 Task: Create a green wavy letterhead.
Action: Mouse moved to (579, 43)
Screenshot: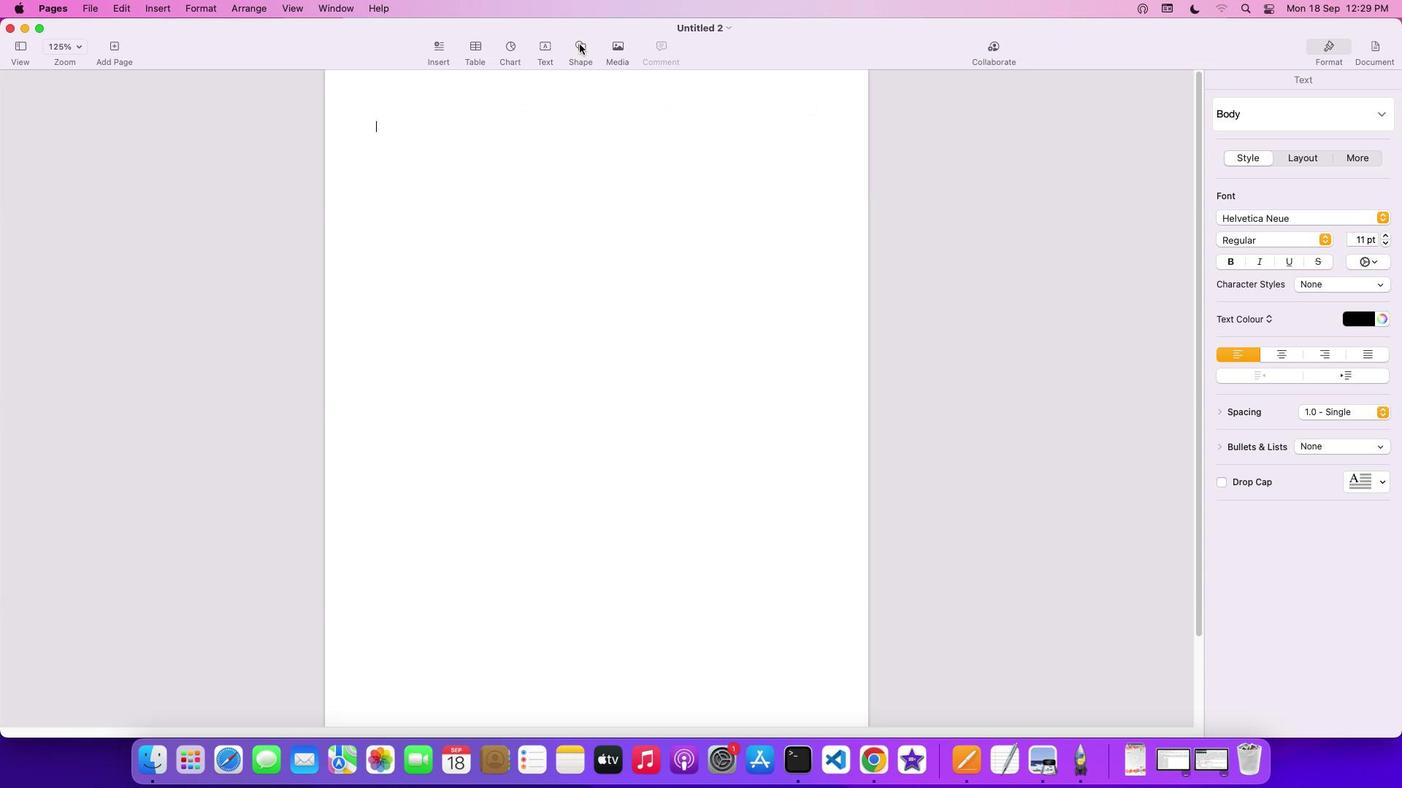 
Action: Mouse pressed left at (579, 43)
Screenshot: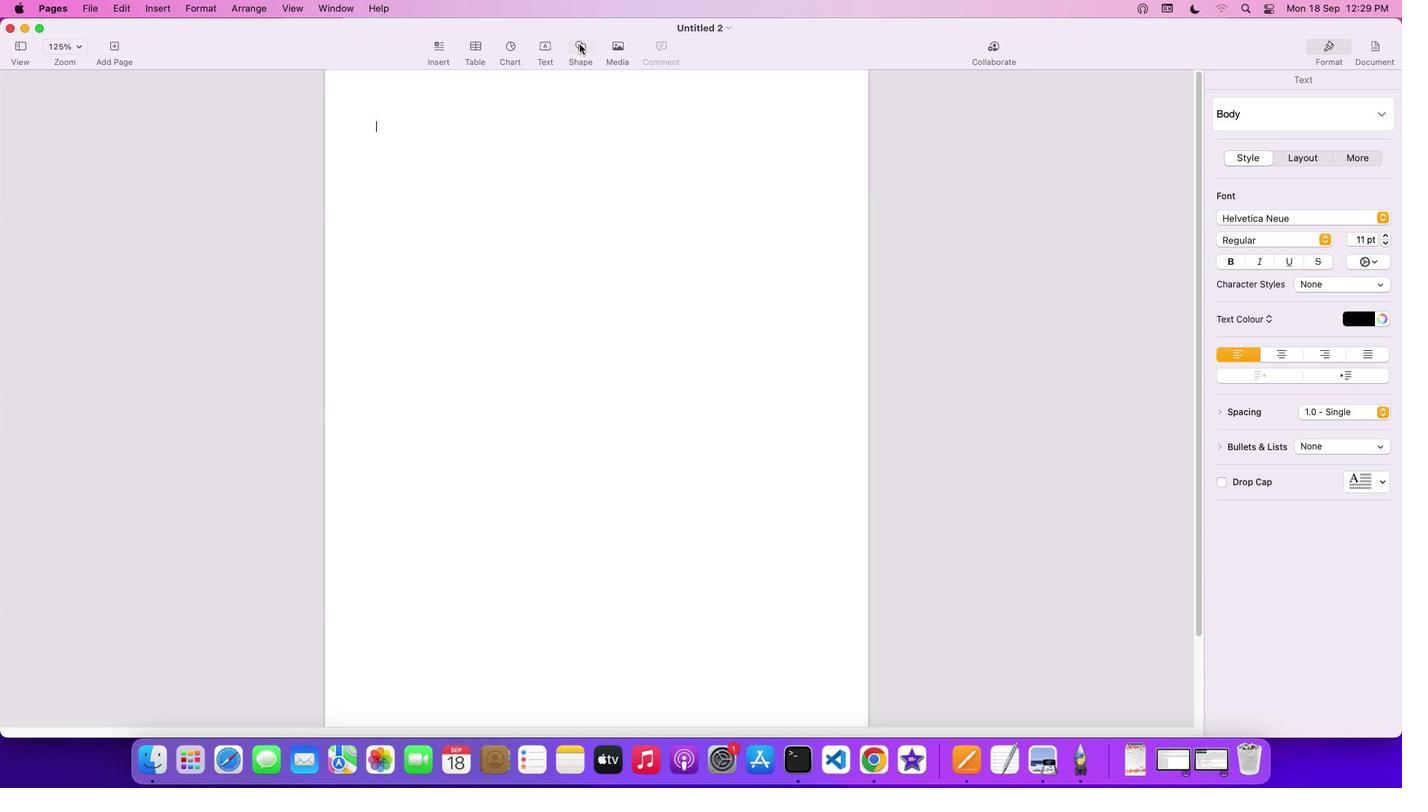 
Action: Mouse moved to (576, 168)
Screenshot: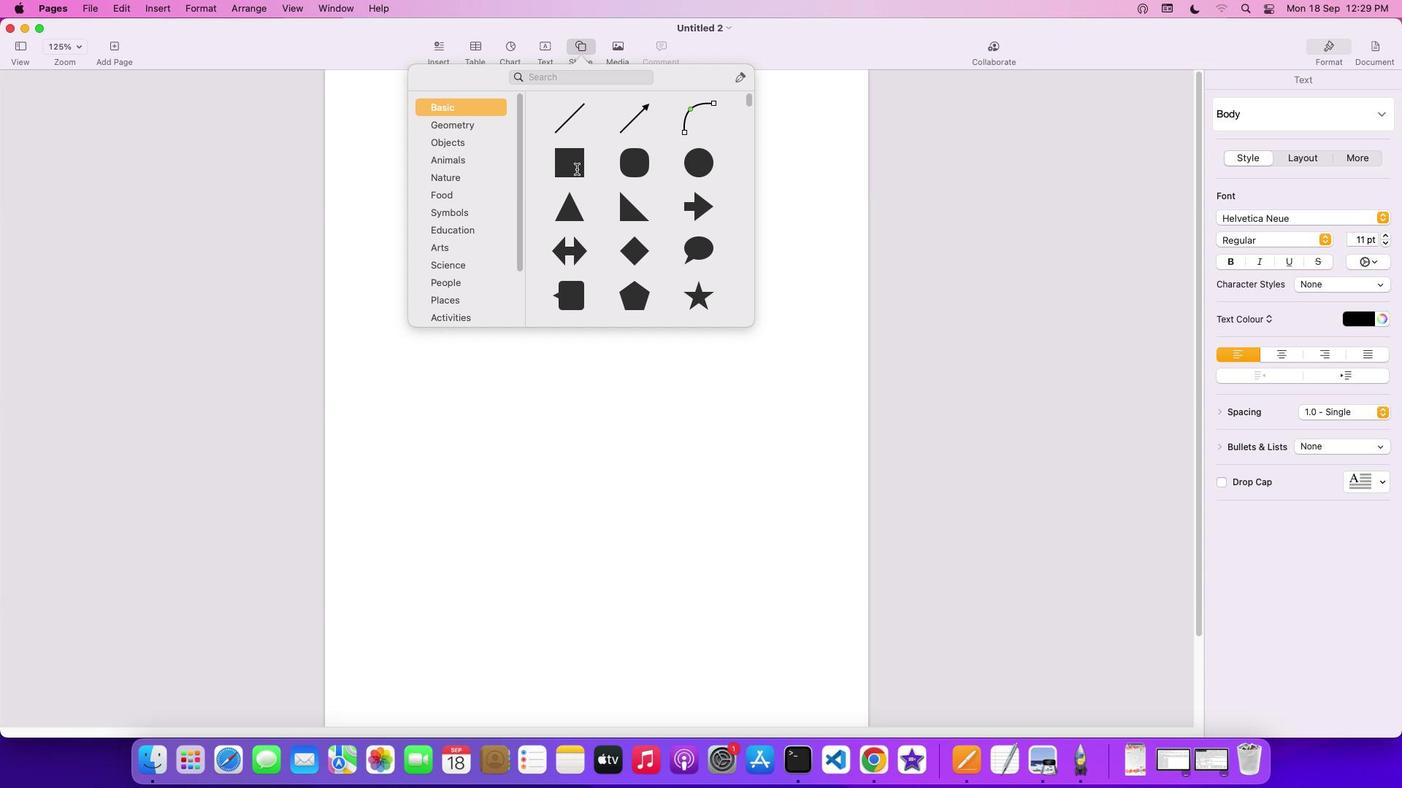 
Action: Mouse pressed left at (576, 168)
Screenshot: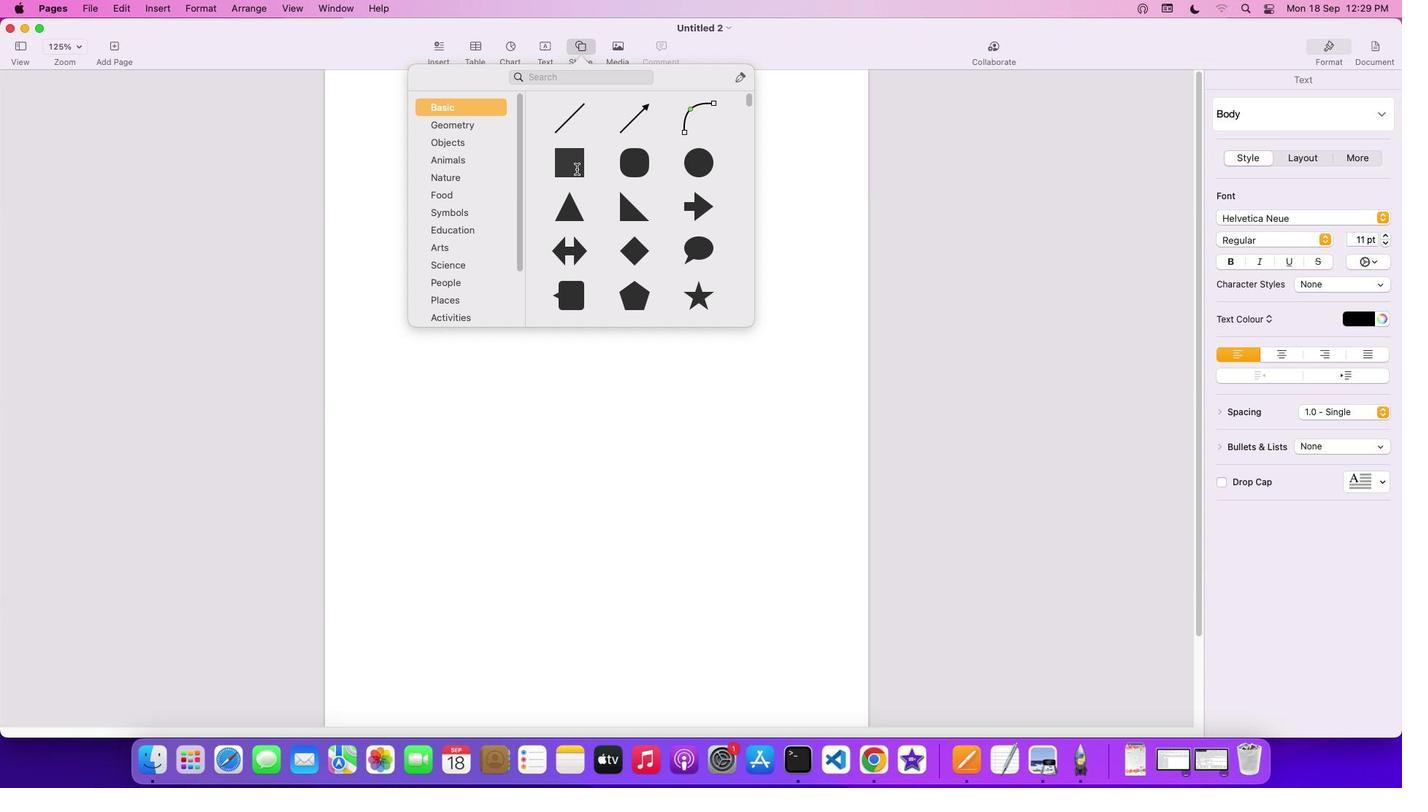 
Action: Mouse moved to (600, 181)
Screenshot: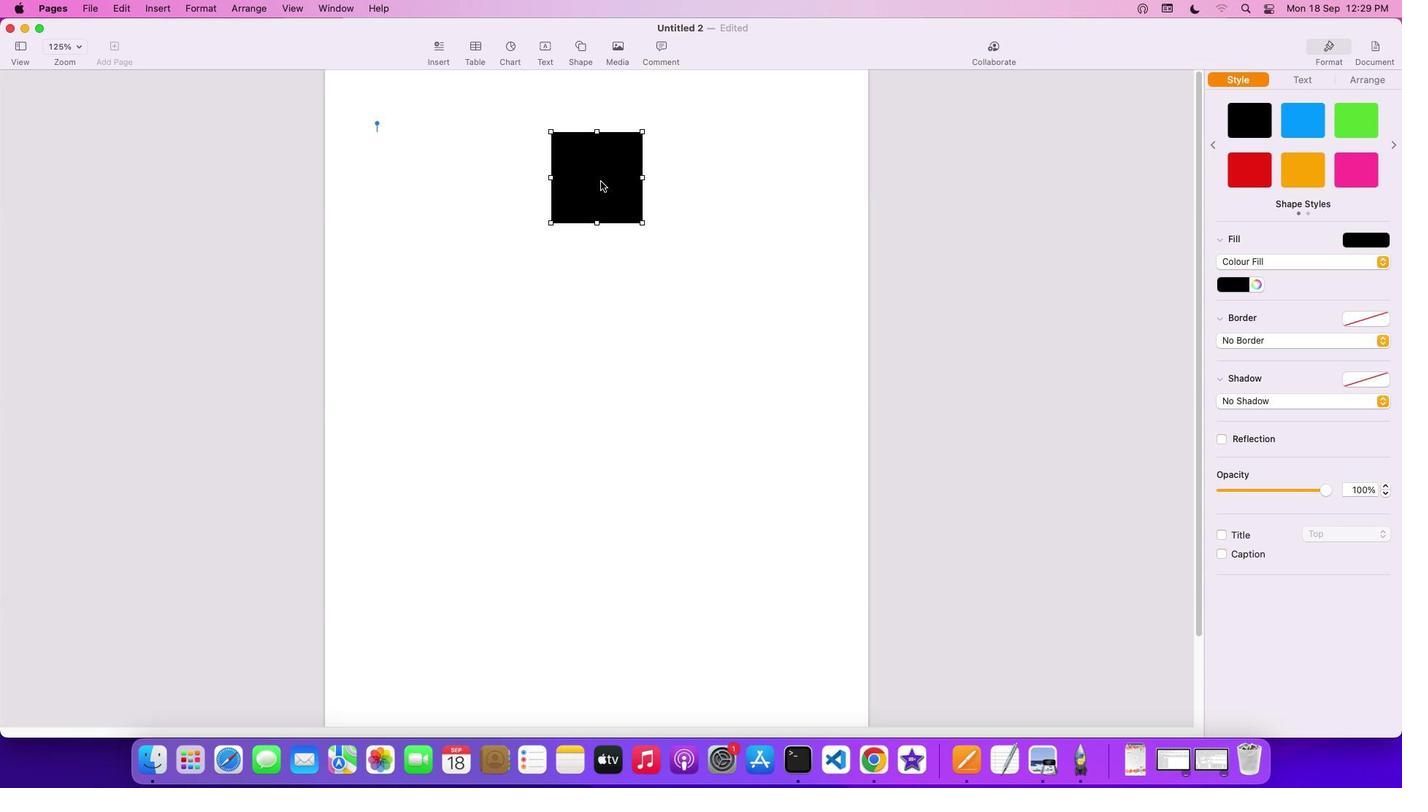 
Action: Mouse pressed left at (600, 181)
Screenshot: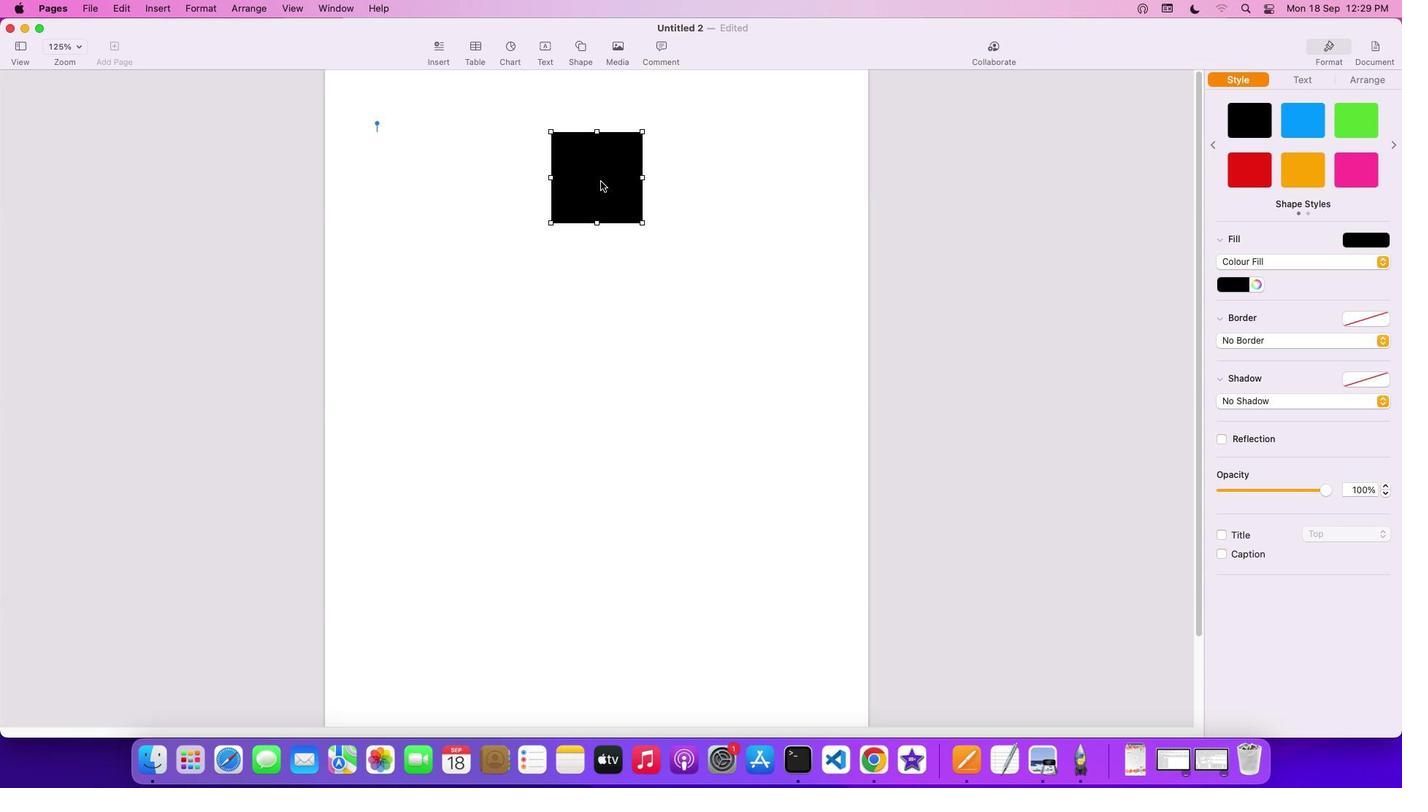 
Action: Mouse moved to (411, 113)
Screenshot: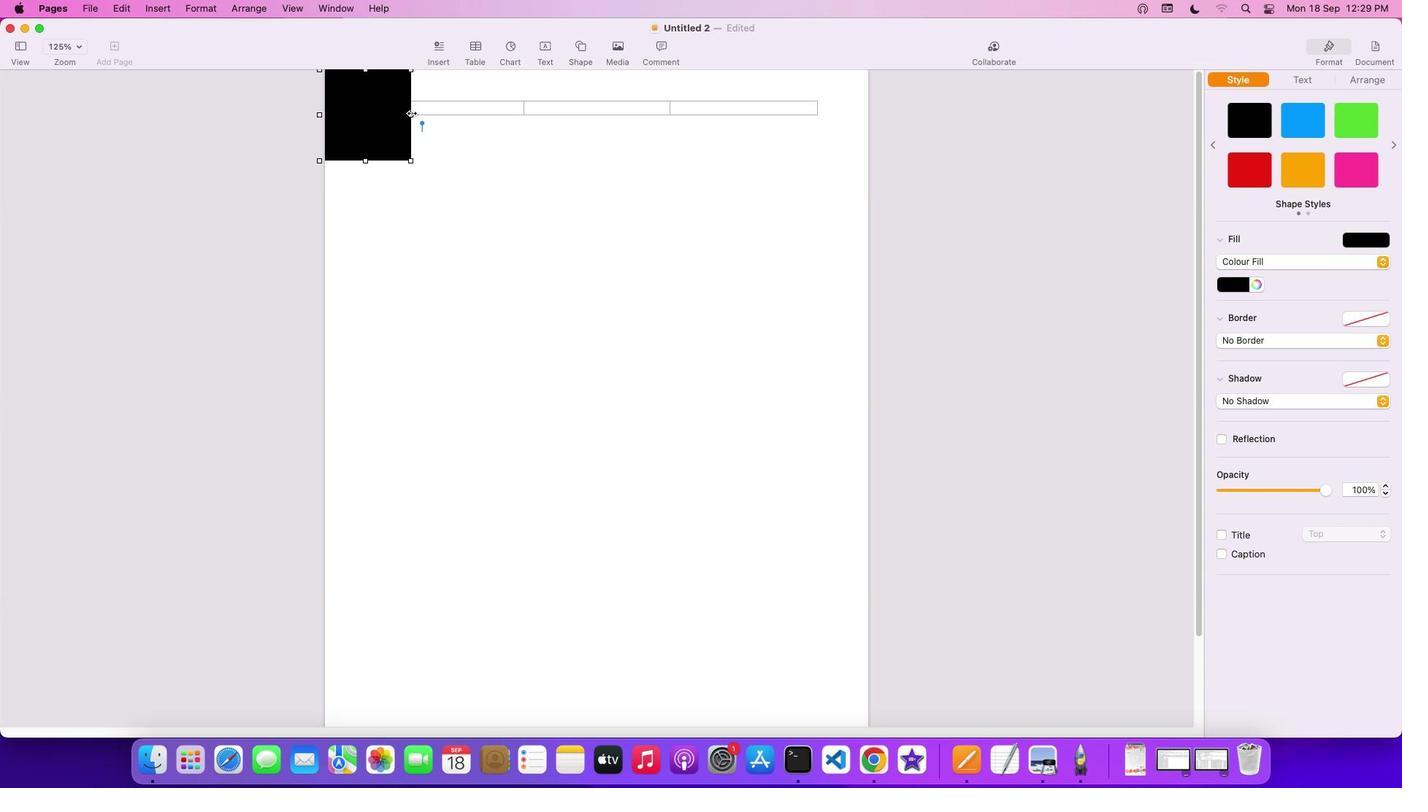 
Action: Mouse pressed left at (411, 113)
Screenshot: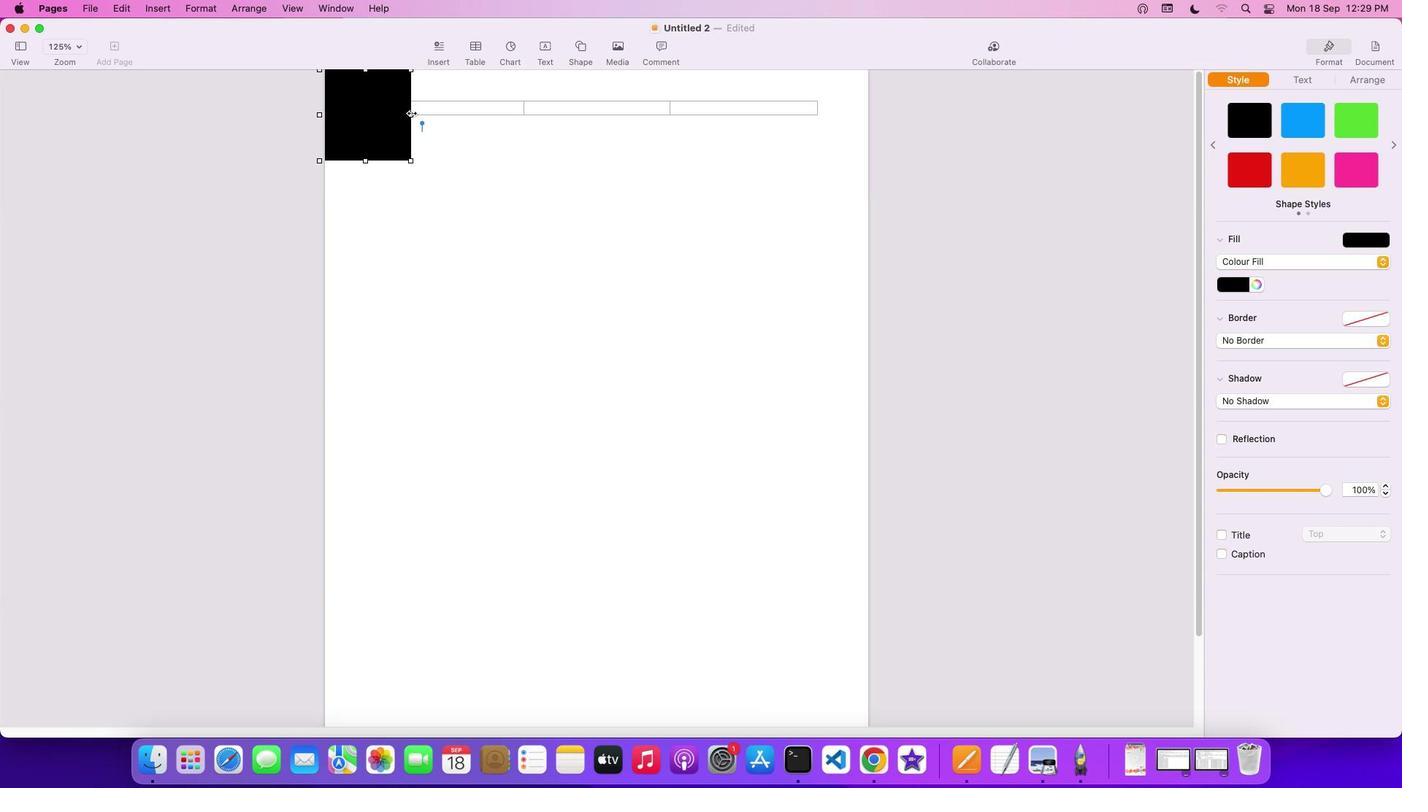 
Action: Mouse moved to (595, 162)
Screenshot: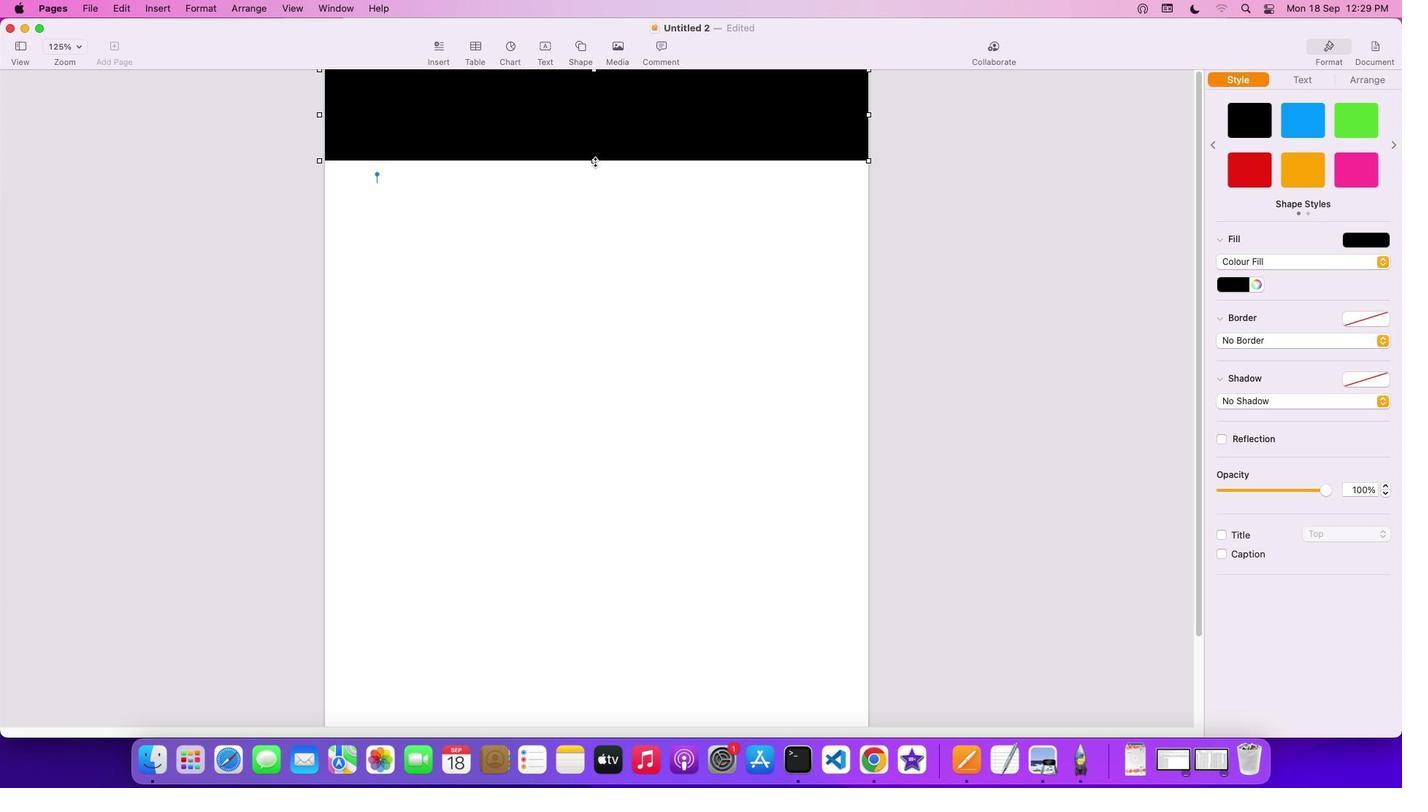 
Action: Mouse pressed left at (595, 162)
Screenshot: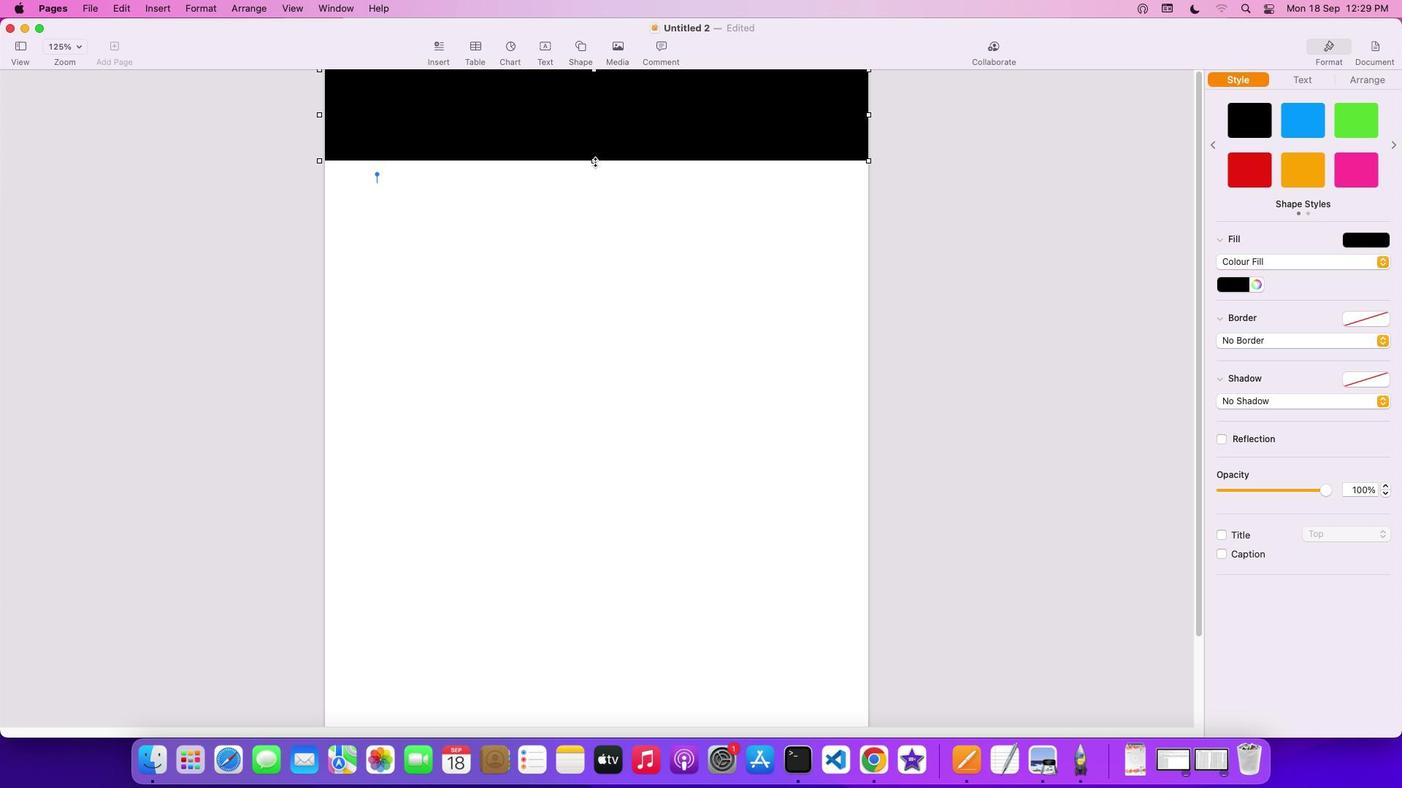 
Action: Mouse moved to (593, 151)
Screenshot: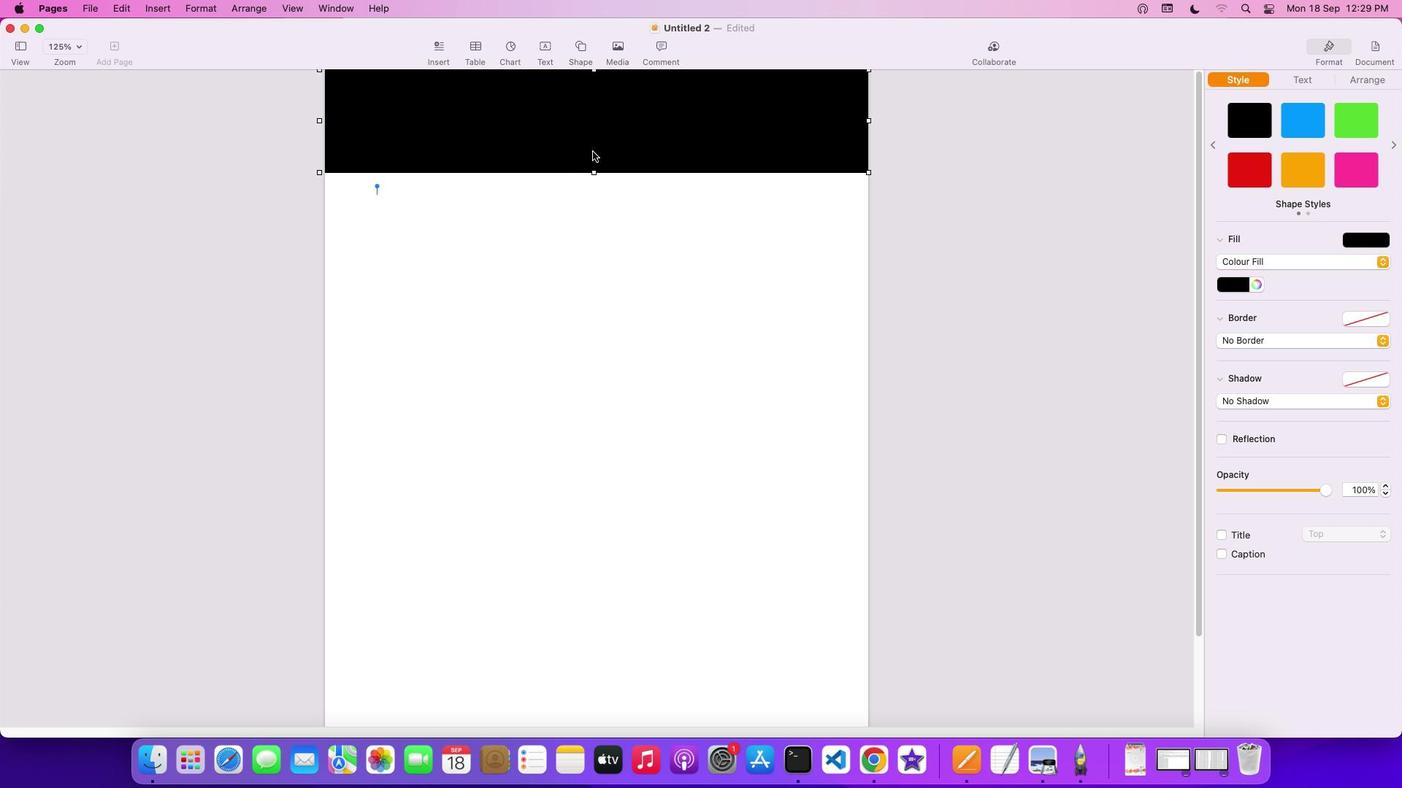 
Action: Mouse pressed right at (593, 151)
Screenshot: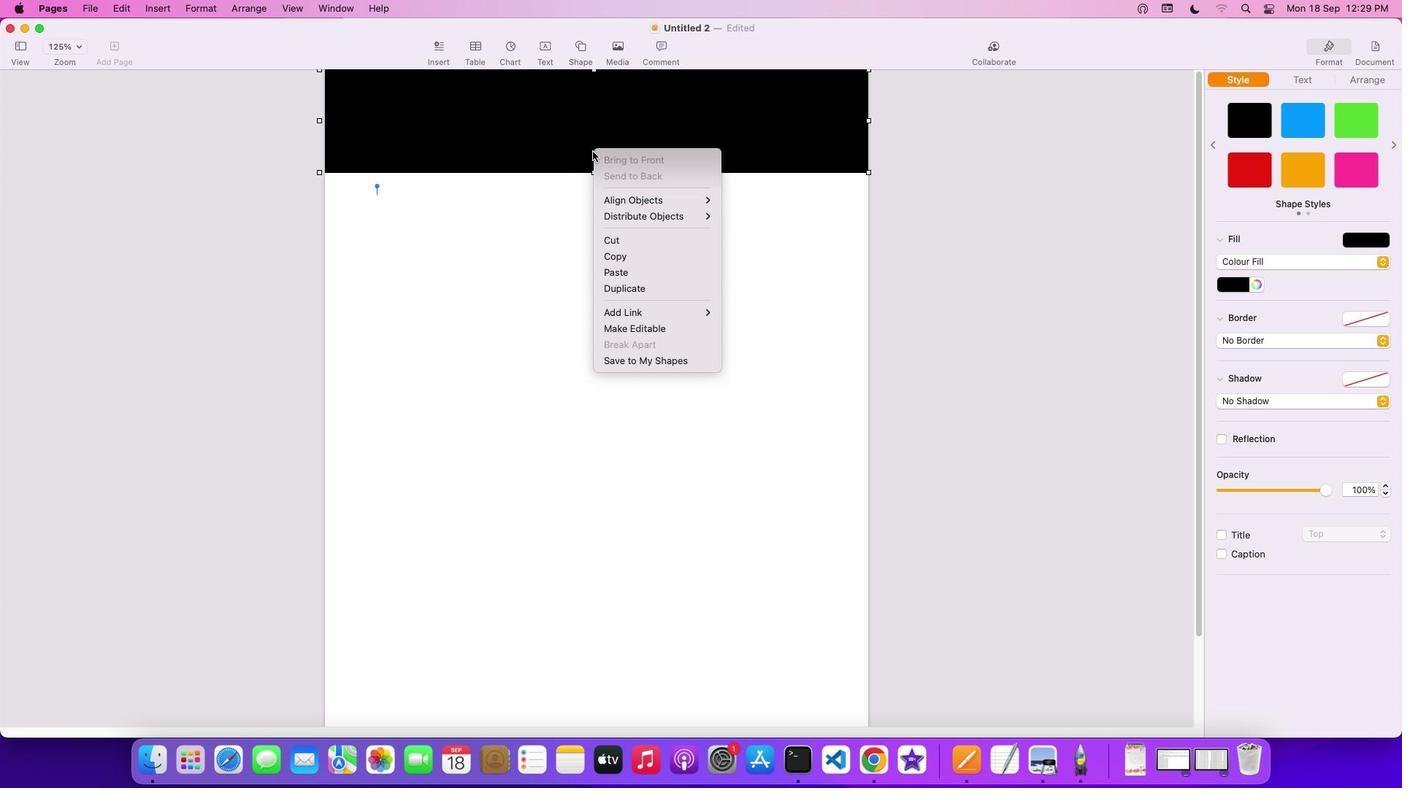 
Action: Mouse moved to (668, 324)
Screenshot: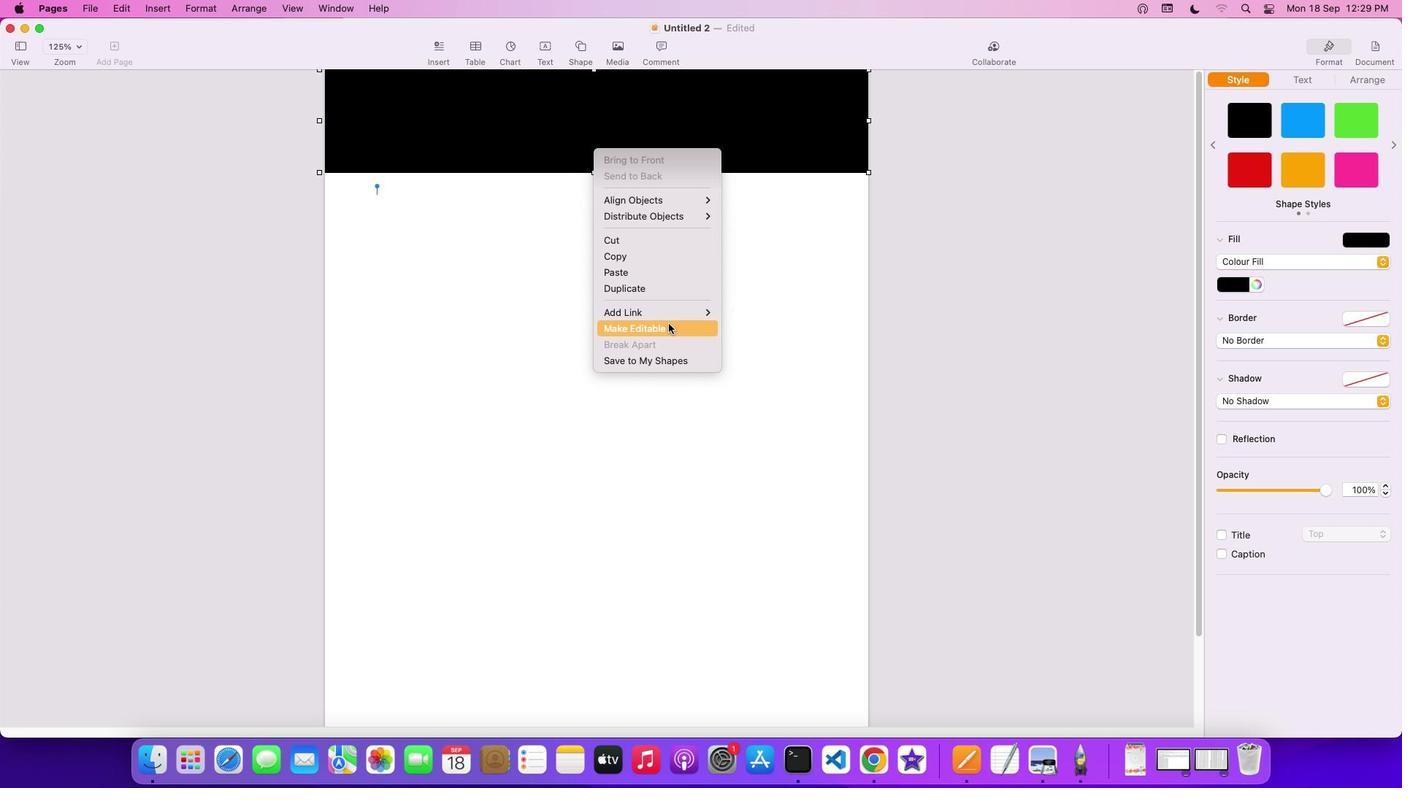 
Action: Mouse pressed left at (668, 324)
Screenshot: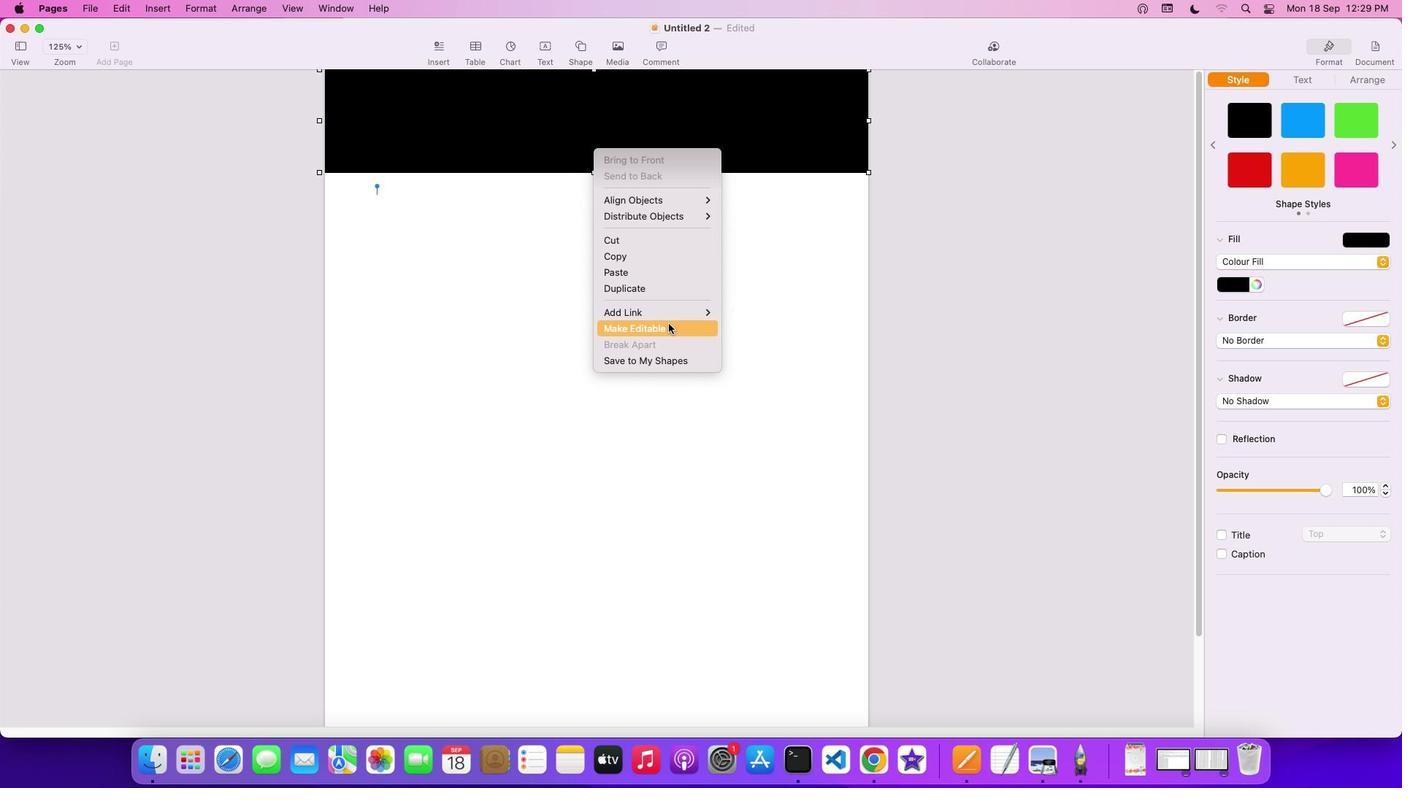 
Action: Mouse moved to (583, 143)
Screenshot: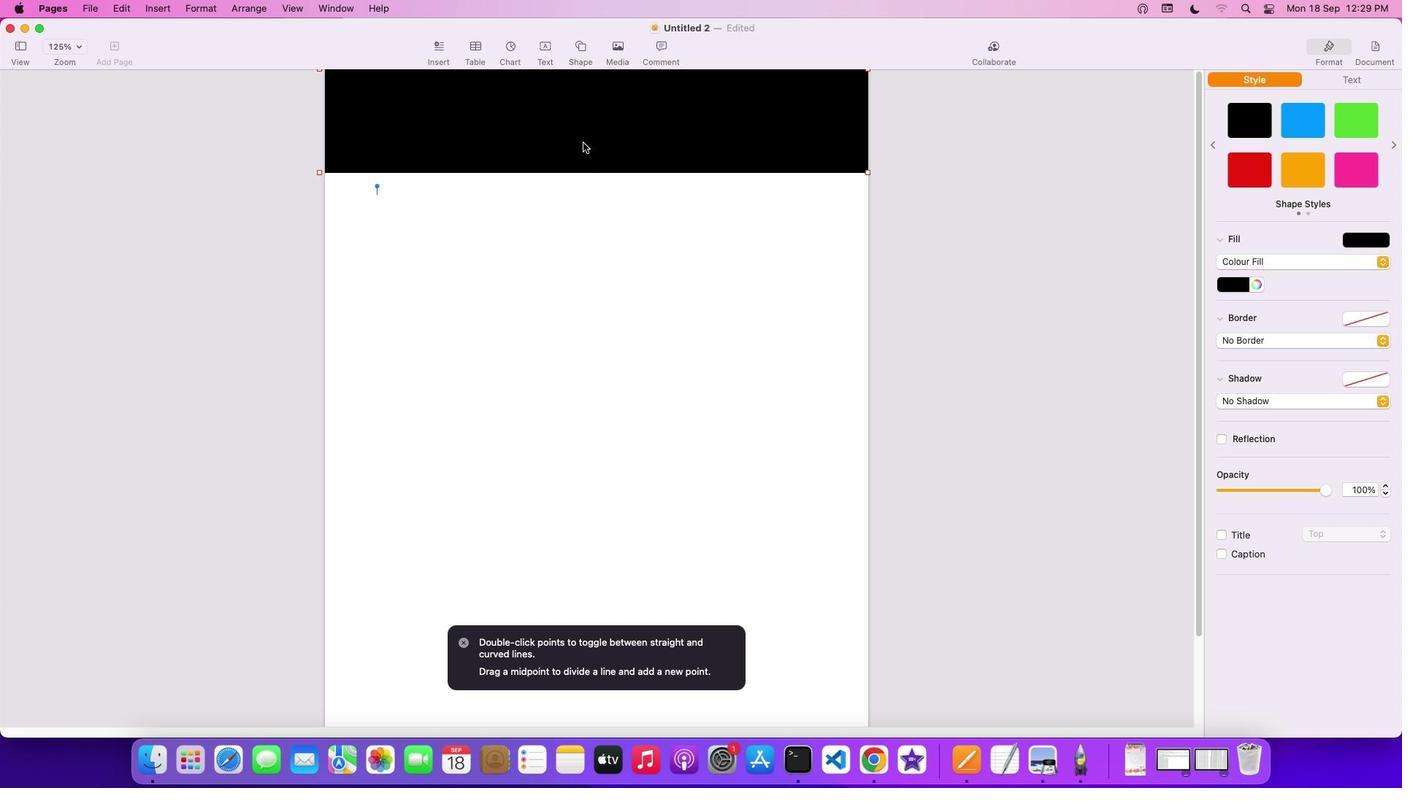
Action: Mouse pressed left at (583, 143)
Screenshot: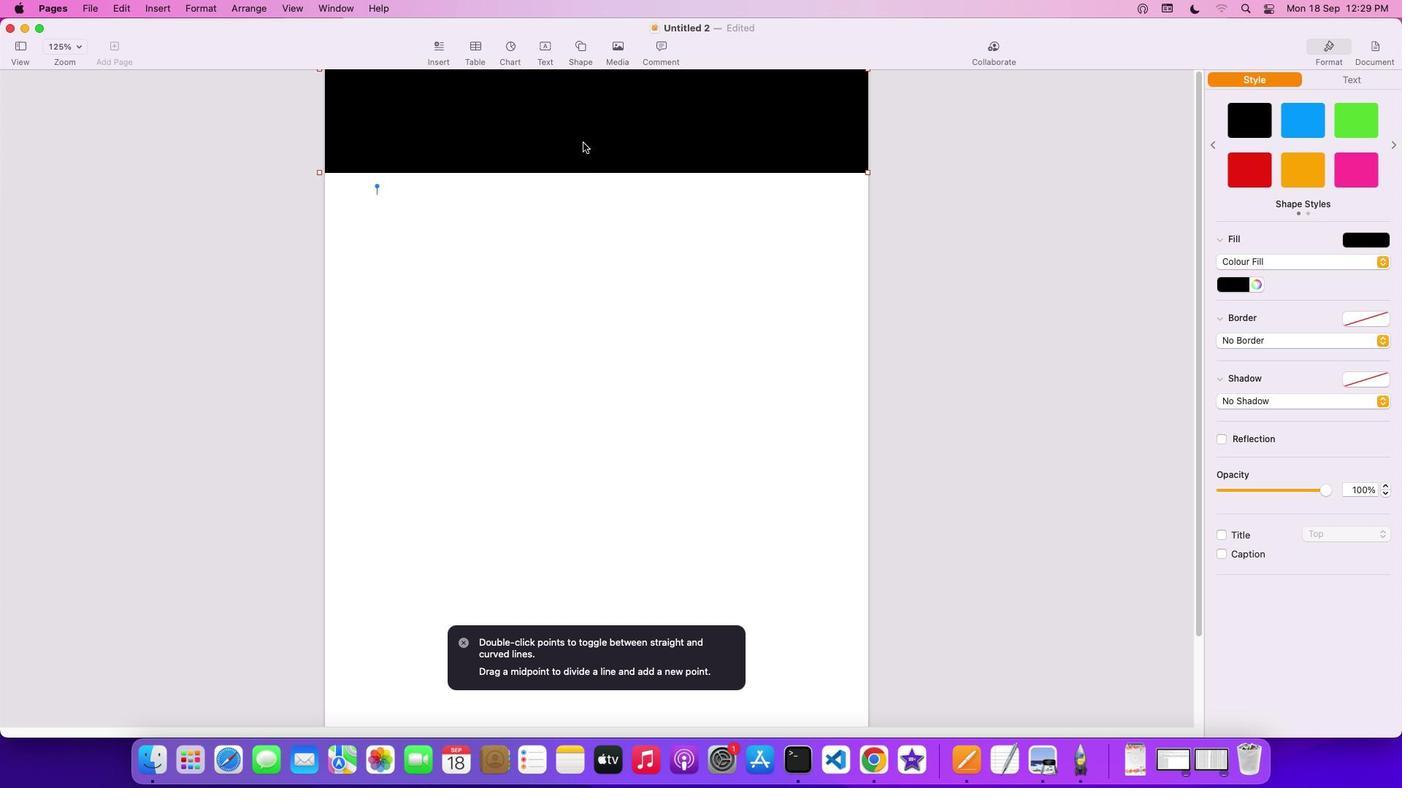 
Action: Mouse moved to (588, 157)
Screenshot: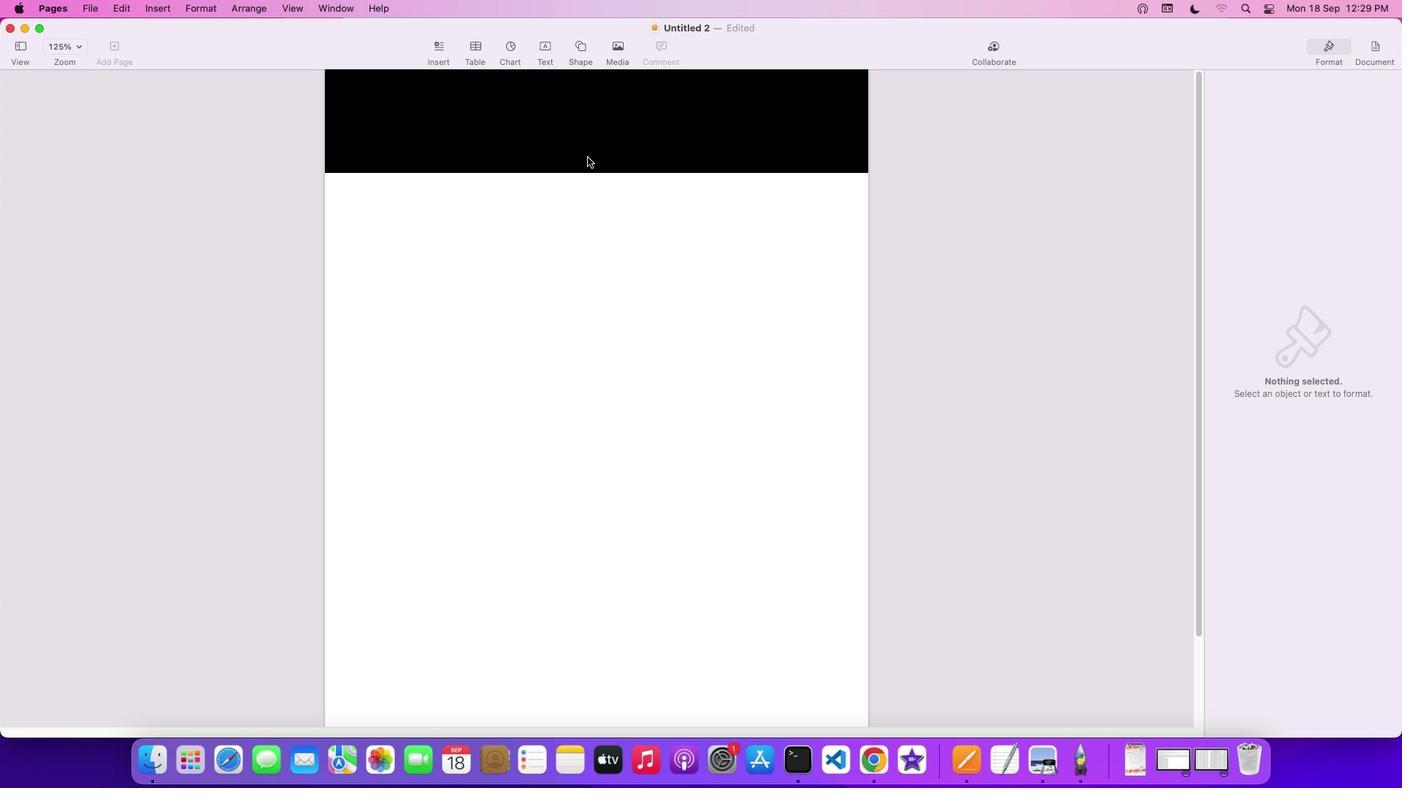 
Action: Mouse pressed left at (588, 157)
Screenshot: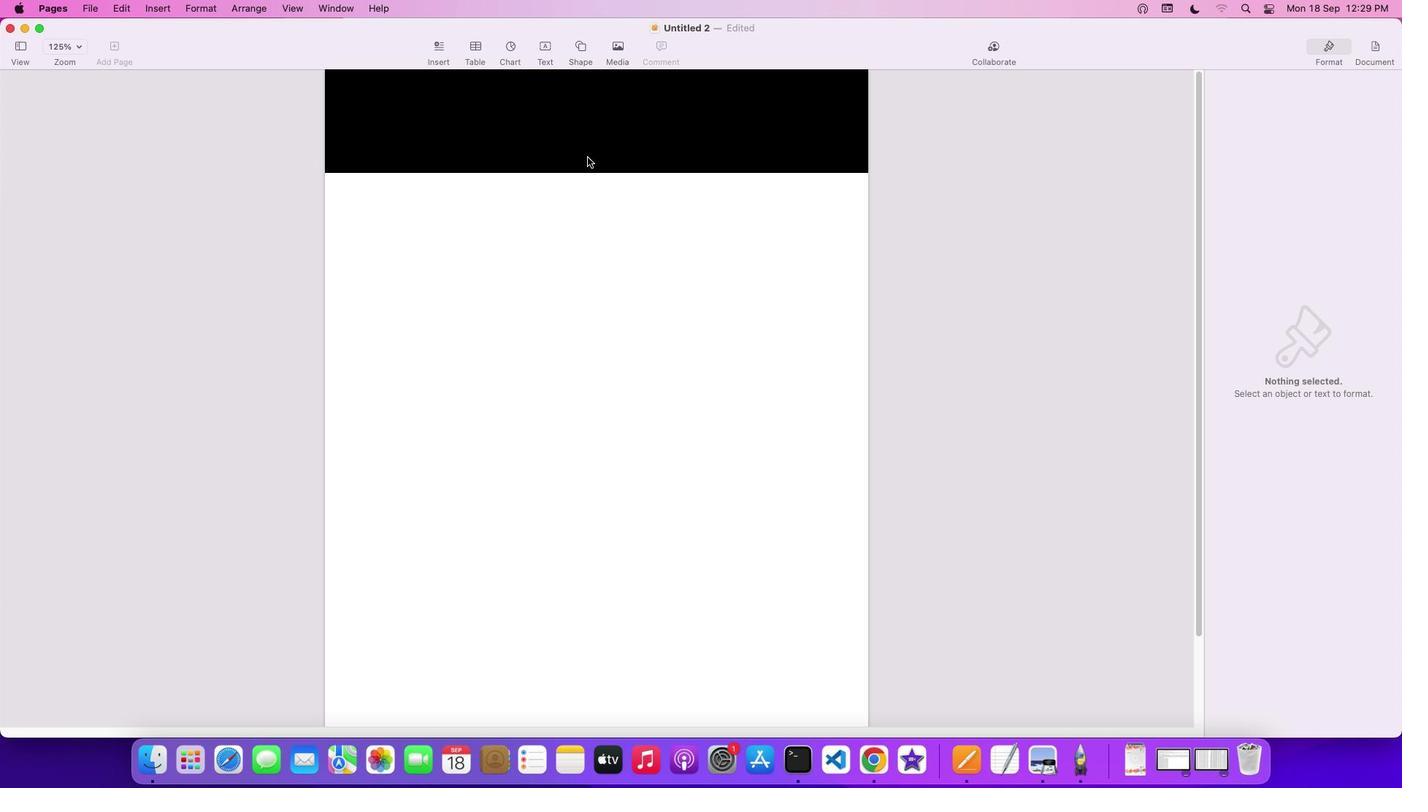 
Action: Mouse moved to (589, 153)
Screenshot: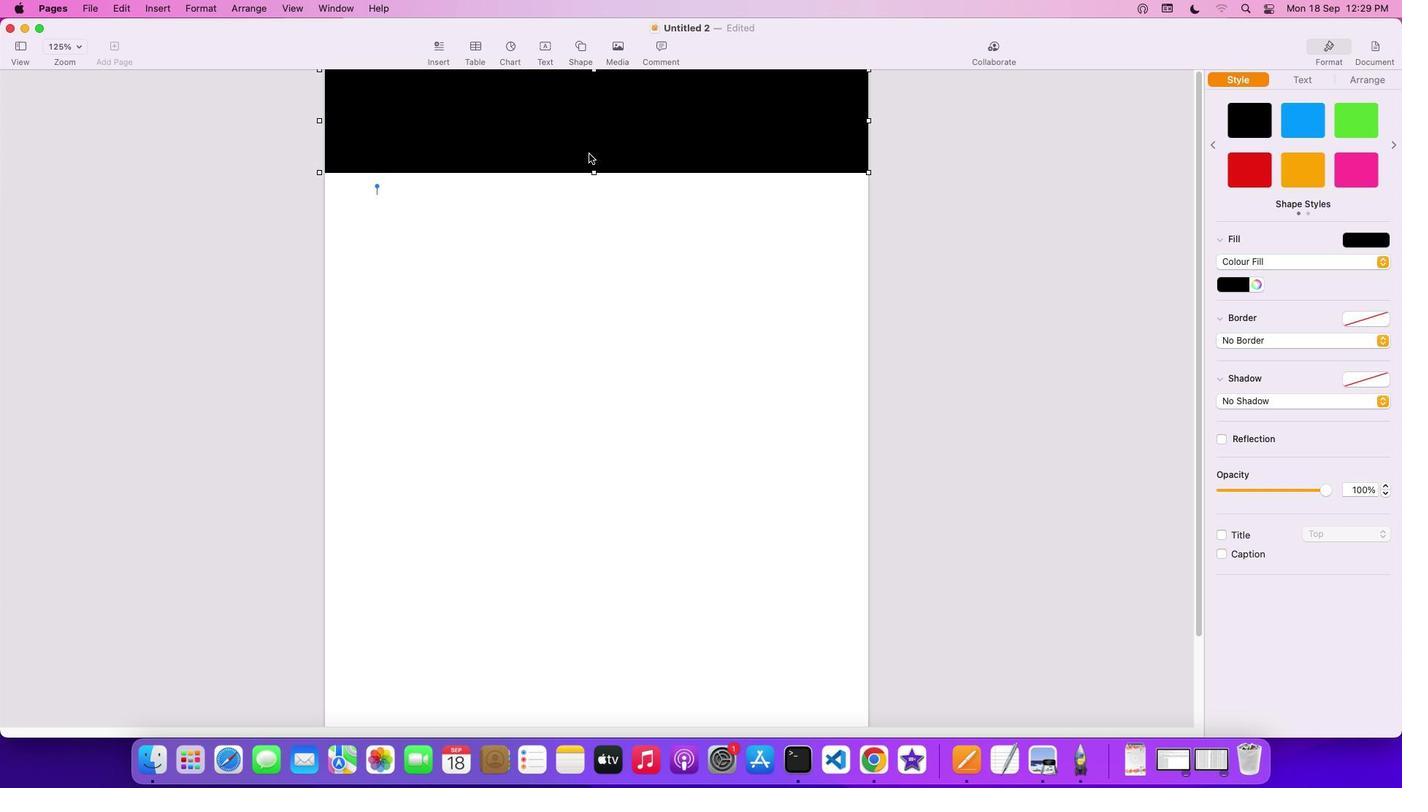 
Action: Mouse pressed right at (589, 153)
Screenshot: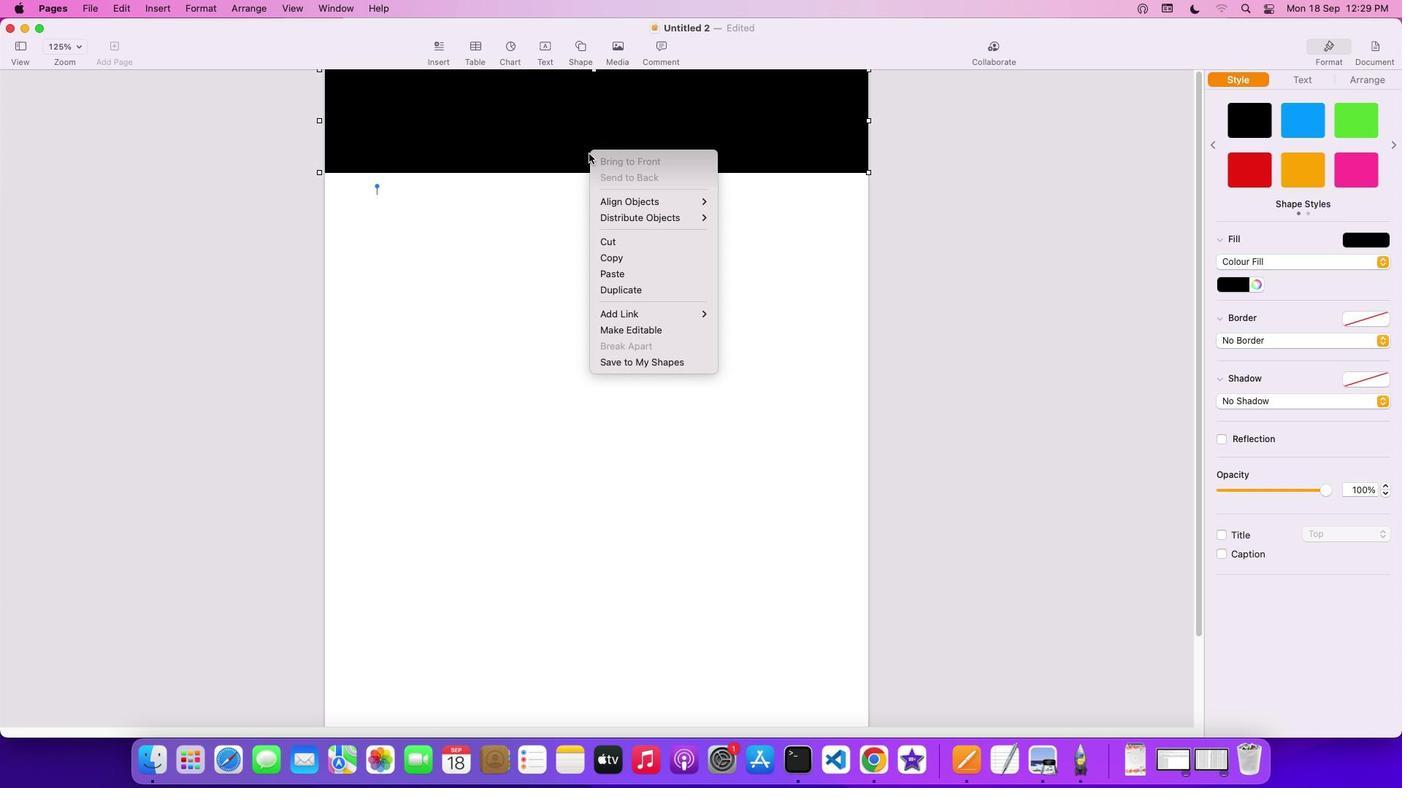 
Action: Mouse moved to (661, 336)
Screenshot: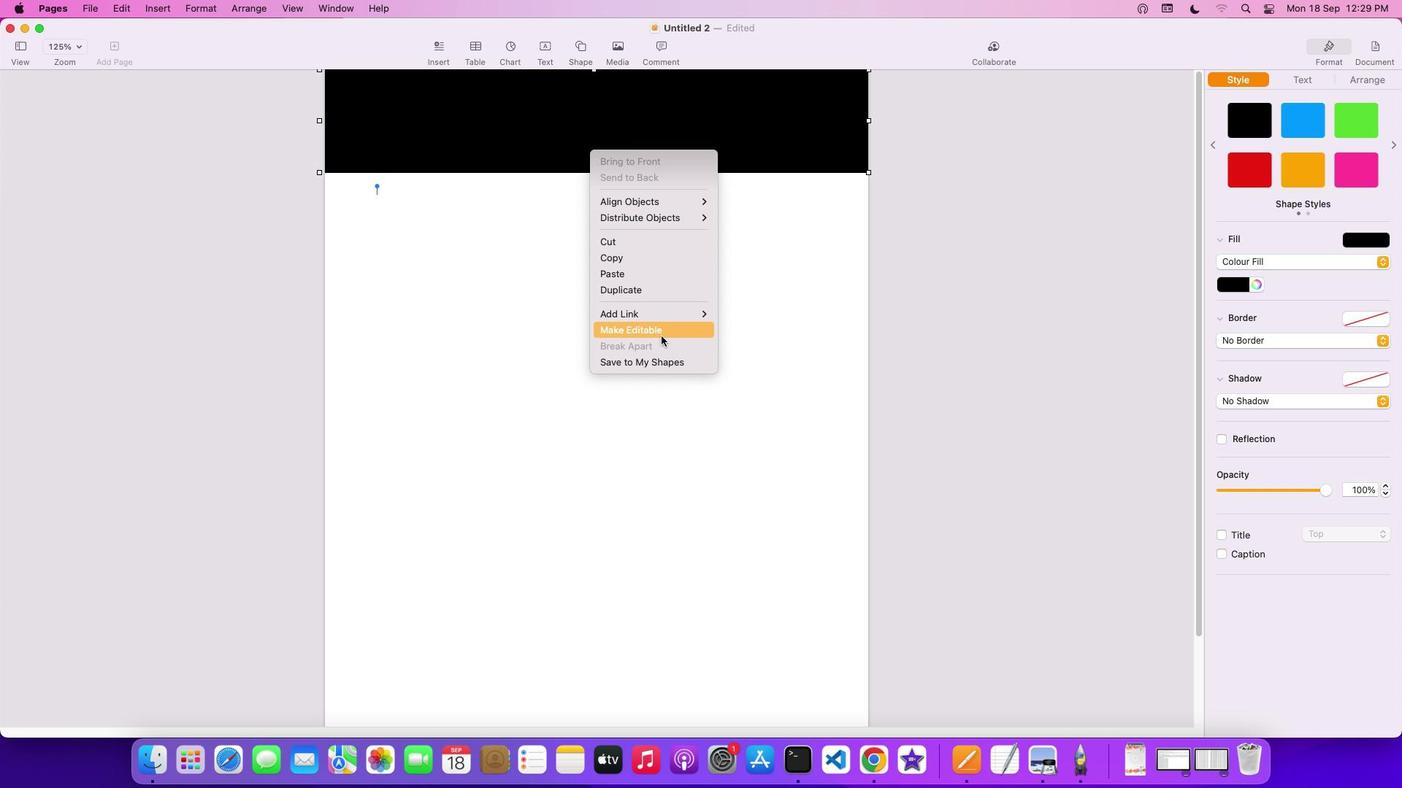 
Action: Mouse pressed left at (661, 336)
Screenshot: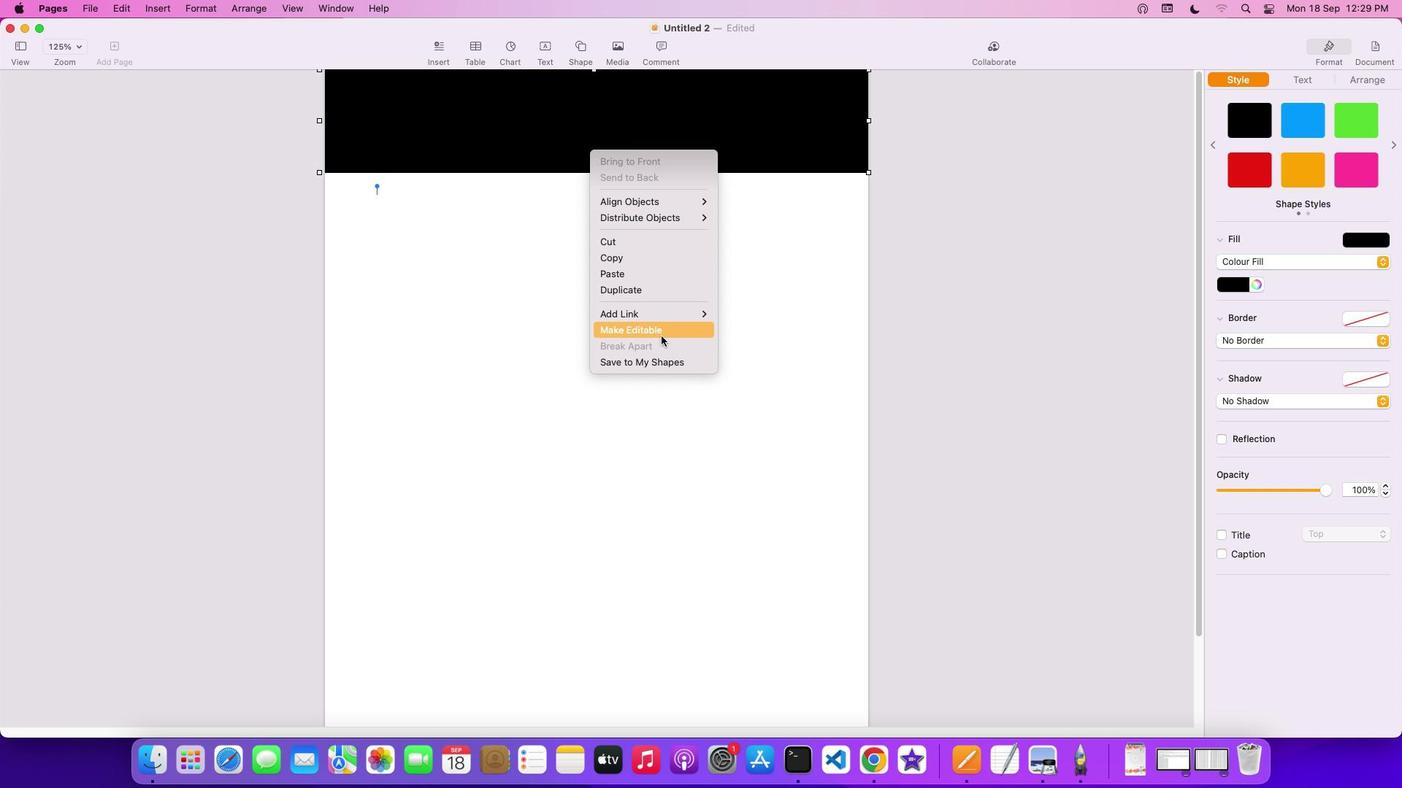 
Action: Mouse moved to (593, 173)
Screenshot: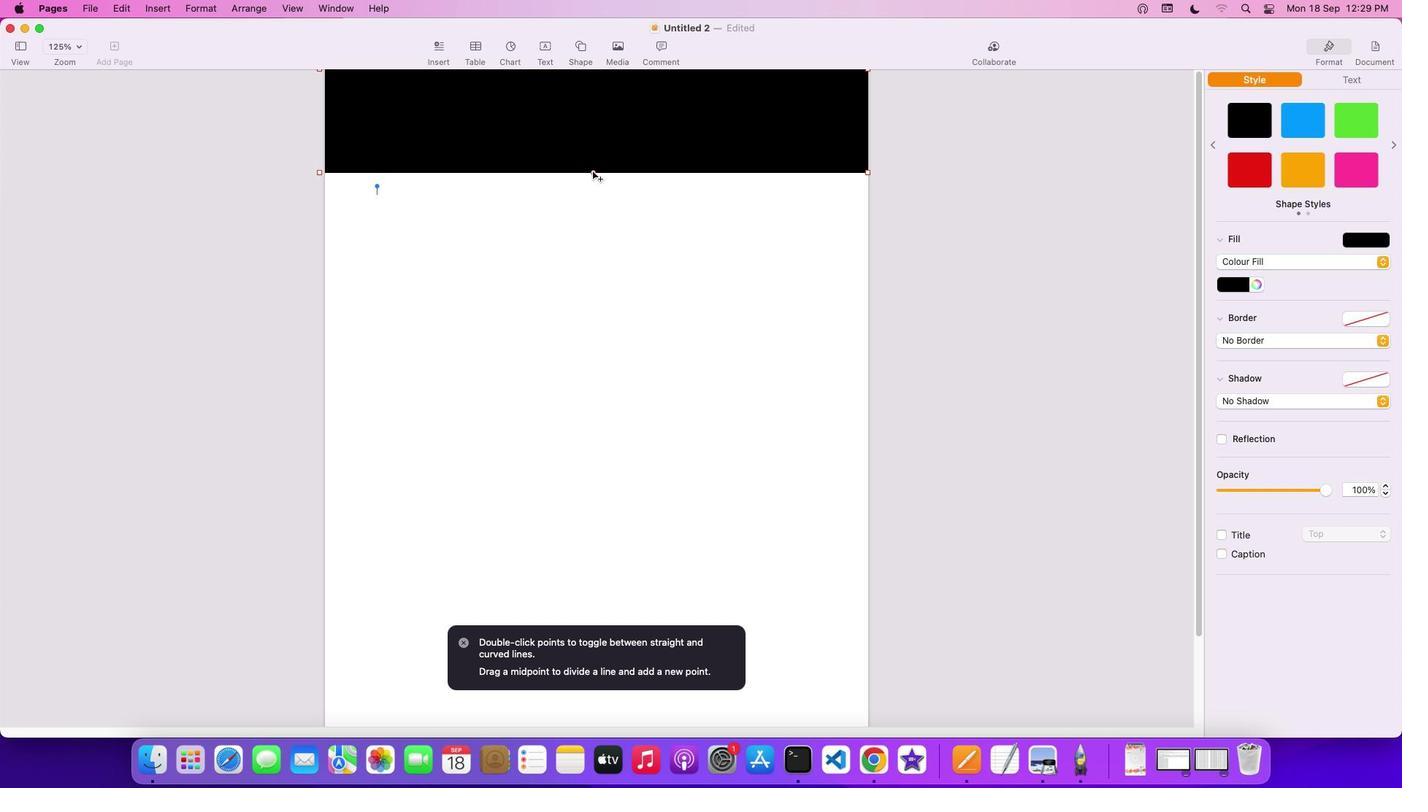 
Action: Mouse pressed left at (593, 173)
Screenshot: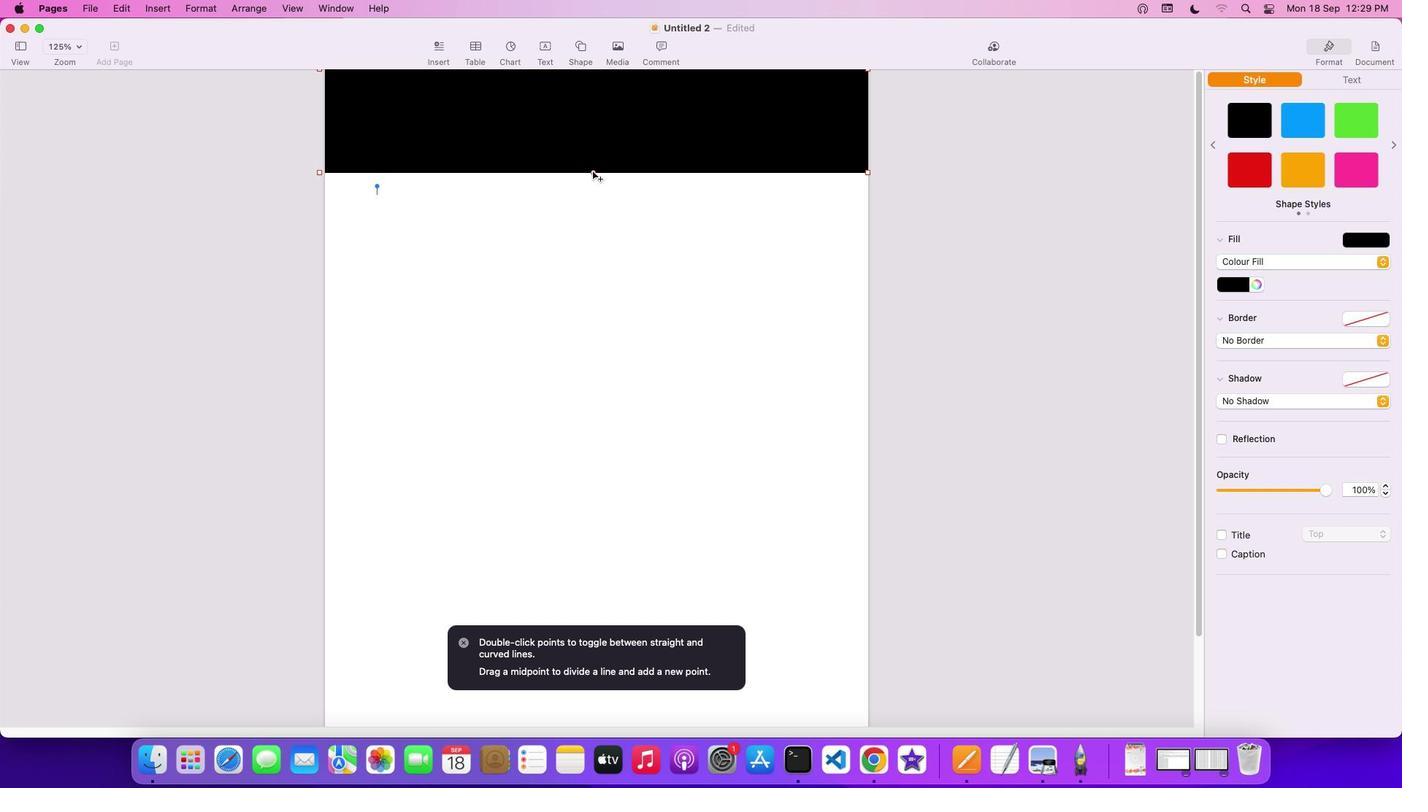 
Action: Mouse moved to (724, 154)
Screenshot: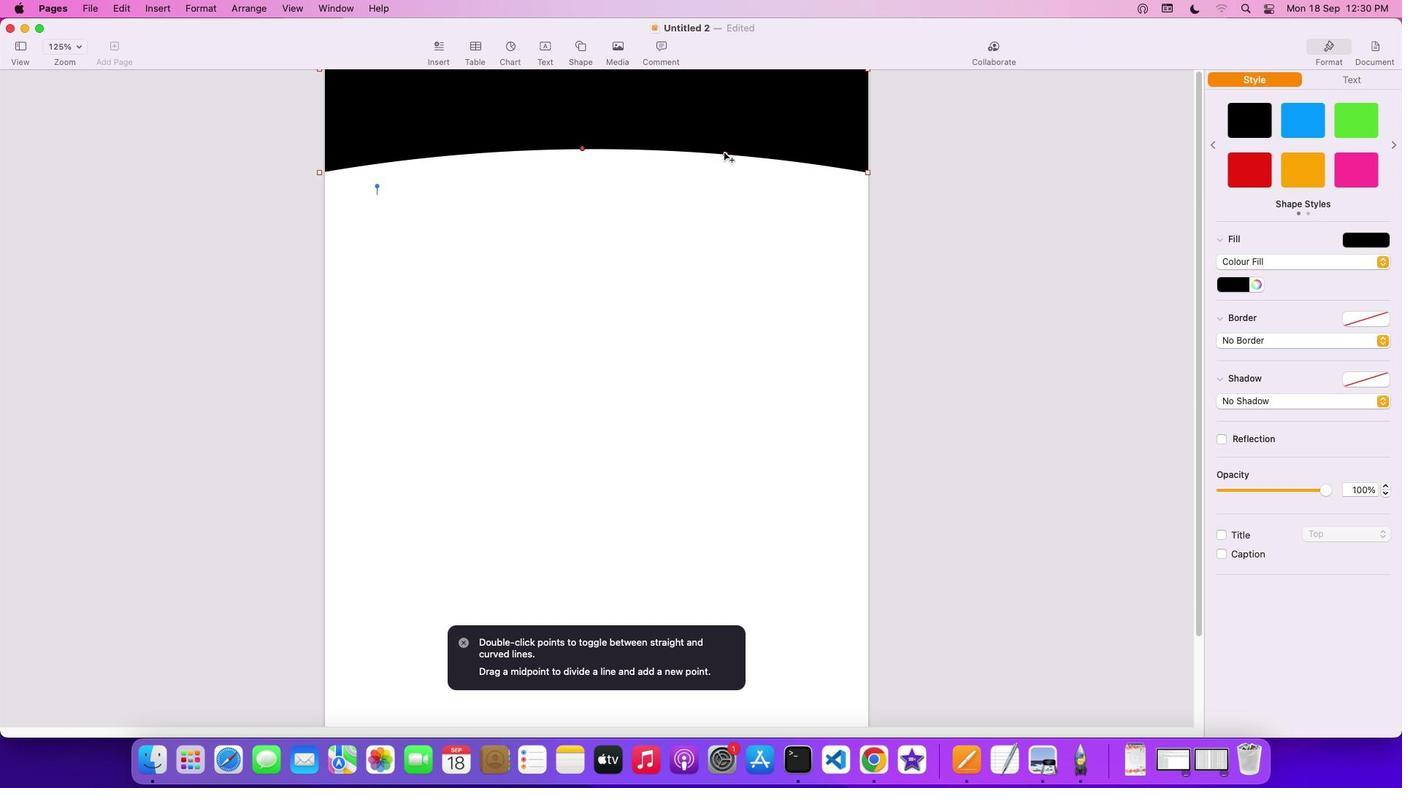 
Action: Mouse pressed left at (724, 154)
Screenshot: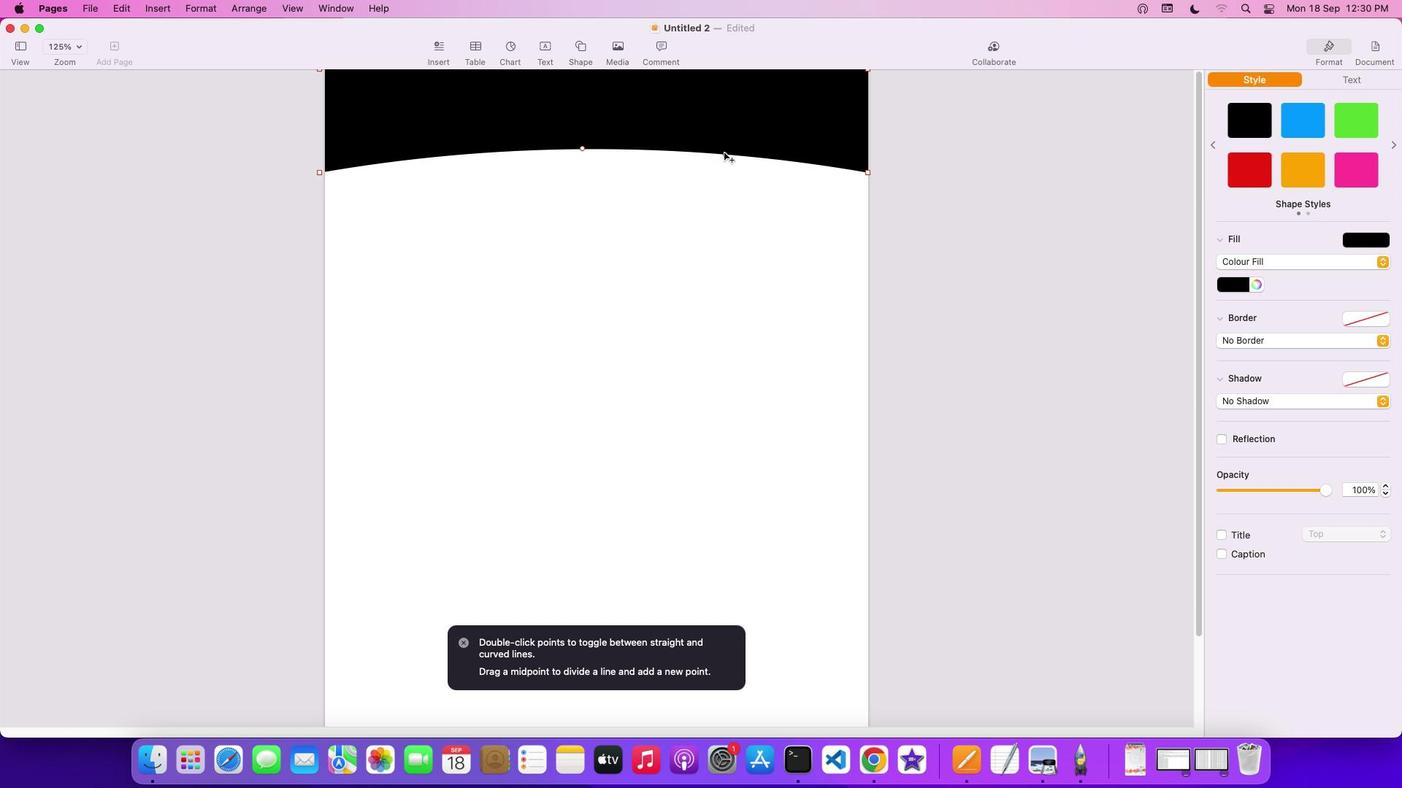 
Action: Mouse moved to (582, 200)
Screenshot: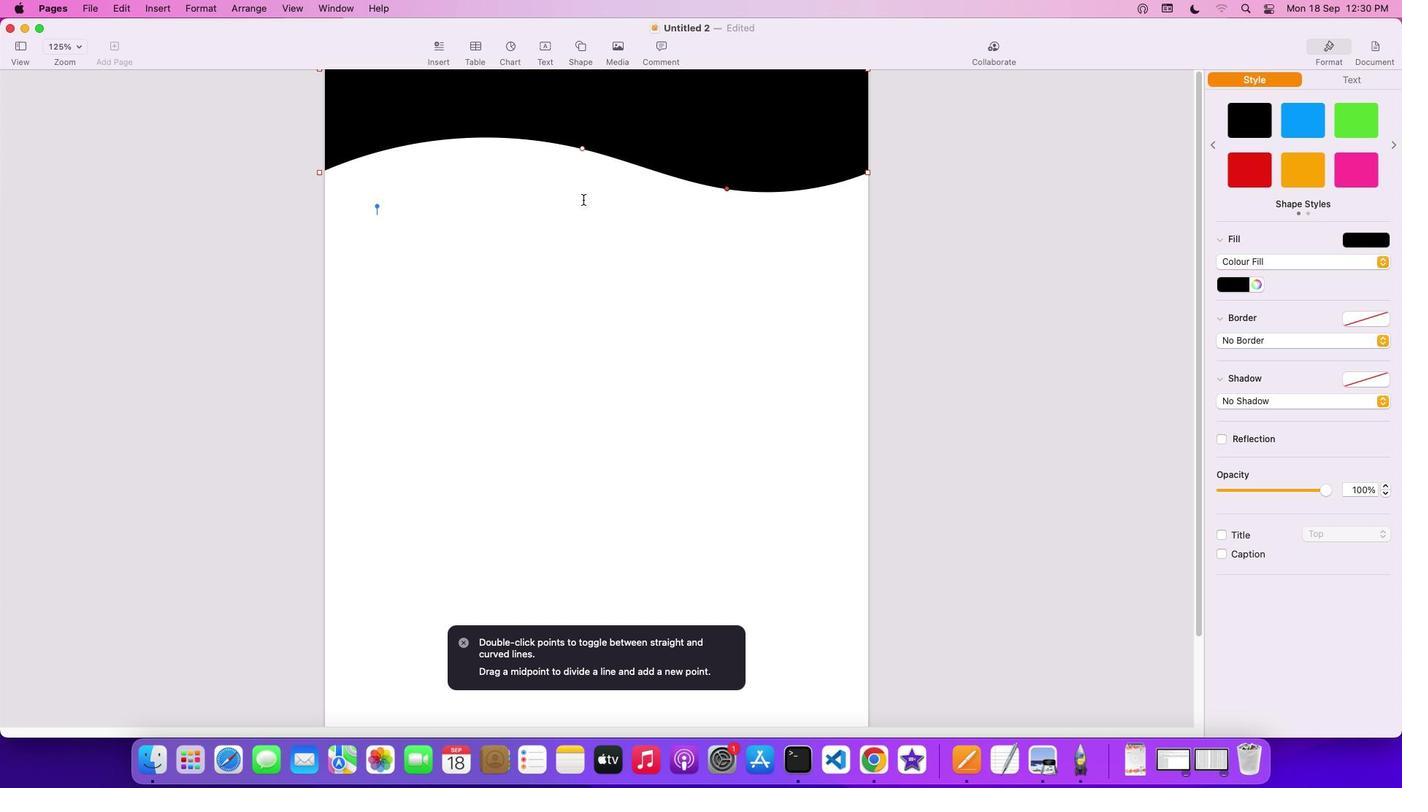 
Action: Mouse pressed left at (582, 200)
Screenshot: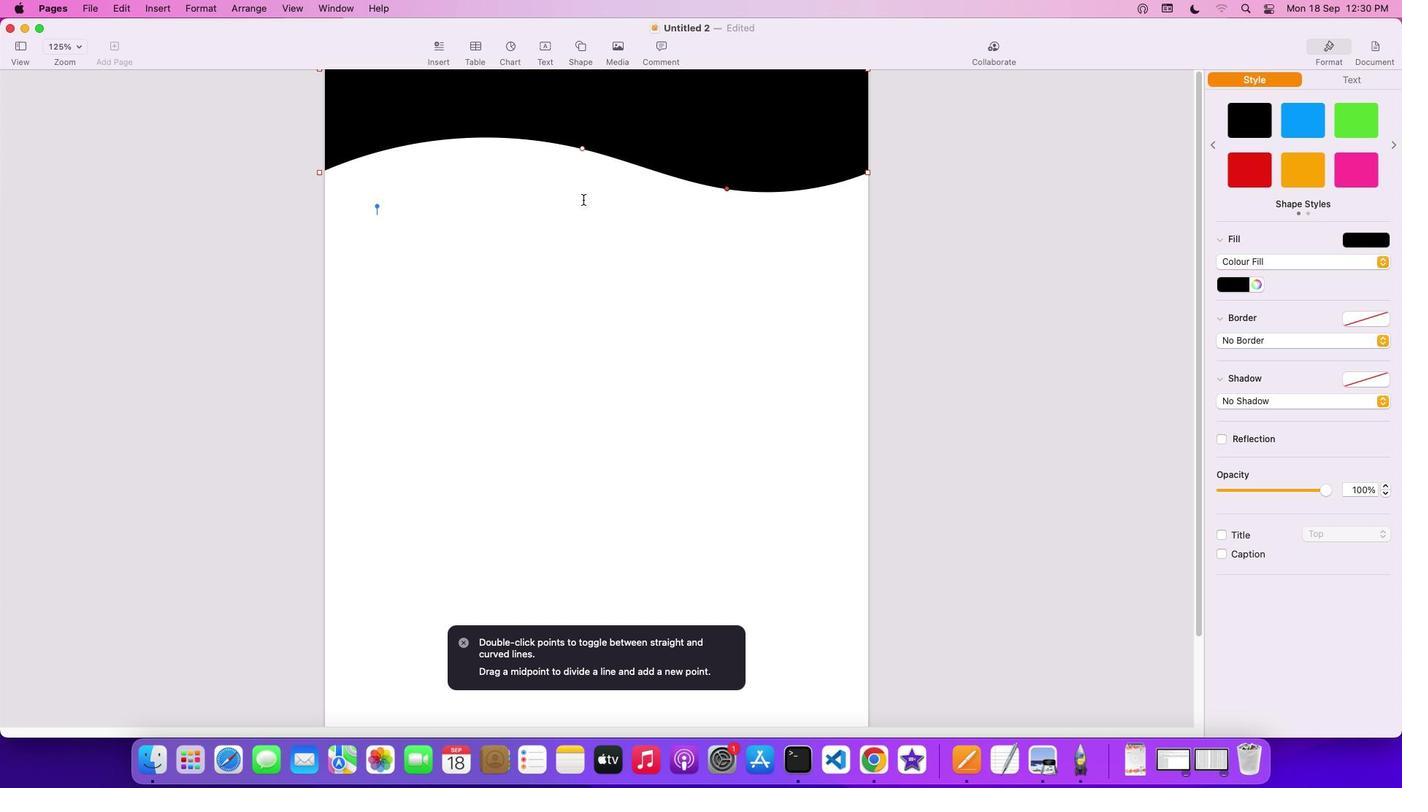 
Action: Mouse moved to (646, 162)
Screenshot: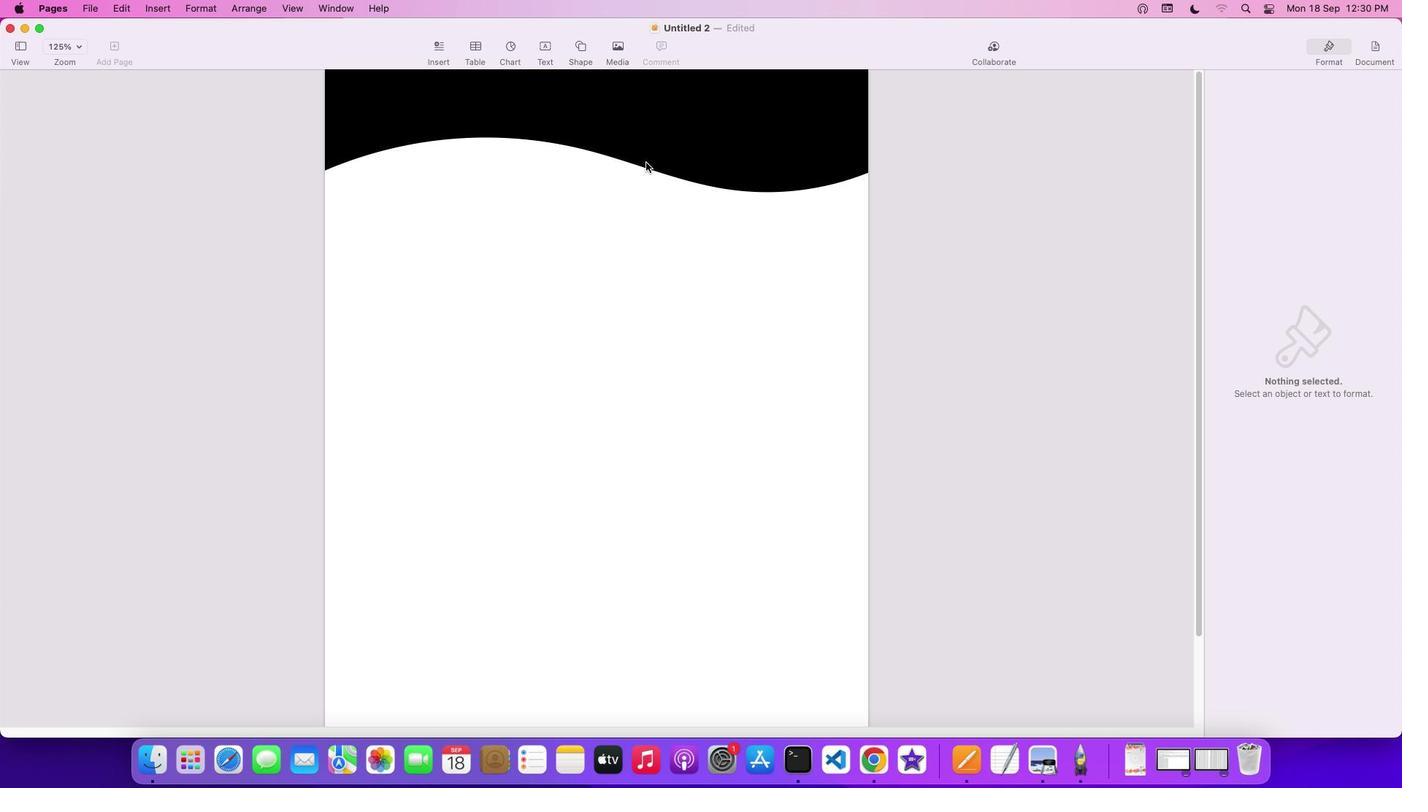 
Action: Mouse pressed left at (646, 162)
Screenshot: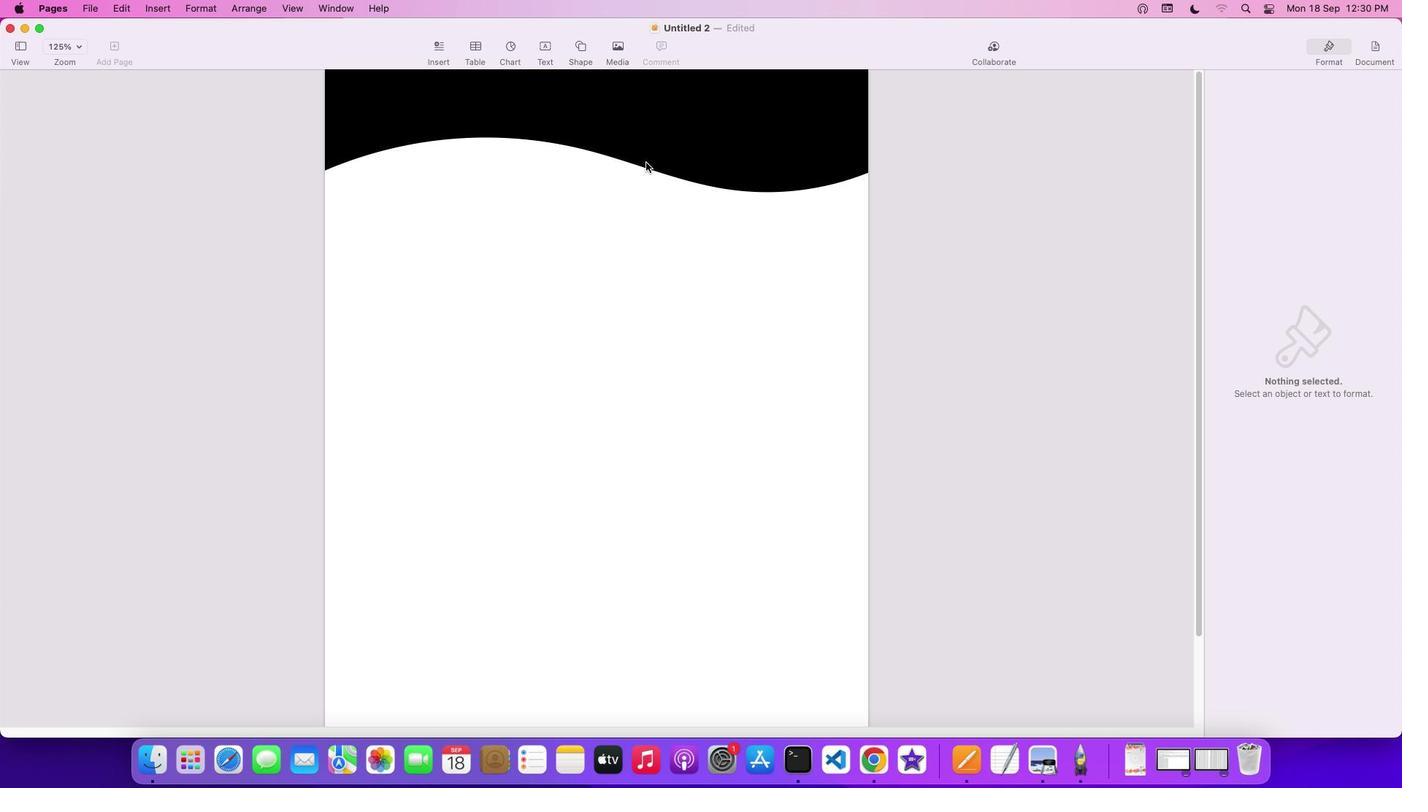 
Action: Key pressed Key.cmd'c'Key.cmd'v'
Screenshot: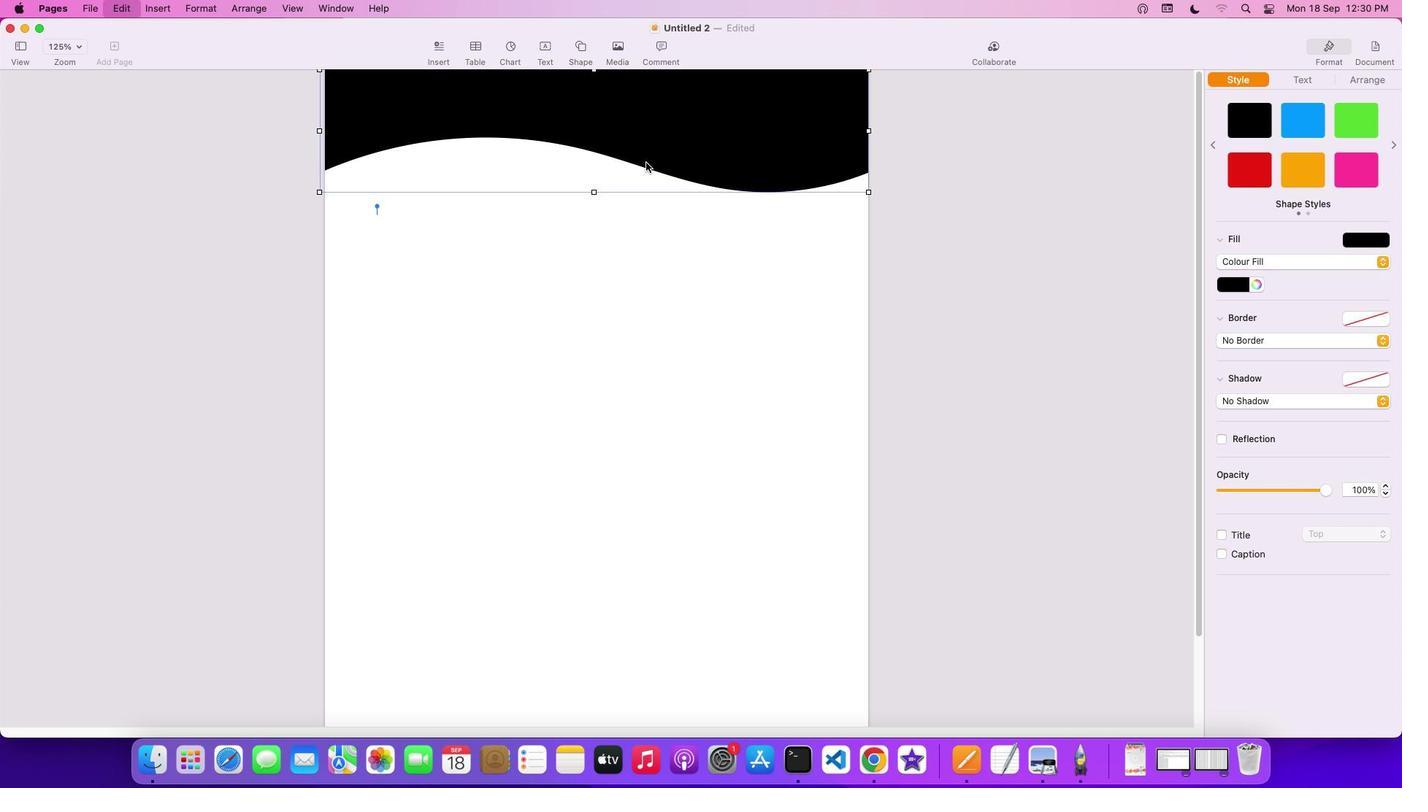 
Action: Mouse moved to (696, 149)
Screenshot: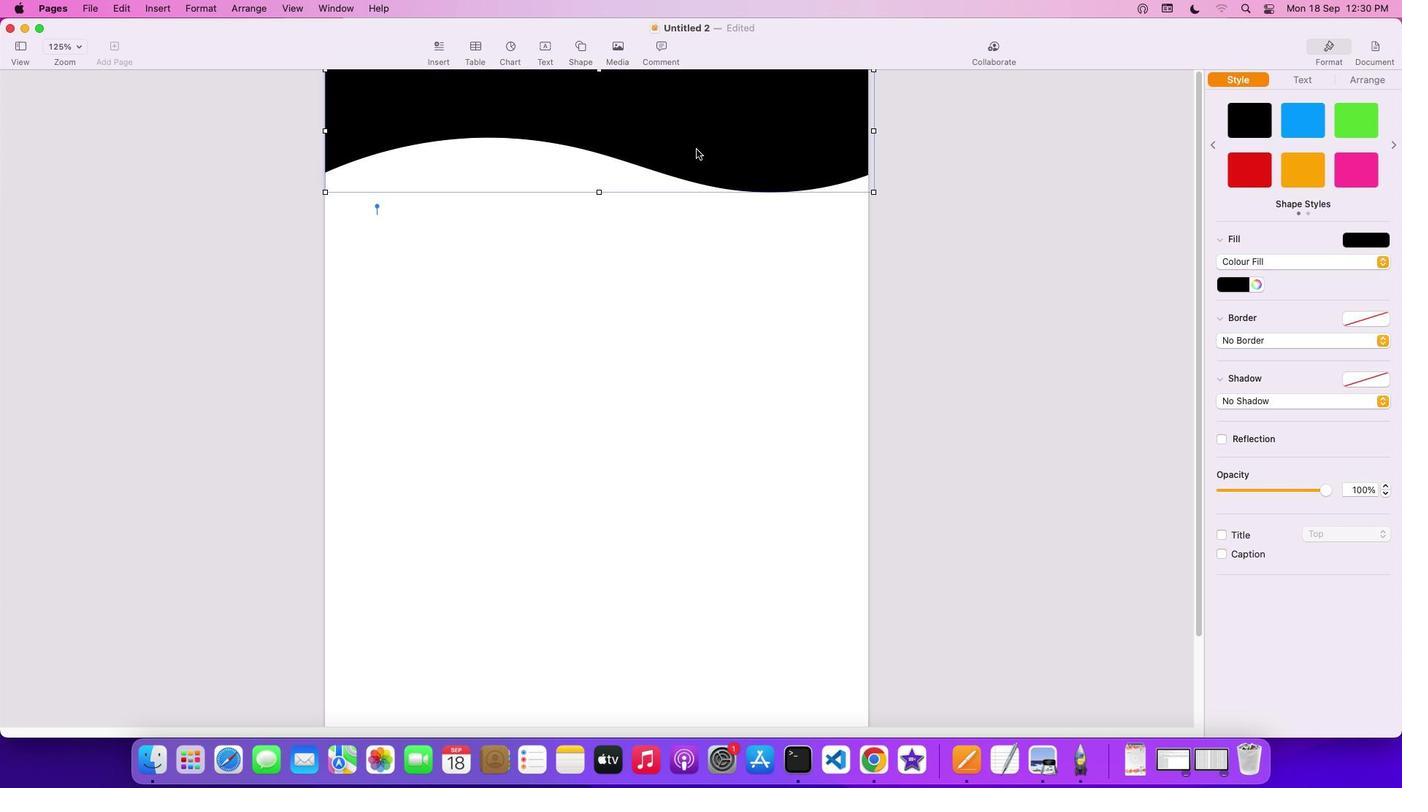 
Action: Mouse pressed left at (696, 149)
Screenshot: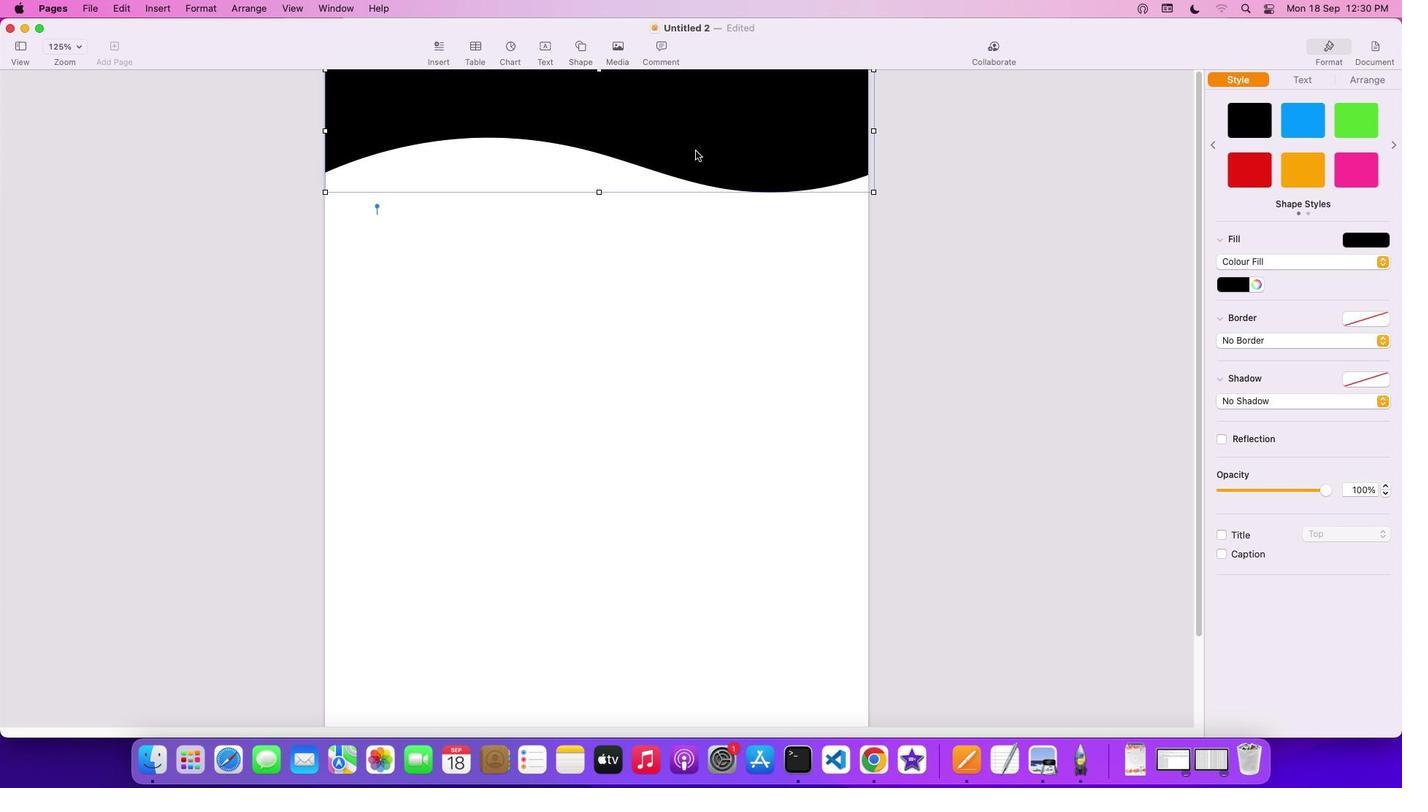 
Action: Mouse moved to (681, 149)
Screenshot: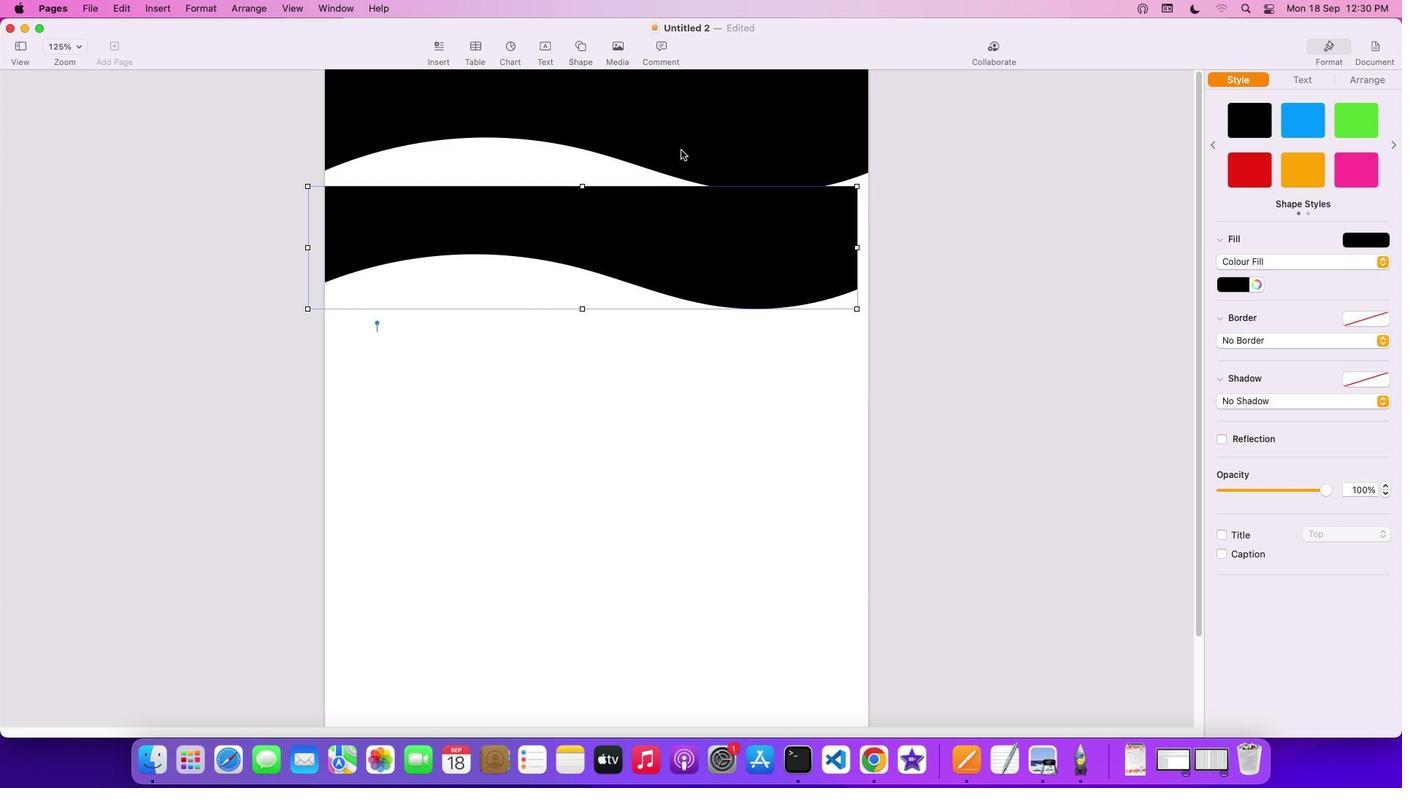 
Action: Mouse pressed left at (681, 149)
Screenshot: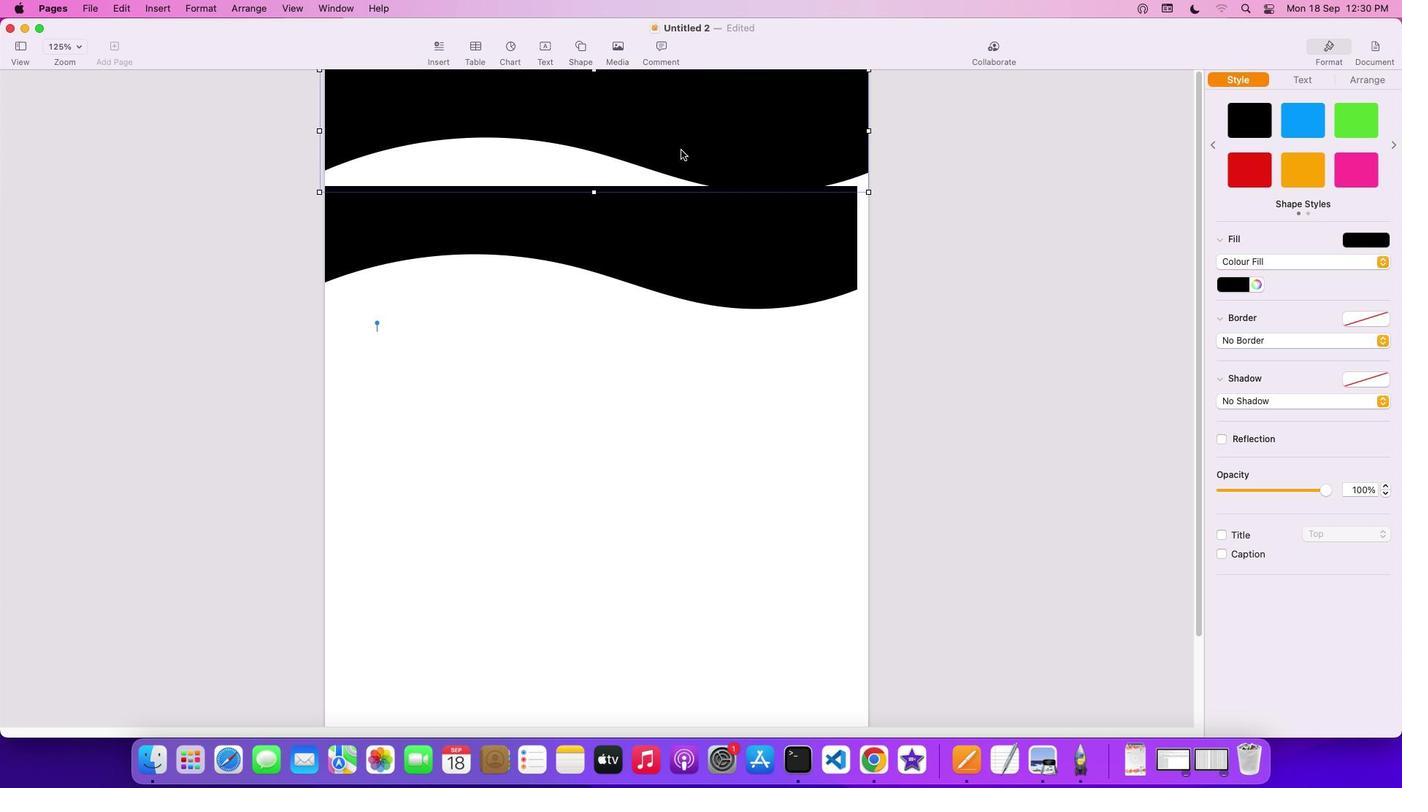 
Action: Mouse moved to (1245, 284)
Screenshot: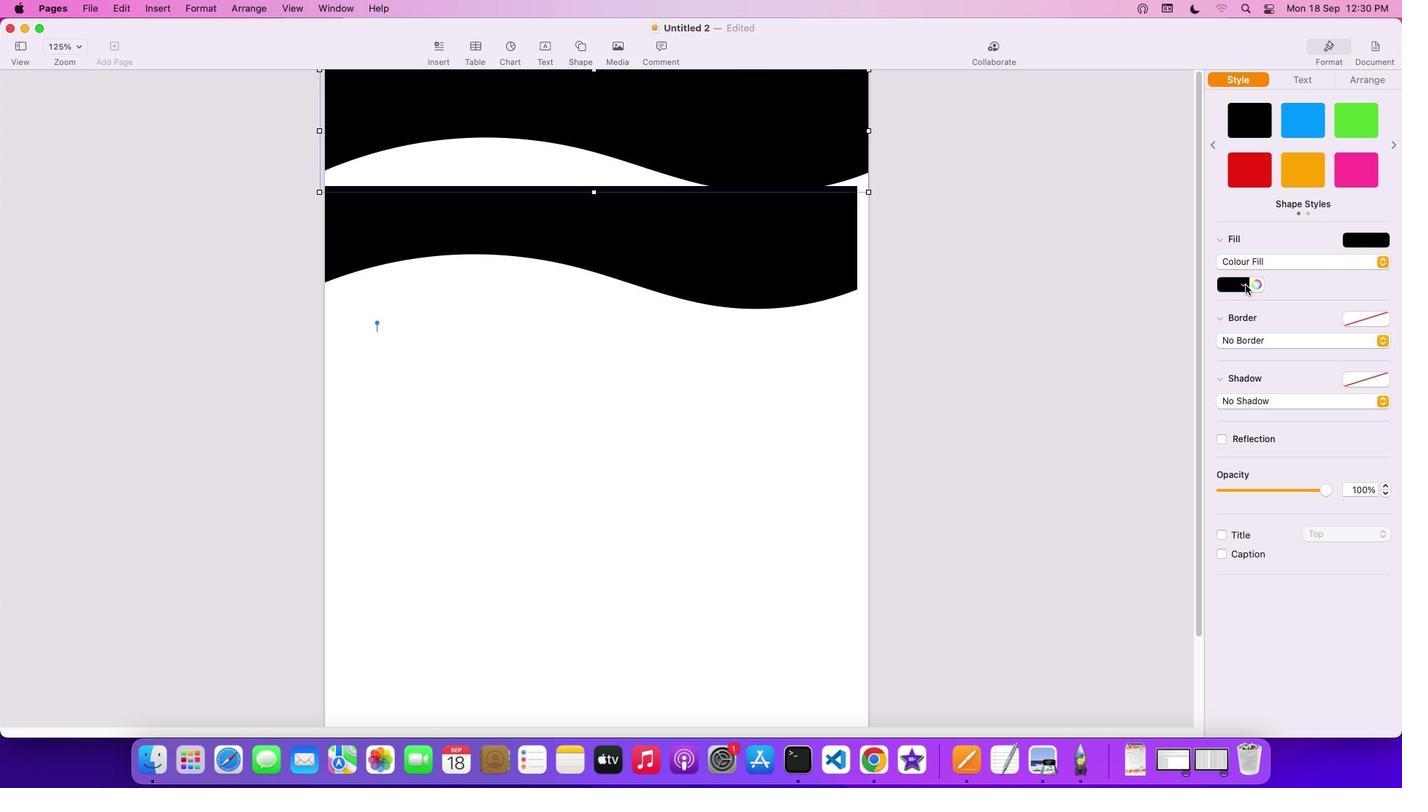 
Action: Mouse pressed left at (1245, 284)
Screenshot: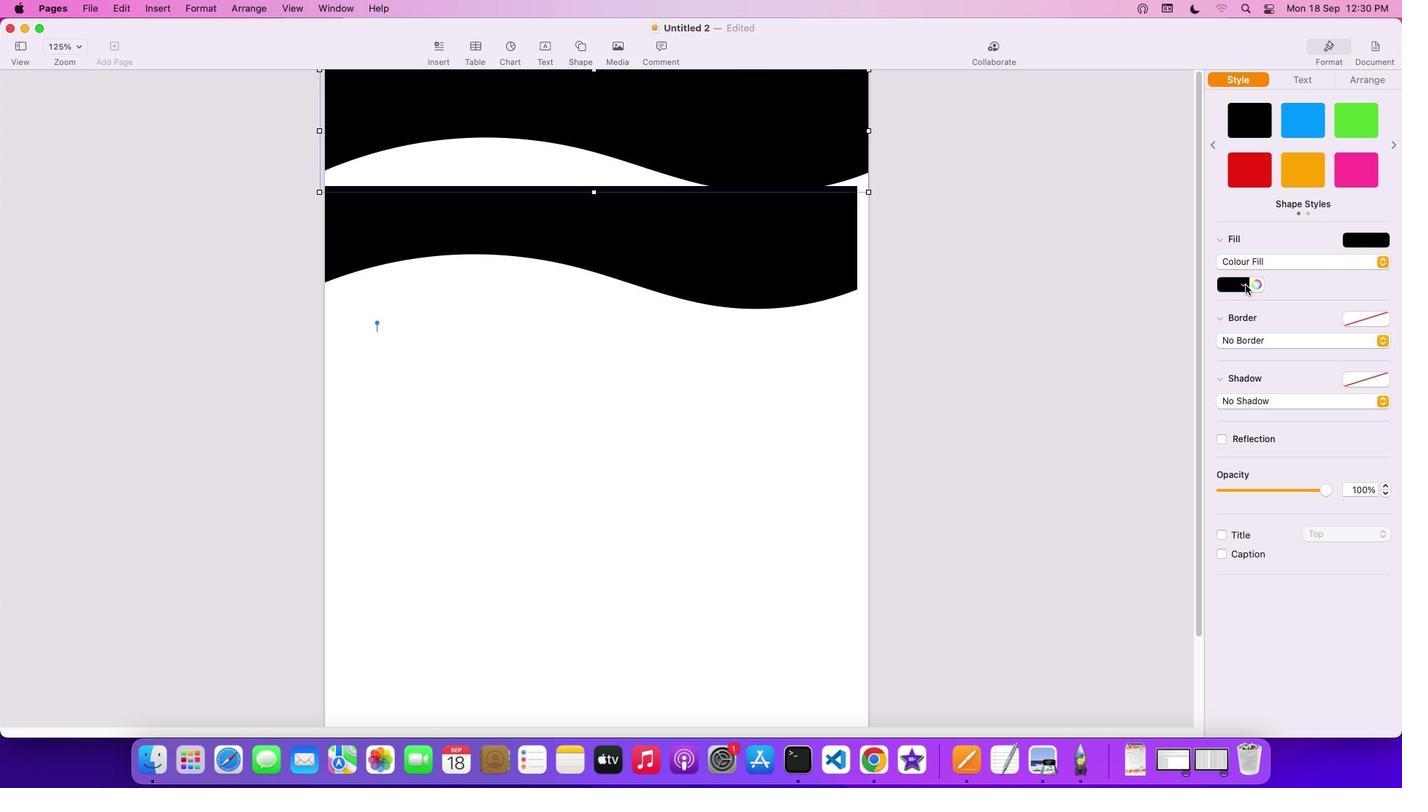
Action: Mouse moved to (1172, 384)
Screenshot: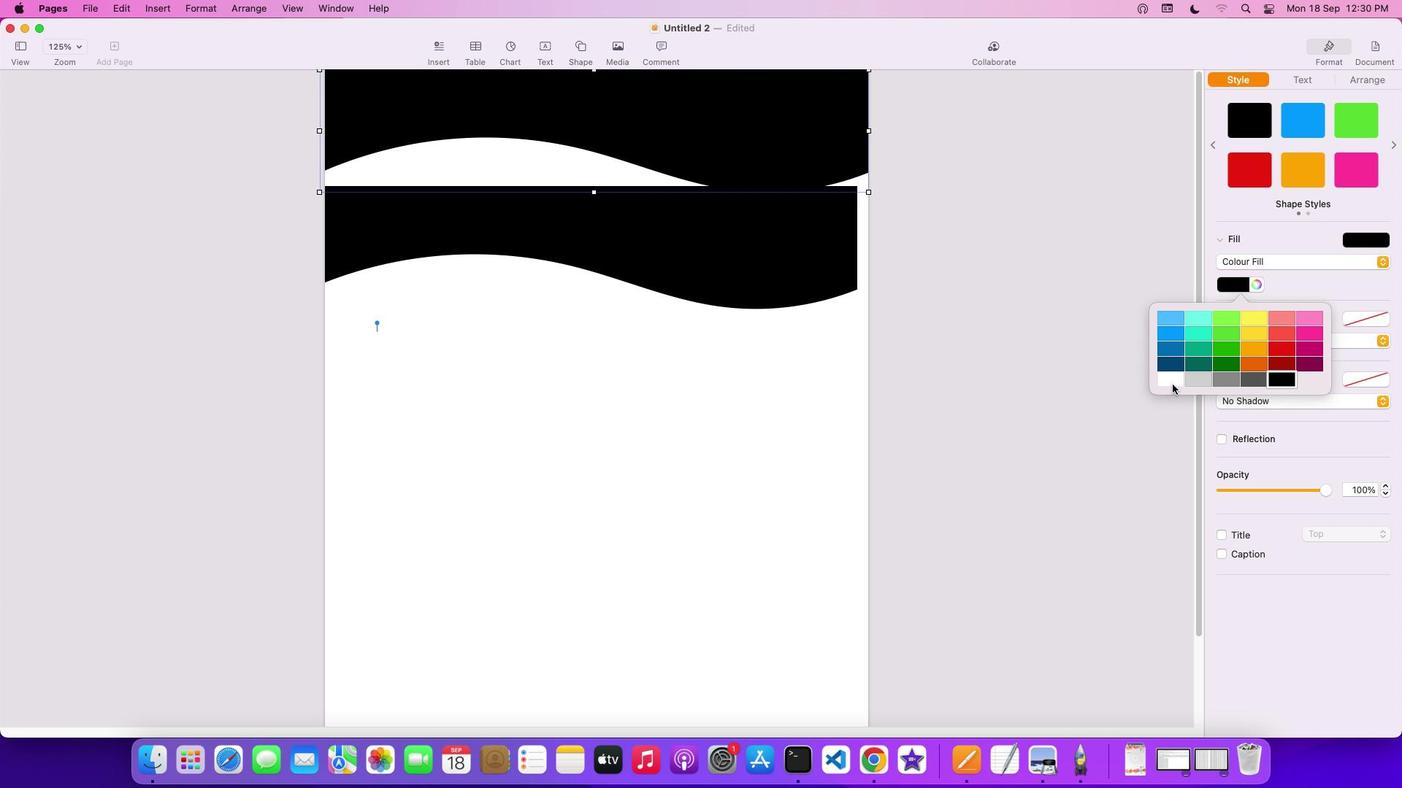 
Action: Mouse pressed left at (1172, 384)
Screenshot: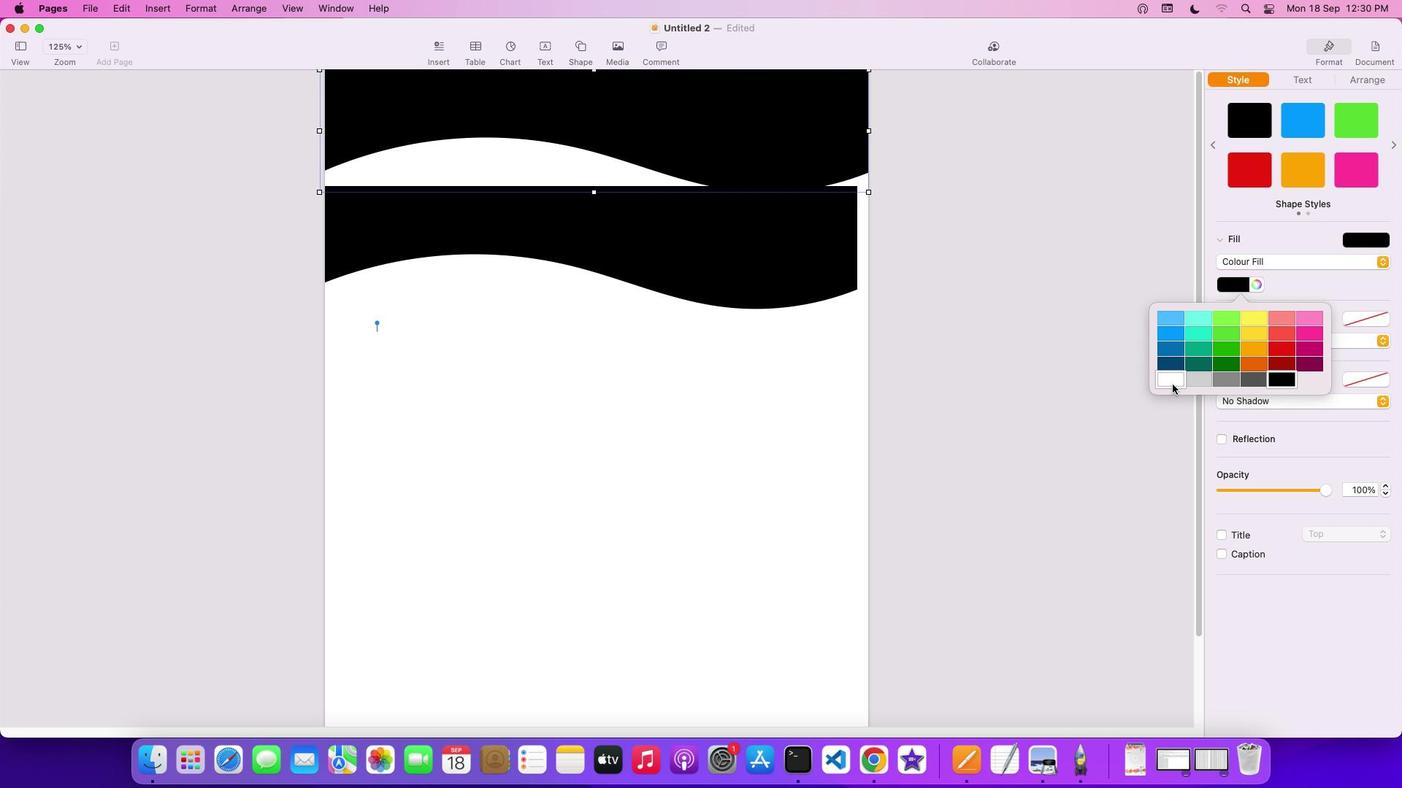 
Action: Mouse moved to (555, 241)
Screenshot: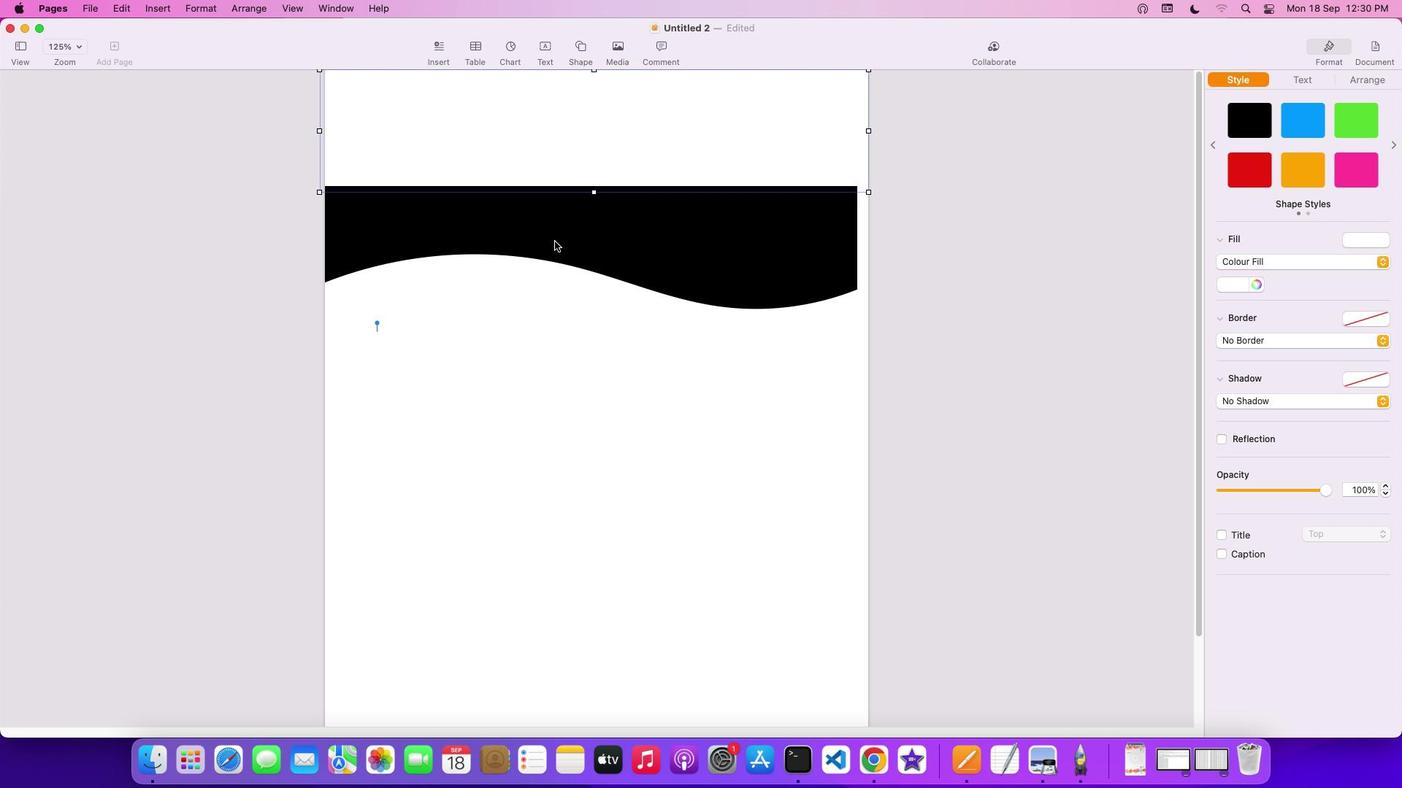 
Action: Mouse pressed left at (555, 241)
Screenshot: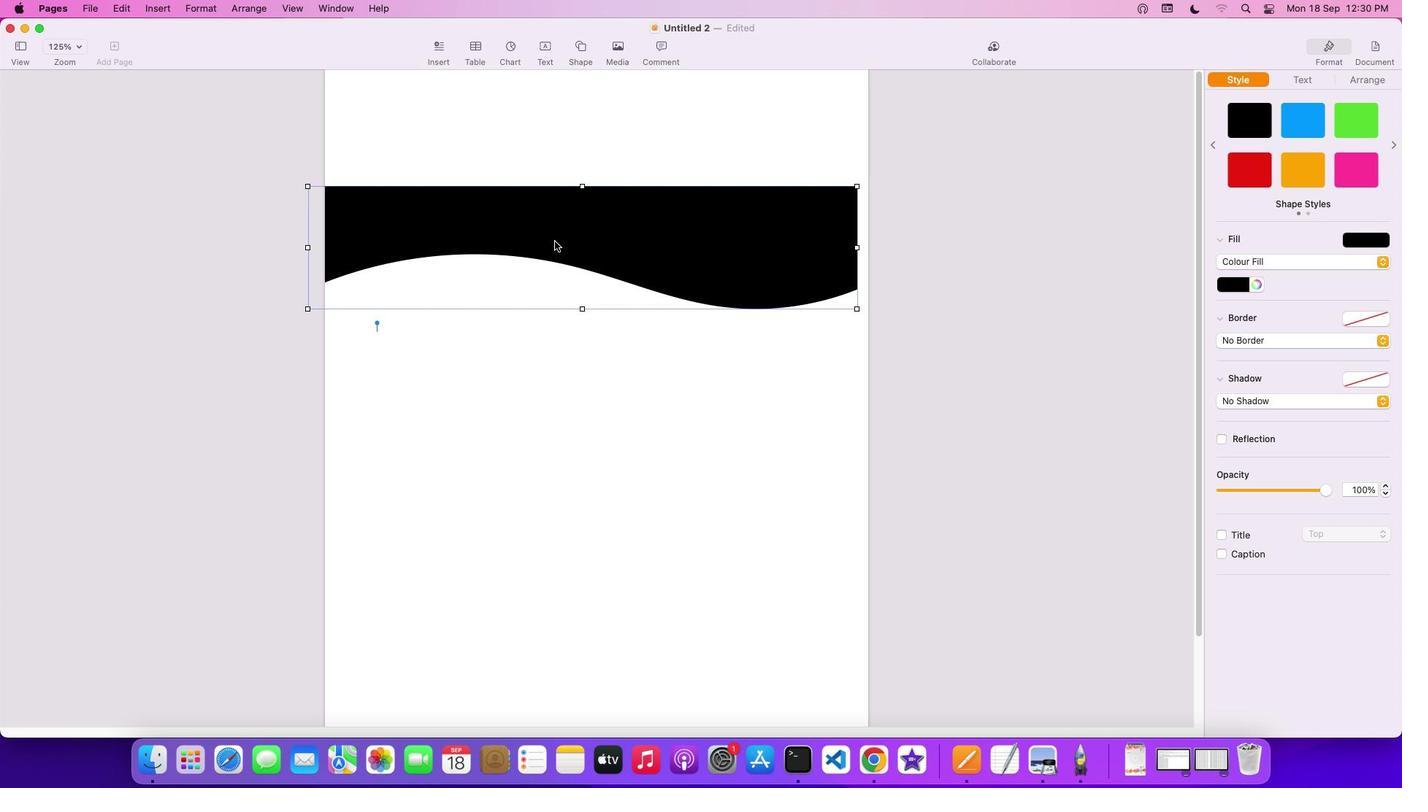 
Action: Mouse moved to (1241, 284)
Screenshot: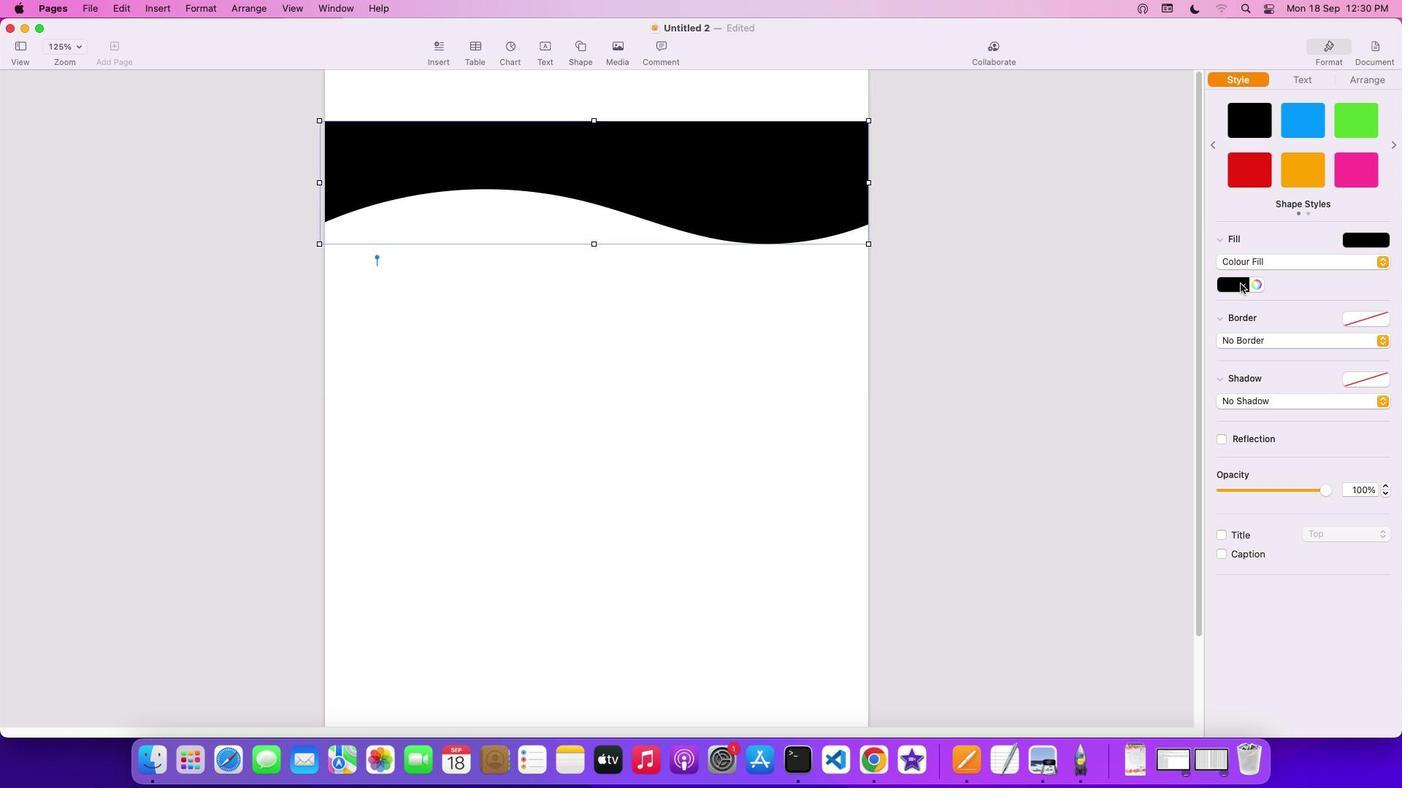 
Action: Mouse pressed left at (1241, 284)
Screenshot: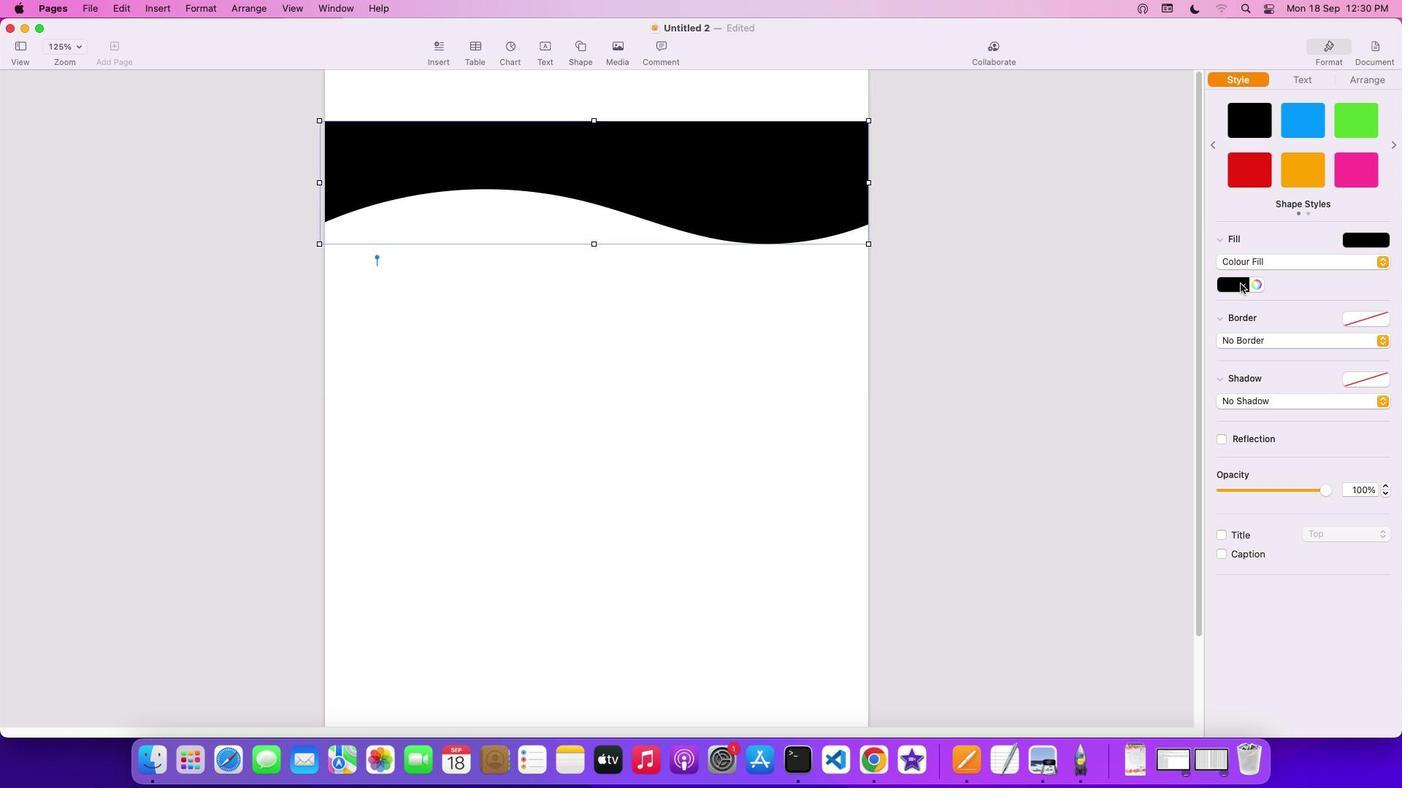 
Action: Mouse moved to (1214, 336)
Screenshot: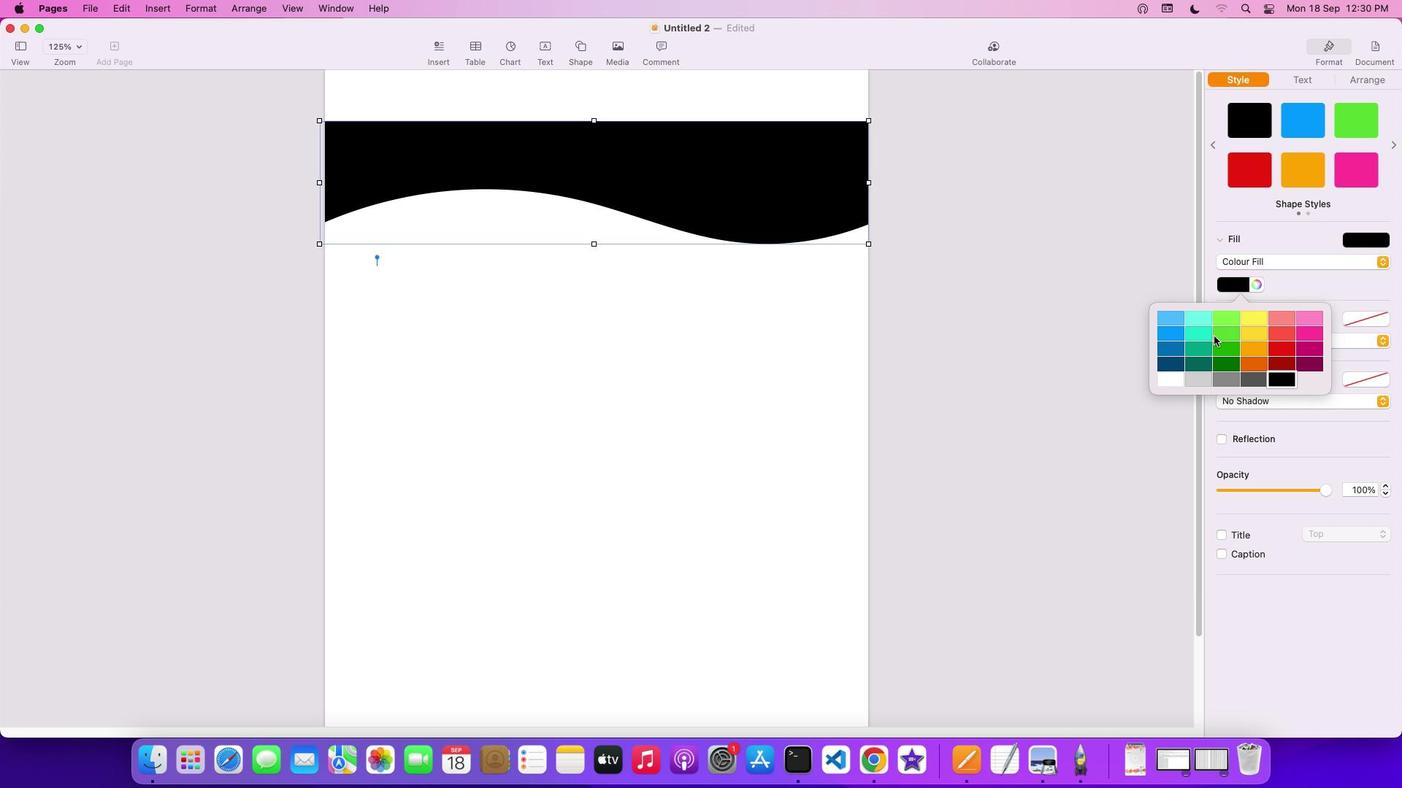 
Action: Mouse pressed left at (1214, 336)
Screenshot: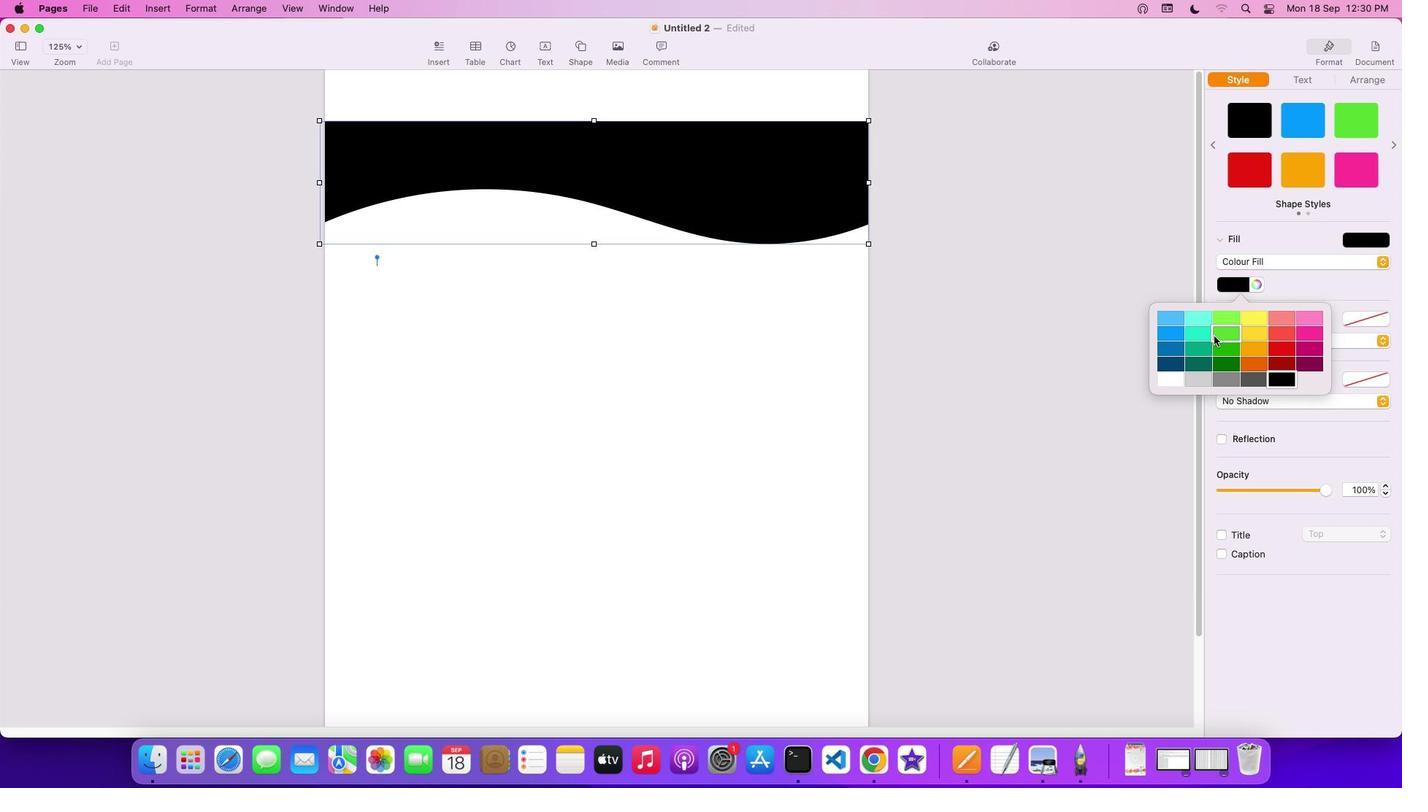 
Action: Mouse moved to (1249, 287)
Screenshot: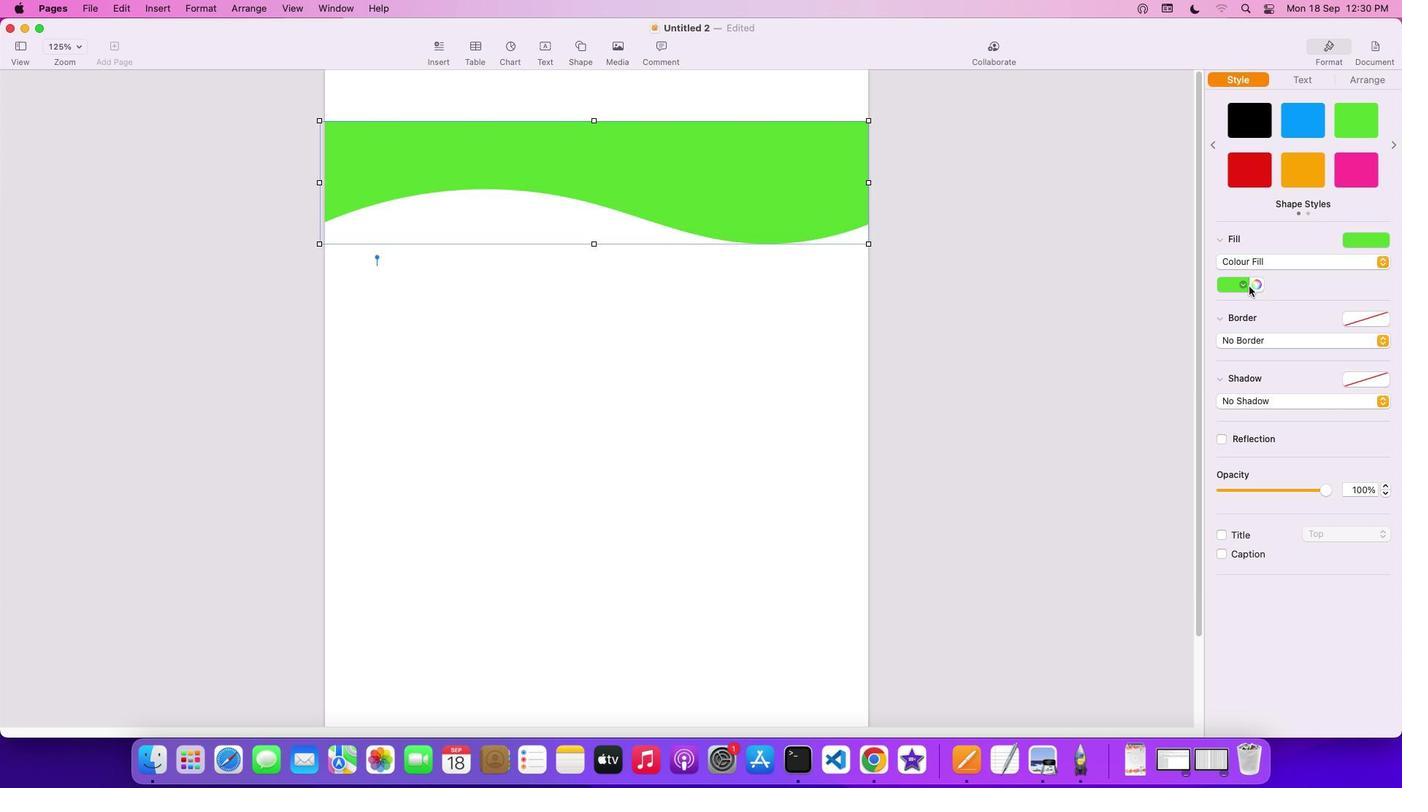 
Action: Mouse pressed left at (1249, 287)
Screenshot: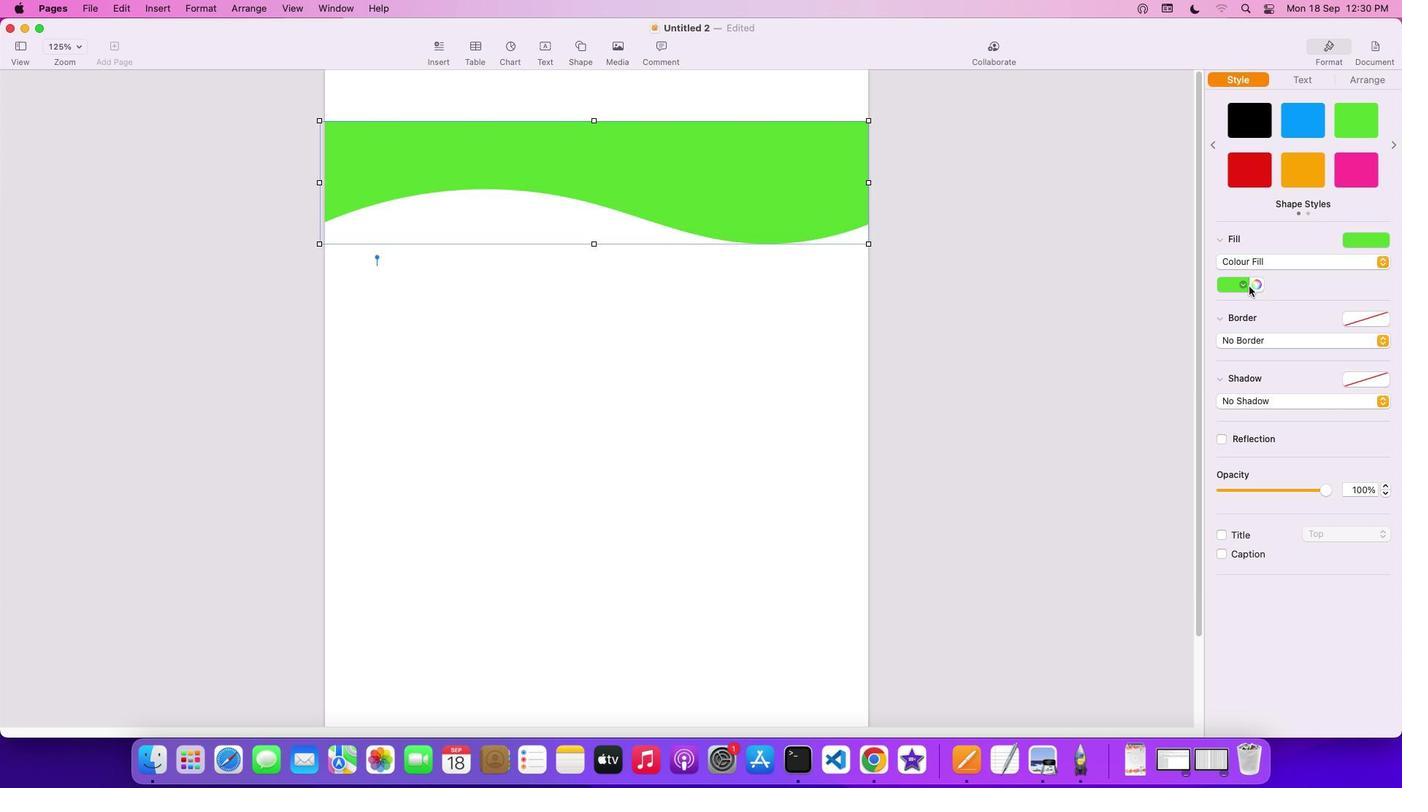 
Action: Mouse moved to (1258, 284)
Screenshot: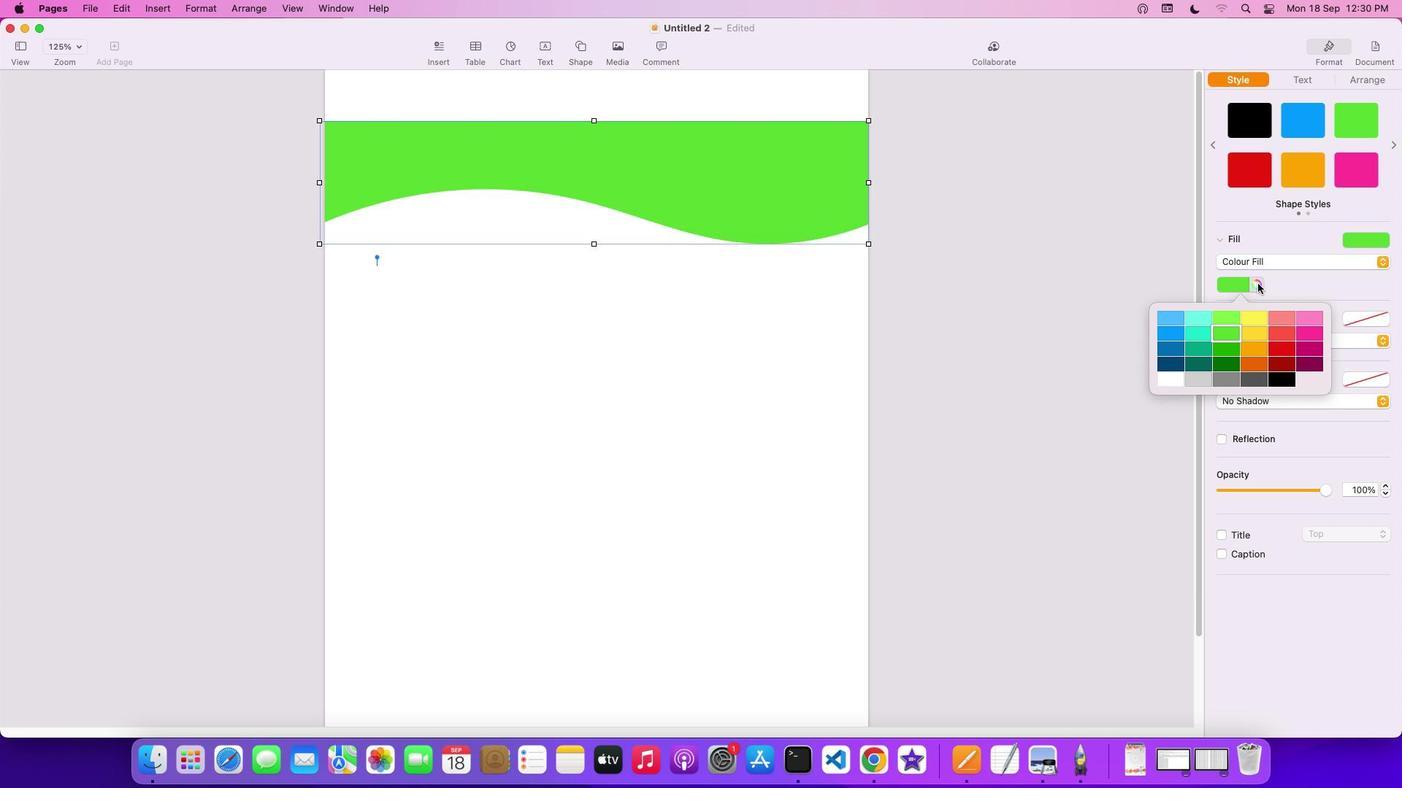 
Action: Mouse pressed left at (1258, 284)
Screenshot: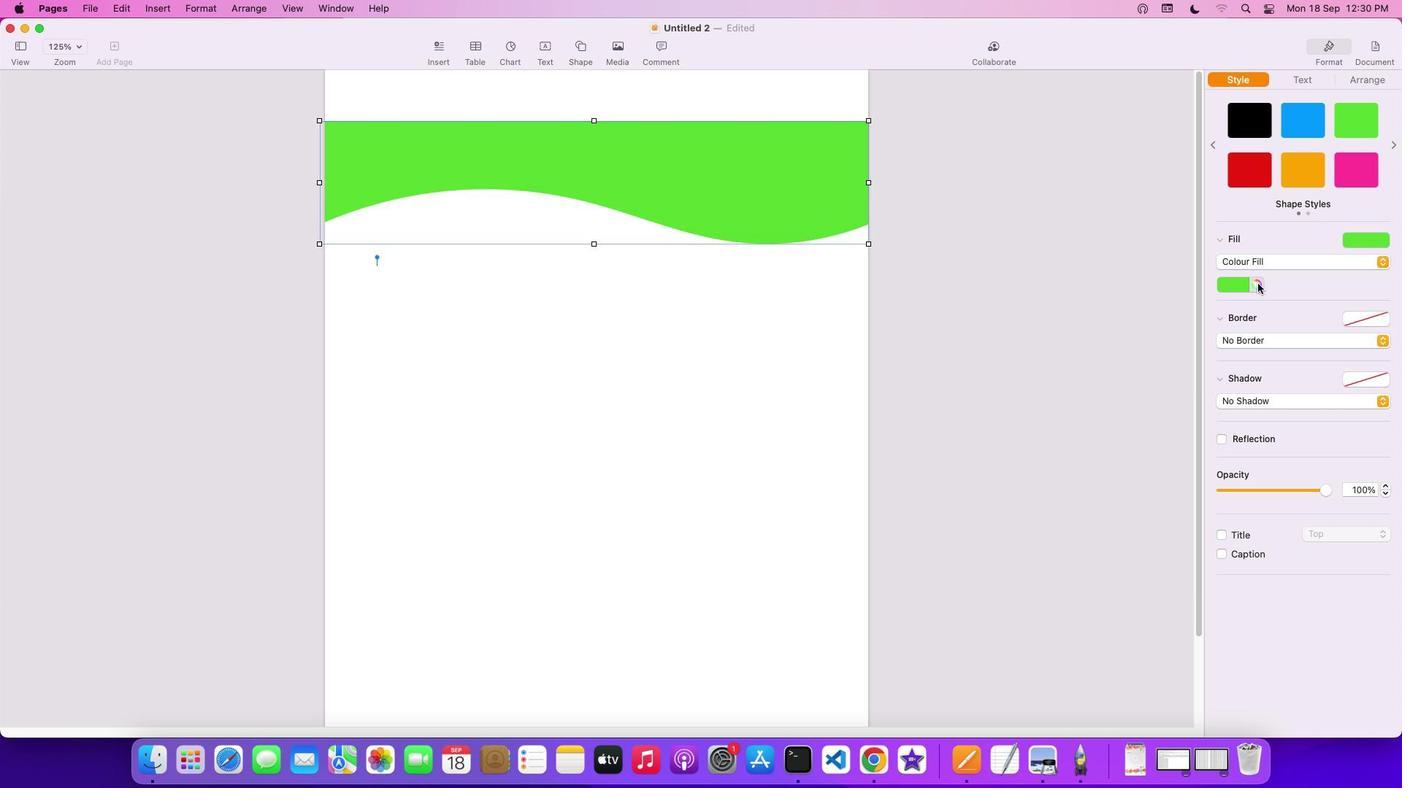 
Action: Mouse moved to (1257, 284)
Screenshot: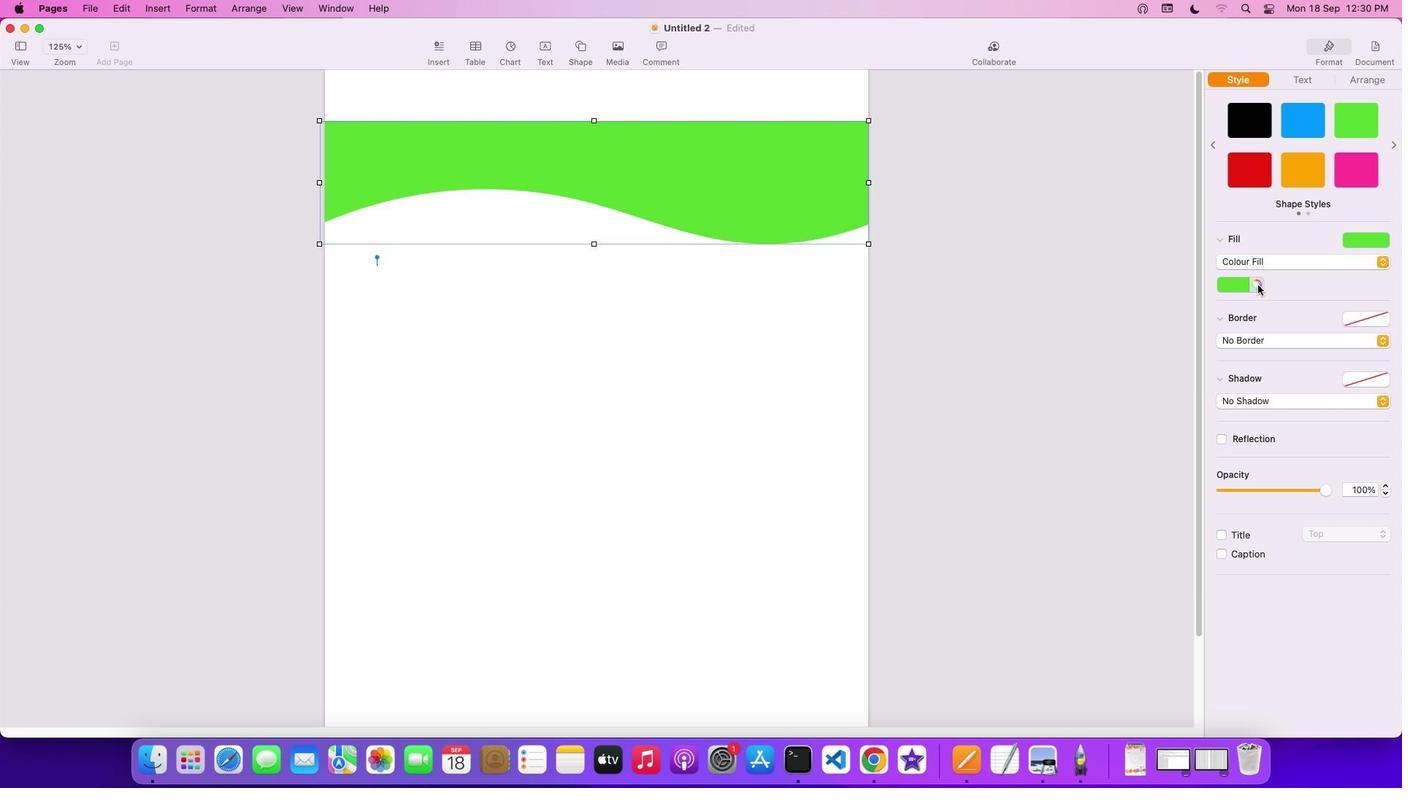 
Action: Mouse pressed left at (1257, 284)
Screenshot: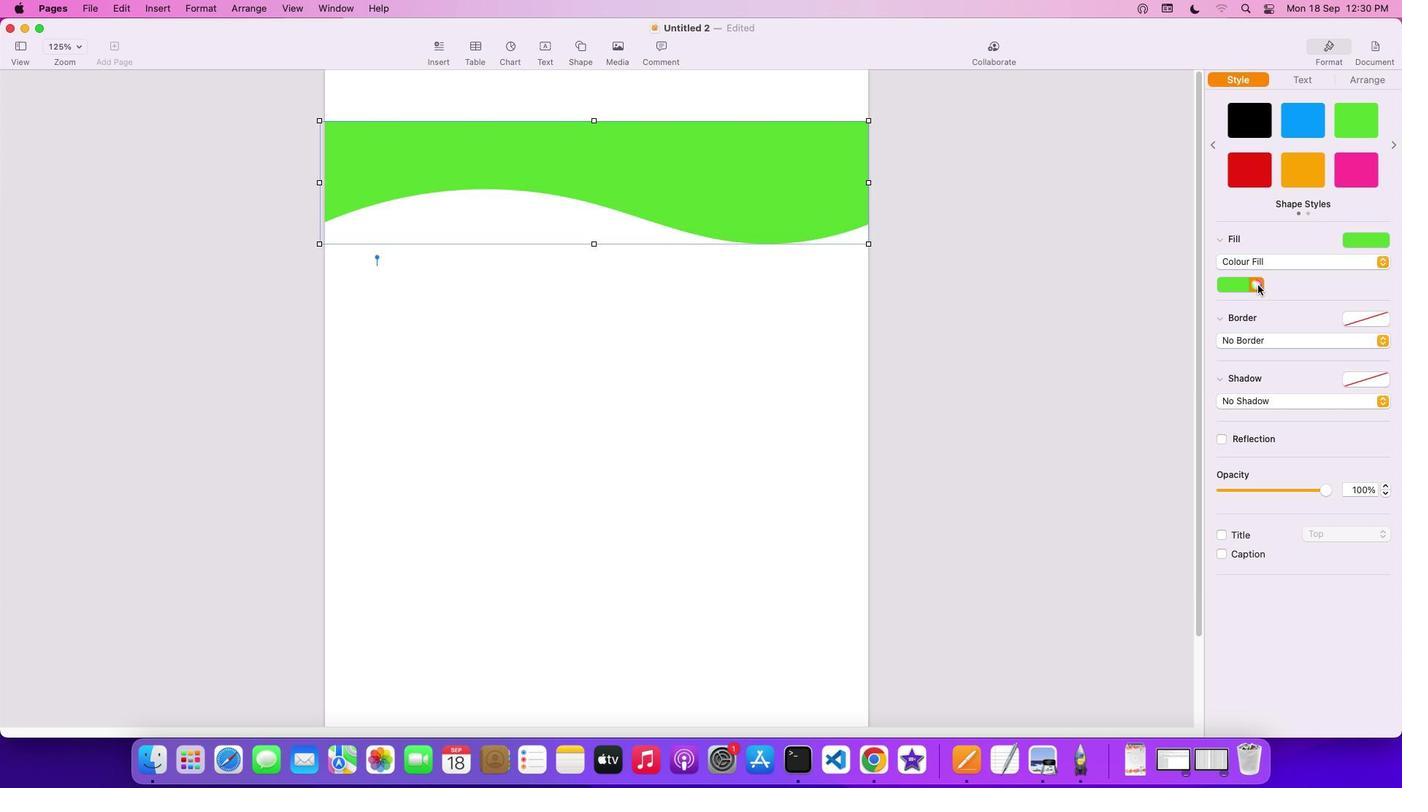 
Action: Mouse moved to (149, 599)
Screenshot: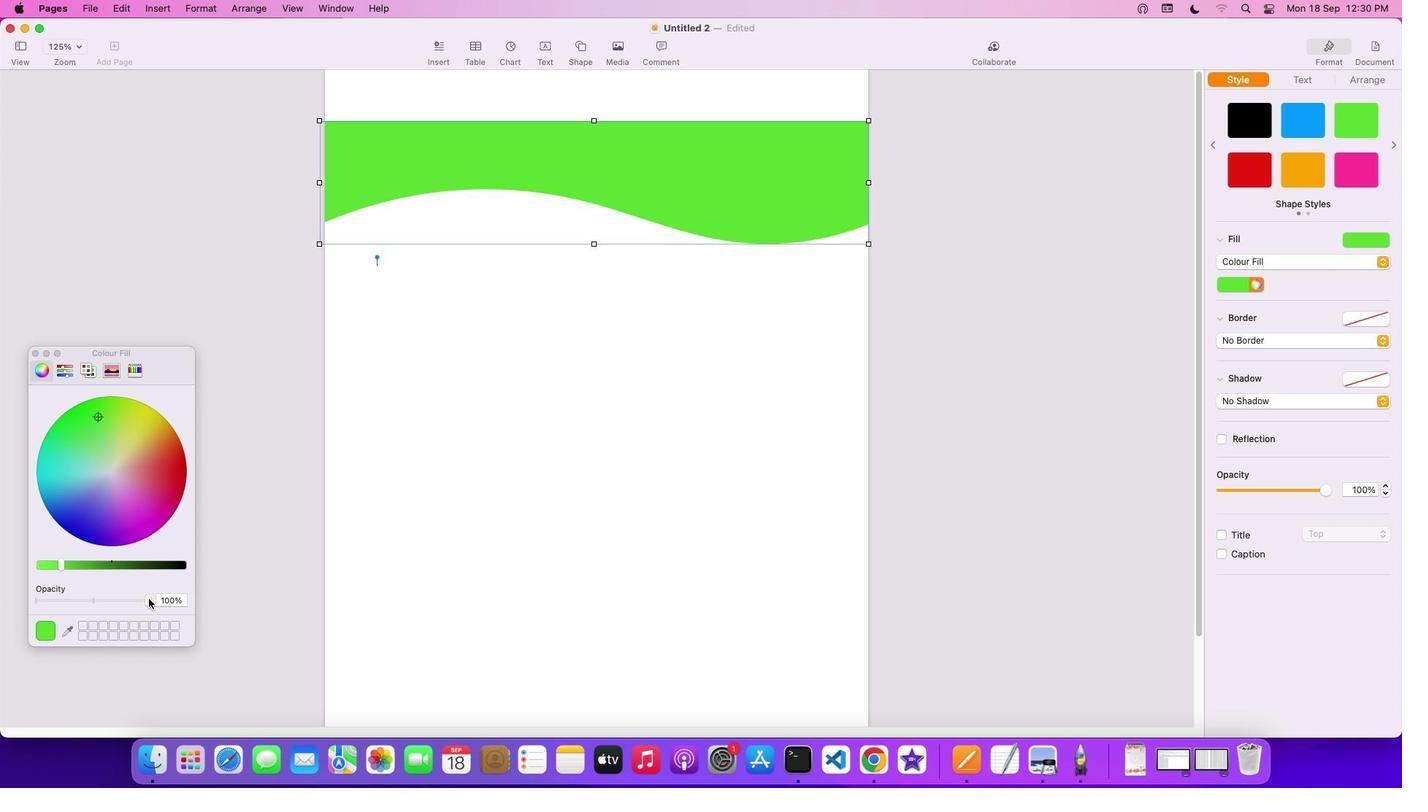 
Action: Mouse pressed left at (149, 599)
Screenshot: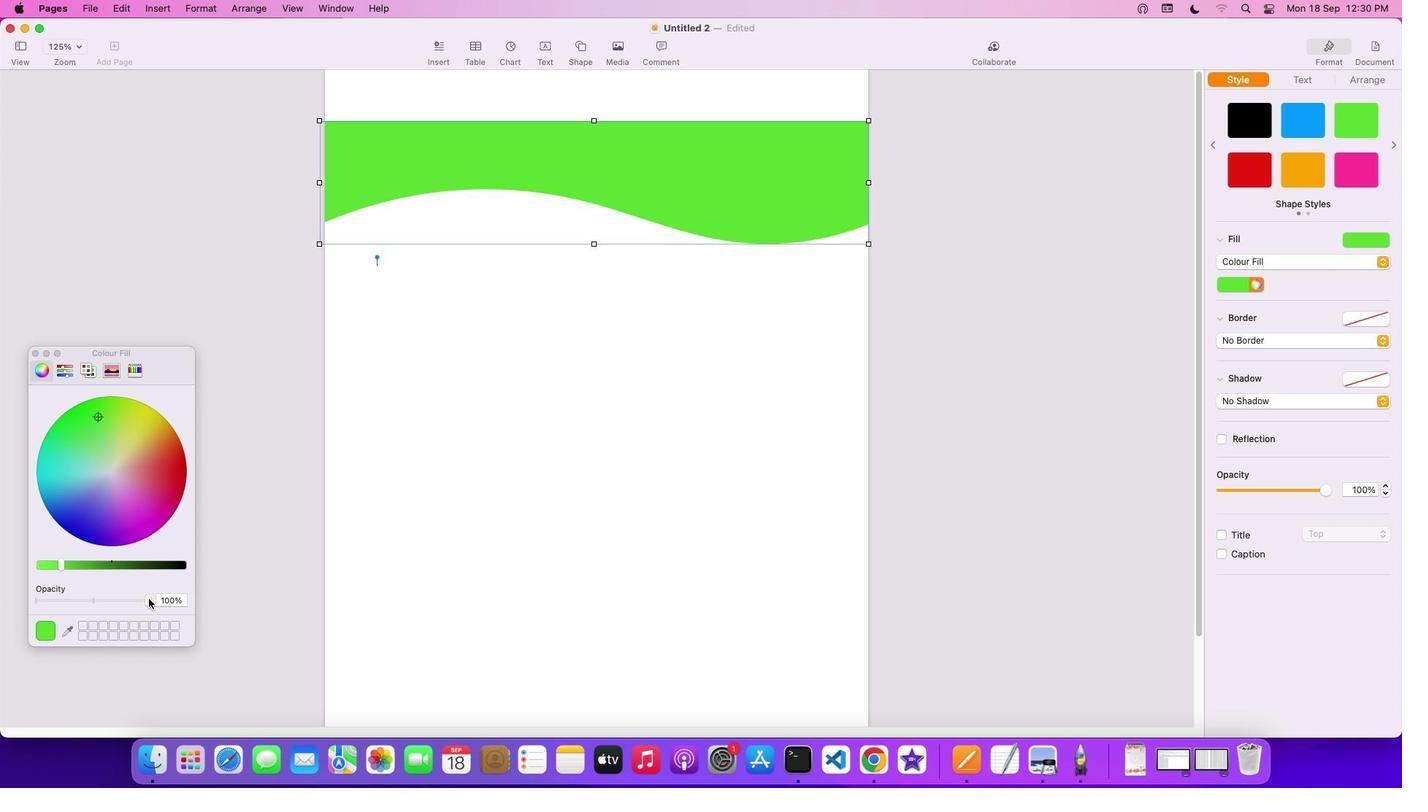 
Action: Mouse moved to (1243, 288)
Screenshot: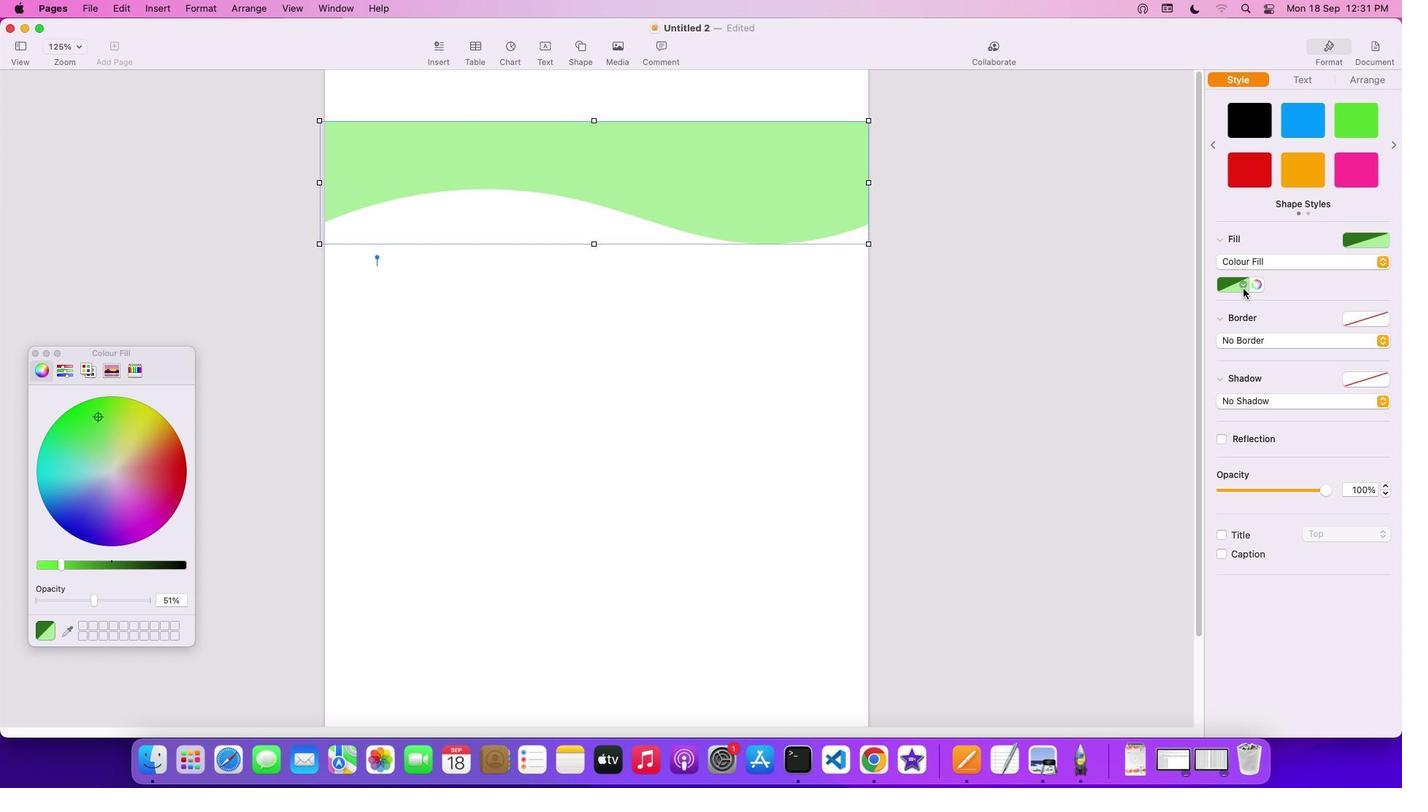 
Action: Mouse pressed left at (1243, 288)
Screenshot: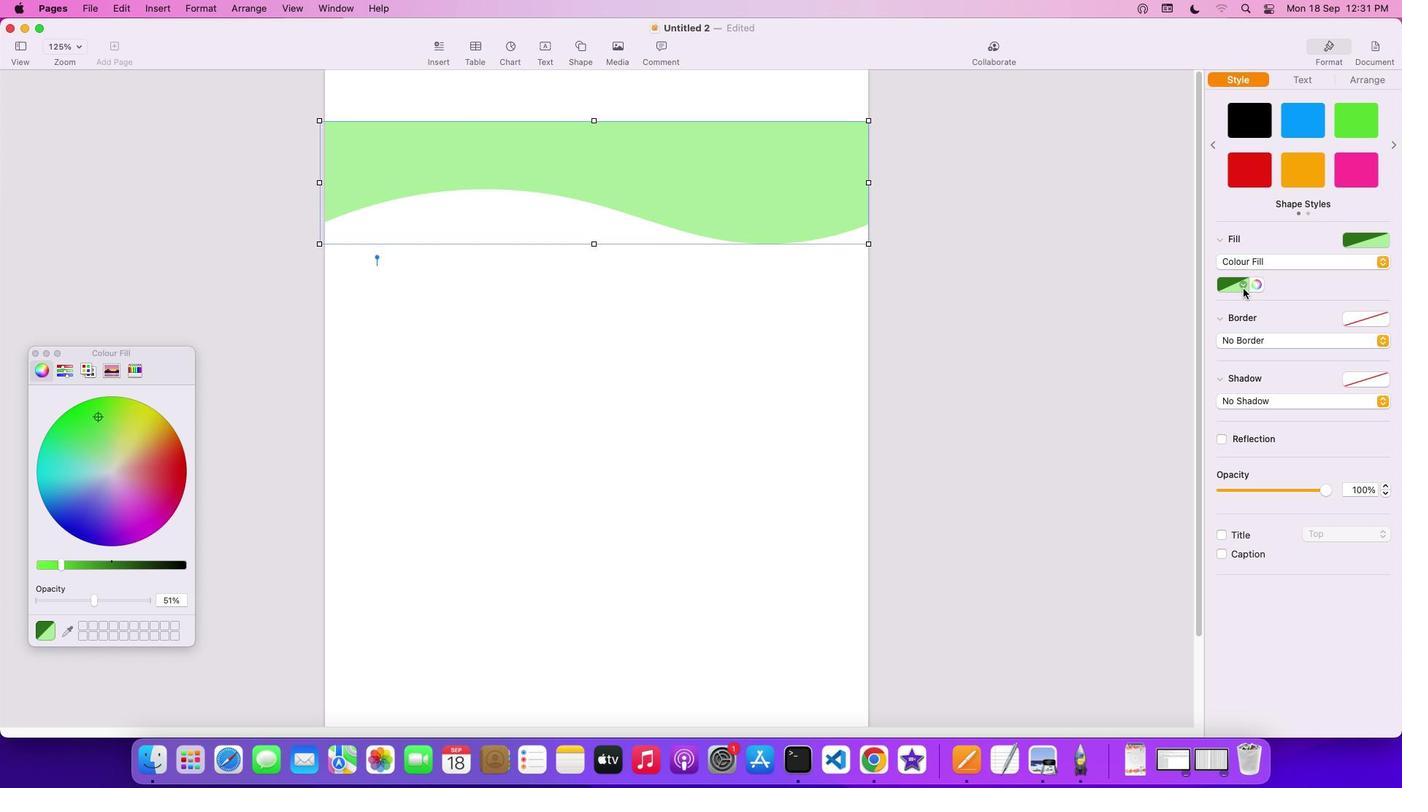 
Action: Mouse moved to (1259, 284)
Screenshot: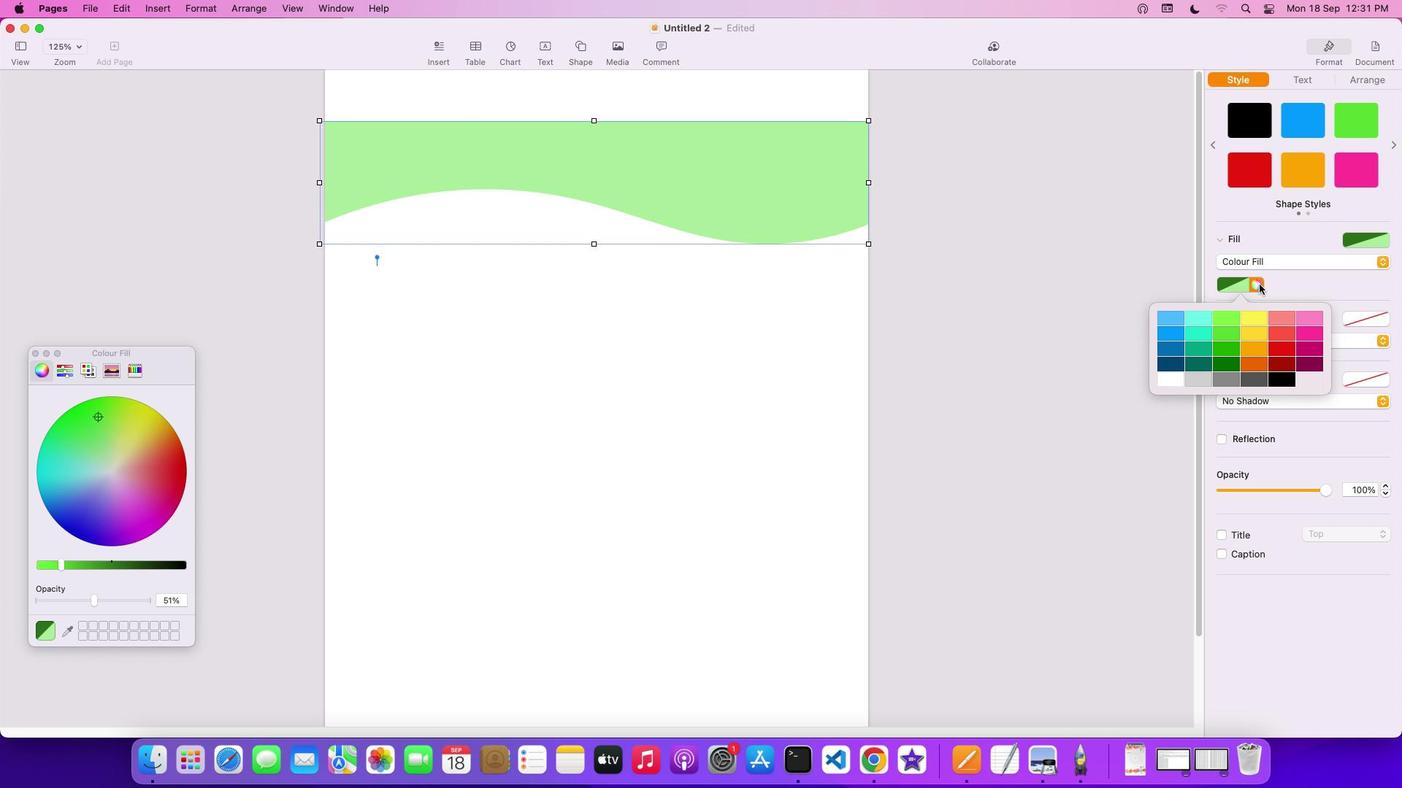 
Action: Mouse pressed left at (1259, 284)
Screenshot: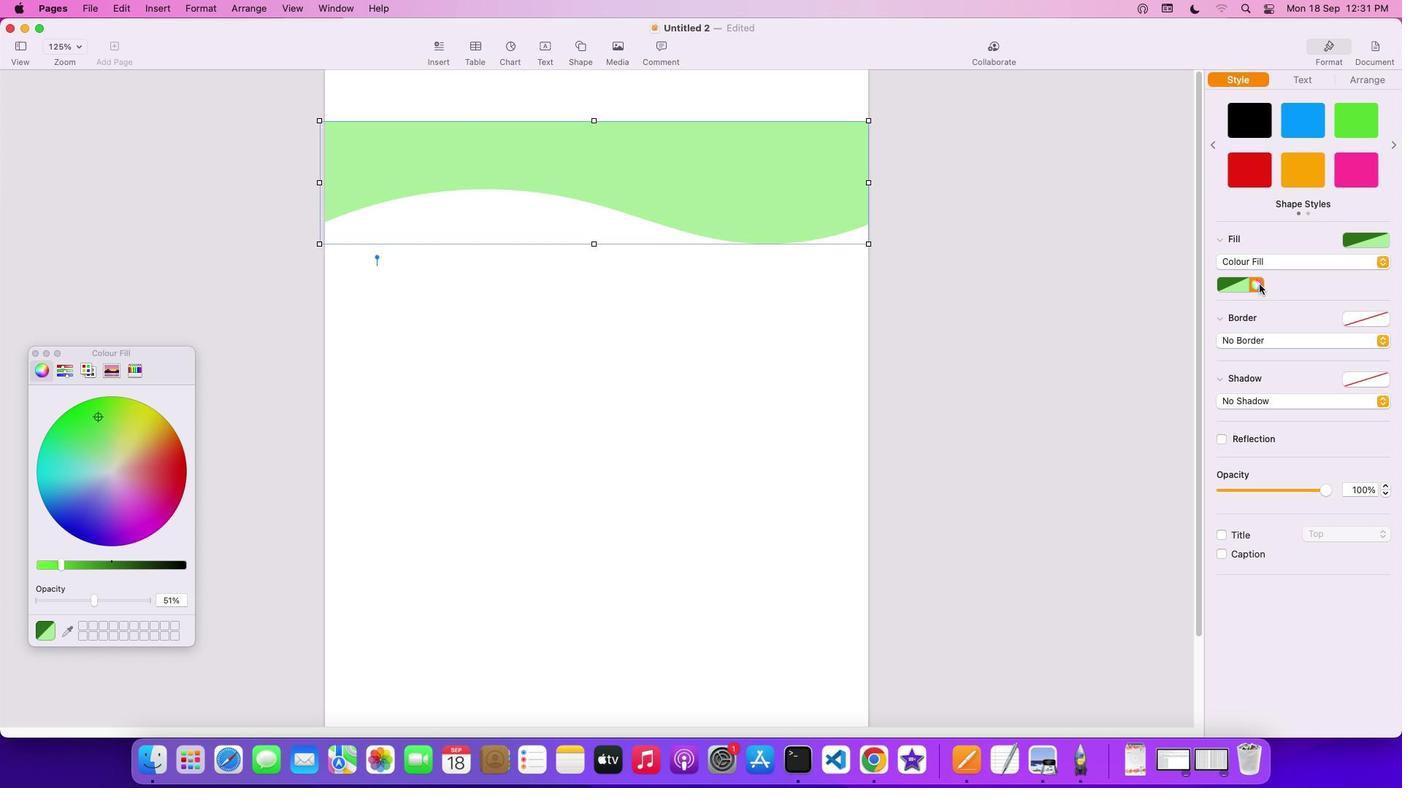 
Action: Mouse moved to (146, 370)
Screenshot: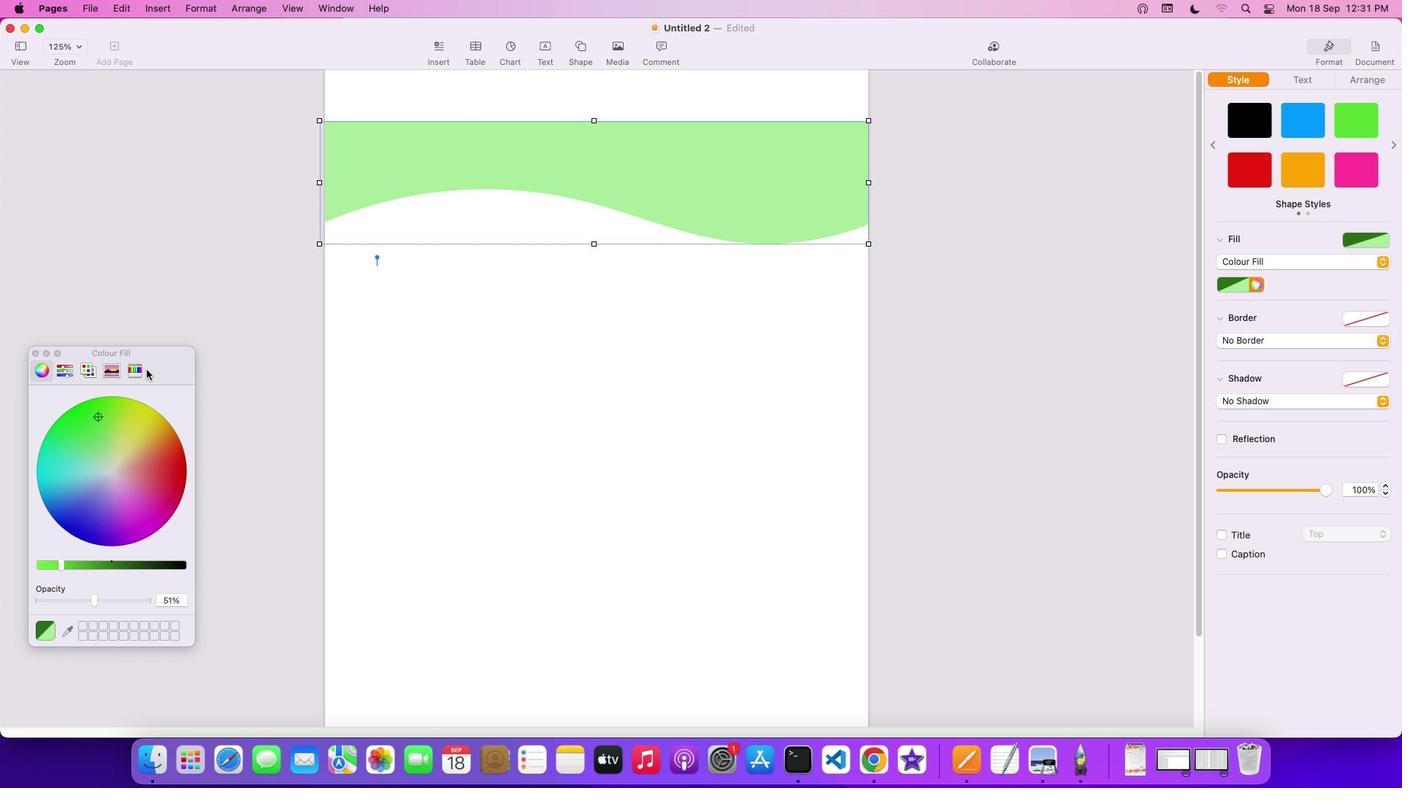
Action: Mouse pressed left at (146, 370)
Screenshot: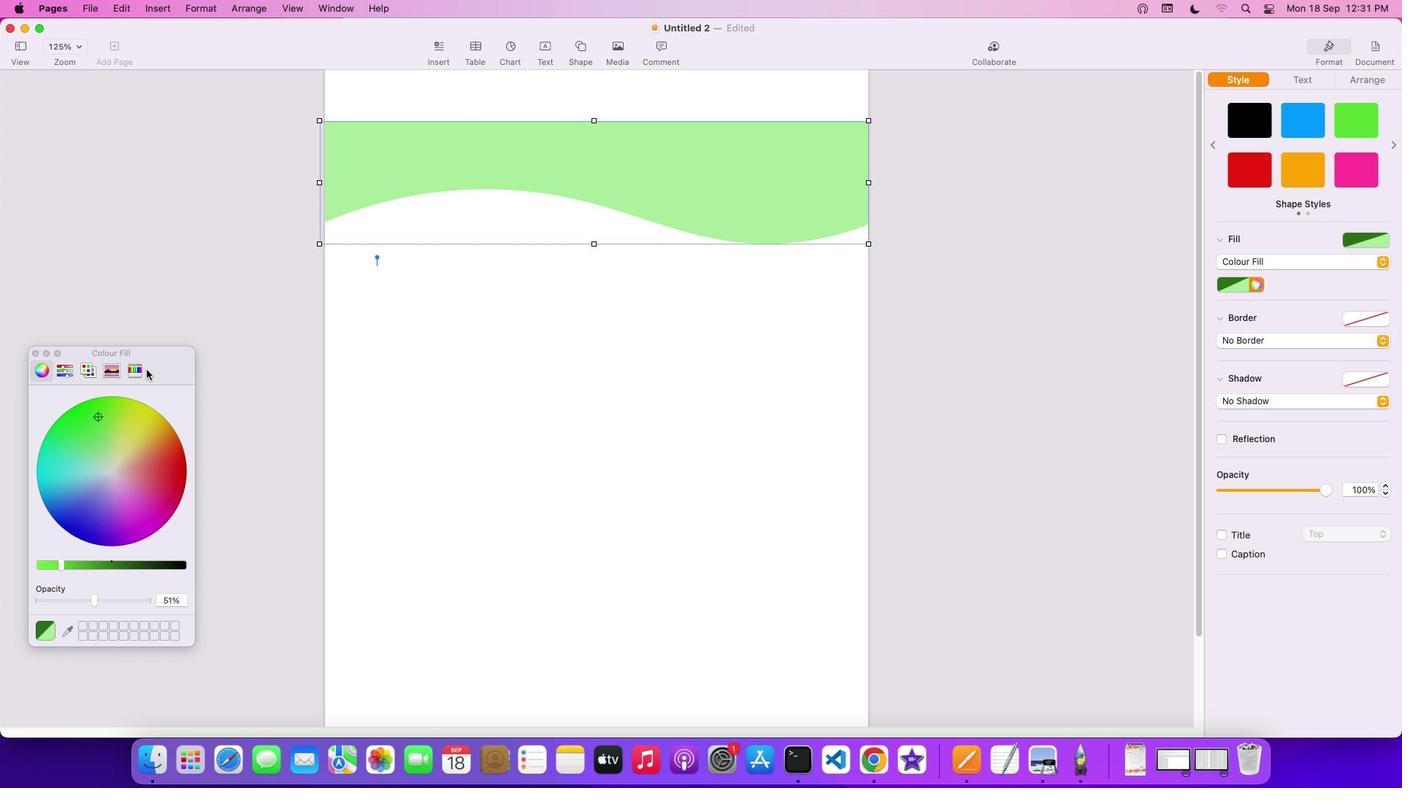 
Action: Mouse moved to (140, 372)
Screenshot: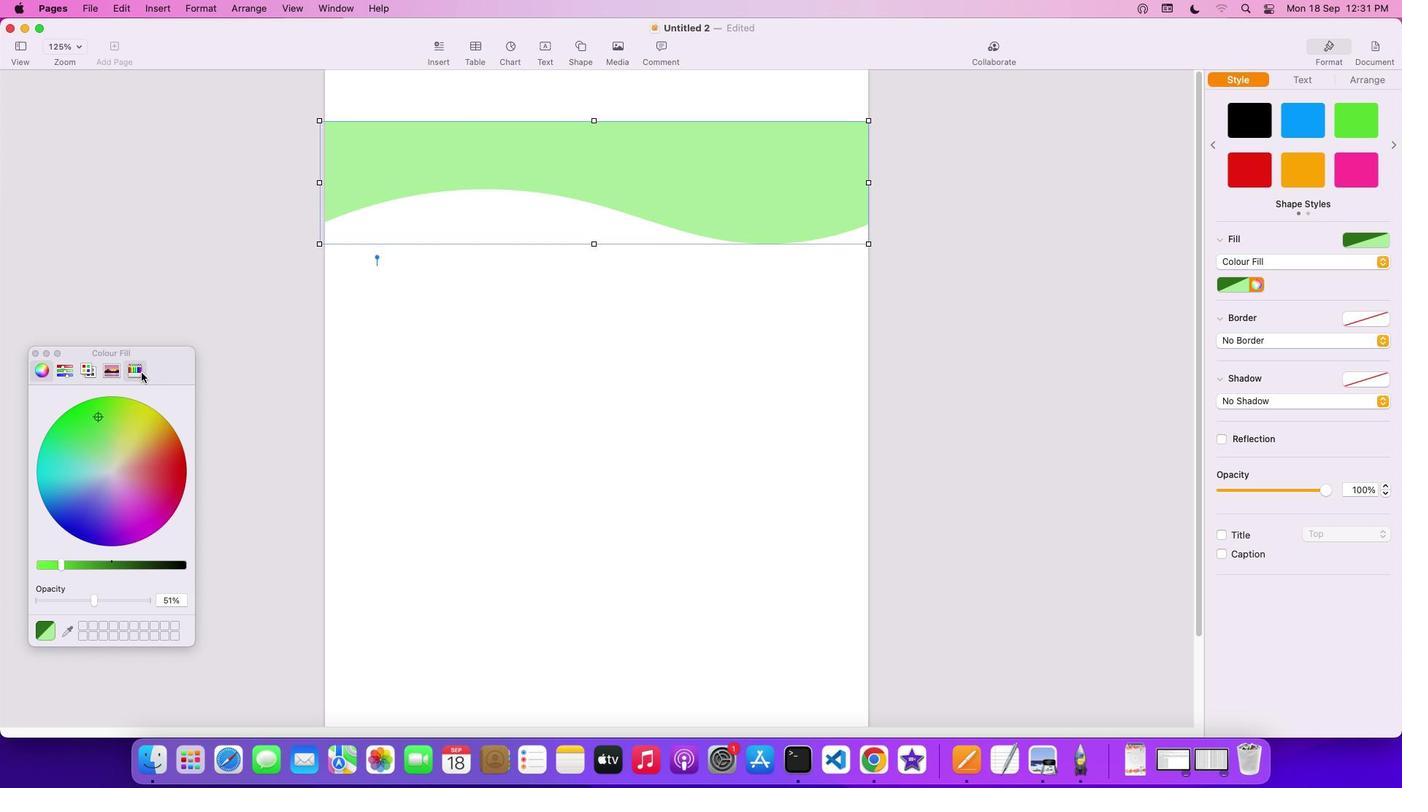 
Action: Mouse pressed left at (140, 372)
Screenshot: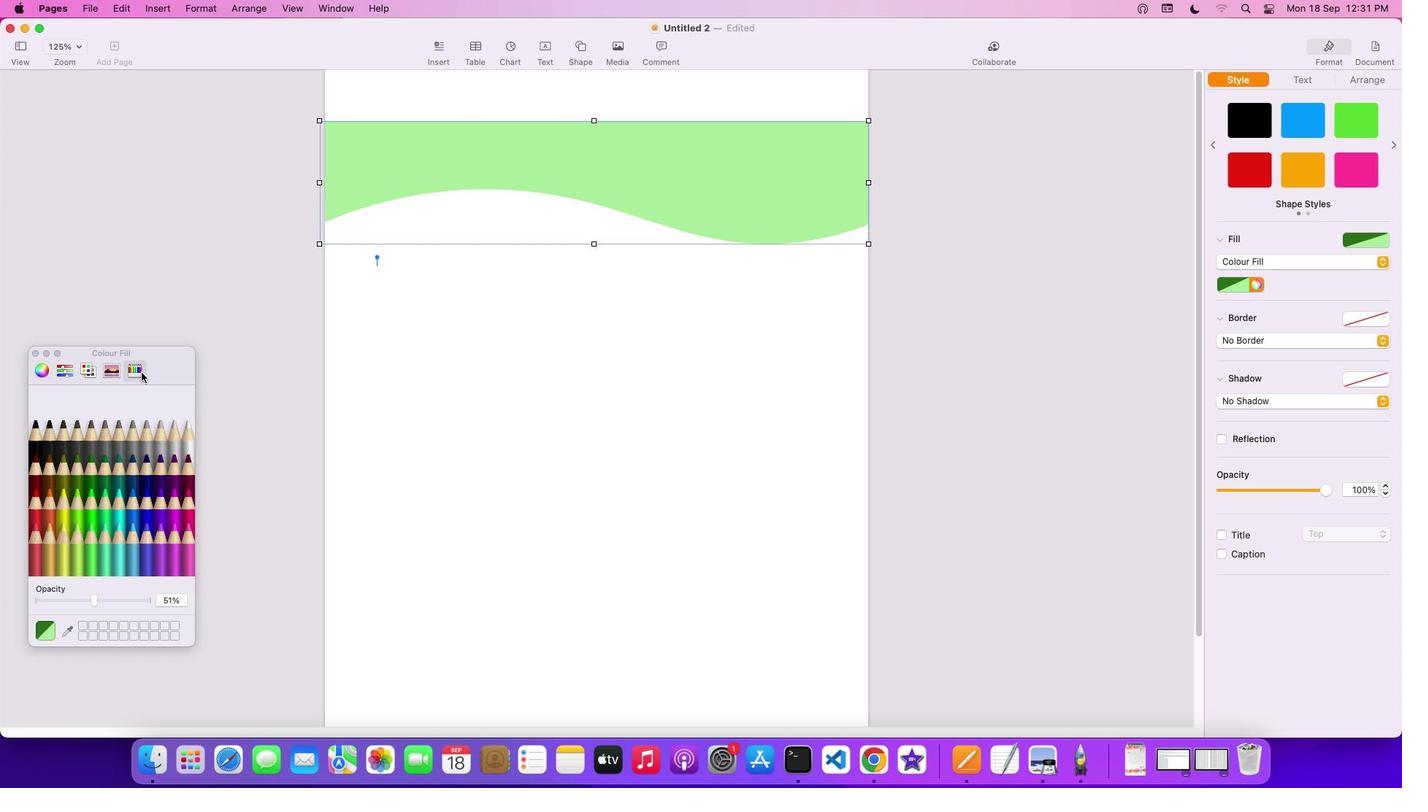 
Action: Mouse moved to (78, 476)
Screenshot: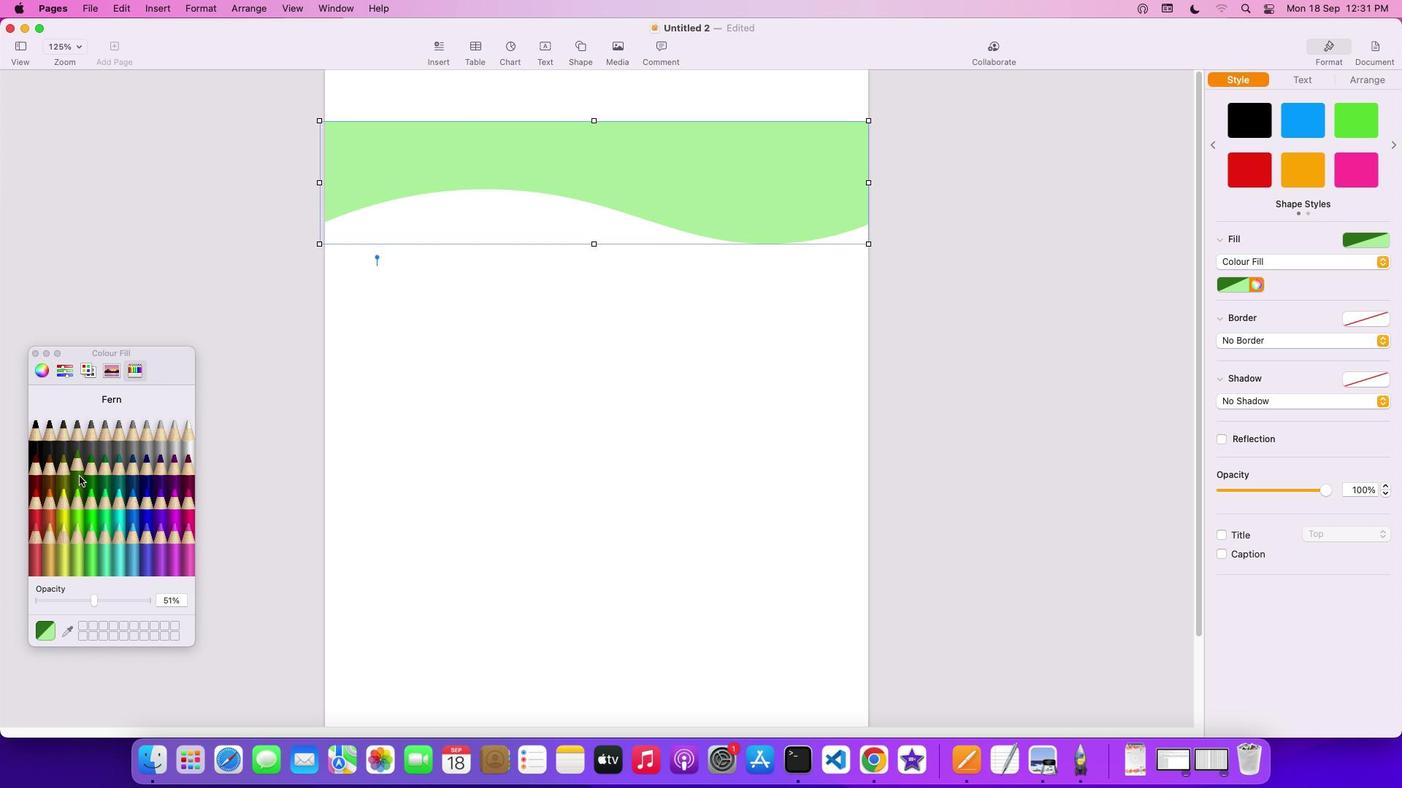 
Action: Mouse pressed left at (78, 476)
Screenshot: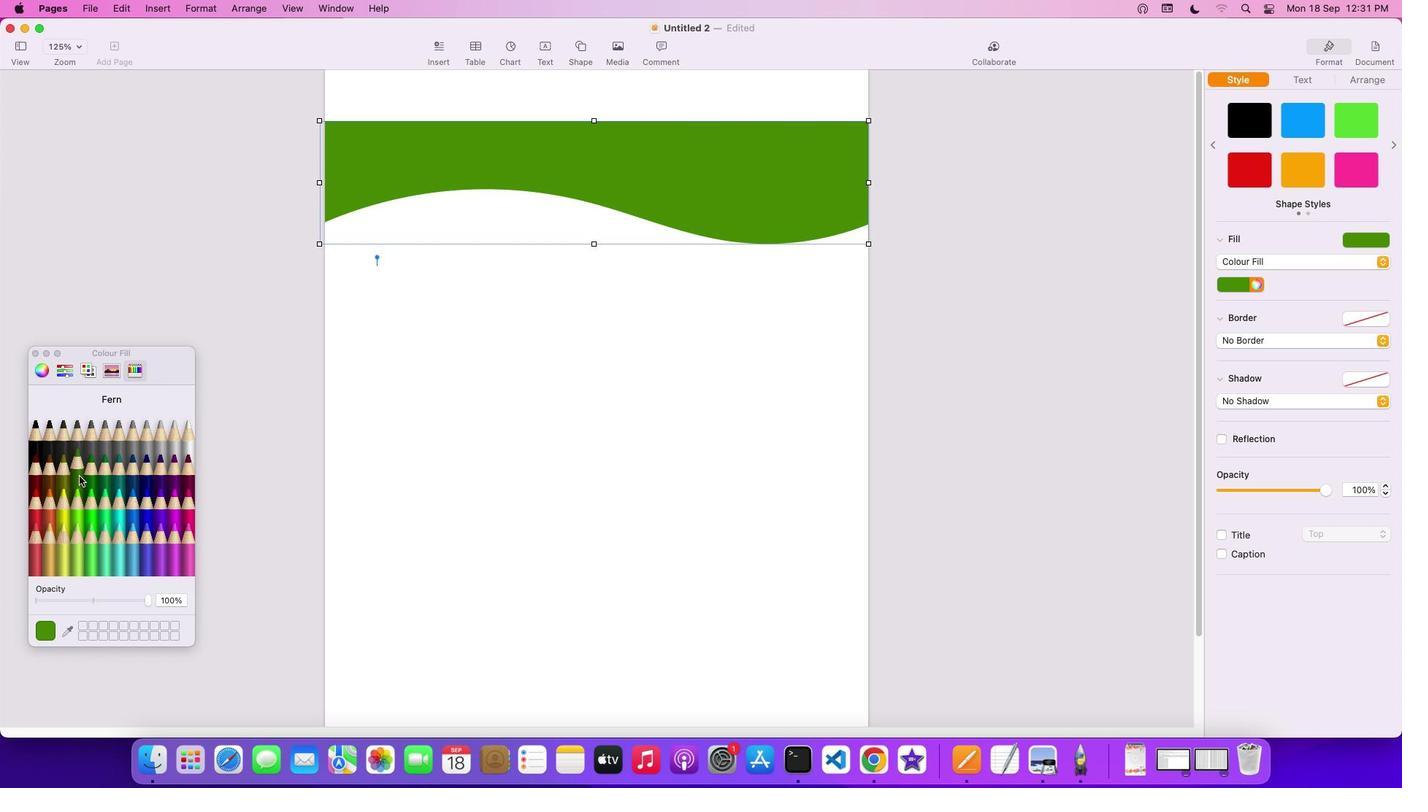 
Action: Mouse moved to (90, 478)
Screenshot: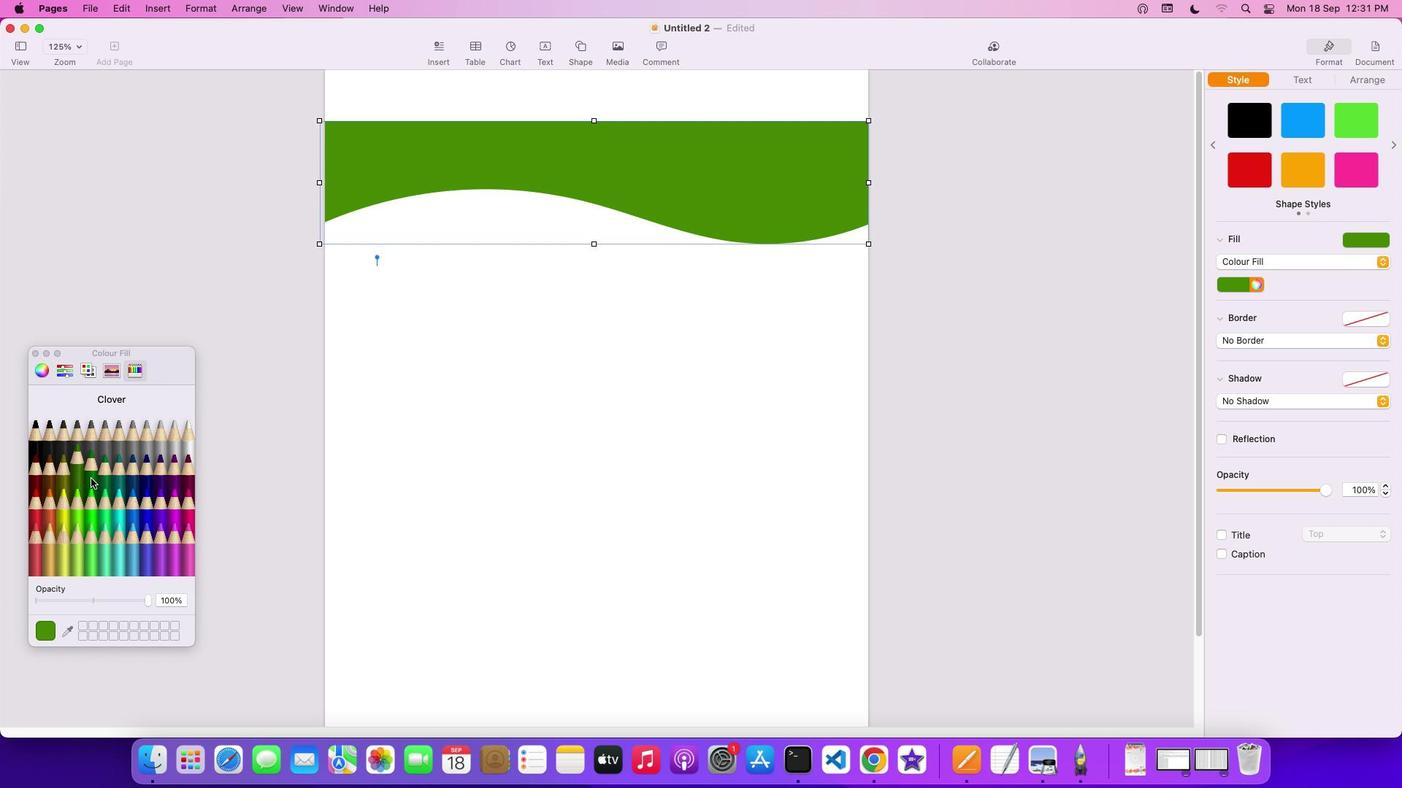 
Action: Mouse pressed left at (90, 478)
Screenshot: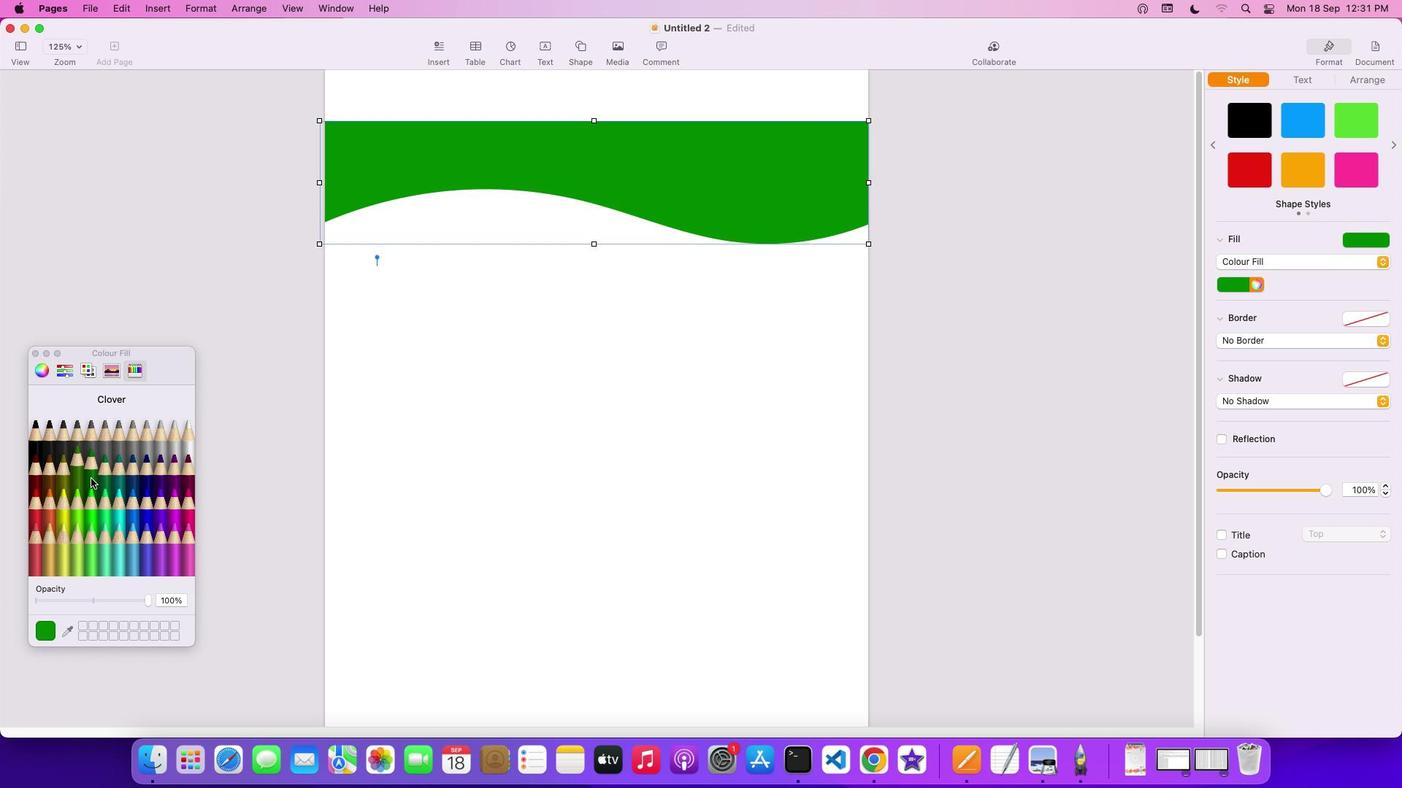 
Action: Mouse moved to (72, 479)
Screenshot: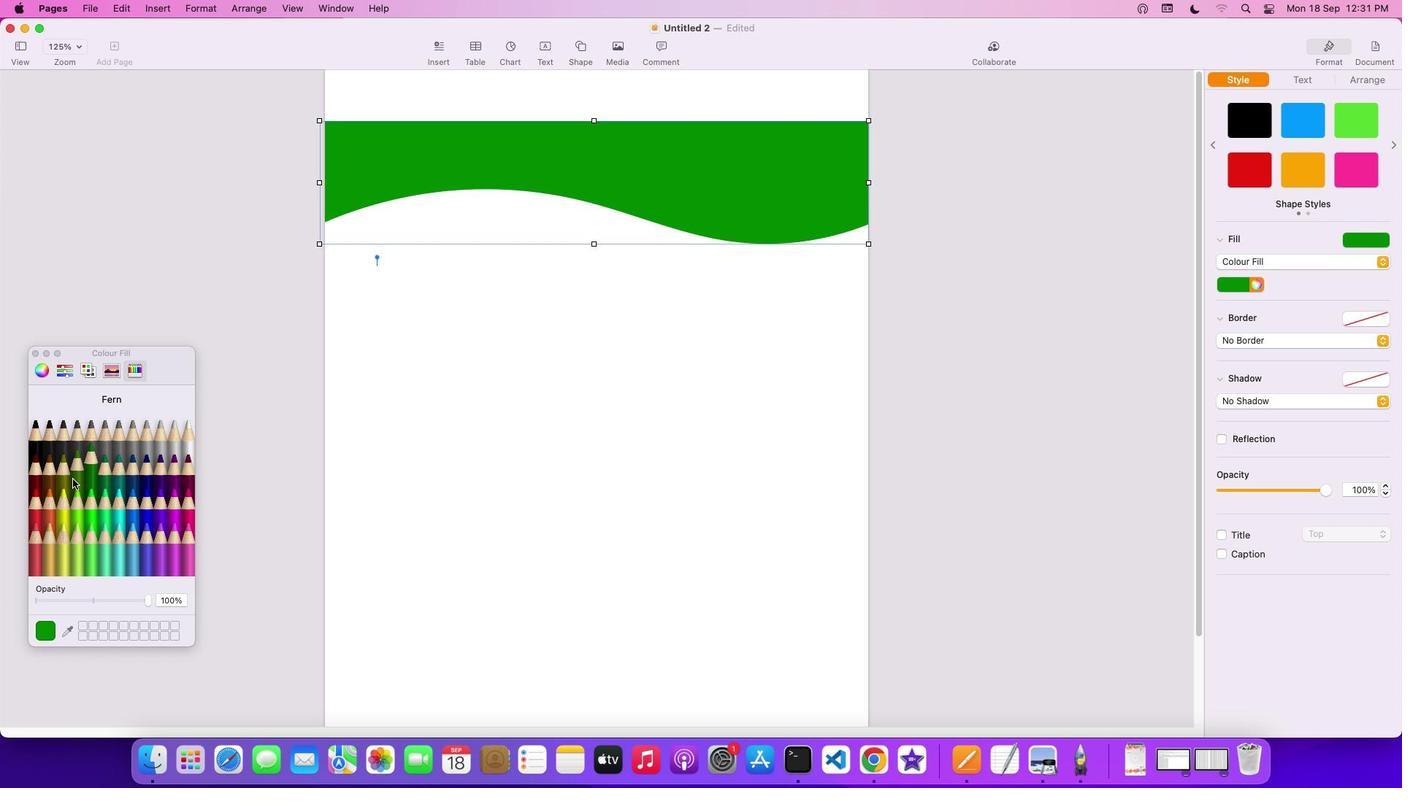 
Action: Mouse pressed left at (72, 479)
Screenshot: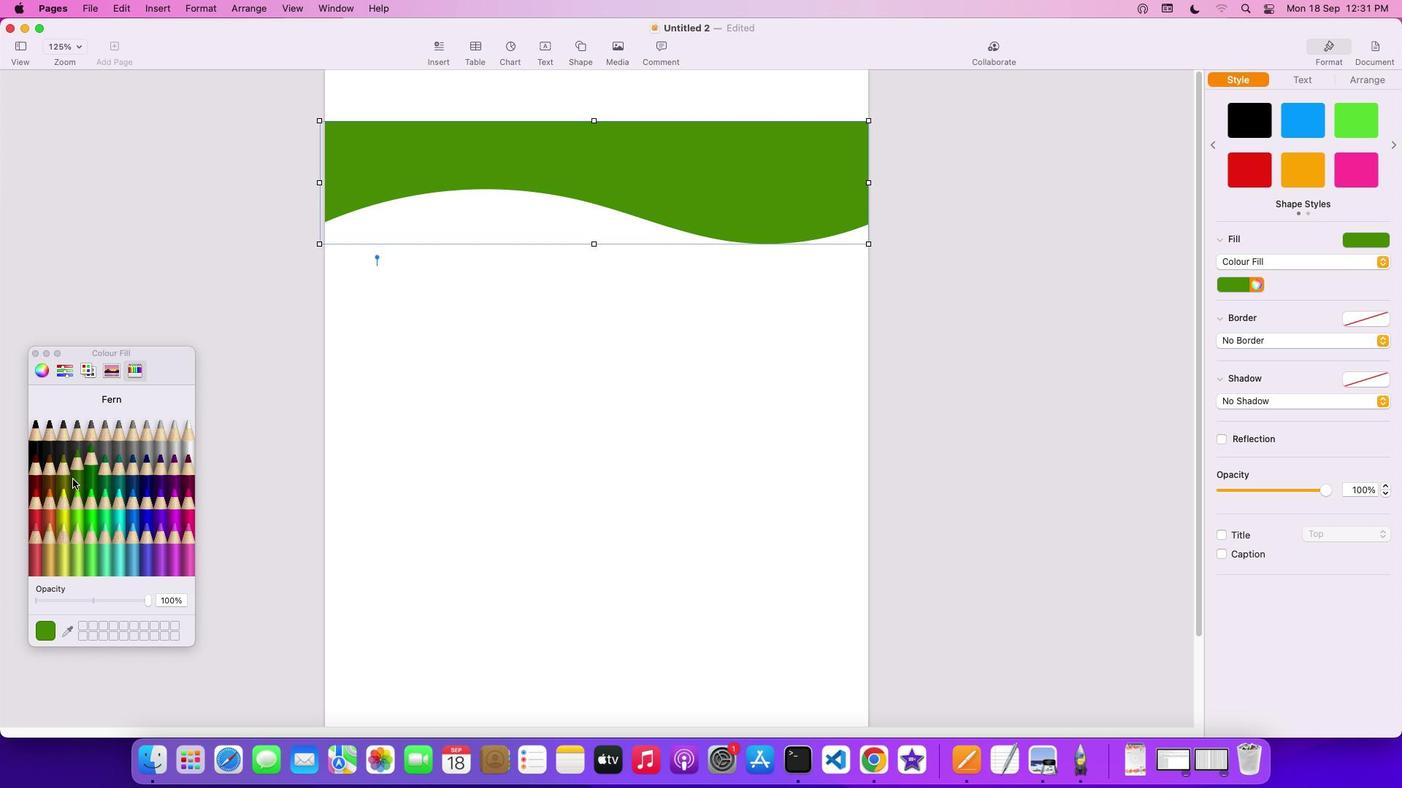 
Action: Mouse moved to (79, 506)
Screenshot: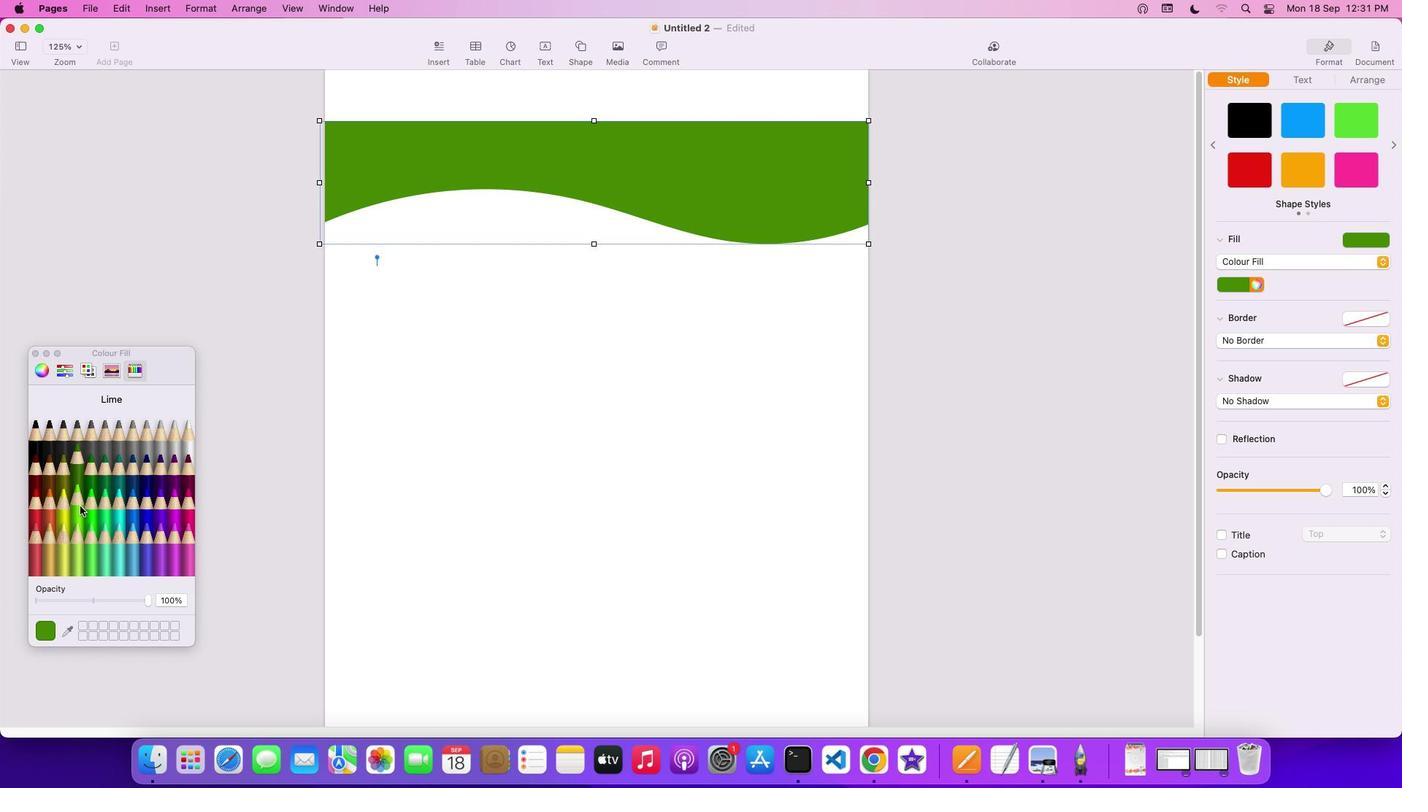 
Action: Mouse pressed left at (79, 506)
Screenshot: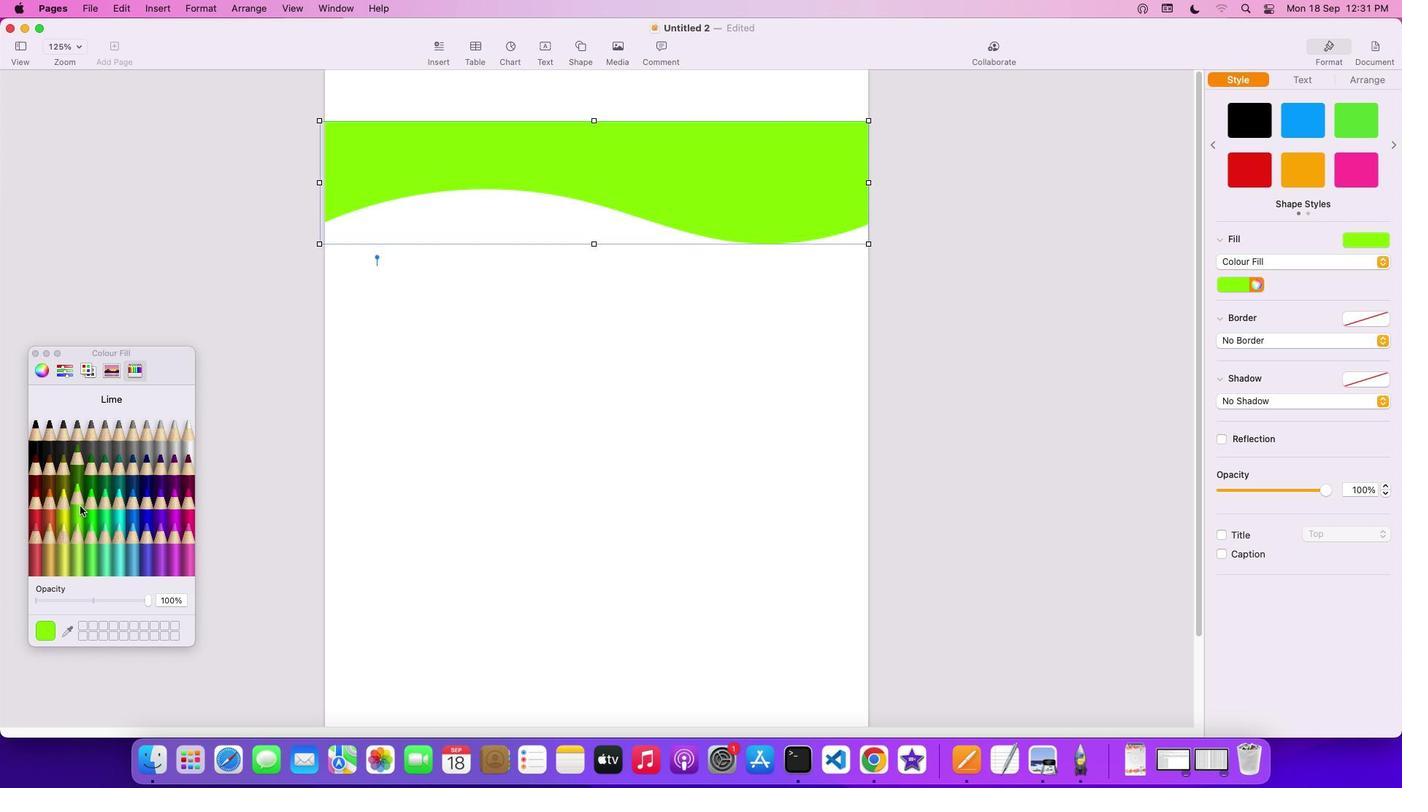 
Action: Mouse moved to (102, 481)
Screenshot: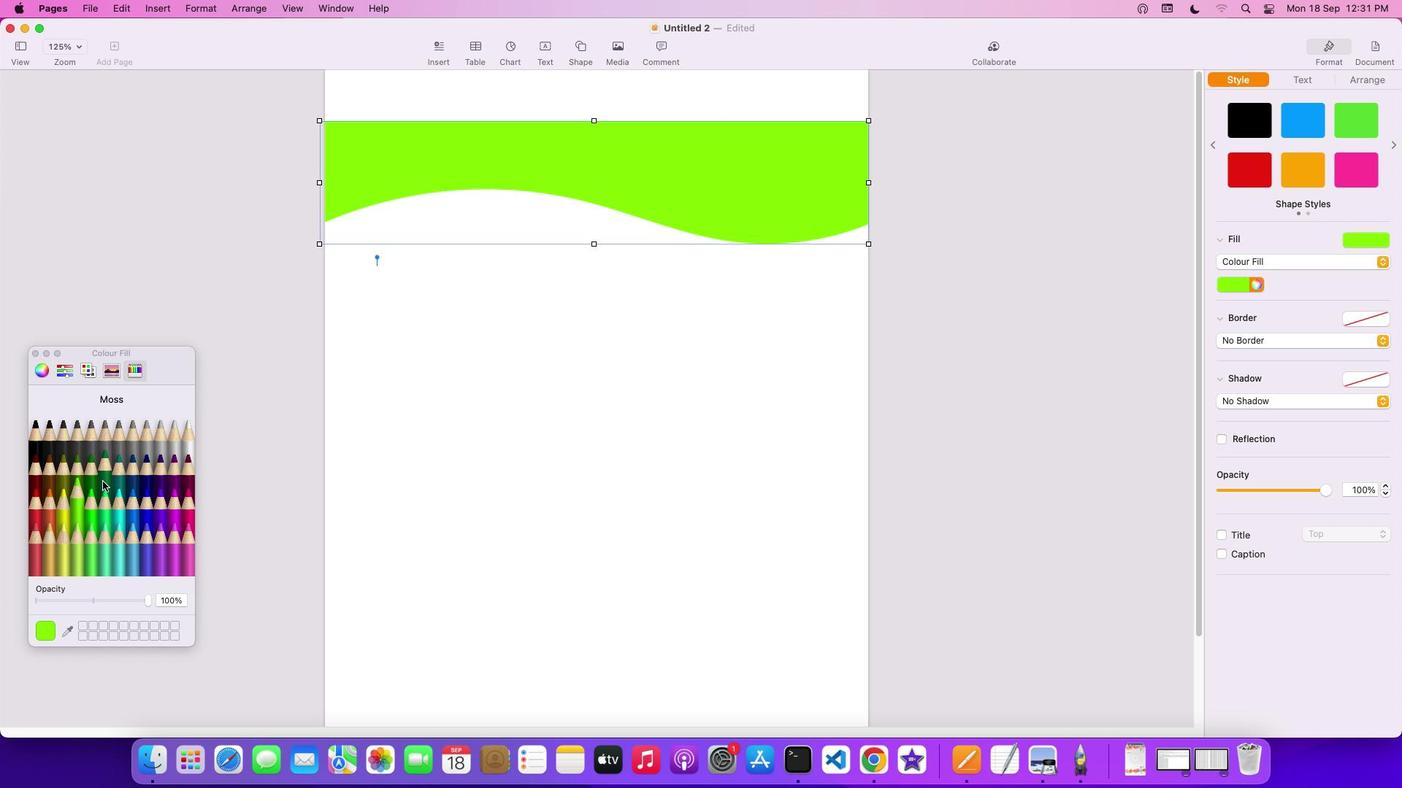 
Action: Mouse pressed left at (102, 481)
Screenshot: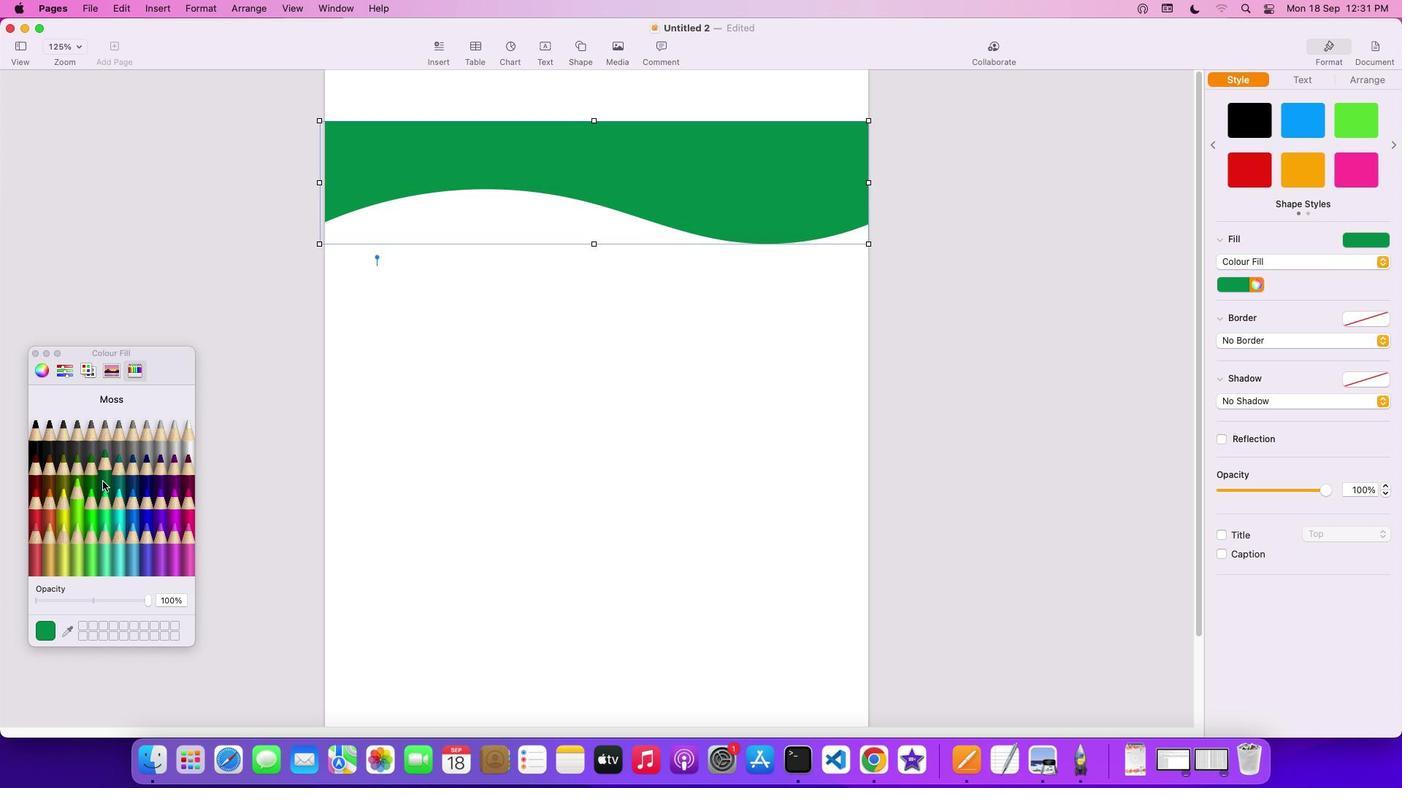 
Action: Mouse moved to (148, 603)
Screenshot: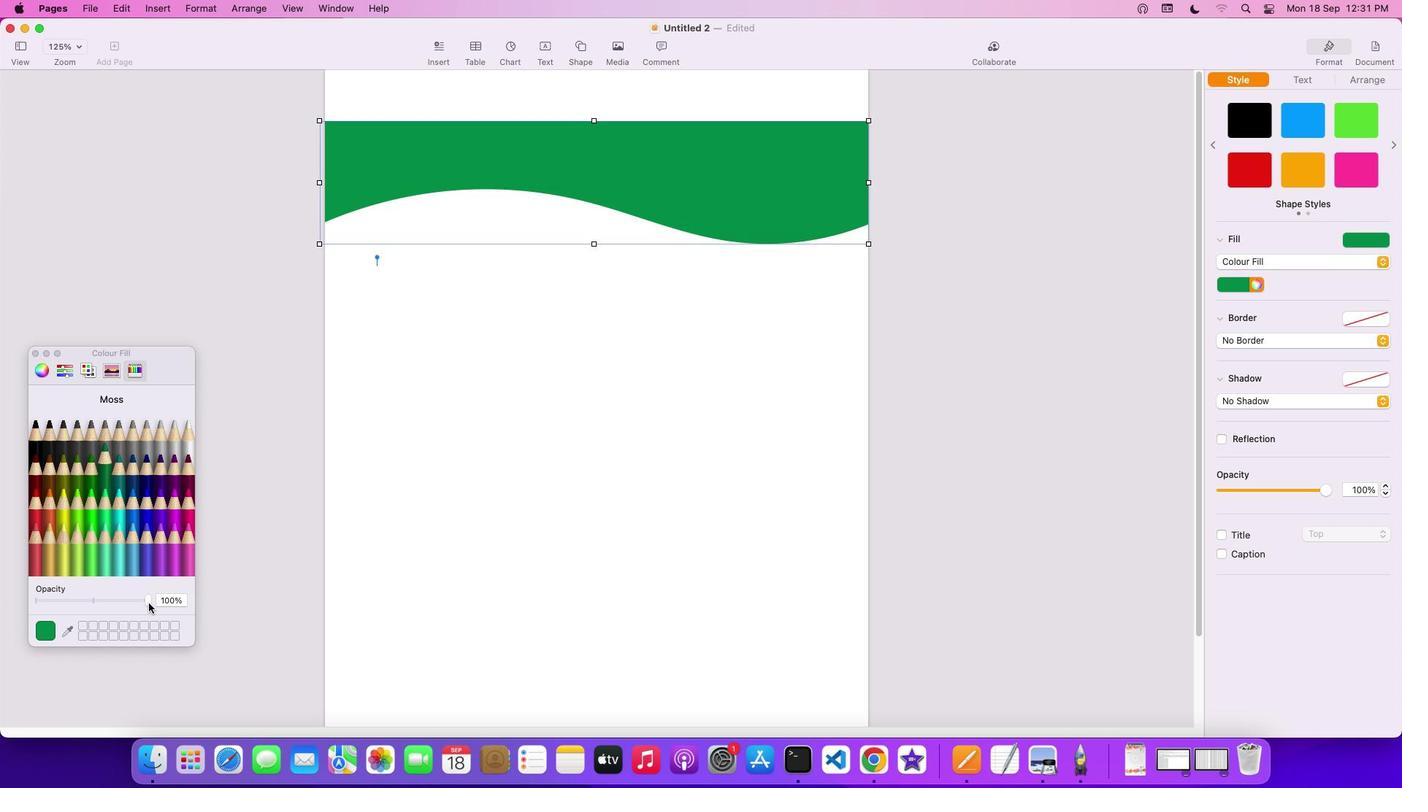 
Action: Mouse pressed left at (148, 603)
Screenshot: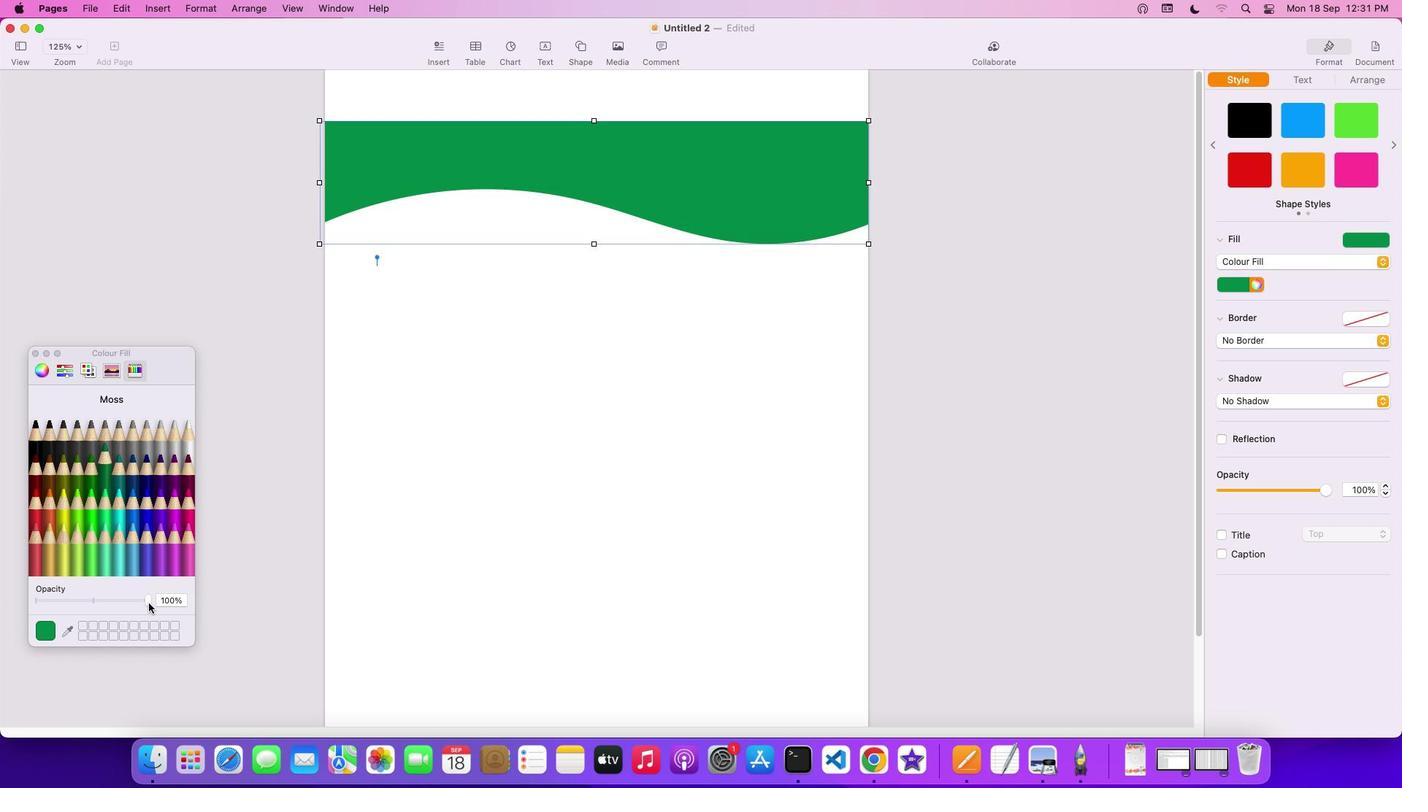 
Action: Mouse moved to (91, 491)
Screenshot: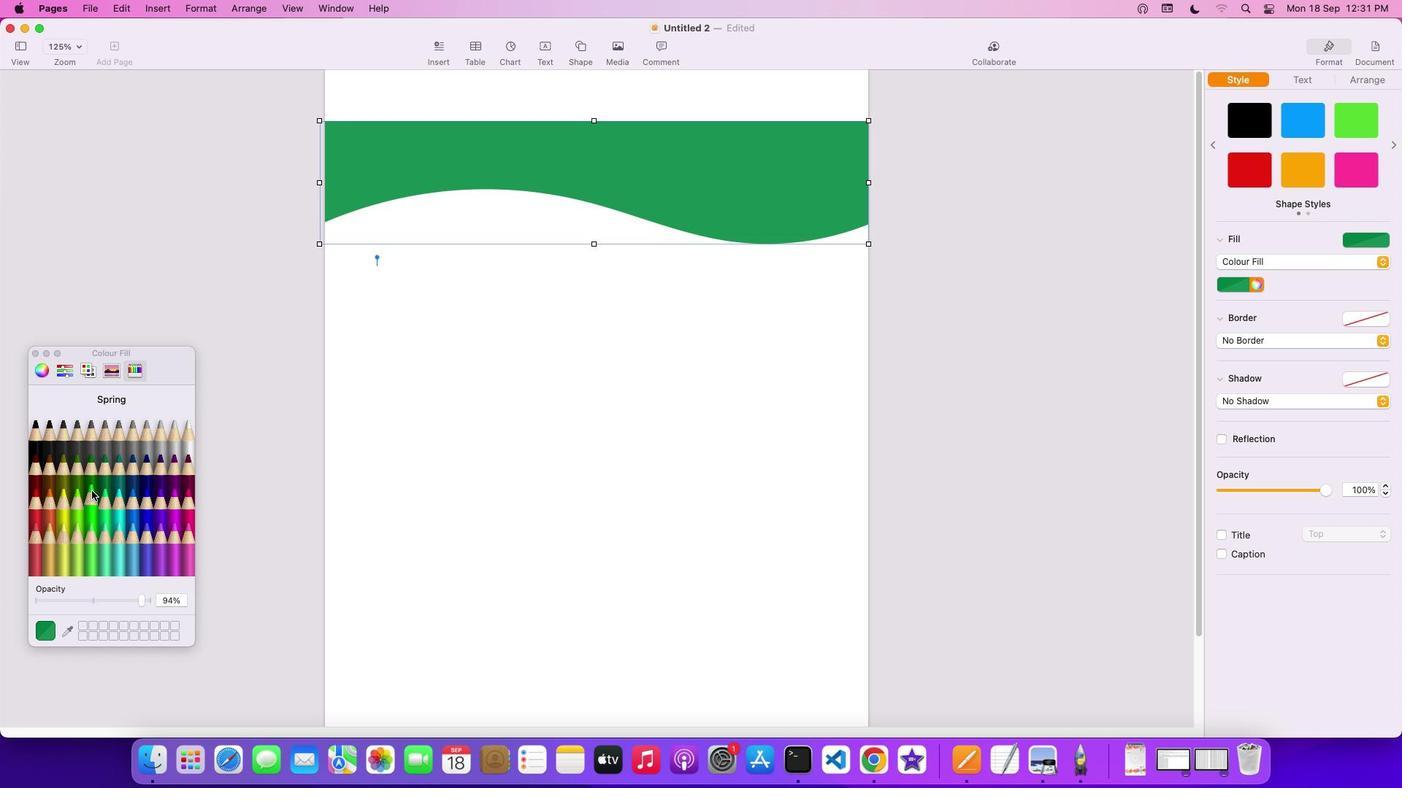 
Action: Mouse pressed left at (91, 491)
Screenshot: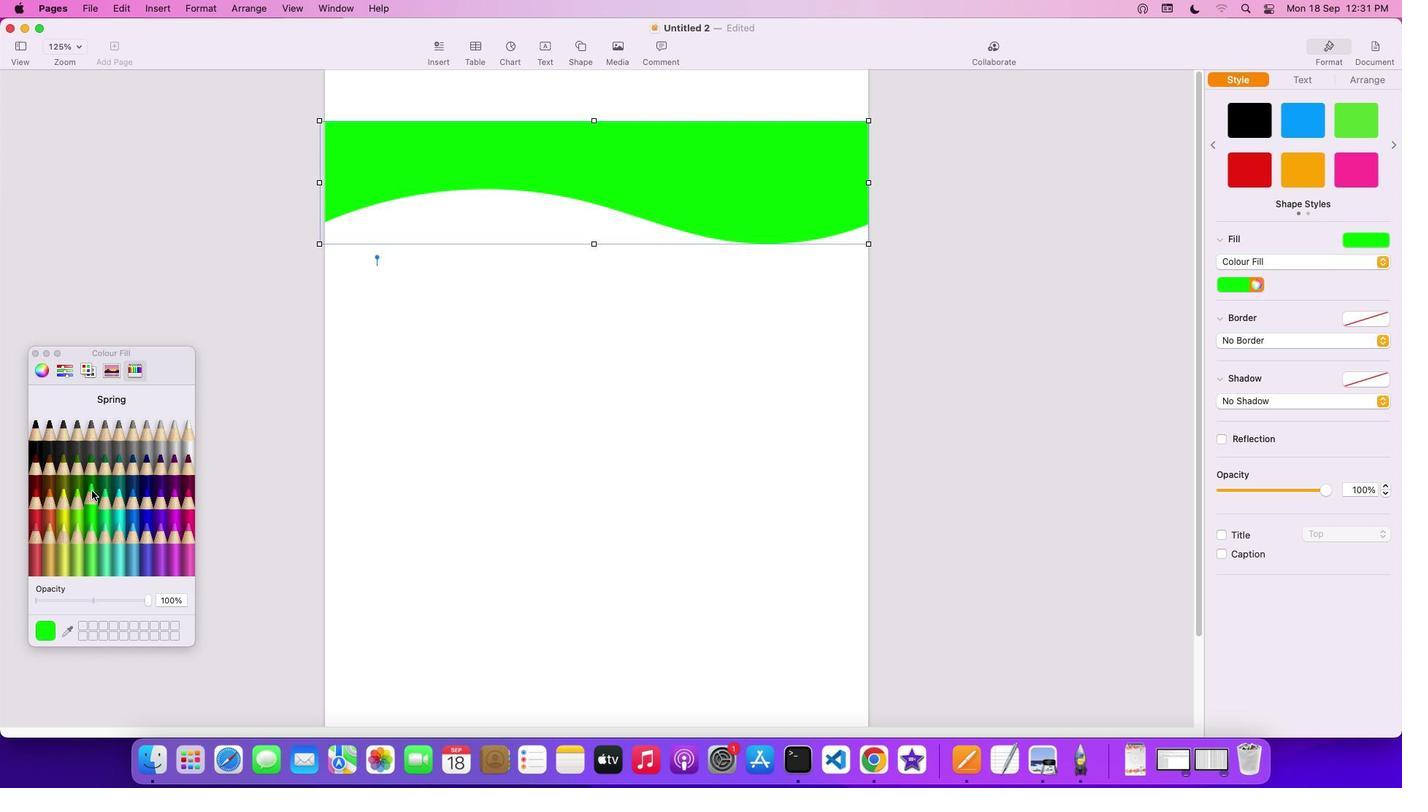
Action: Mouse moved to (93, 470)
Screenshot: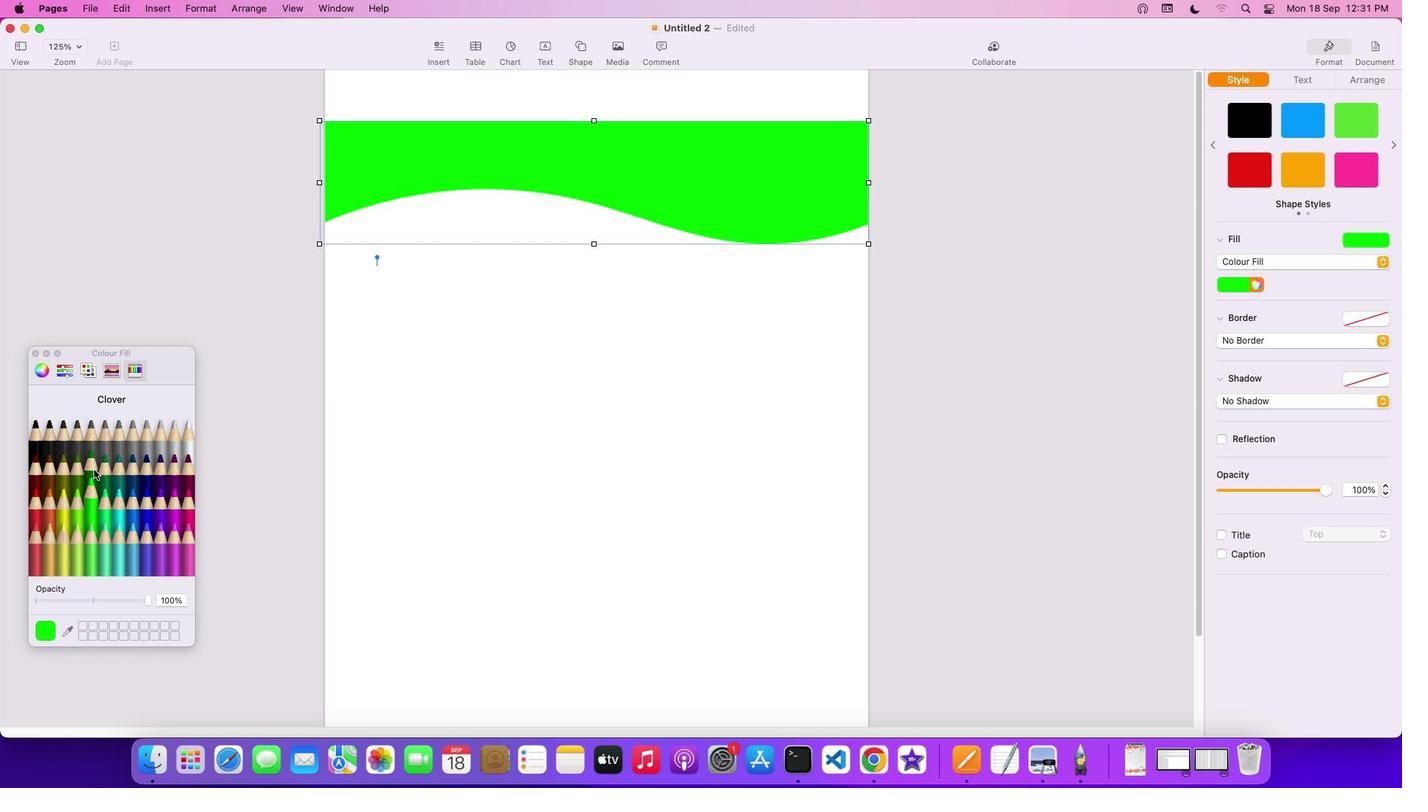
Action: Mouse pressed left at (93, 470)
Screenshot: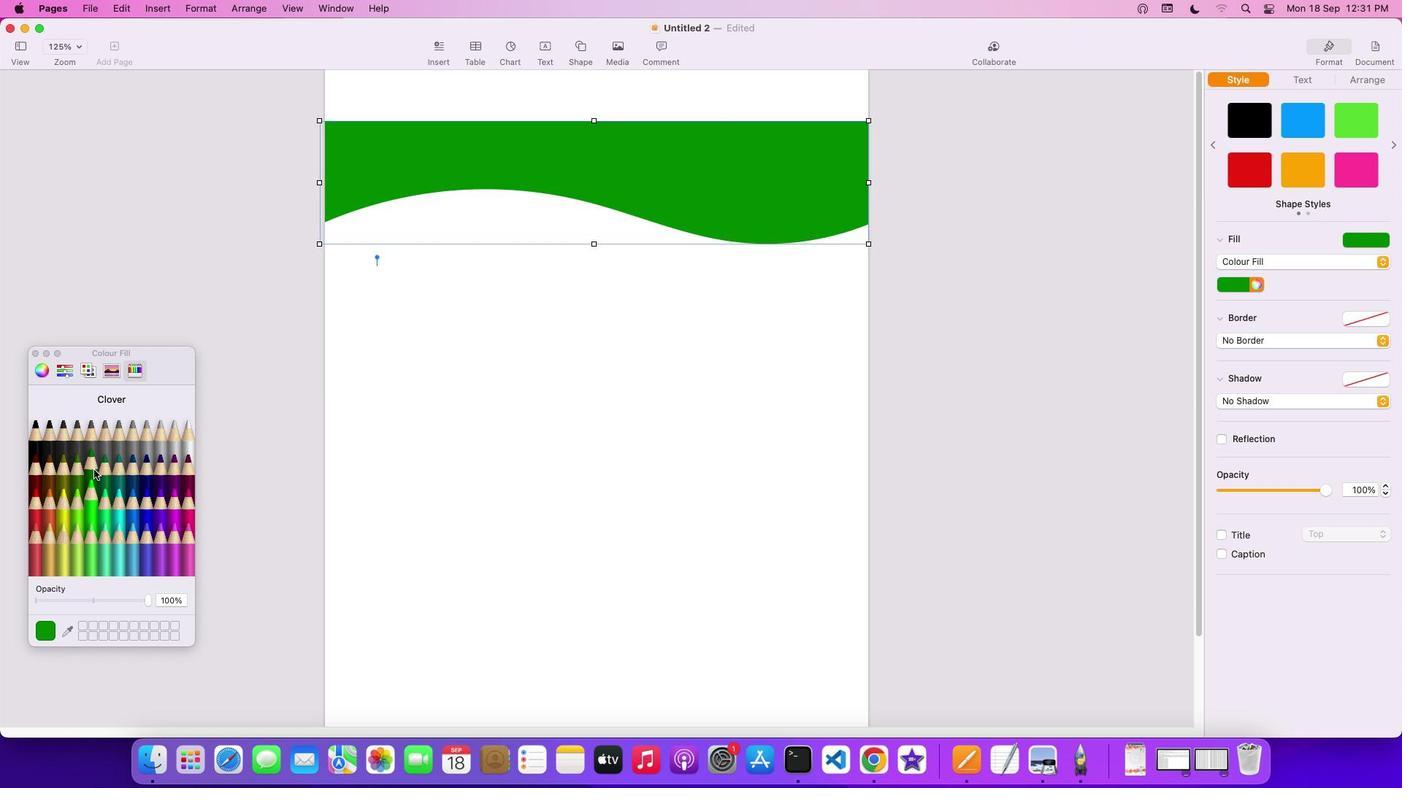 
Action: Mouse moved to (72, 502)
Screenshot: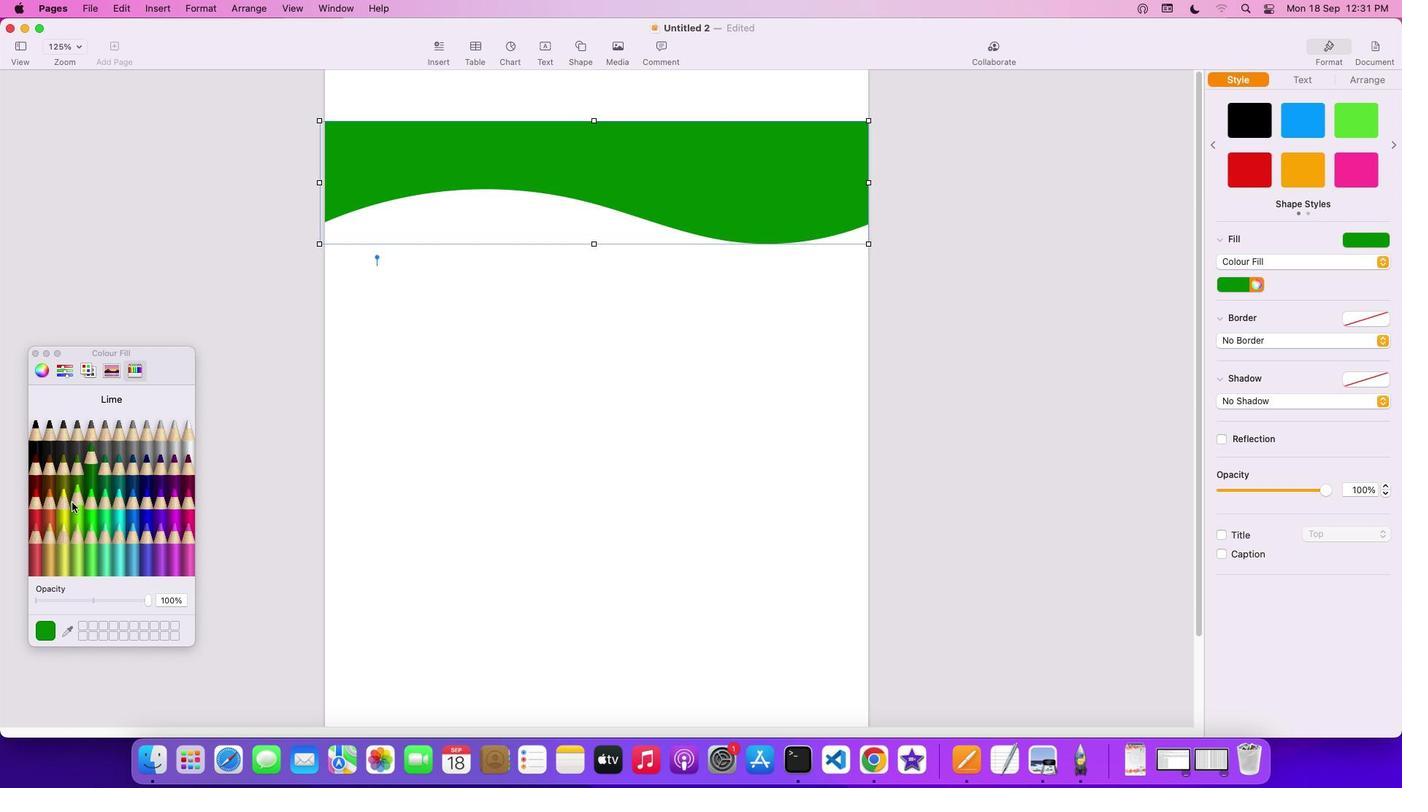 
Action: Mouse pressed left at (72, 502)
Screenshot: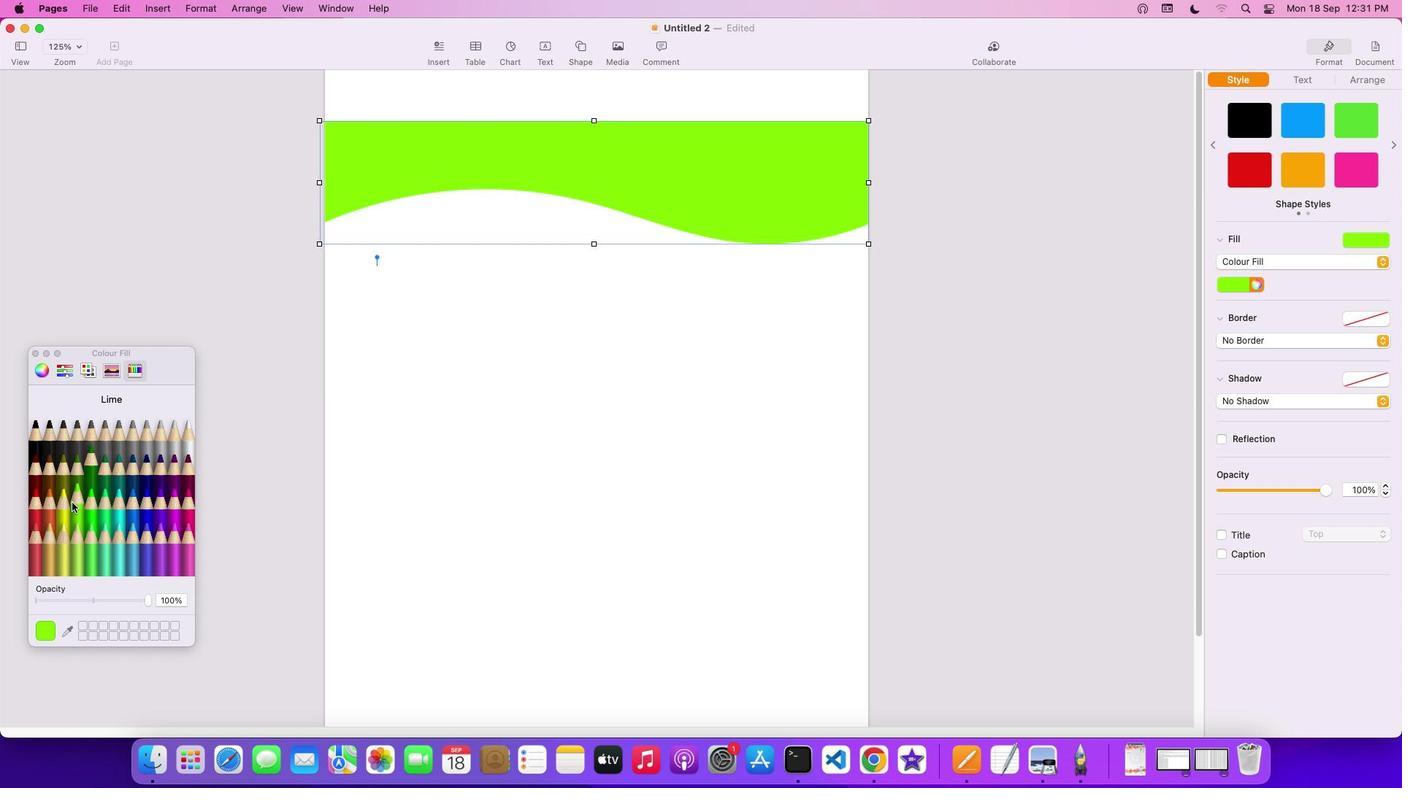 
Action: Mouse moved to (87, 476)
Screenshot: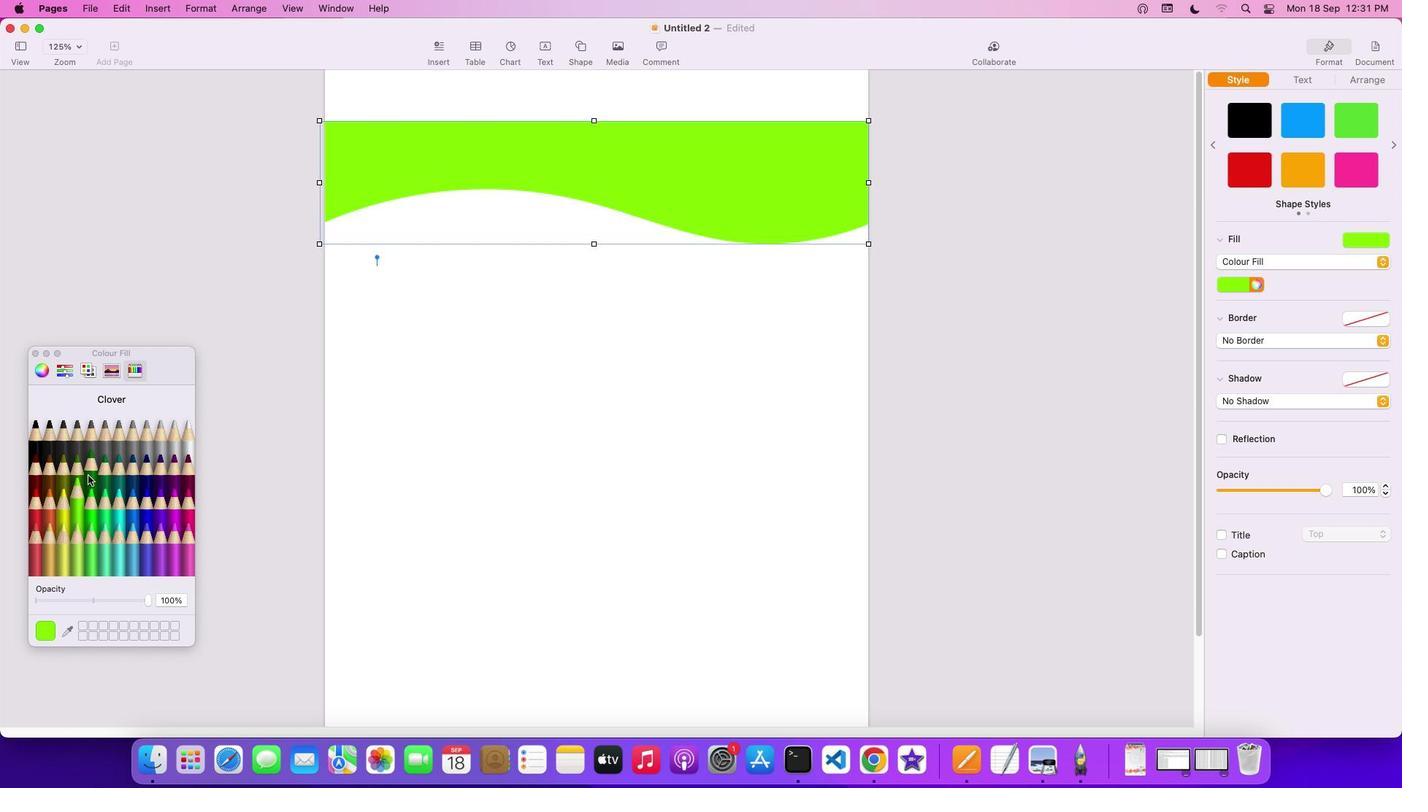 
Action: Mouse pressed left at (87, 476)
Screenshot: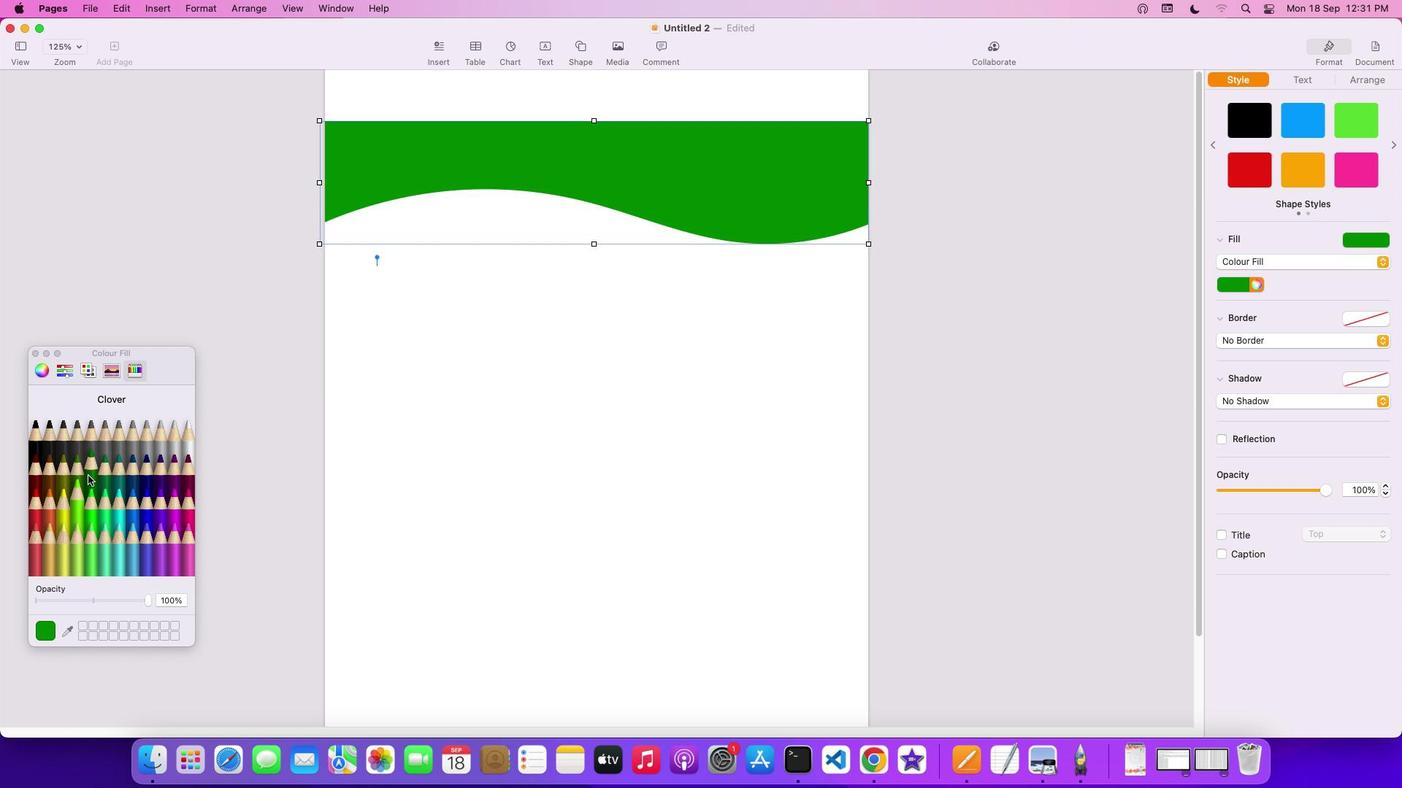 
Action: Mouse moved to (145, 601)
Screenshot: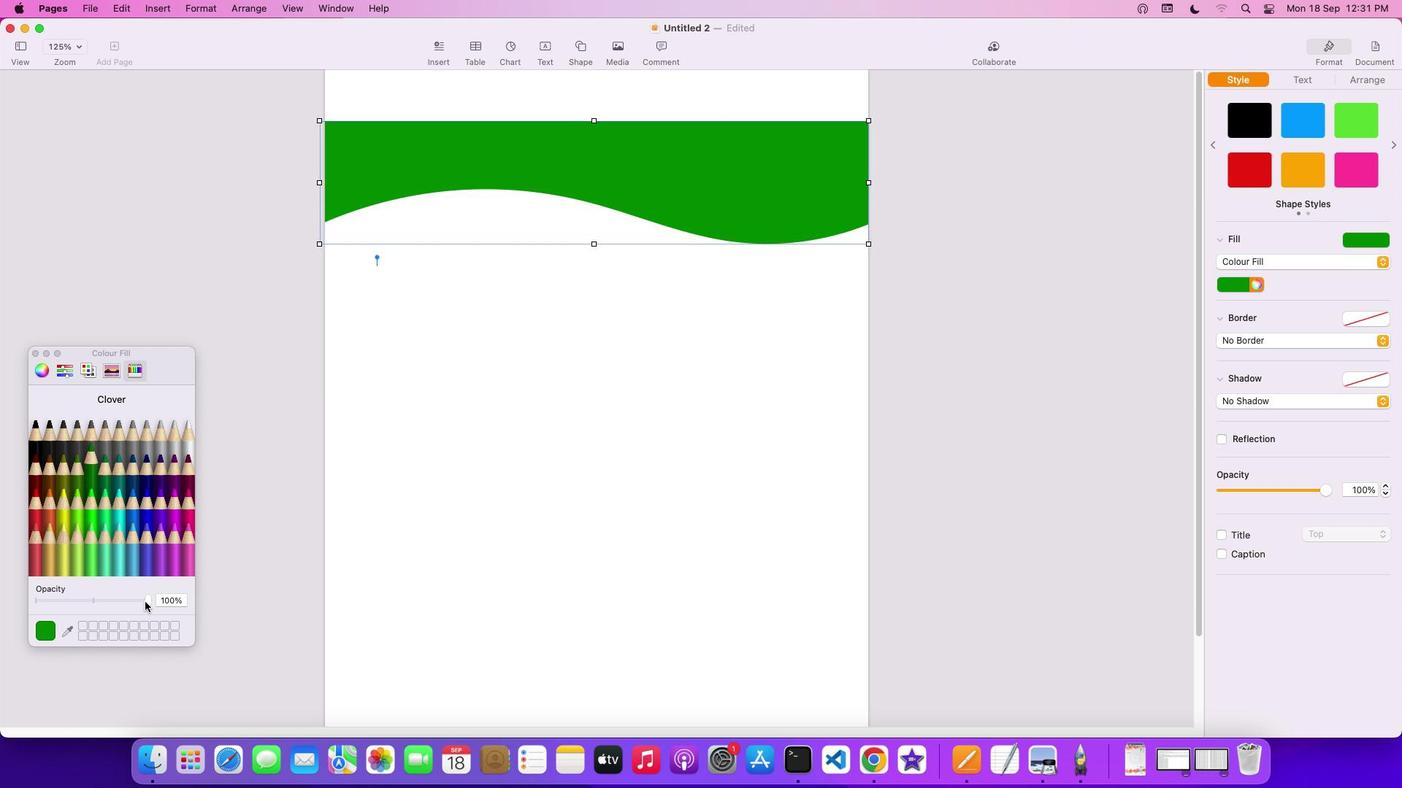 
Action: Mouse pressed left at (145, 601)
Screenshot: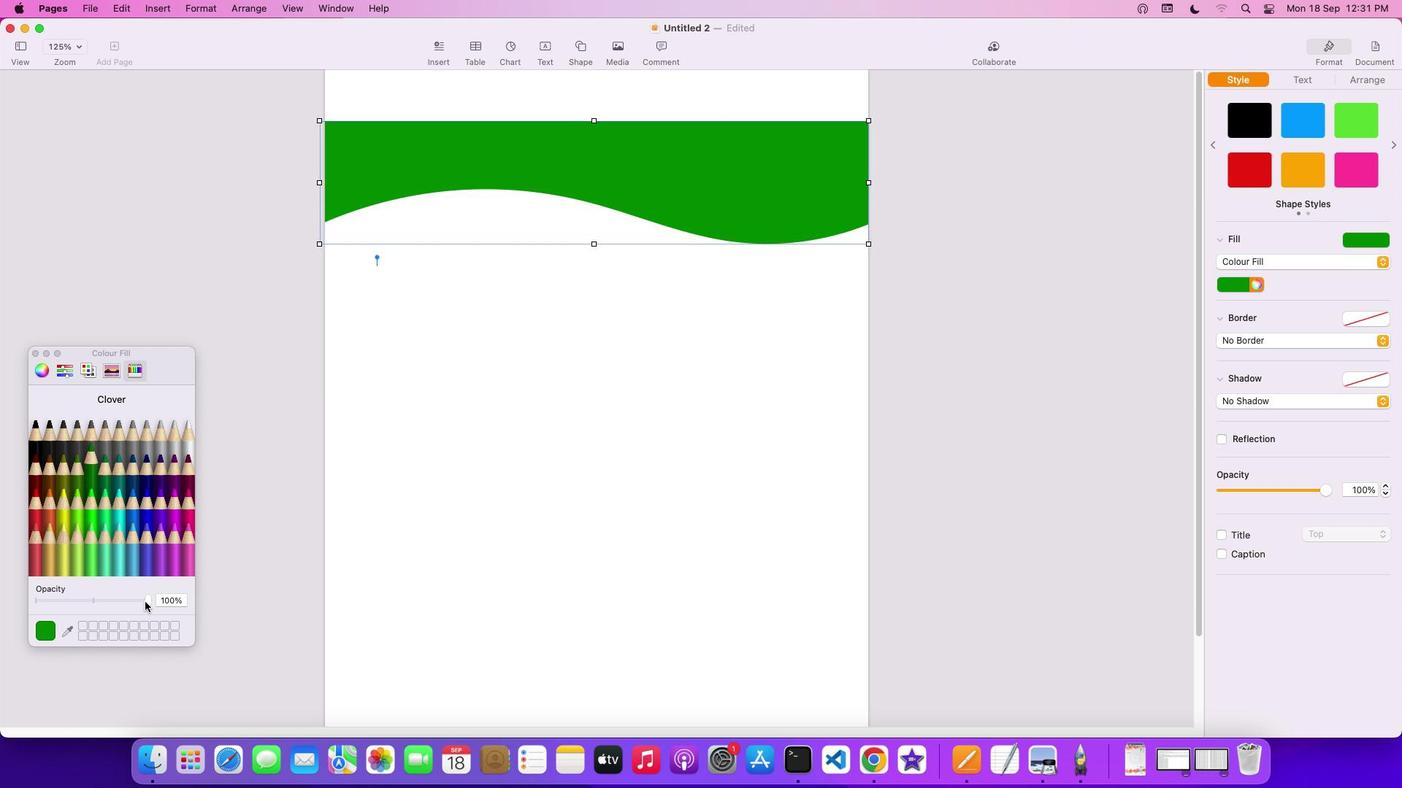 
Action: Mouse moved to (81, 482)
Screenshot: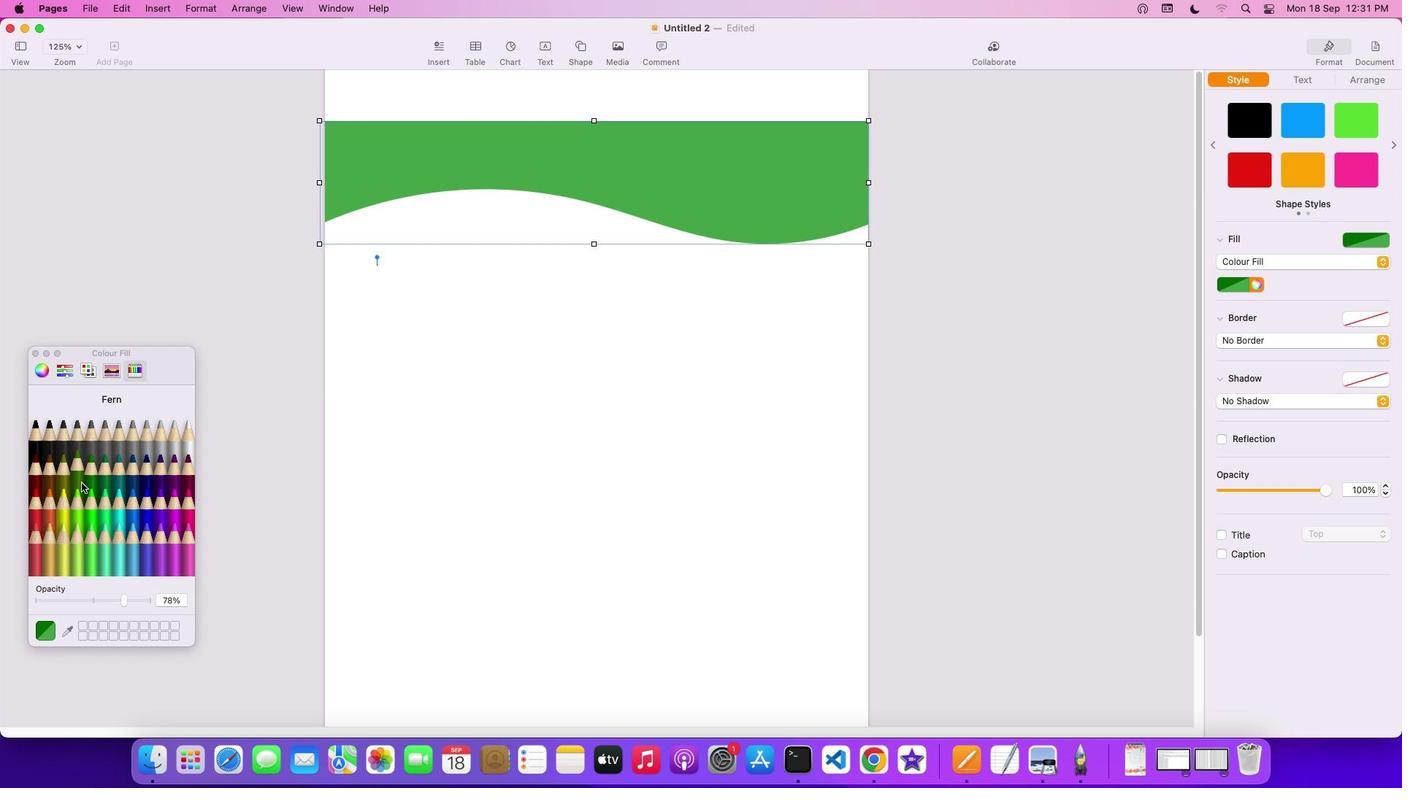 
Action: Mouse pressed left at (81, 482)
Screenshot: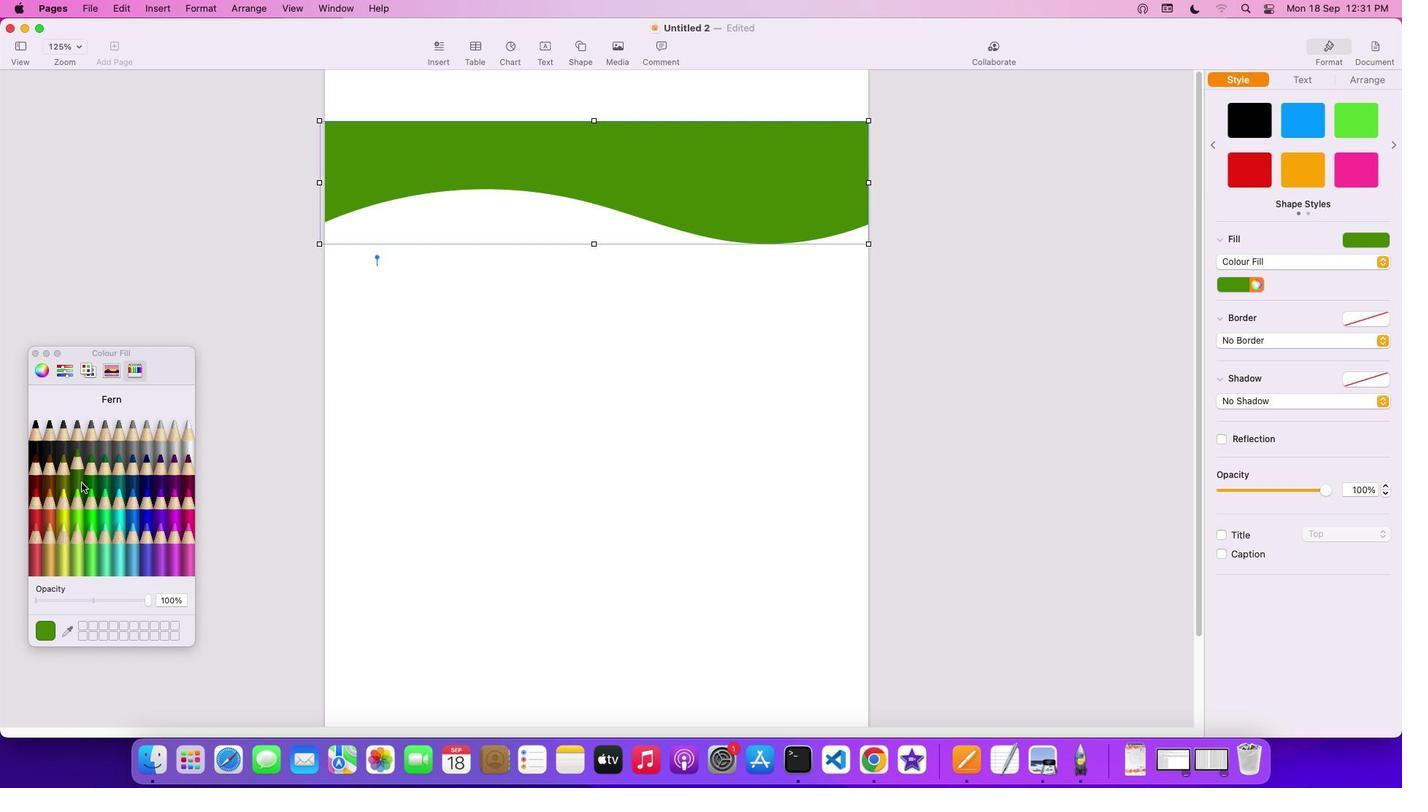 
Action: Mouse moved to (92, 502)
Screenshot: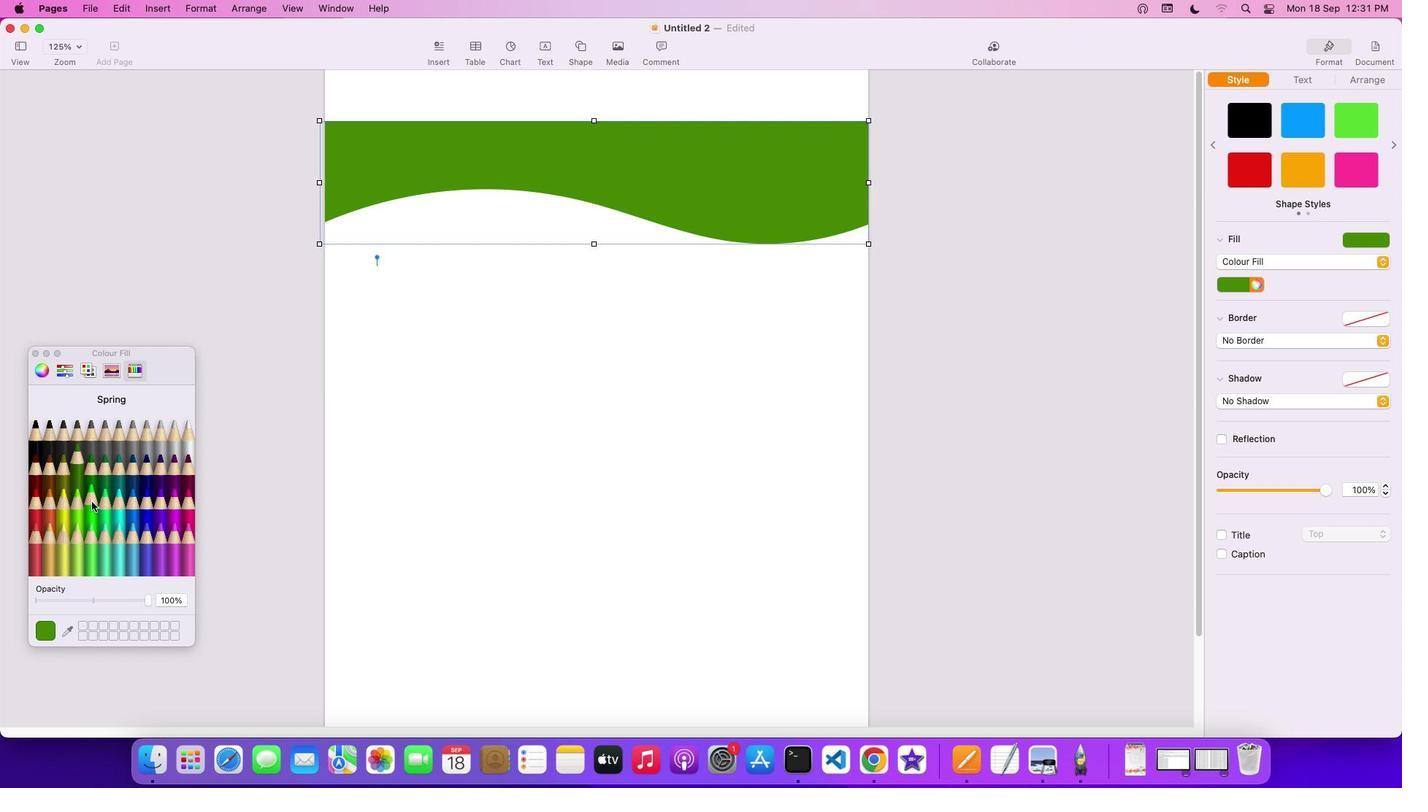 
Action: Mouse pressed left at (92, 502)
Screenshot: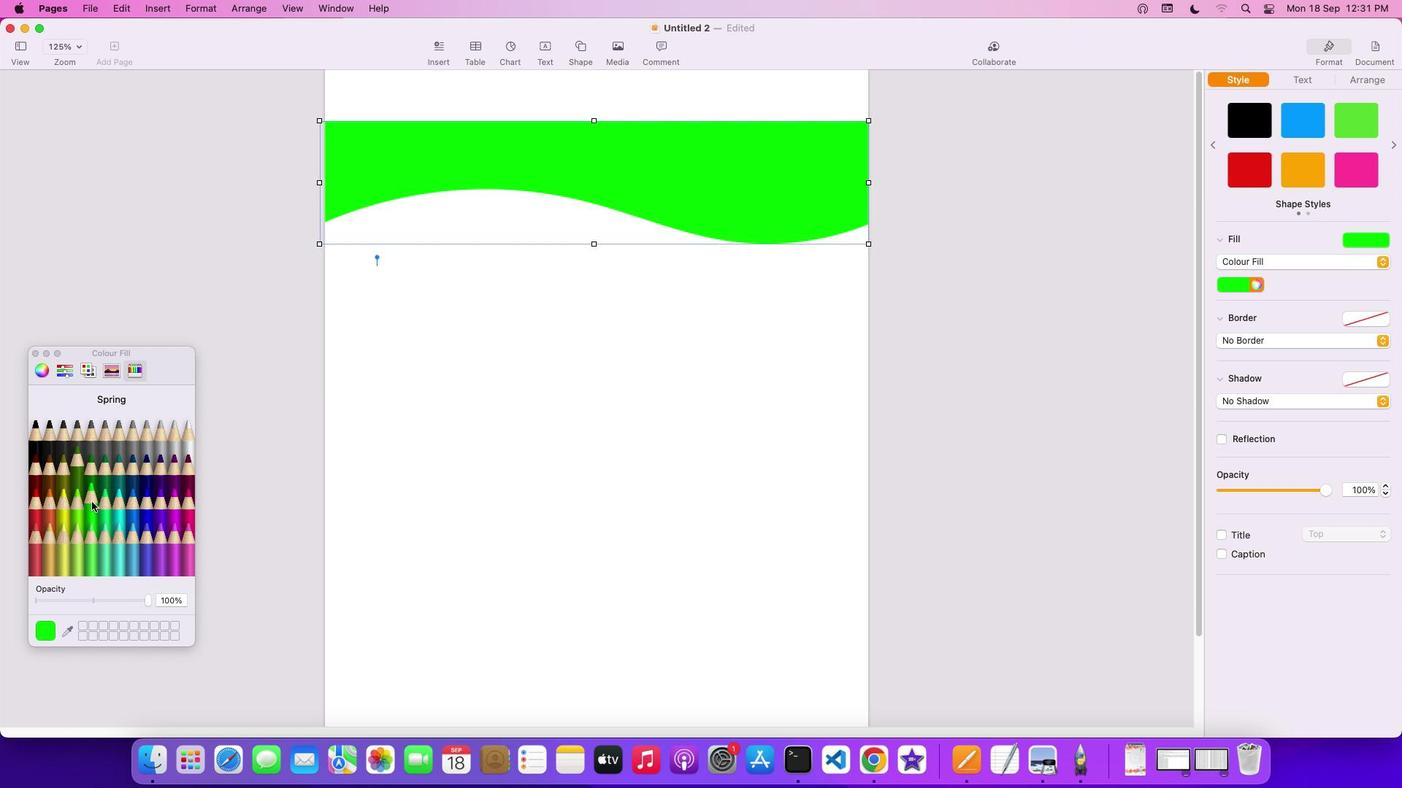 
Action: Mouse moved to (149, 601)
Screenshot: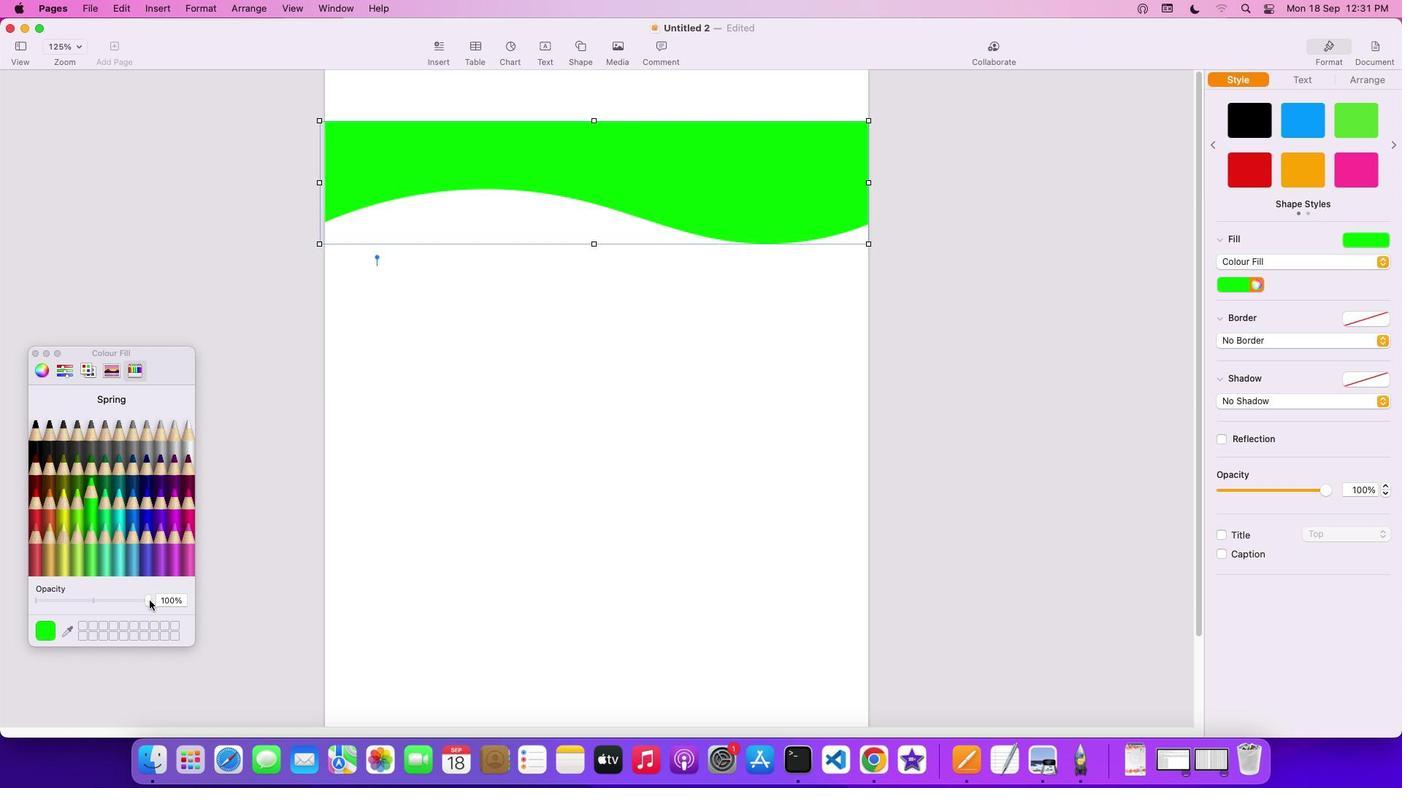 
Action: Mouse pressed left at (149, 601)
Screenshot: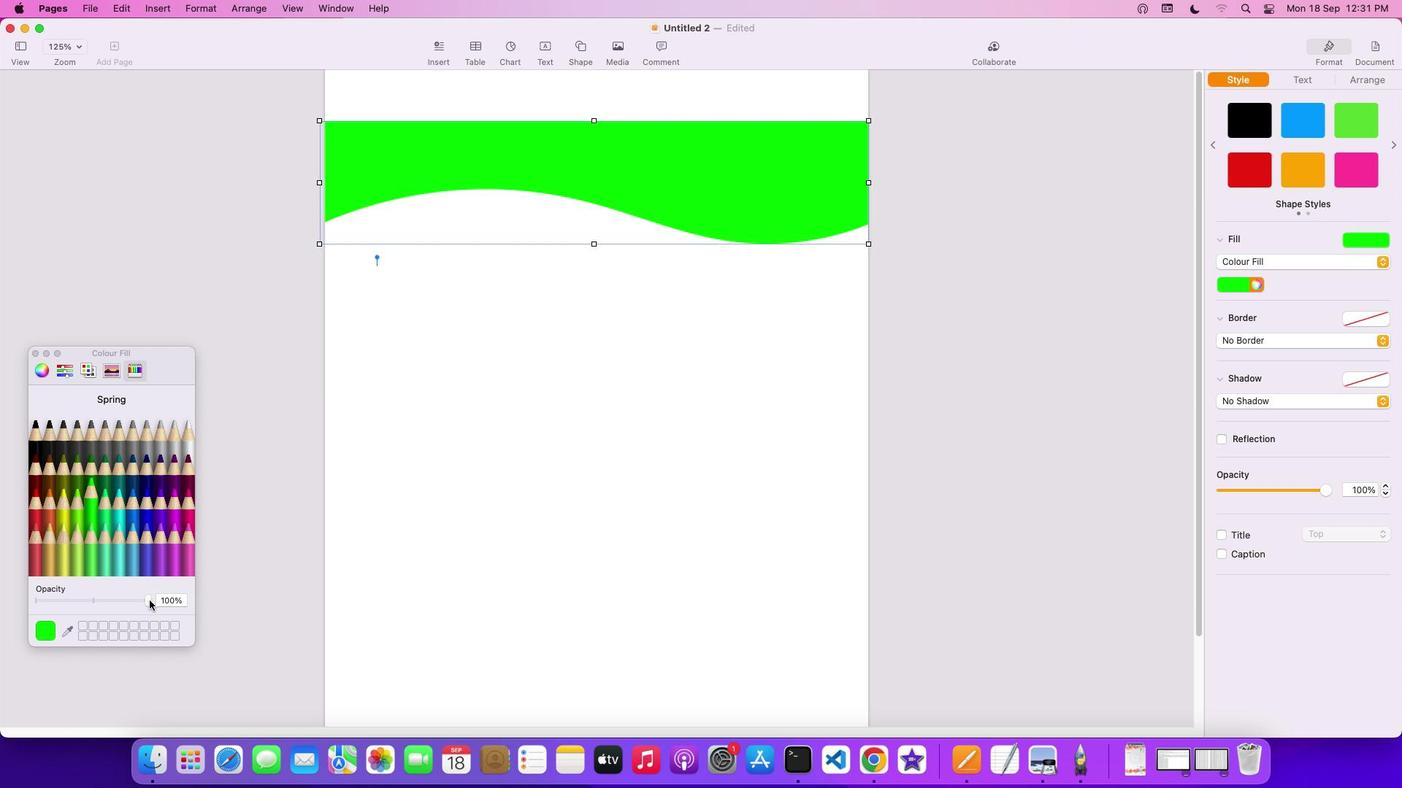 
Action: Mouse moved to (1246, 284)
Screenshot: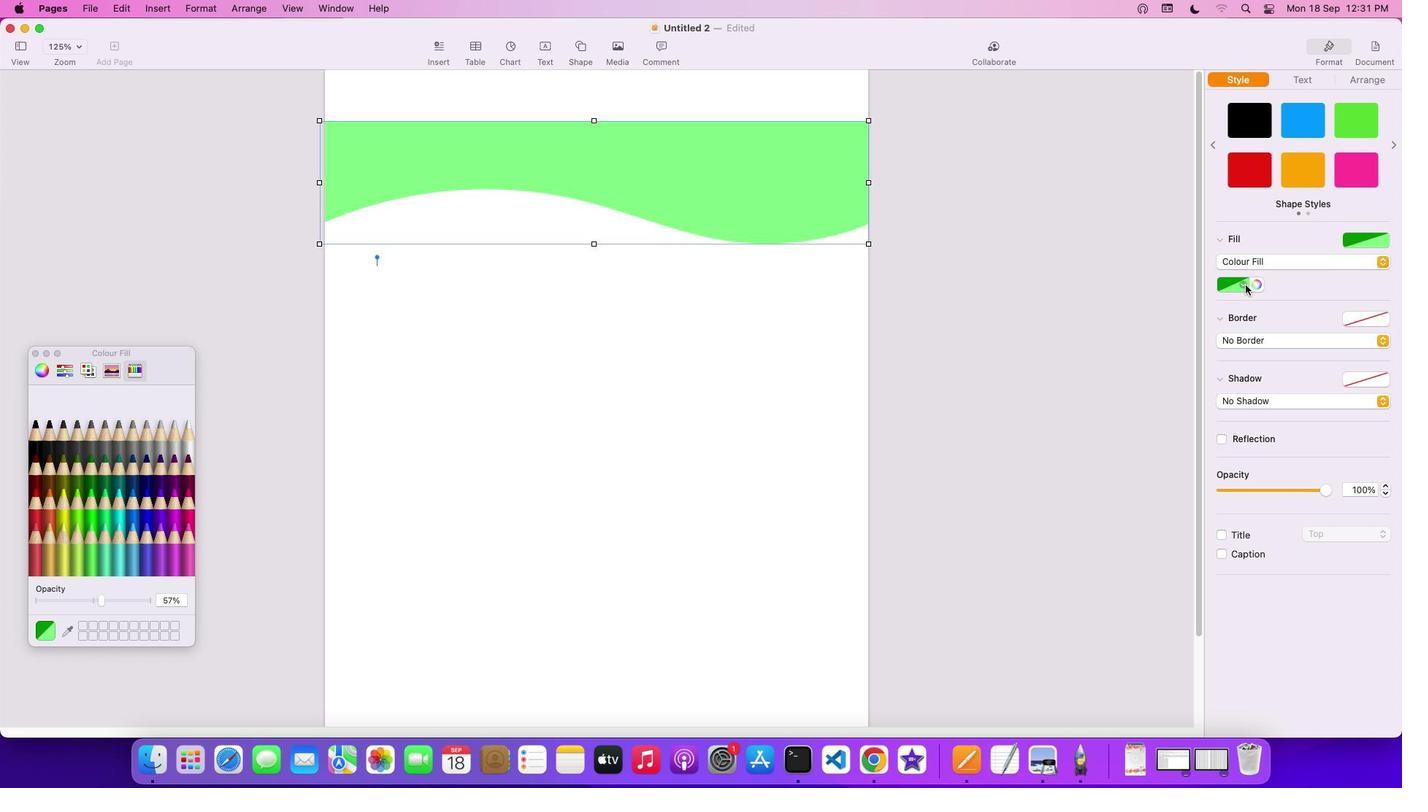 
Action: Mouse pressed left at (1246, 284)
Screenshot: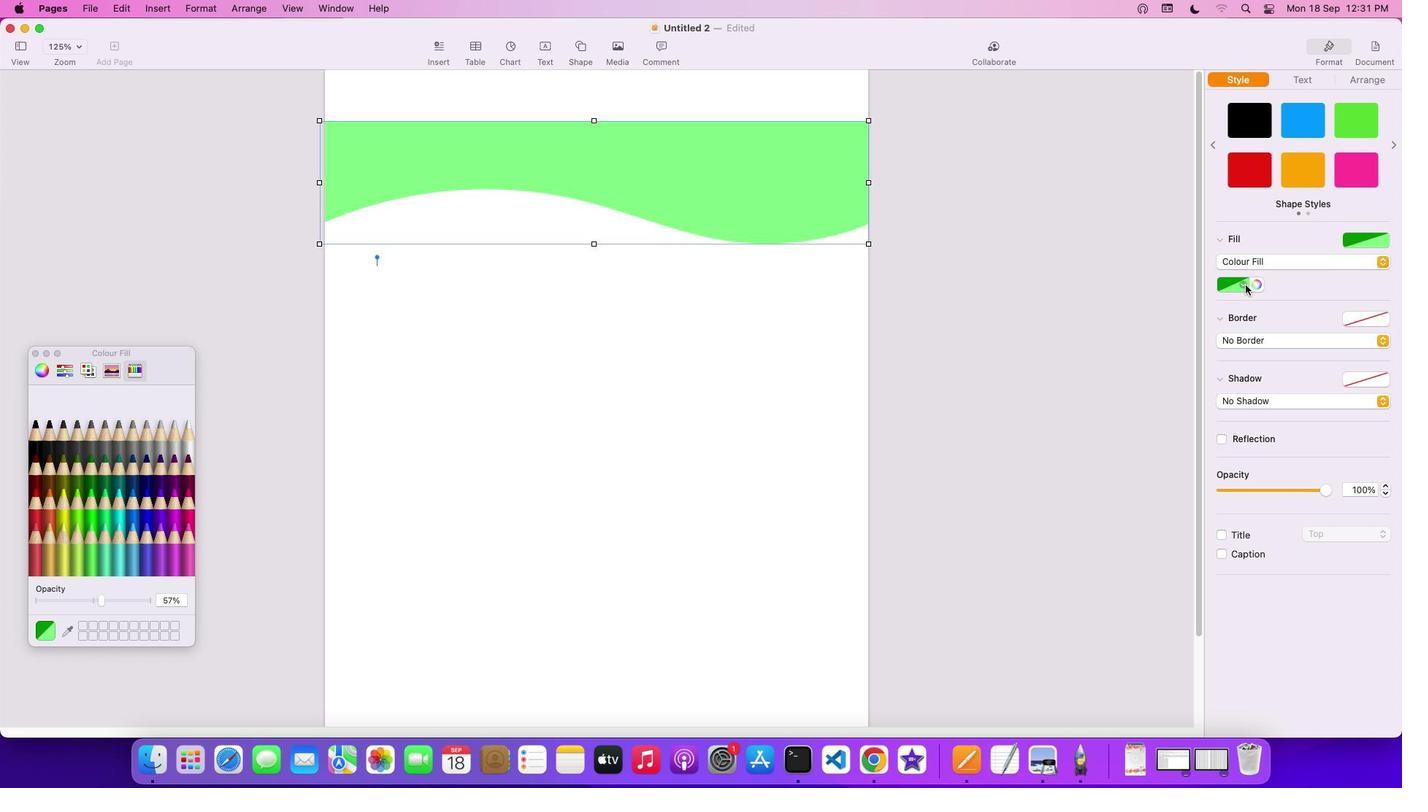 
Action: Mouse moved to (1223, 335)
Screenshot: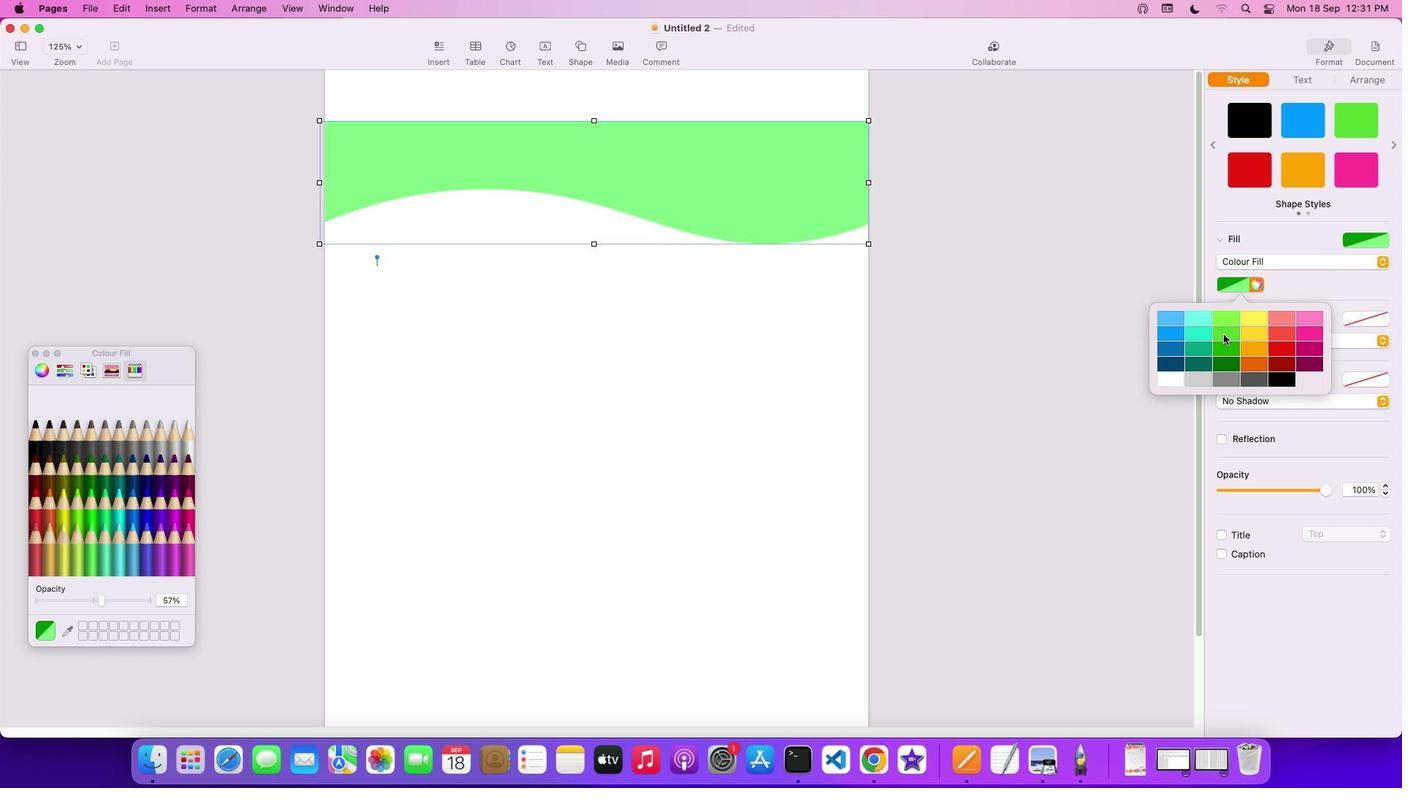 
Action: Mouse pressed left at (1223, 335)
Screenshot: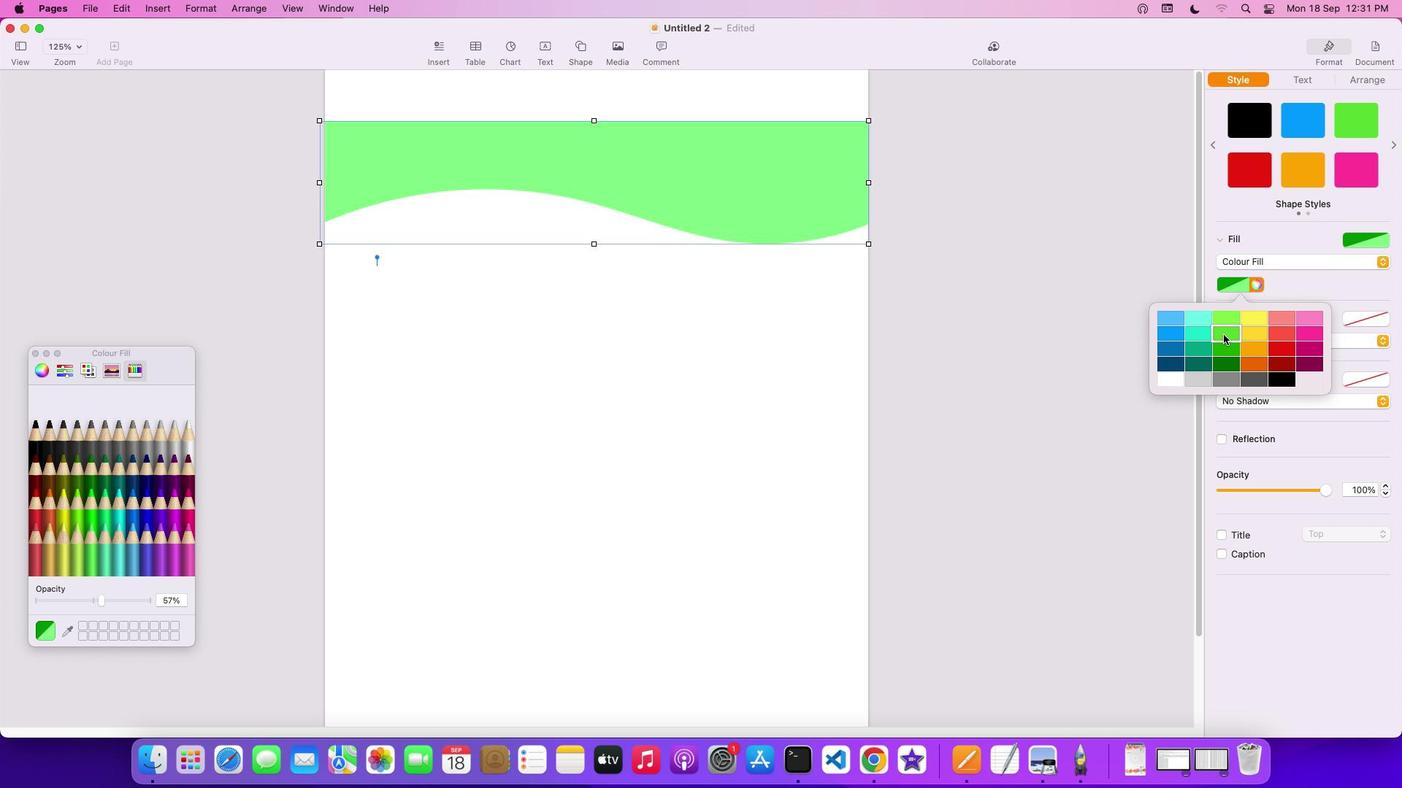 
Action: Mouse moved to (146, 598)
Screenshot: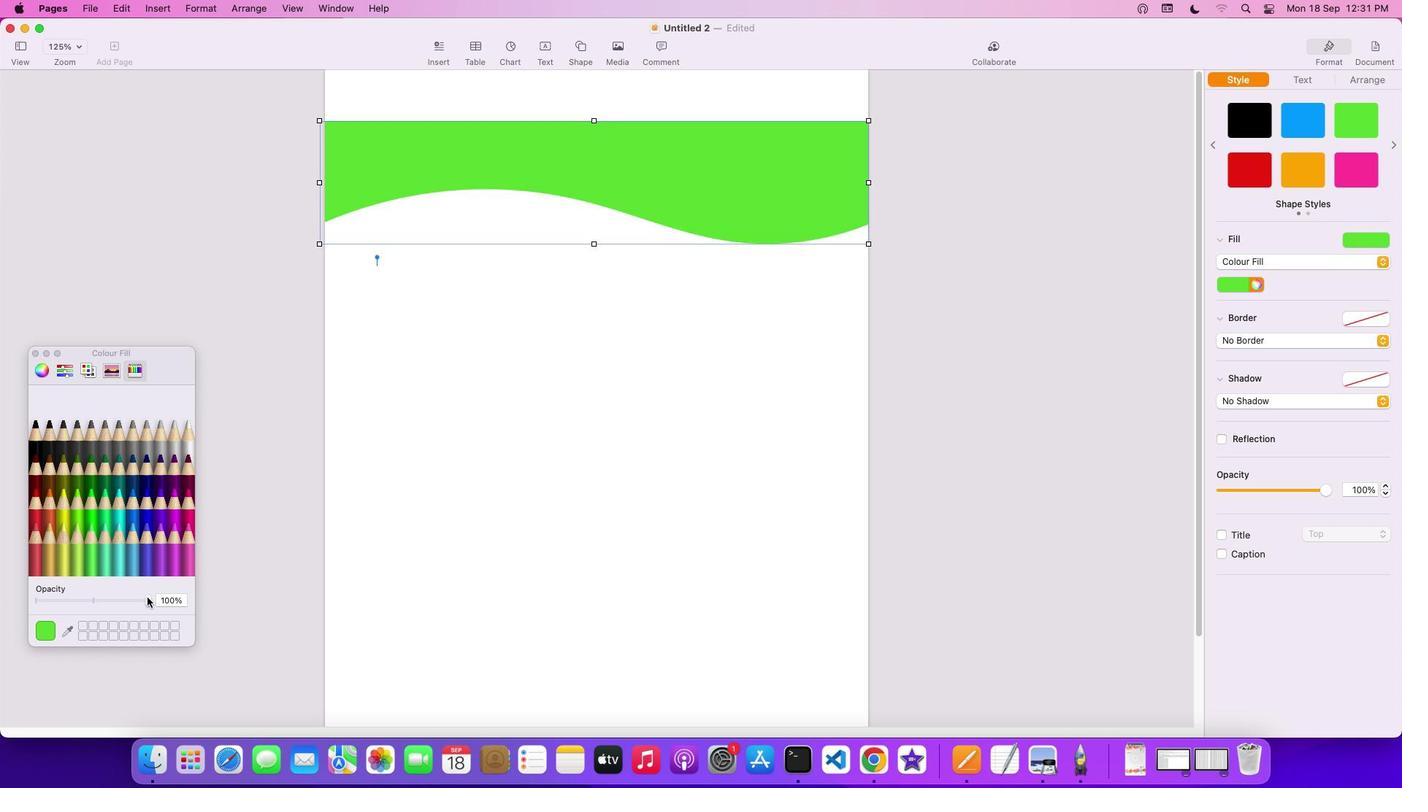 
Action: Mouse pressed left at (146, 598)
Screenshot: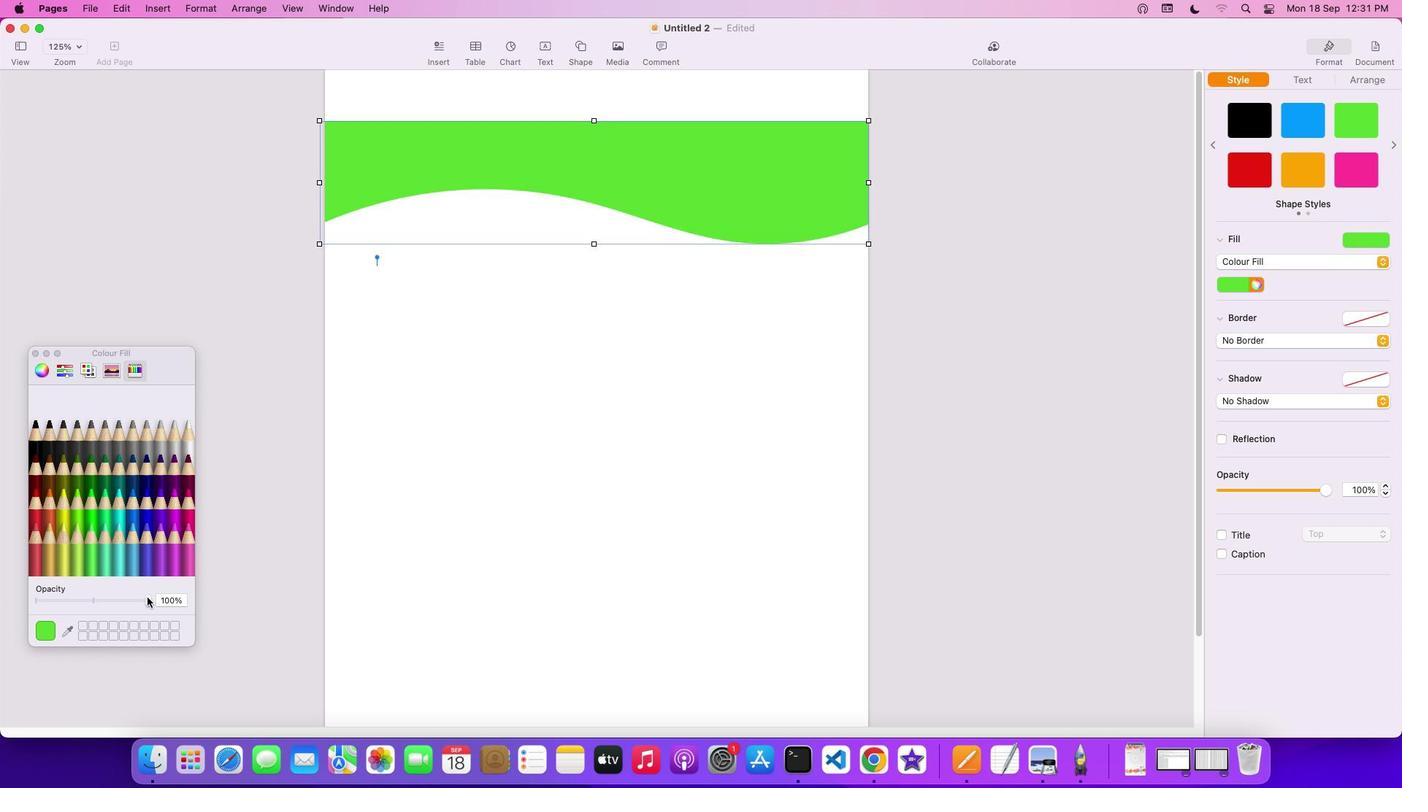 
Action: Mouse moved to (604, 172)
Screenshot: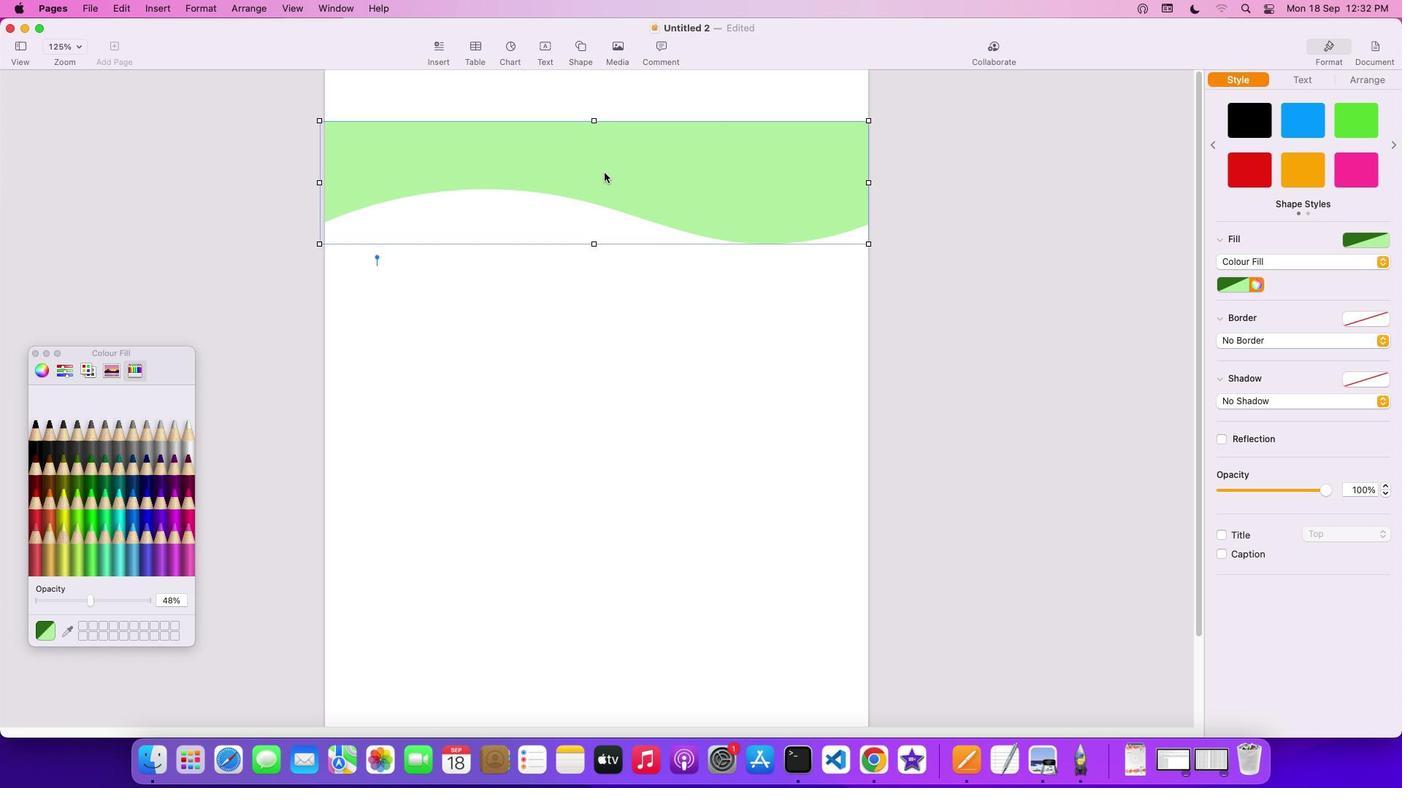 
Action: Mouse pressed left at (604, 172)
Screenshot: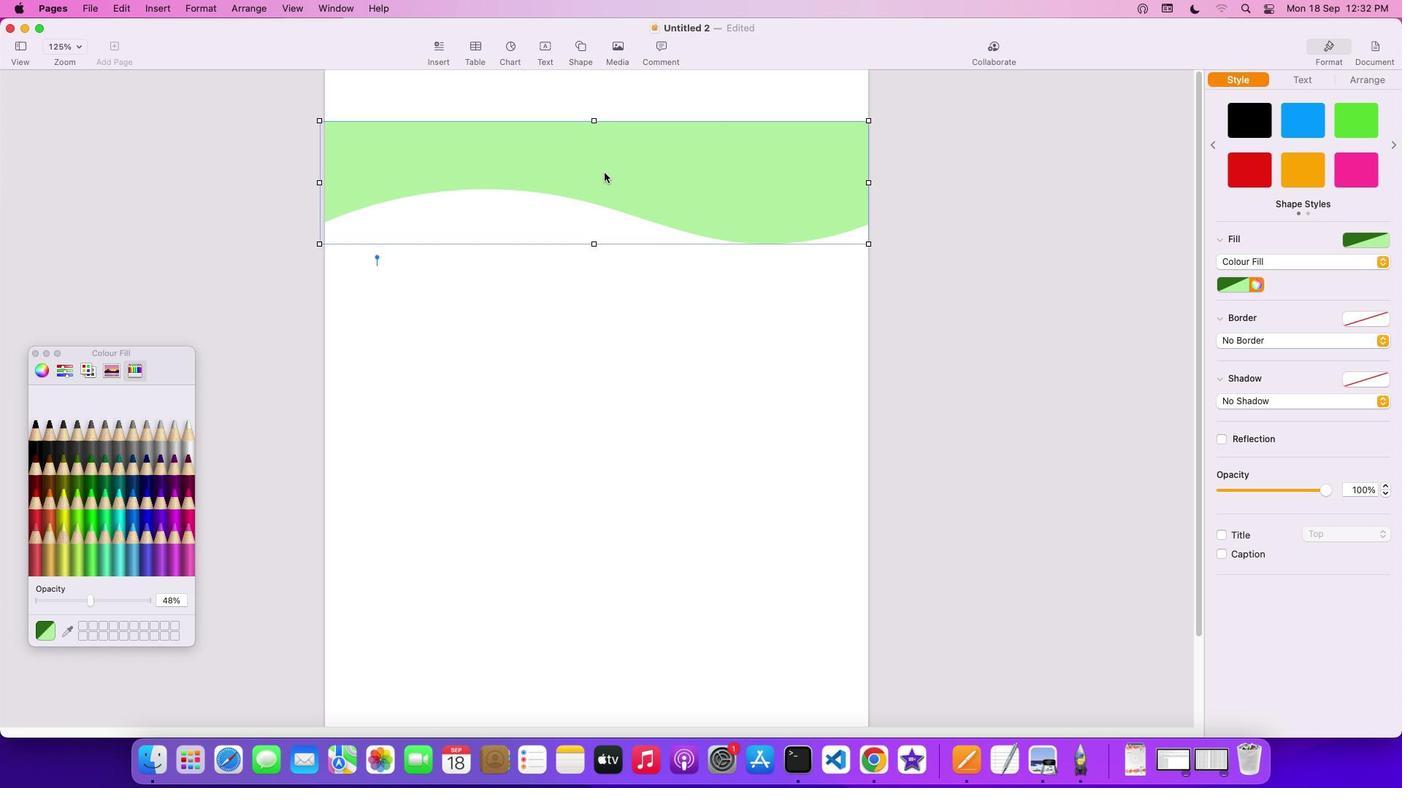 
Action: Mouse moved to (611, 119)
Screenshot: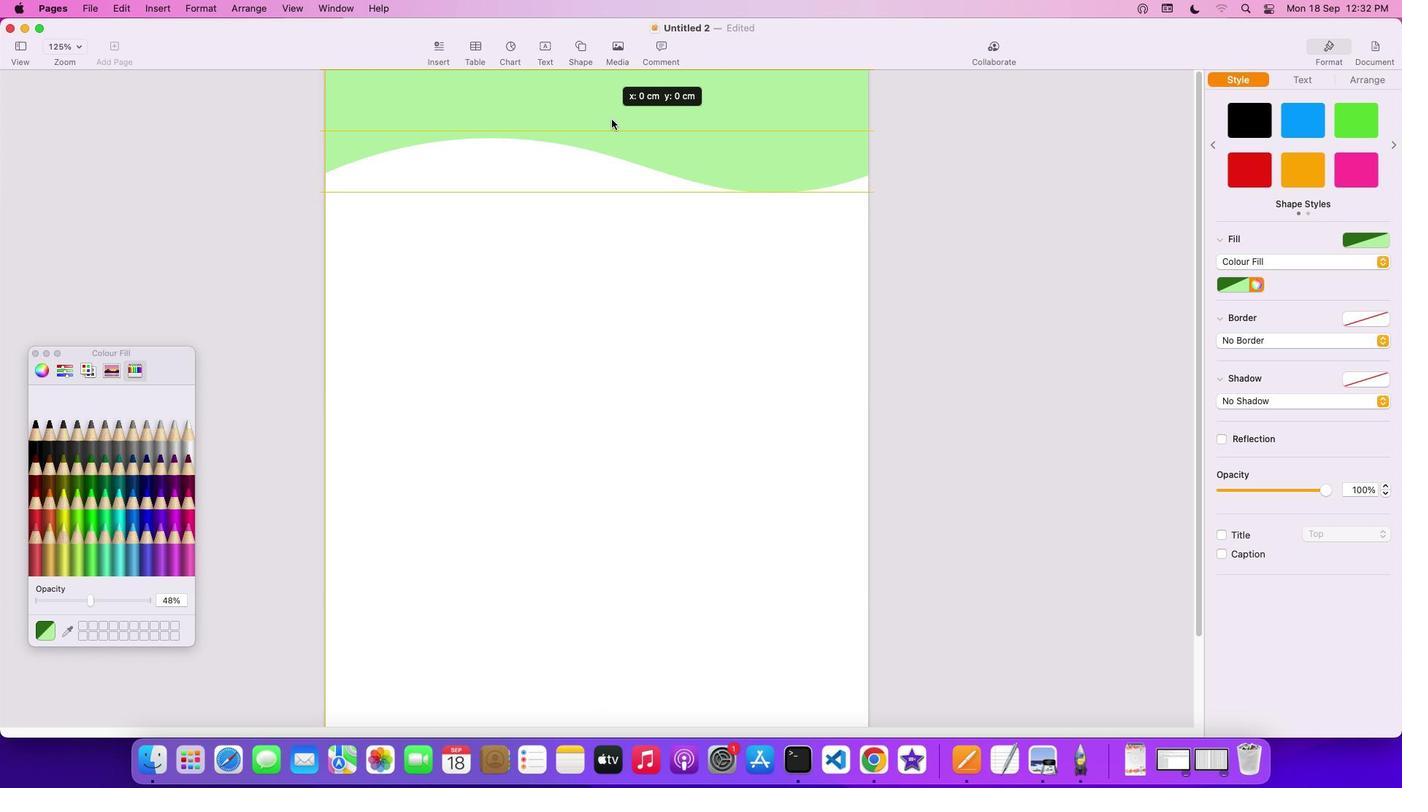 
Action: Key pressed Key.cmd'v'
Screenshot: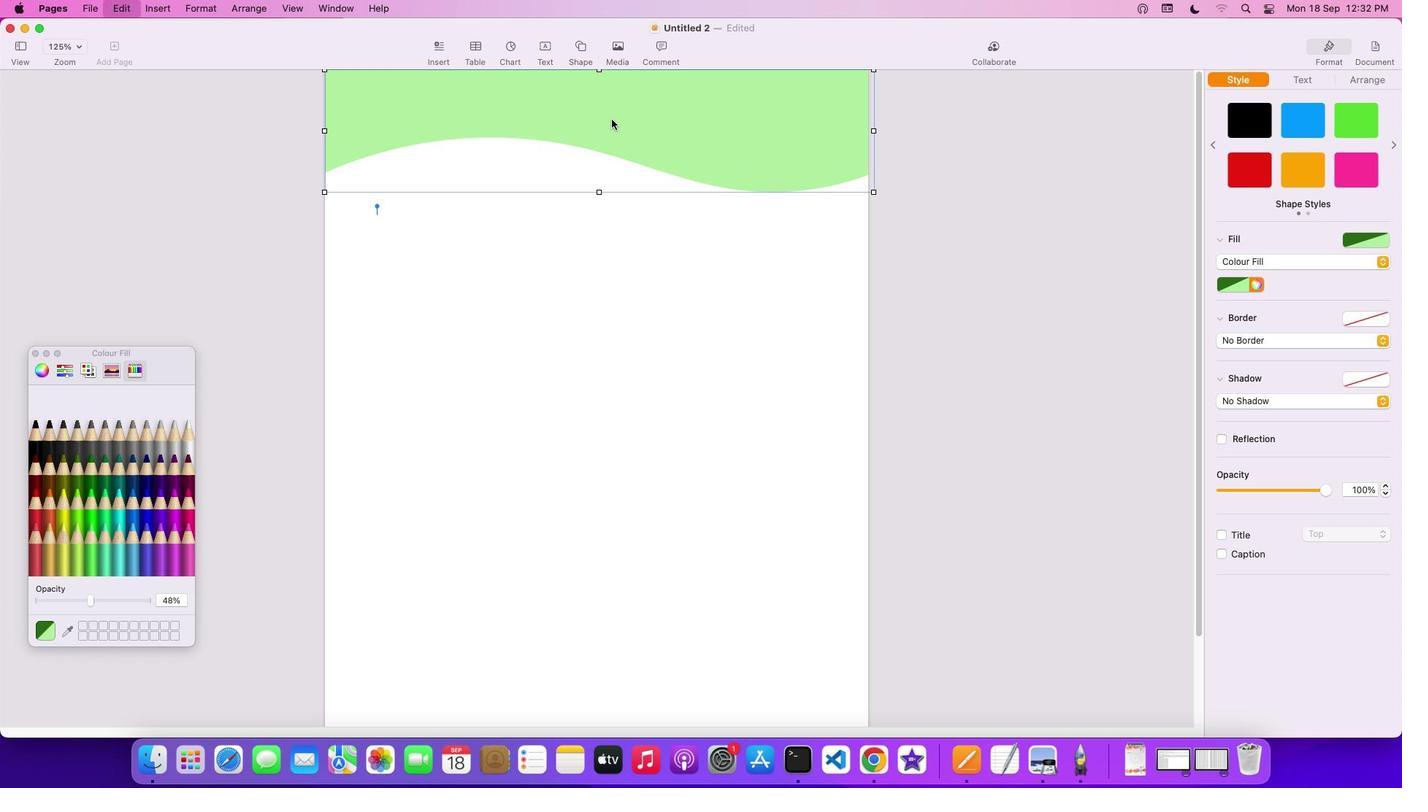 
Action: Mouse moved to (612, 139)
Screenshot: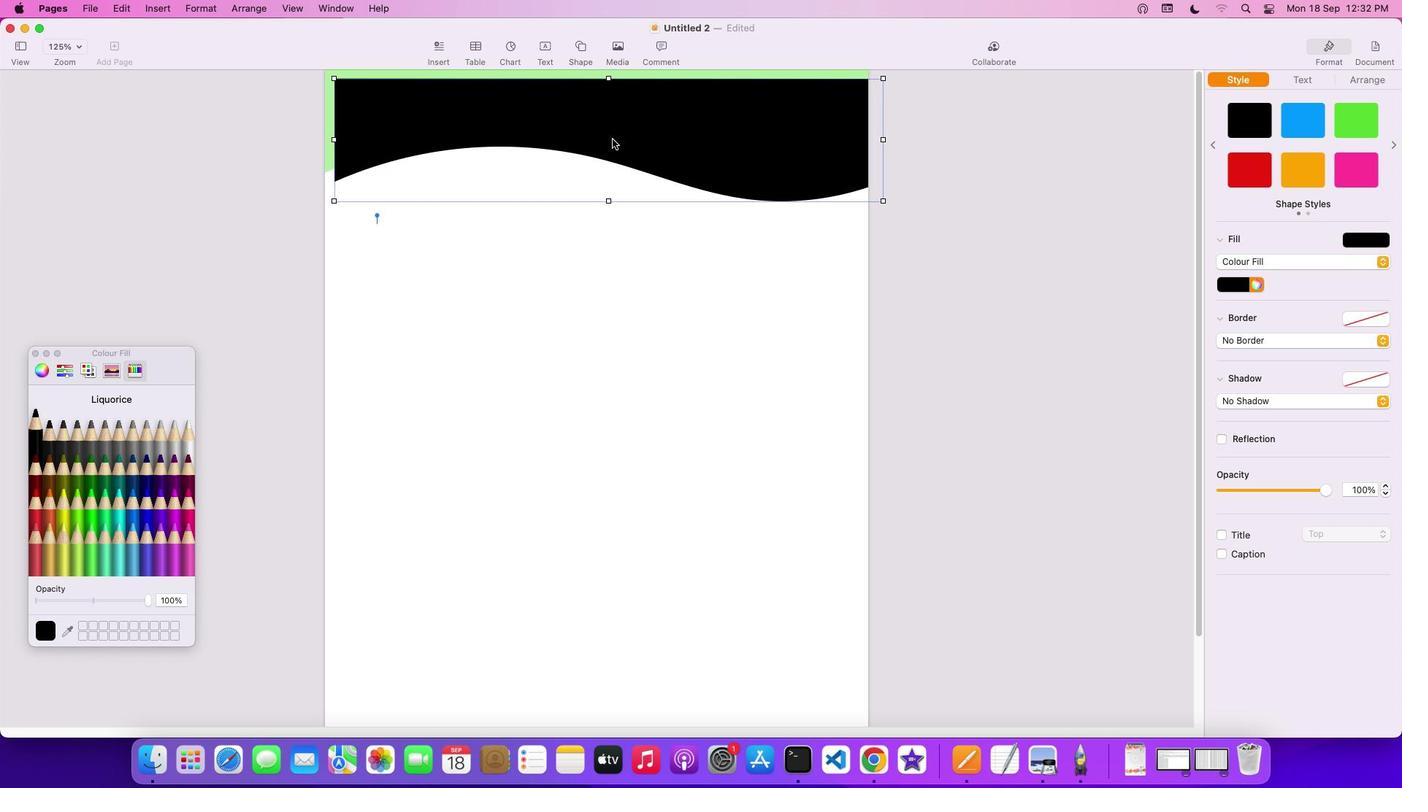 
Action: Mouse pressed left at (612, 139)
Screenshot: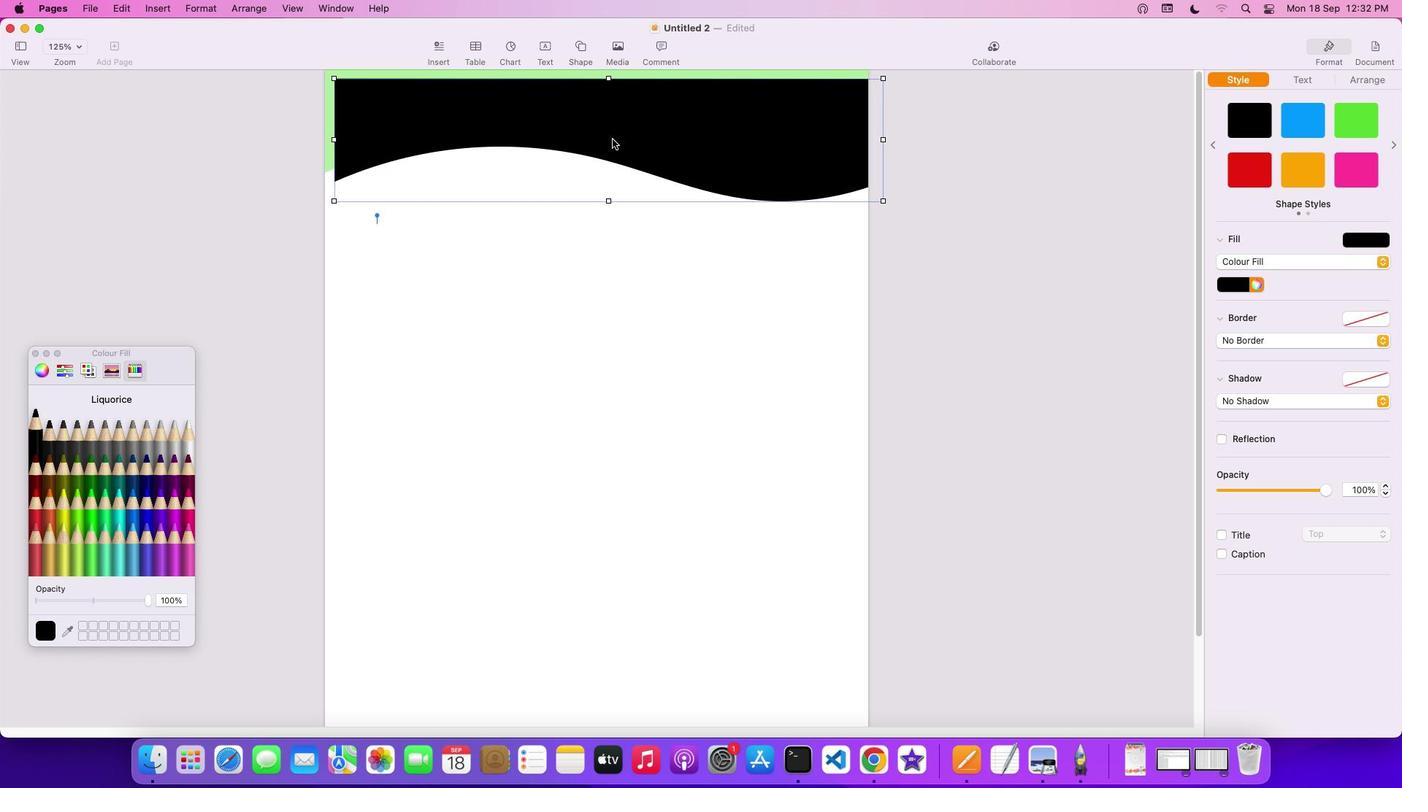 
Action: Mouse moved to (1382, 72)
Screenshot: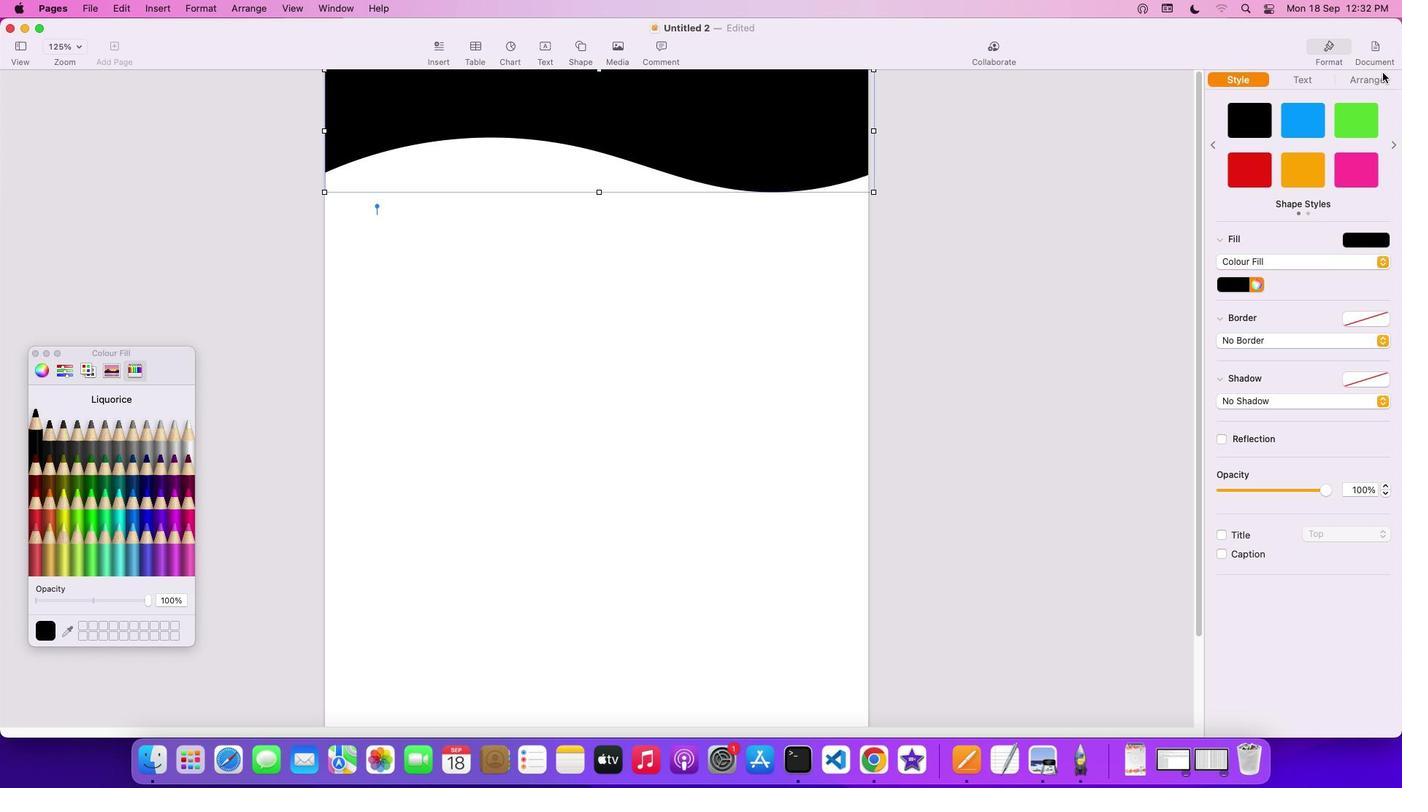 
Action: Mouse pressed left at (1382, 72)
Screenshot: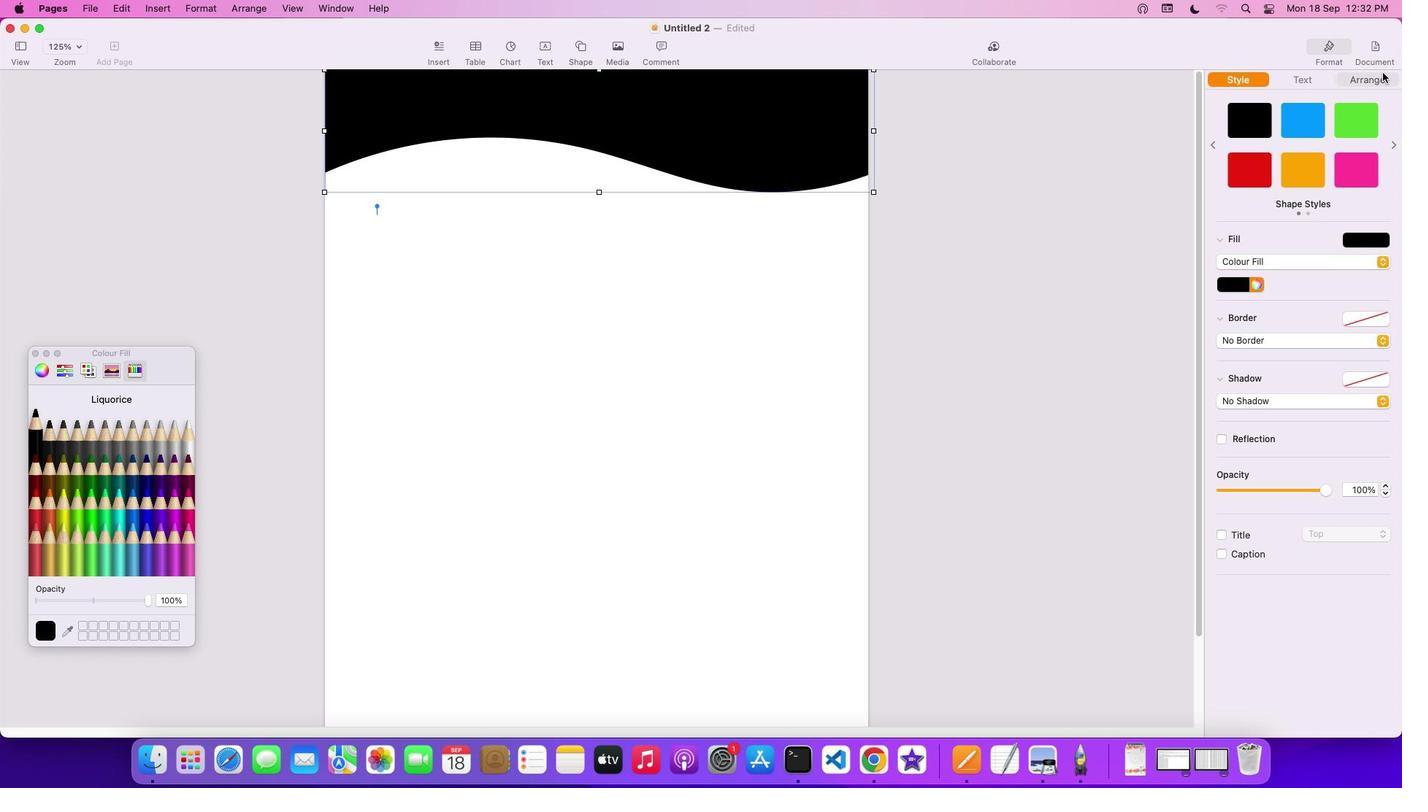 
Action: Mouse moved to (1246, 121)
Screenshot: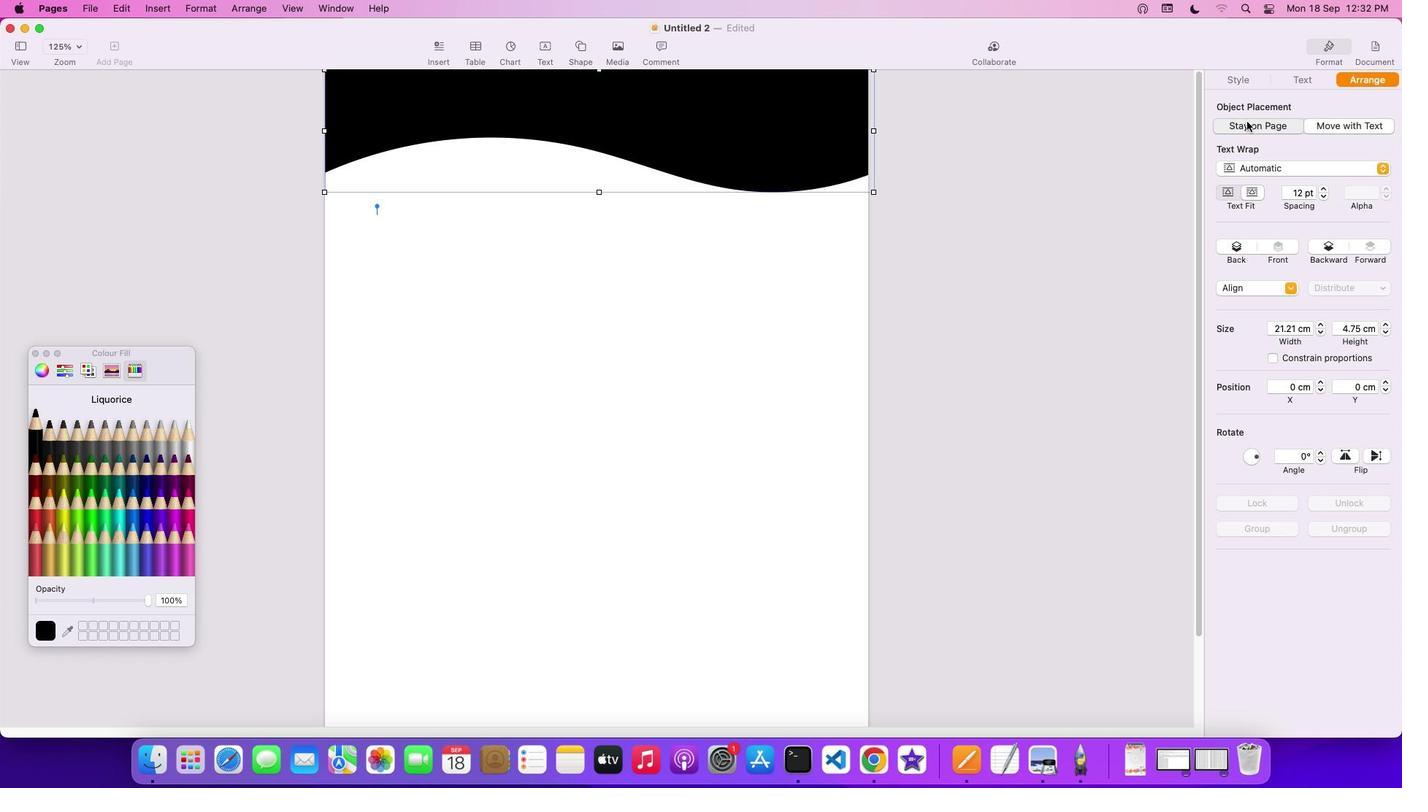 
Action: Mouse pressed left at (1246, 121)
Screenshot: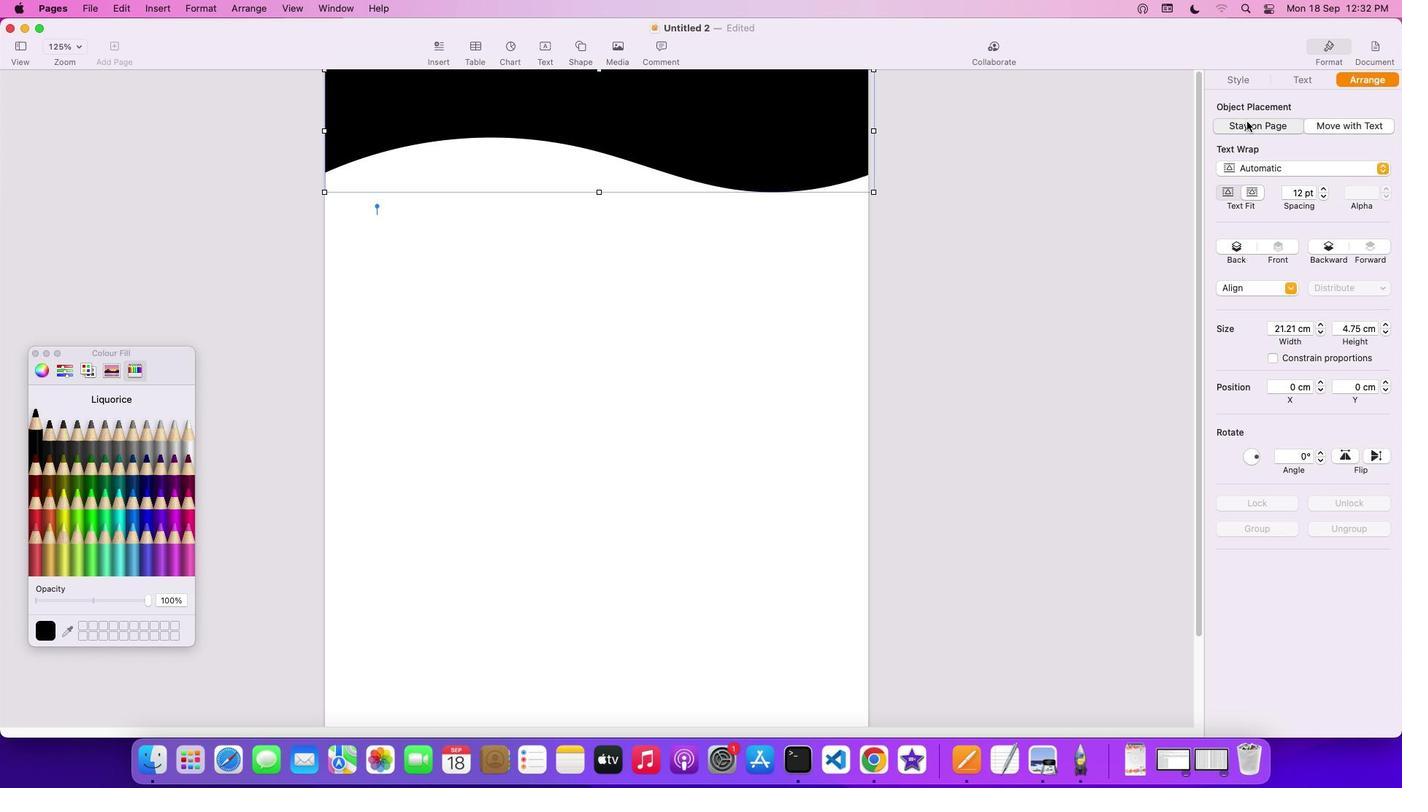 
Action: Mouse moved to (585, 130)
Screenshot: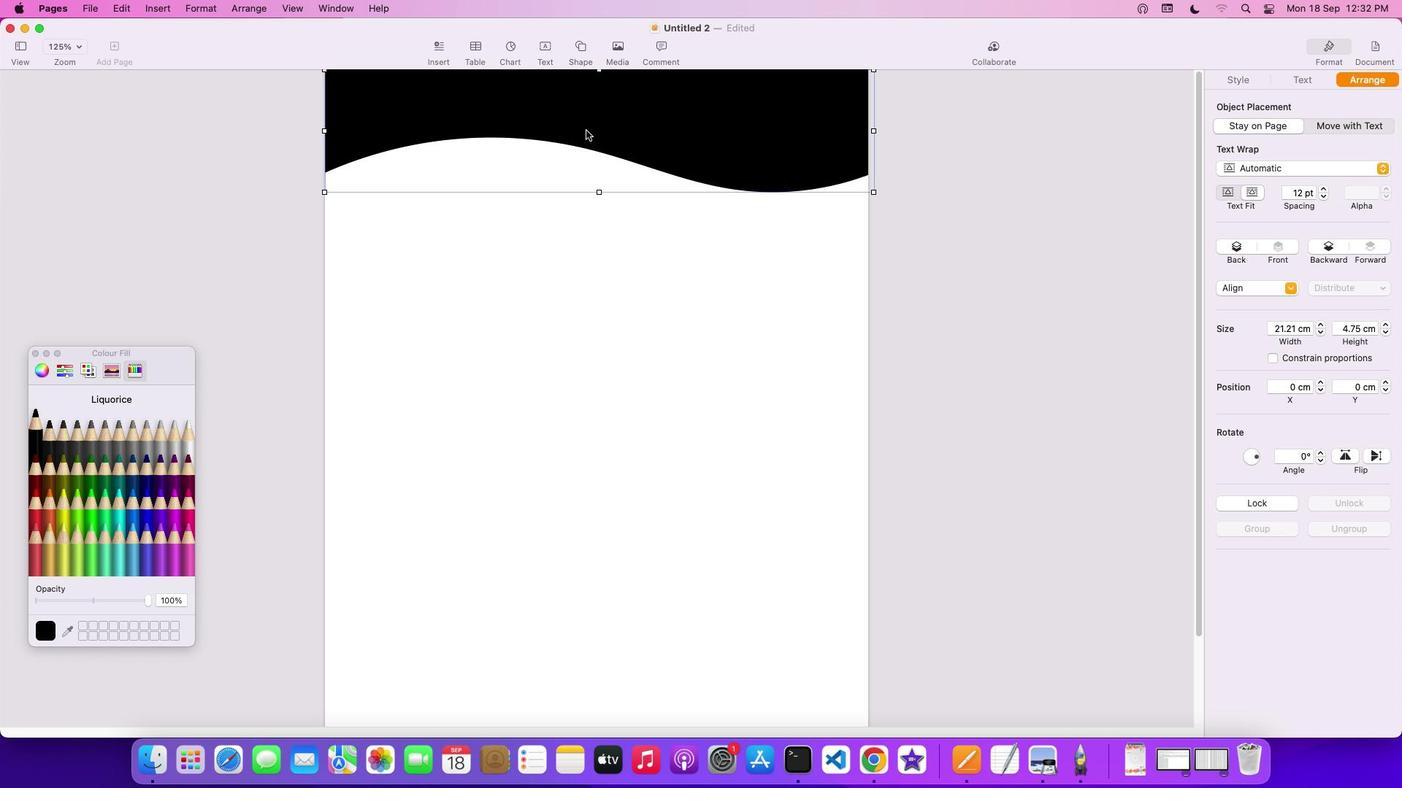
Action: Mouse pressed left at (585, 130)
Screenshot: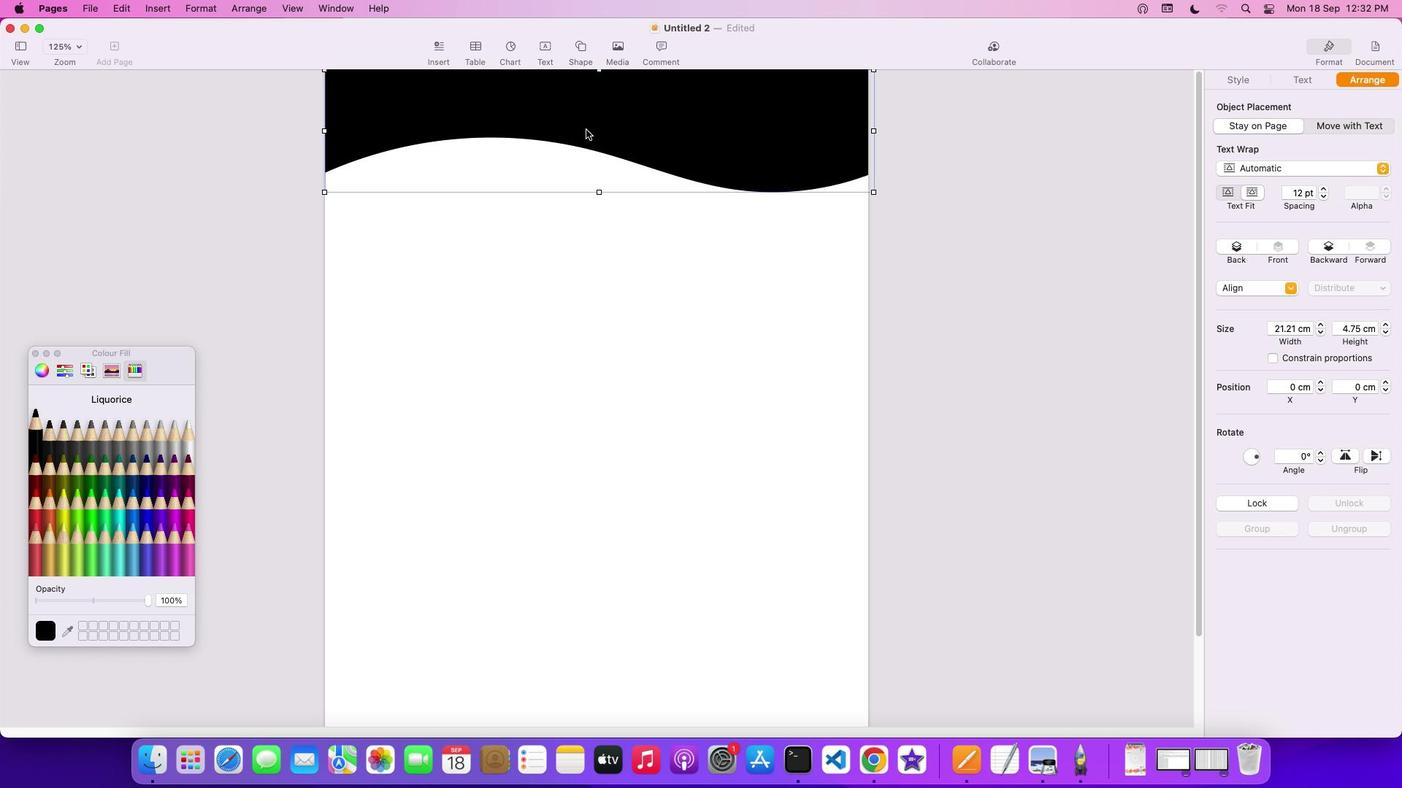 
Action: Mouse moved to (1250, 84)
Screenshot: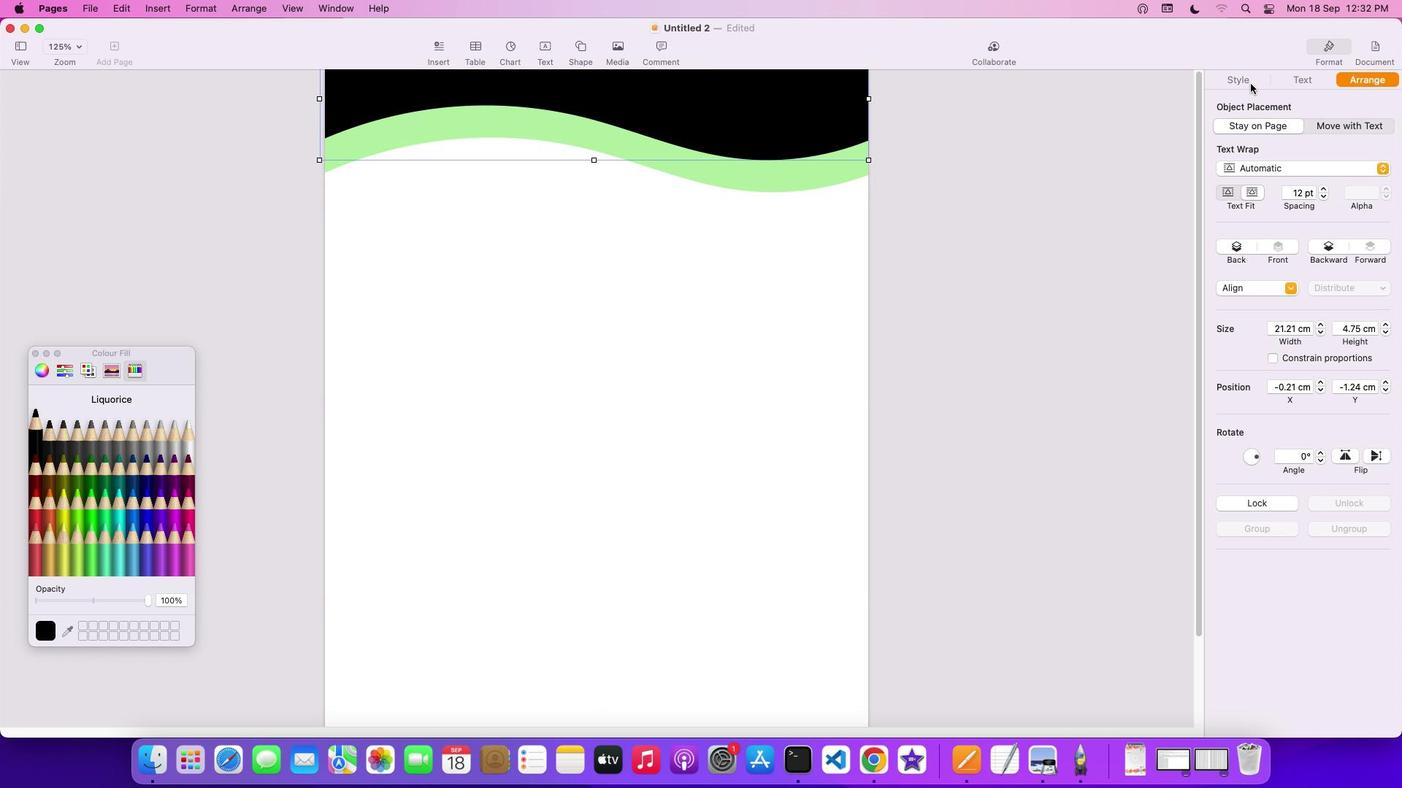 
Action: Mouse pressed left at (1250, 84)
Screenshot: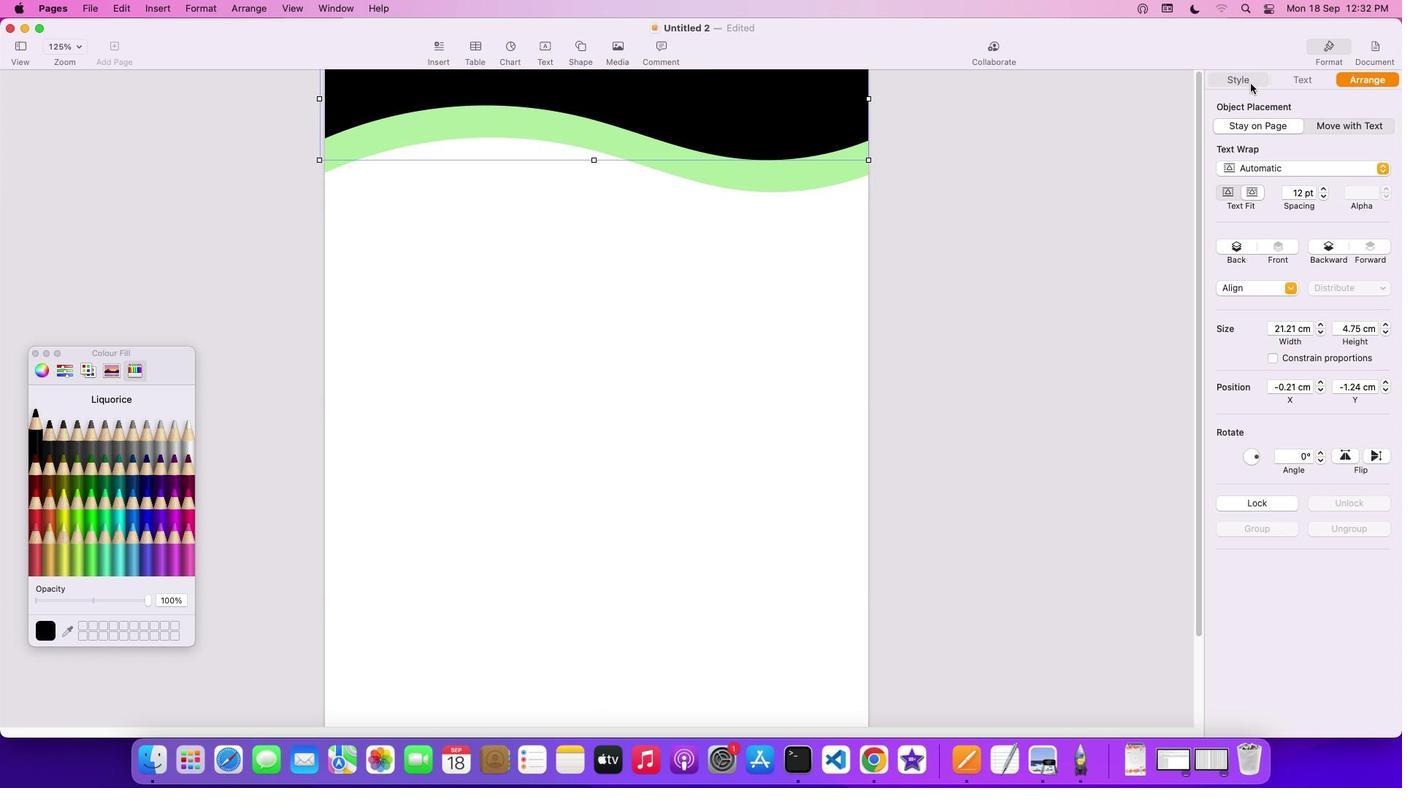 
Action: Mouse moved to (1243, 280)
Screenshot: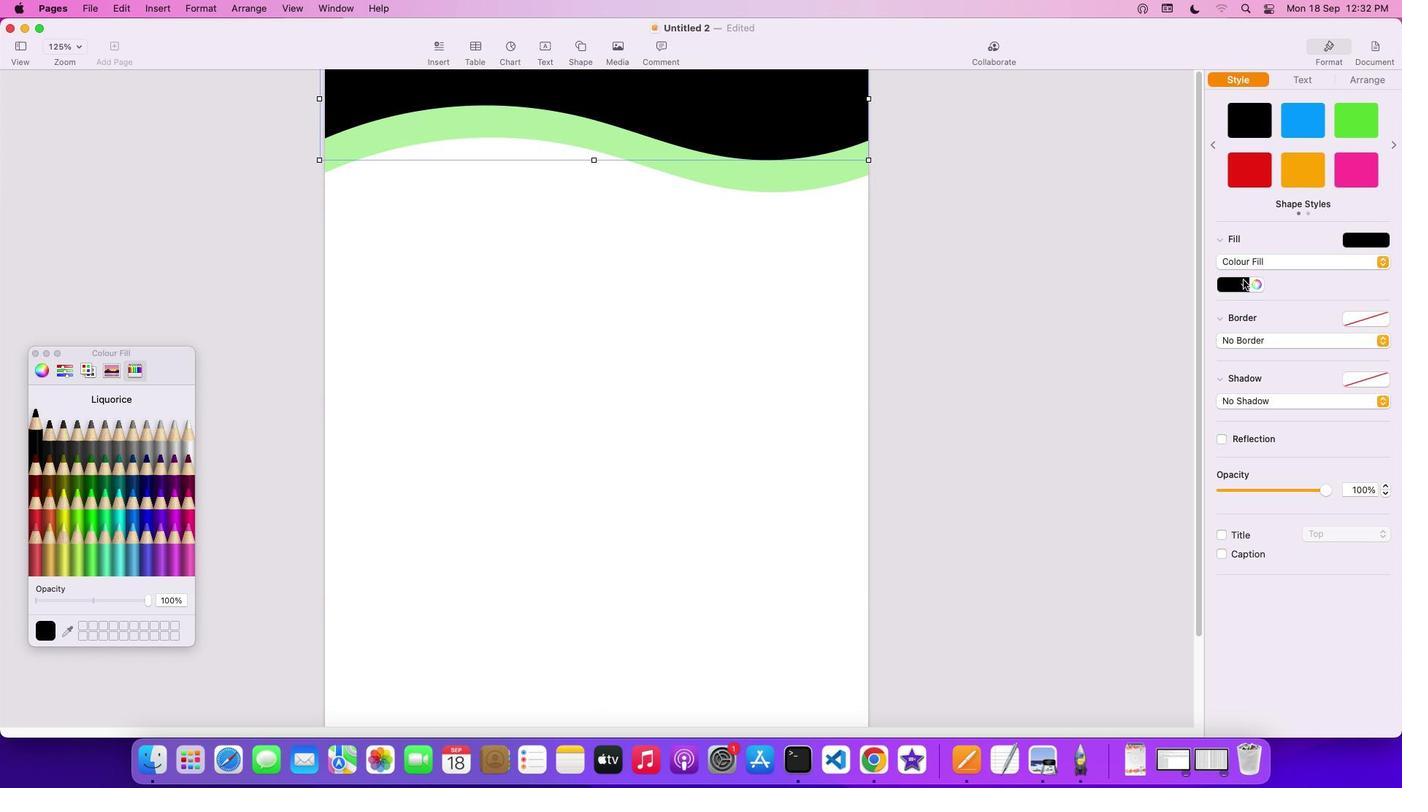 
Action: Mouse pressed left at (1243, 280)
Screenshot: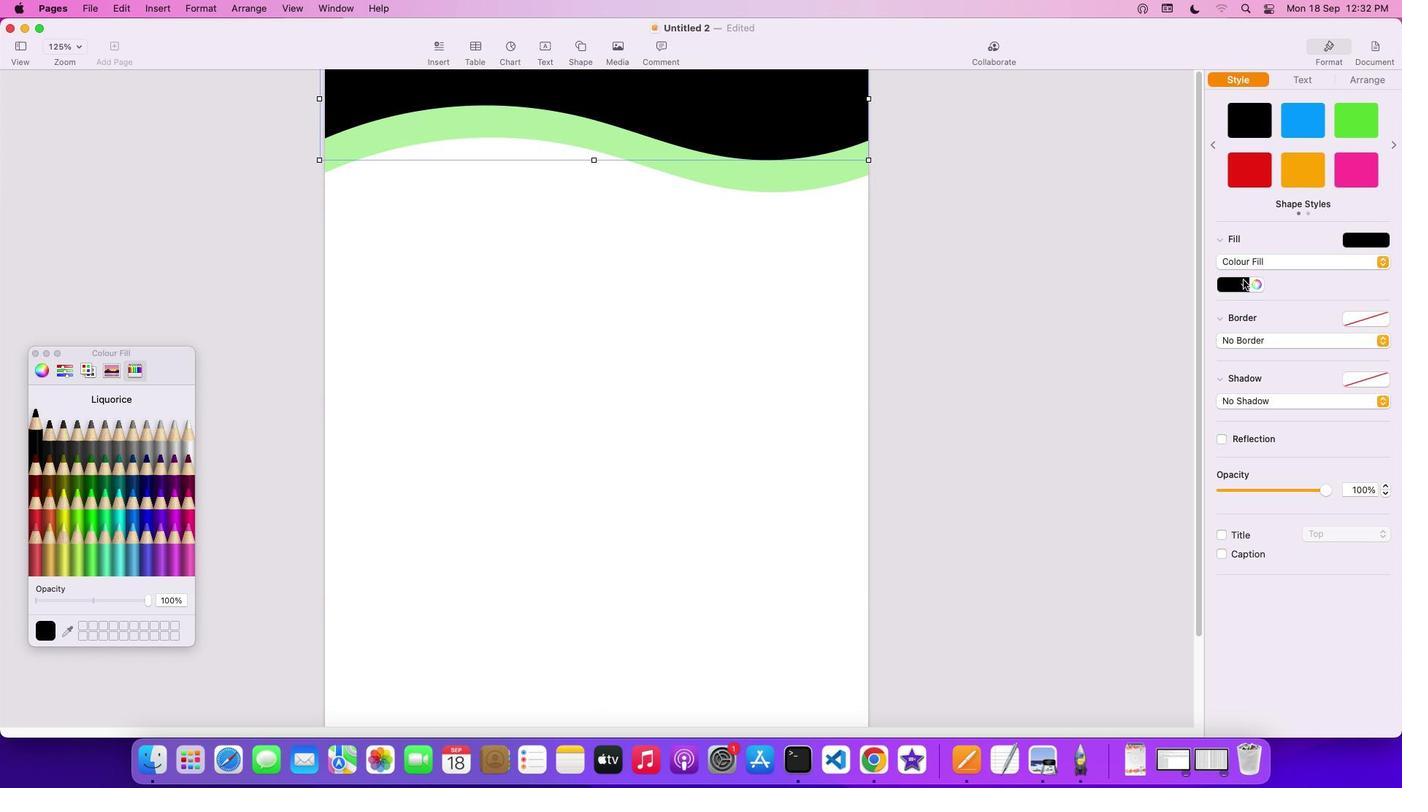 
Action: Mouse moved to (1230, 322)
Screenshot: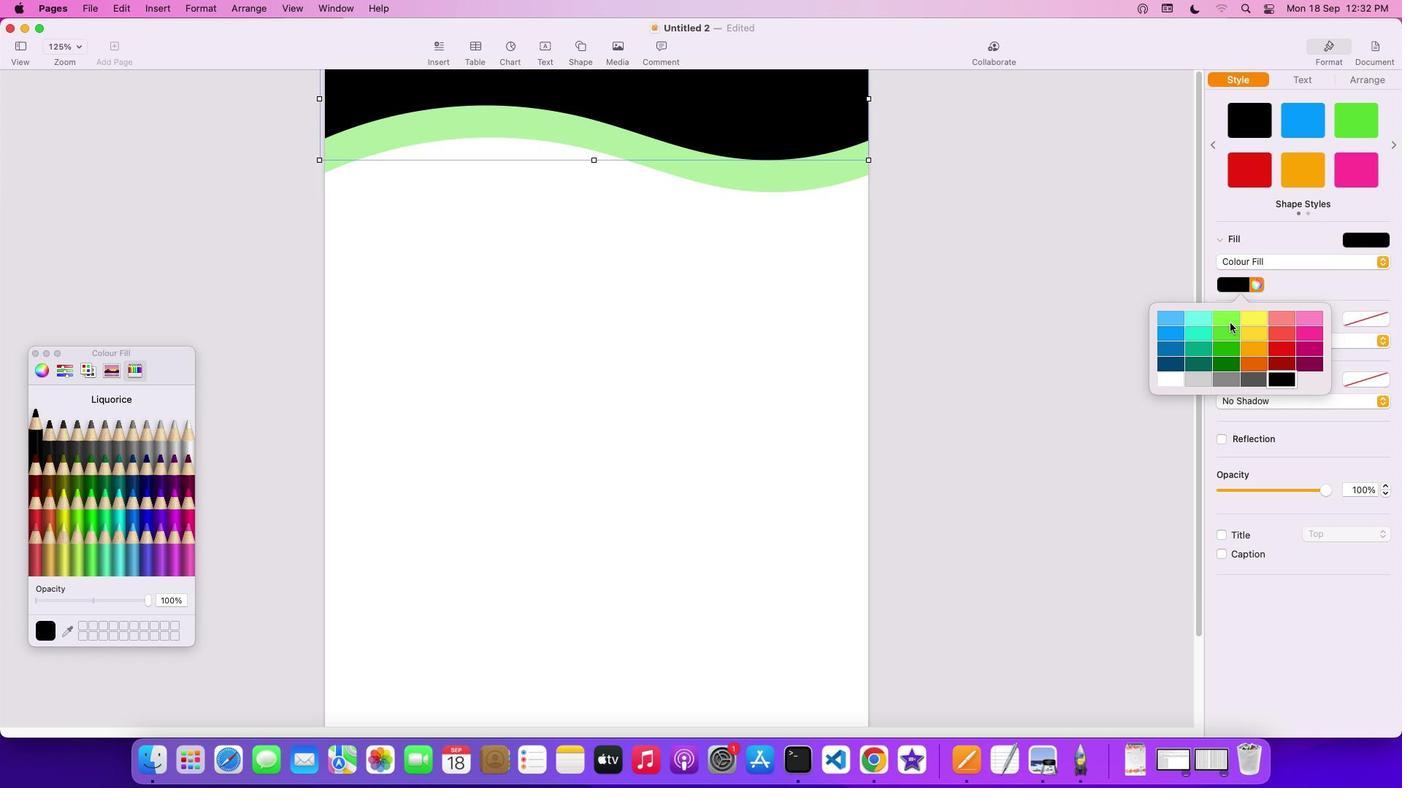 
Action: Mouse pressed left at (1230, 322)
Screenshot: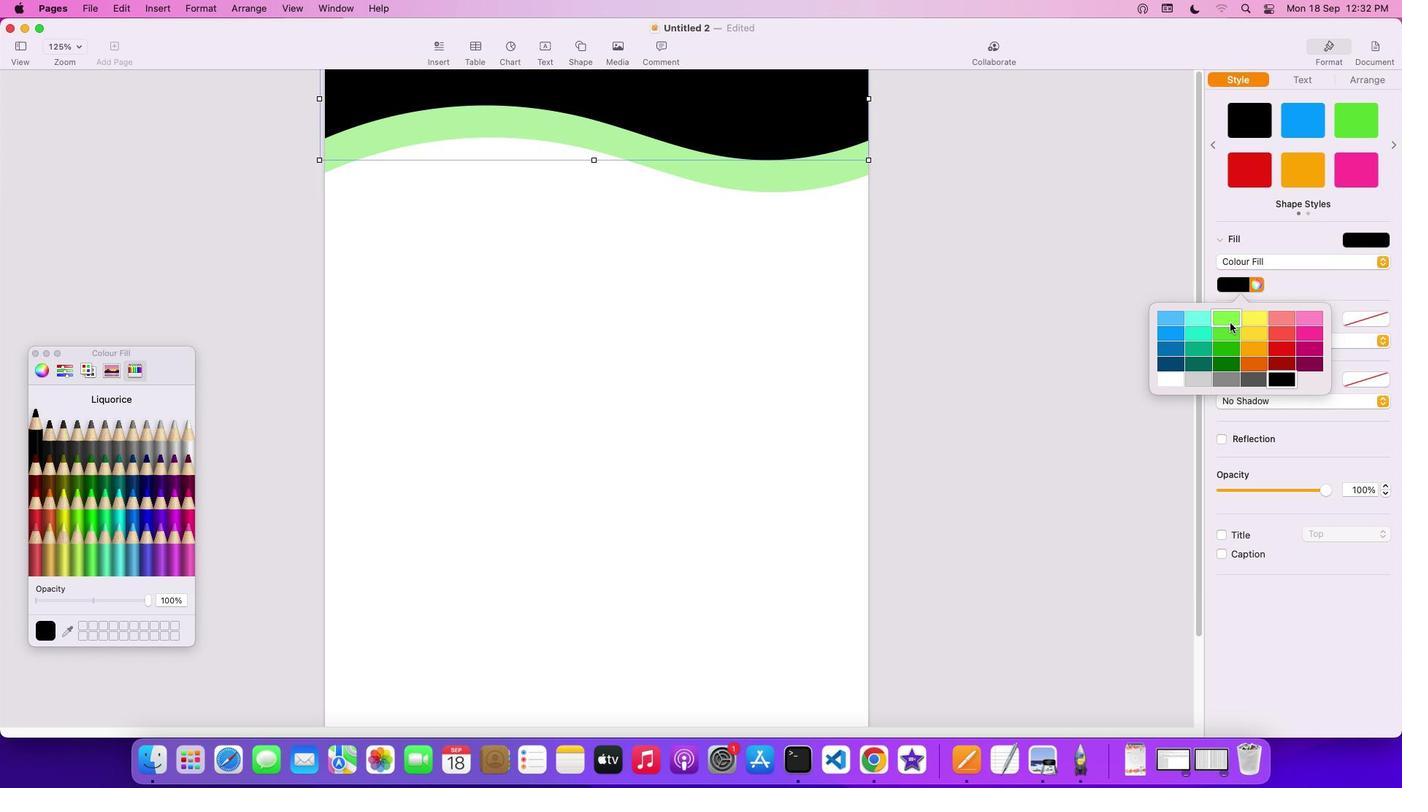 
Action: Mouse moved to (145, 598)
Screenshot: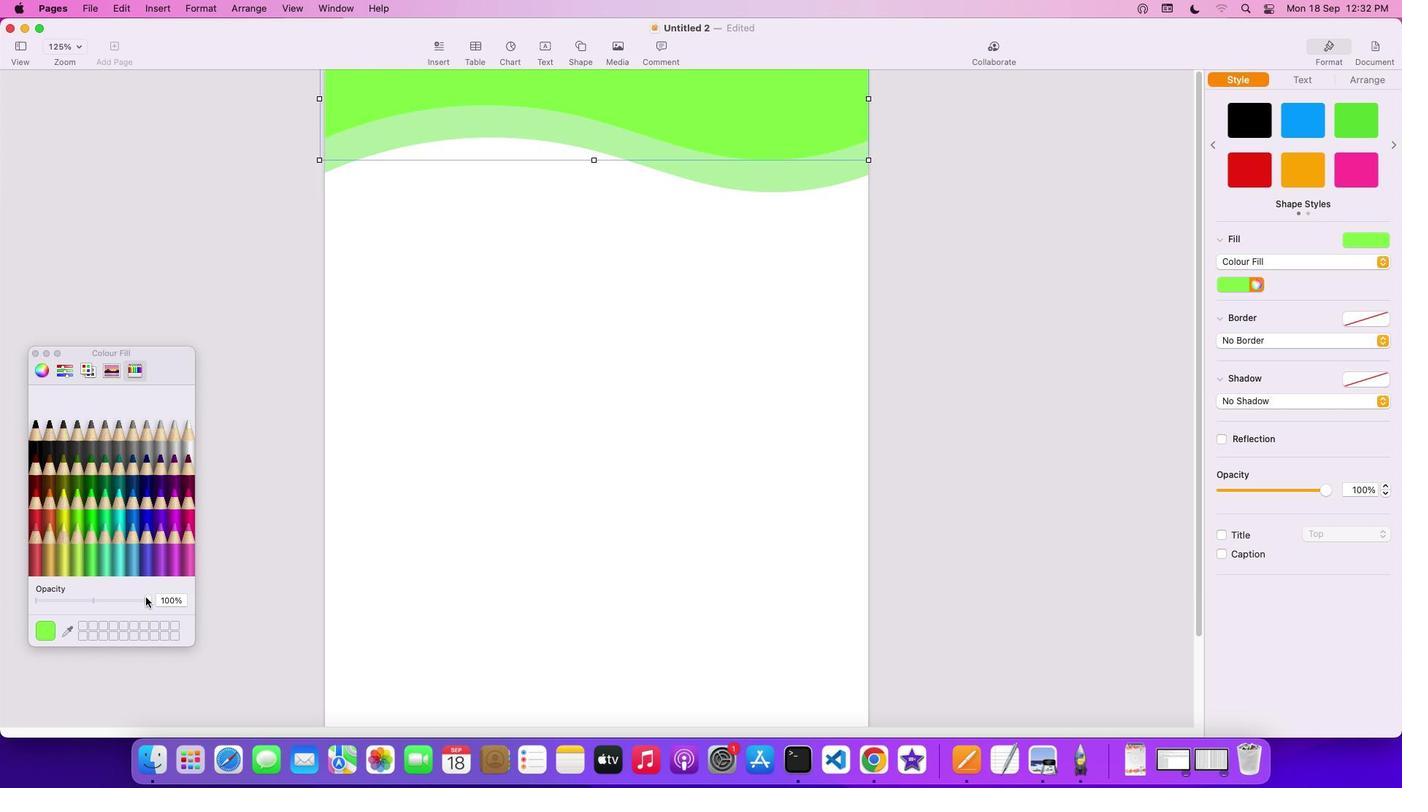 
Action: Mouse pressed left at (145, 598)
Screenshot: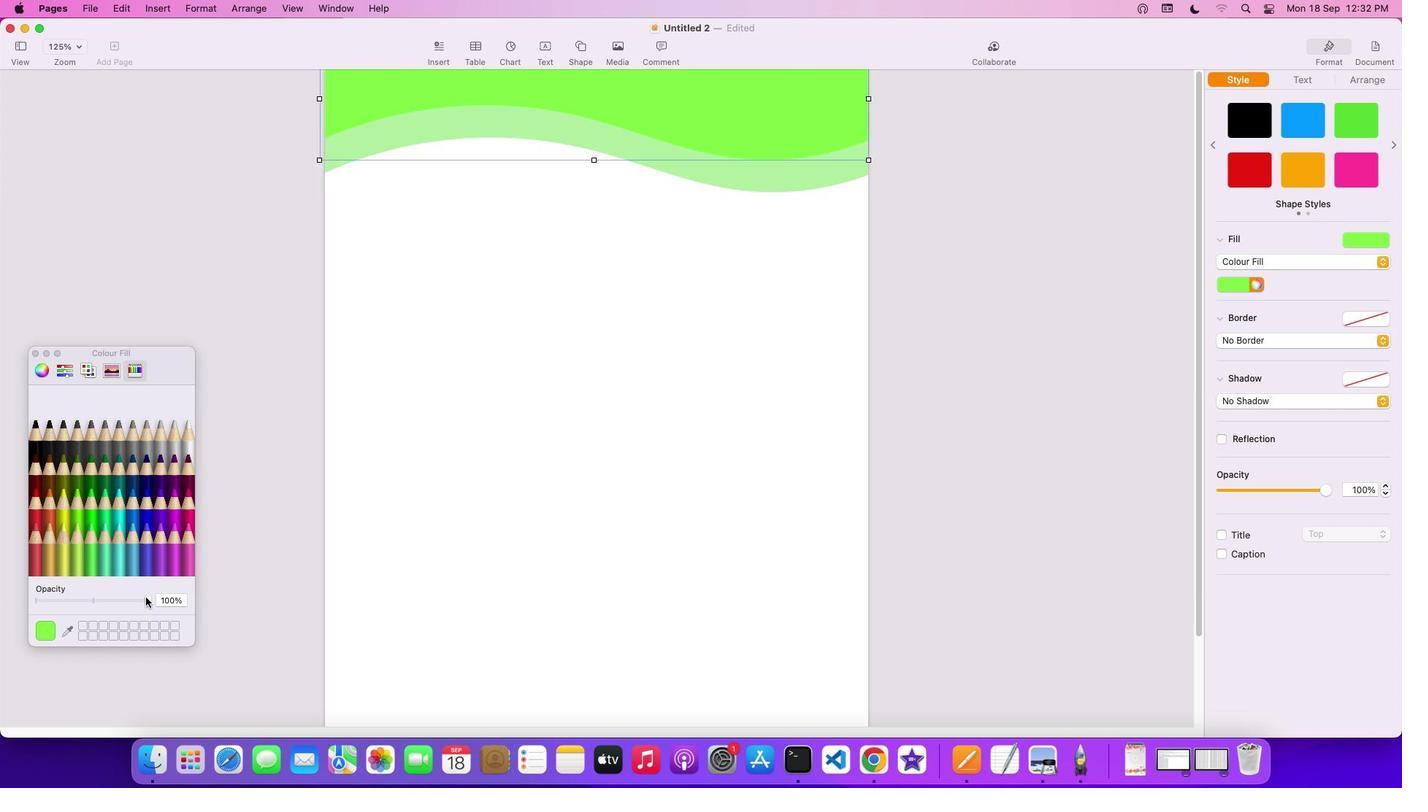 
Action: Mouse moved to (1246, 287)
Screenshot: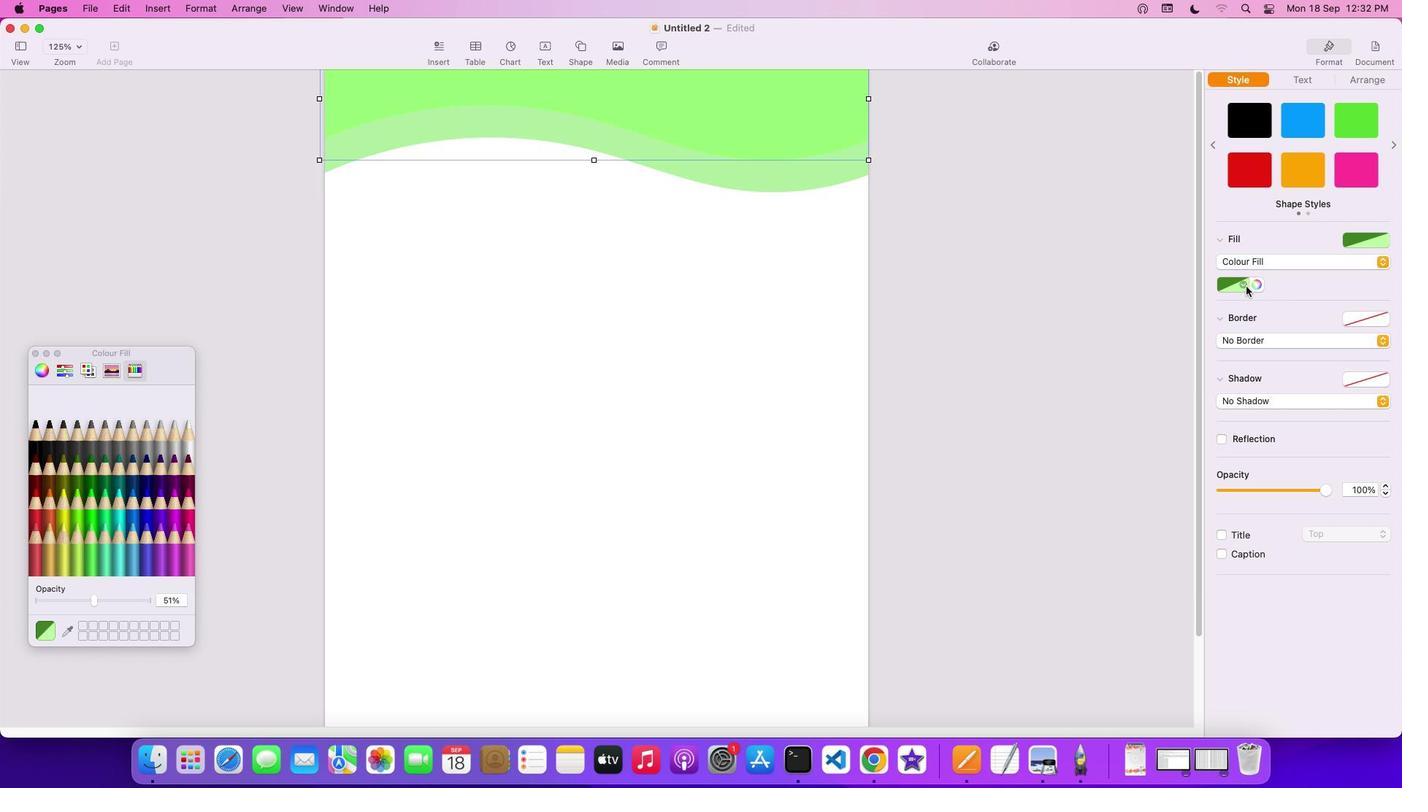 
Action: Mouse pressed left at (1246, 287)
Screenshot: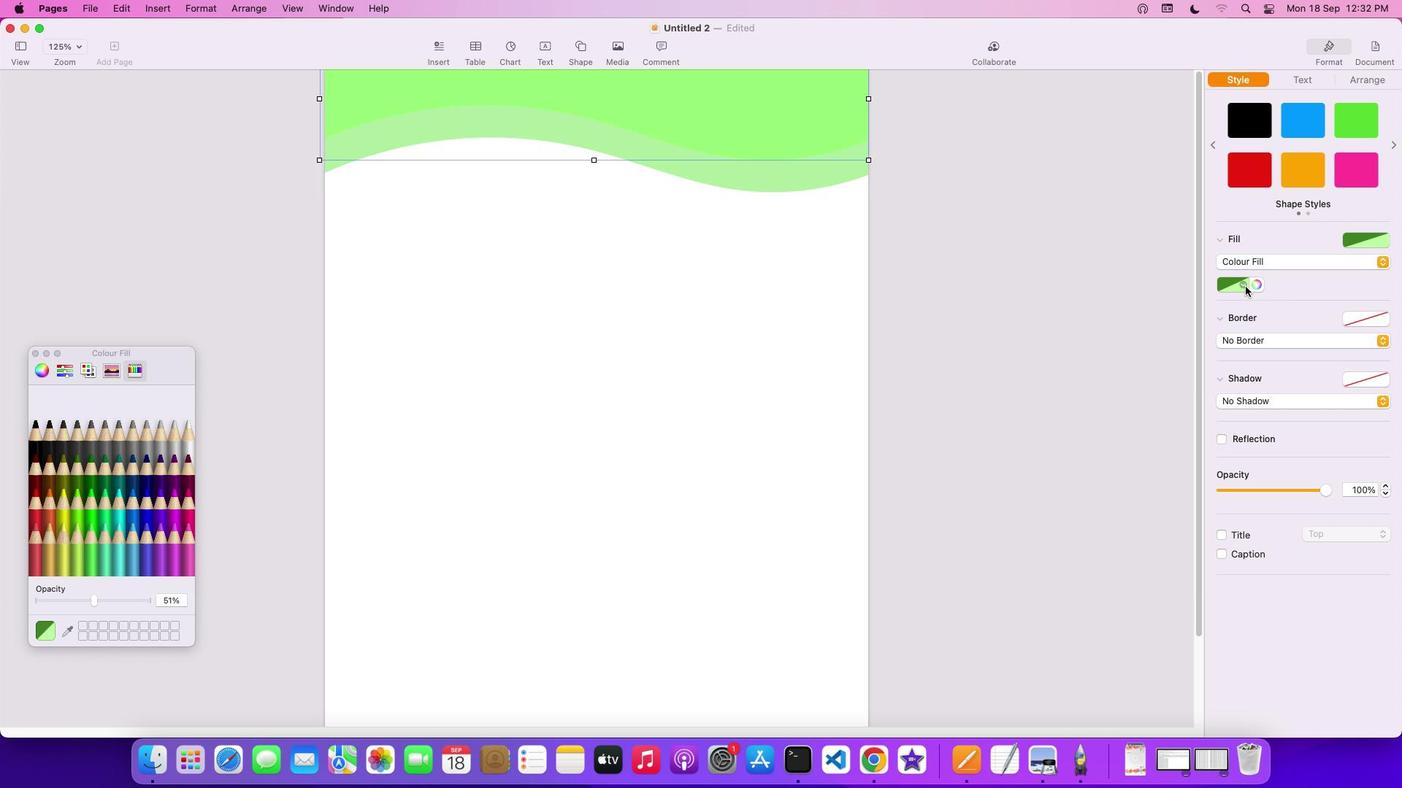 
Action: Mouse moved to (1225, 364)
Screenshot: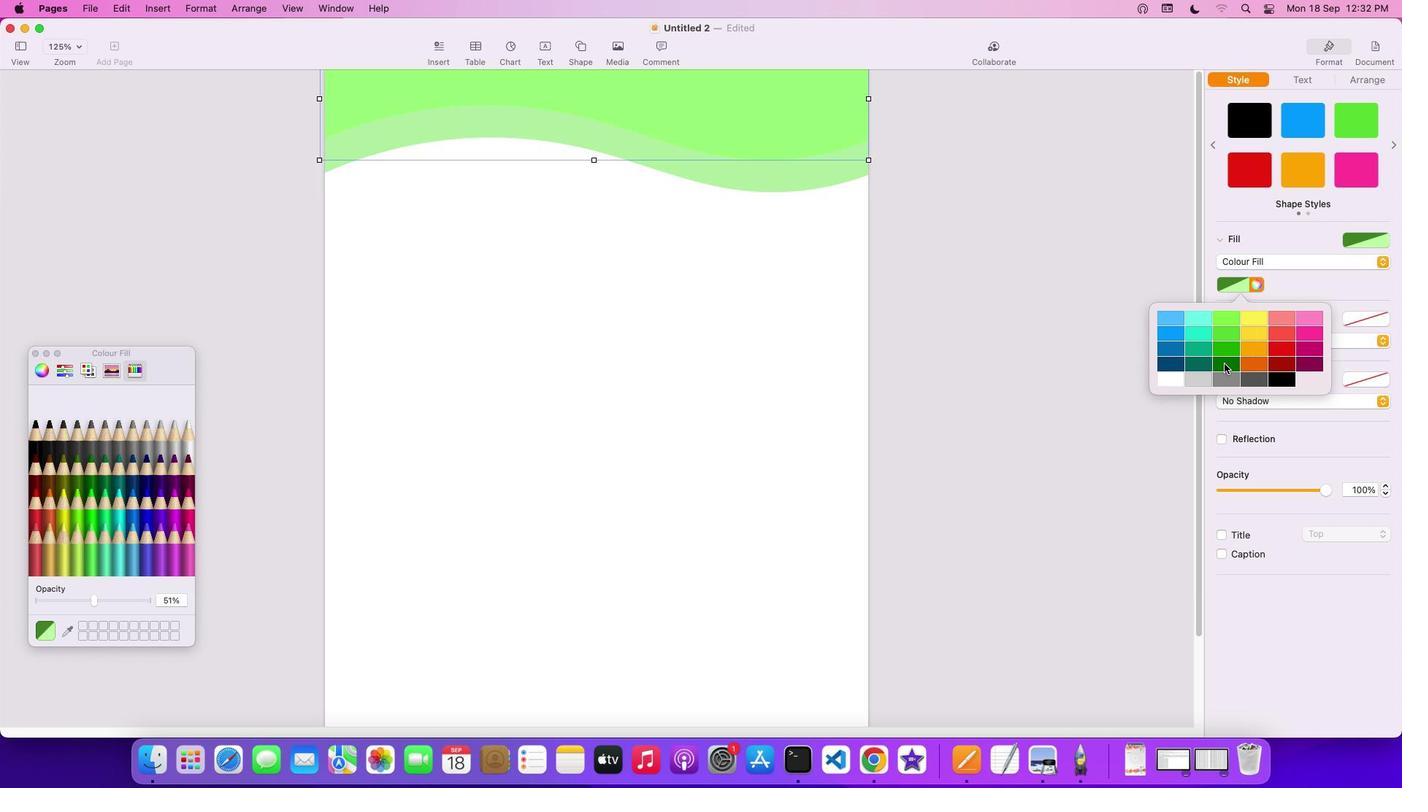 
Action: Mouse pressed left at (1225, 364)
Screenshot: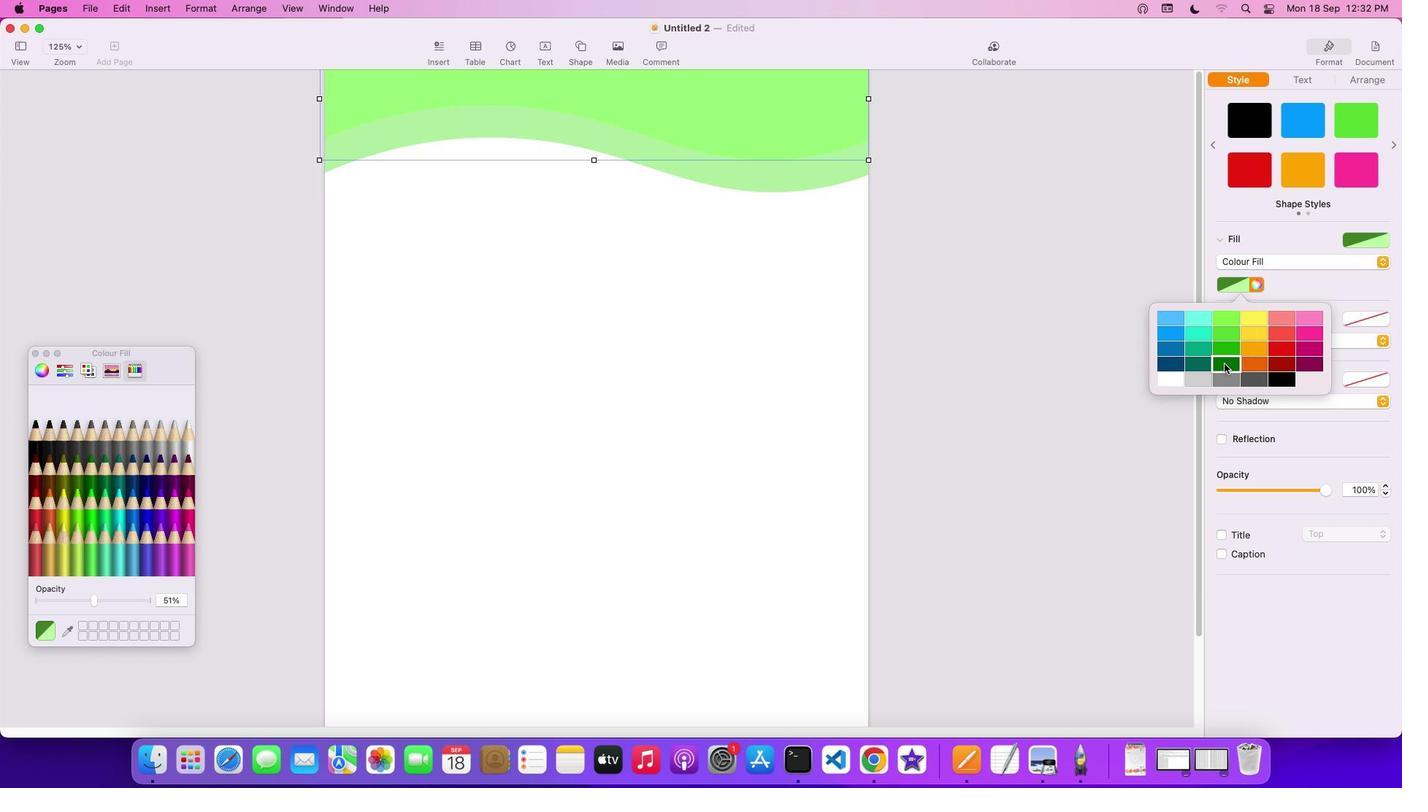 
Action: Mouse moved to (148, 601)
Screenshot: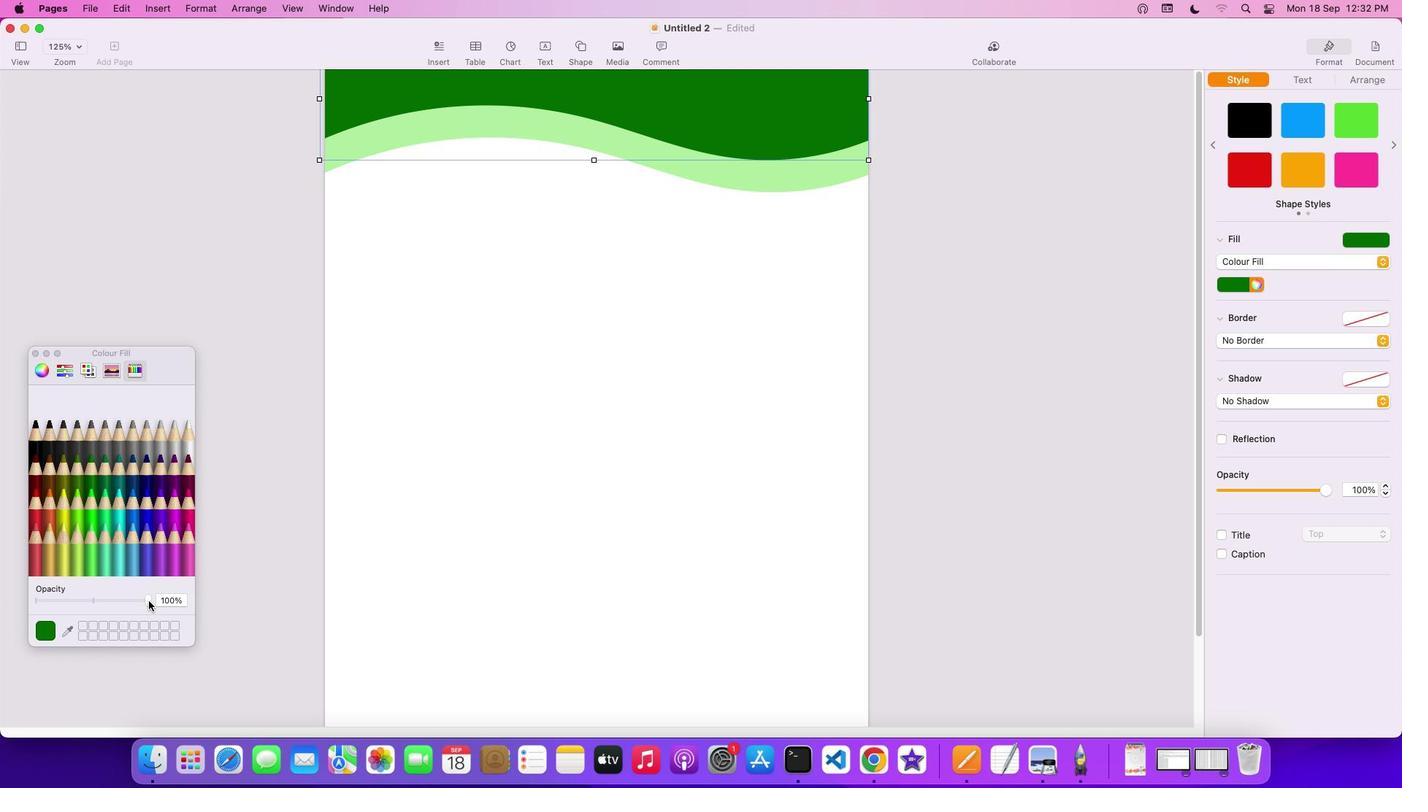 
Action: Mouse pressed left at (148, 601)
Screenshot: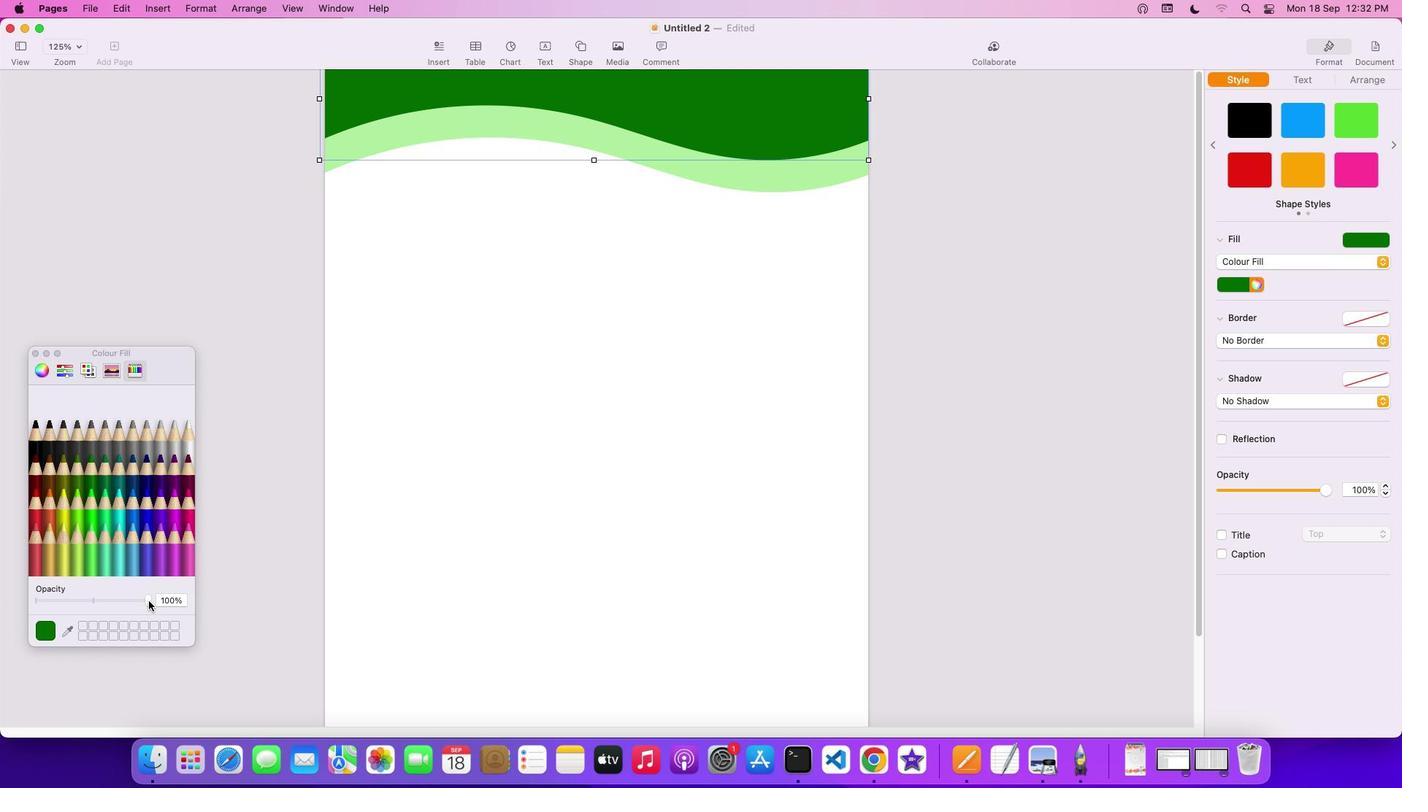 
Action: Mouse moved to (803, 209)
Screenshot: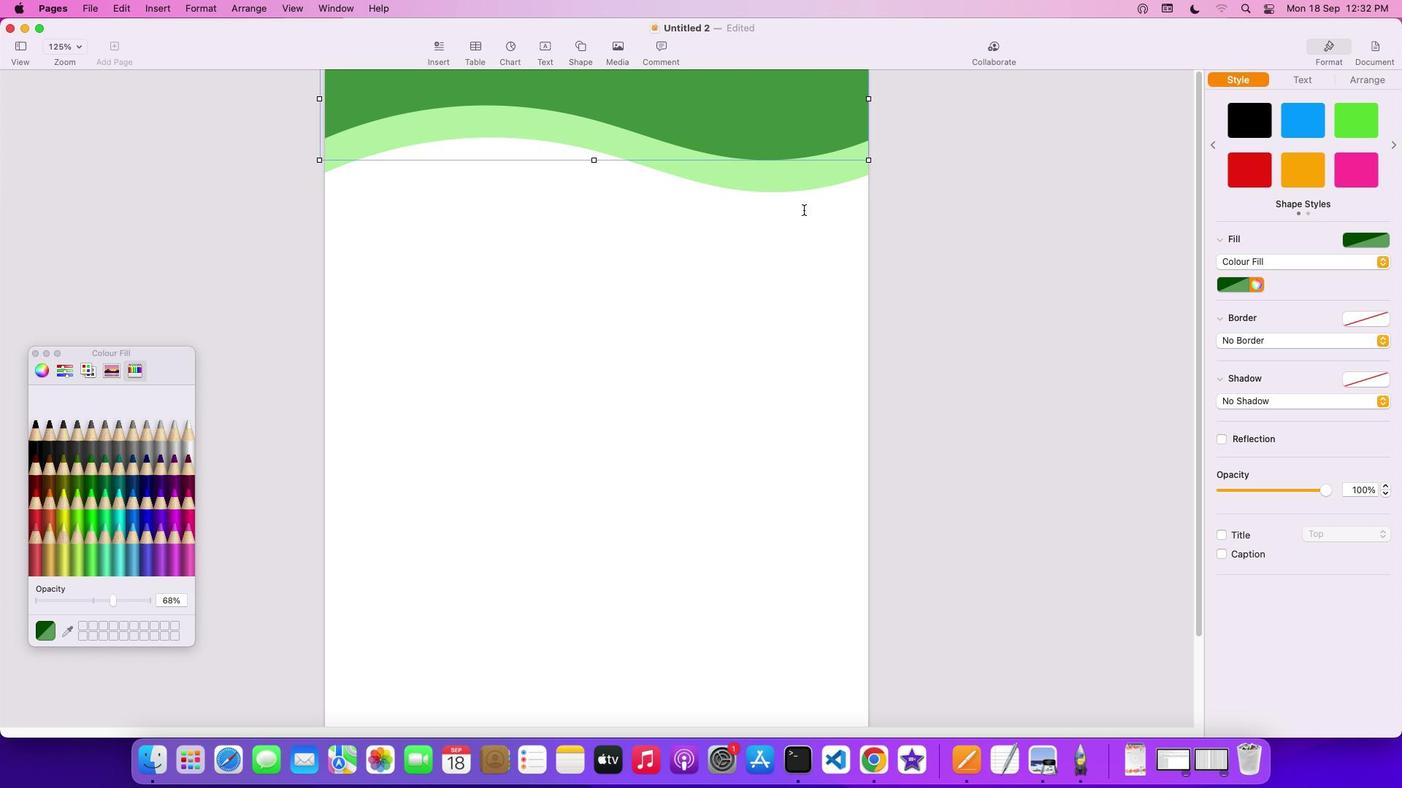 
Action: Mouse pressed left at (803, 209)
Screenshot: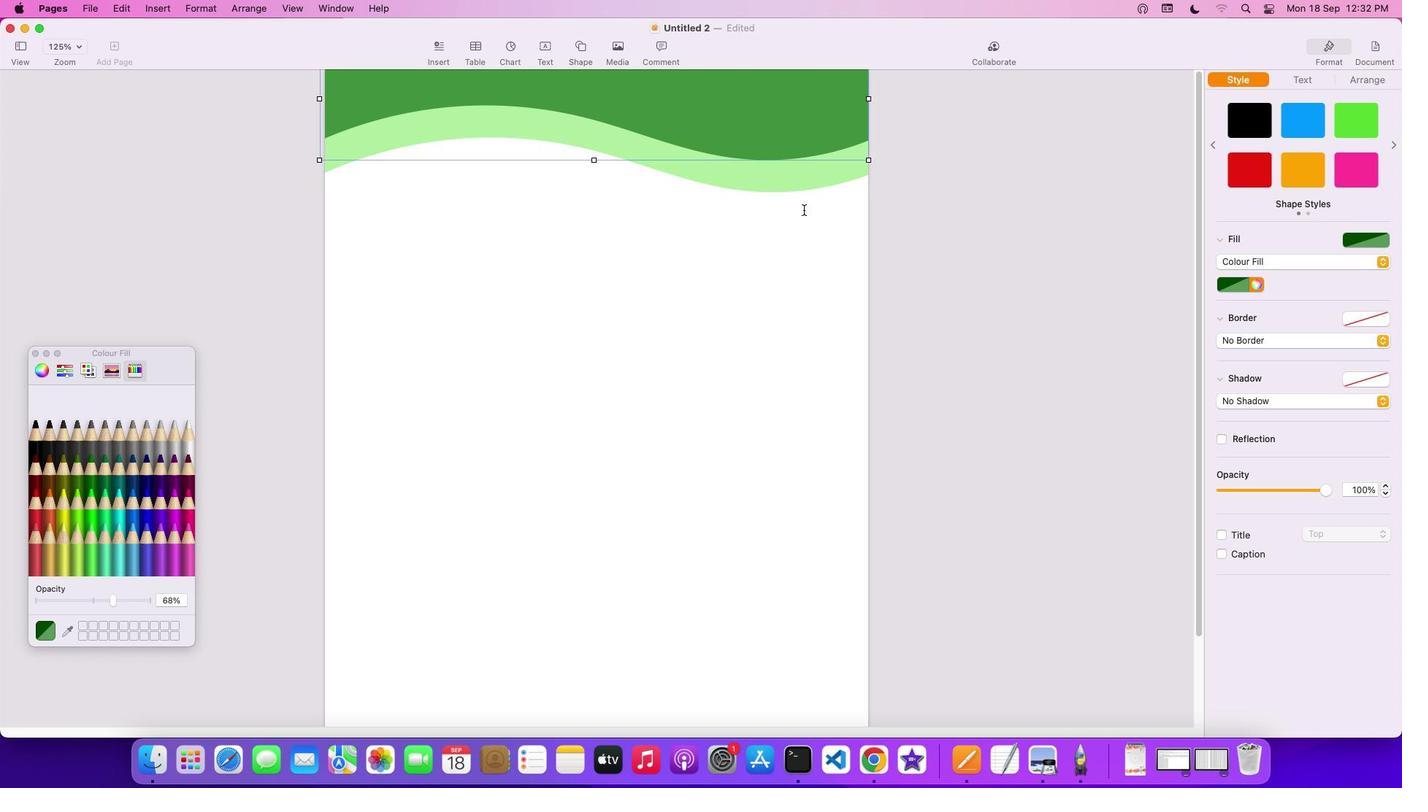 
Action: Mouse moved to (802, 210)
Screenshot: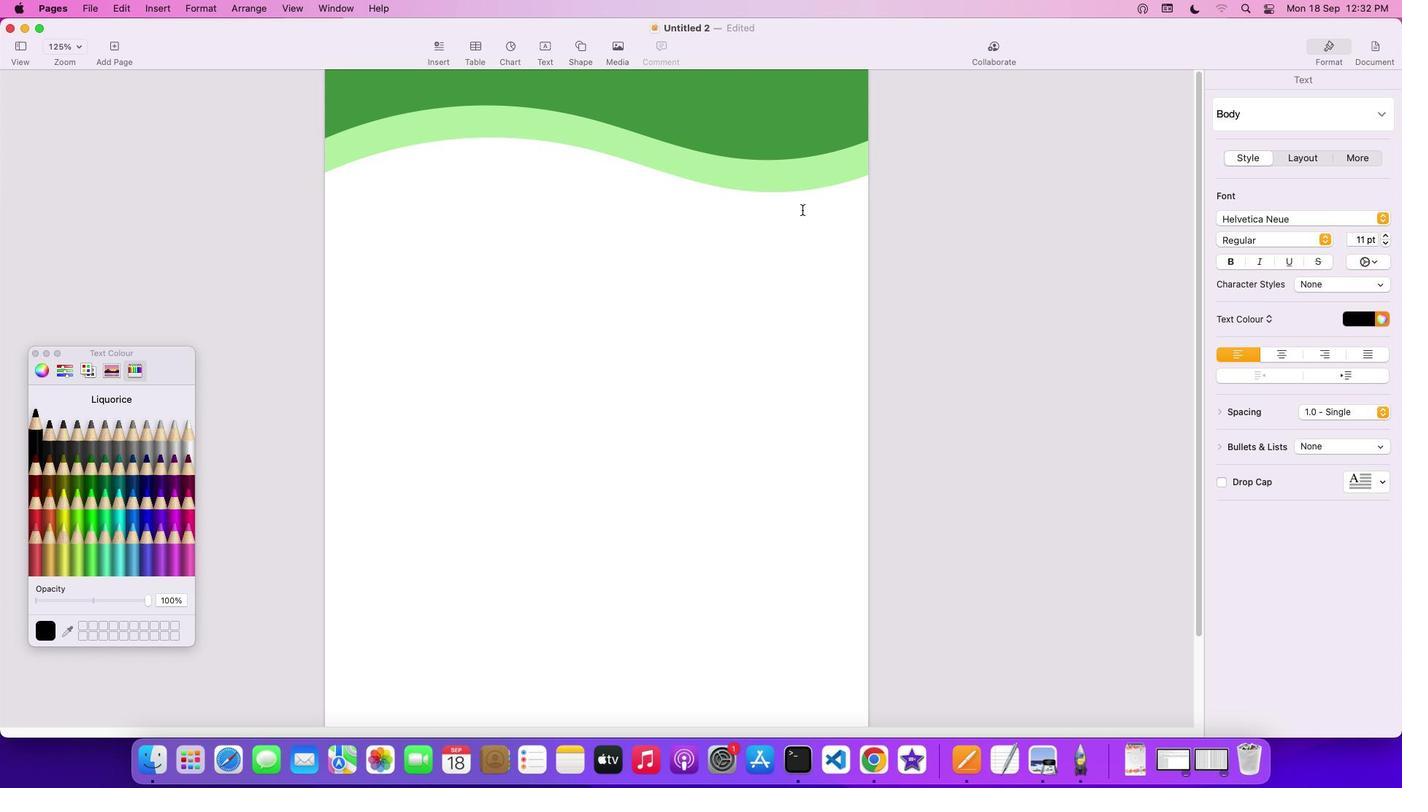 
Action: Key pressed Key.cmd
Screenshot: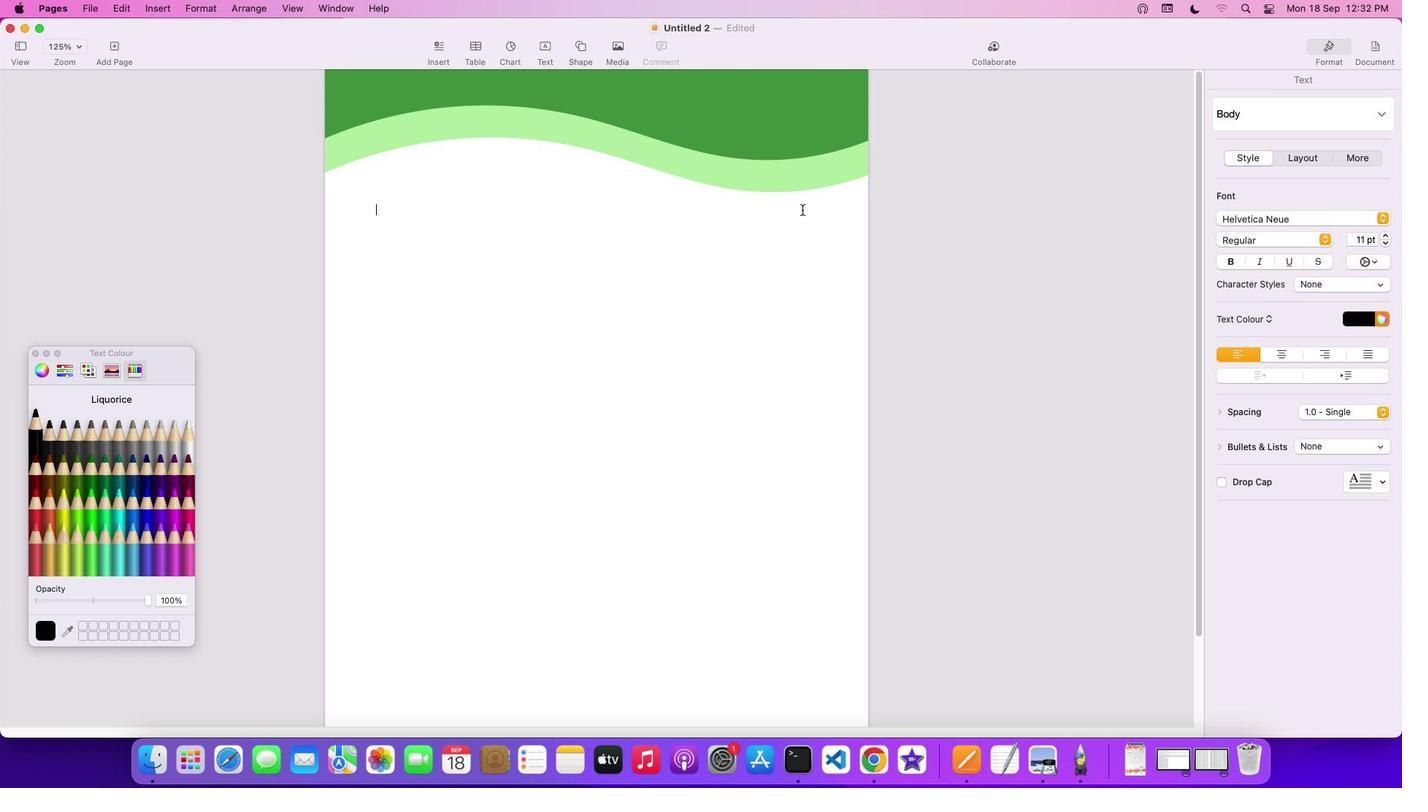 
Action: Mouse moved to (802, 210)
Screenshot: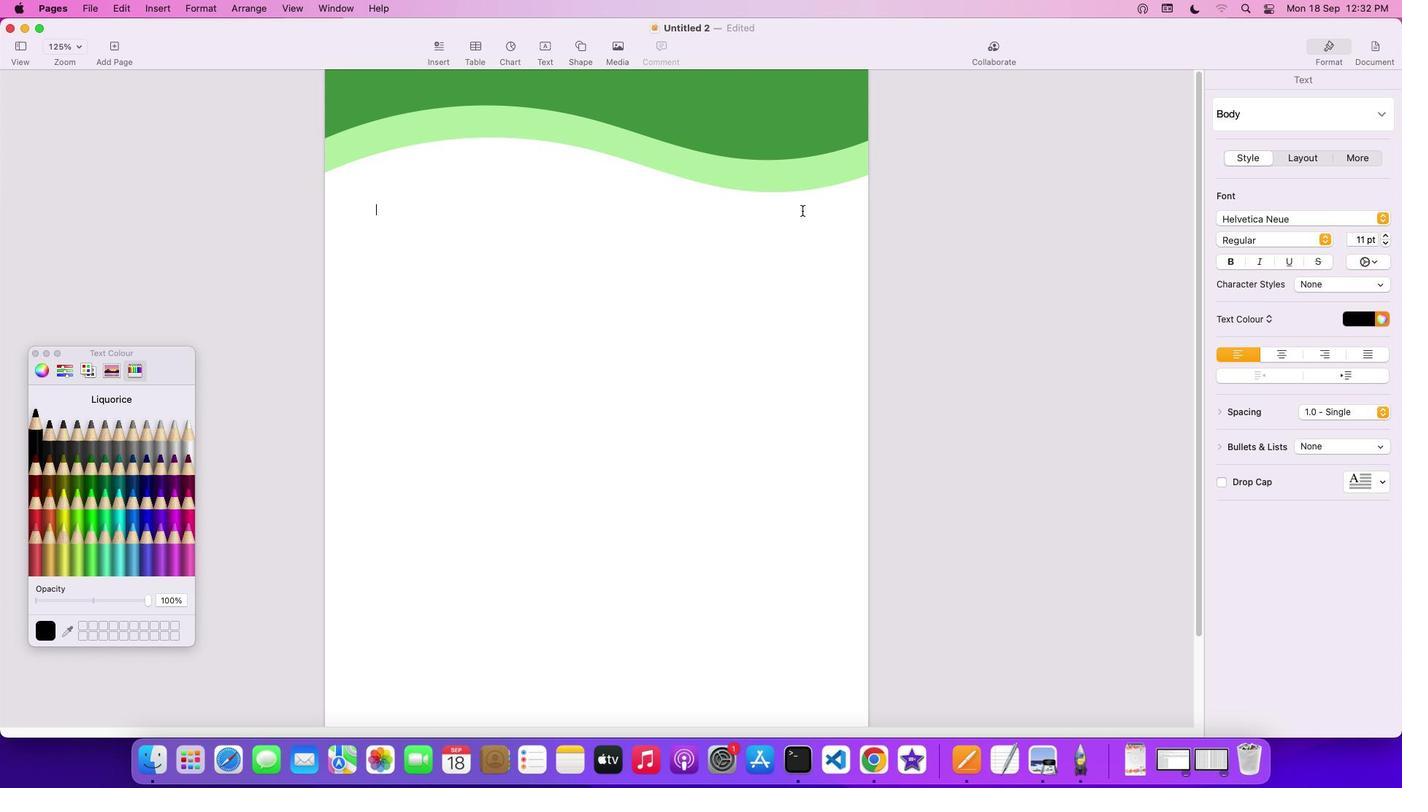 
Action: Key pressed 'v'
Screenshot: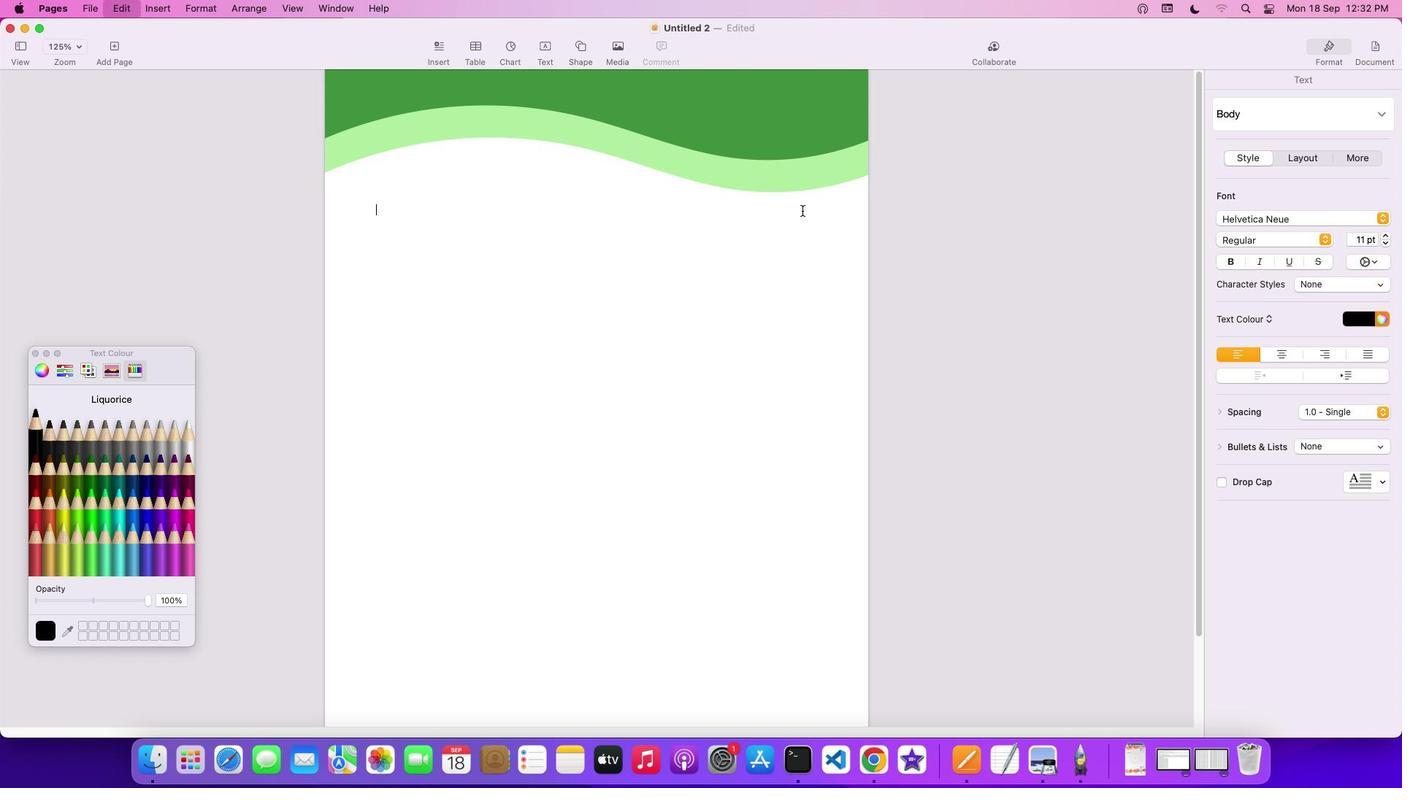 
Action: Mouse moved to (667, 460)
Screenshot: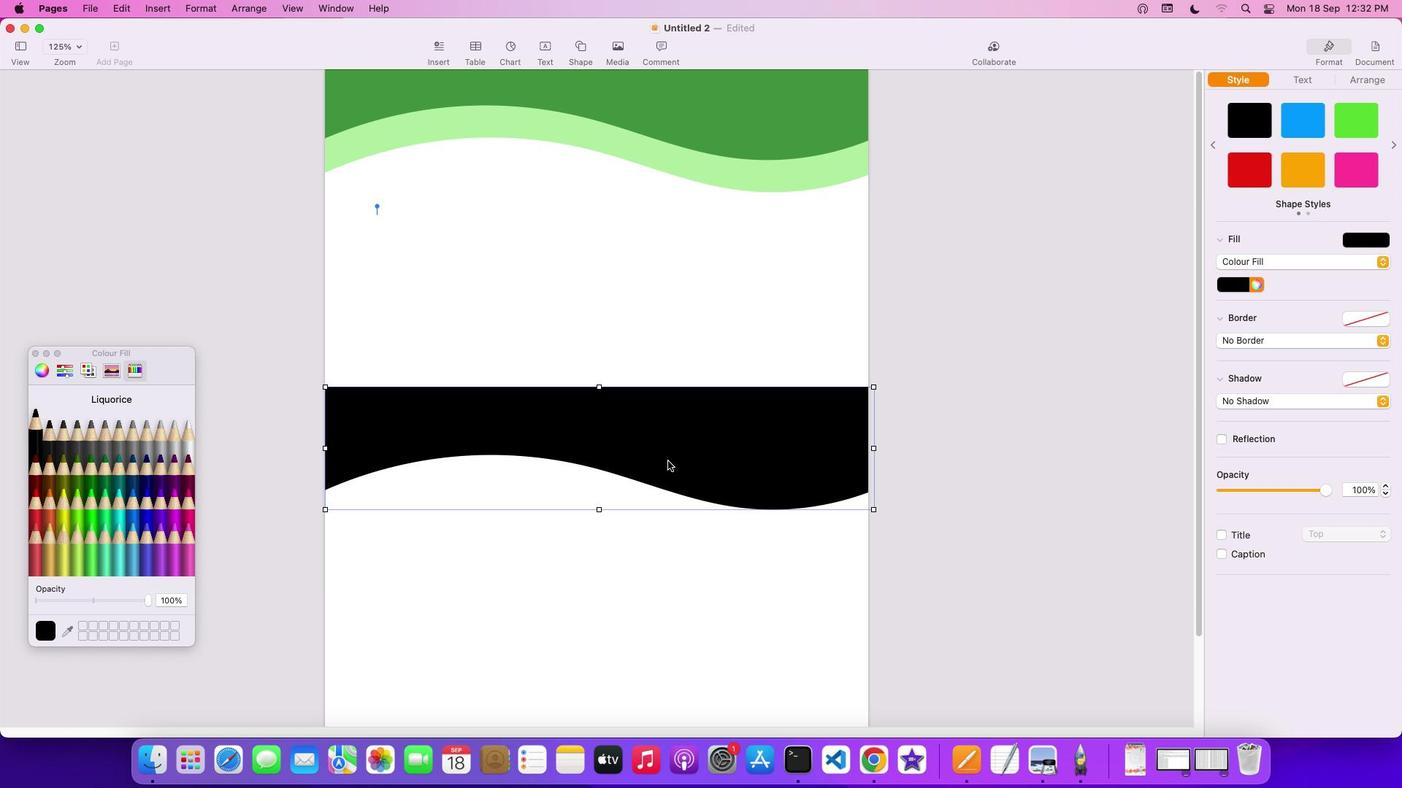 
Action: Mouse pressed left at (667, 460)
Screenshot: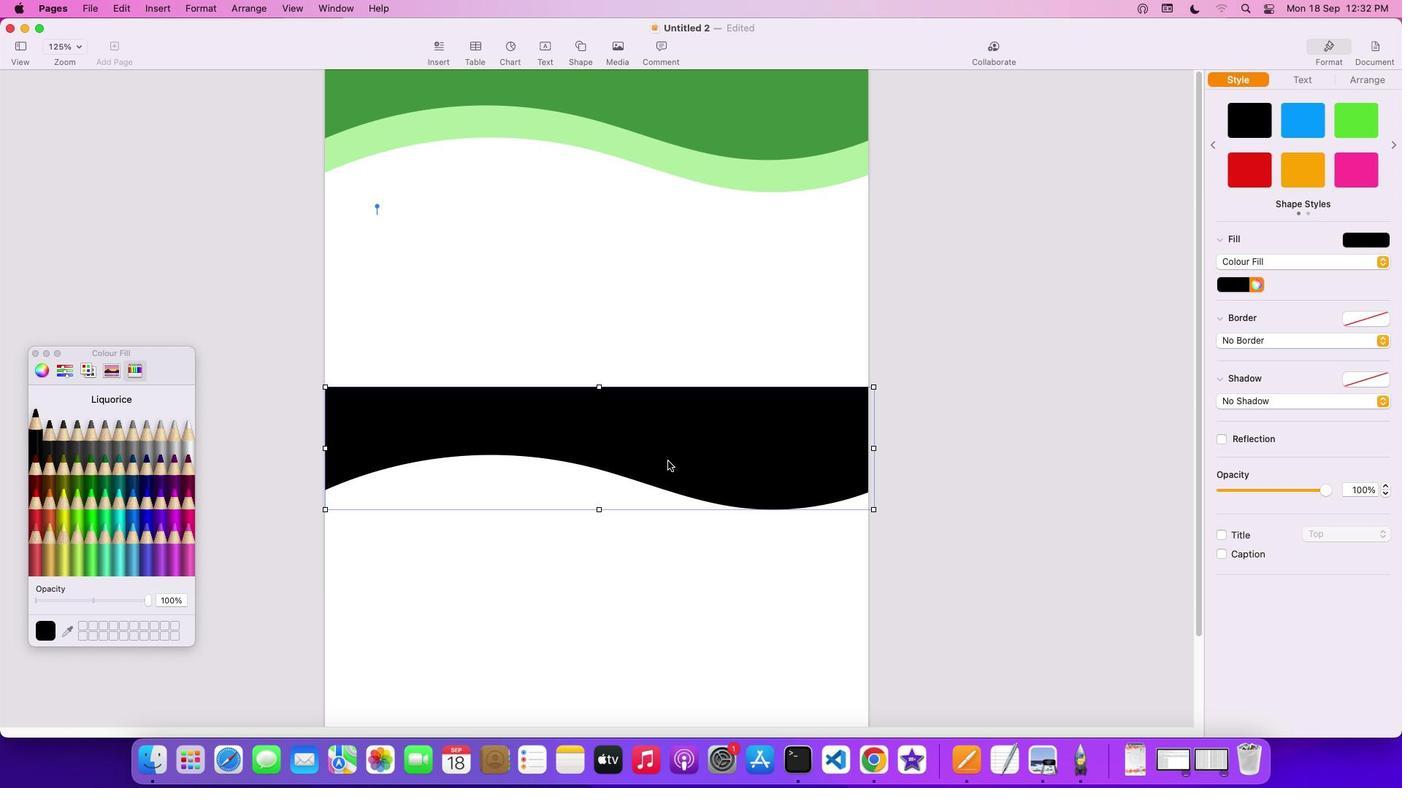 
Action: Mouse moved to (1390, 75)
Screenshot: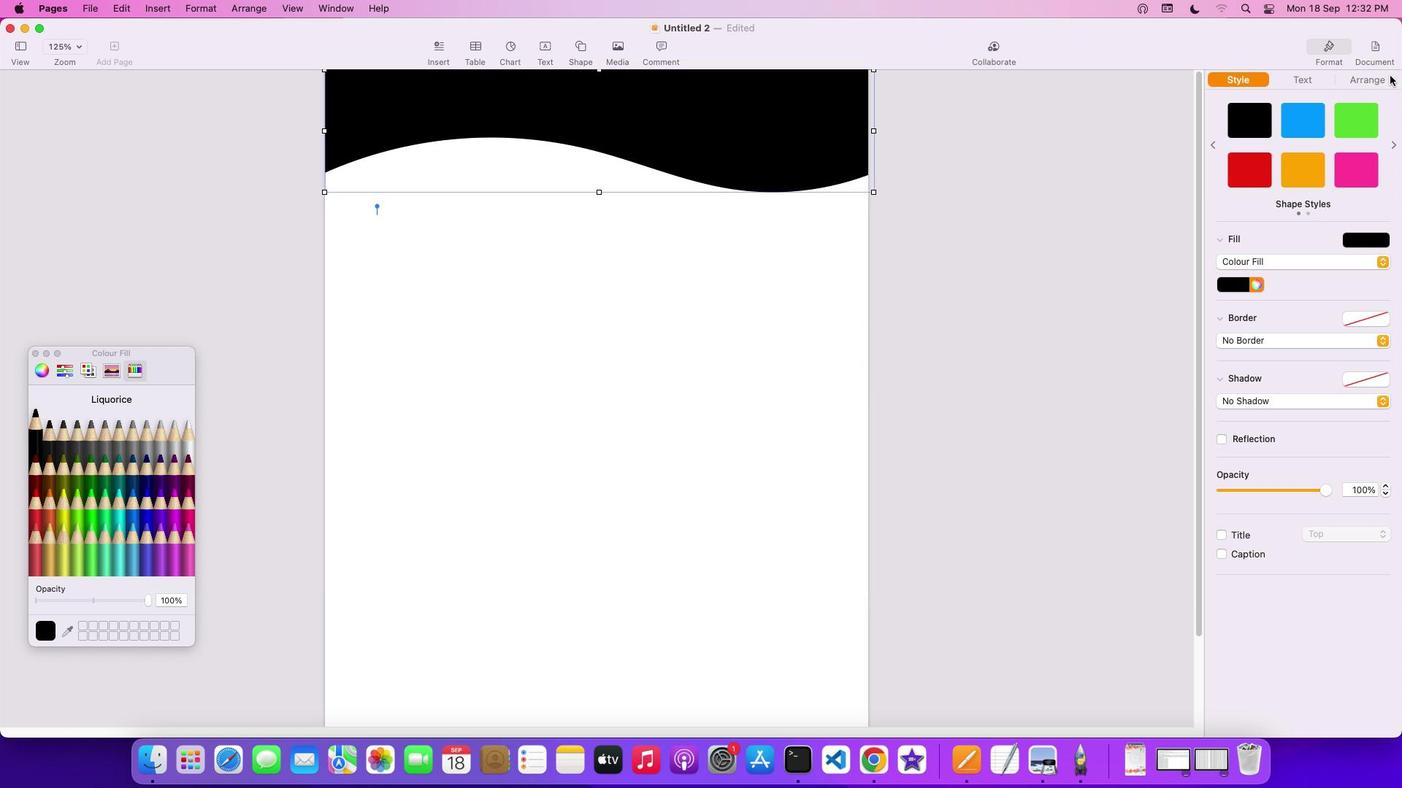 
Action: Mouse pressed left at (1390, 75)
Screenshot: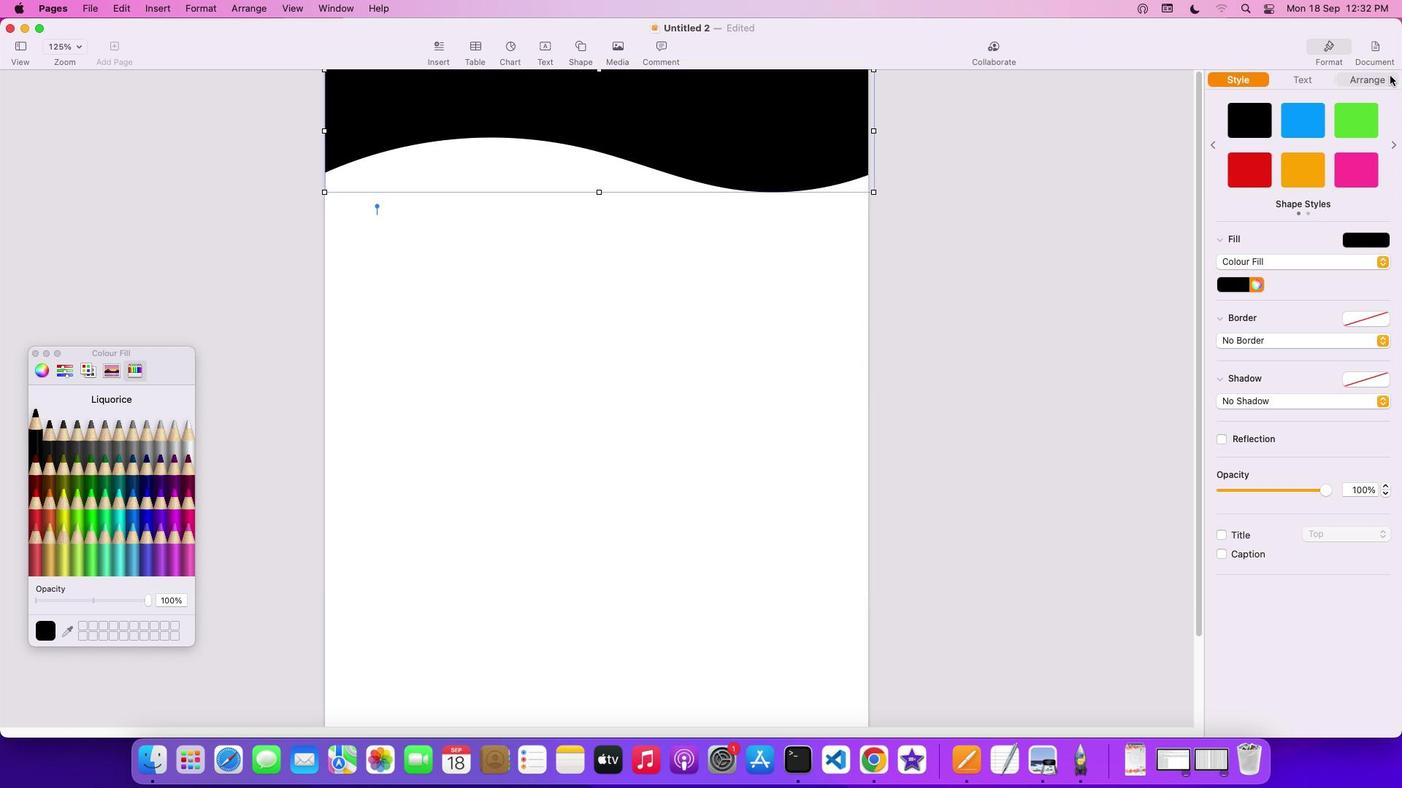 
Action: Mouse moved to (1262, 126)
Screenshot: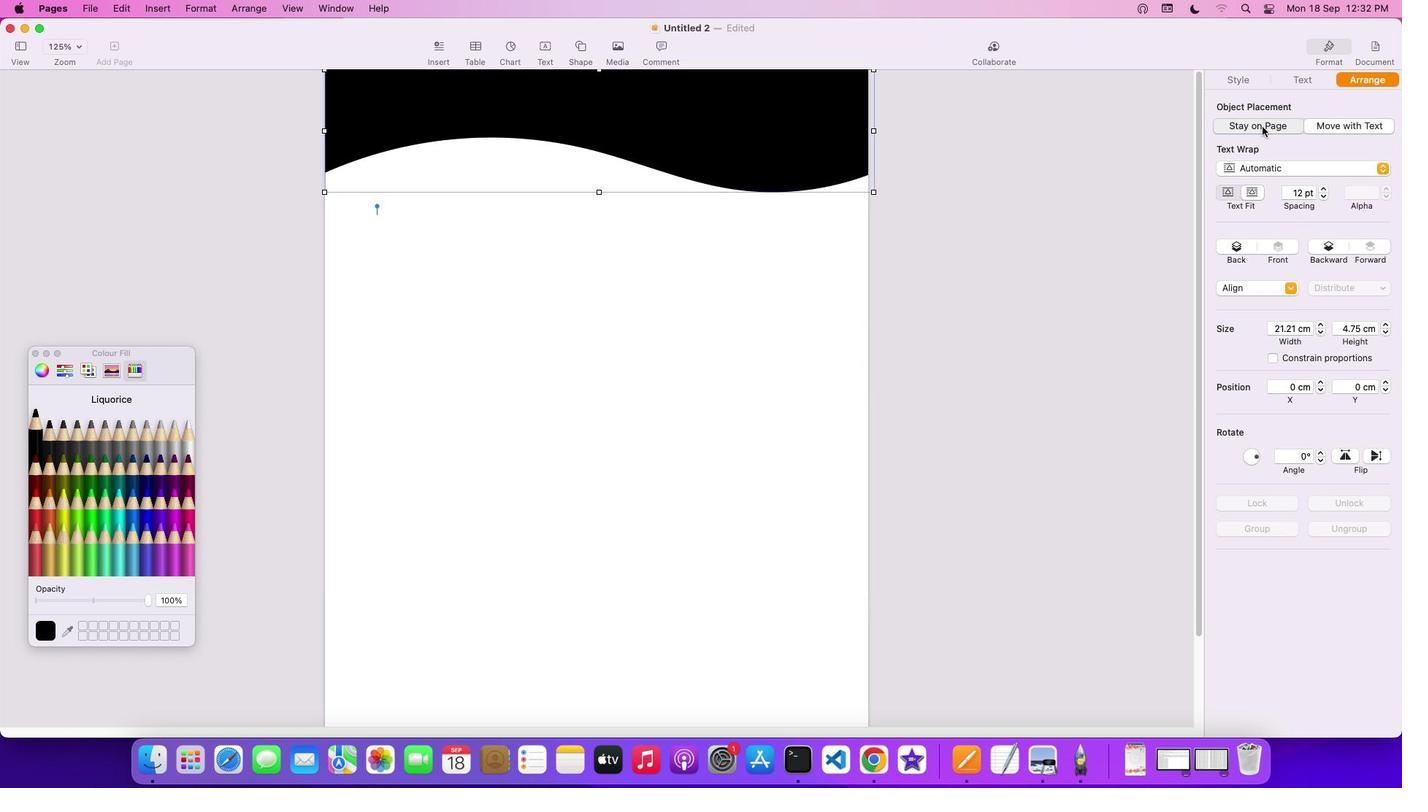 
Action: Mouse pressed left at (1262, 126)
Screenshot: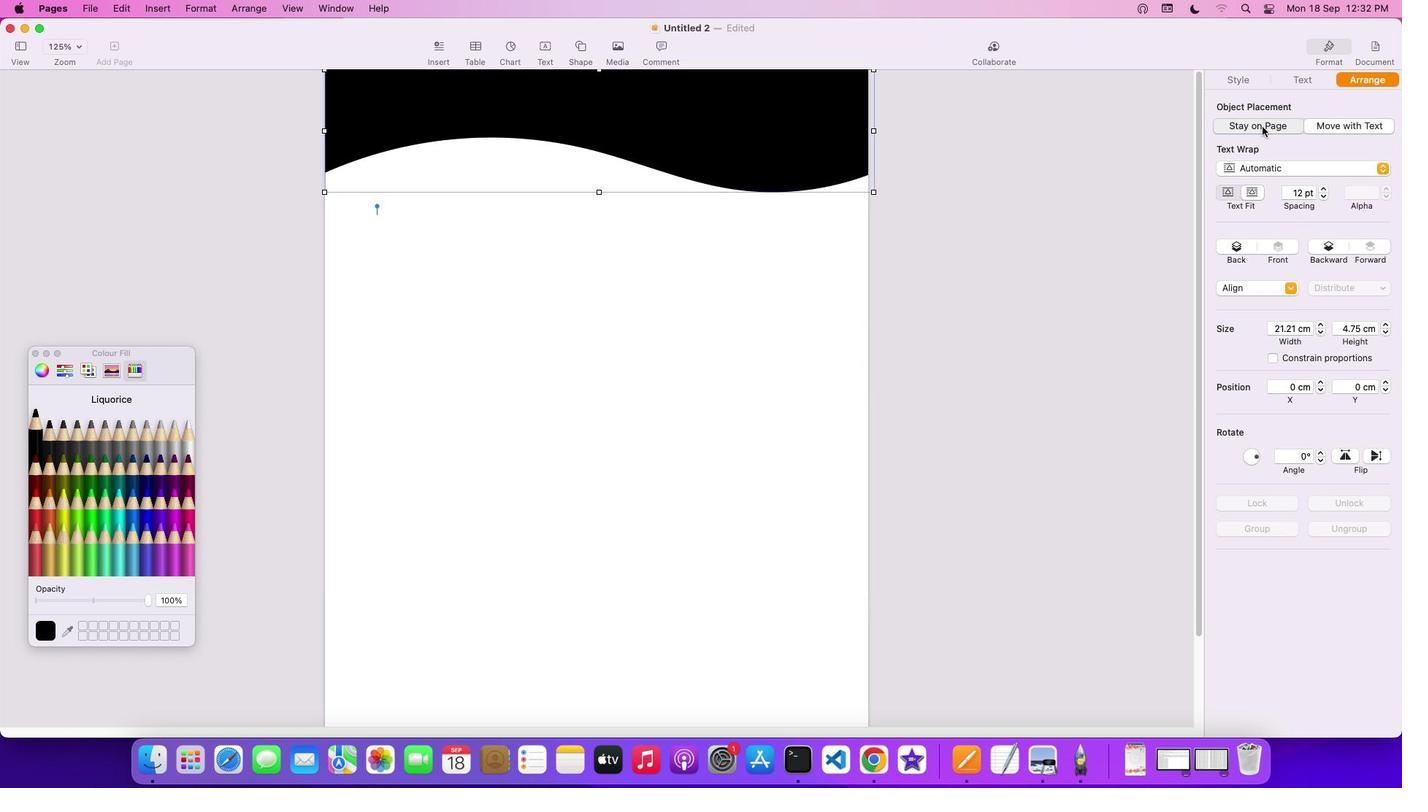 
Action: Mouse moved to (708, 155)
Screenshot: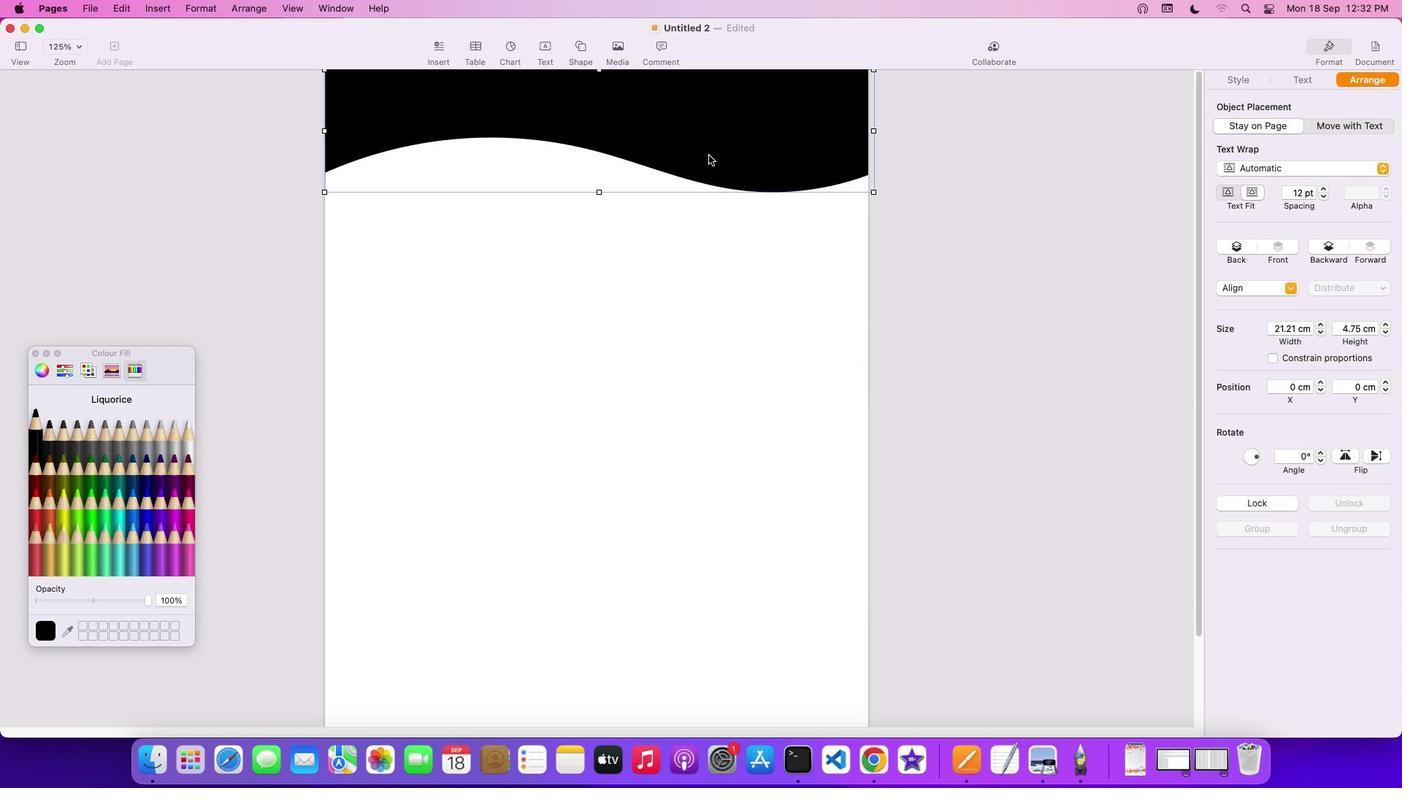 
Action: Mouse pressed left at (708, 155)
Screenshot: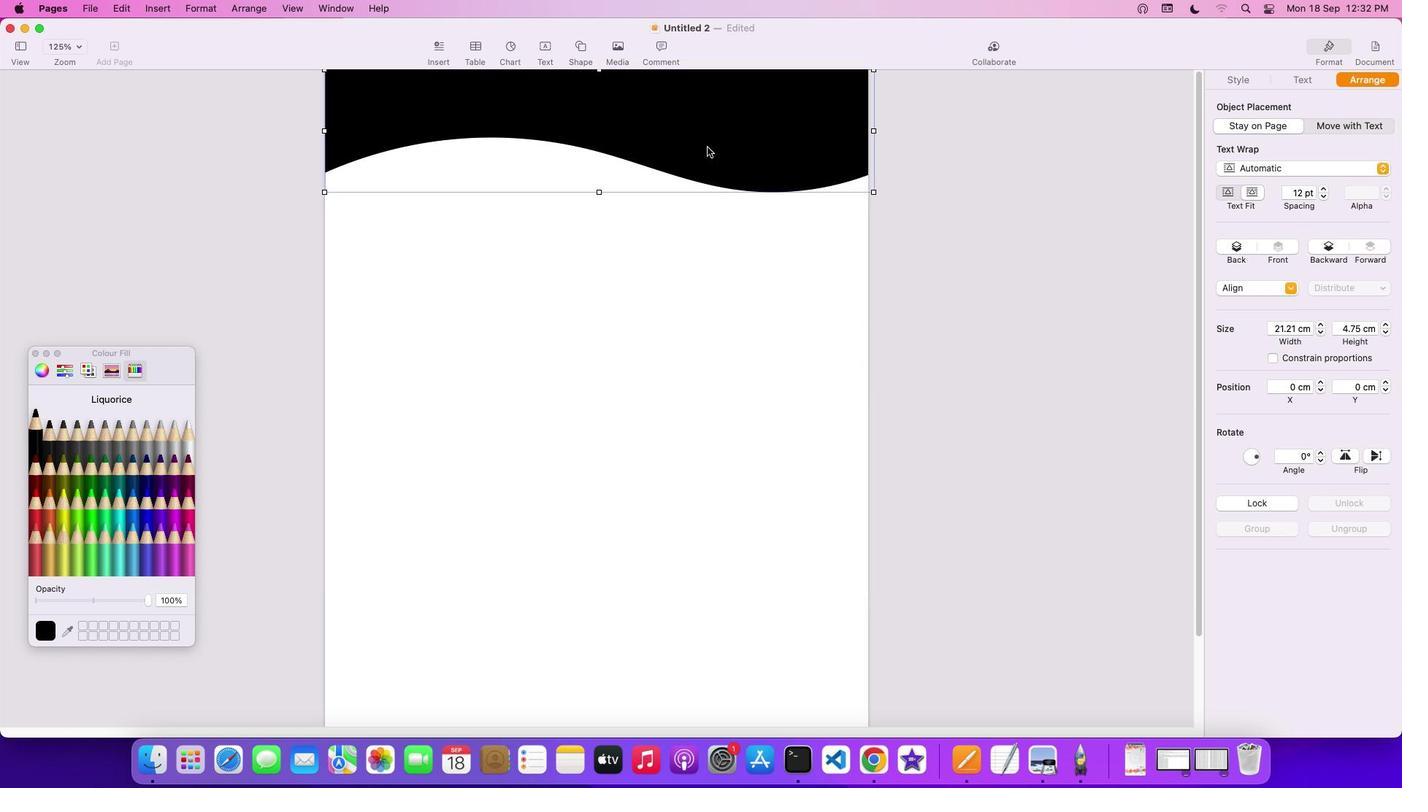 
Action: Mouse moved to (734, 84)
Screenshot: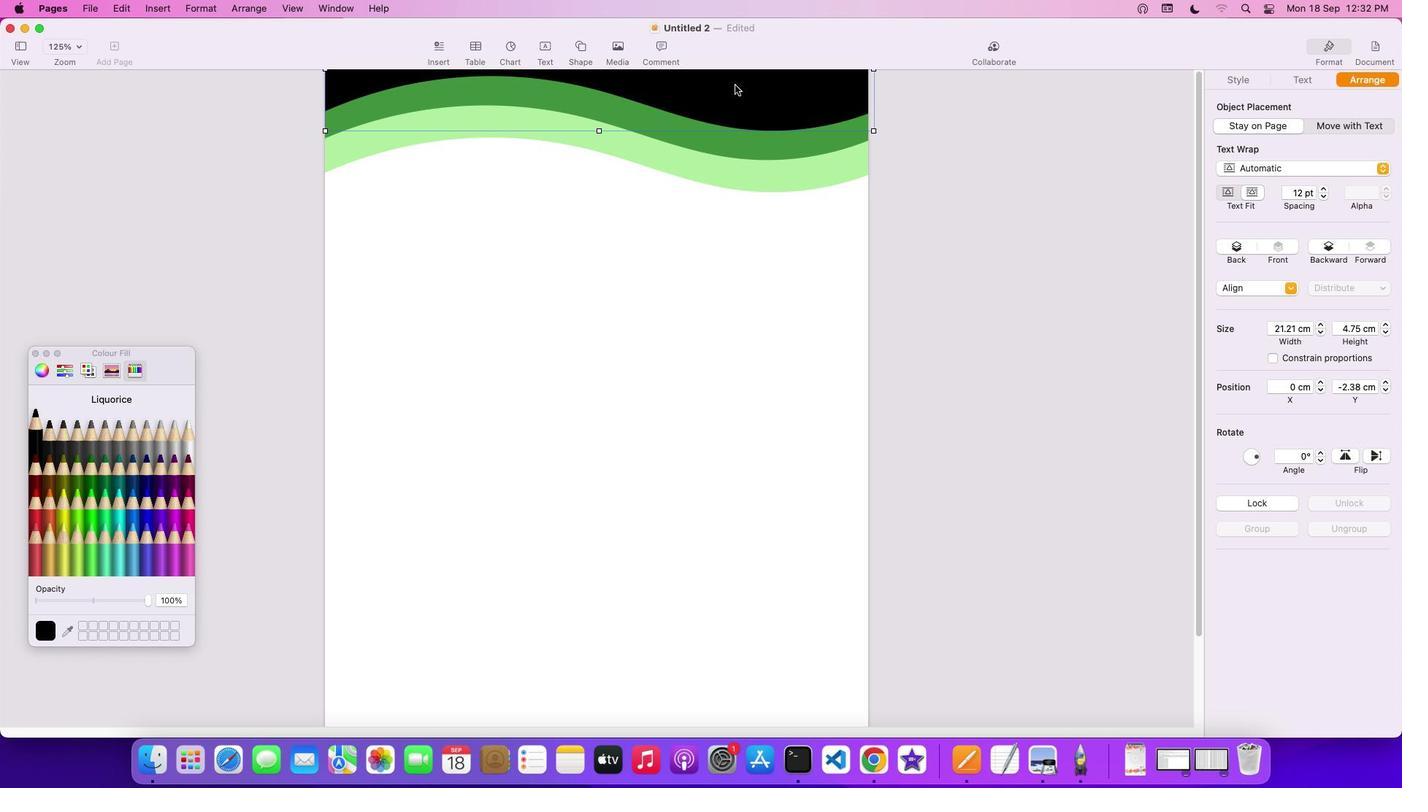 
Action: Key pressed Key.shift
Screenshot: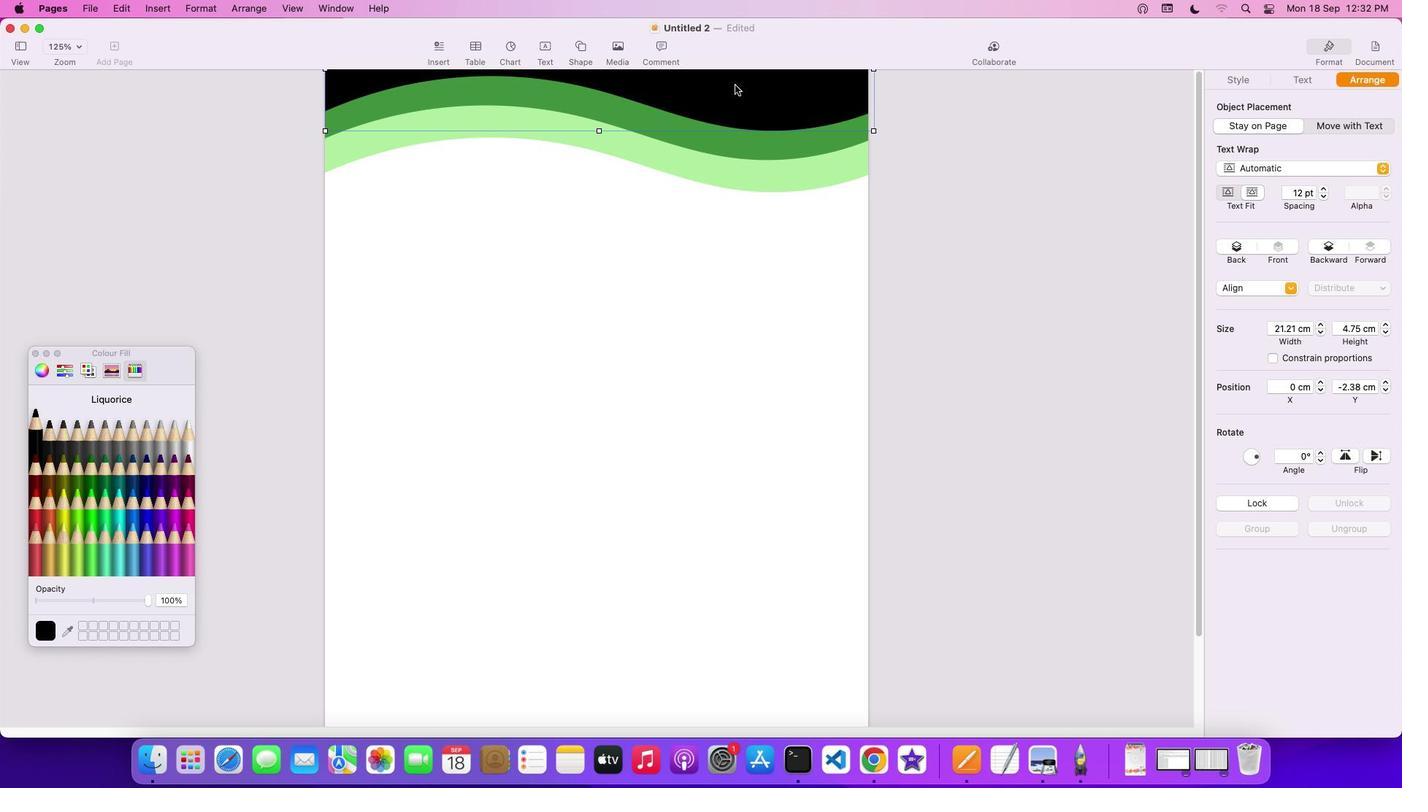 
Action: Mouse pressed left at (734, 84)
Screenshot: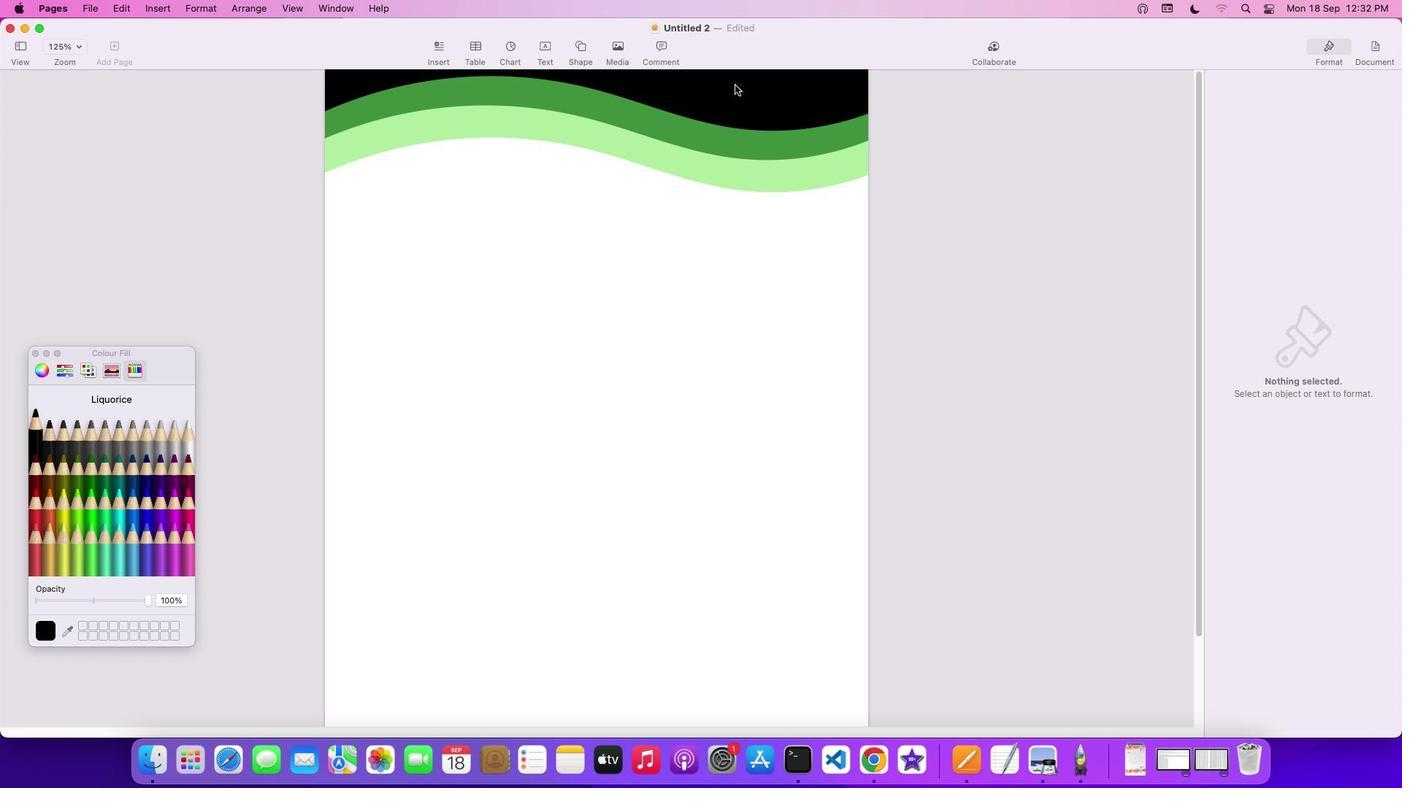 
Action: Mouse moved to (728, 100)
Screenshot: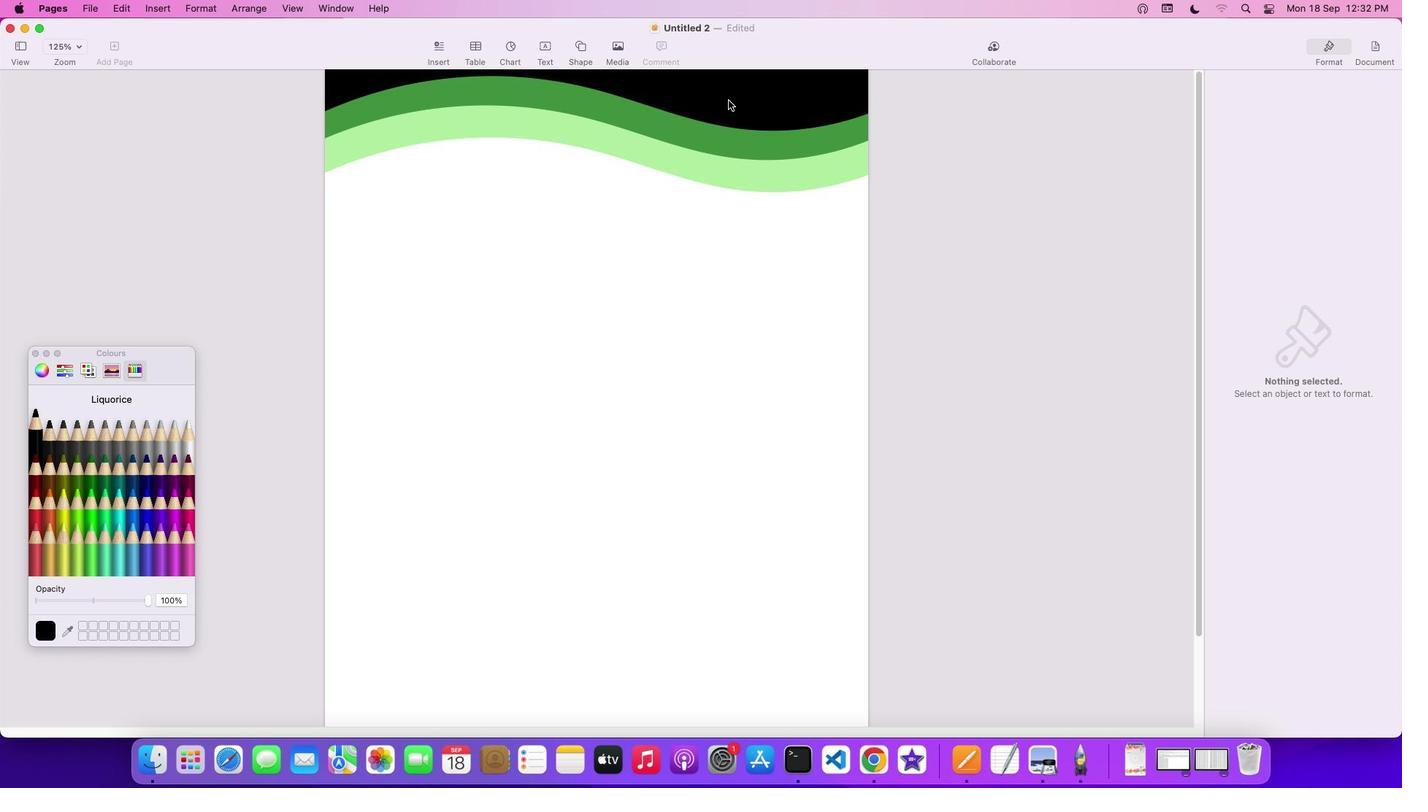 
Action: Mouse pressed left at (728, 100)
Screenshot: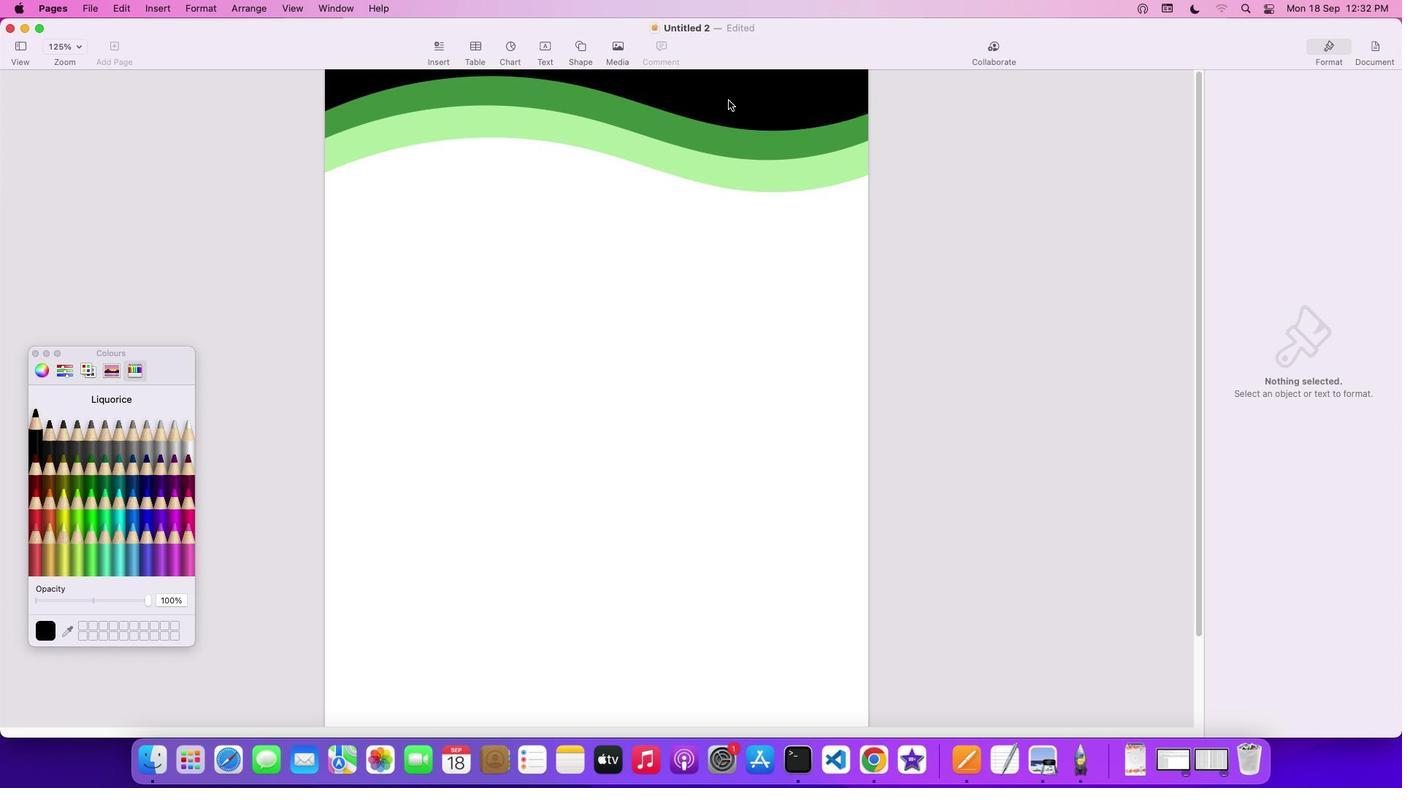 
Action: Mouse moved to (723, 135)
Screenshot: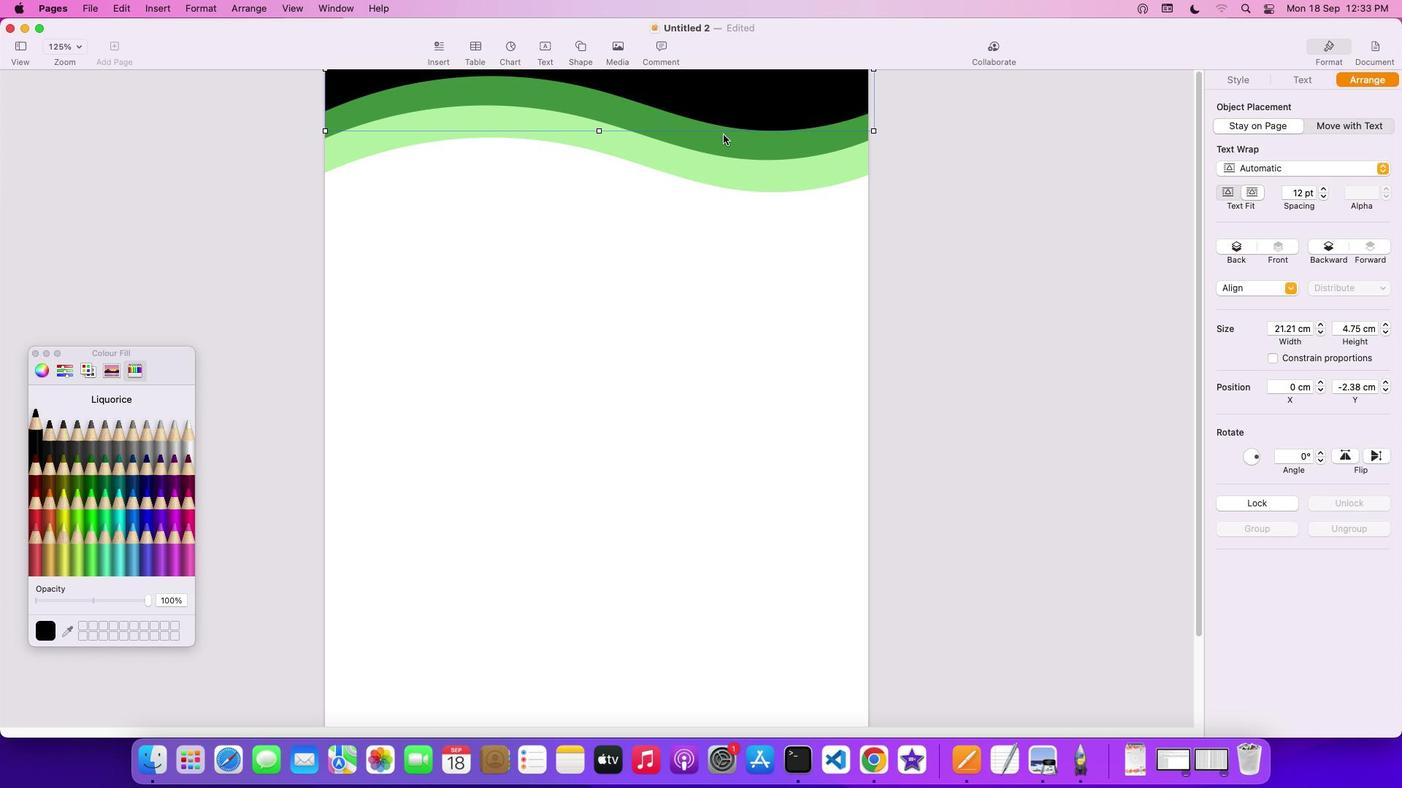 
Action: Mouse pressed left at (723, 135)
Screenshot: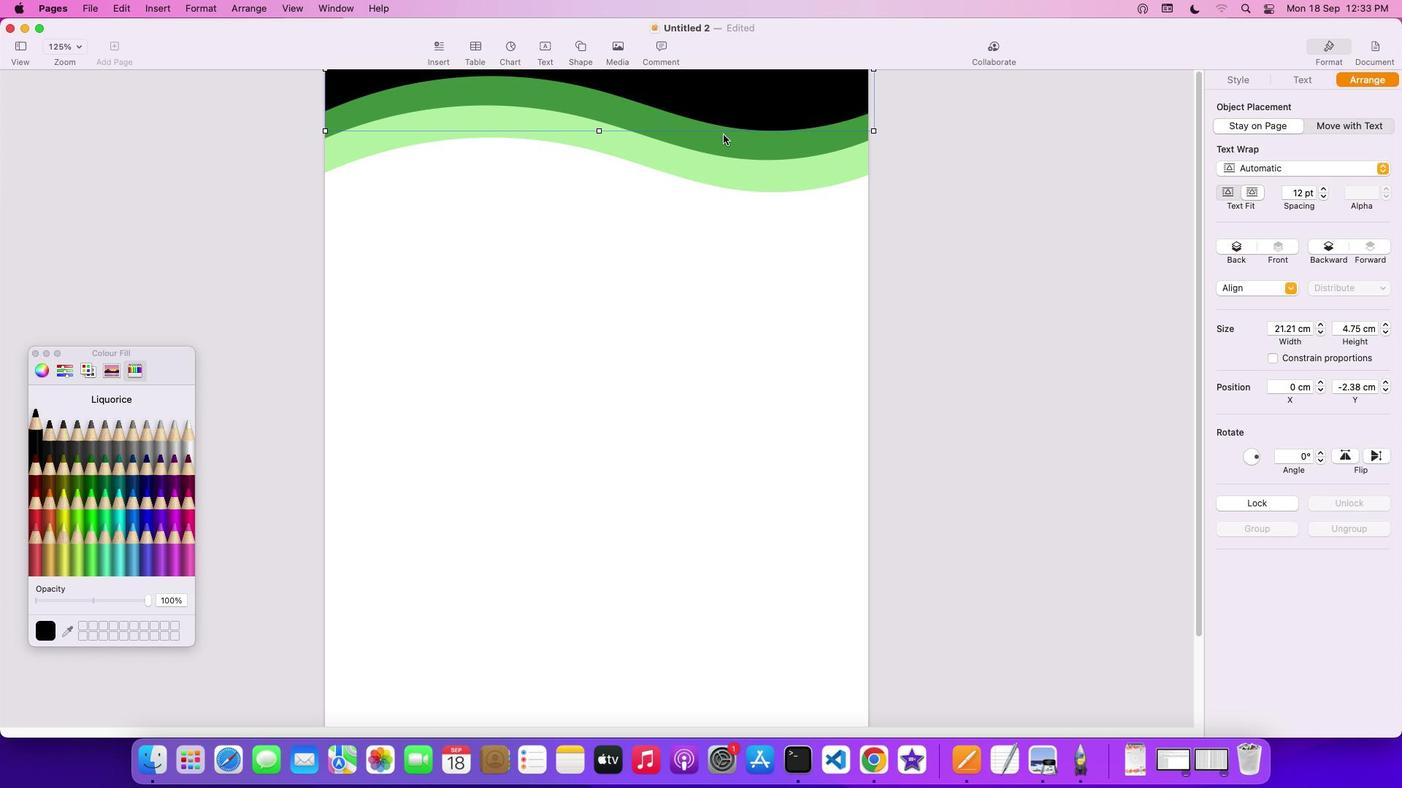 
Action: Mouse moved to (717, 174)
Screenshot: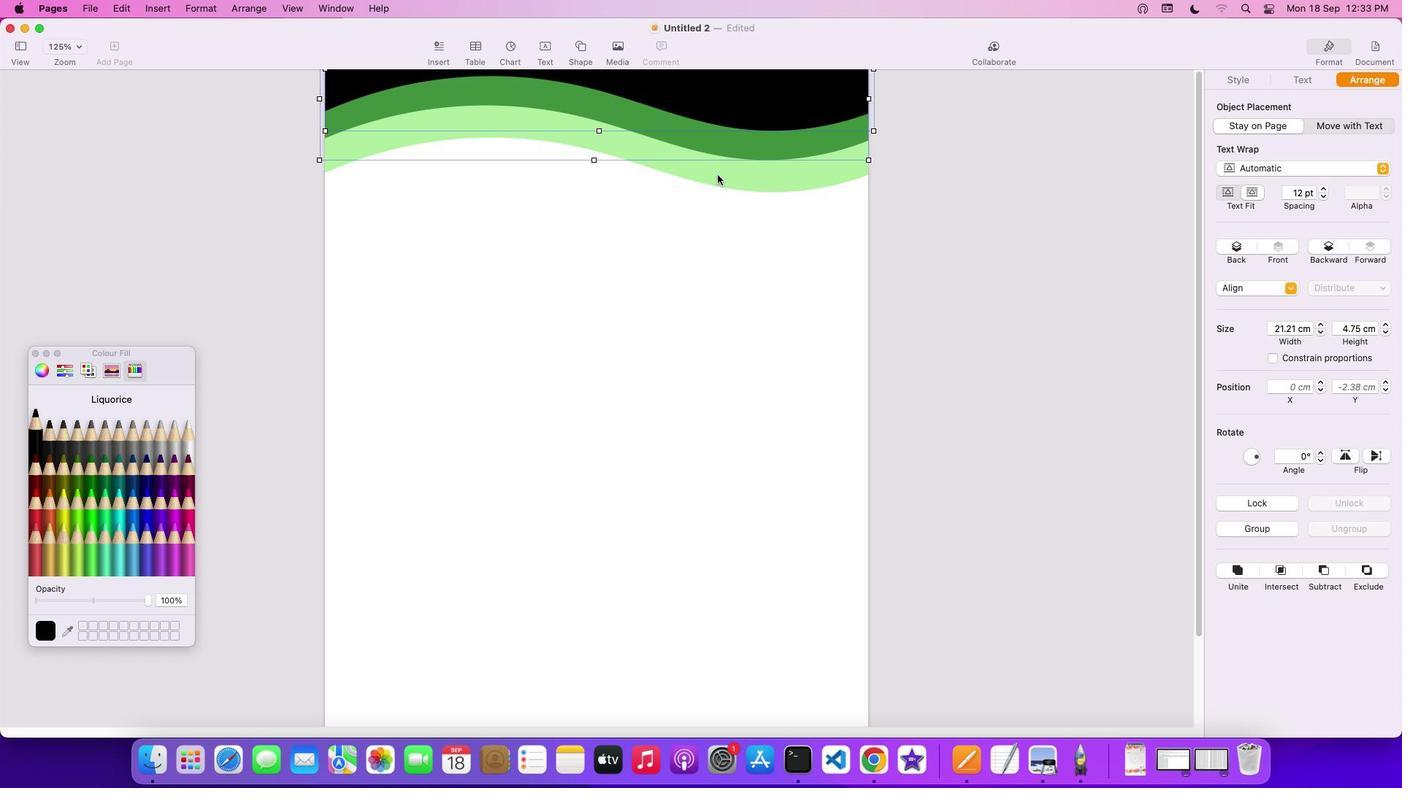 
Action: Mouse pressed left at (717, 174)
Screenshot: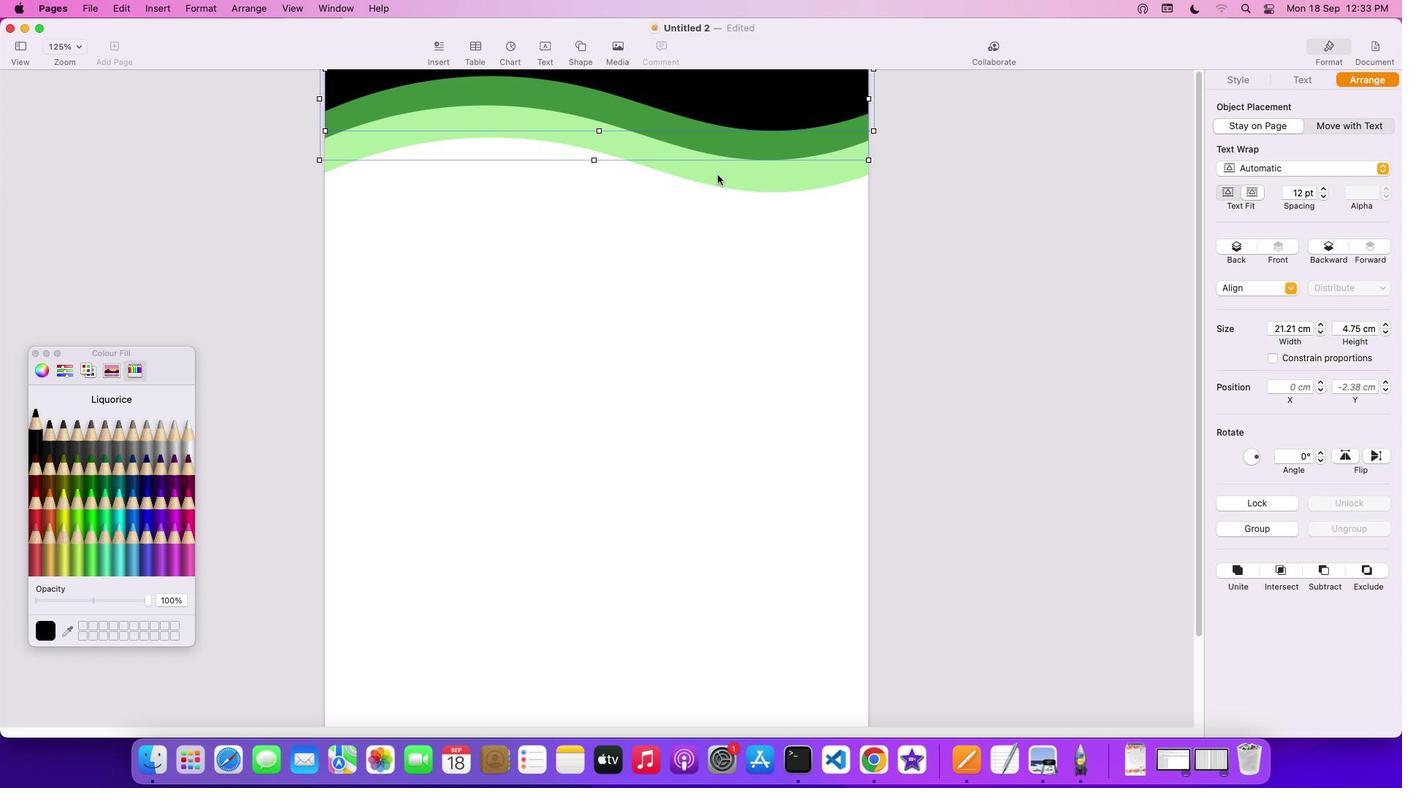 
Action: Mouse pressed right at (717, 174)
Screenshot: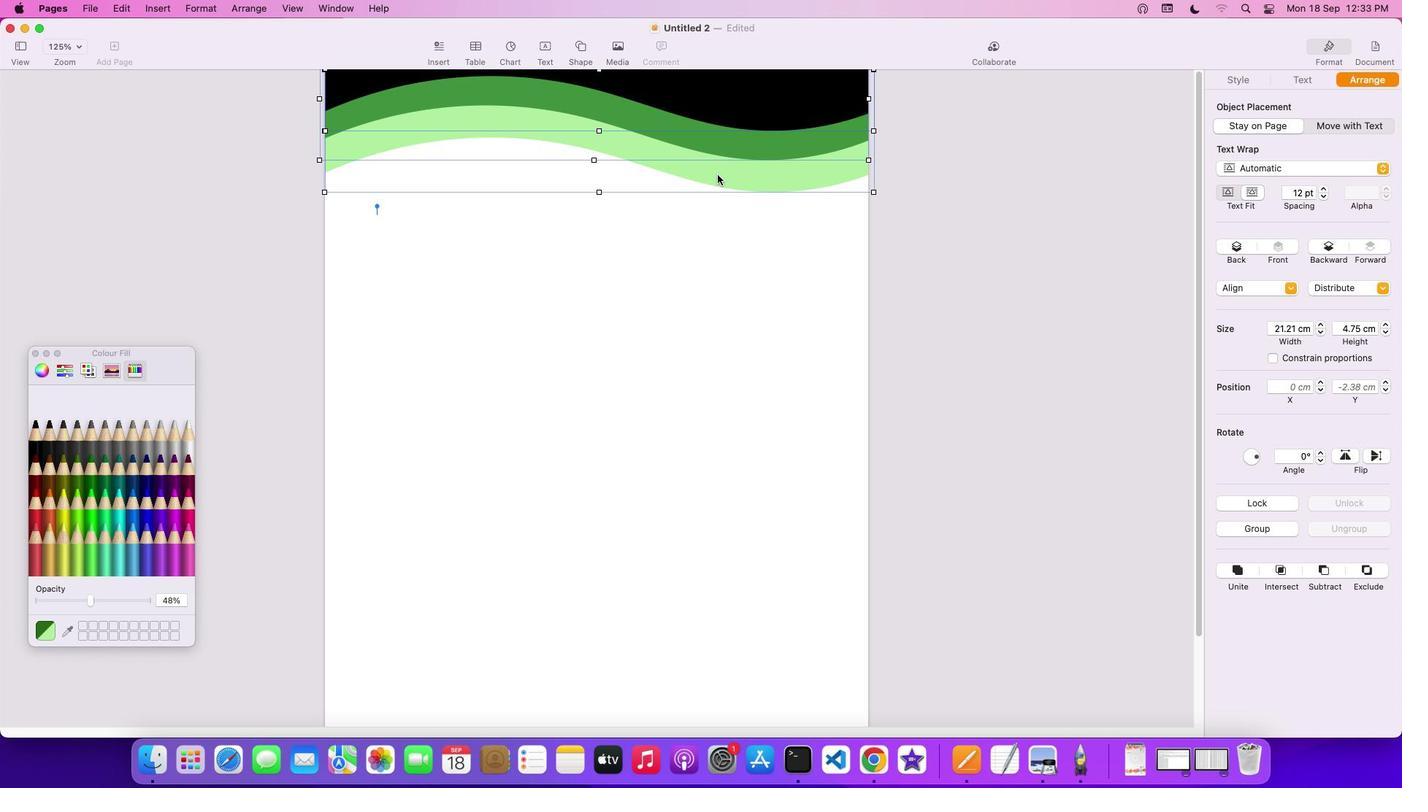 
Action: Mouse moved to (745, 181)
Screenshot: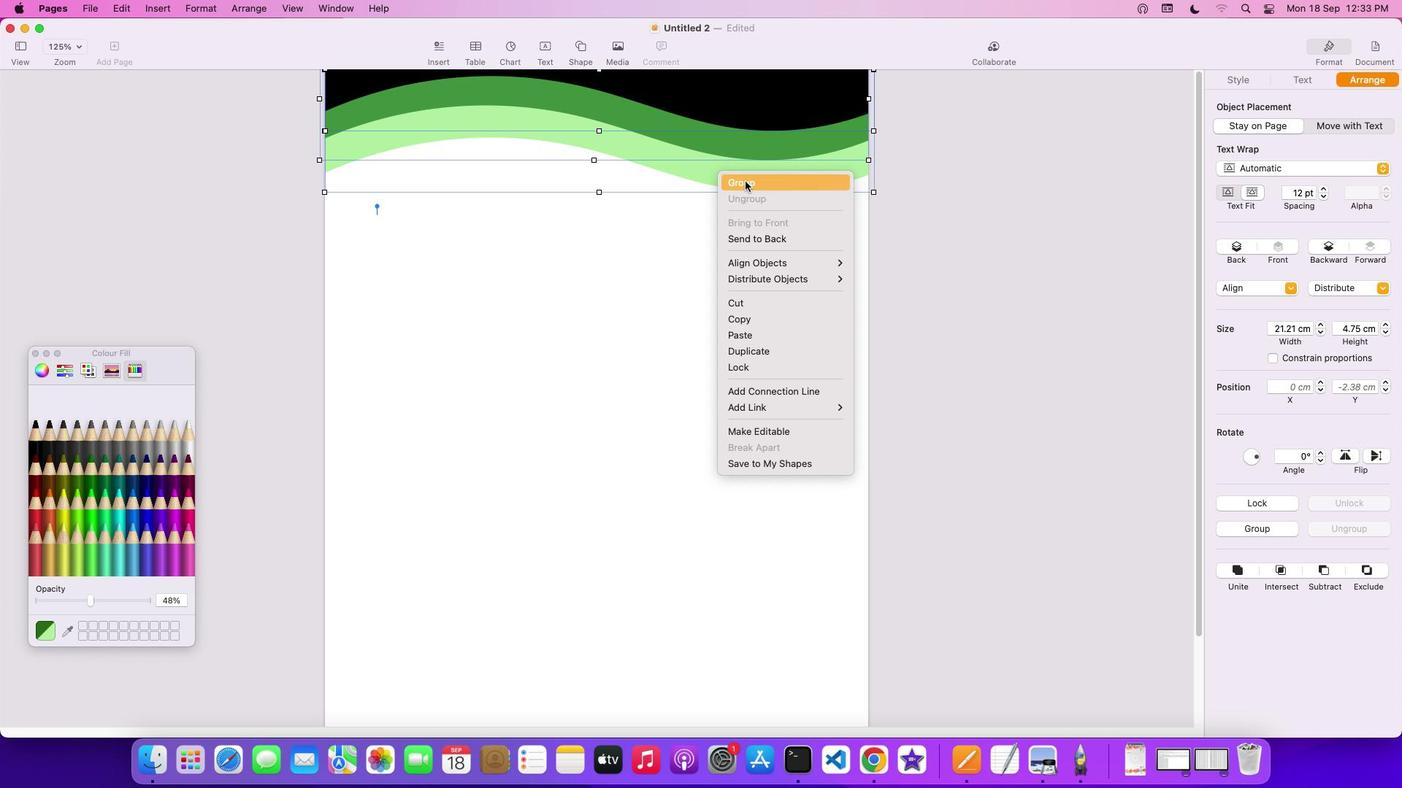 
Action: Mouse pressed left at (745, 181)
Screenshot: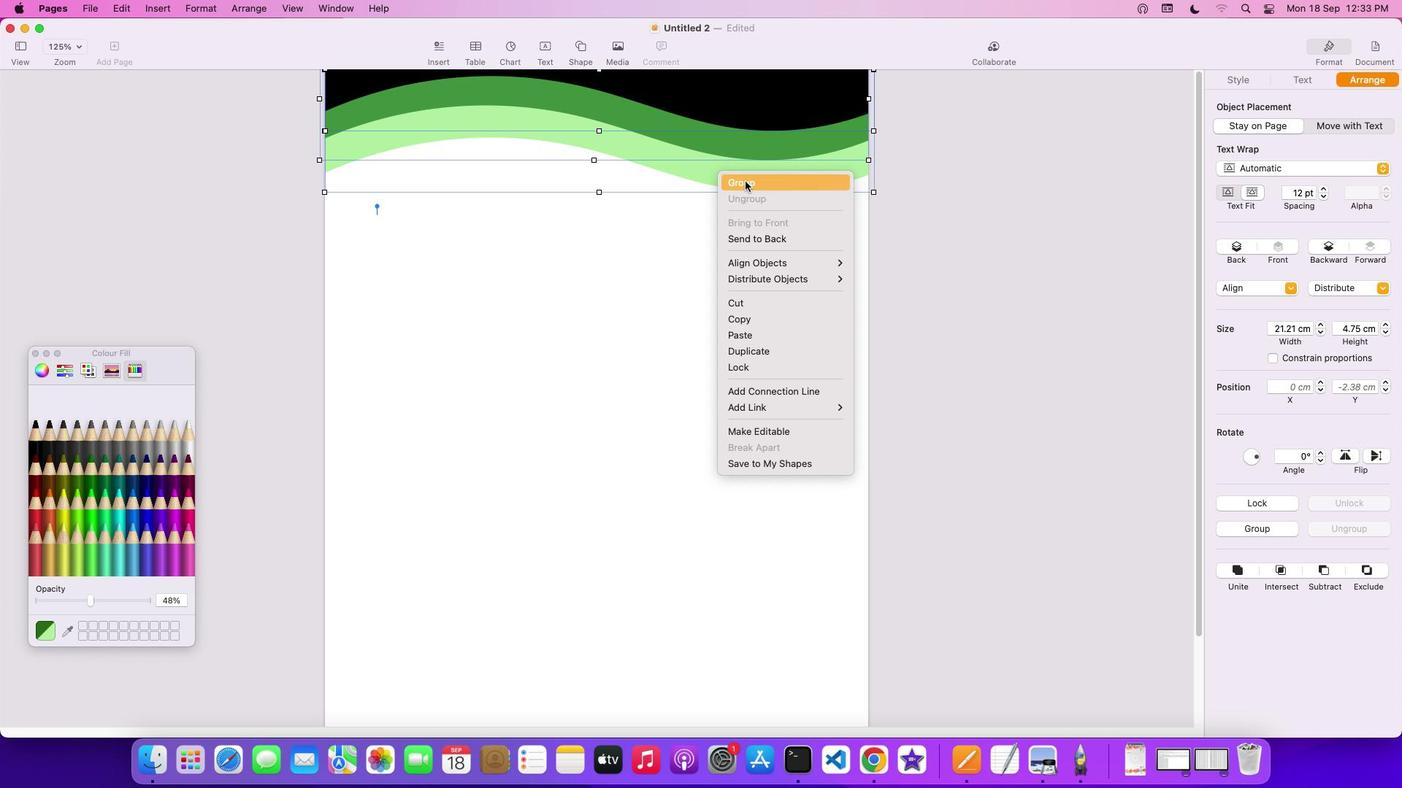 
Action: Mouse moved to (737, 303)
Screenshot: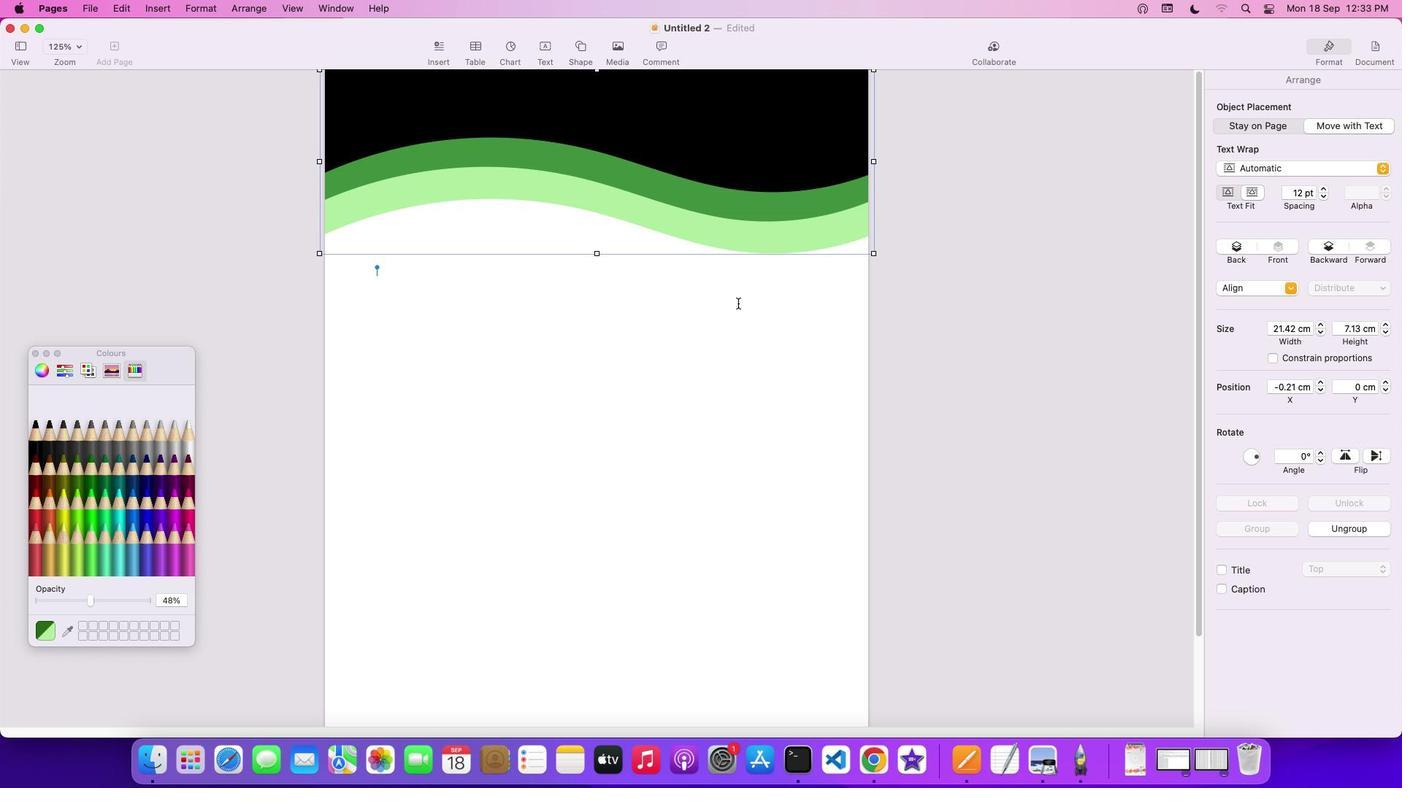 
Action: Mouse pressed left at (737, 303)
Screenshot: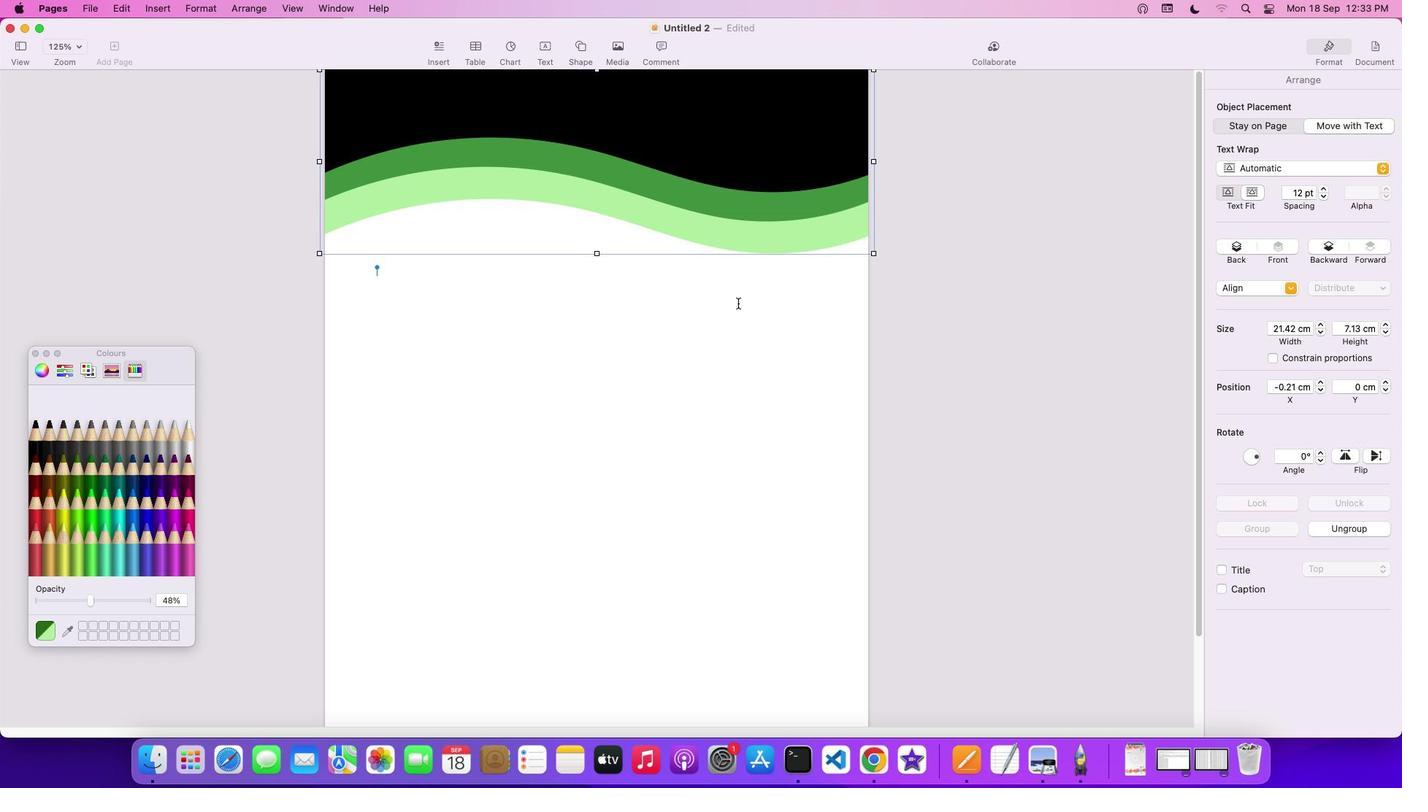 
Action: Mouse moved to (676, 205)
Screenshot: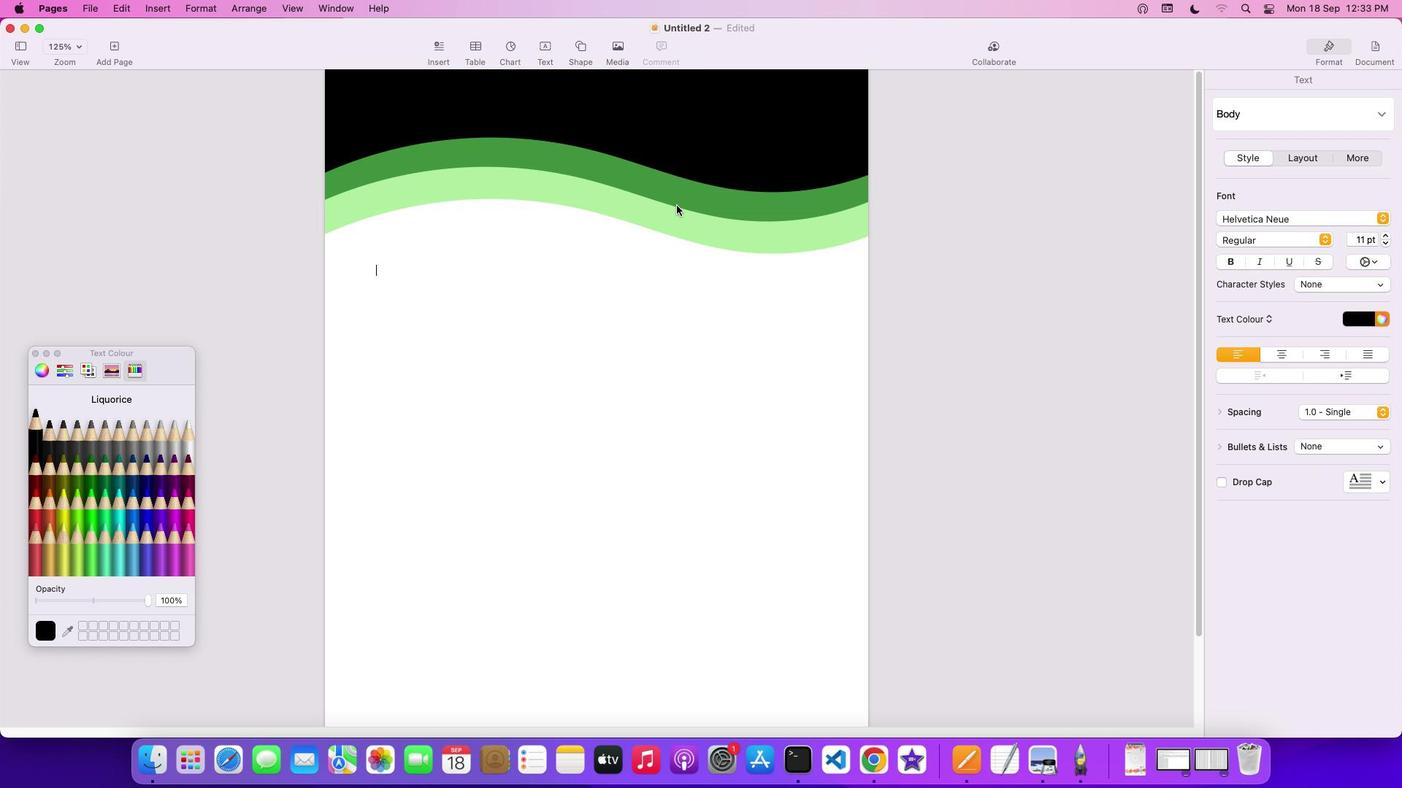 
Action: Mouse pressed left at (676, 205)
Screenshot: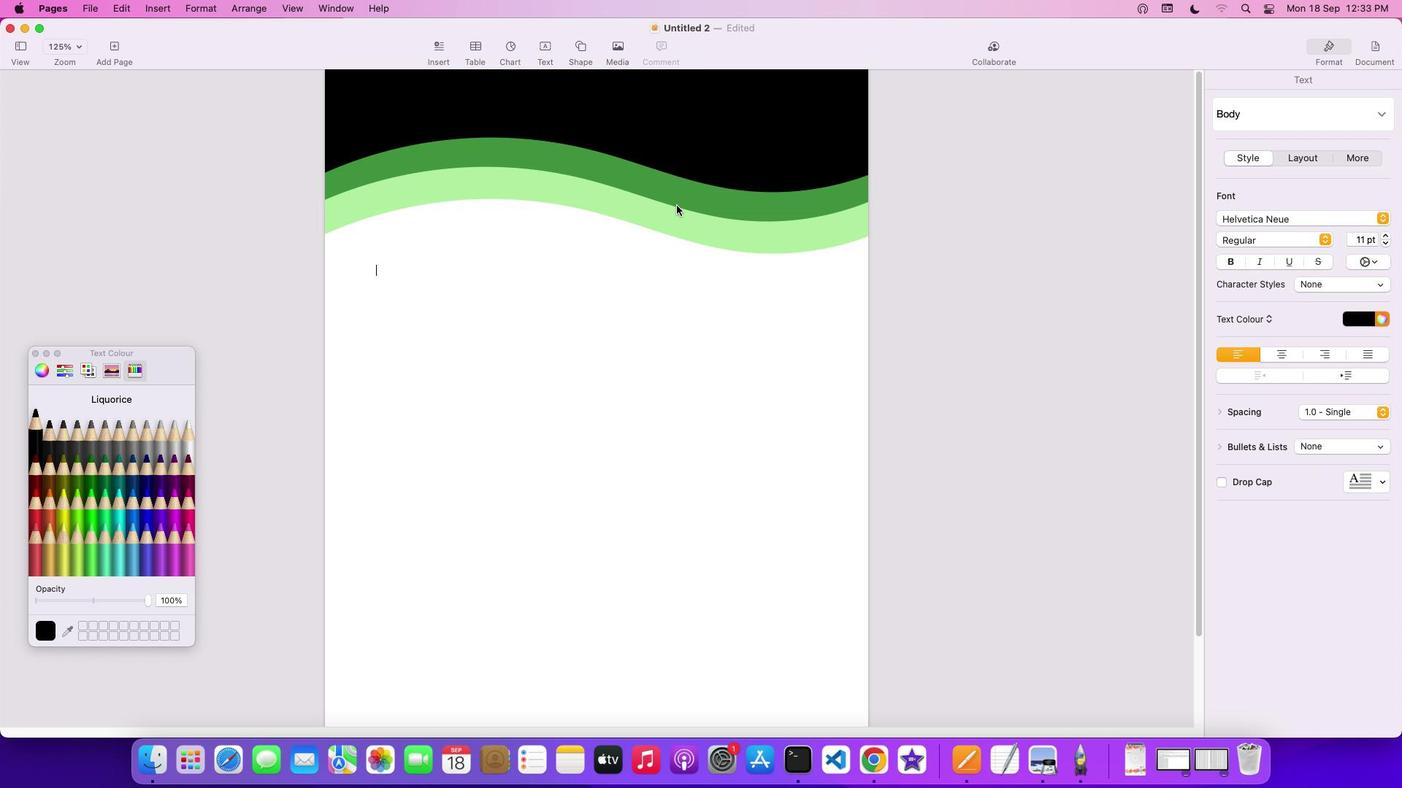 
Action: Mouse moved to (623, 340)
Screenshot: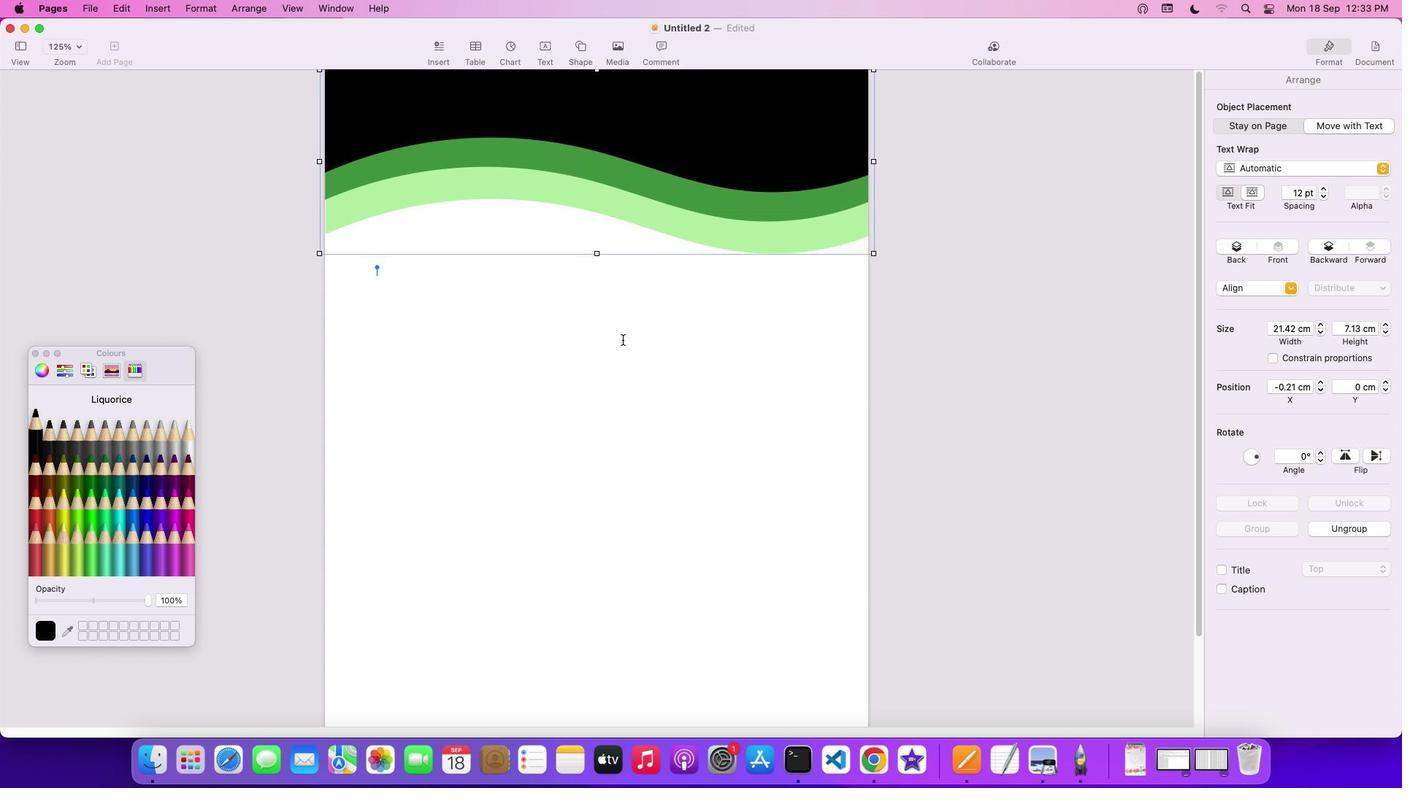 
Action: Mouse pressed left at (623, 340)
Screenshot: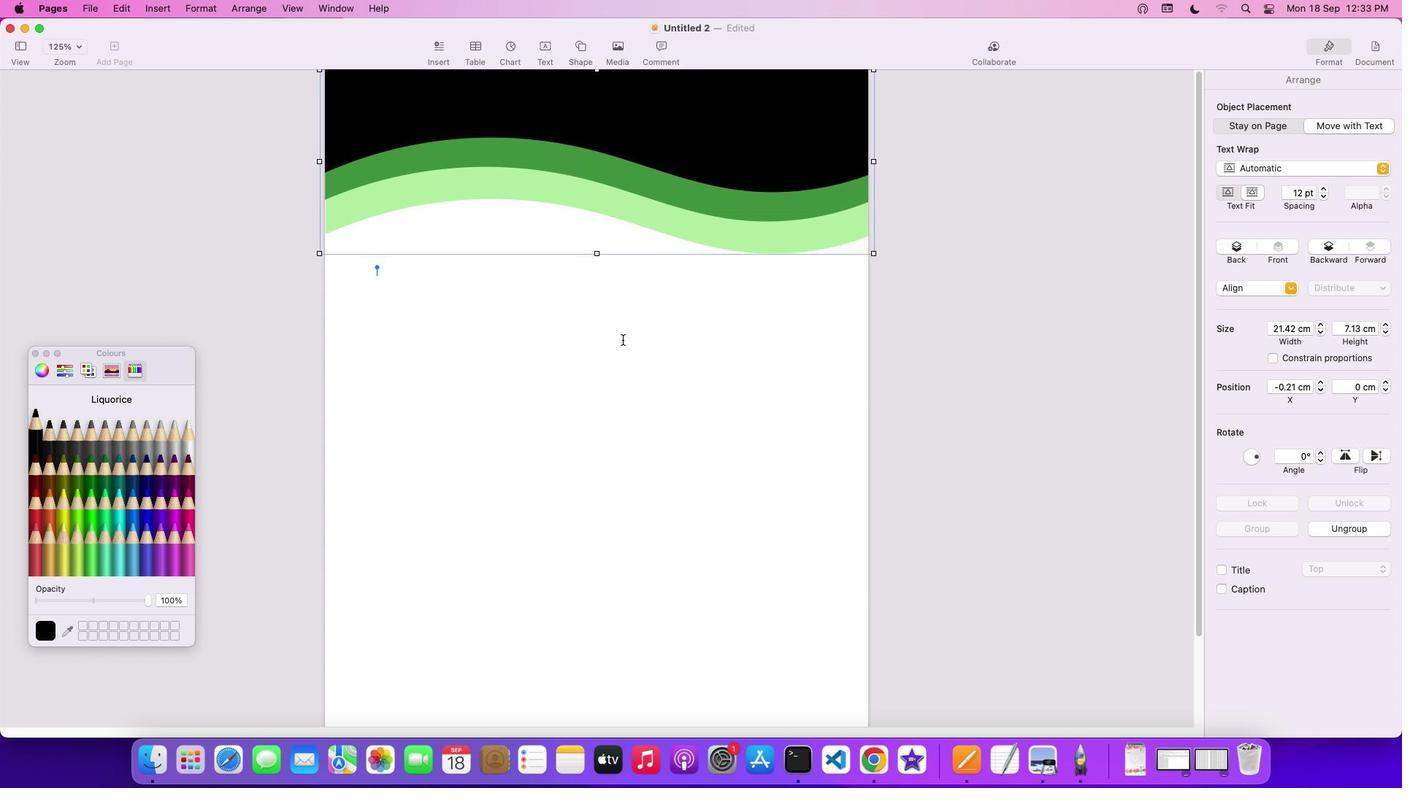 
Action: Mouse moved to (636, 160)
Screenshot: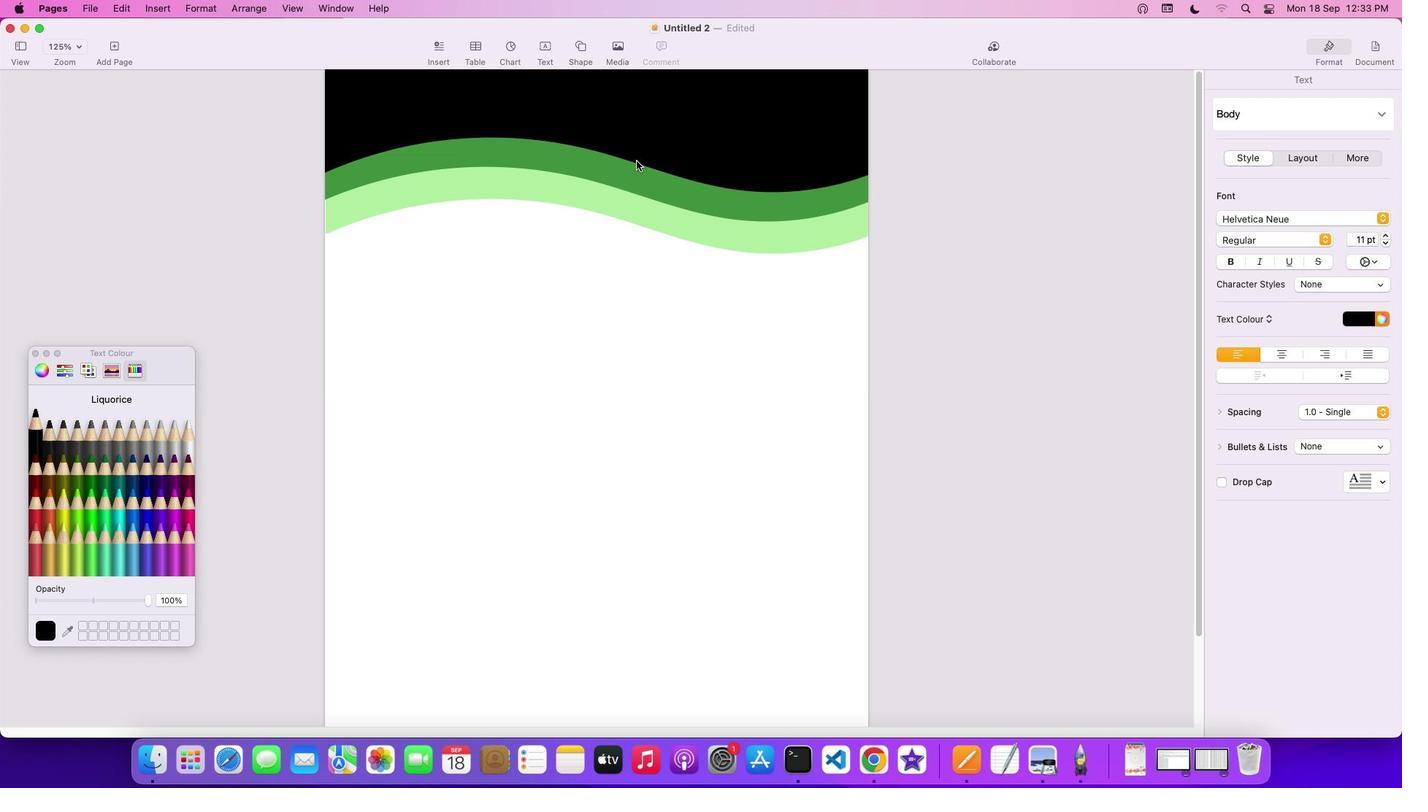 
Action: Mouse pressed left at (636, 160)
Screenshot: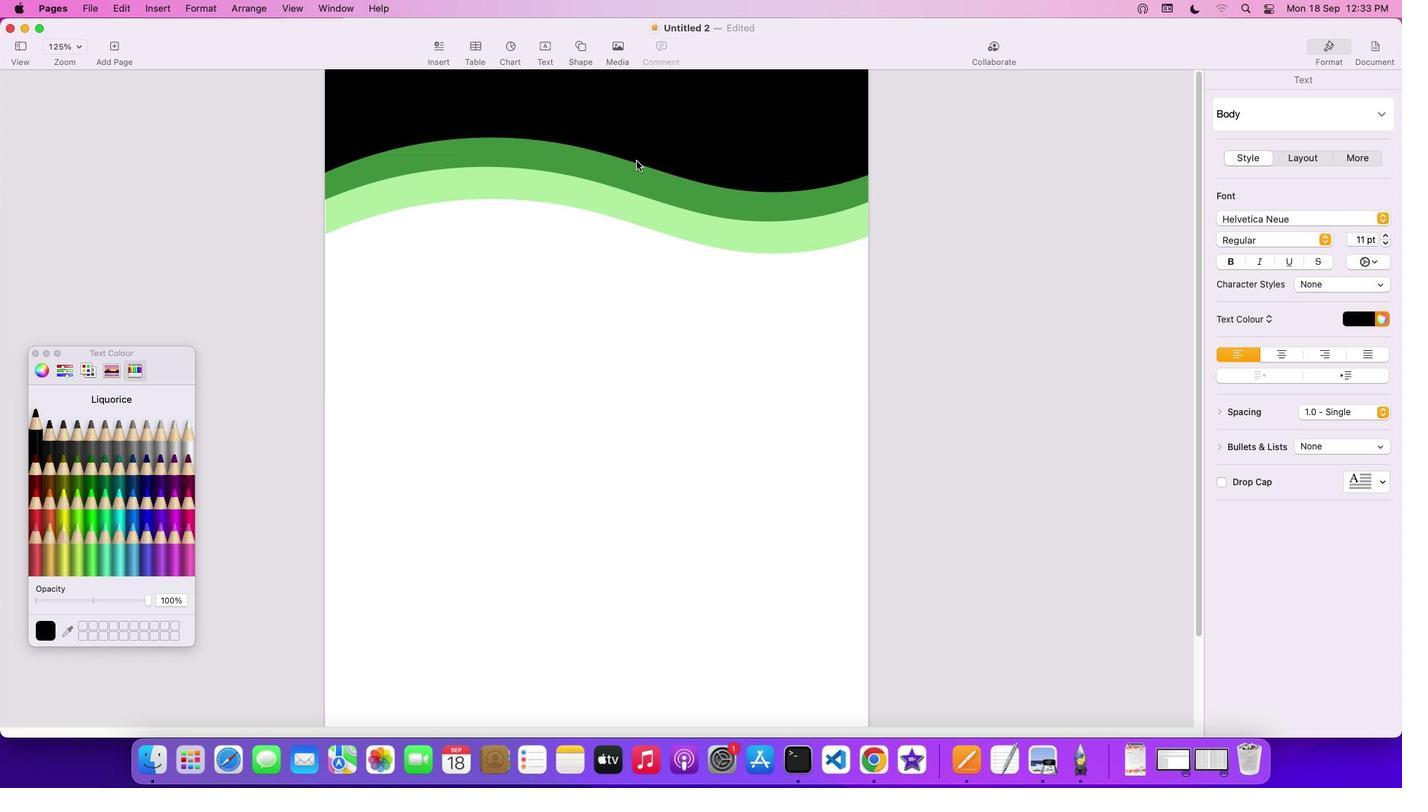 
Action: Mouse moved to (1282, 123)
Screenshot: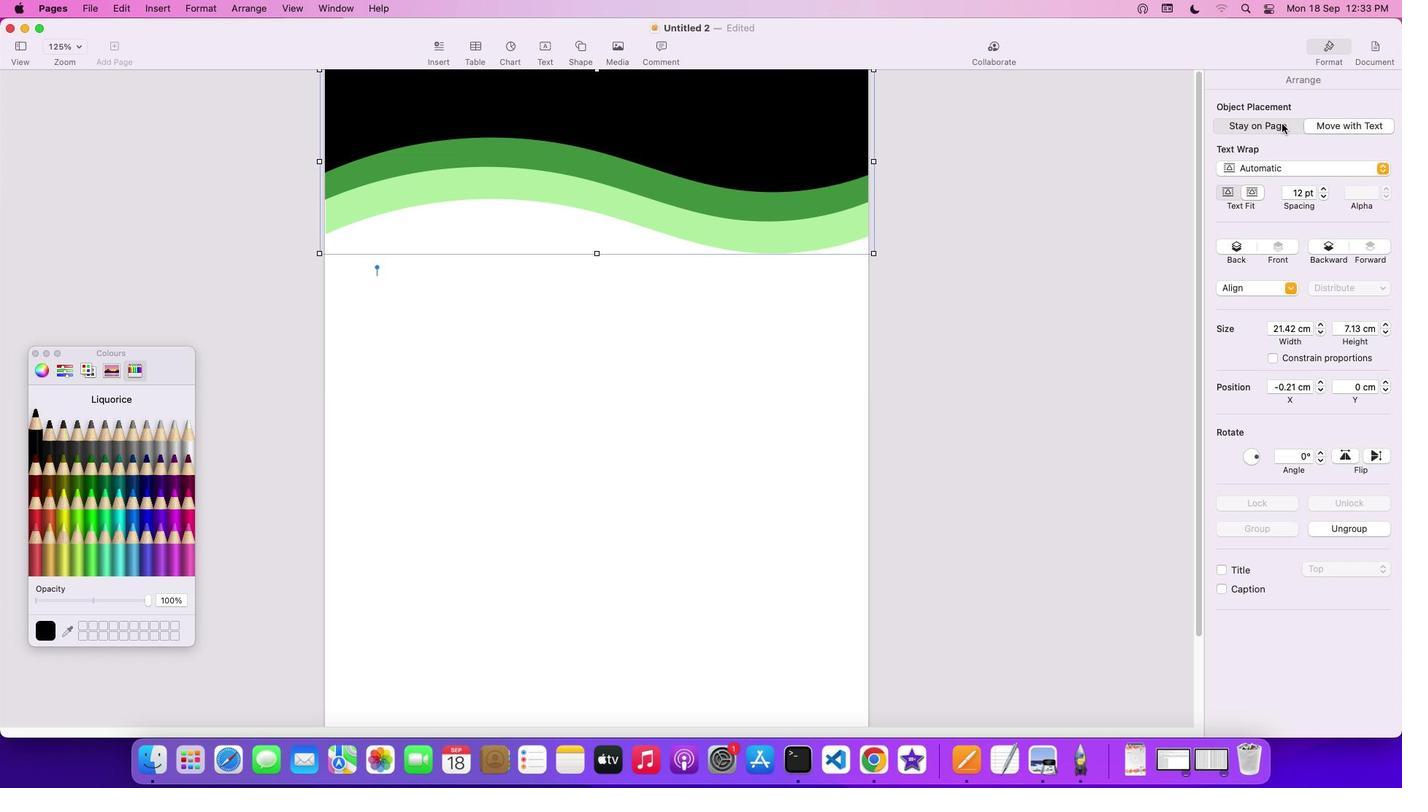 
Action: Mouse pressed left at (1282, 123)
Screenshot: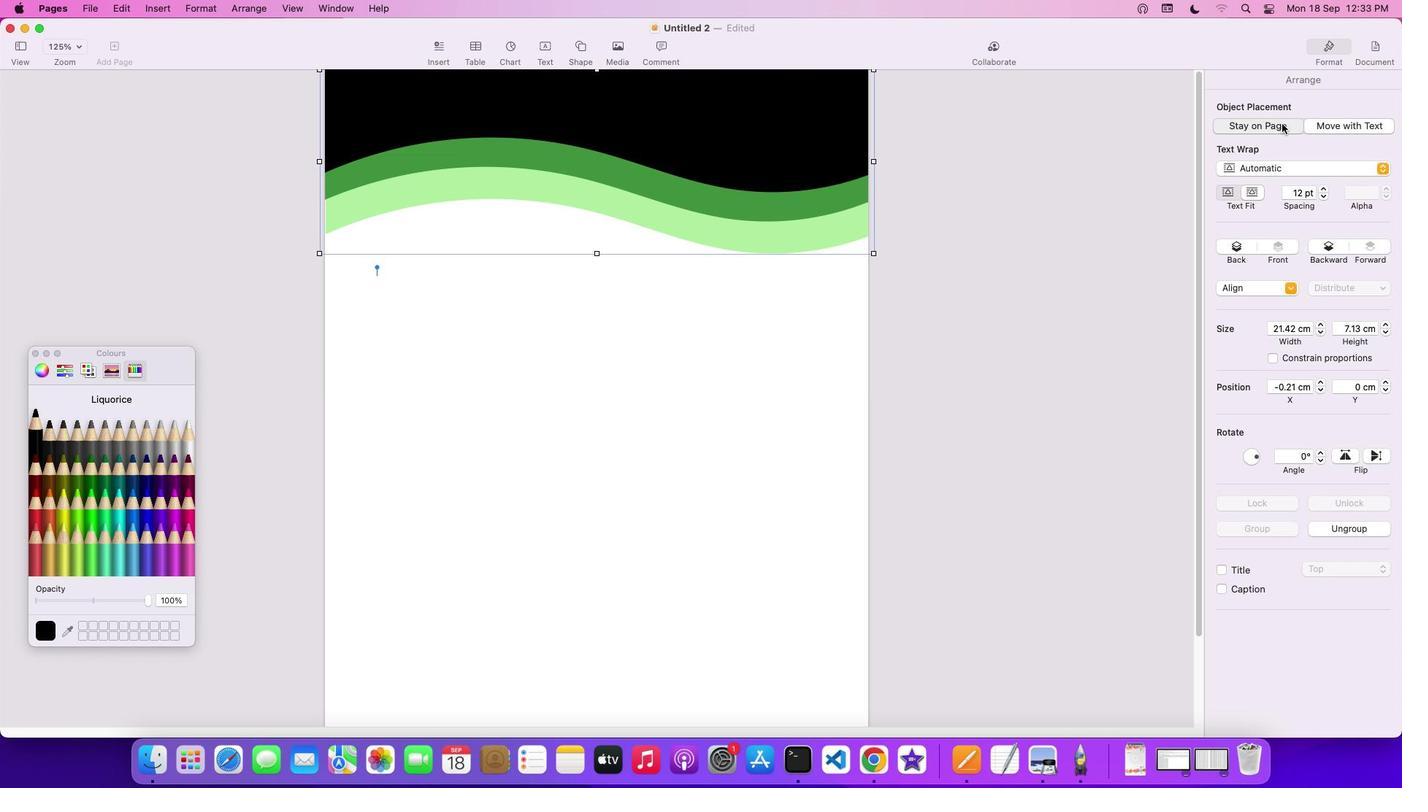 
Action: Mouse moved to (657, 206)
Screenshot: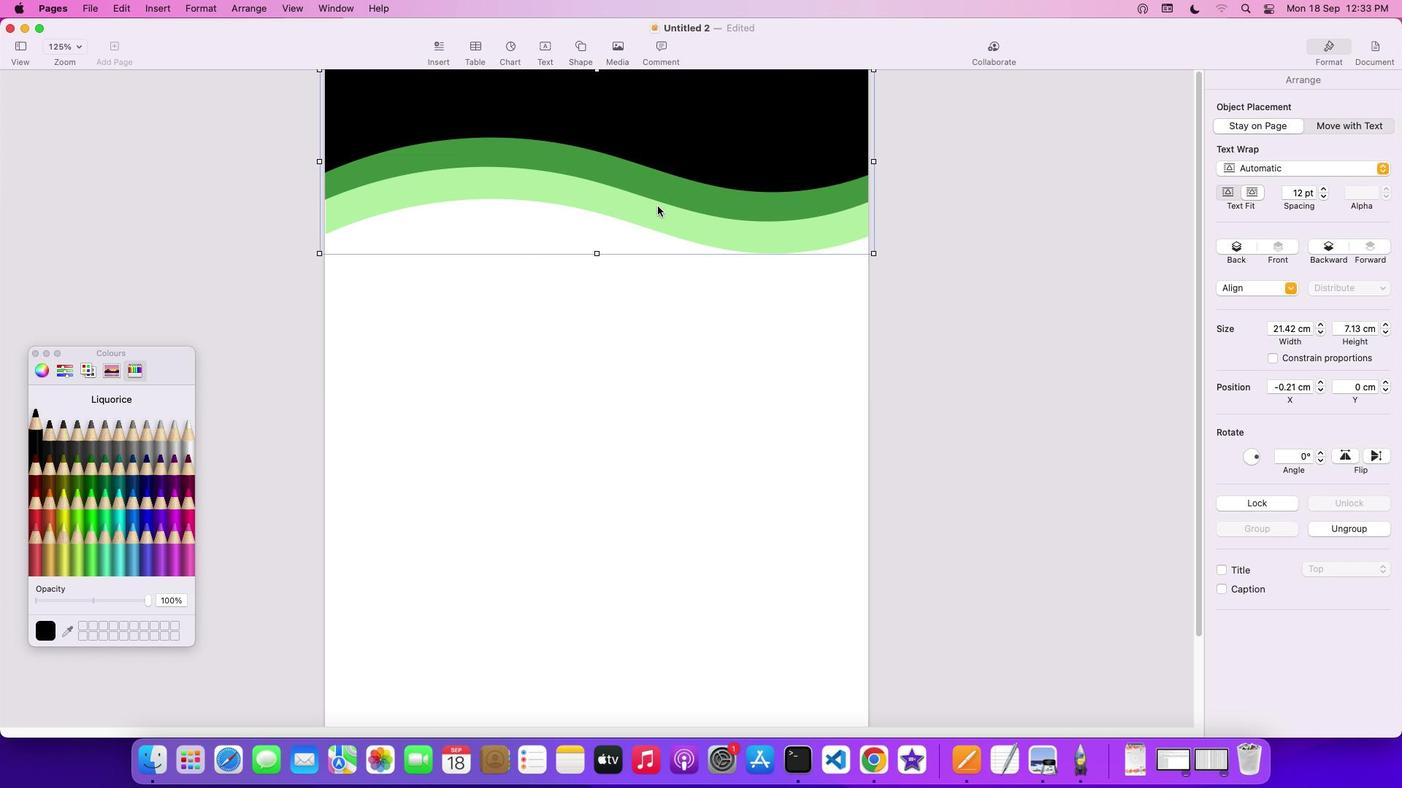 
Action: Mouse pressed left at (657, 206)
Screenshot: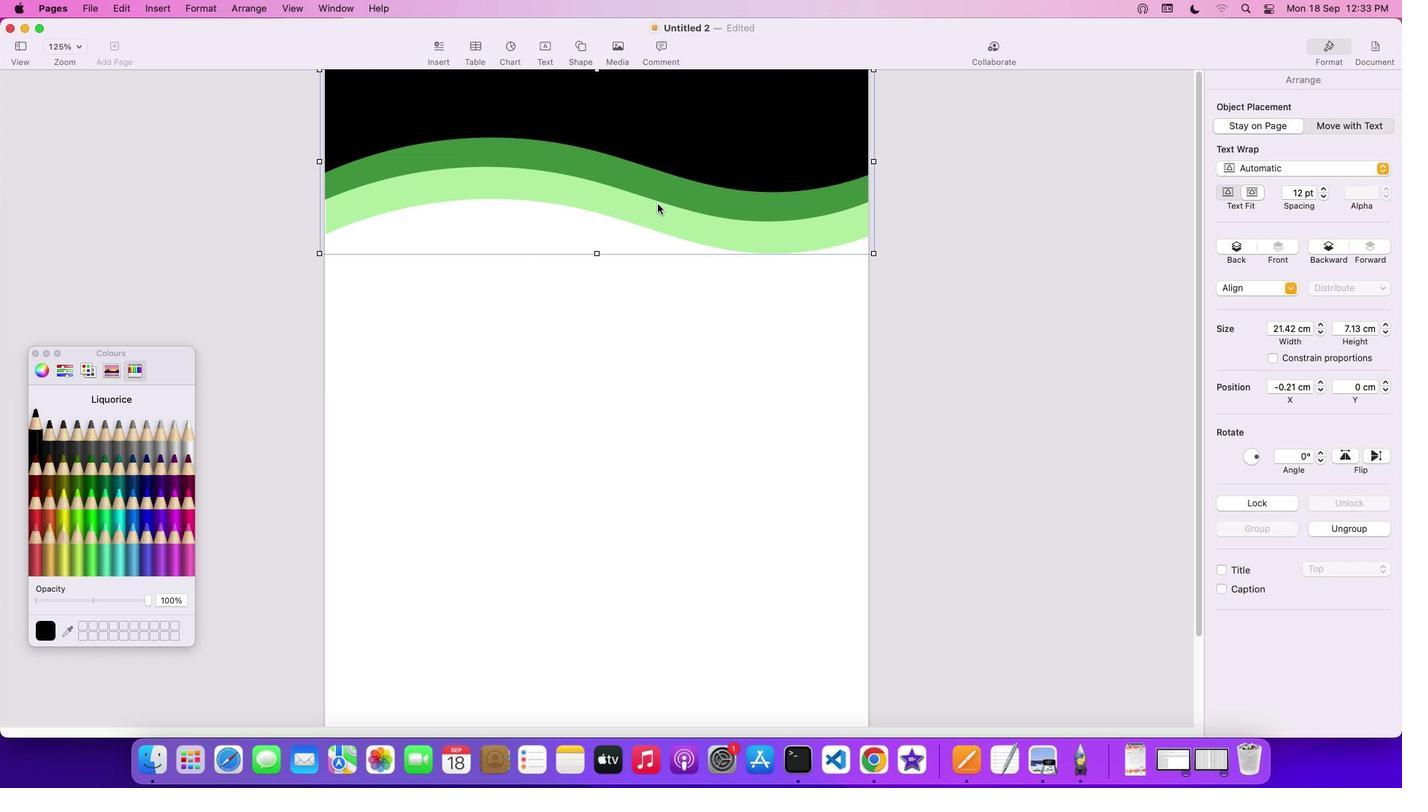 
Action: Mouse moved to (650, 236)
Screenshot: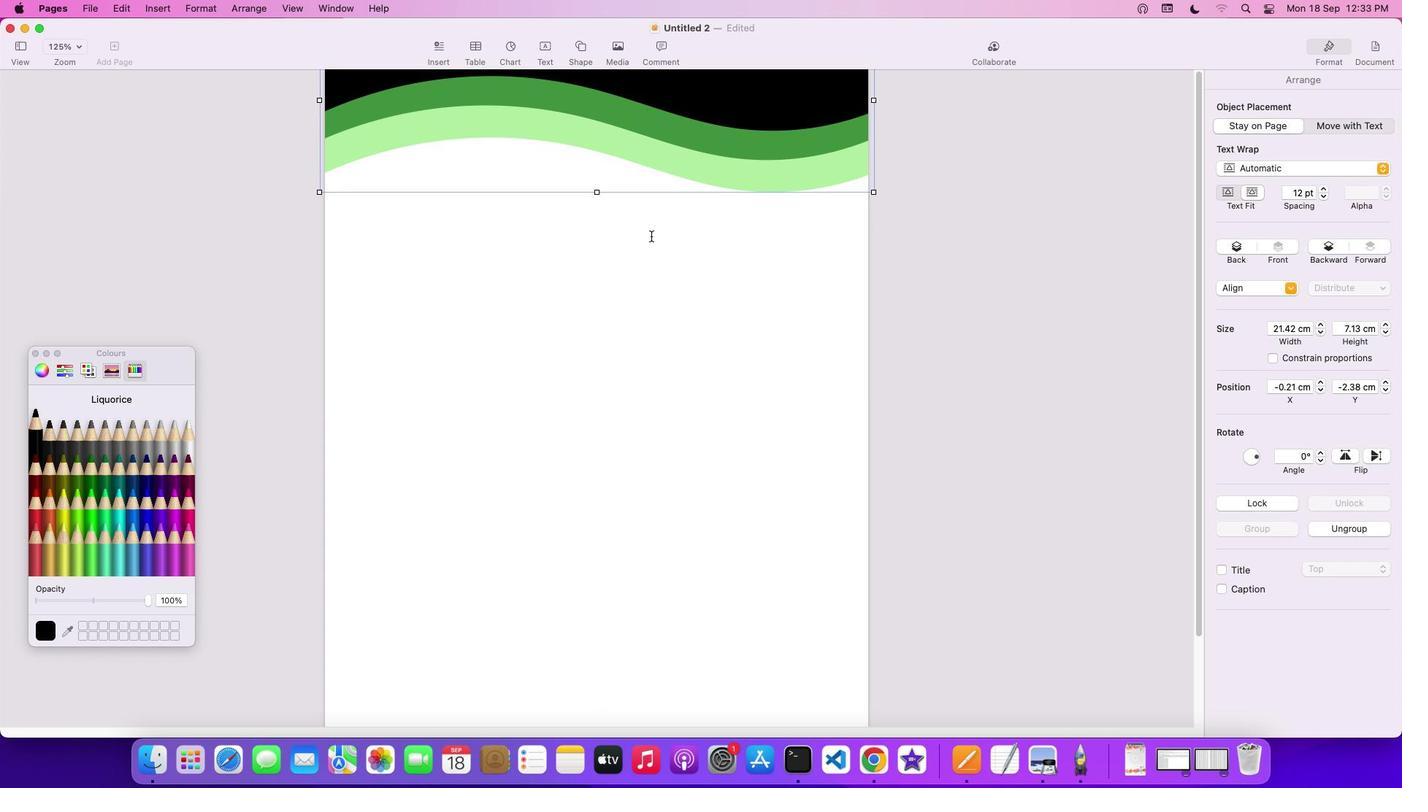 
Action: Mouse pressed left at (650, 236)
Screenshot: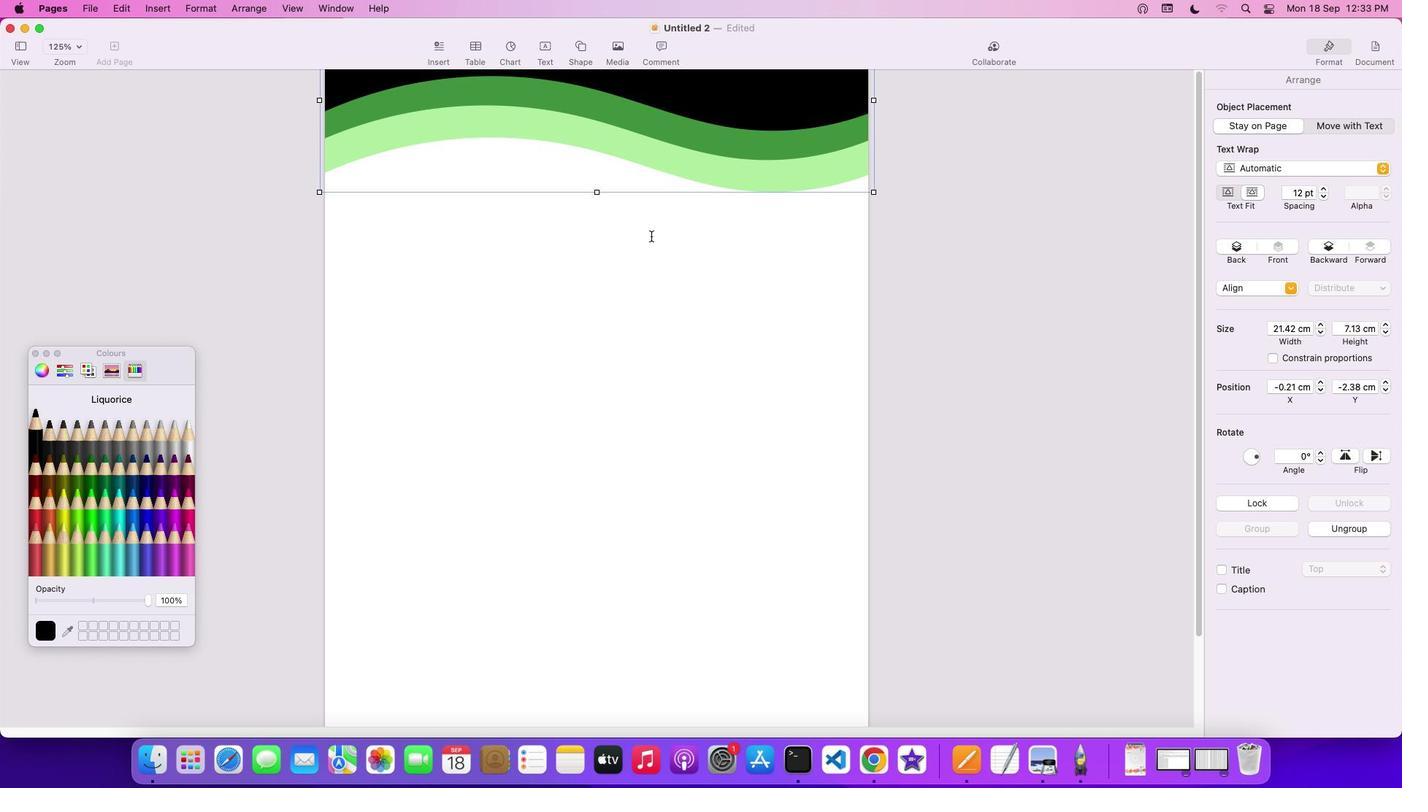 
Action: Mouse moved to (579, 44)
Screenshot: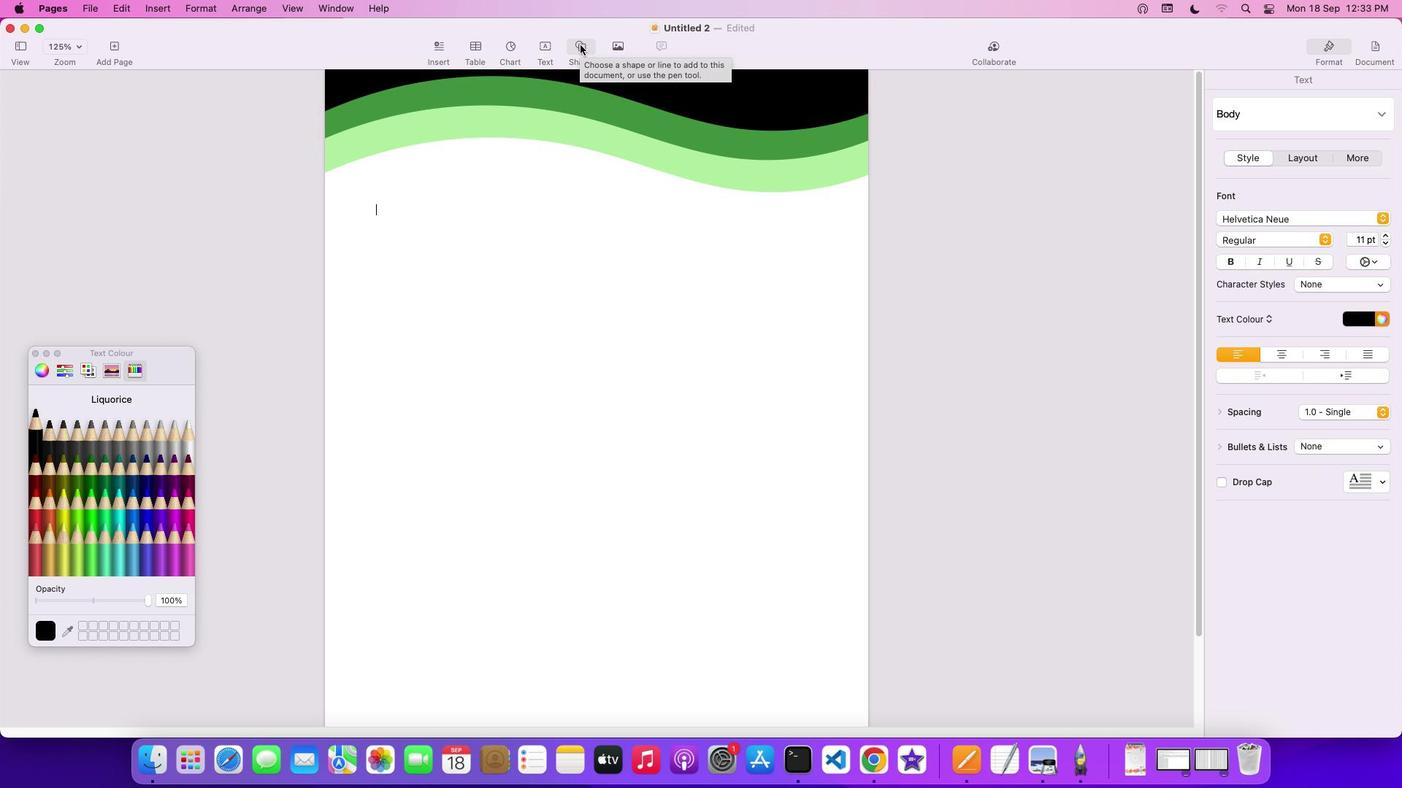 
Action: Mouse pressed left at (579, 44)
Screenshot: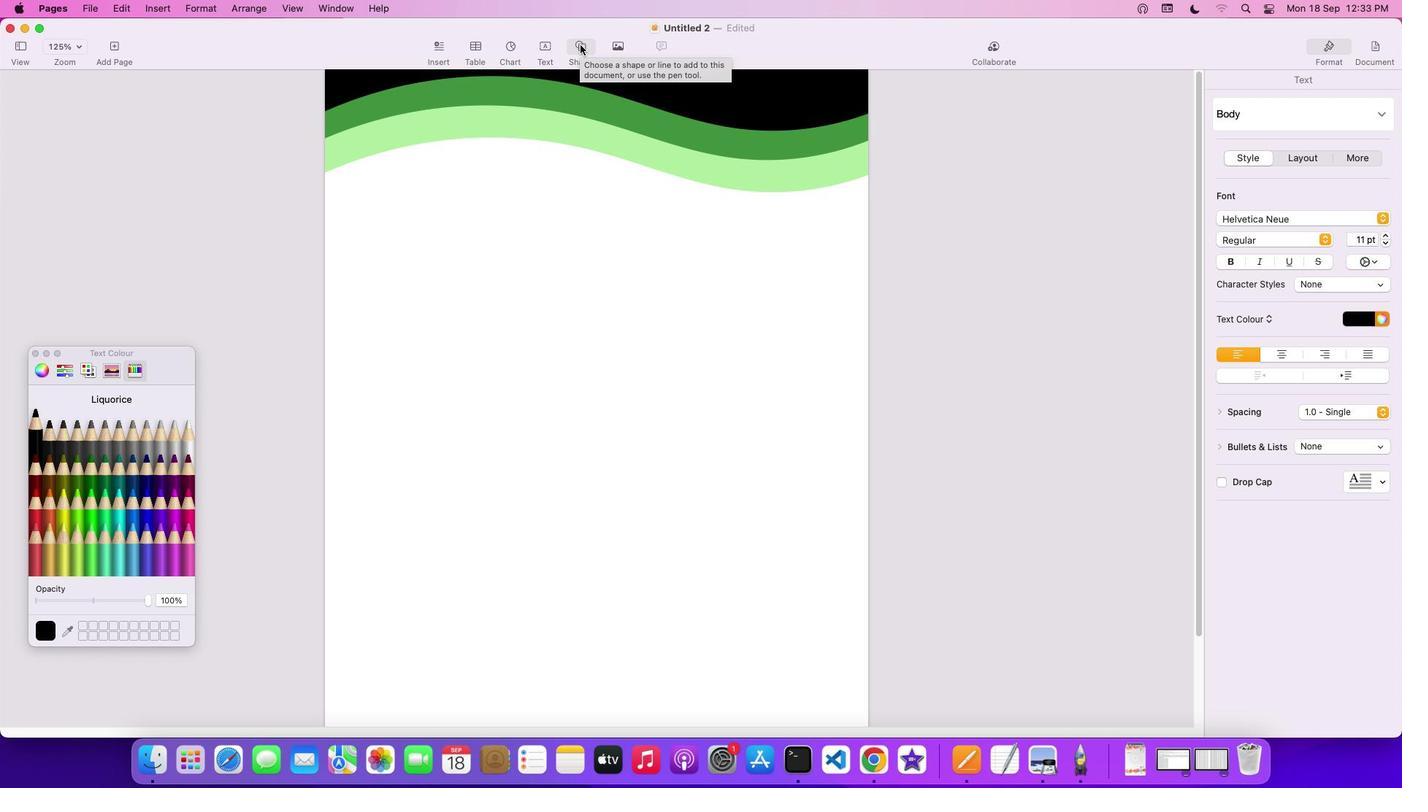
Action: Mouse moved to (658, 254)
Screenshot: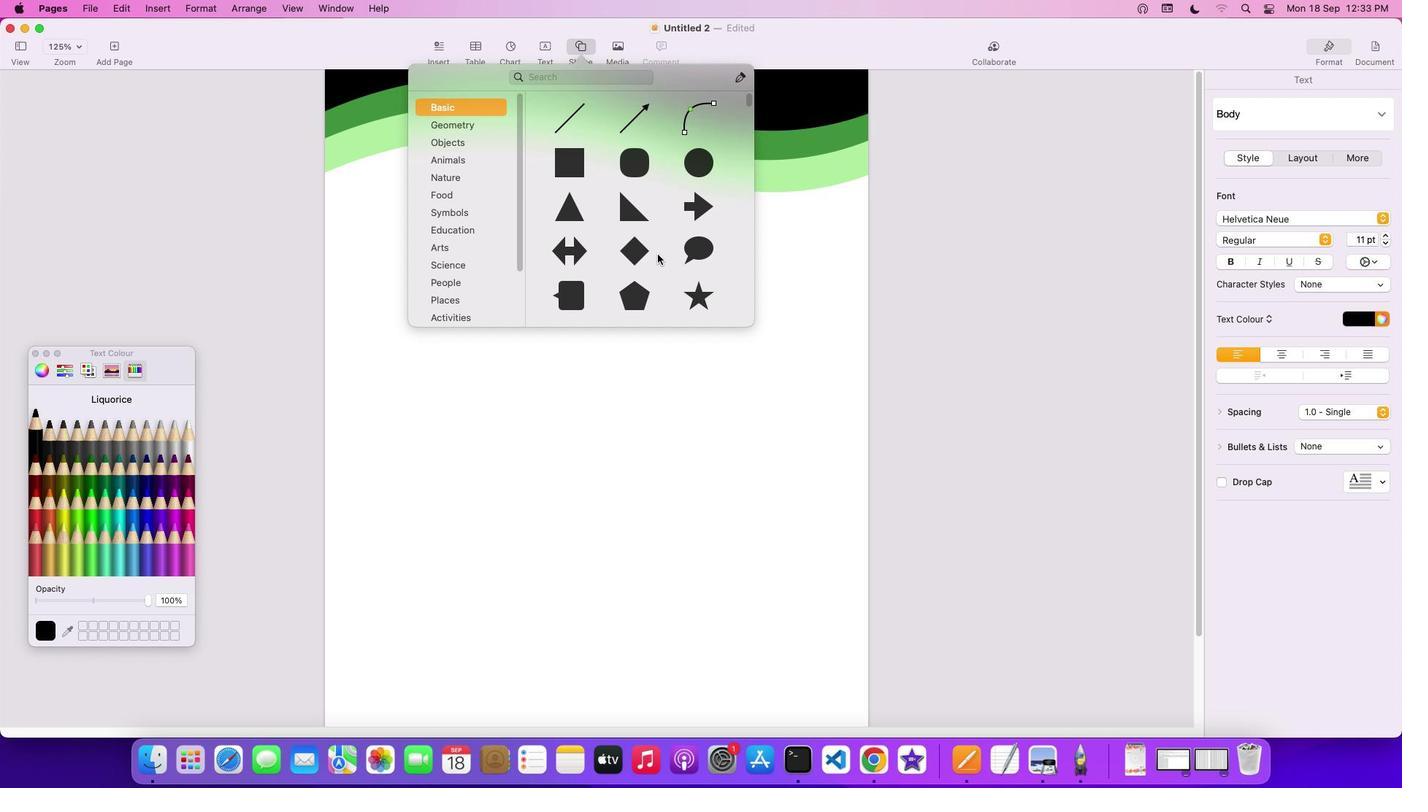 
Action: Mouse scrolled (658, 254) with delta (0, 0)
Screenshot: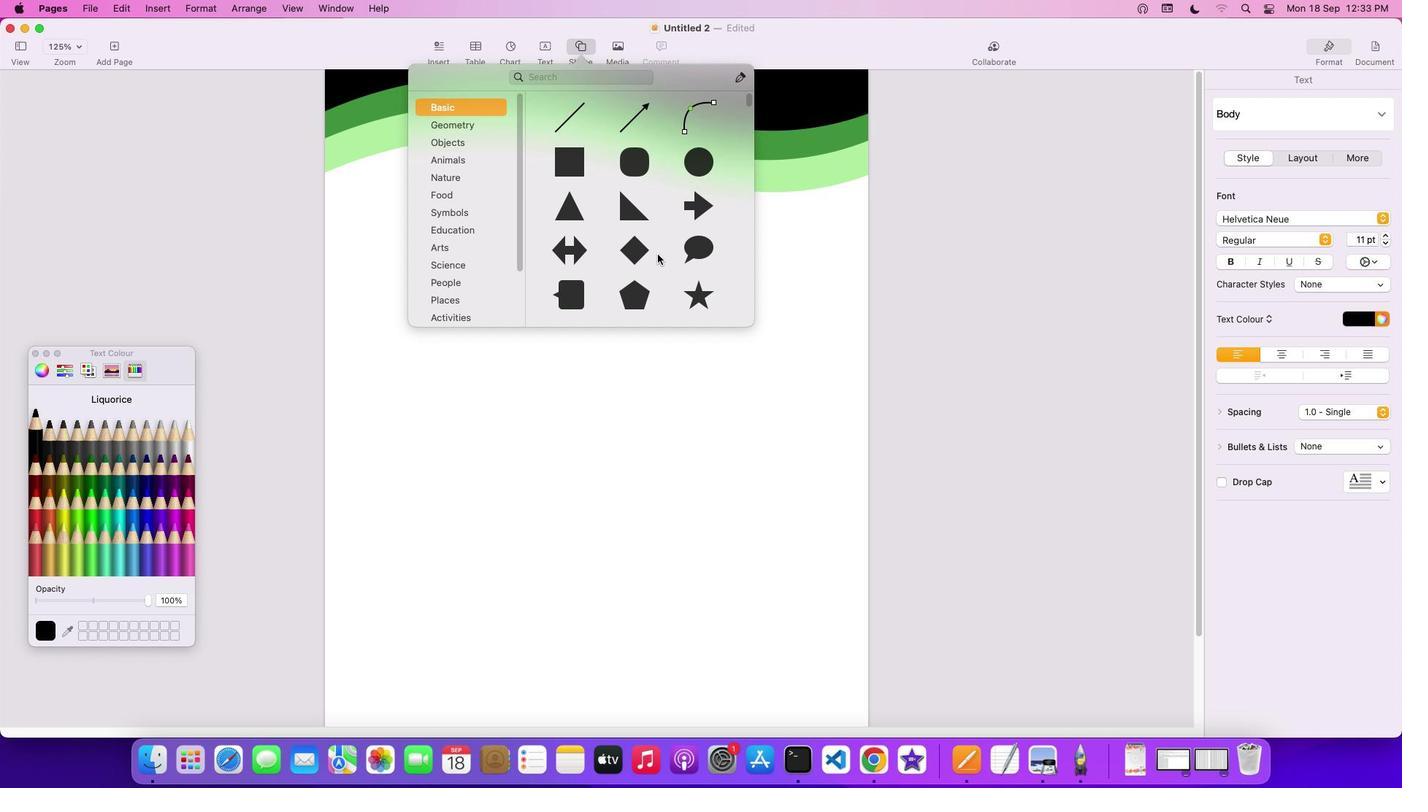 
Action: Mouse scrolled (658, 254) with delta (0, 0)
Screenshot: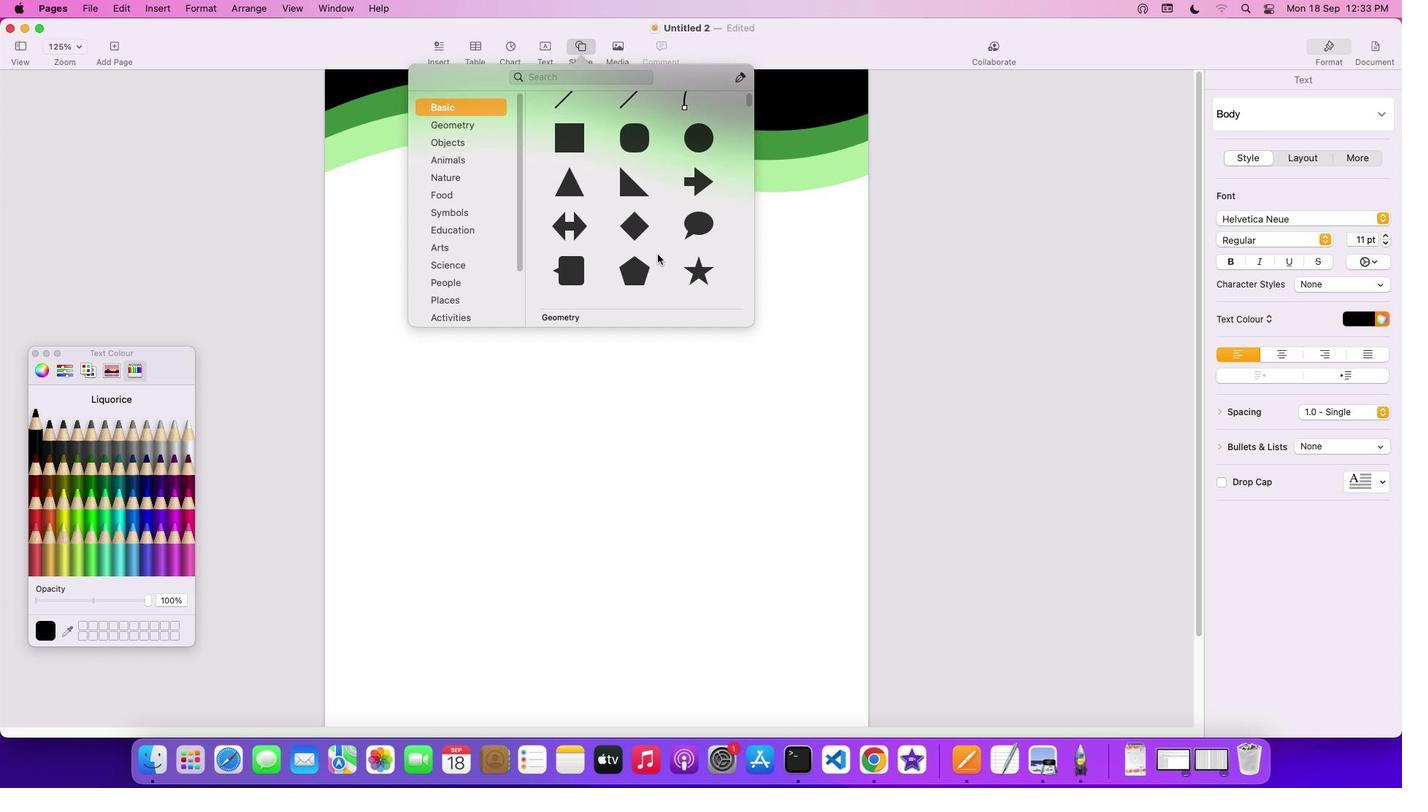 
Action: Mouse scrolled (658, 254) with delta (0, -1)
Screenshot: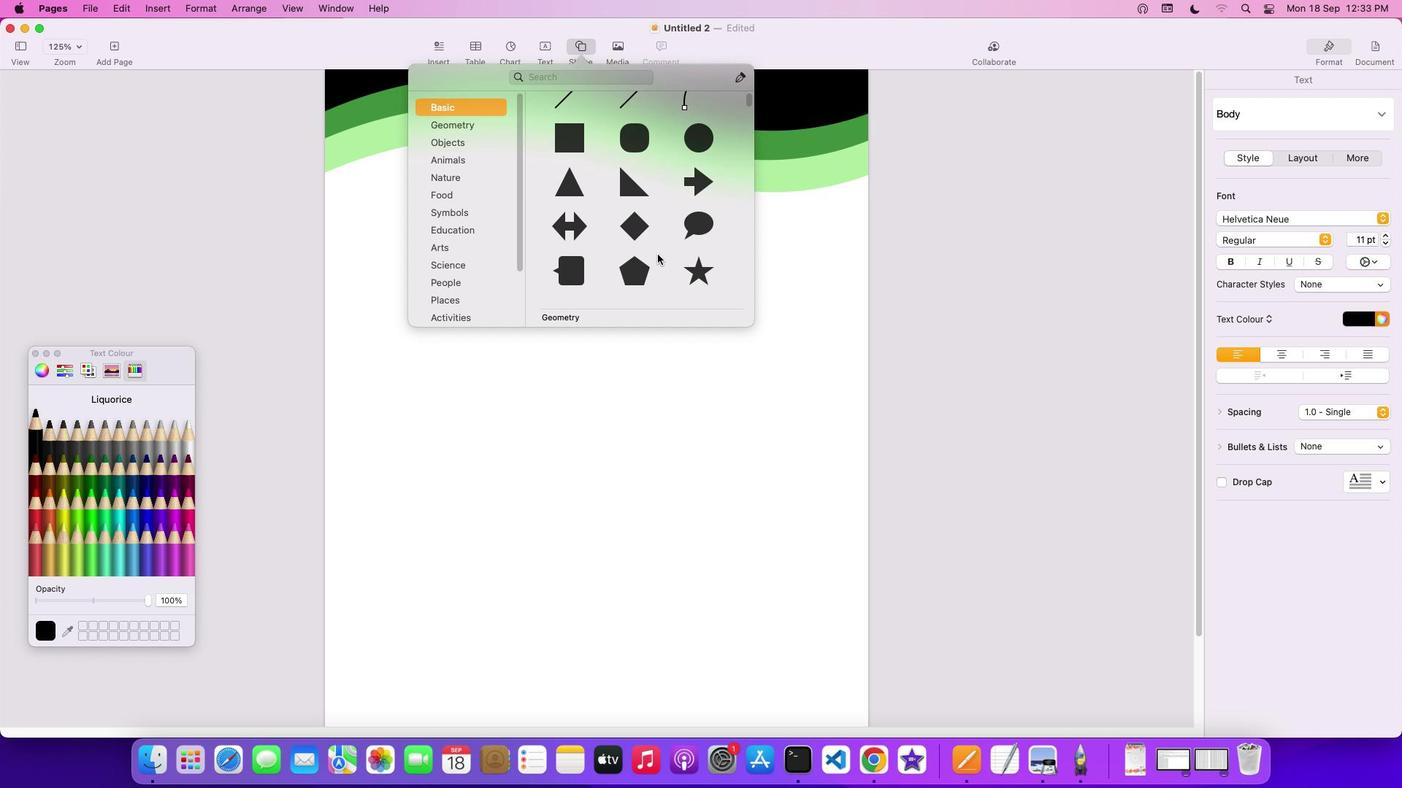 
Action: Mouse moved to (629, 226)
Screenshot: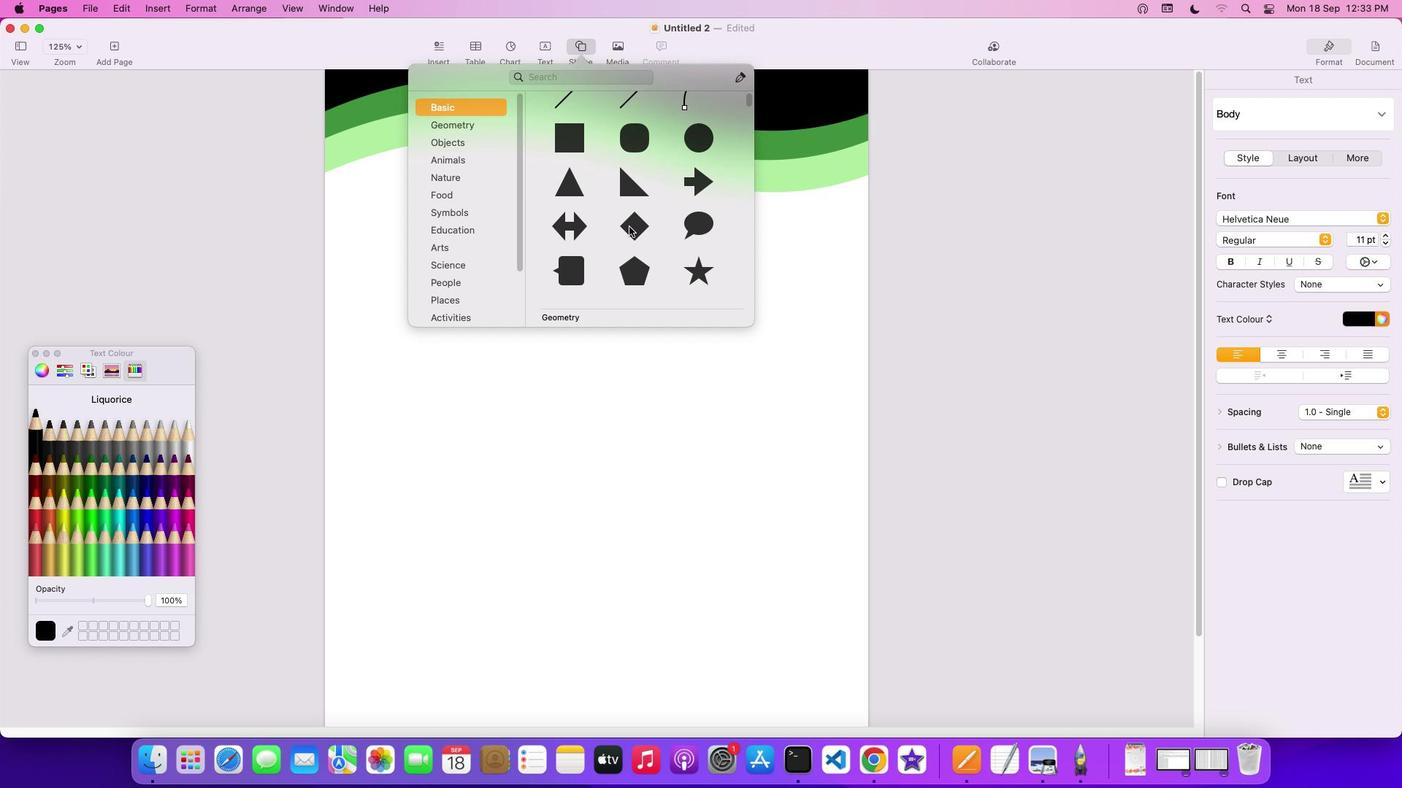 
Action: Mouse pressed left at (629, 226)
Screenshot: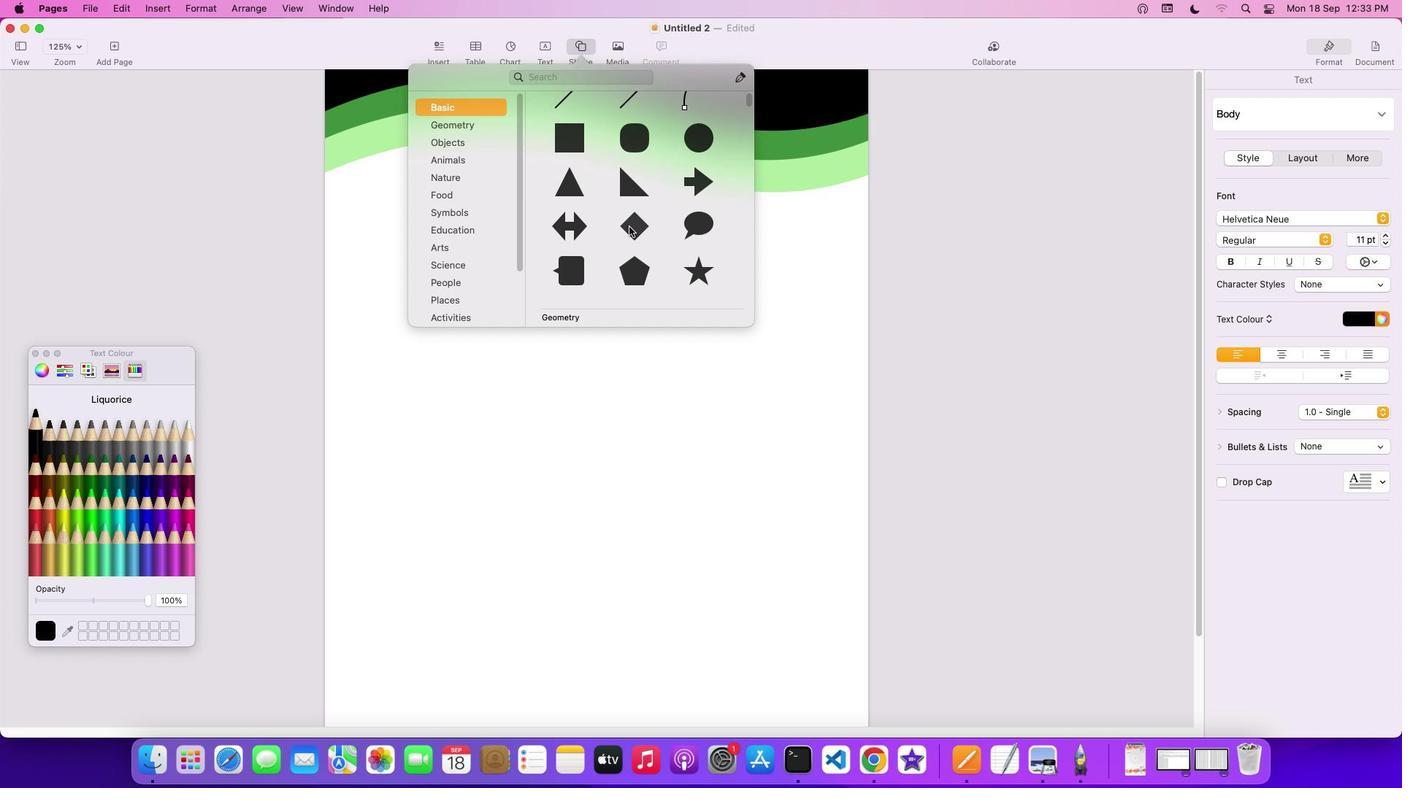 
Action: Mouse moved to (644, 391)
Screenshot: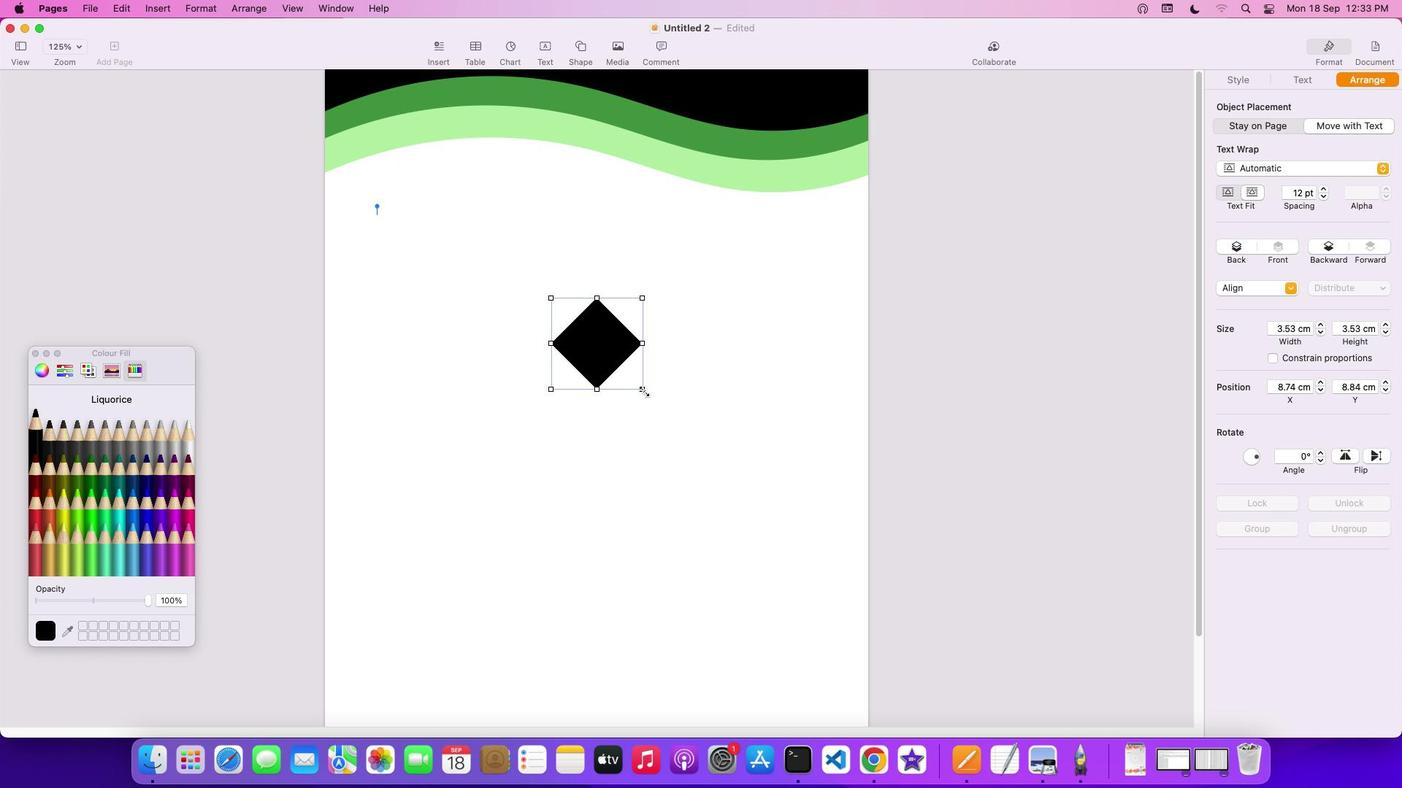 
Action: Mouse pressed left at (644, 391)
Screenshot: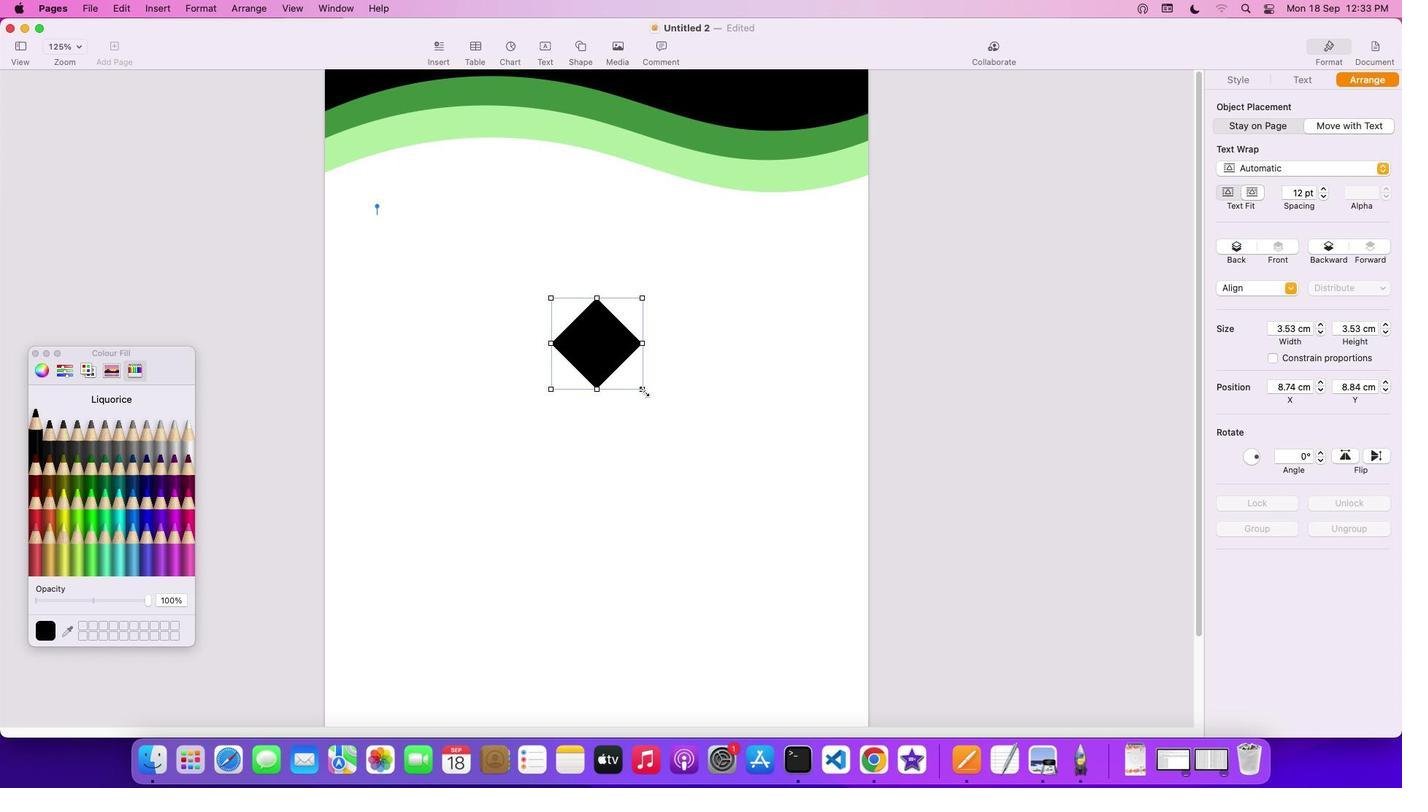 
Action: Mouse moved to (577, 404)
Screenshot: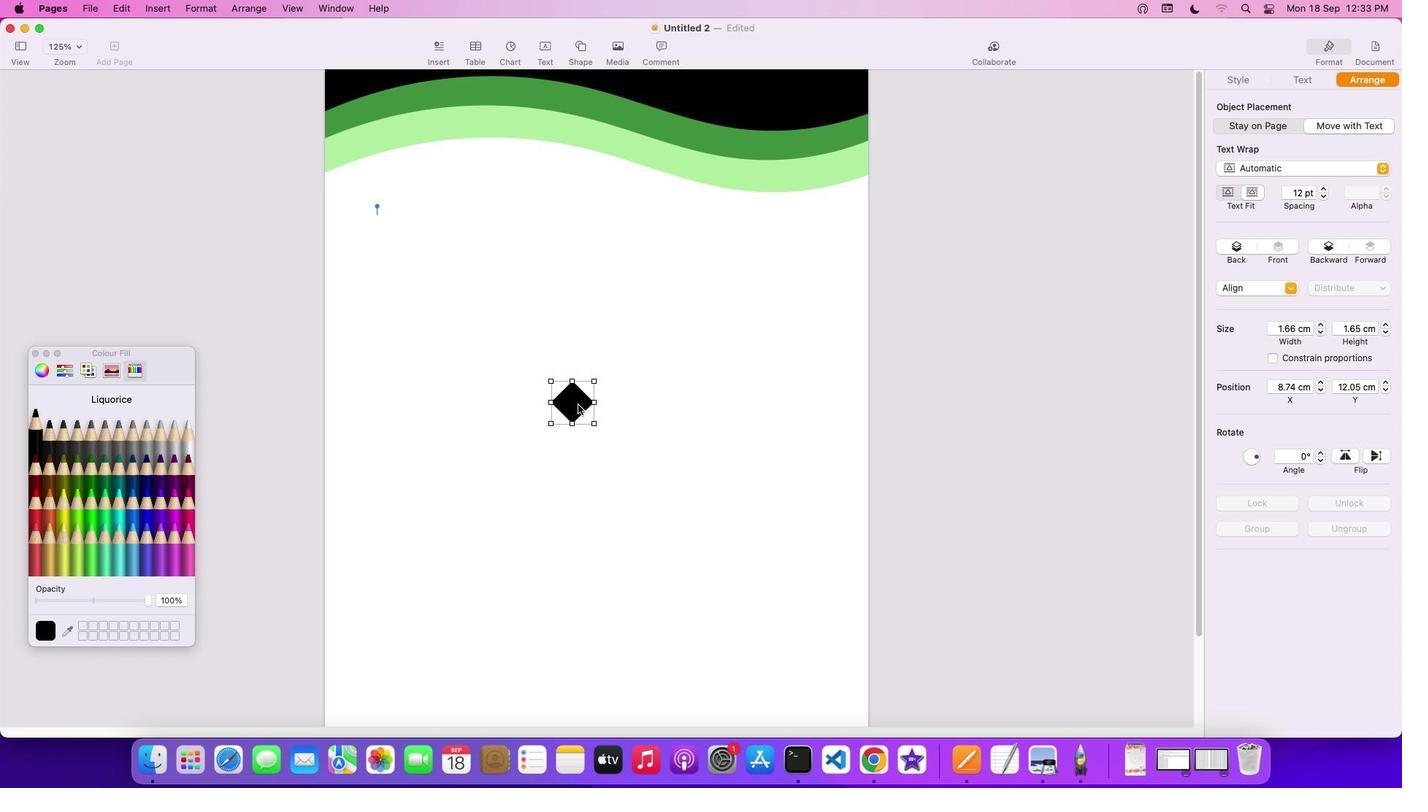 
Action: Mouse pressed left at (577, 404)
Screenshot: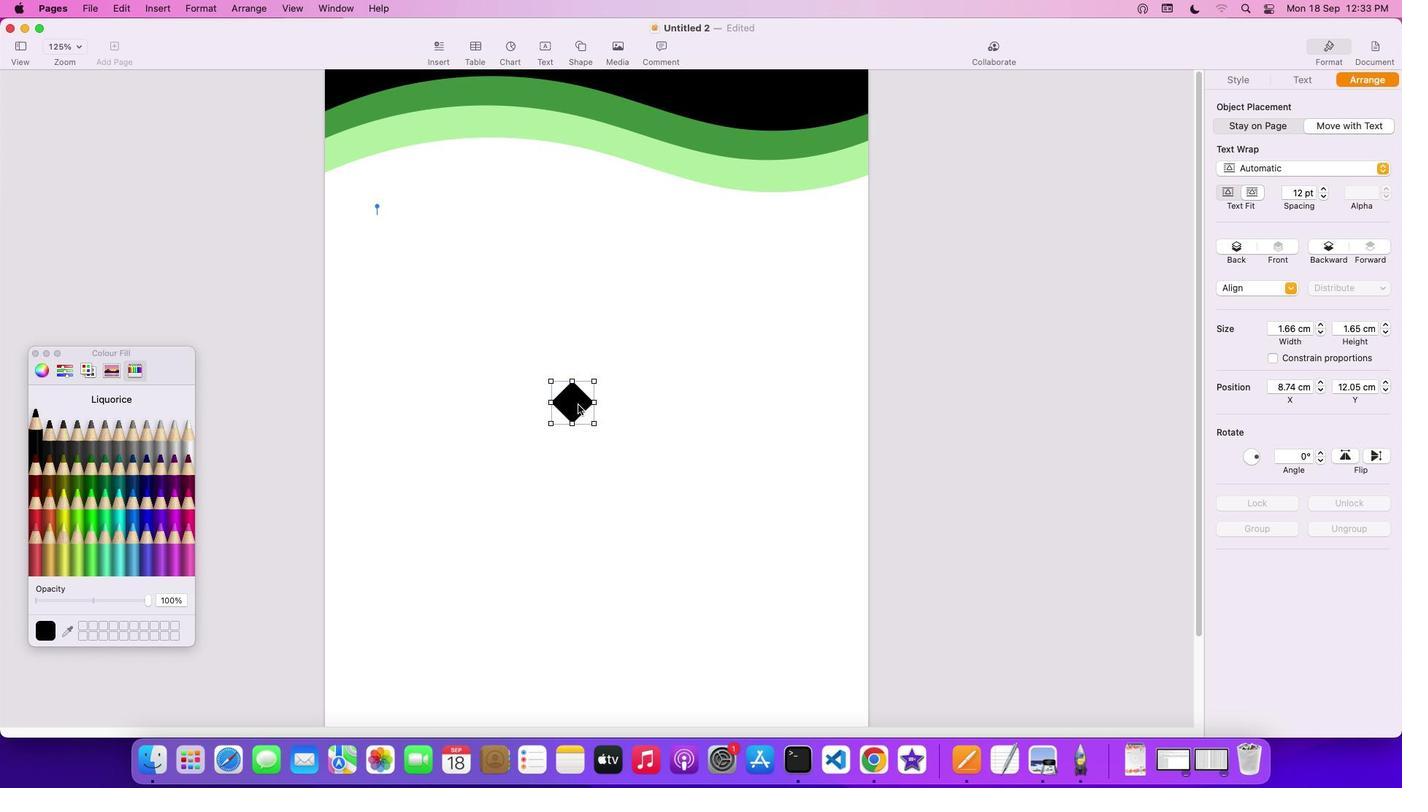 
Action: Key pressed Key.cmd'c'
Screenshot: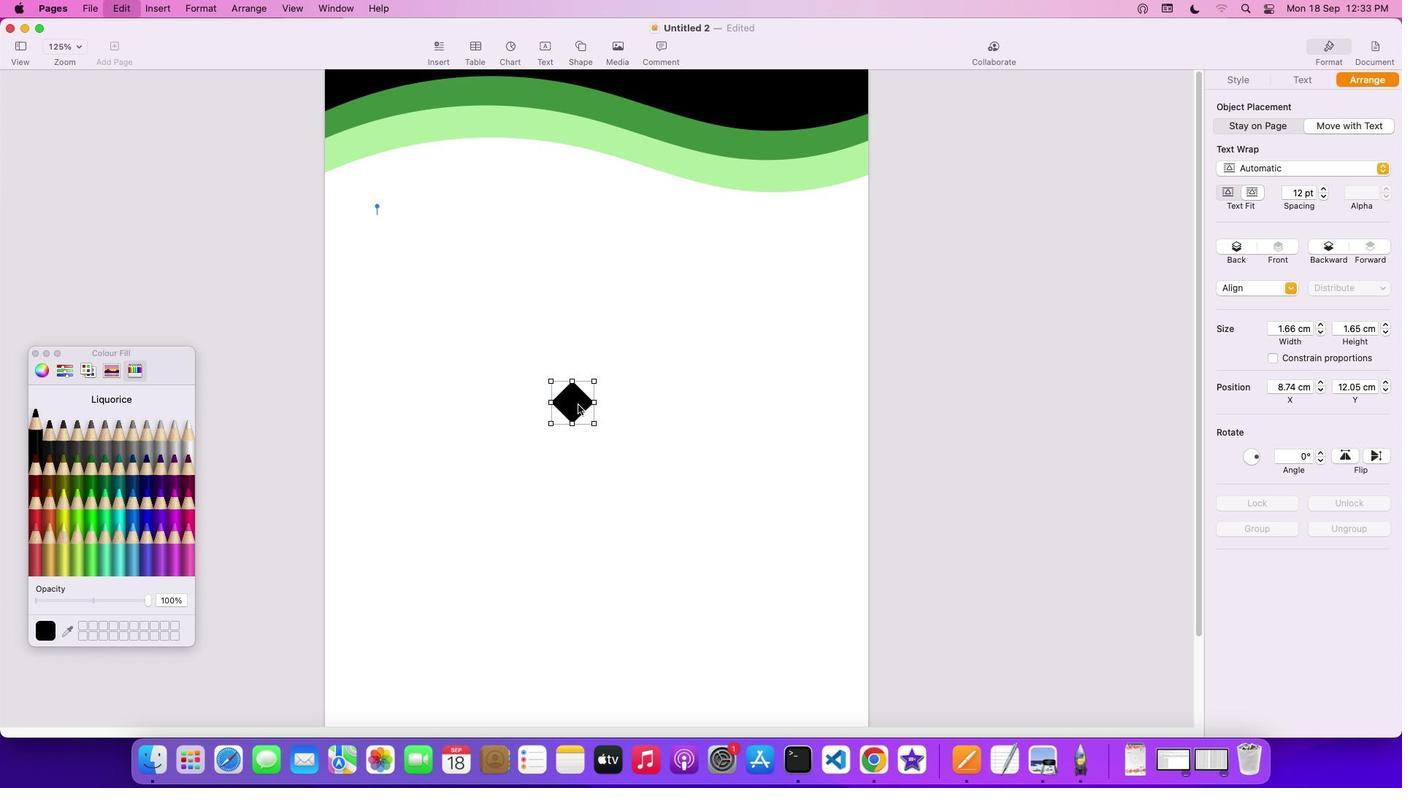 
Action: Mouse moved to (666, 430)
Screenshot: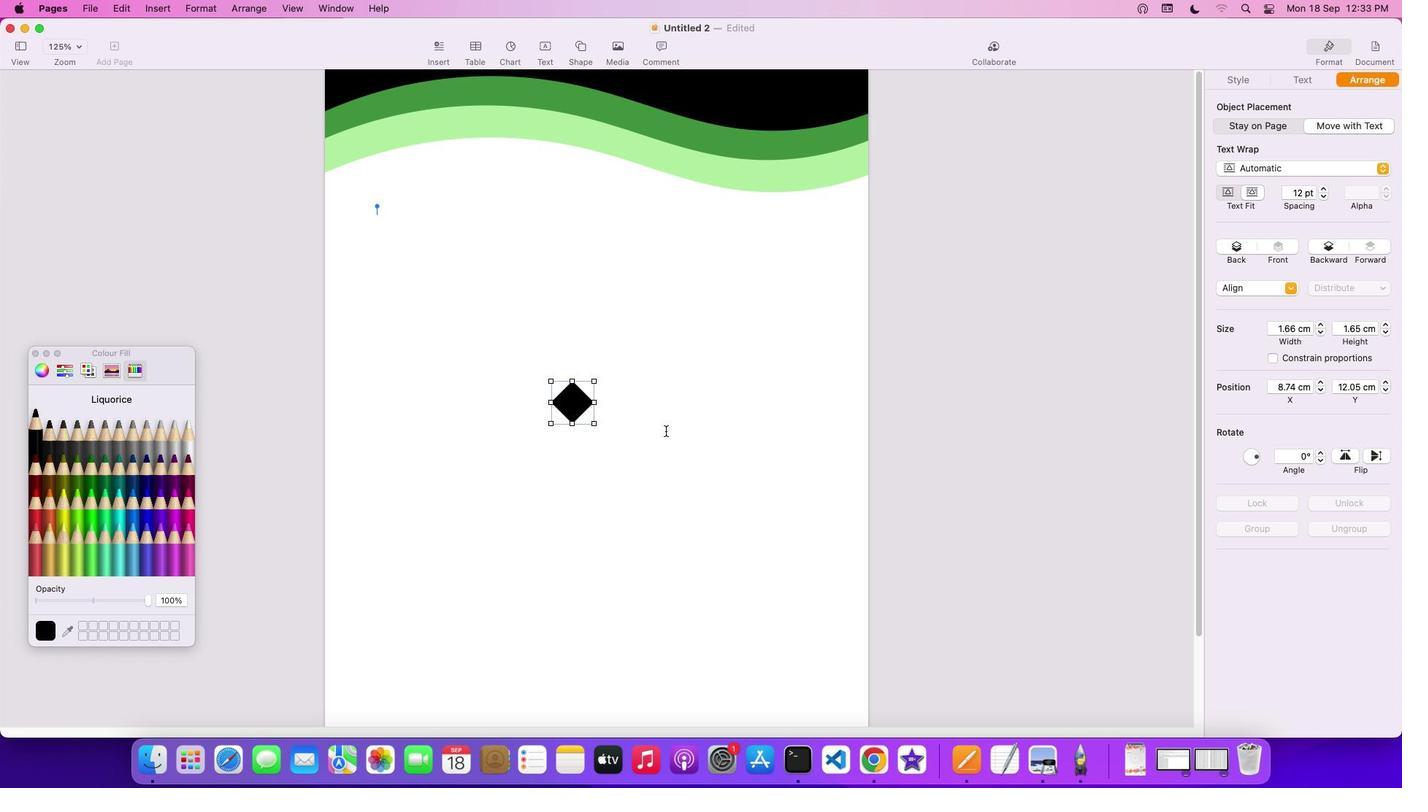 
Action: Key pressed 'v''v''v''v''v'
Screenshot: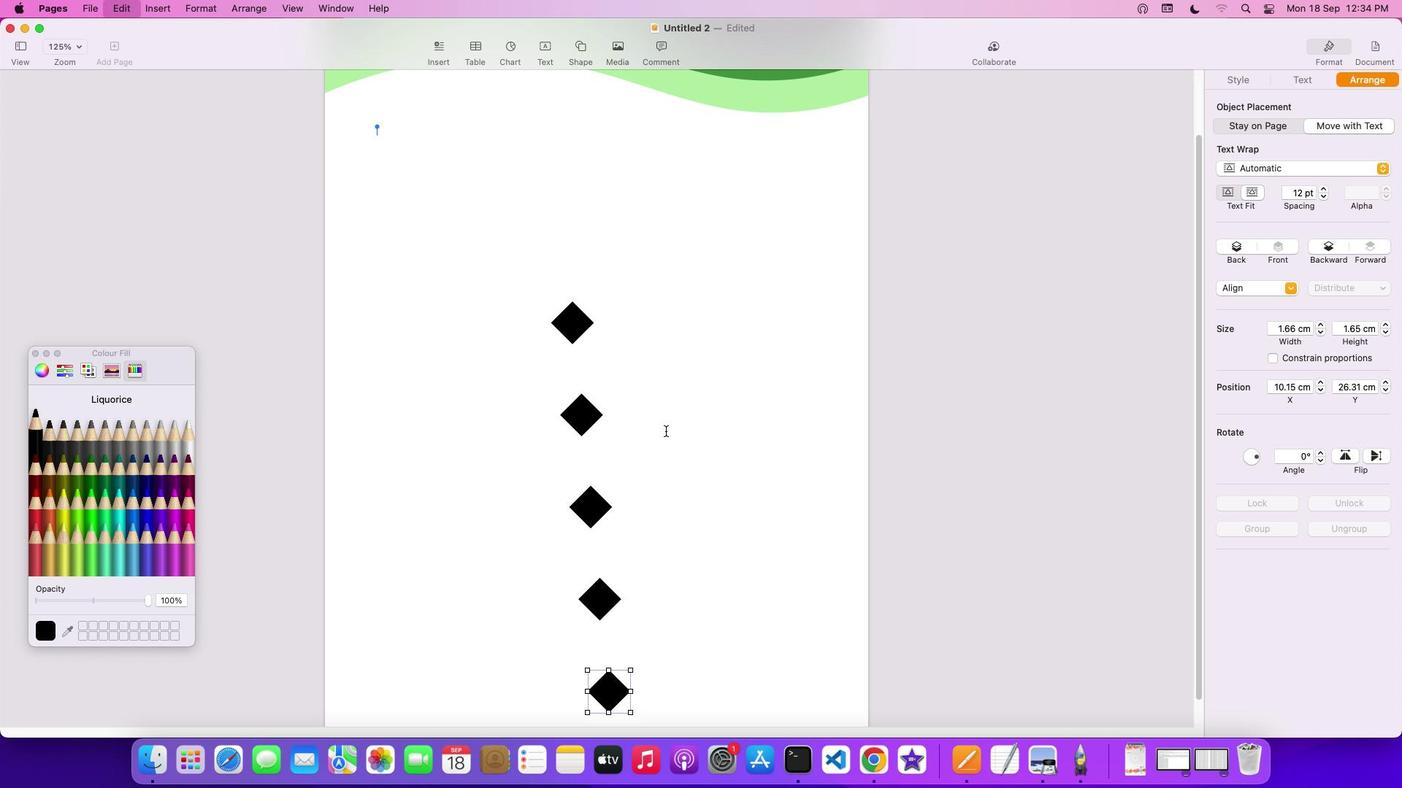 
Action: Mouse moved to (625, 707)
Screenshot: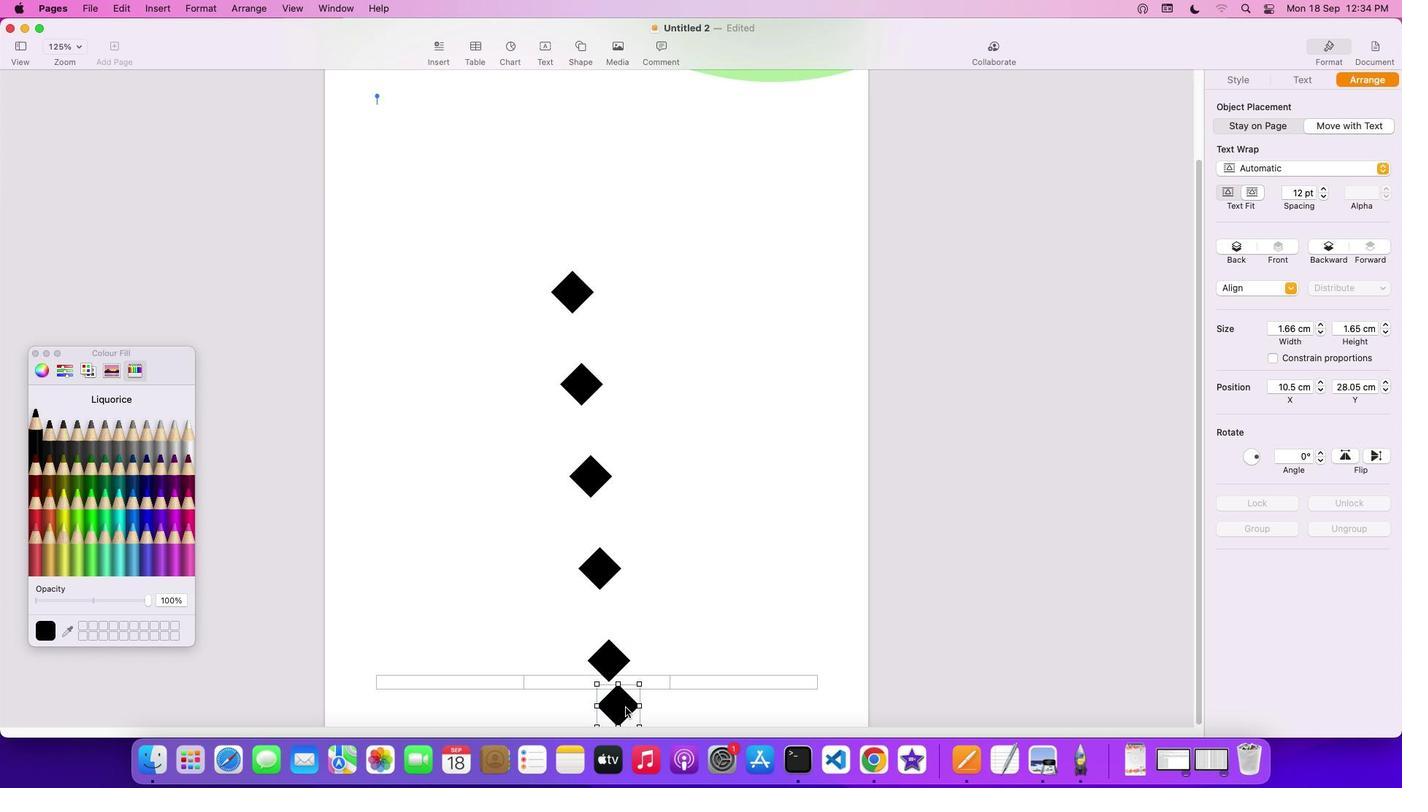 
Action: Mouse pressed left at (625, 707)
Screenshot: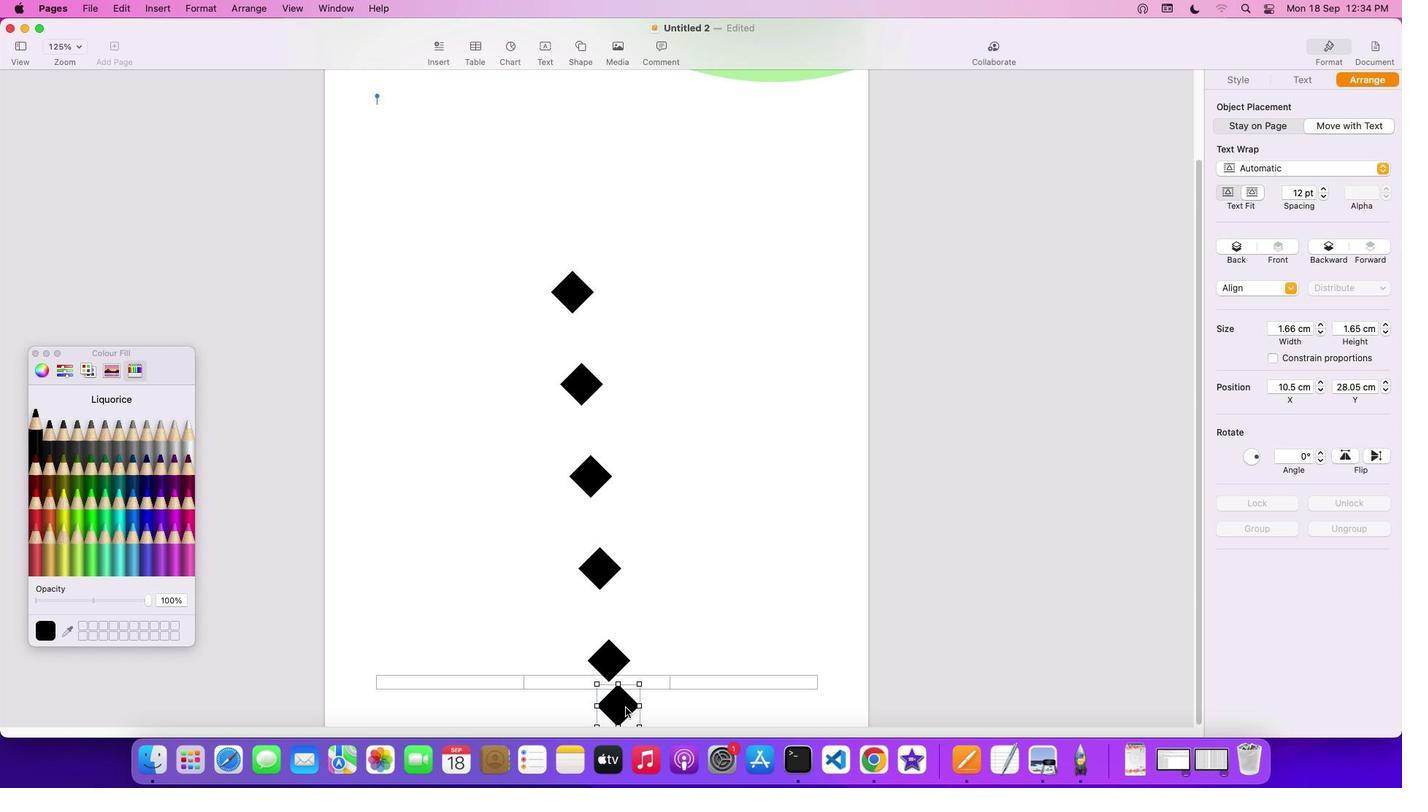 
Action: Mouse moved to (1271, 128)
Screenshot: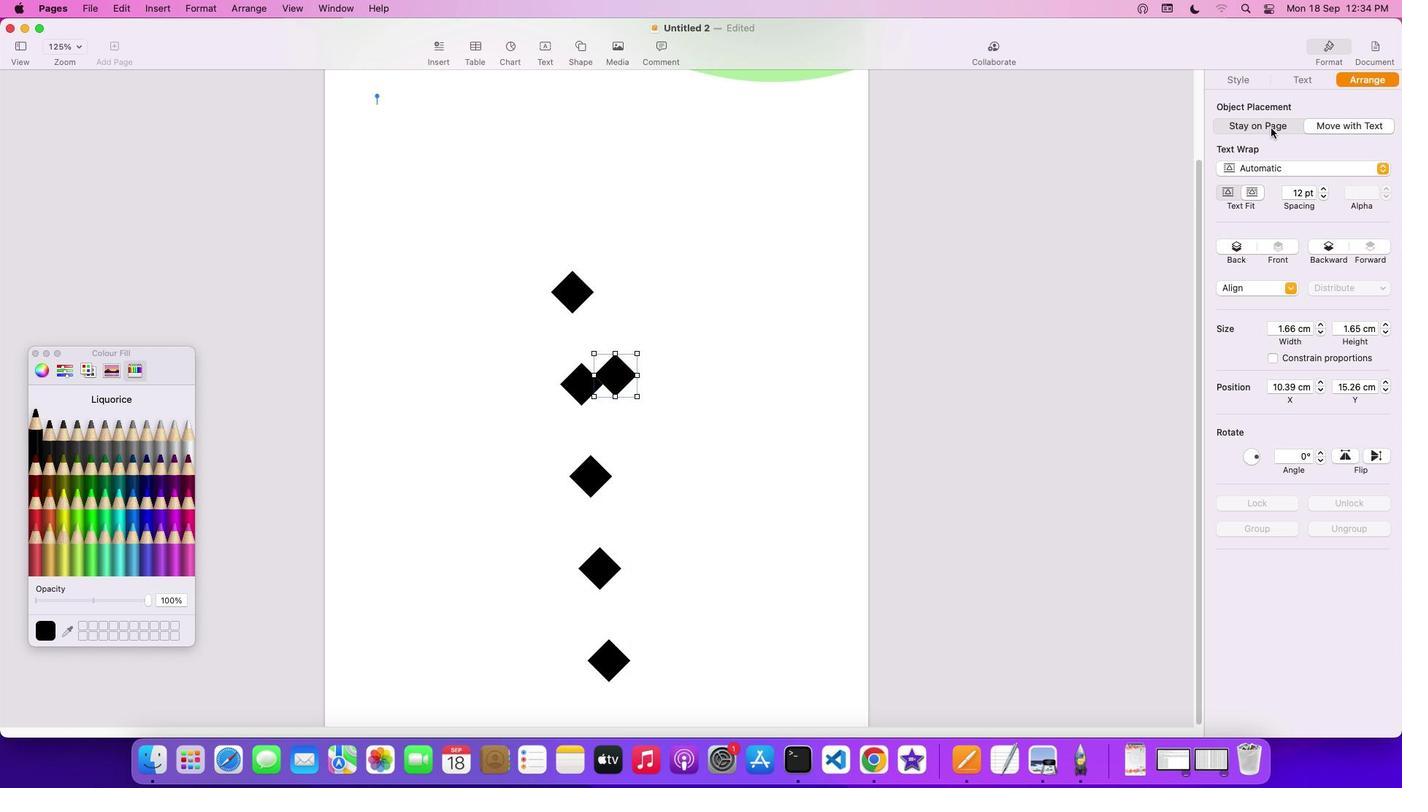 
Action: Mouse pressed left at (1271, 128)
Screenshot: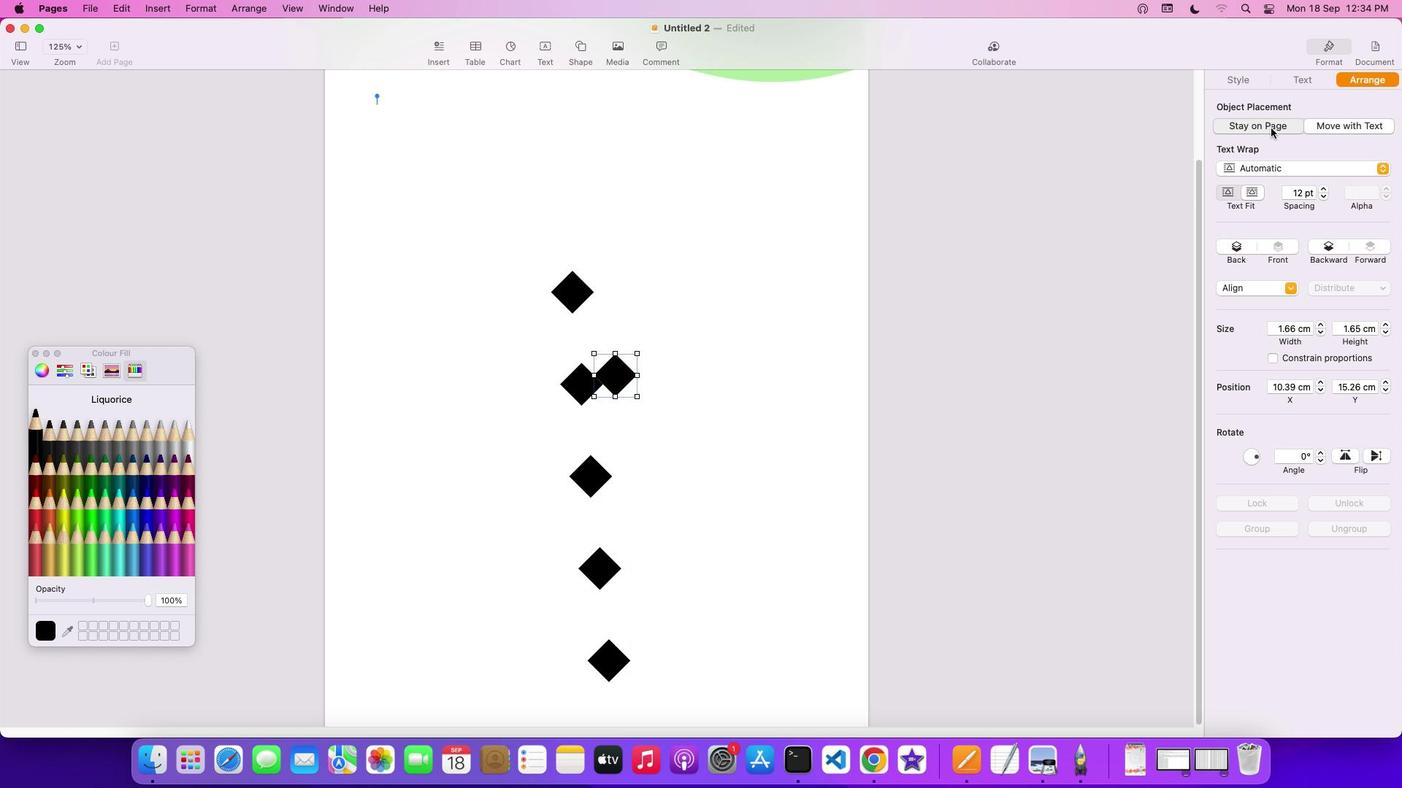 
Action: Mouse moved to (620, 382)
Screenshot: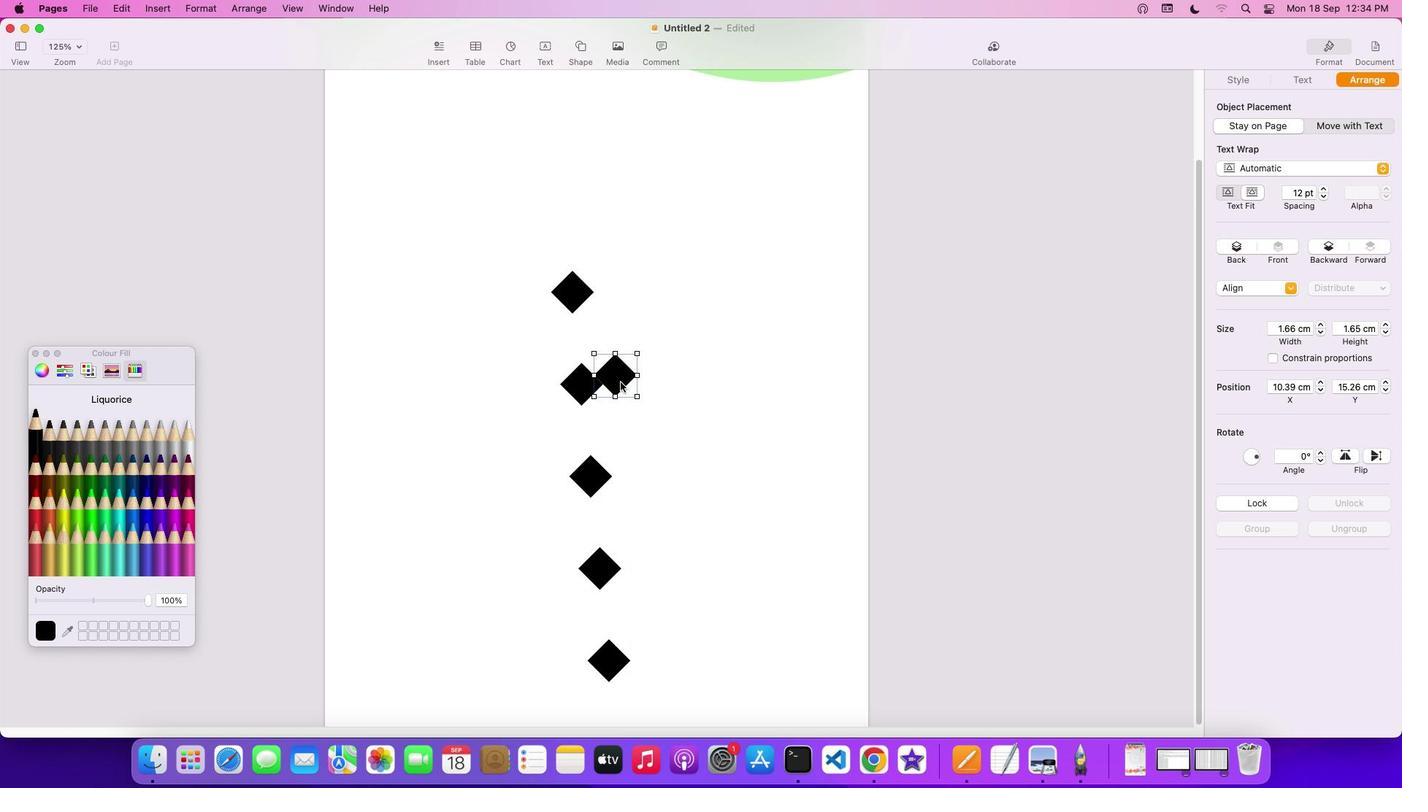 
Action: Mouse pressed left at (620, 382)
Screenshot: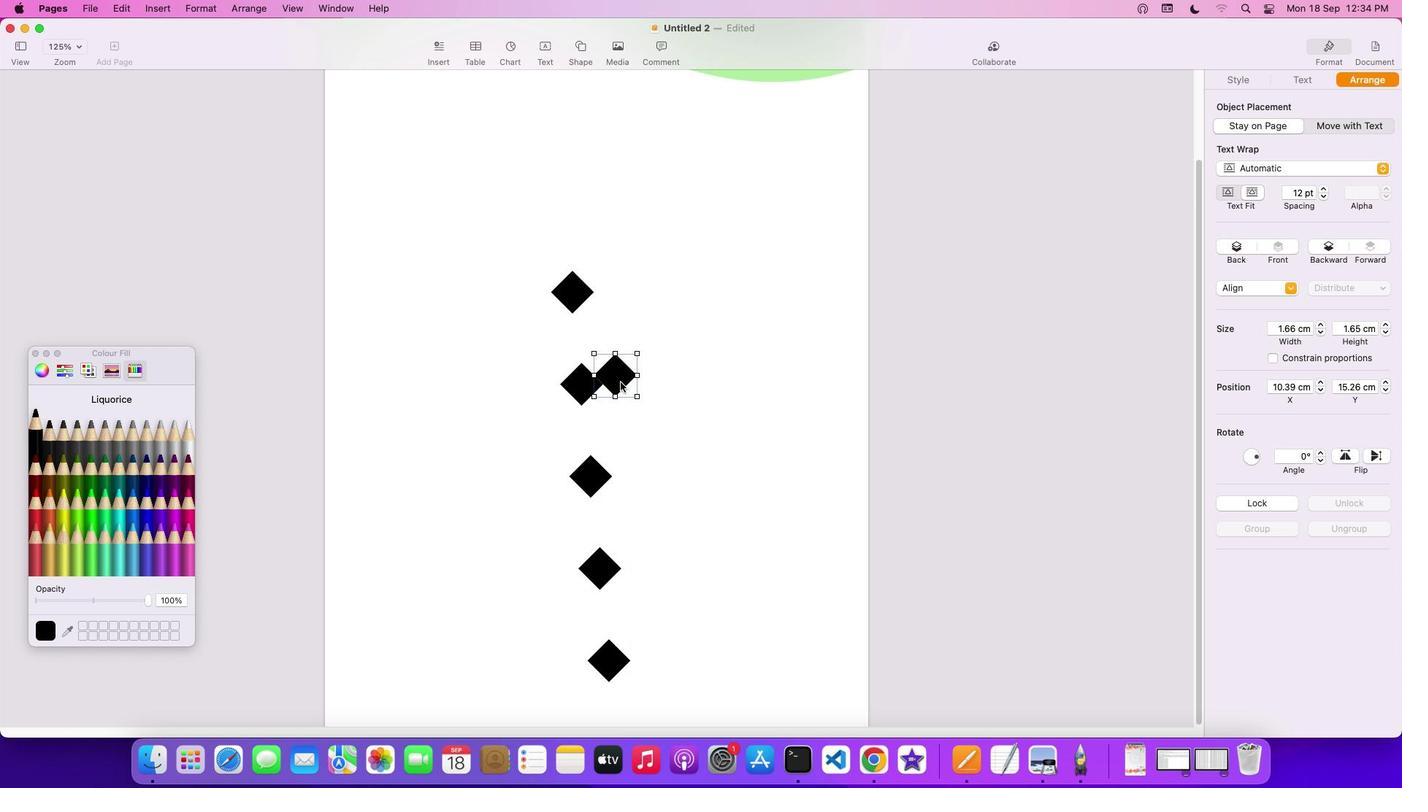 
Action: Mouse moved to (577, 382)
Screenshot: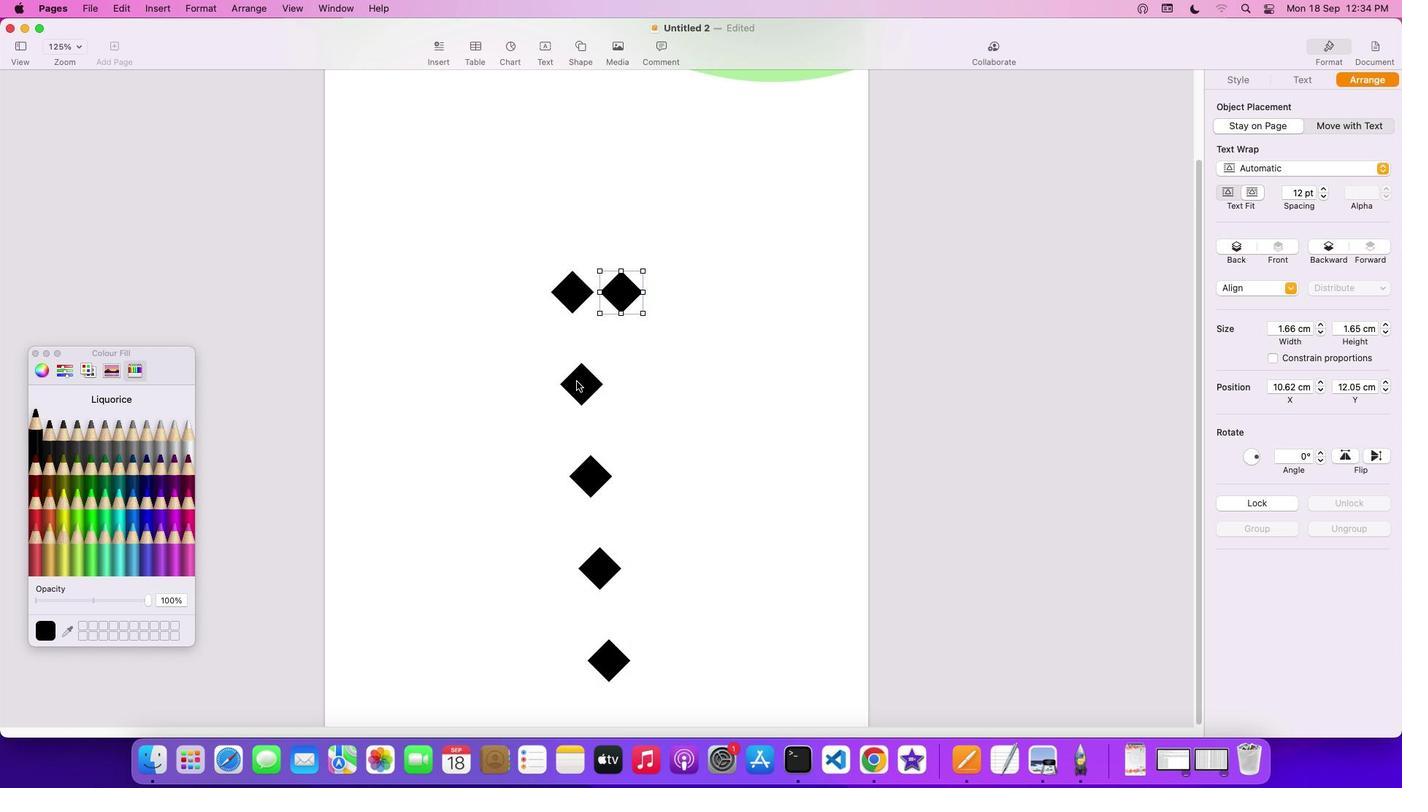
Action: Mouse pressed left at (577, 382)
Screenshot: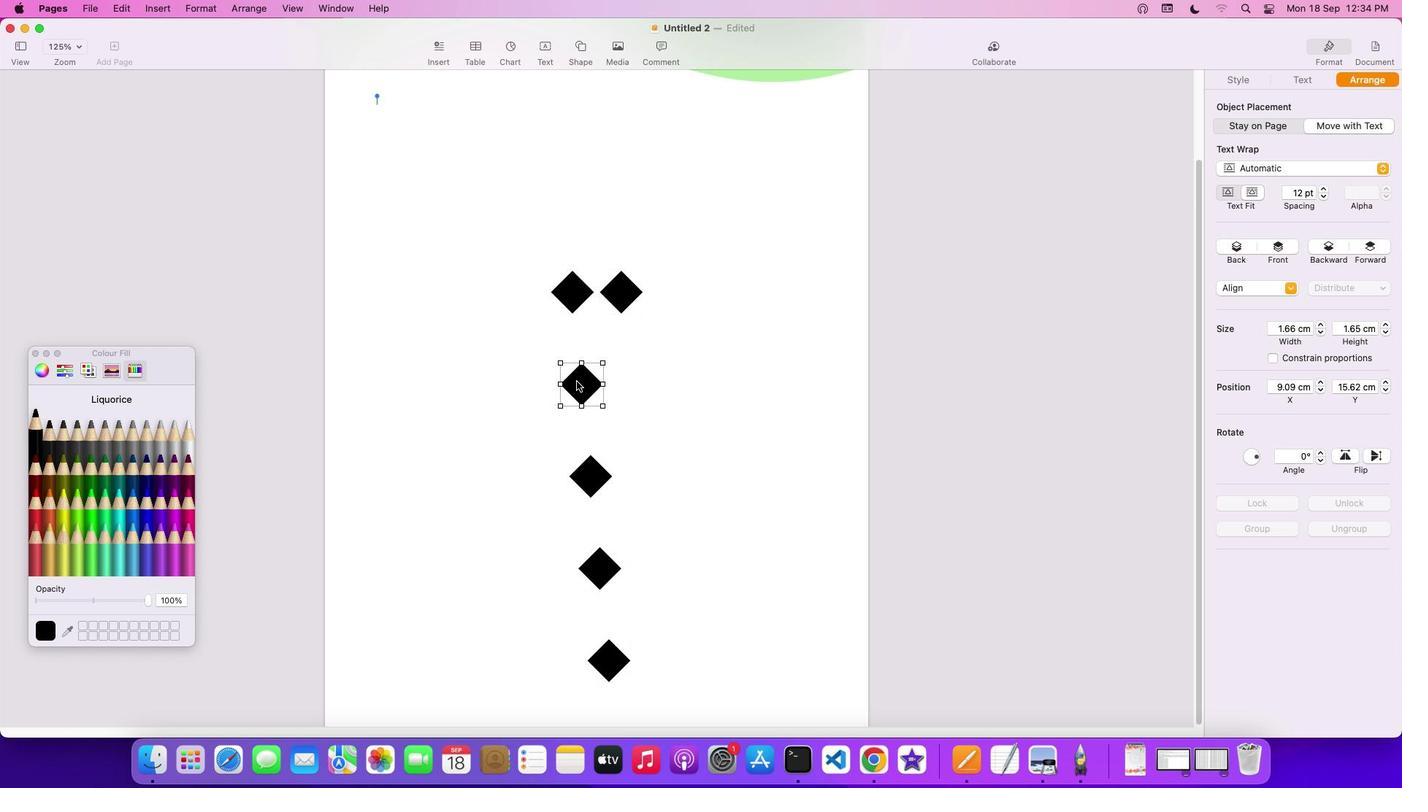 
Action: Mouse moved to (626, 299)
Screenshot: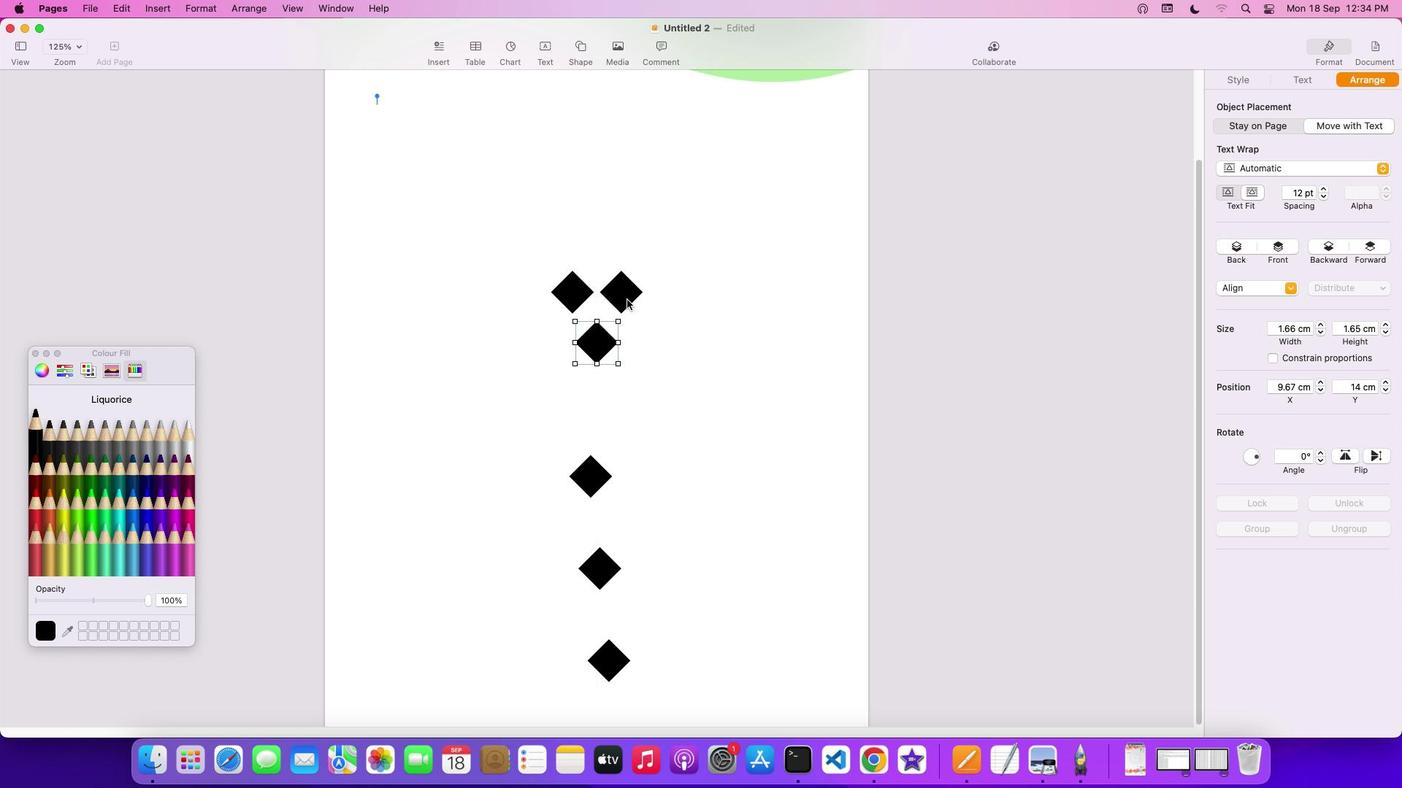 
Action: Mouse pressed left at (626, 299)
Screenshot: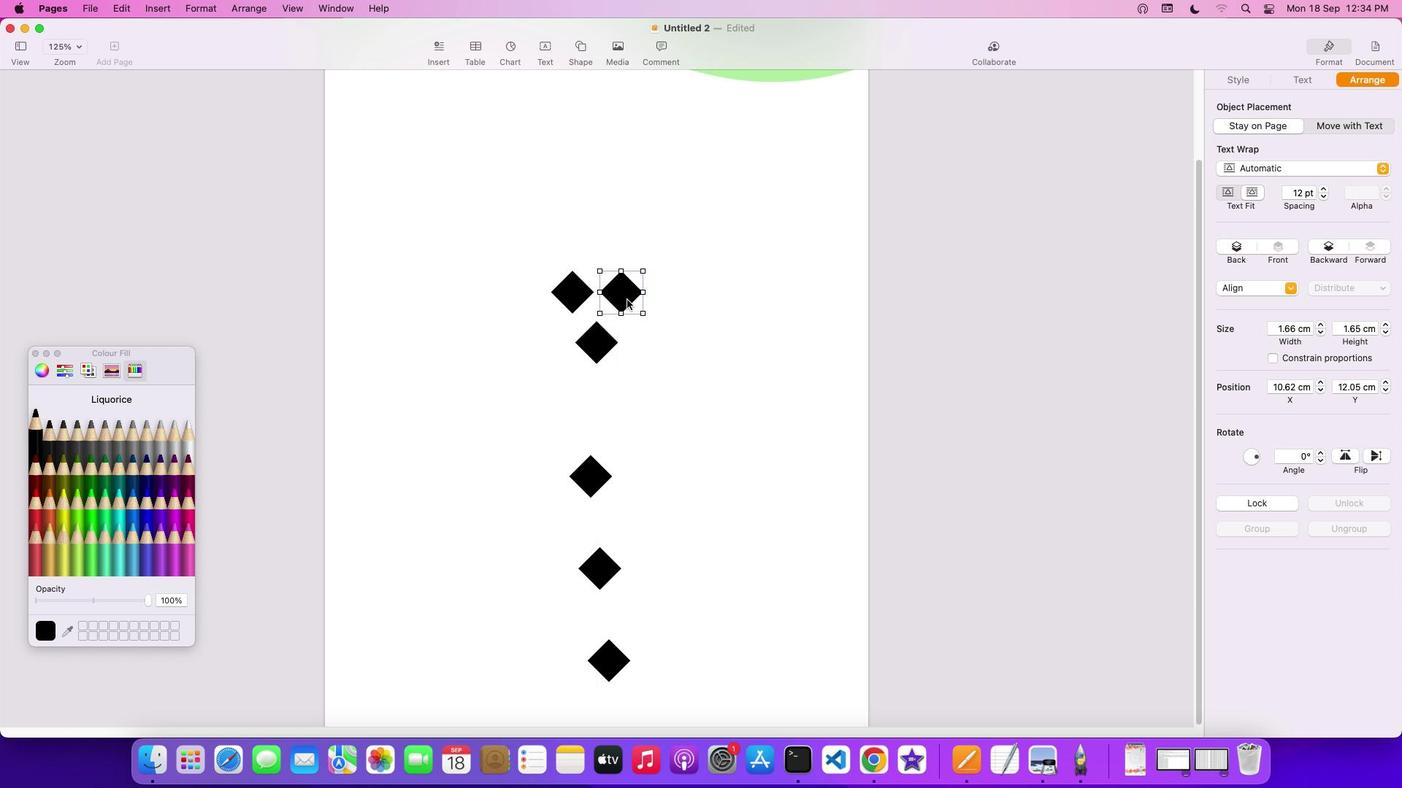 
Action: Mouse moved to (601, 338)
Screenshot: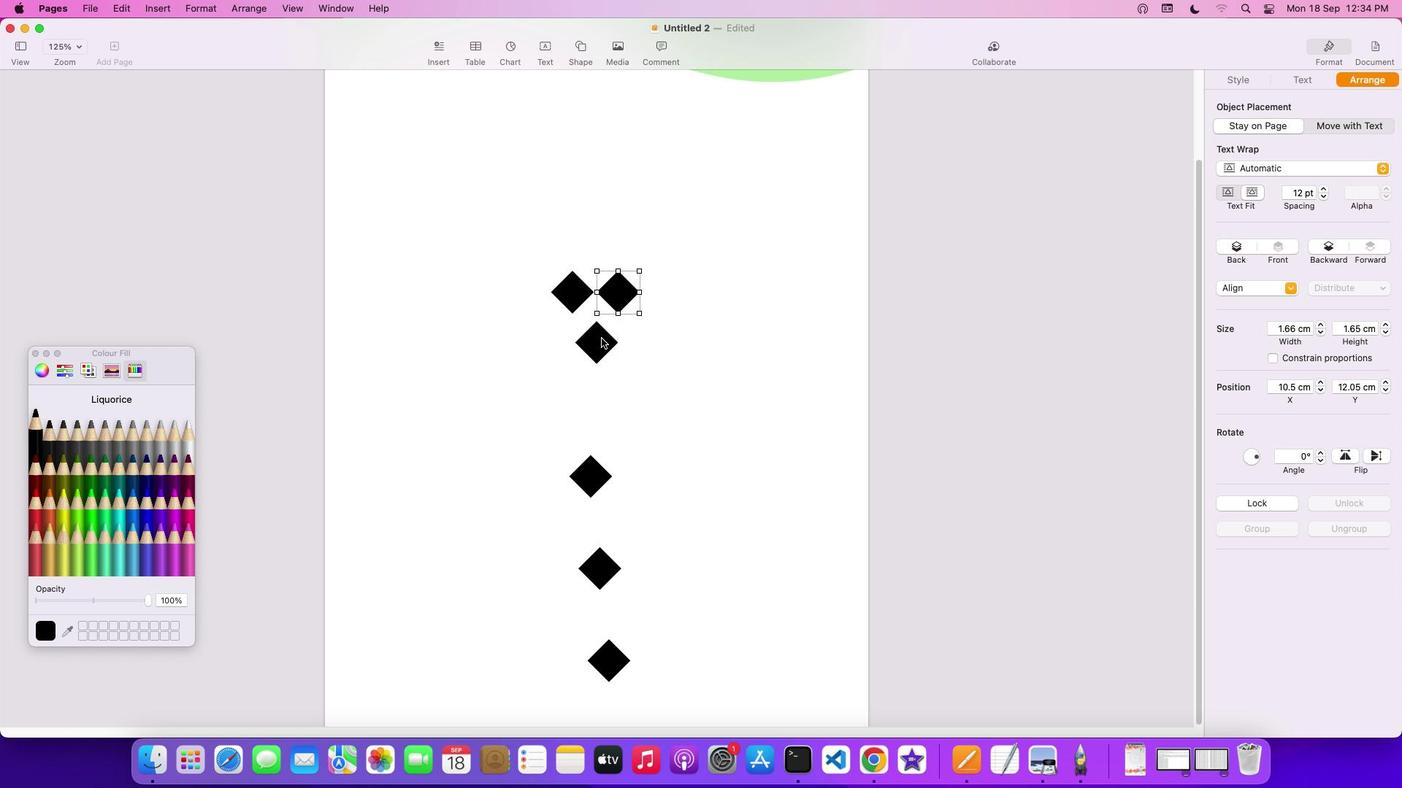 
Action: Mouse pressed left at (601, 338)
Screenshot: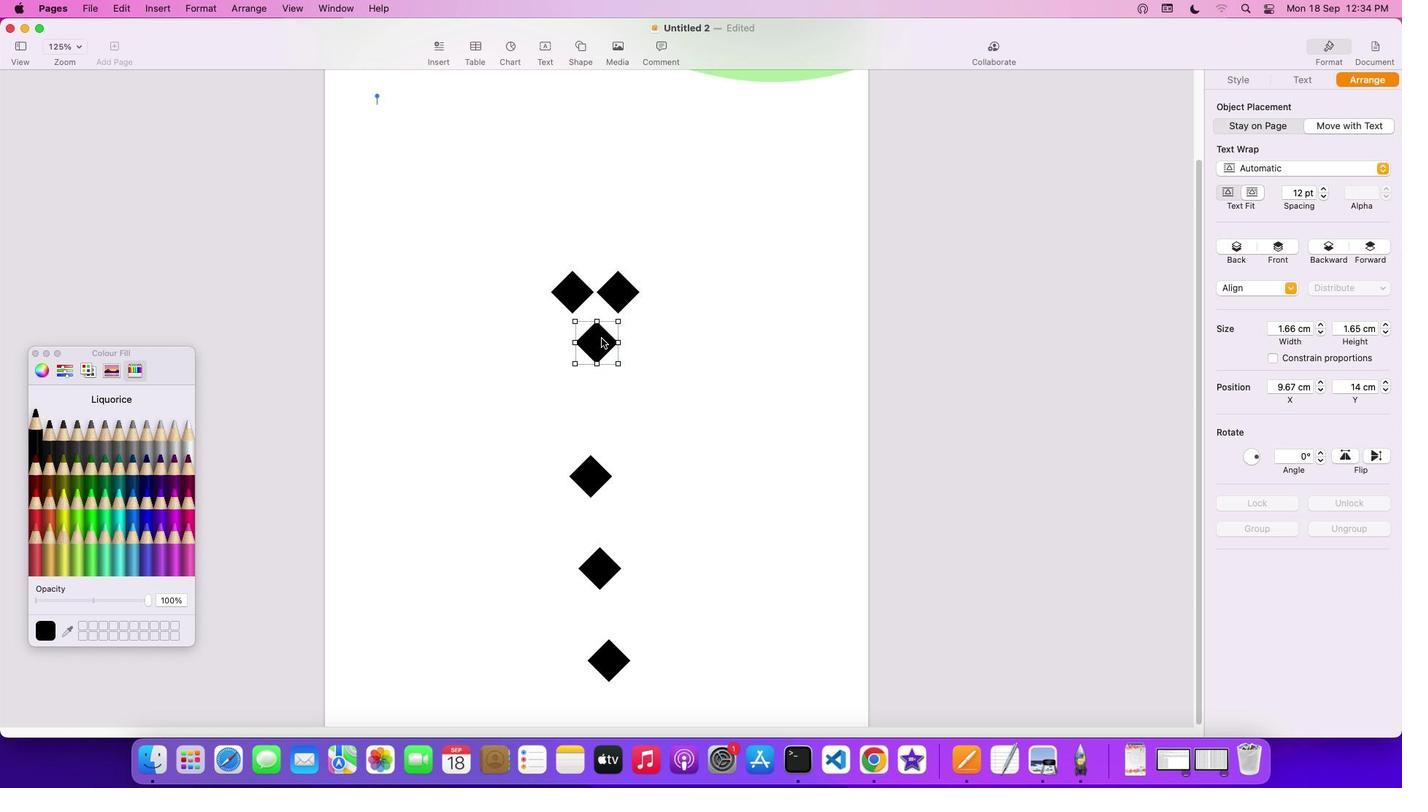 
Action: Mouse moved to (1276, 125)
Screenshot: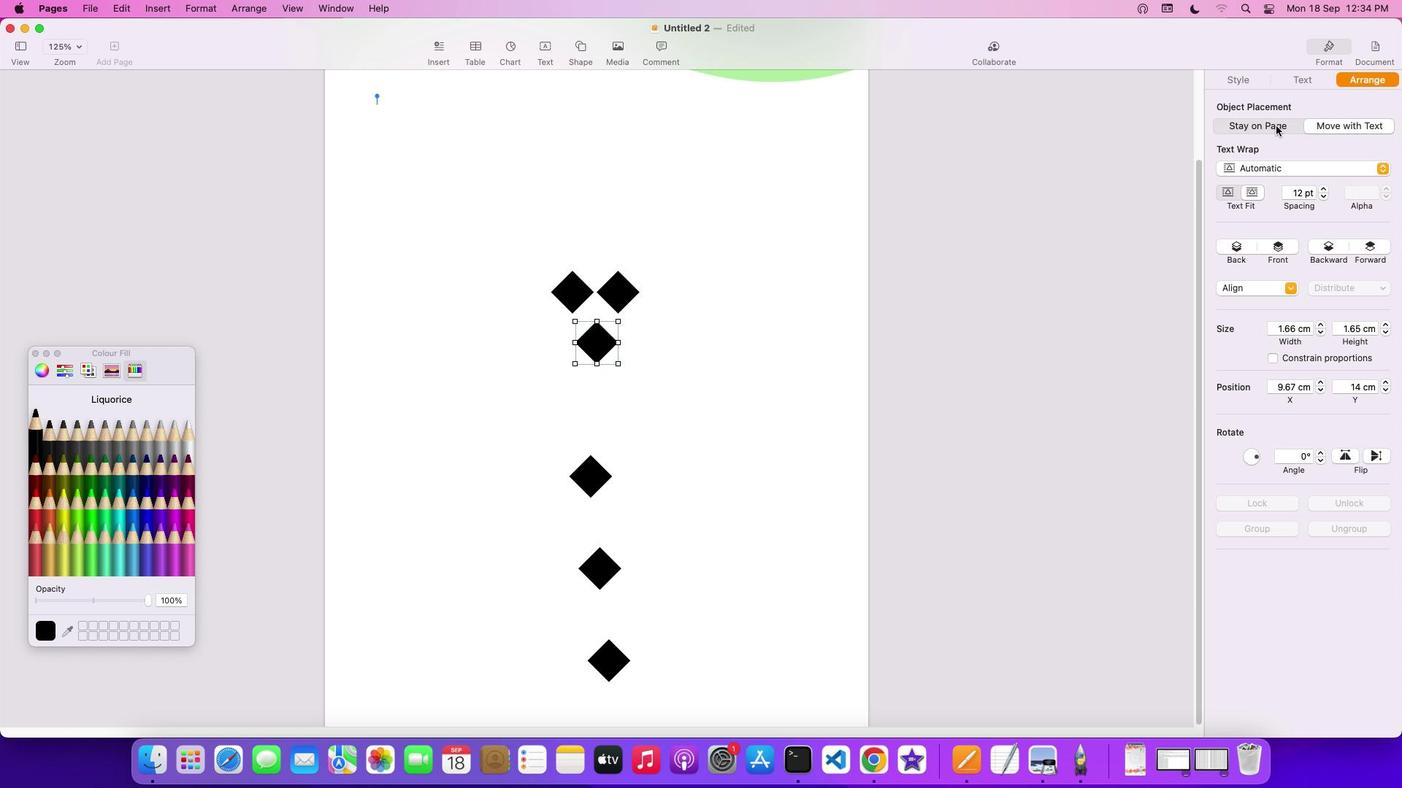 
Action: Mouse pressed left at (1276, 125)
Screenshot: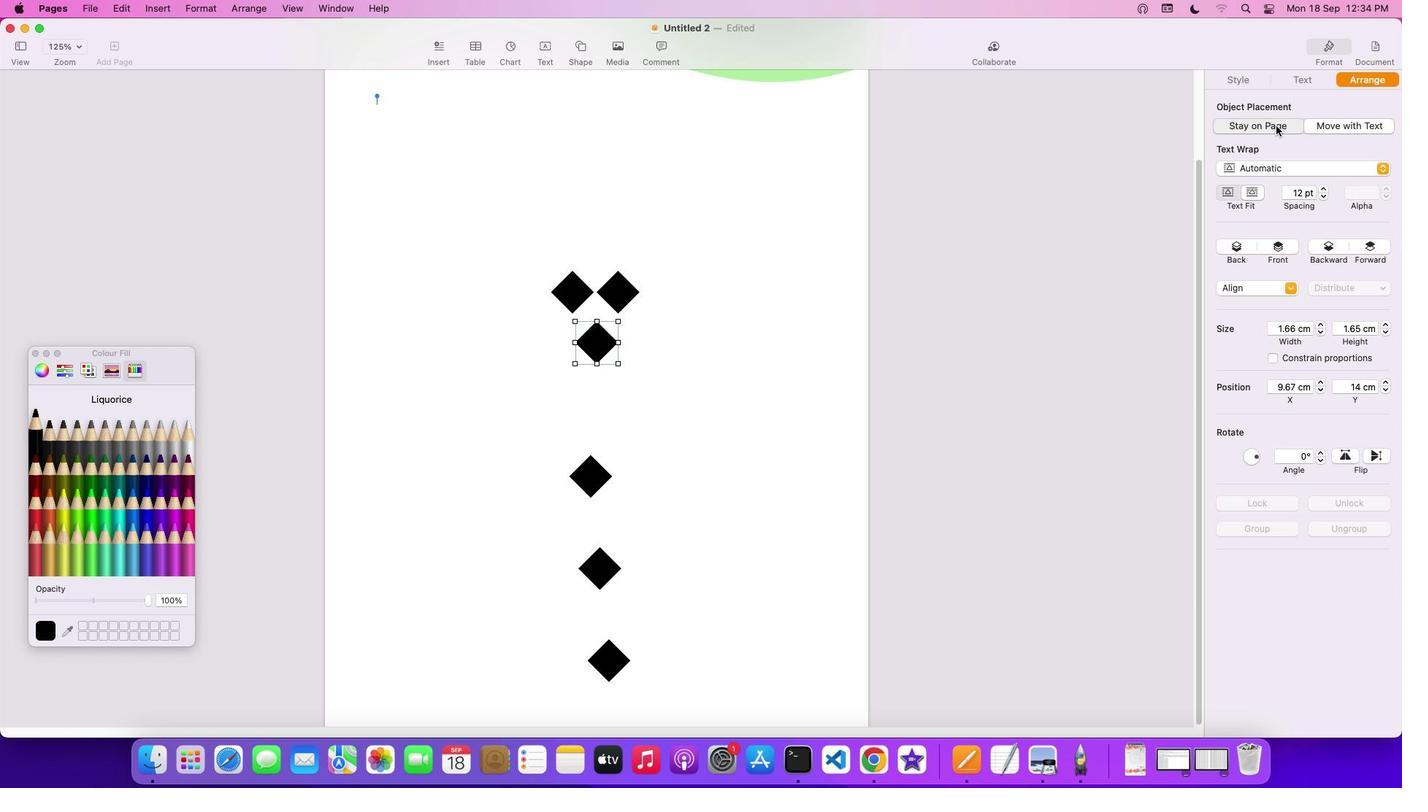 
Action: Mouse moved to (593, 352)
Screenshot: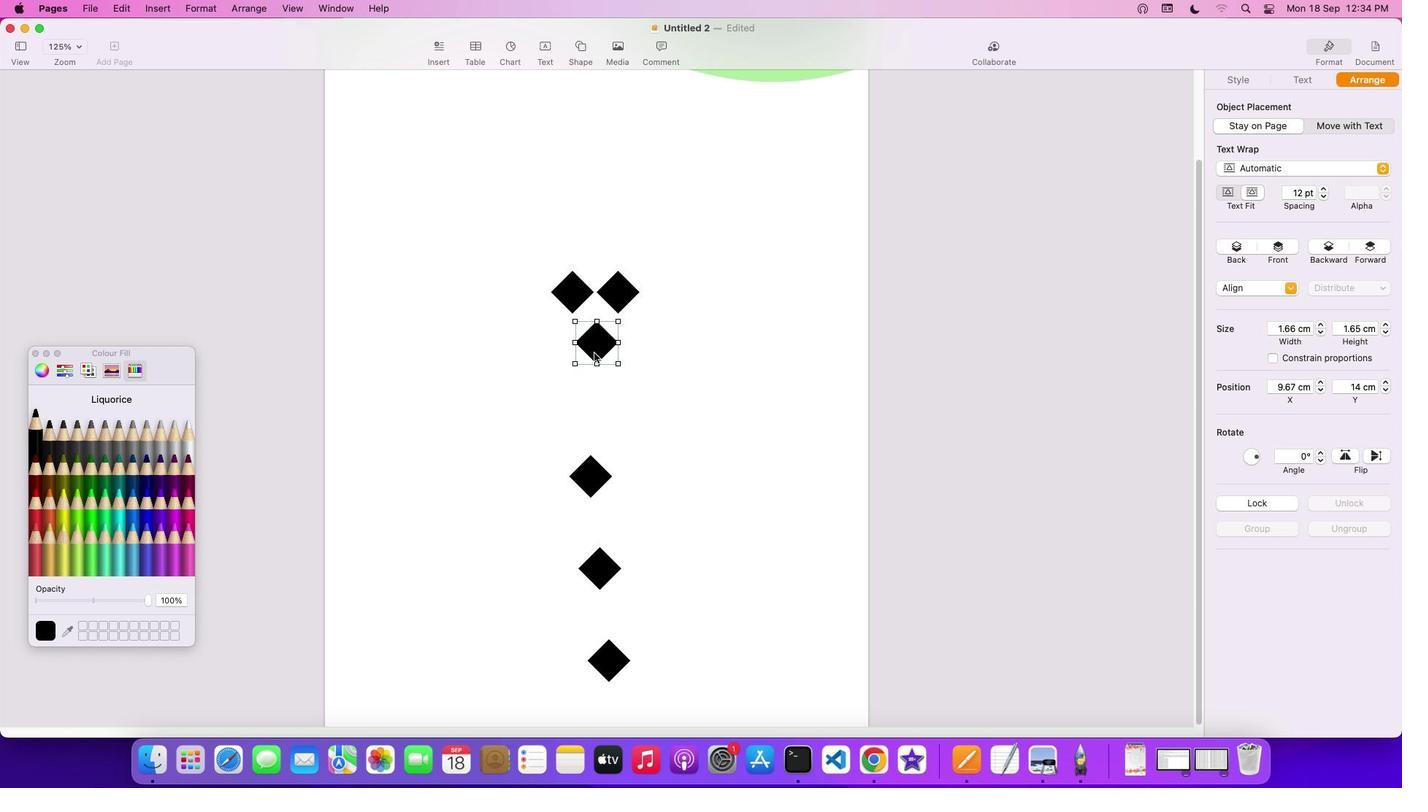 
Action: Mouse pressed left at (593, 352)
Screenshot: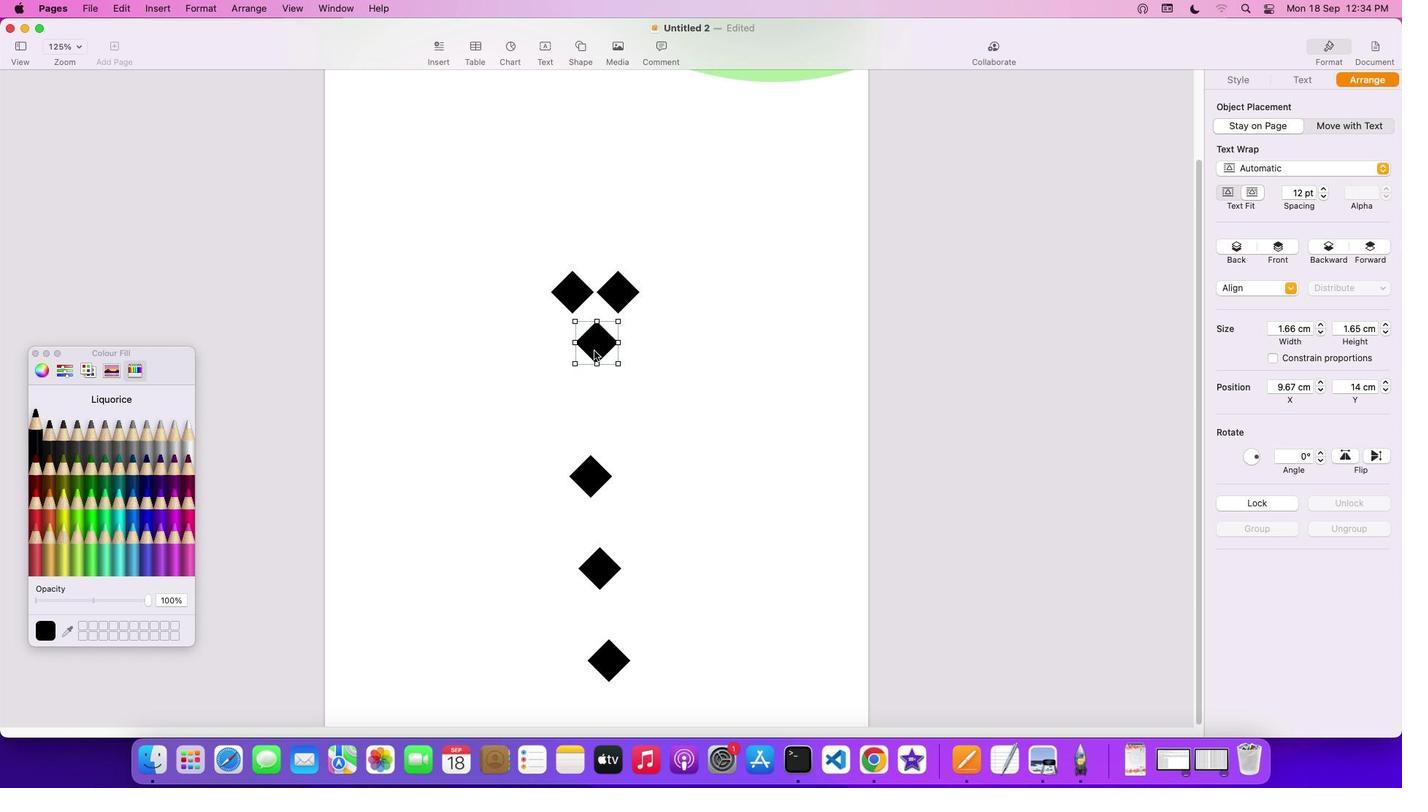 
Action: Mouse moved to (593, 487)
Screenshot: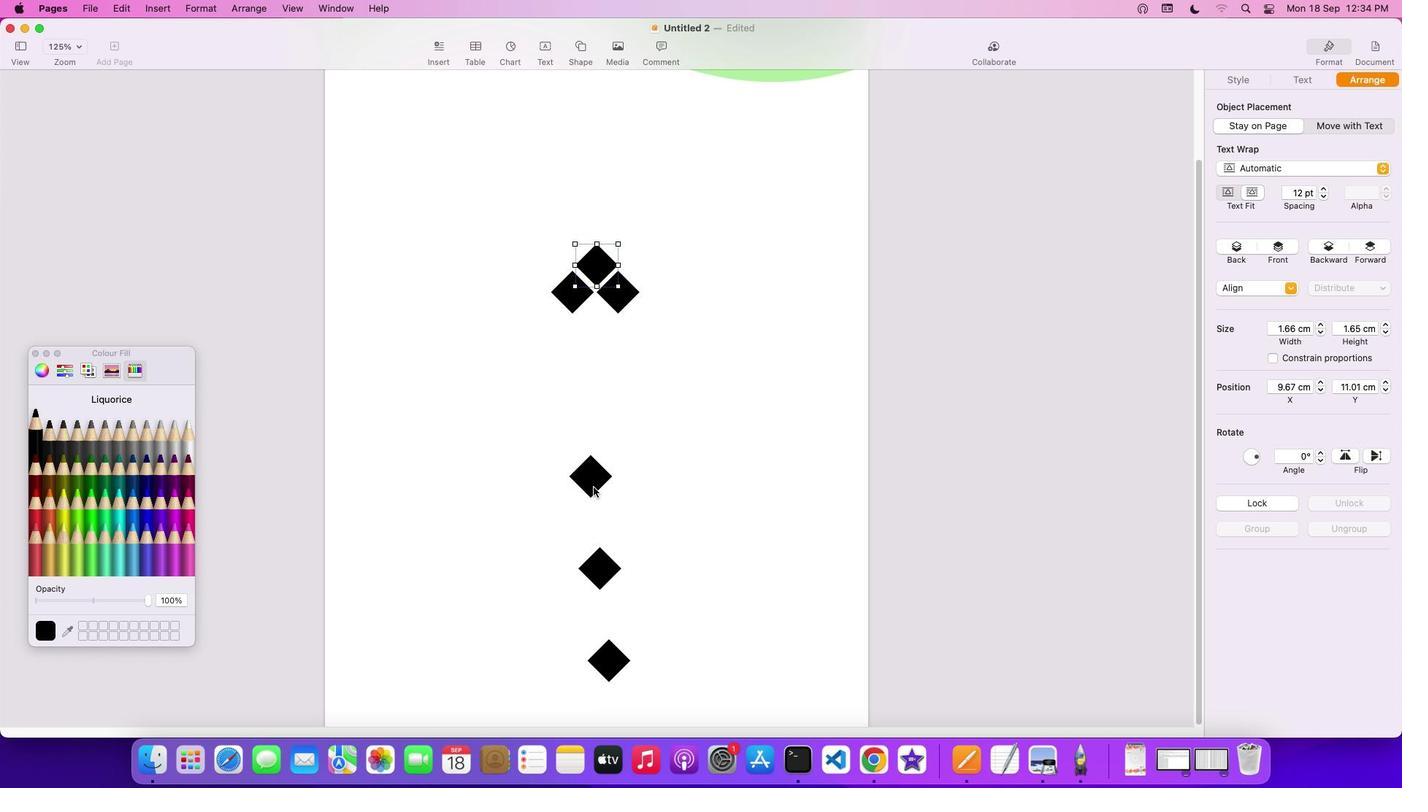 
Action: Mouse pressed left at (593, 487)
Screenshot: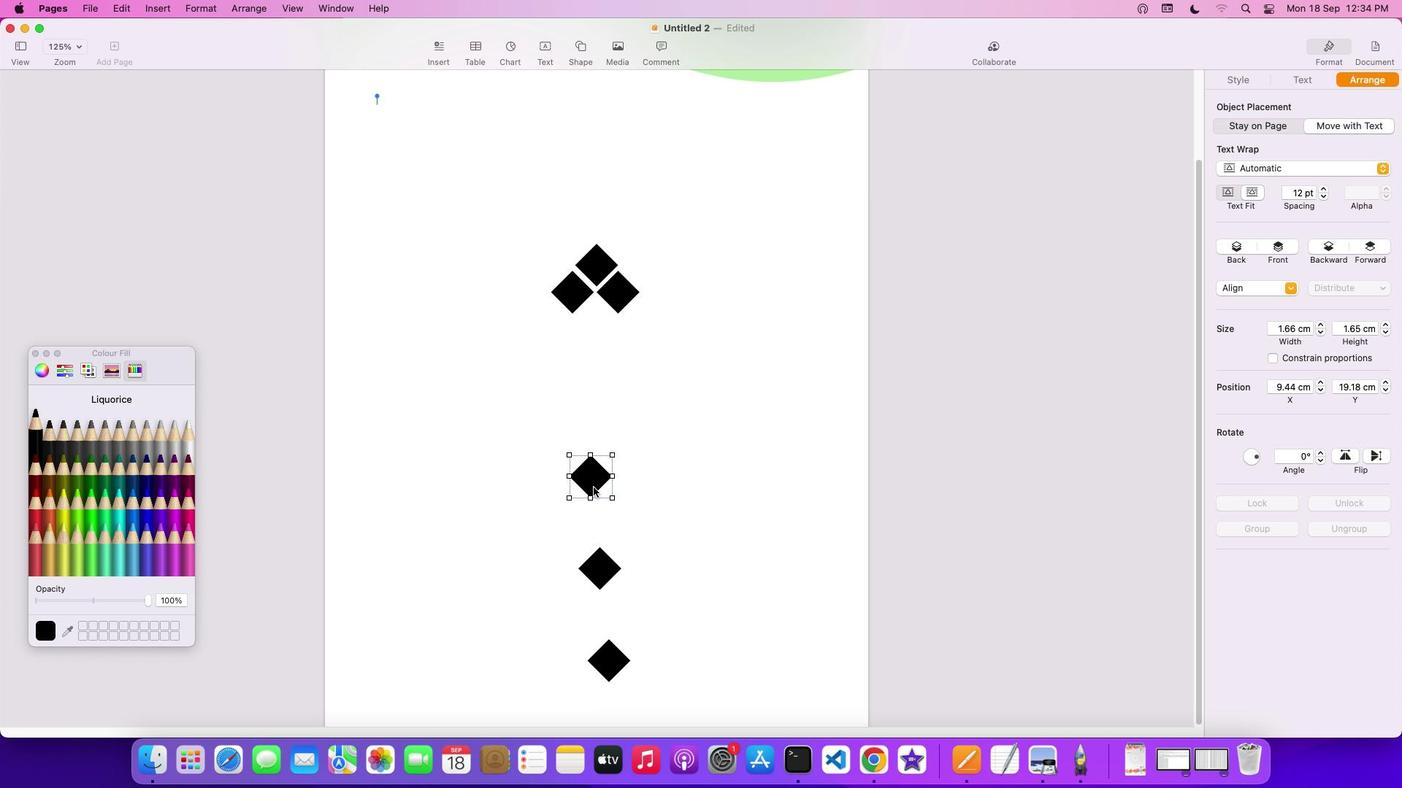 
Action: Mouse moved to (1259, 121)
Screenshot: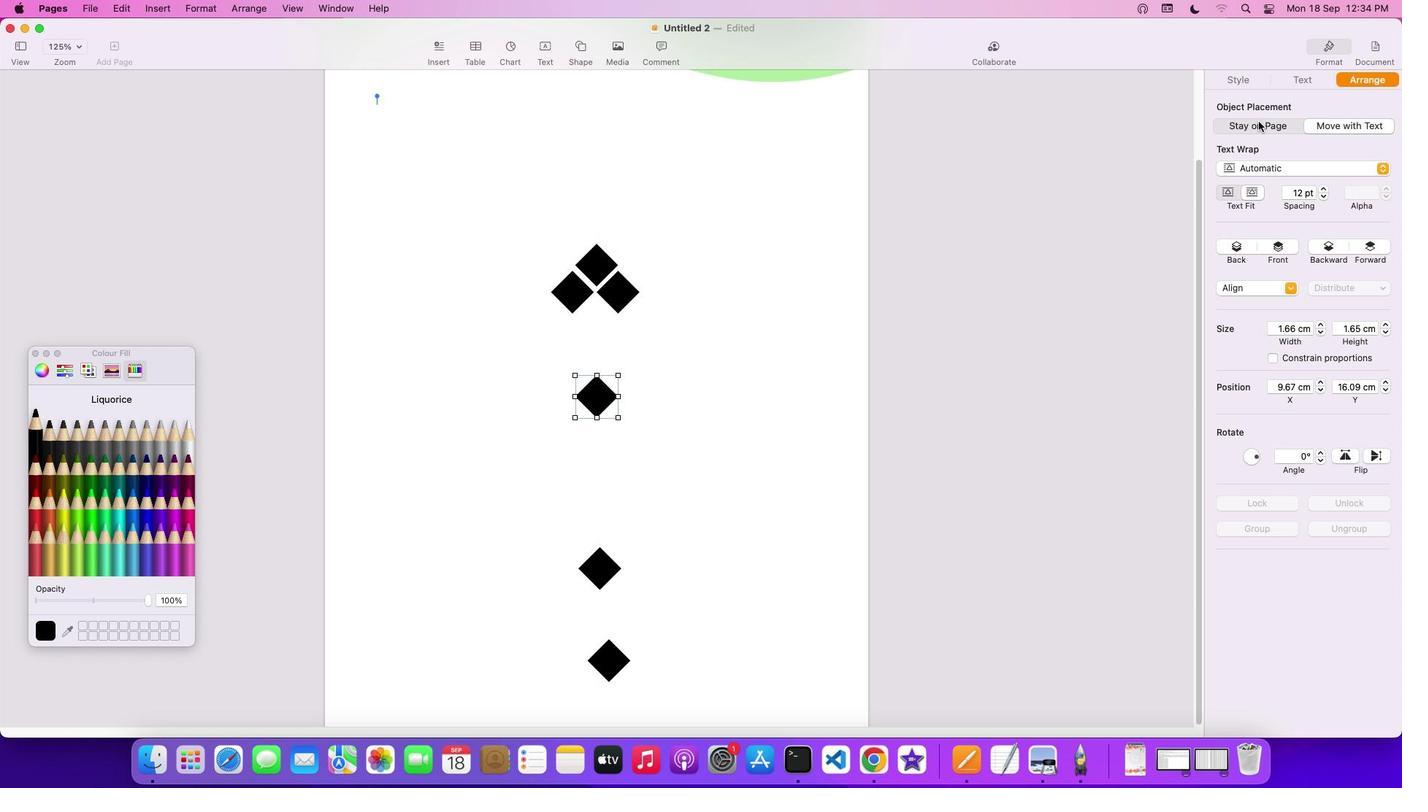 
Action: Mouse pressed left at (1259, 121)
Screenshot: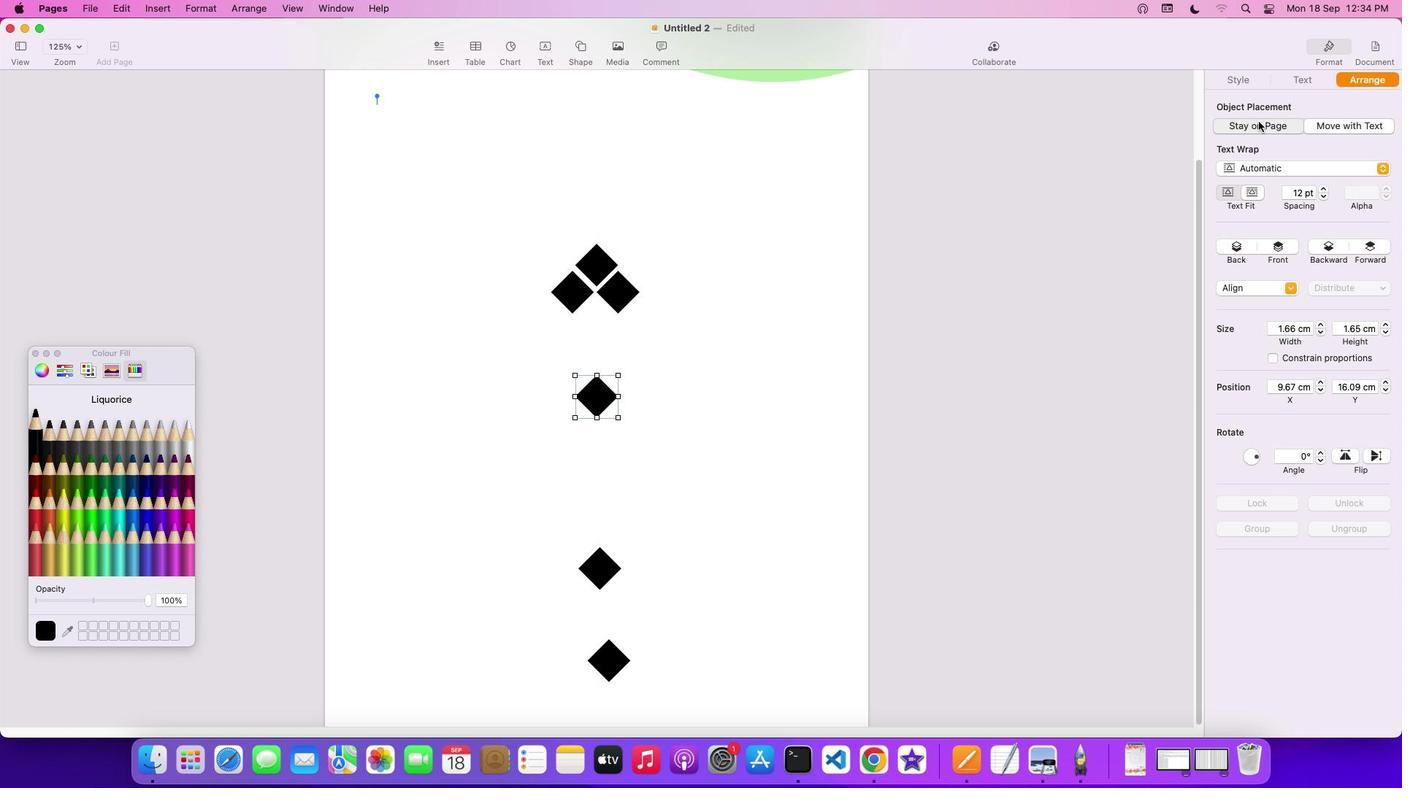 
Action: Mouse moved to (596, 401)
Screenshot: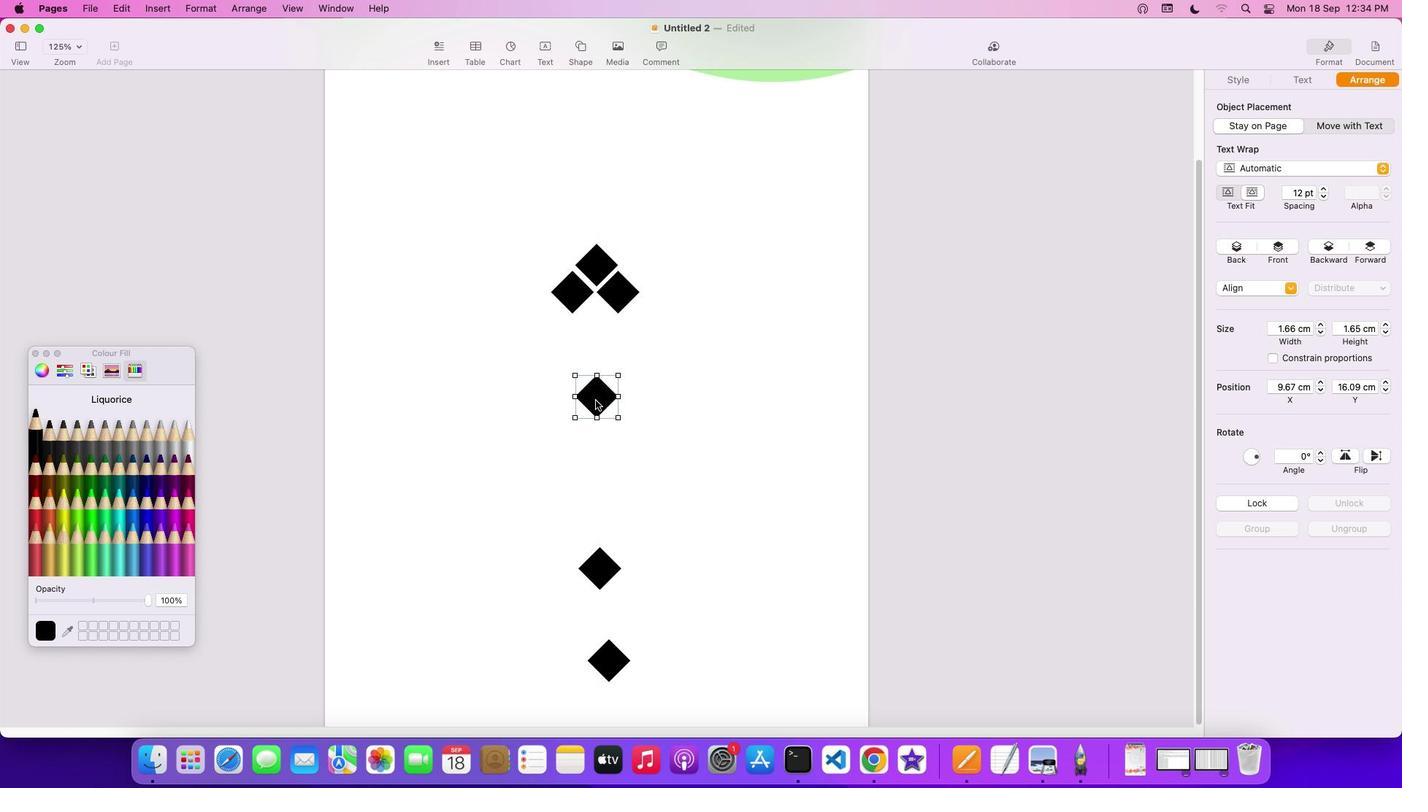 
Action: Mouse pressed left at (596, 401)
Screenshot: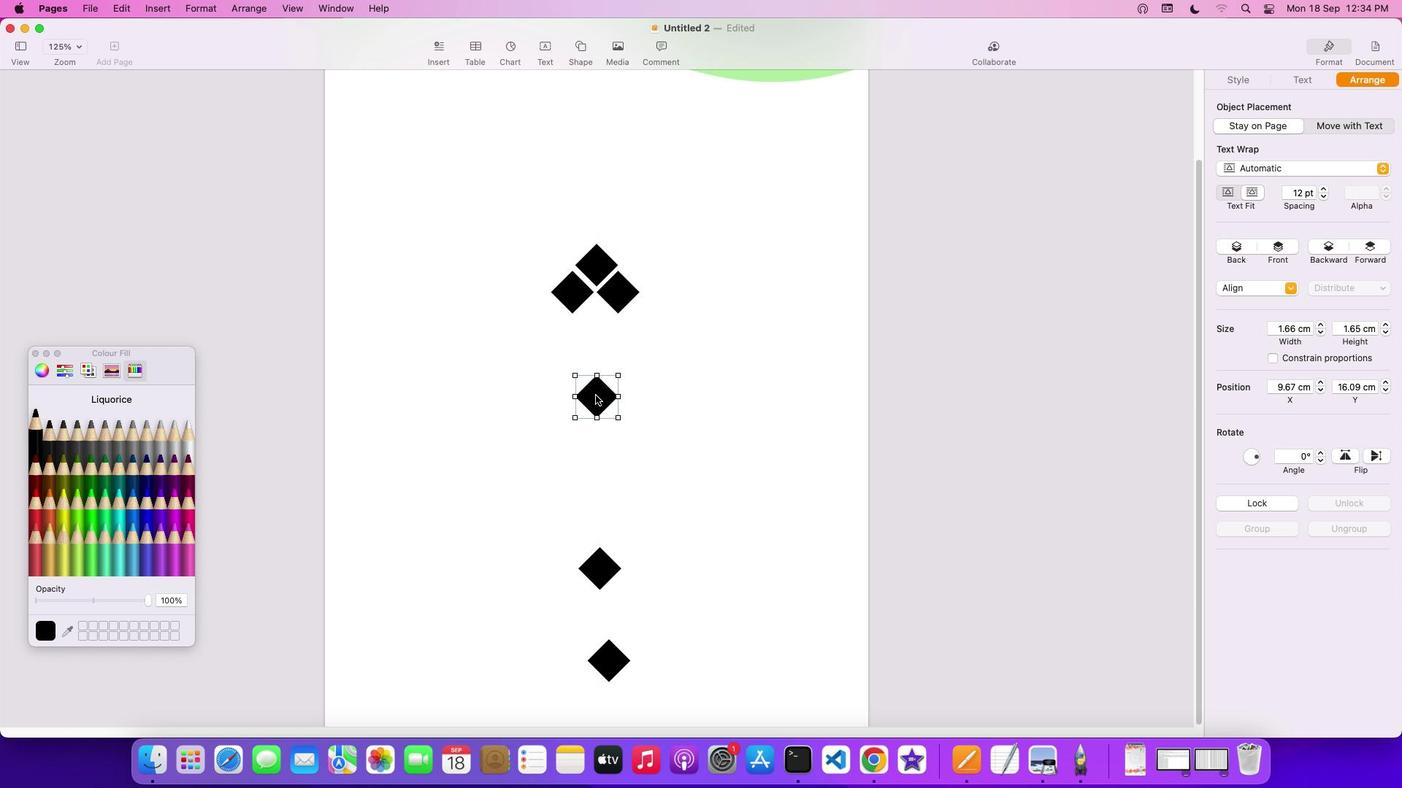 
Action: Mouse moved to (663, 361)
Screenshot: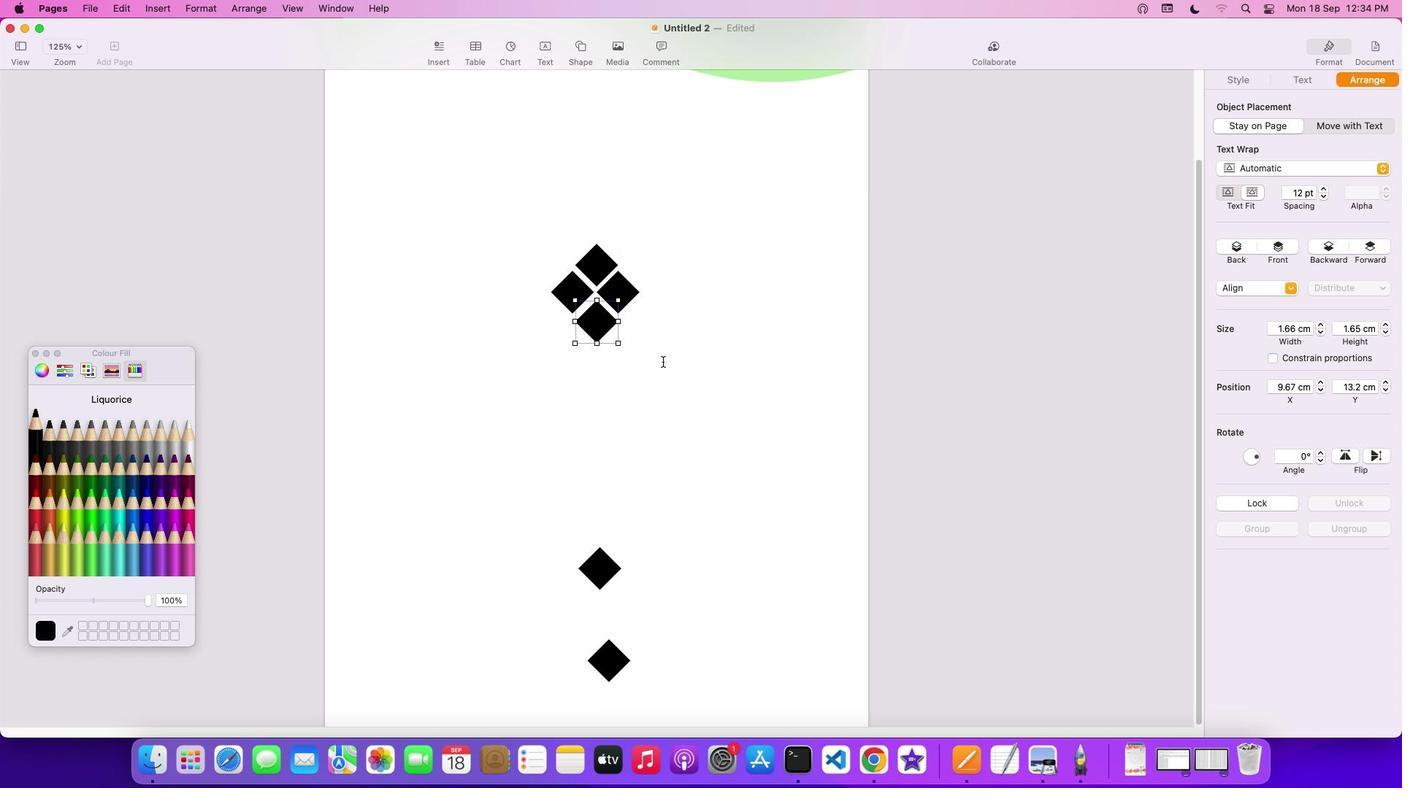 
Action: Mouse pressed left at (663, 361)
Screenshot: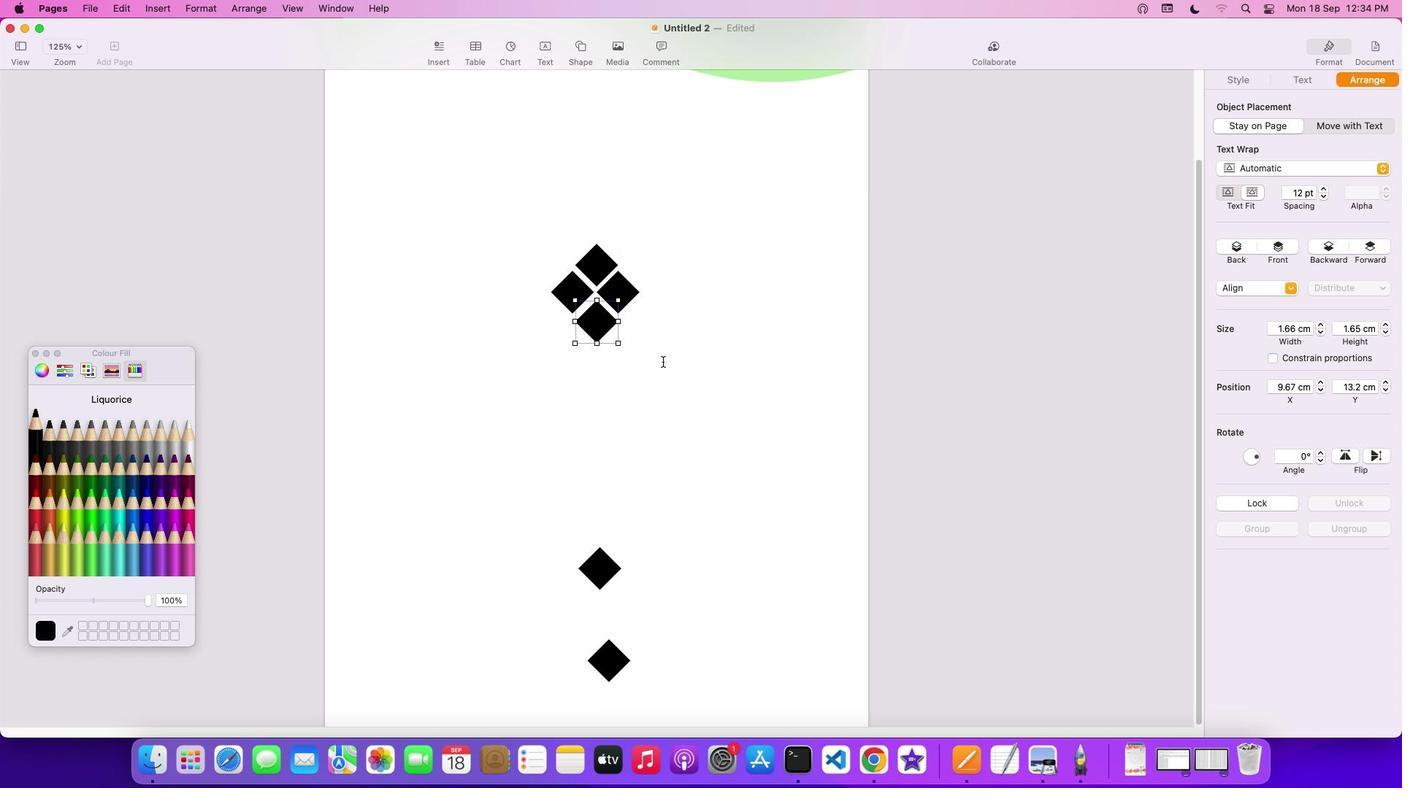 
Action: Mouse moved to (607, 573)
Screenshot: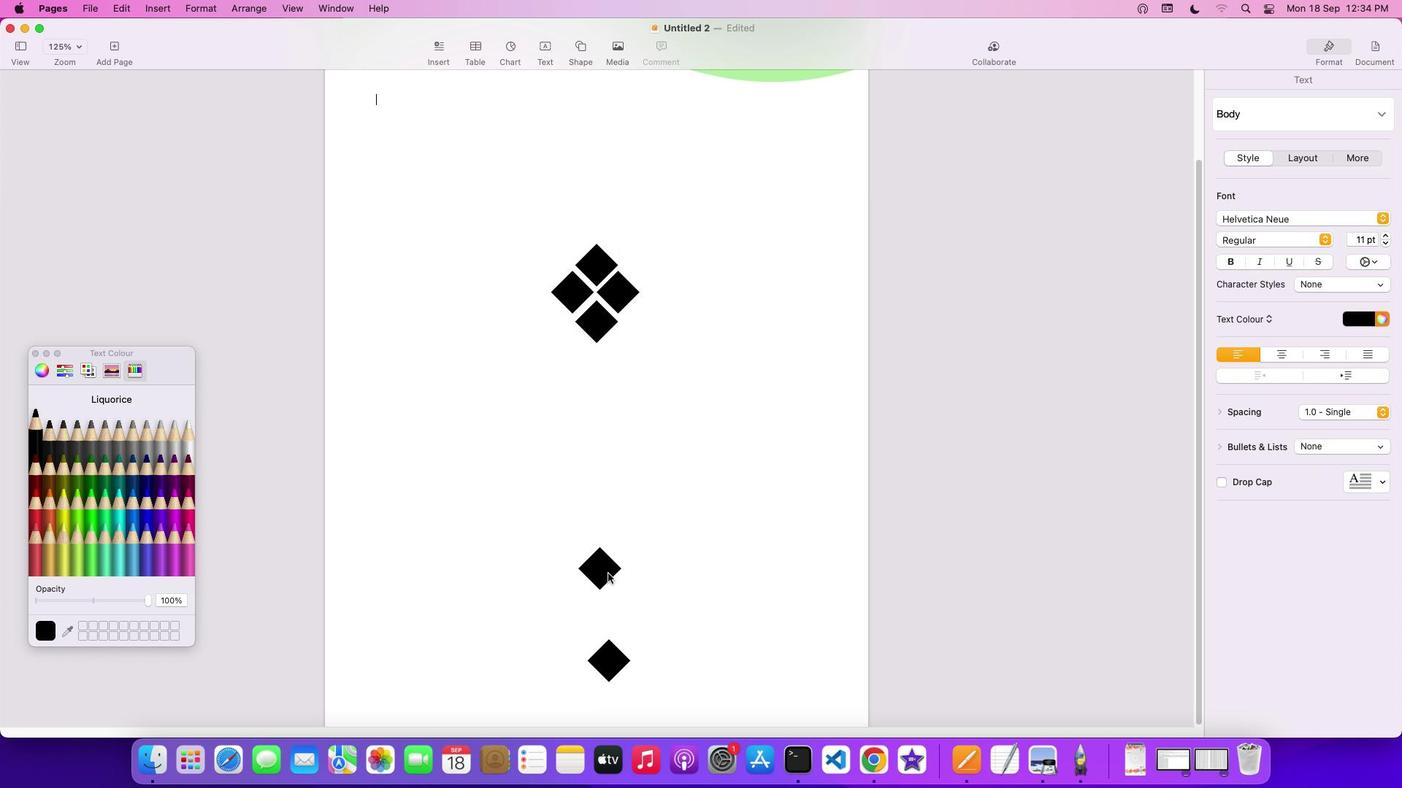 
Action: Mouse pressed left at (607, 573)
Screenshot: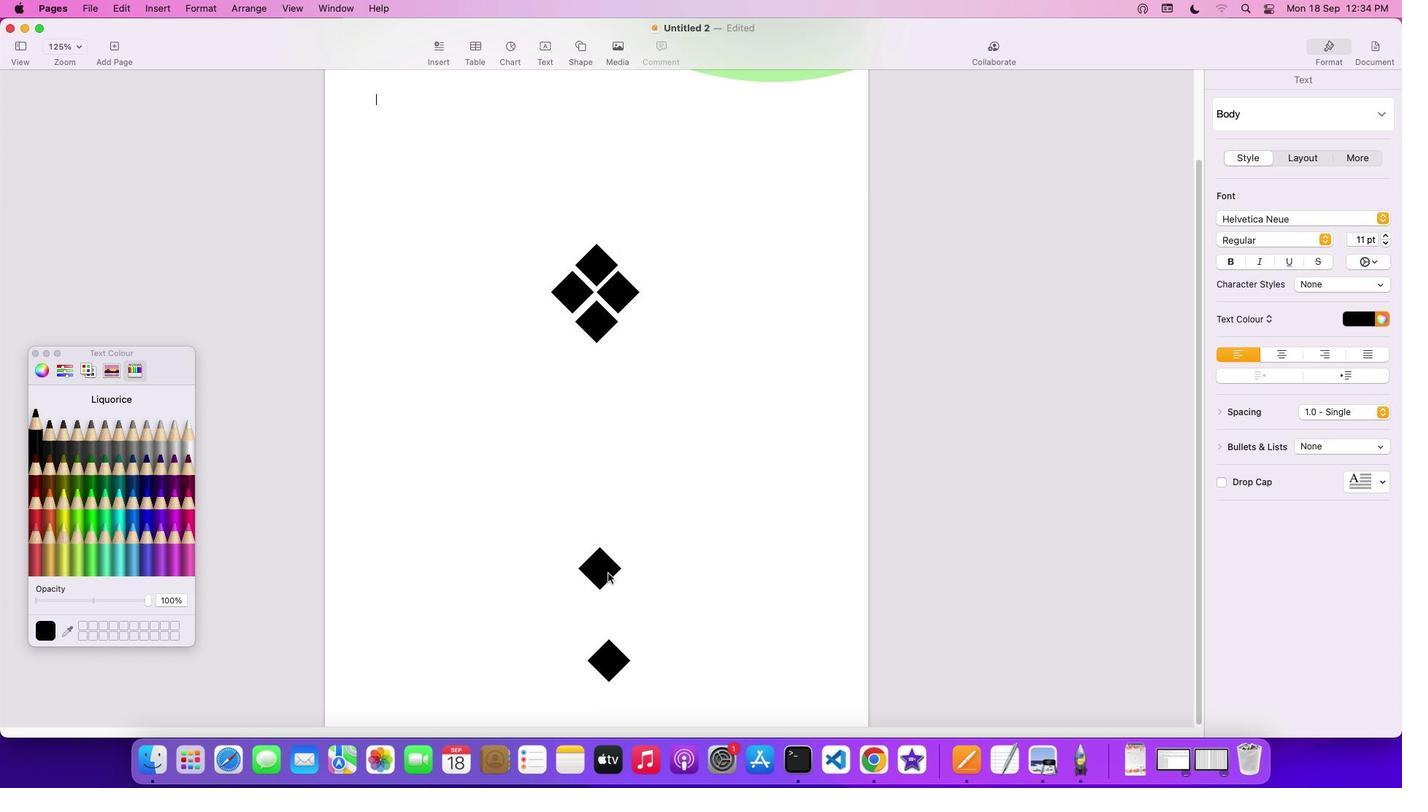 
Action: Mouse moved to (1258, 121)
Screenshot: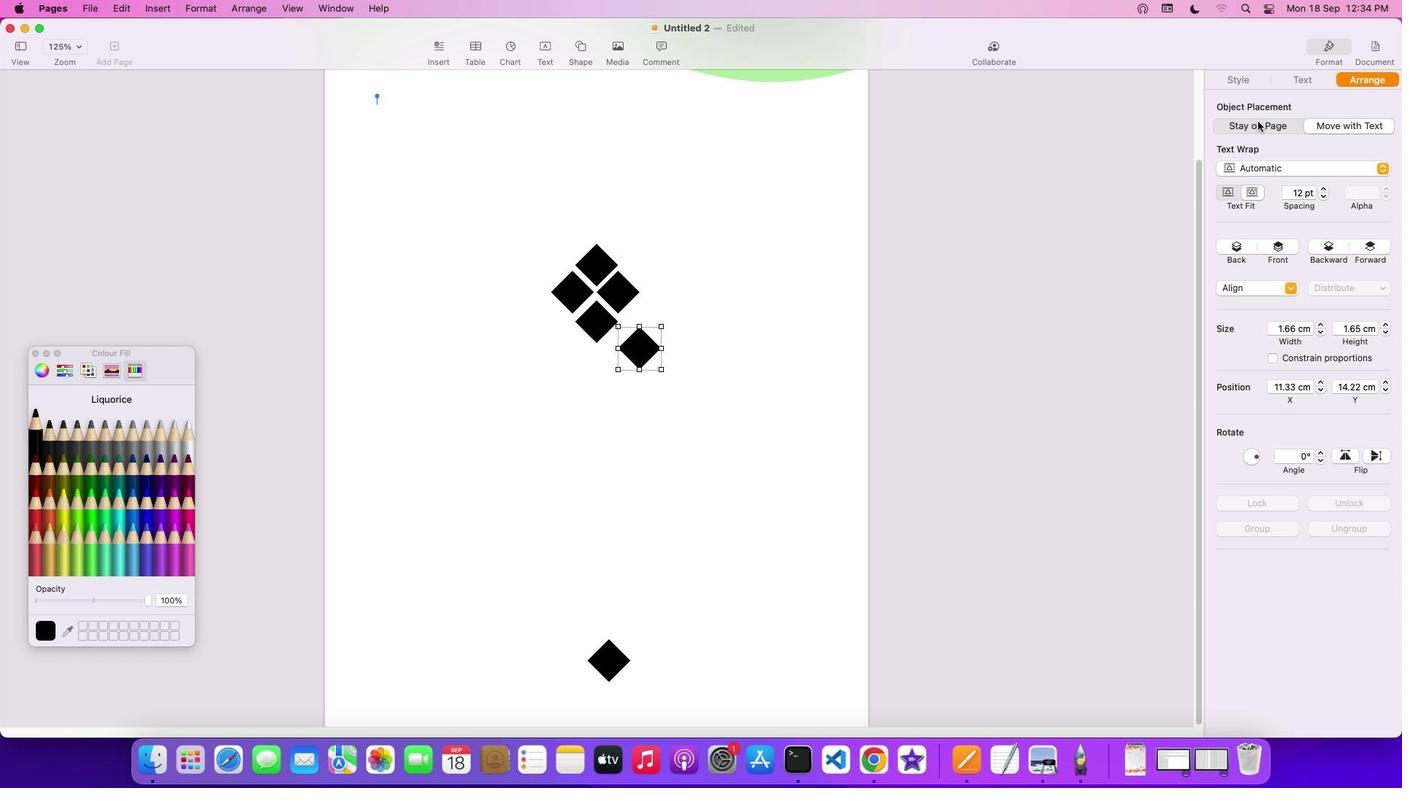 
Action: Mouse pressed left at (1258, 121)
Screenshot: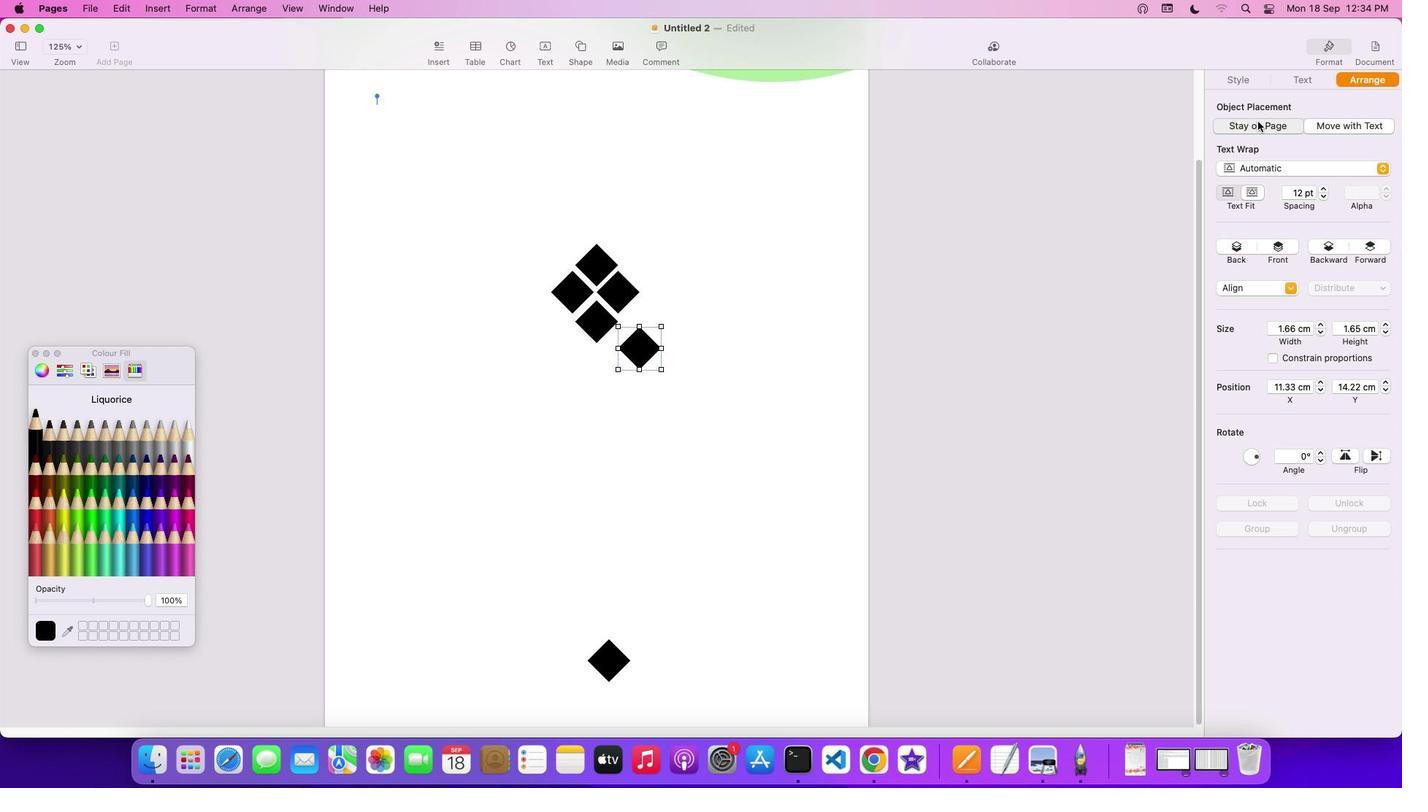 
Action: Mouse moved to (630, 356)
Screenshot: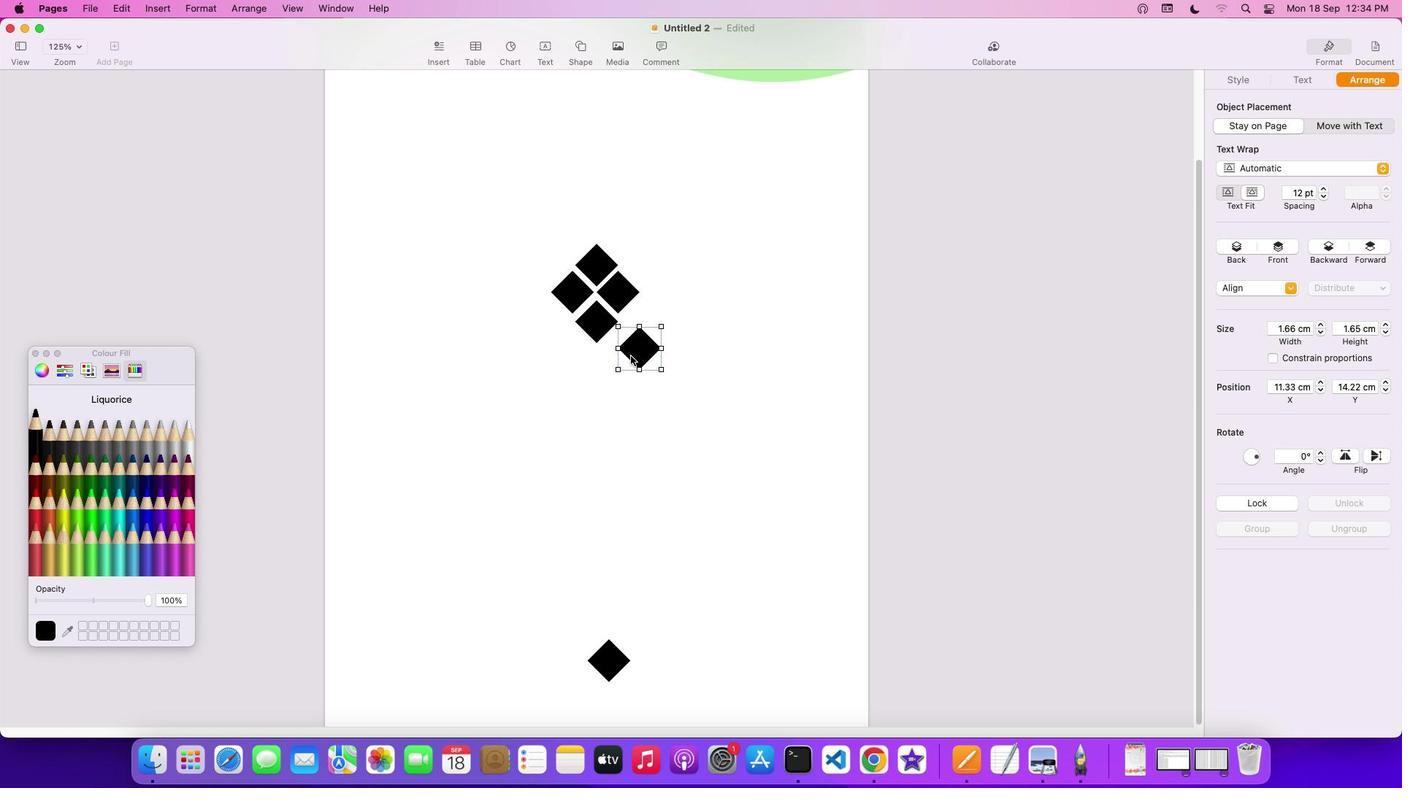 
Action: Mouse pressed left at (630, 356)
Screenshot: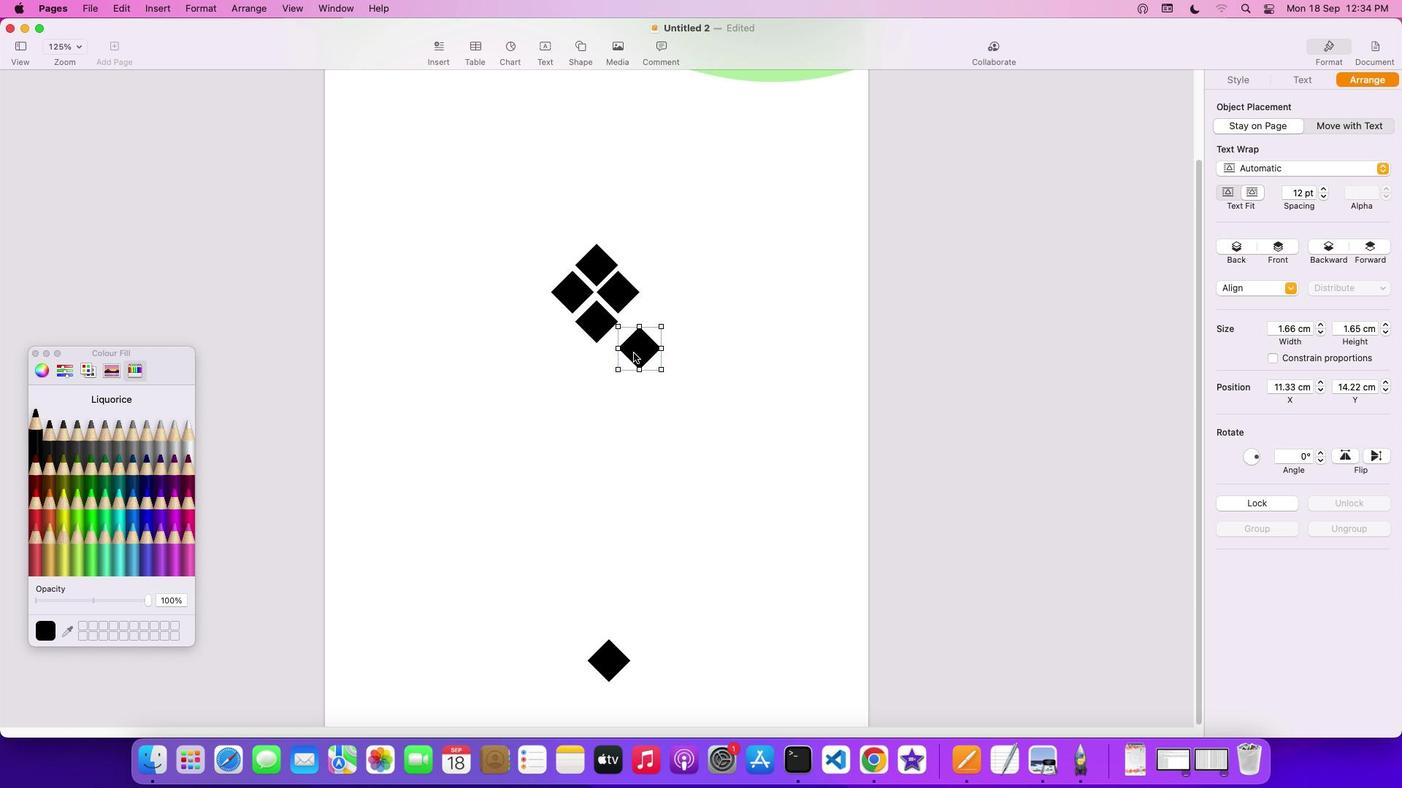 
Action: Mouse moved to (1260, 124)
Screenshot: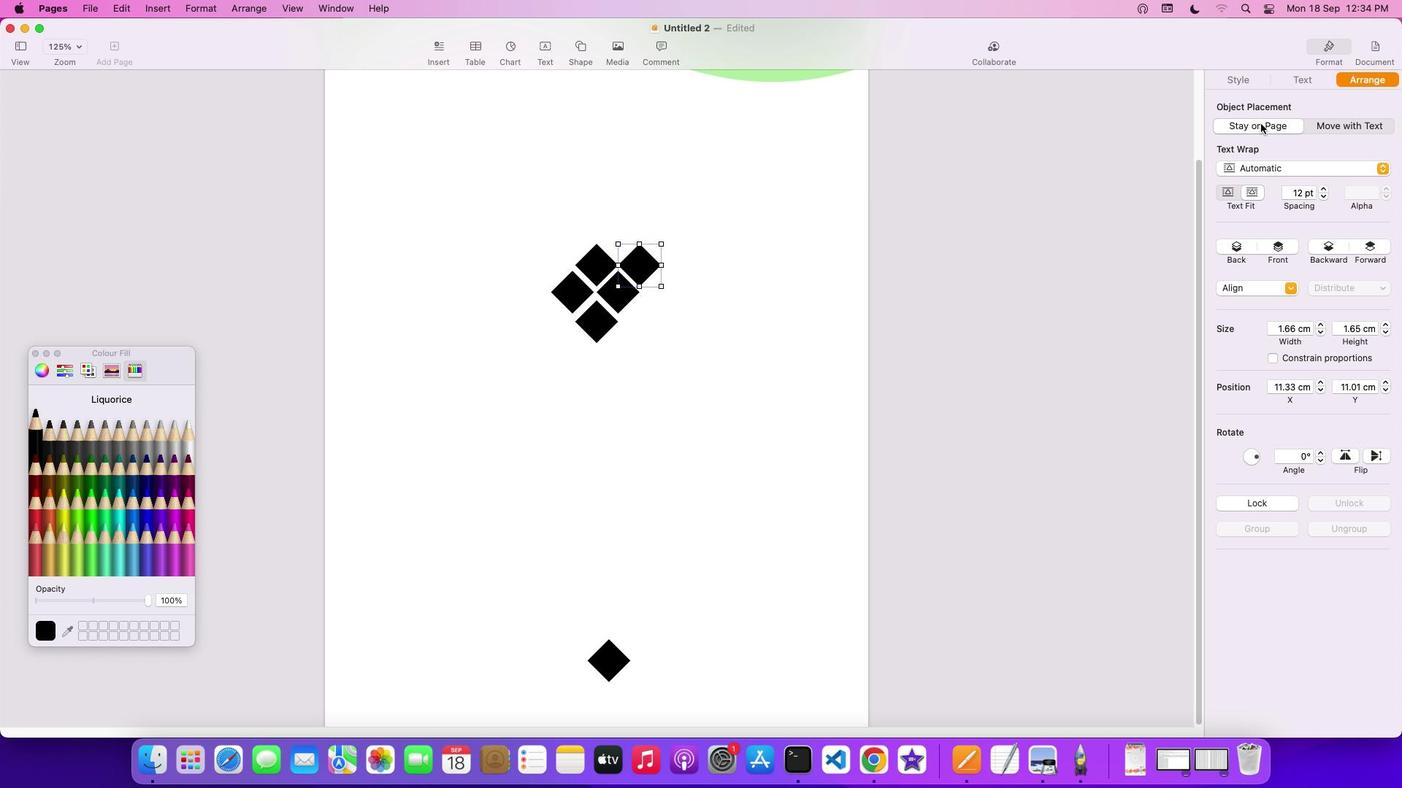 
Action: Mouse pressed left at (1260, 124)
Screenshot: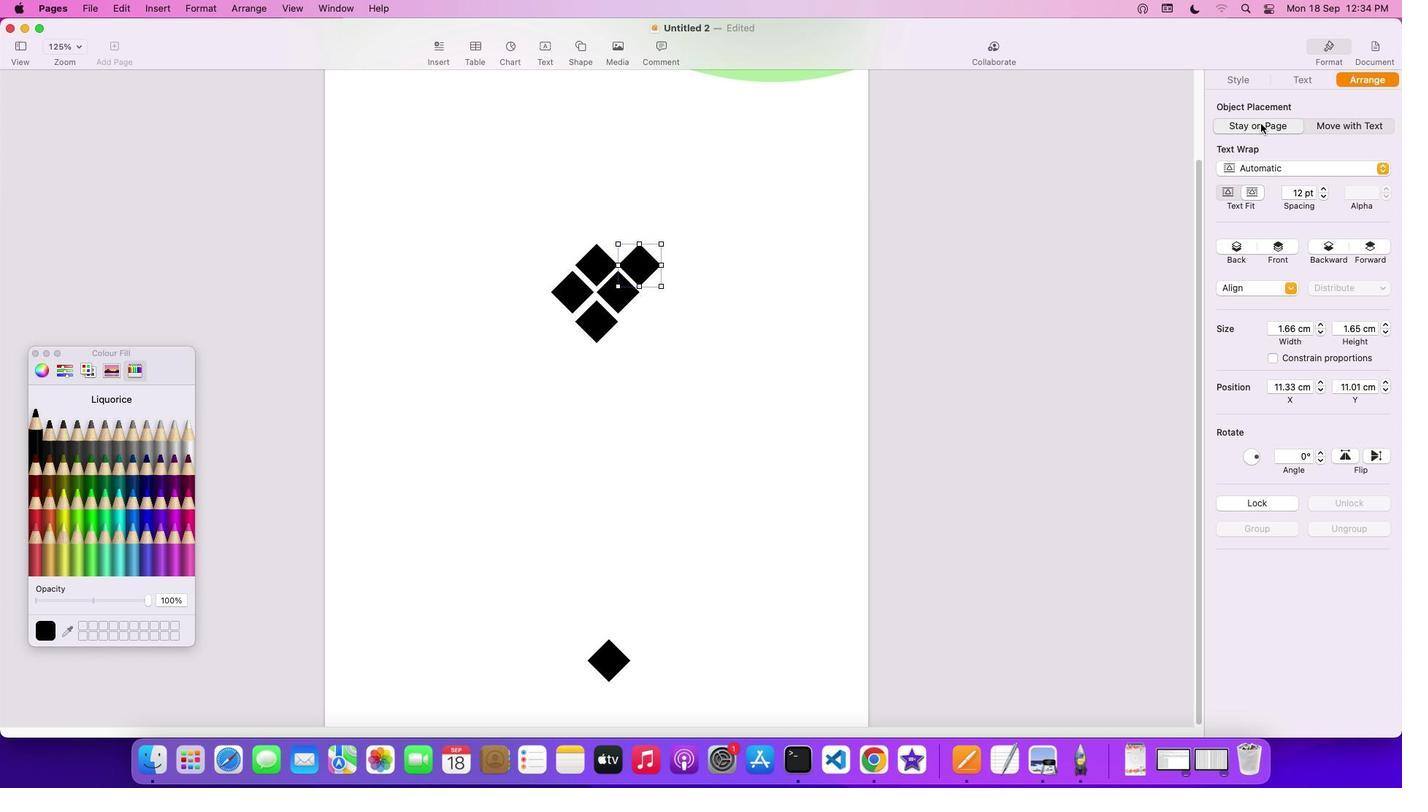 
Action: Mouse moved to (614, 659)
Screenshot: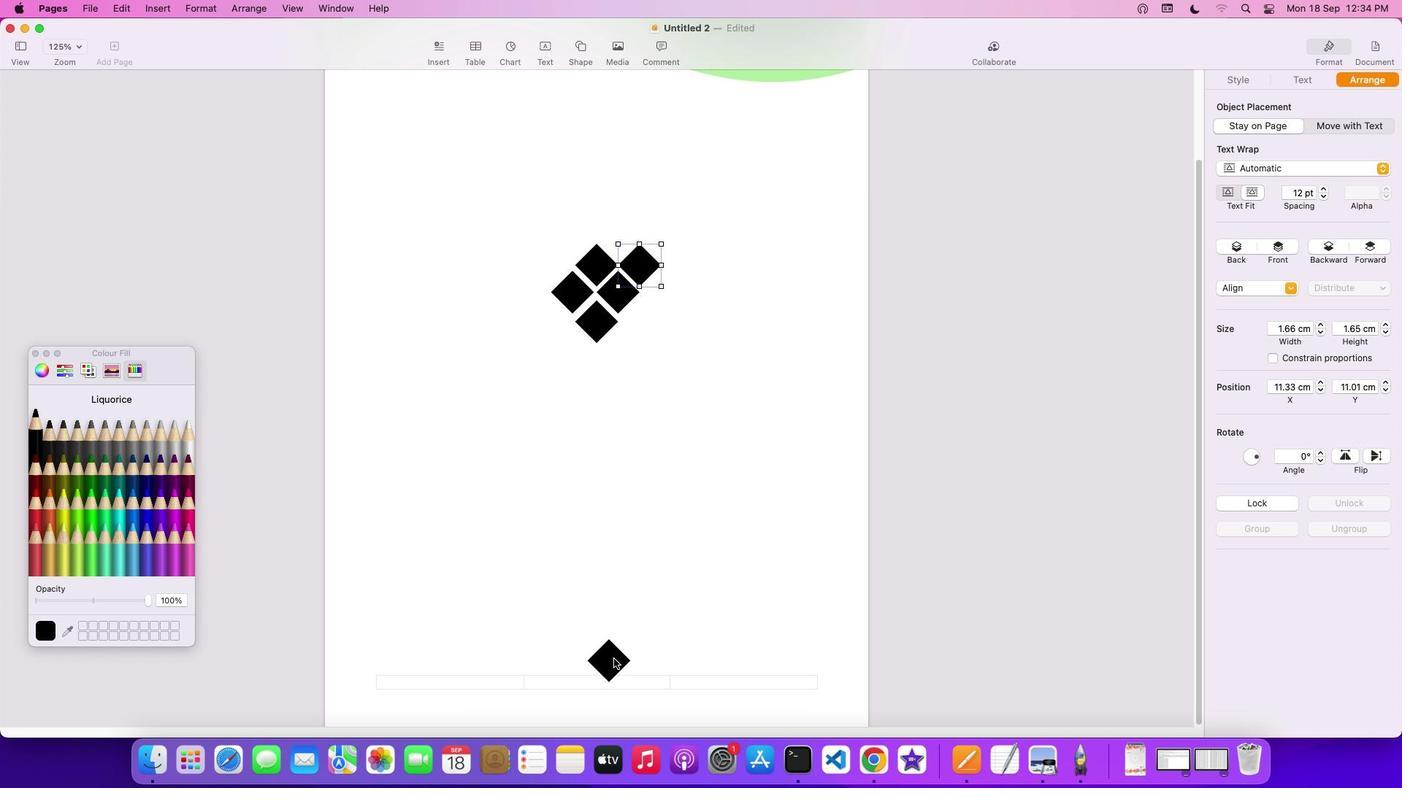 
Action: Mouse pressed left at (614, 659)
Screenshot: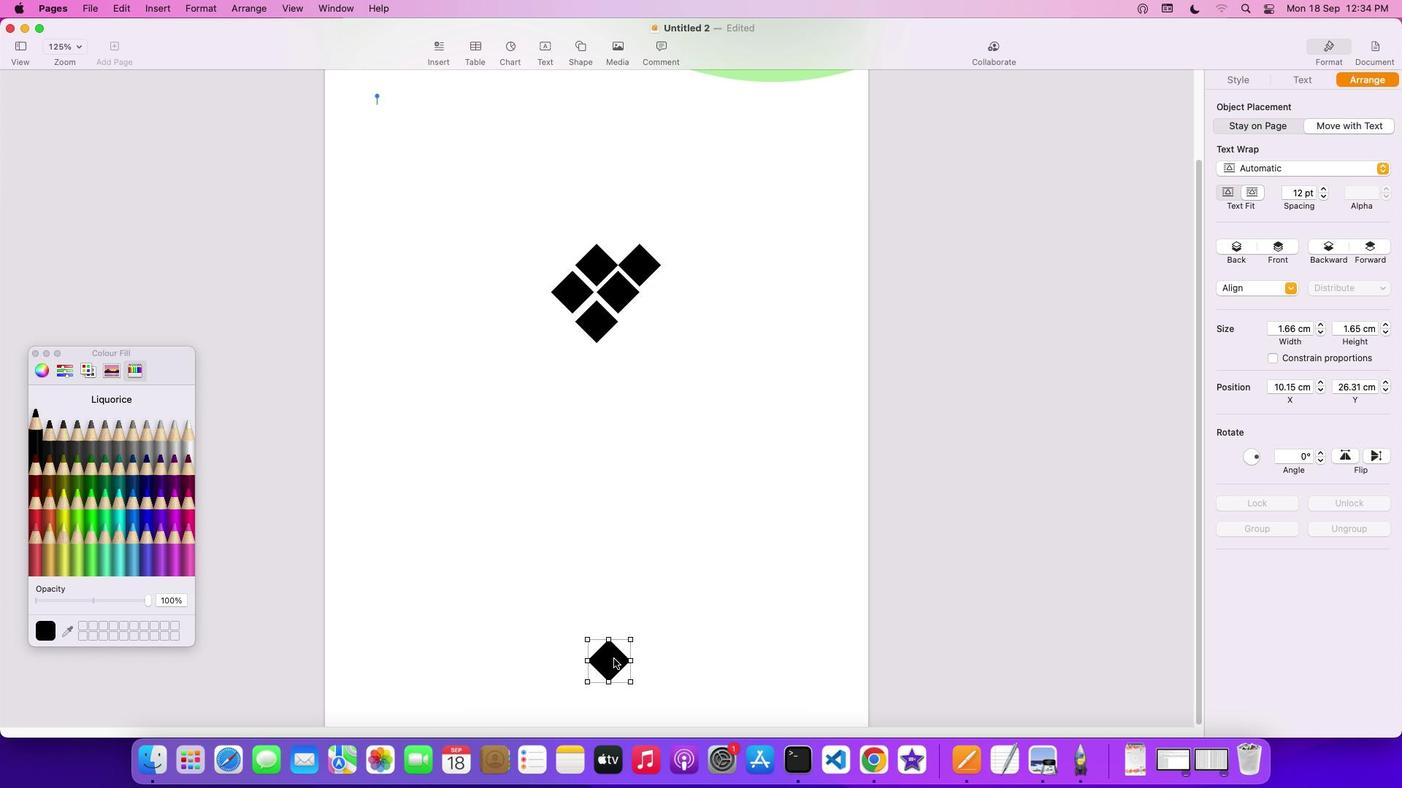 
Action: Mouse moved to (1251, 125)
Screenshot: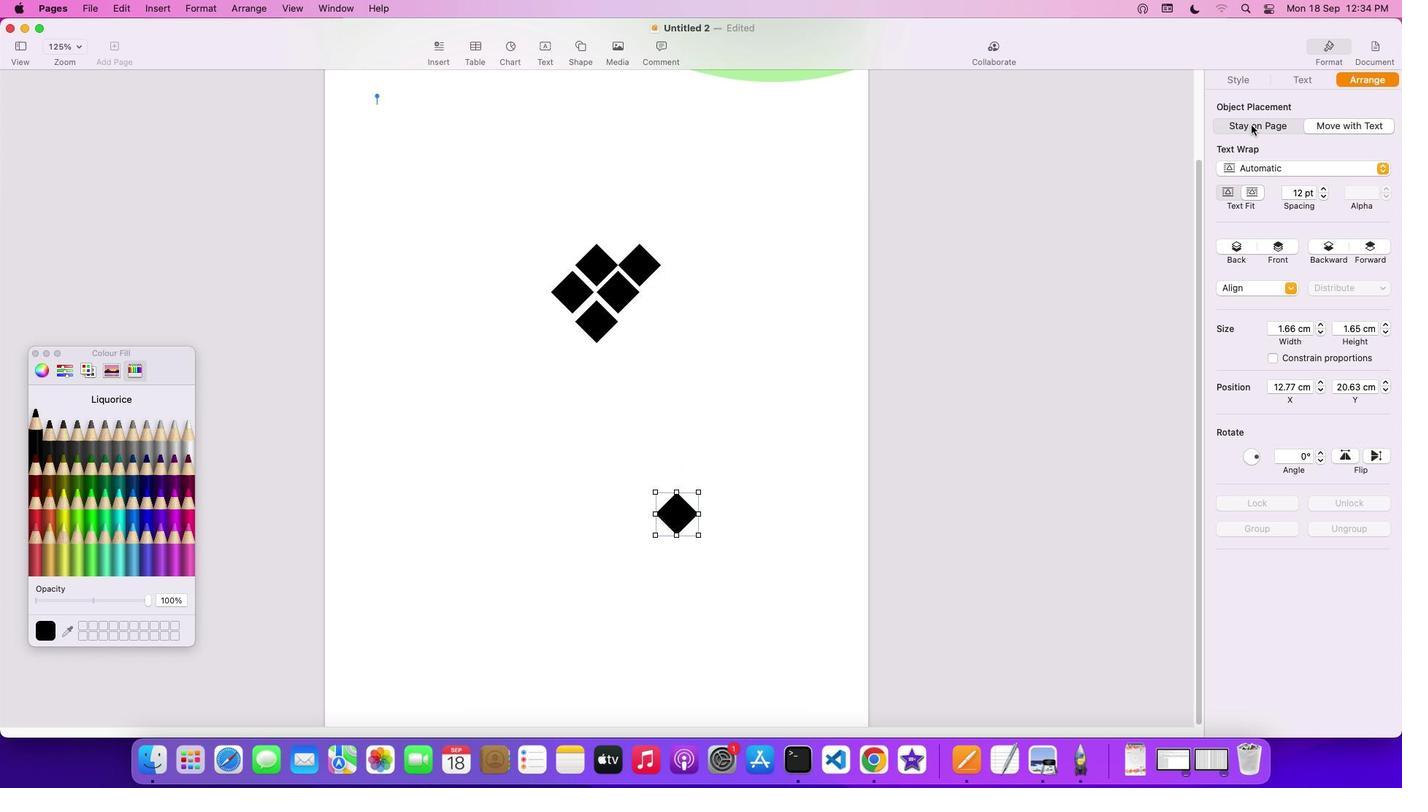 
Action: Mouse pressed left at (1251, 125)
Screenshot: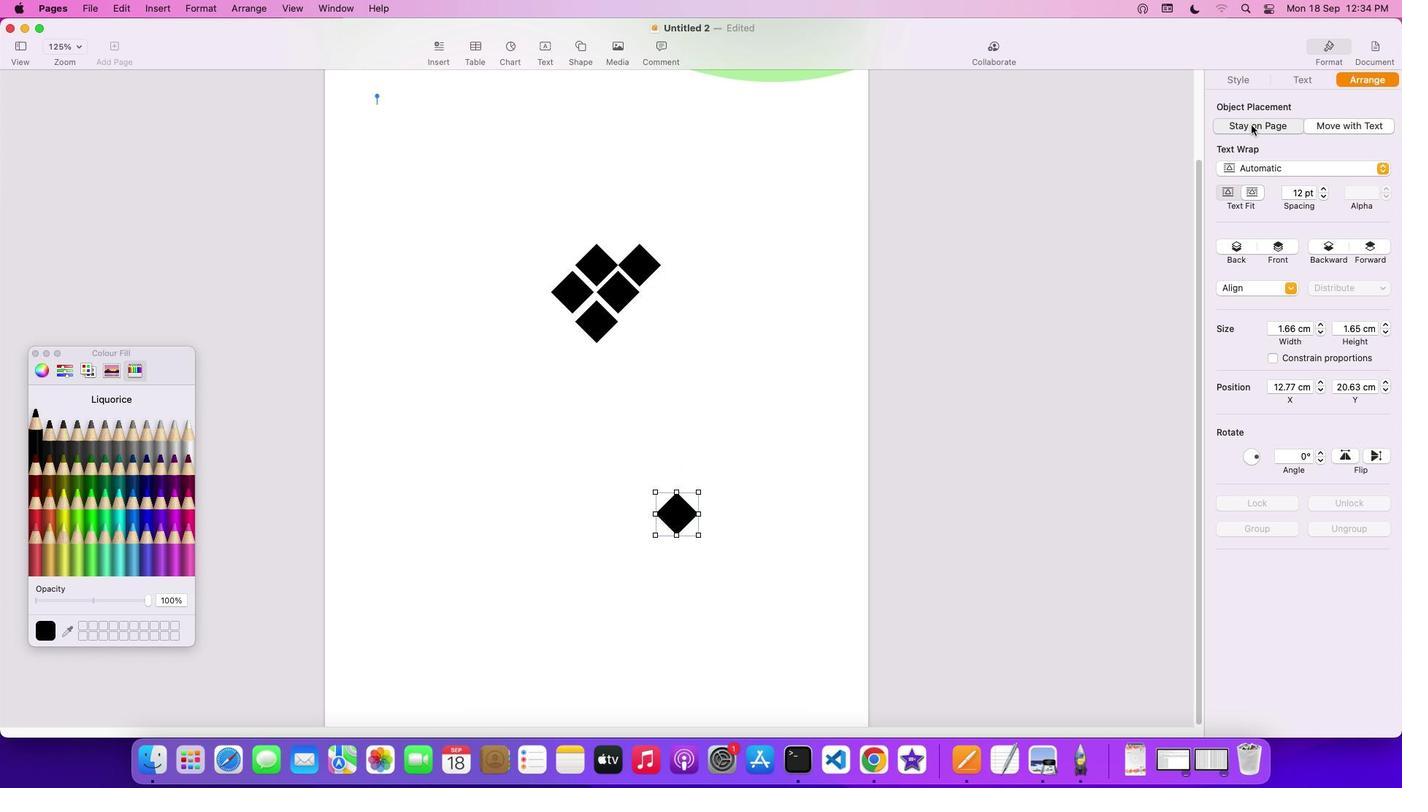
Action: Mouse moved to (674, 515)
Screenshot: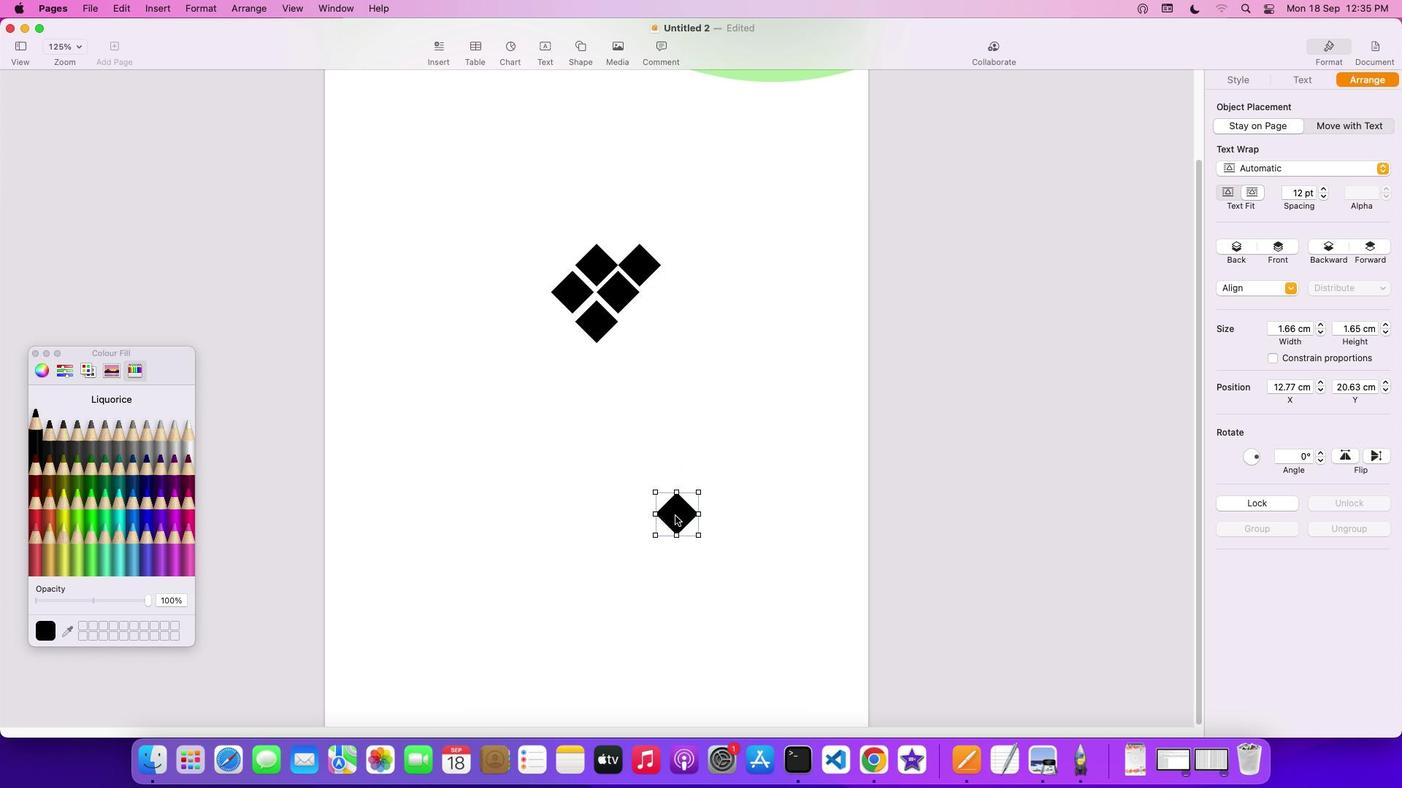 
Action: Mouse pressed left at (674, 515)
Screenshot: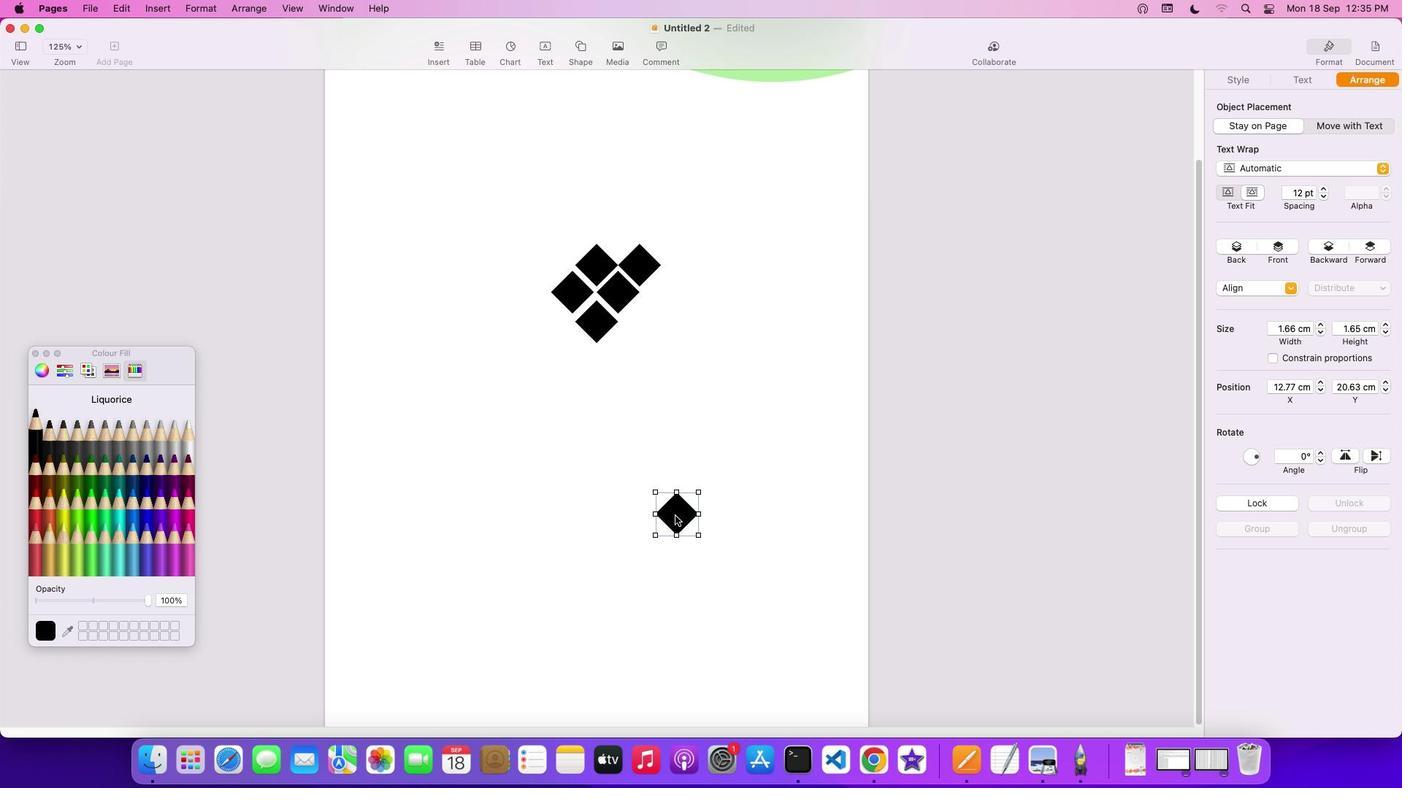 
Action: Mouse moved to (695, 495)
Screenshot: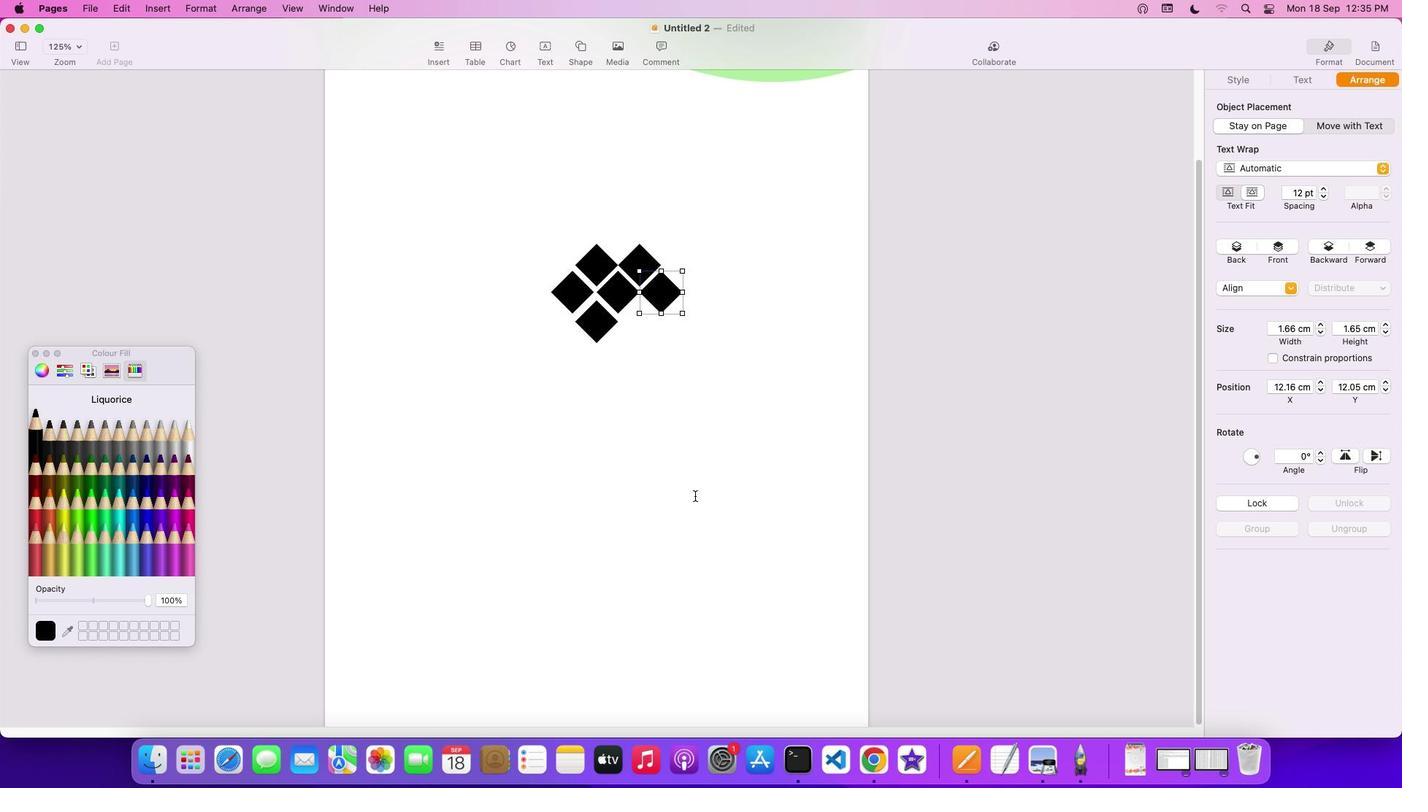 
Action: Mouse scrolled (695, 495) with delta (0, 0)
Screenshot: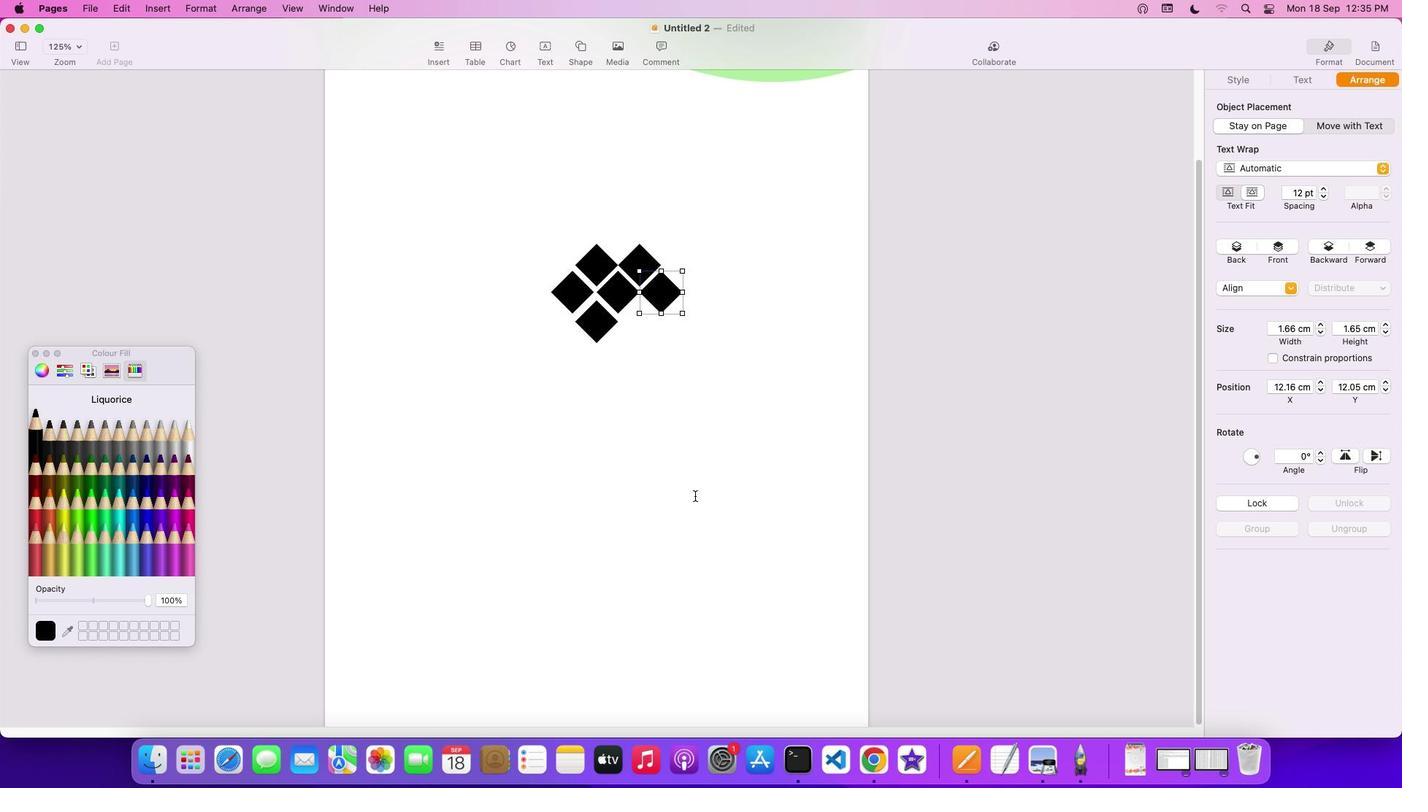 
Action: Mouse moved to (694, 495)
Screenshot: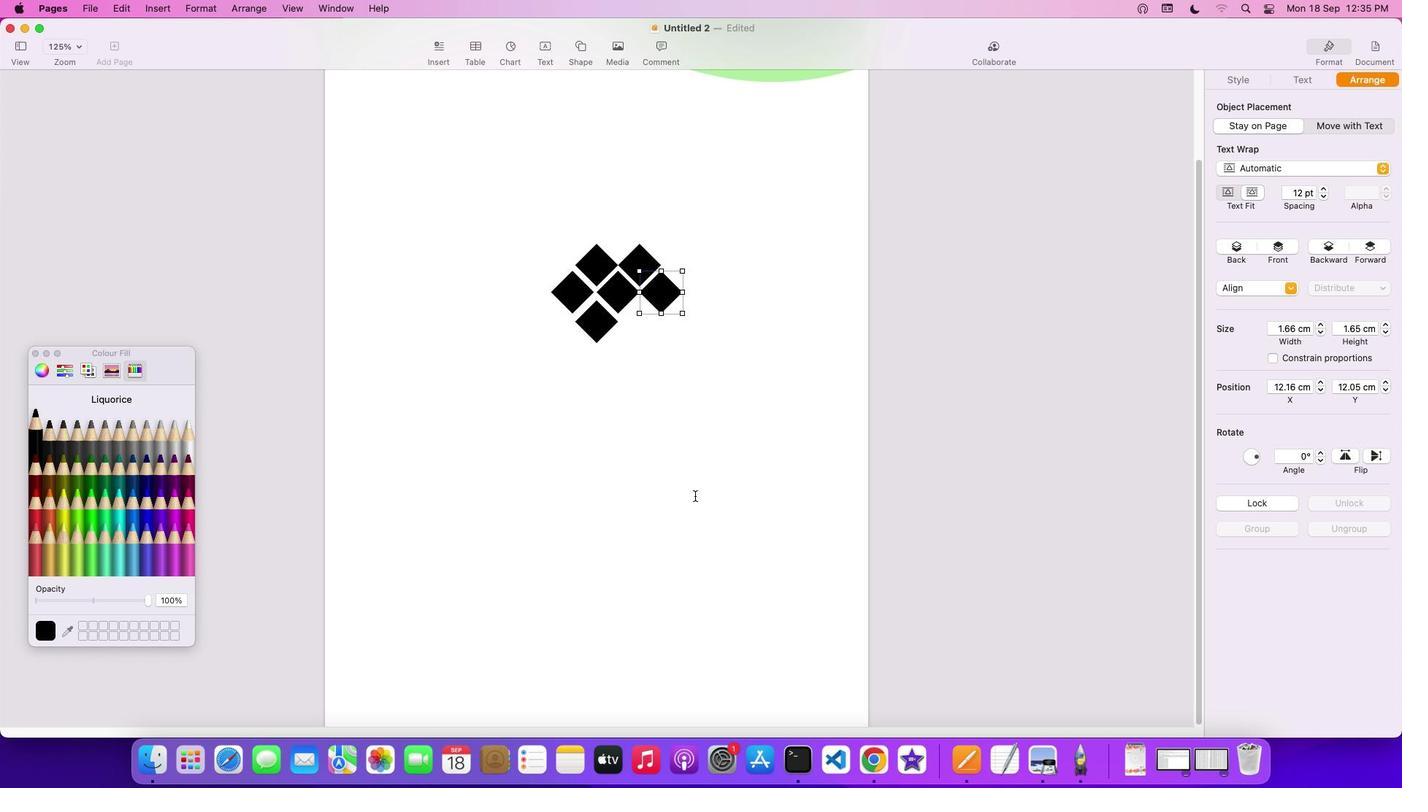 
Action: Mouse scrolled (694, 495) with delta (0, 0)
Screenshot: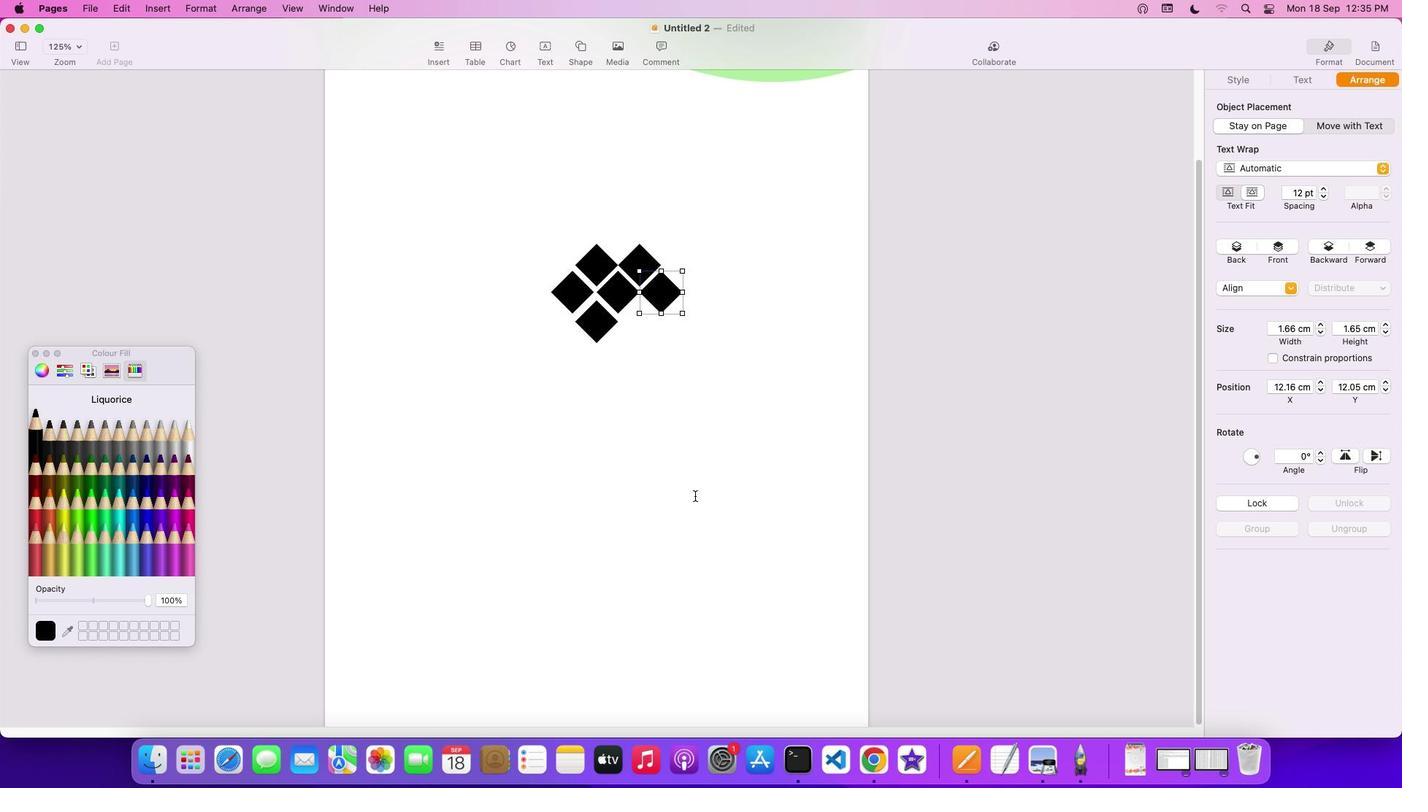 
Action: Mouse scrolled (694, 495) with delta (0, -2)
Screenshot: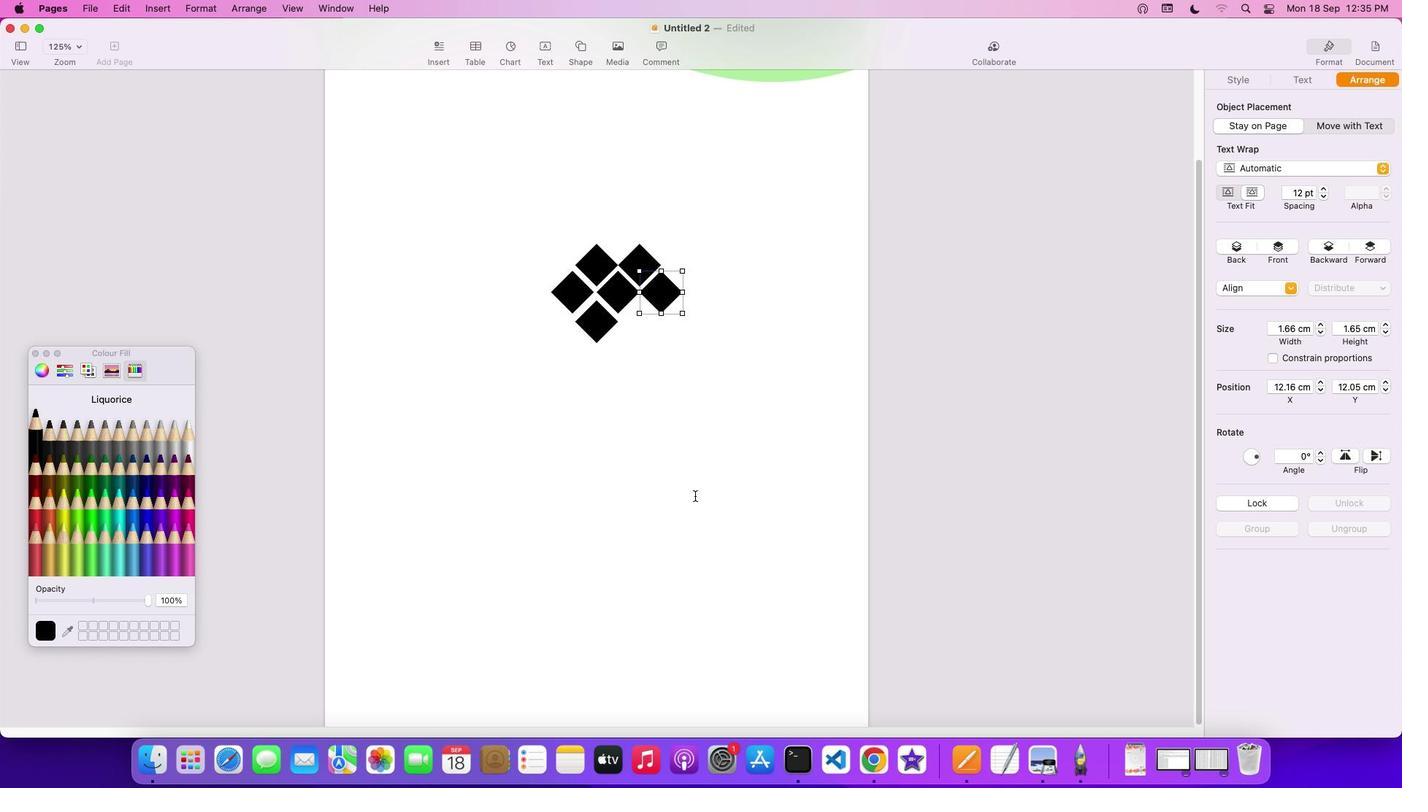 
Action: Mouse scrolled (694, 495) with delta (0, -3)
Screenshot: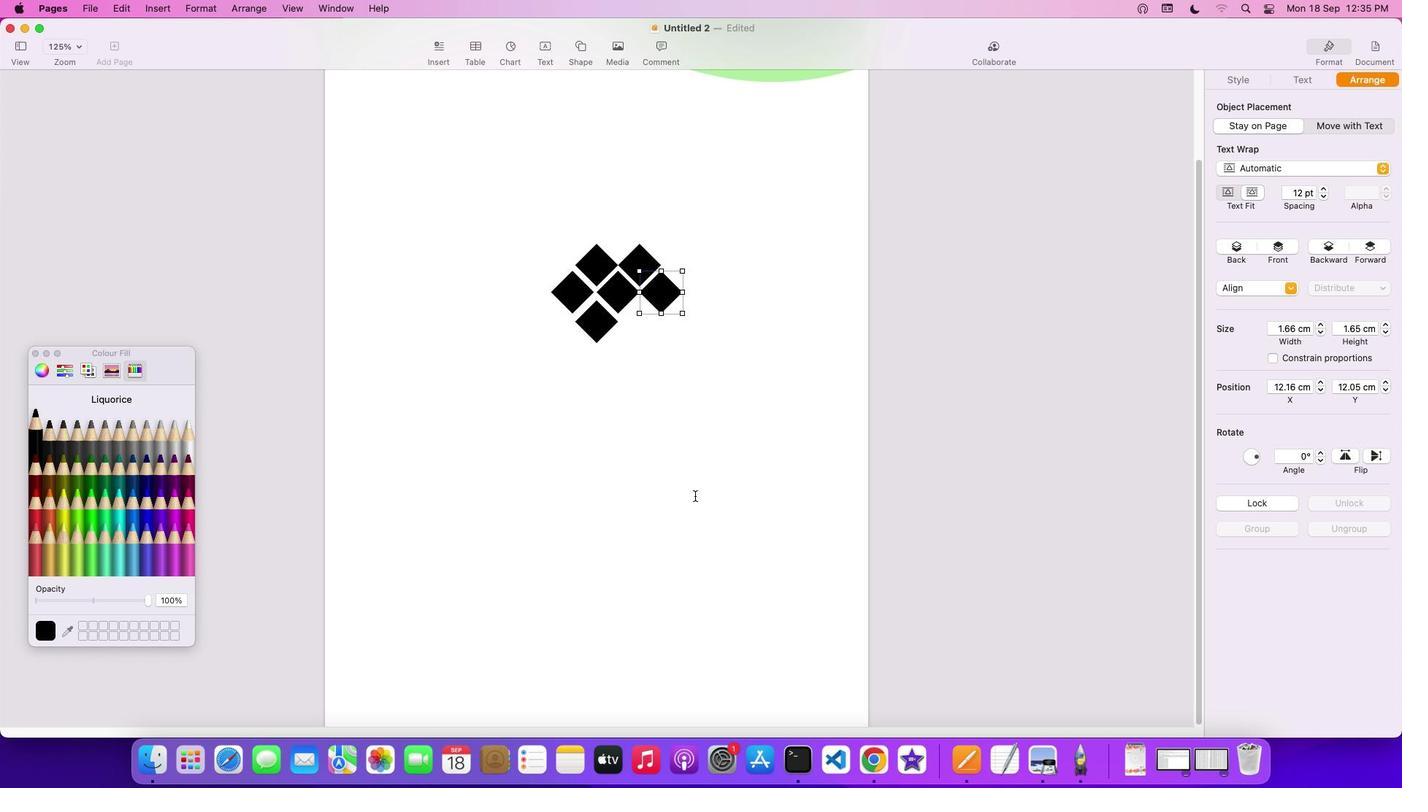 
Action: Mouse scrolled (694, 495) with delta (0, -4)
Screenshot: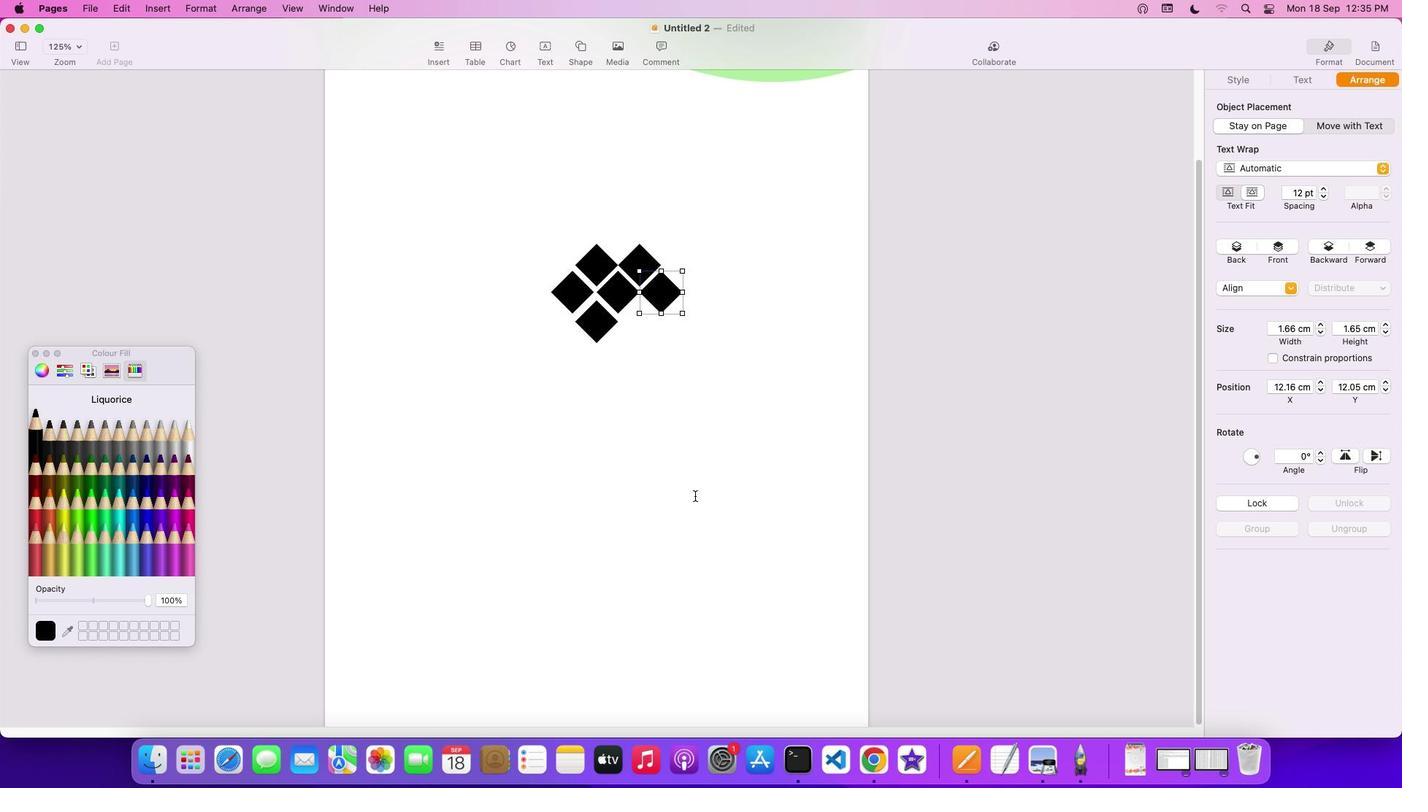 
Action: Mouse scrolled (694, 495) with delta (0, -4)
Screenshot: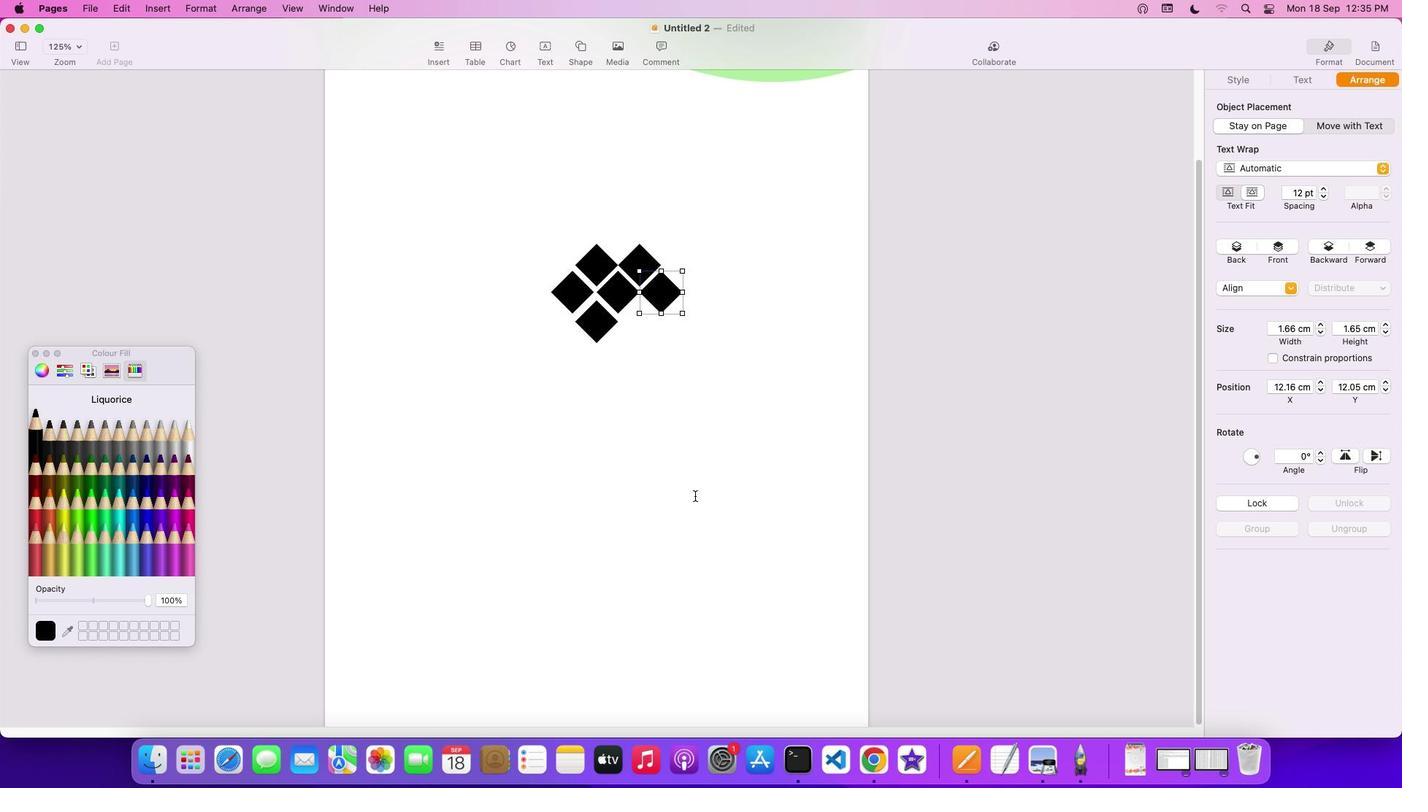 
Action: Mouse scrolled (694, 495) with delta (0, 0)
Screenshot: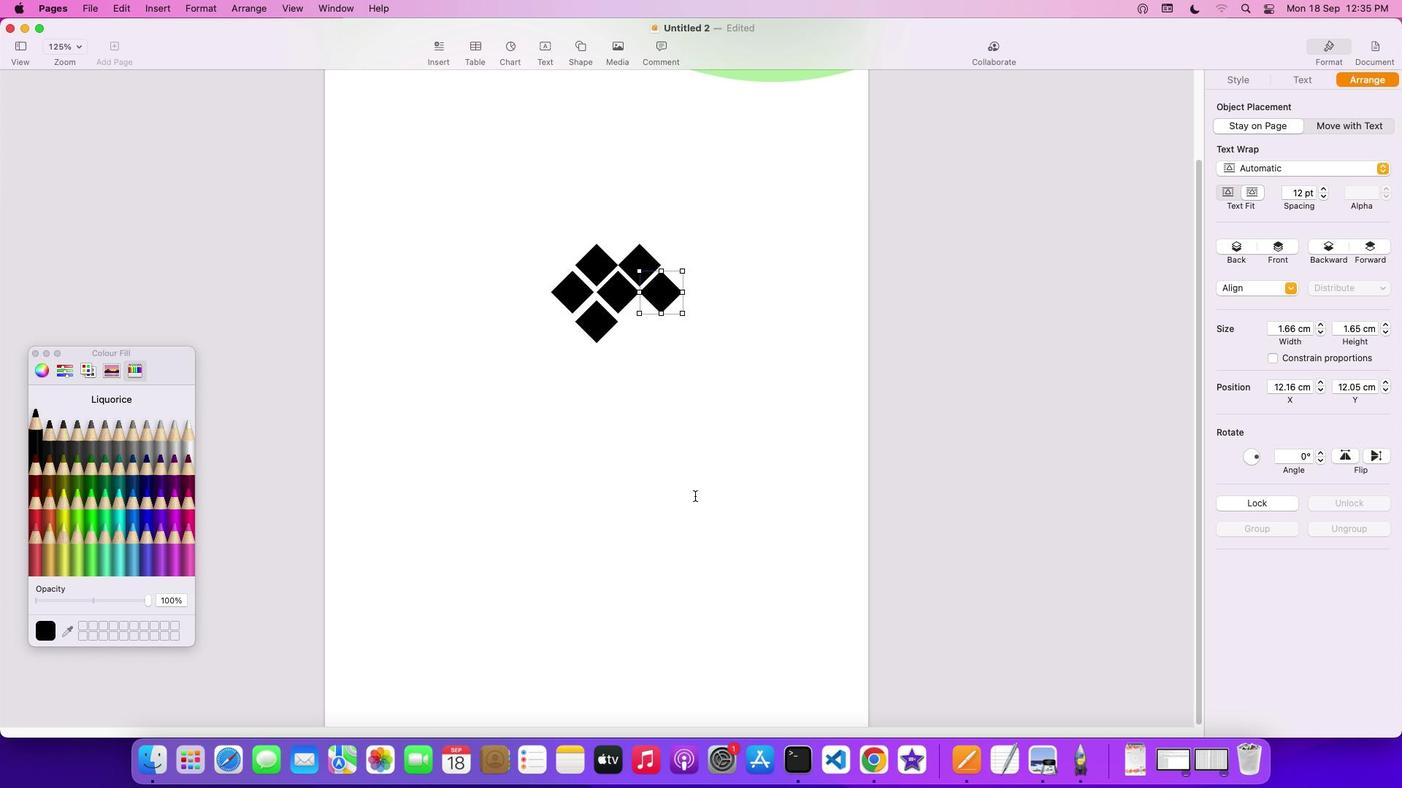 
Action: Mouse scrolled (694, 495) with delta (0, 0)
Screenshot: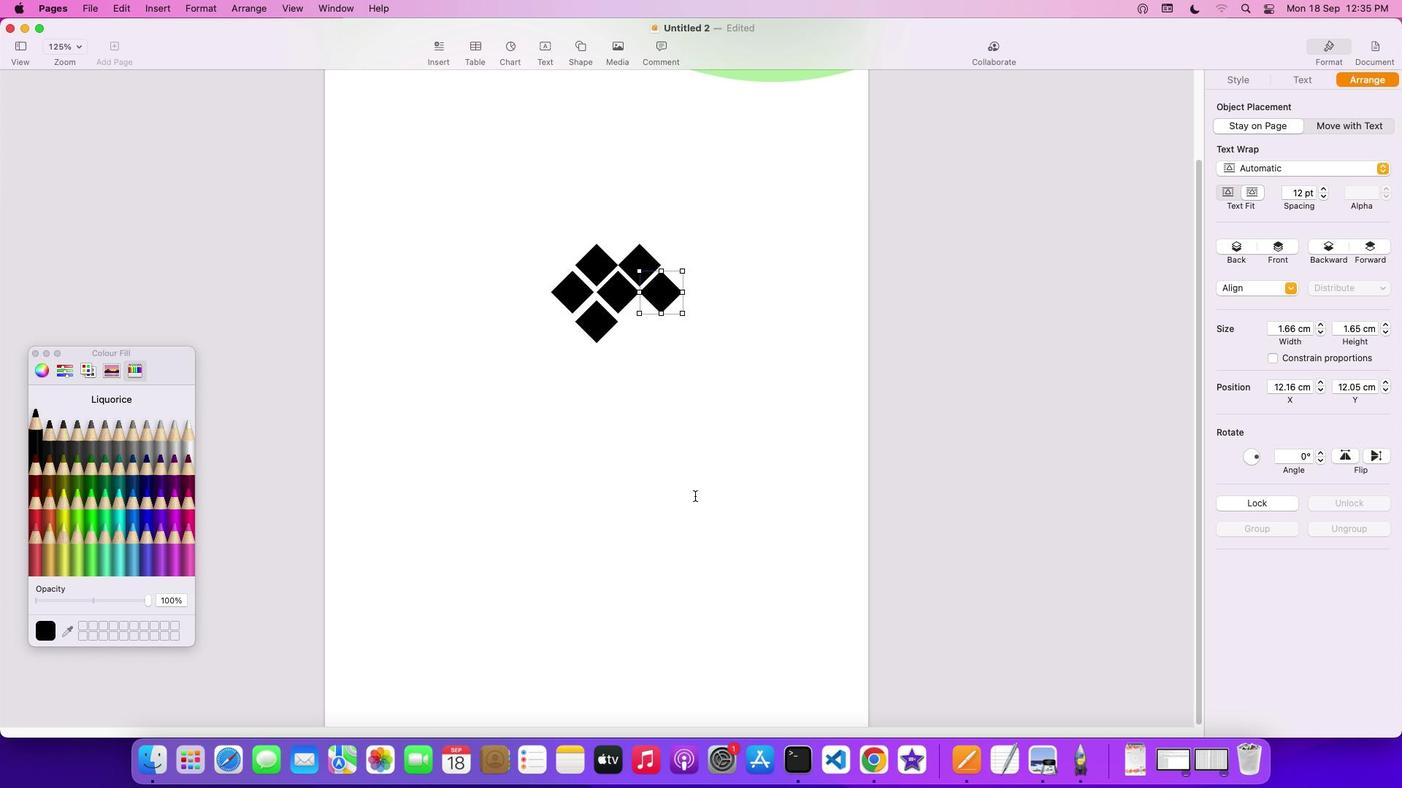 
Action: Mouse scrolled (694, 495) with delta (0, -2)
Screenshot: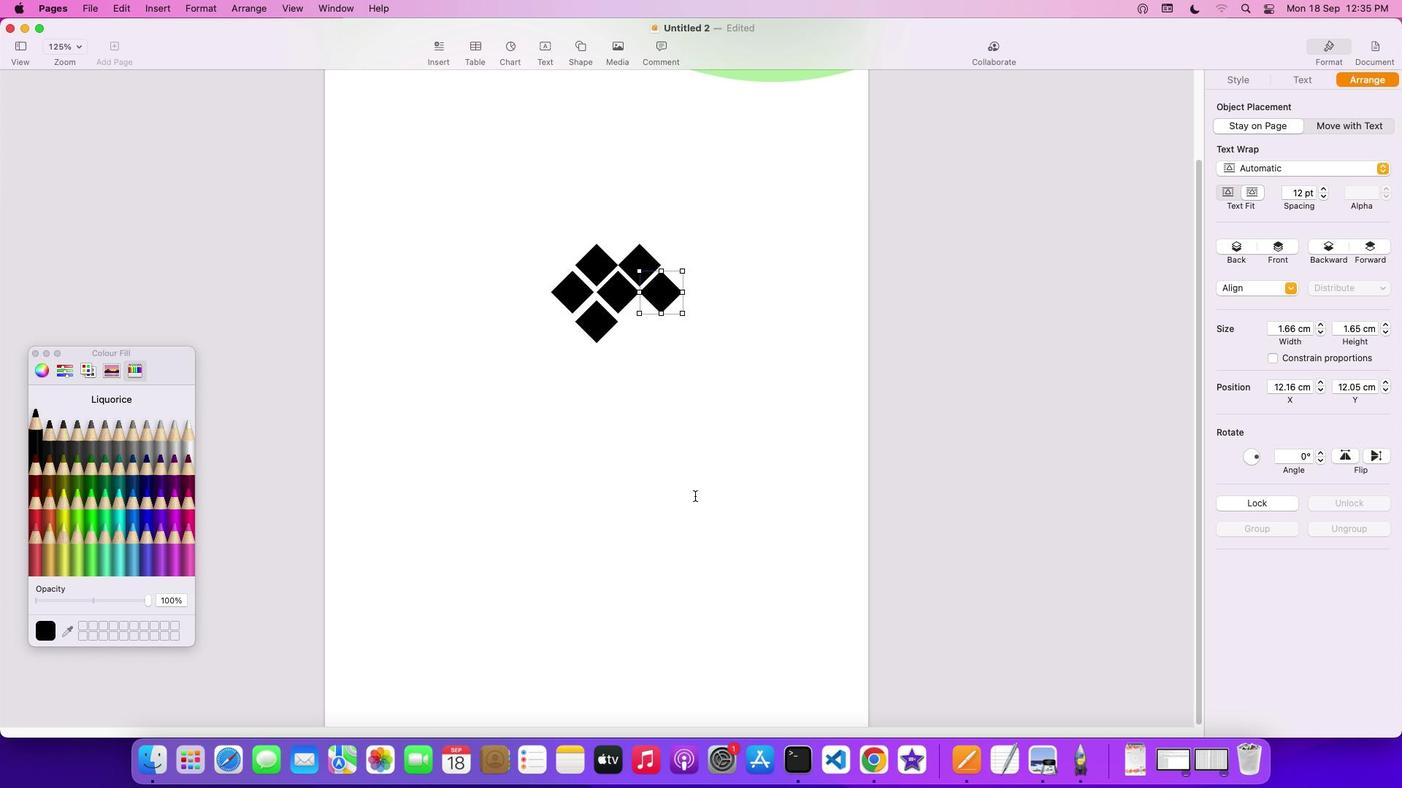 
Action: Mouse scrolled (694, 495) with delta (0, -3)
Screenshot: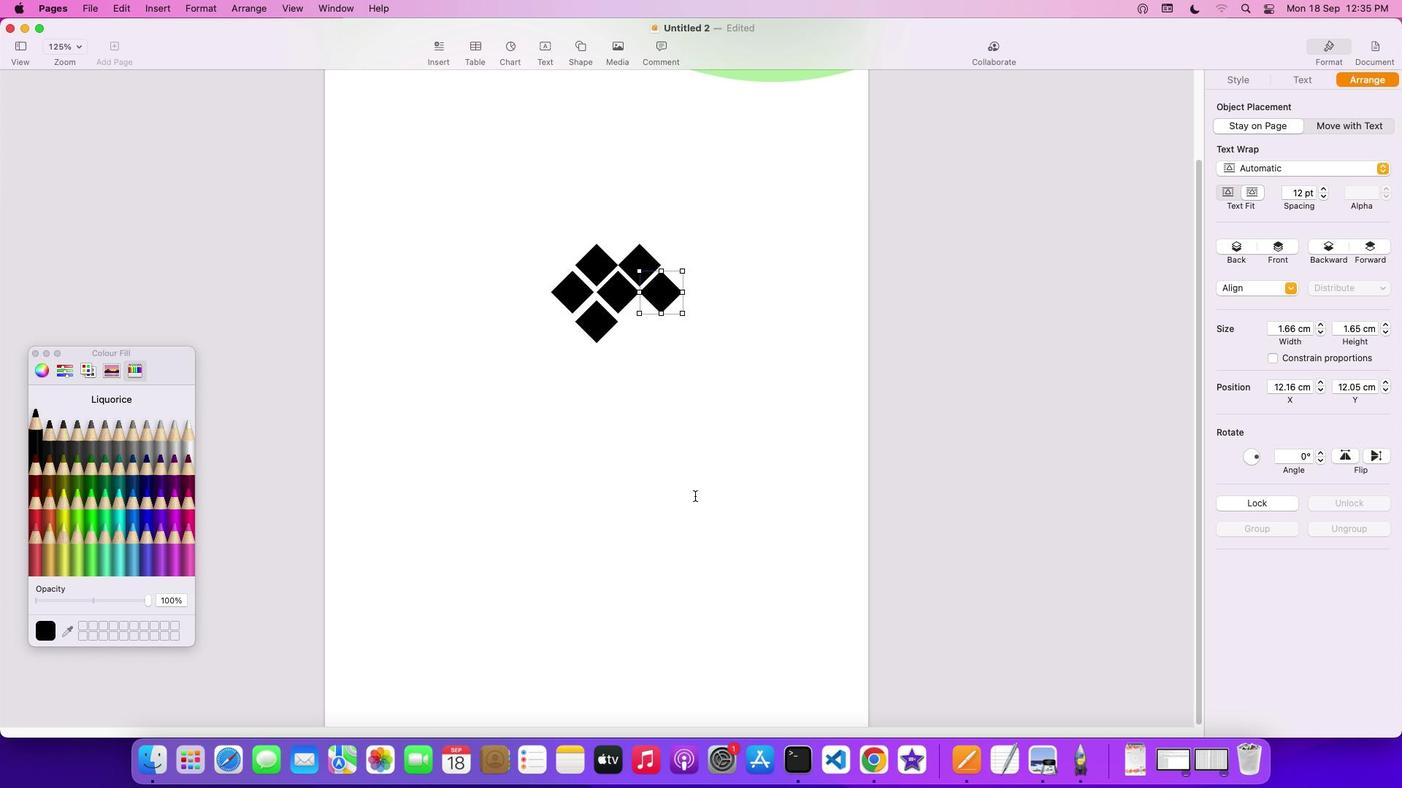 
Action: Mouse scrolled (694, 495) with delta (0, 0)
Screenshot: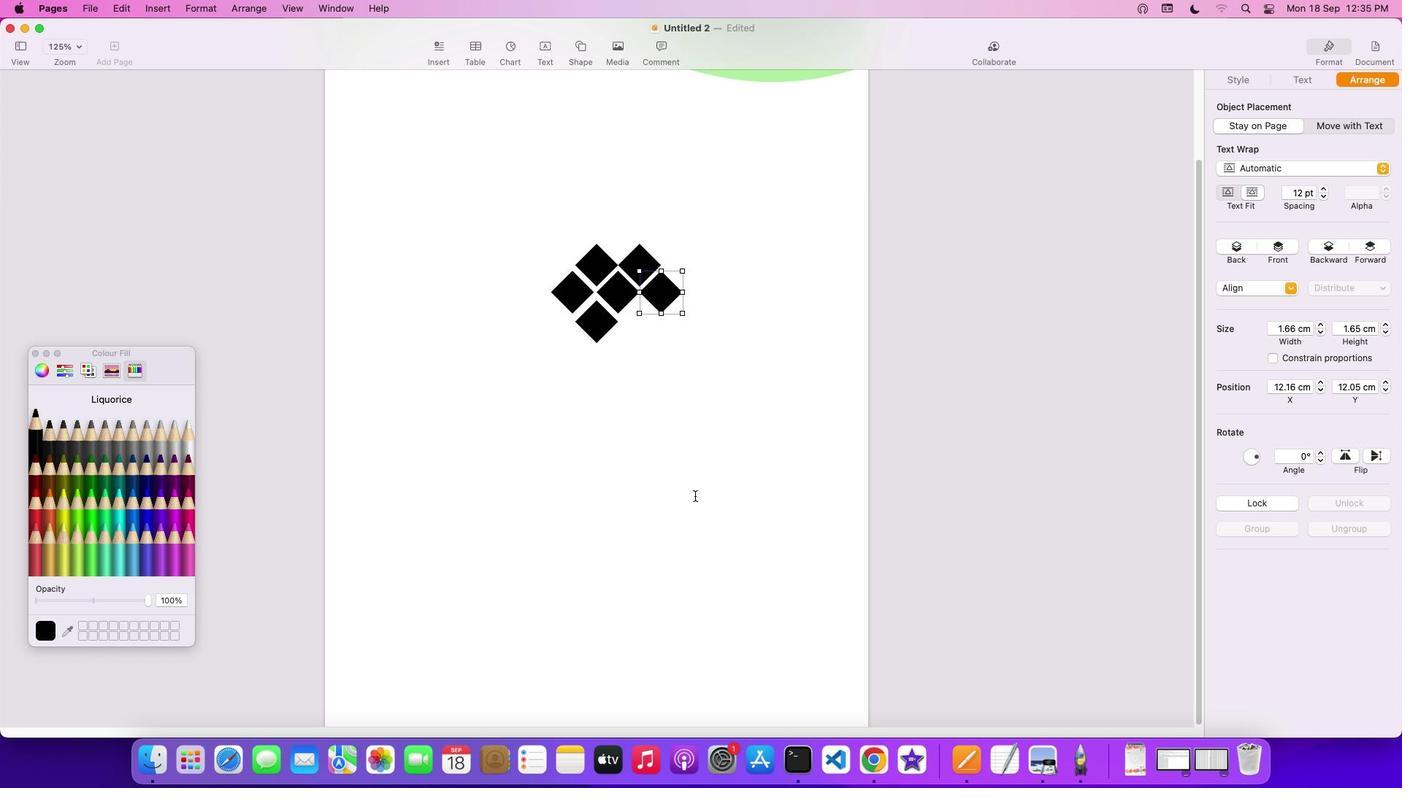
Action: Mouse scrolled (694, 495) with delta (0, 0)
Screenshot: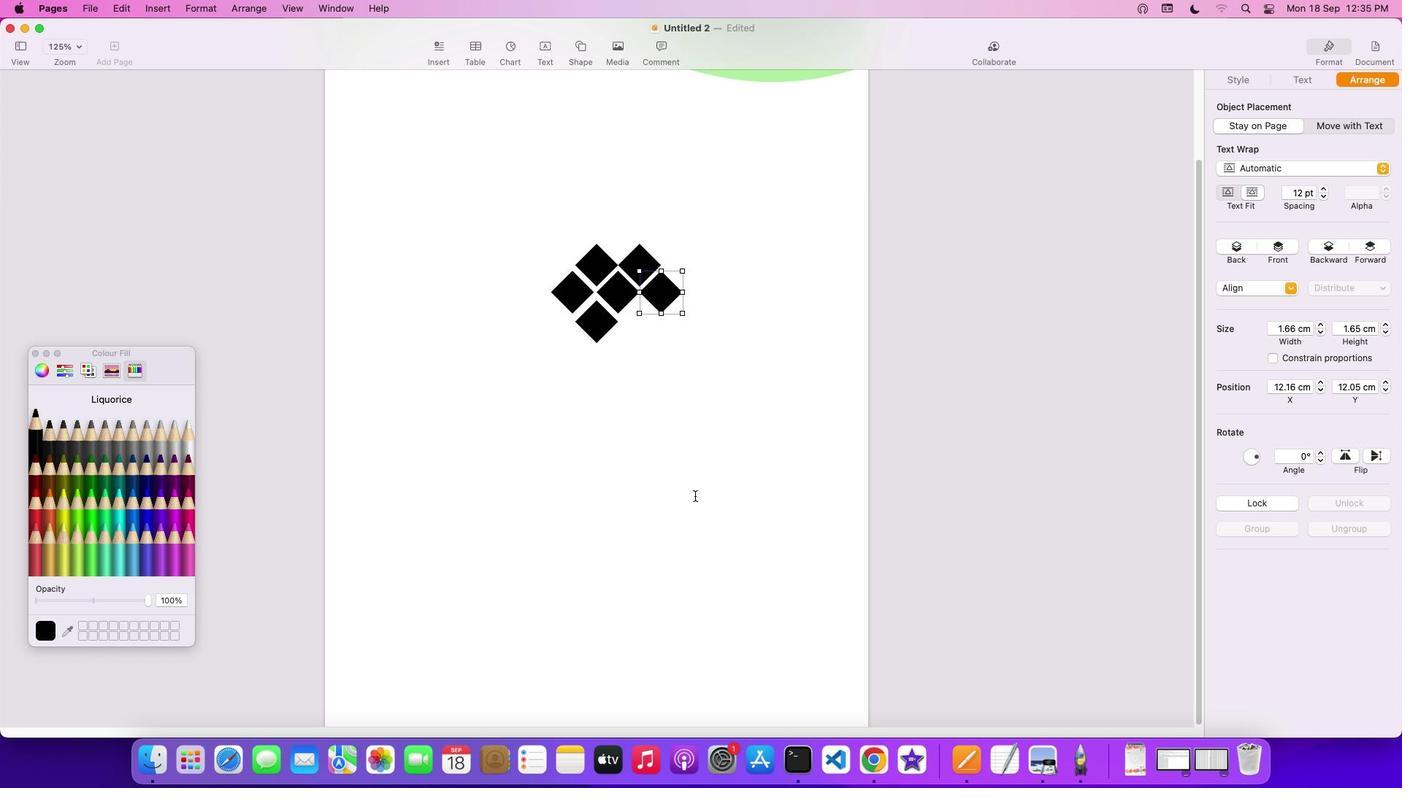 
Action: Mouse scrolled (694, 495) with delta (0, -2)
Screenshot: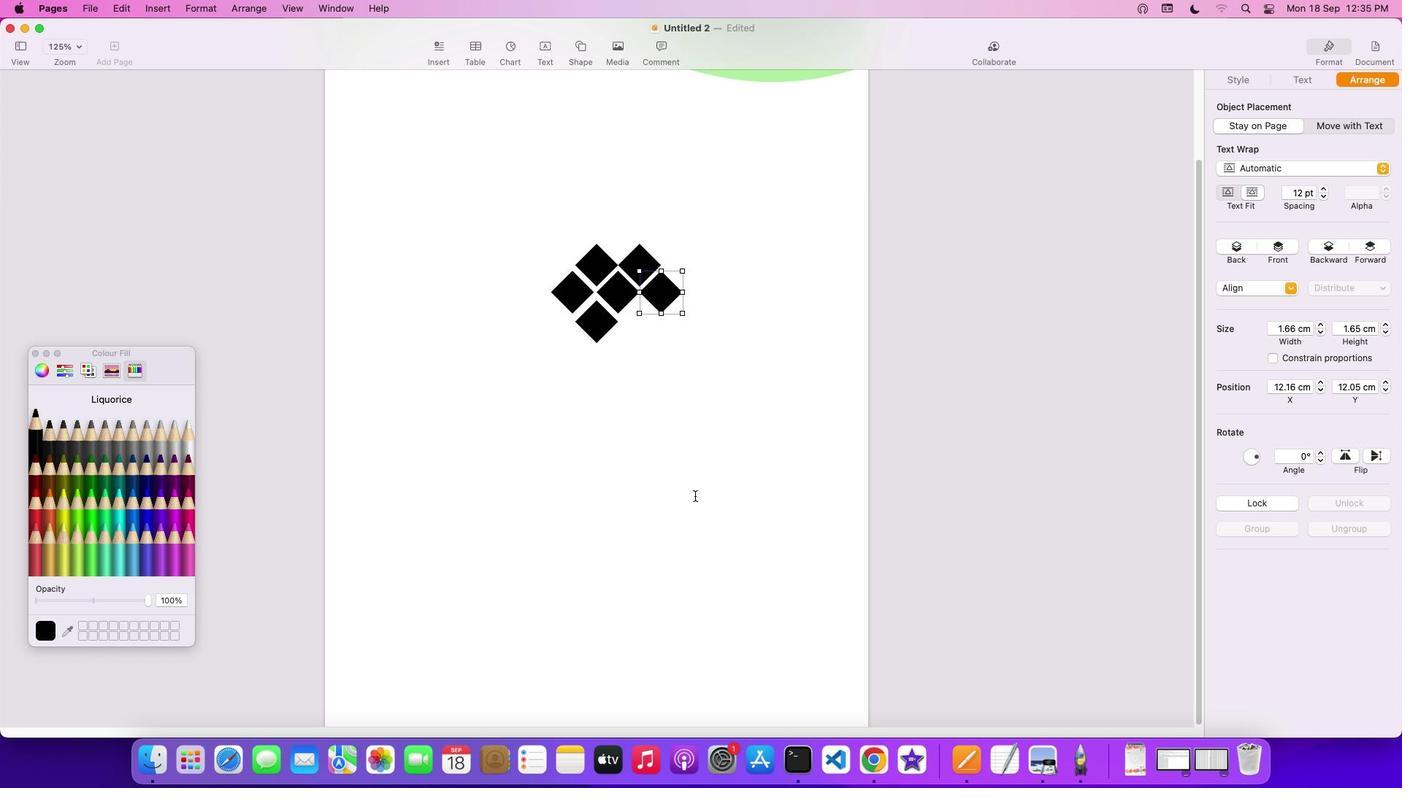 
Action: Mouse scrolled (694, 495) with delta (0, -3)
Screenshot: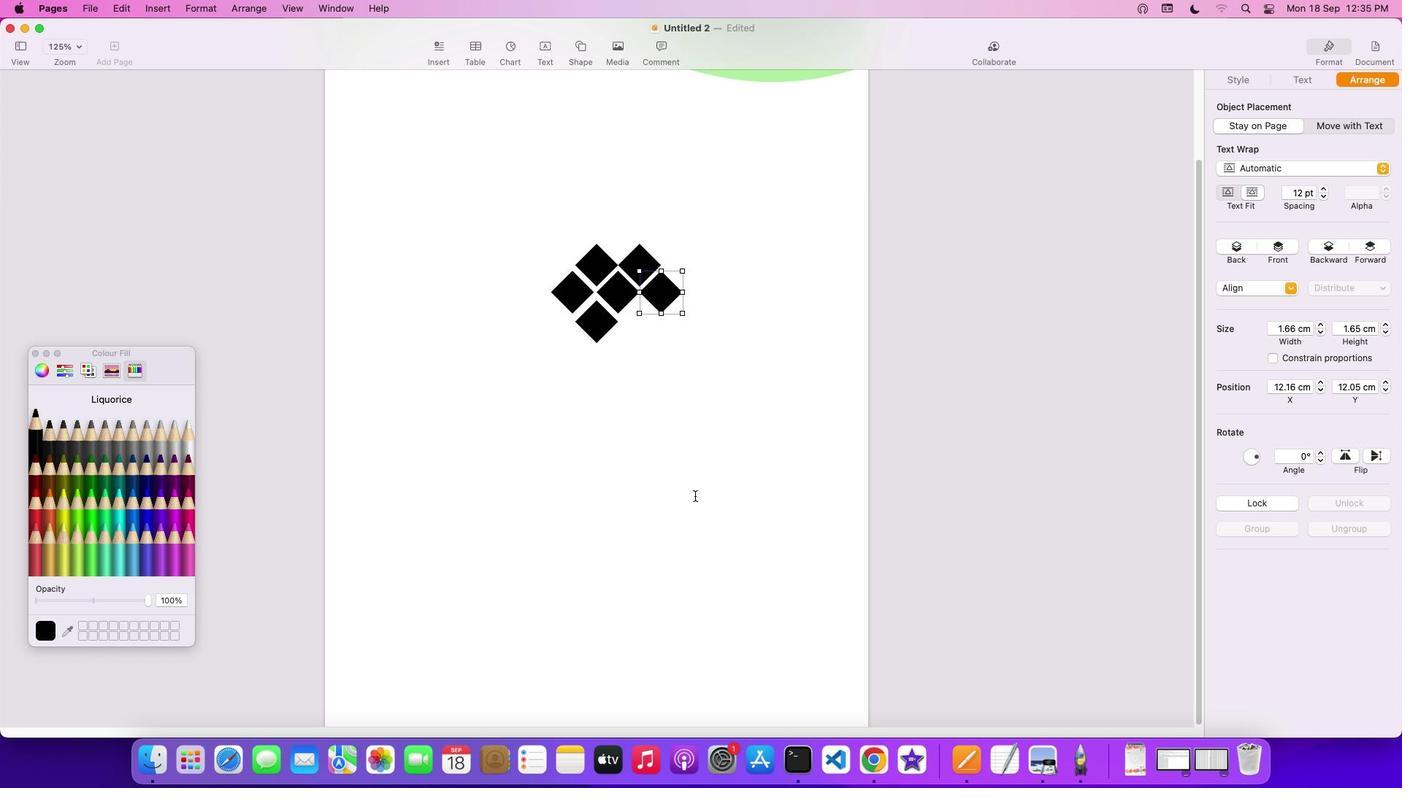 
Action: Mouse scrolled (694, 495) with delta (0, -4)
Screenshot: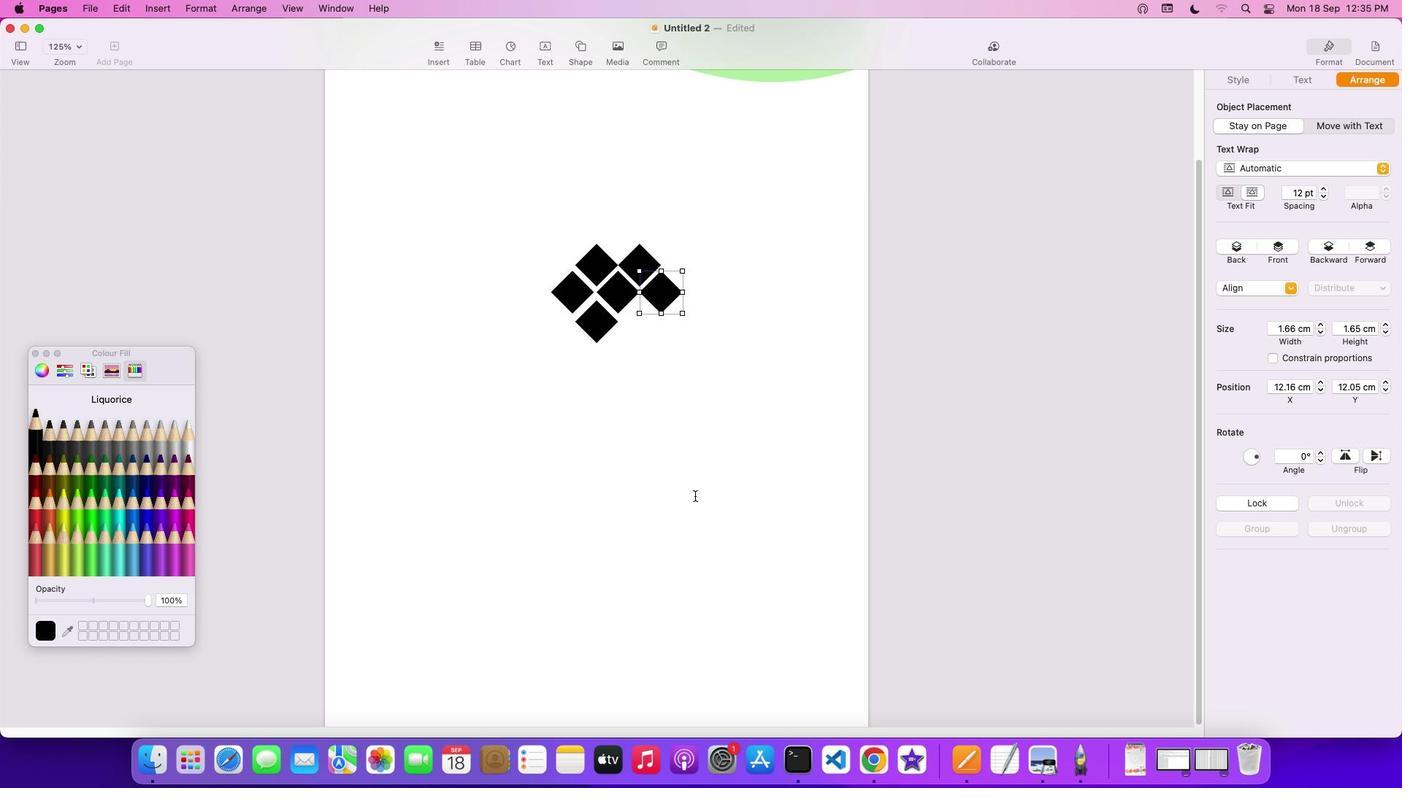 
Action: Mouse moved to (685, 522)
Screenshot: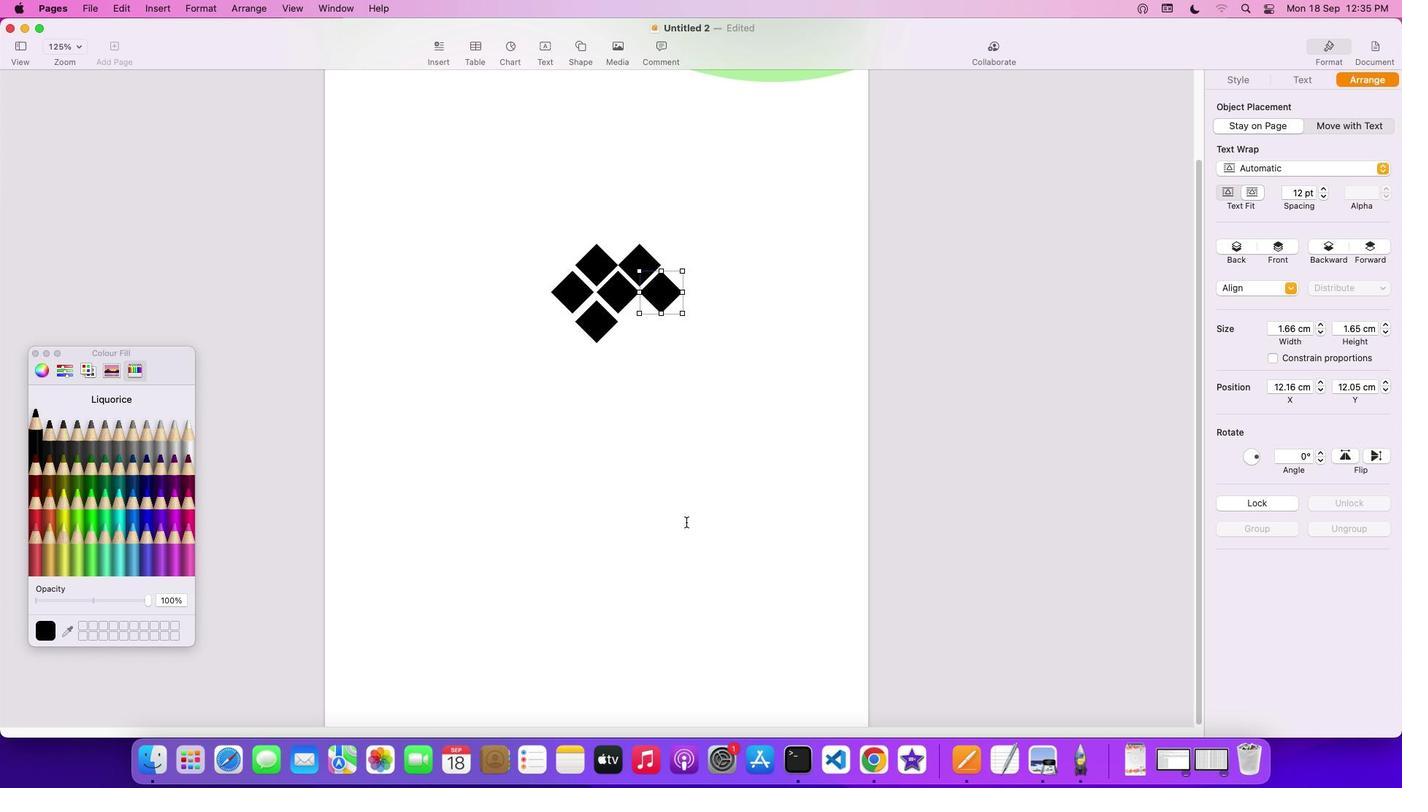 
Action: Key pressed Key.cmd'v'
Screenshot: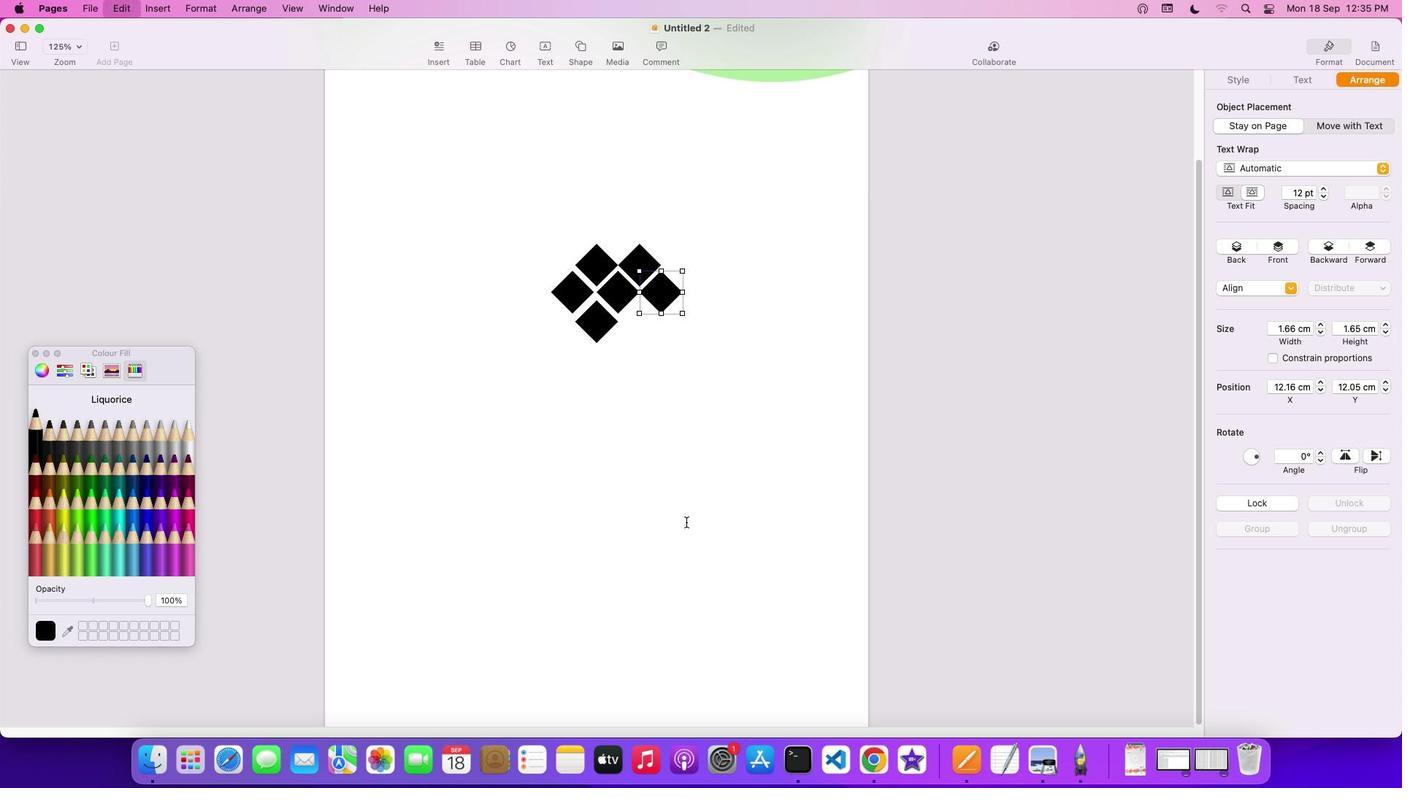 
Action: Mouse moved to (674, 389)
Screenshot: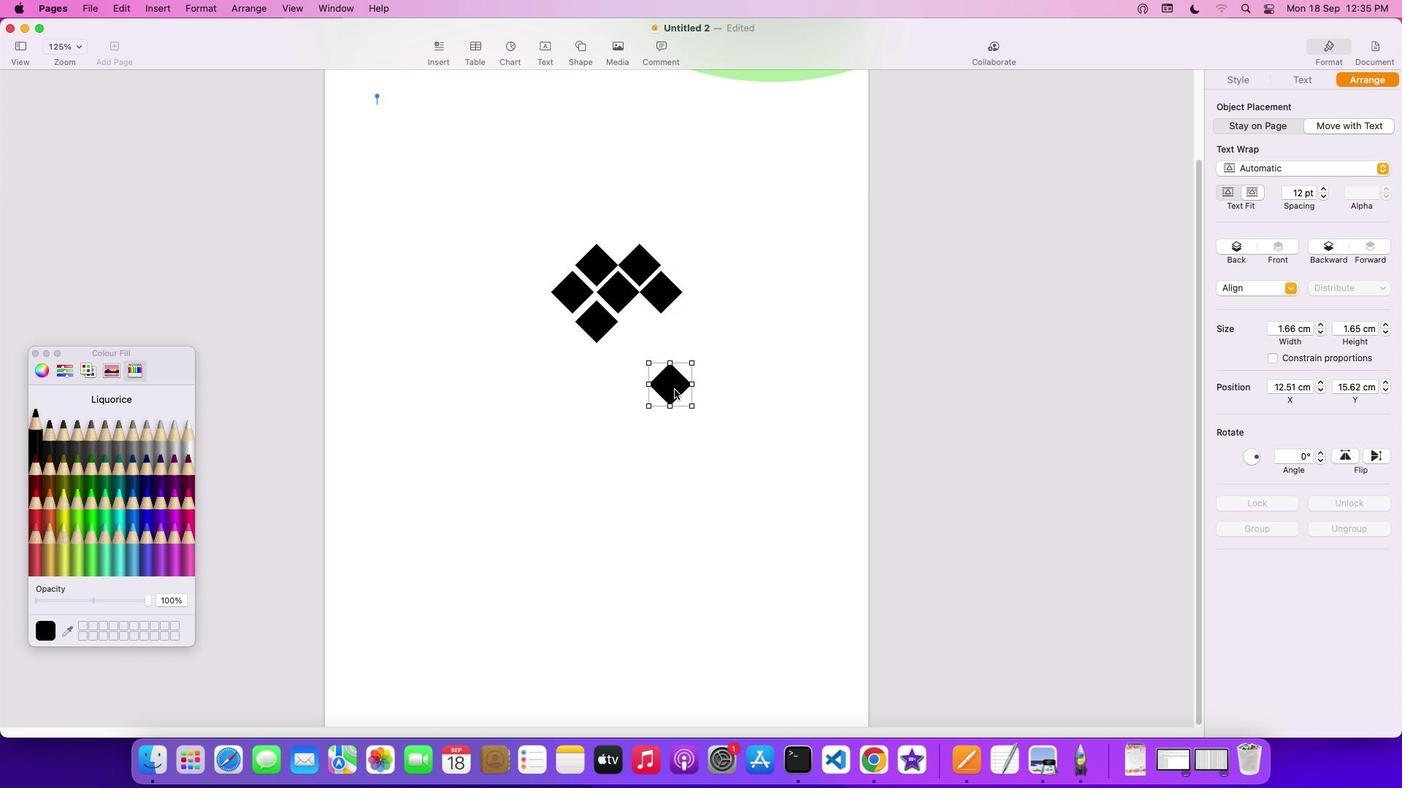 
Action: Mouse pressed left at (674, 389)
Screenshot: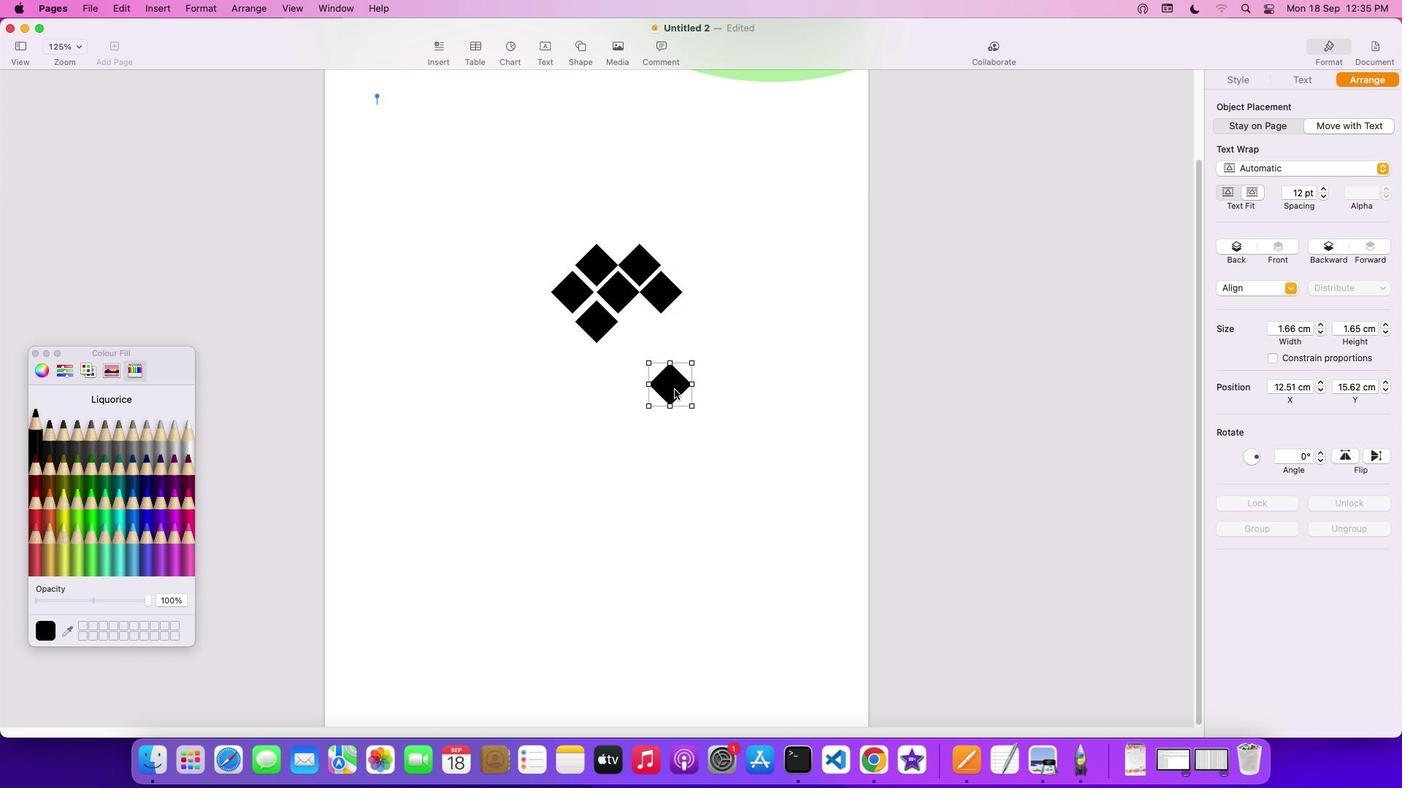 
Action: Mouse moved to (1273, 123)
Screenshot: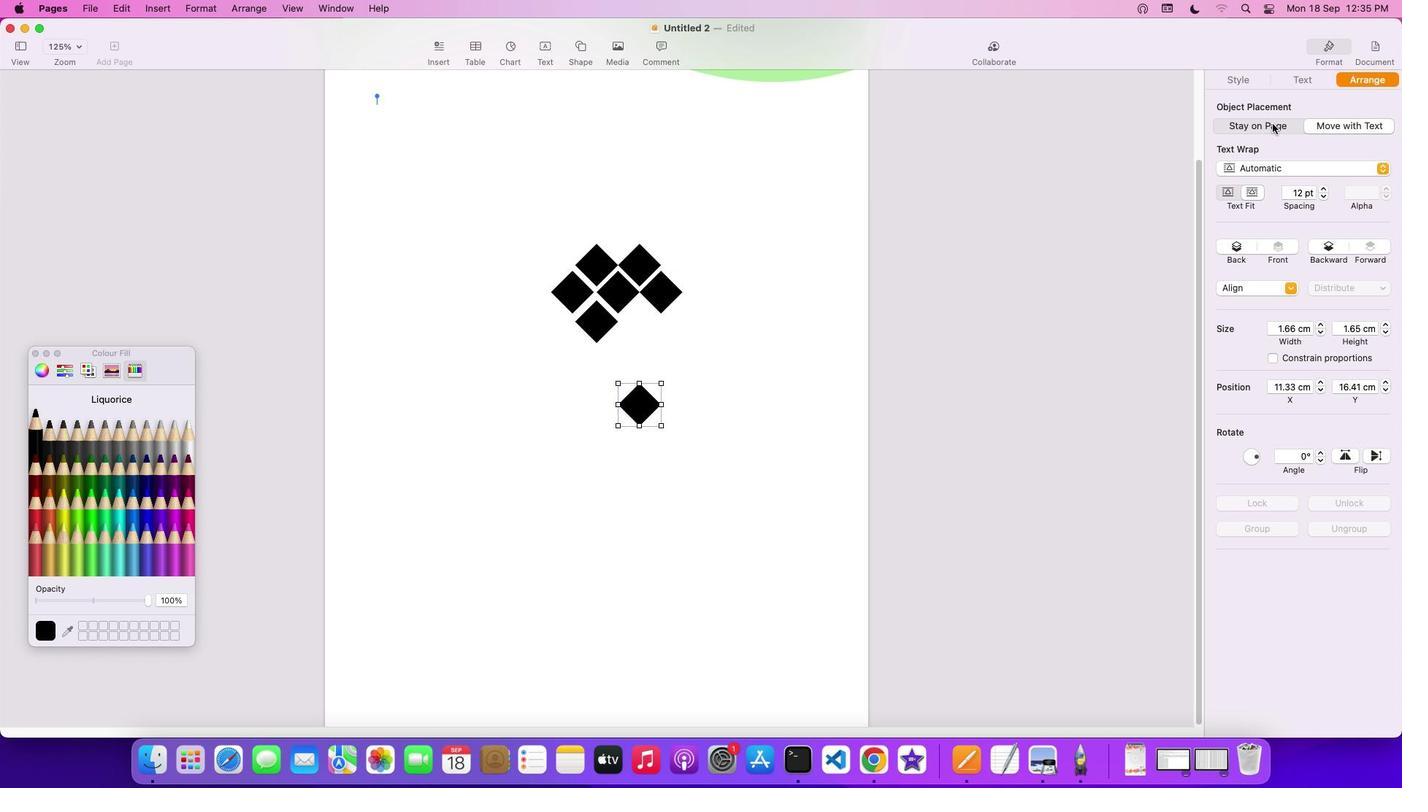 
Action: Mouse pressed left at (1273, 123)
Screenshot: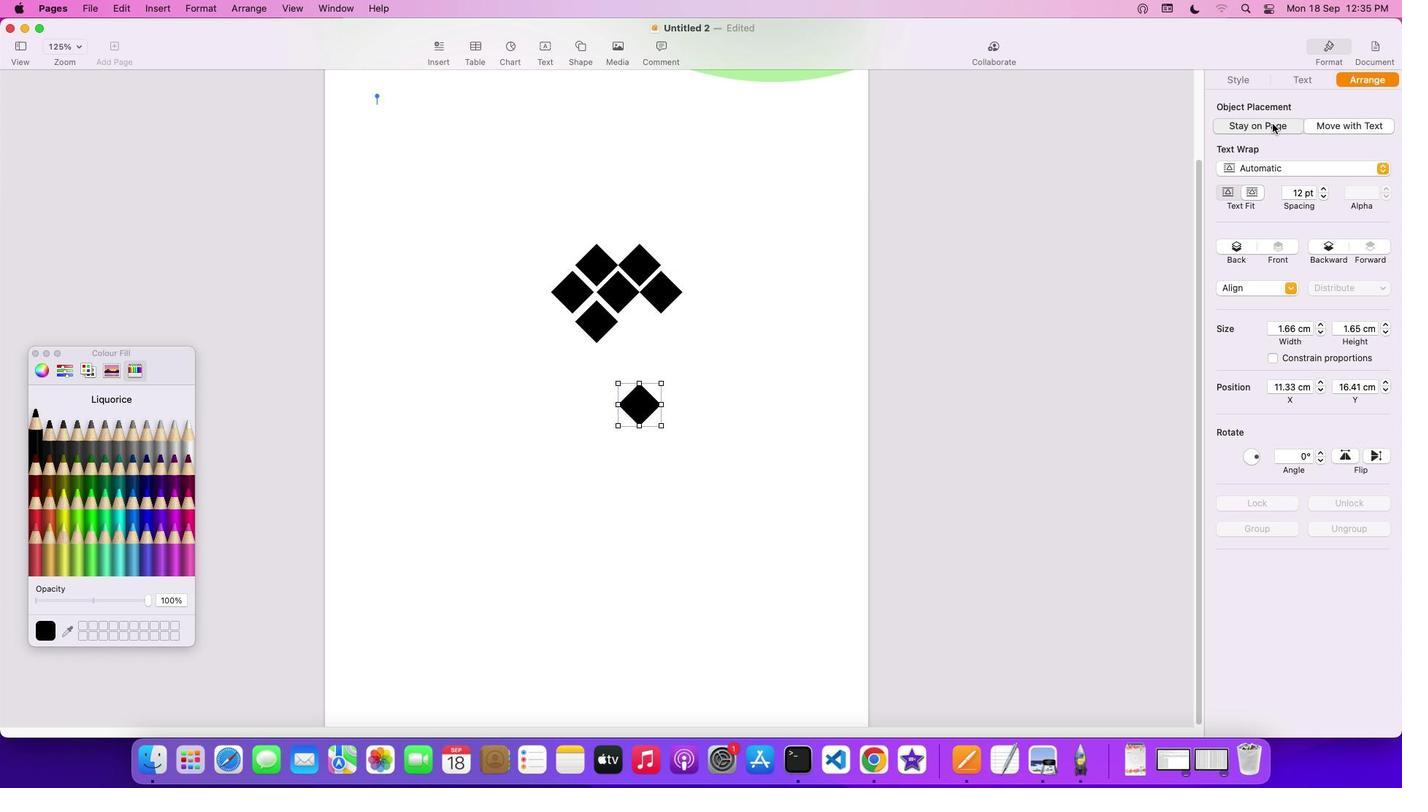 
Action: Mouse moved to (632, 400)
Screenshot: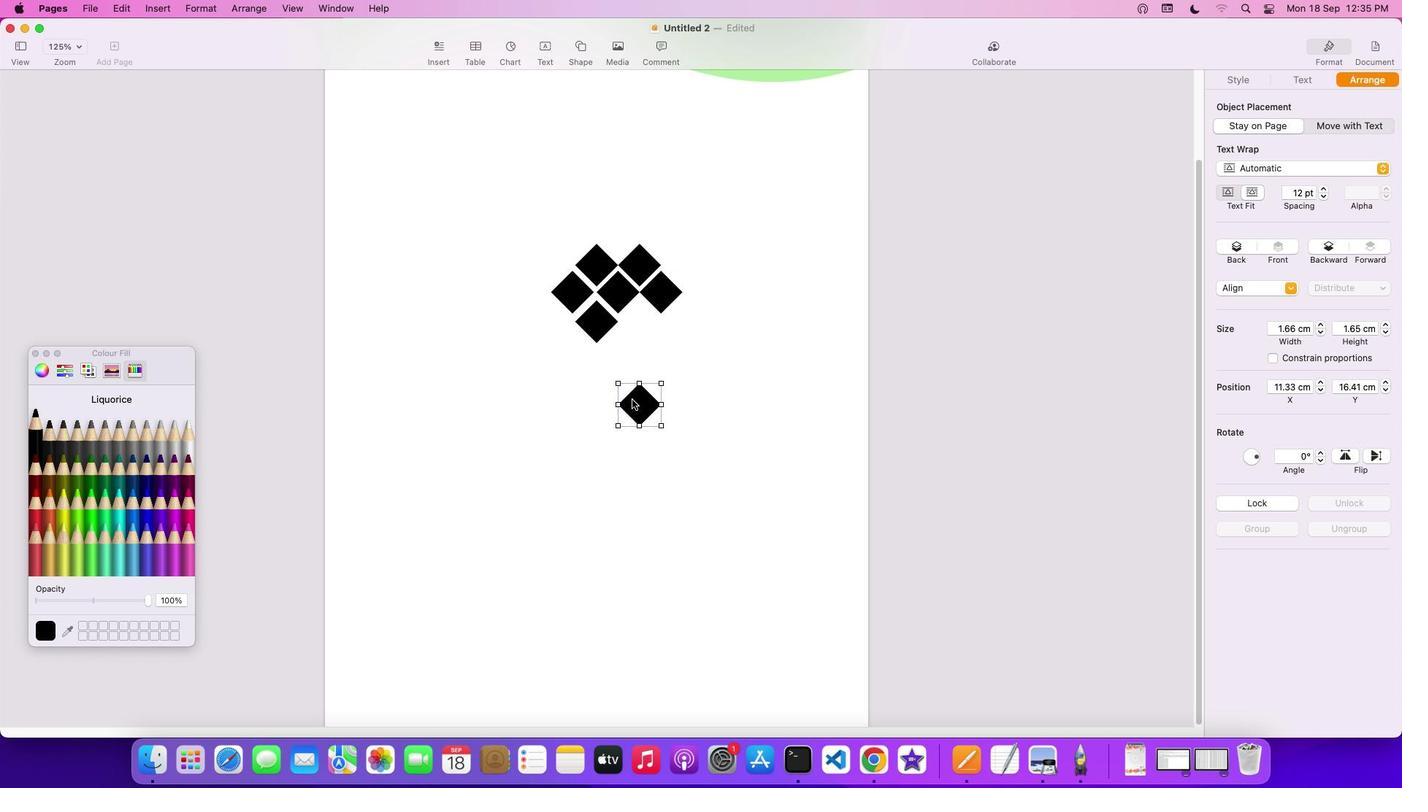 
Action: Mouse pressed left at (632, 400)
Screenshot: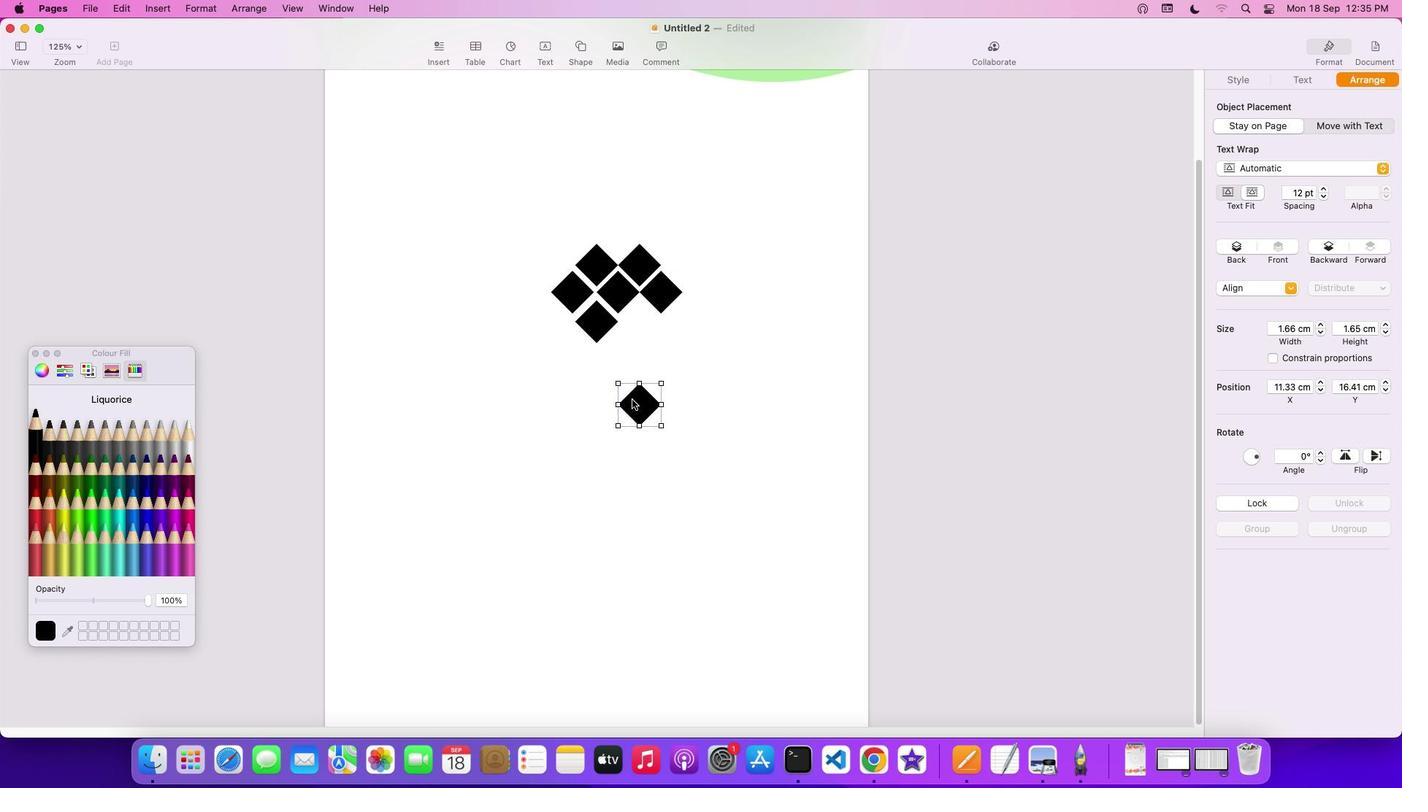 
Action: Mouse moved to (708, 348)
Screenshot: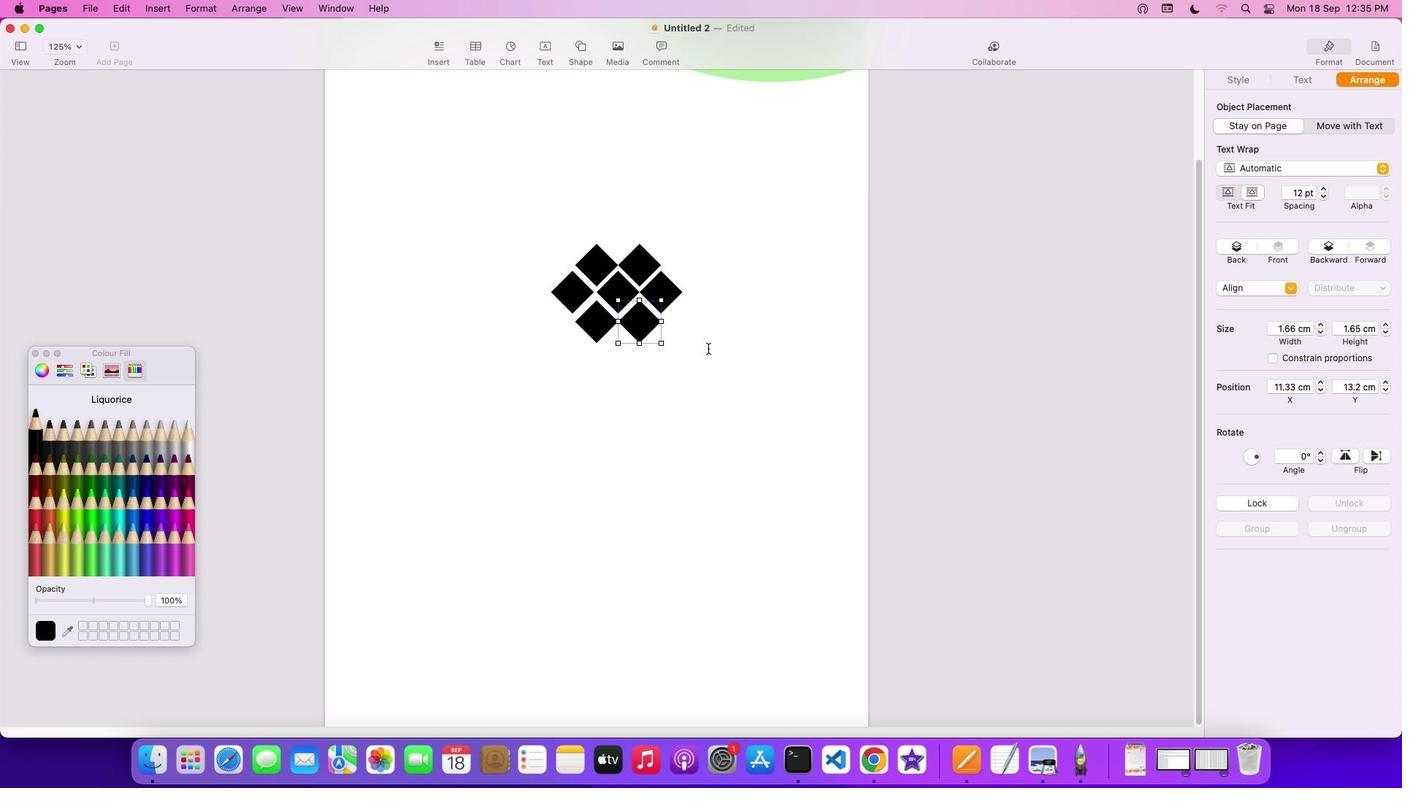 
Action: Mouse pressed left at (708, 348)
Screenshot: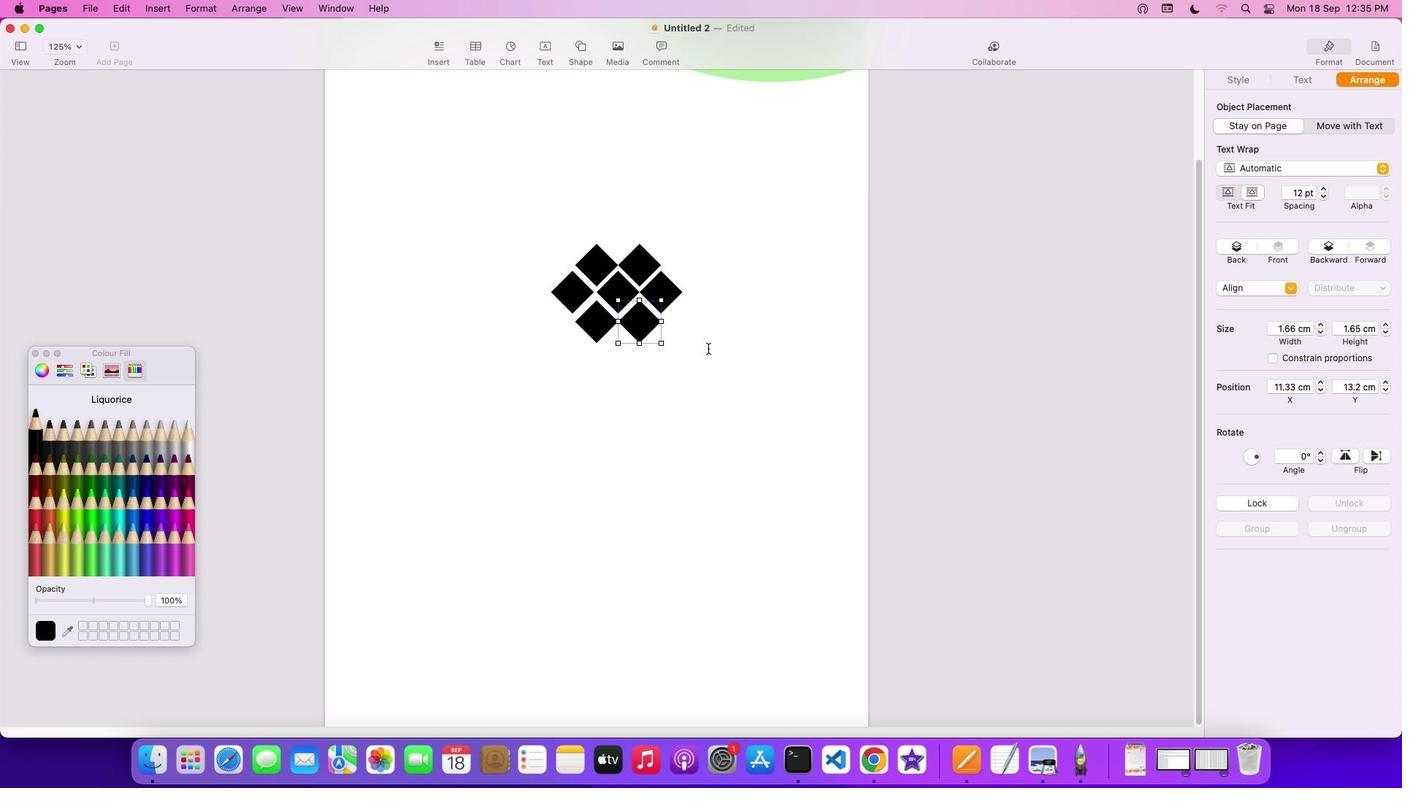 
Action: Mouse moved to (617, 289)
Screenshot: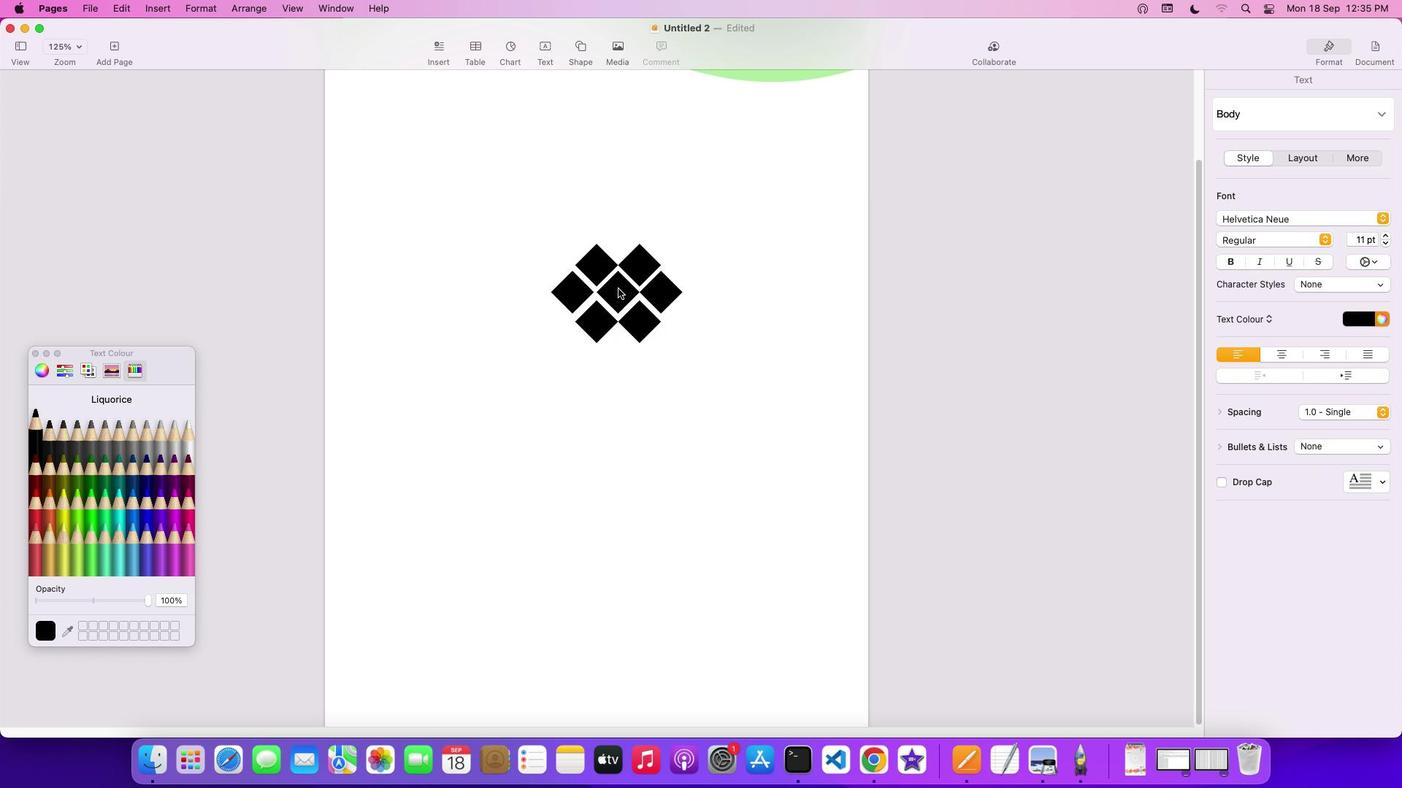 
Action: Mouse pressed left at (617, 289)
Screenshot: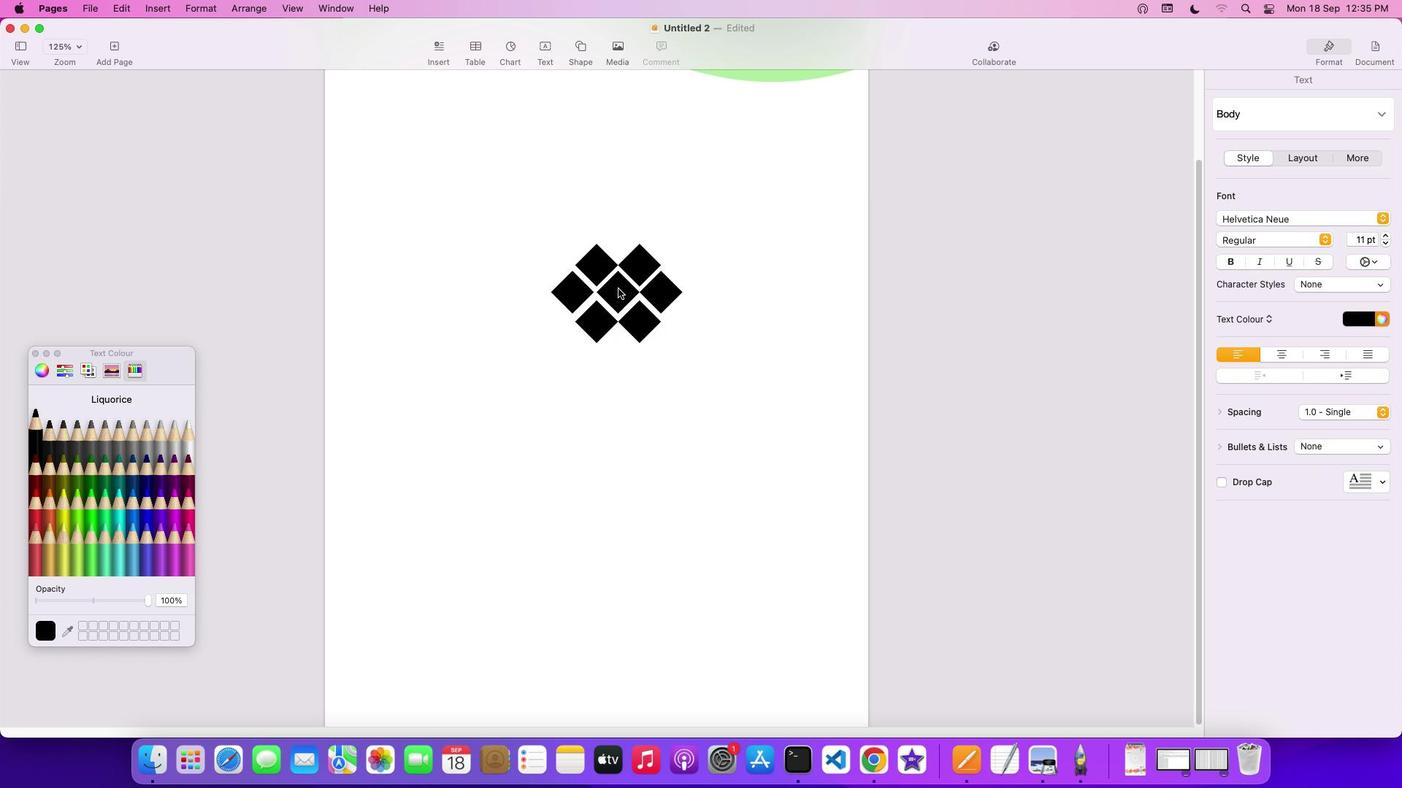 
Action: Mouse moved to (744, 347)
Screenshot: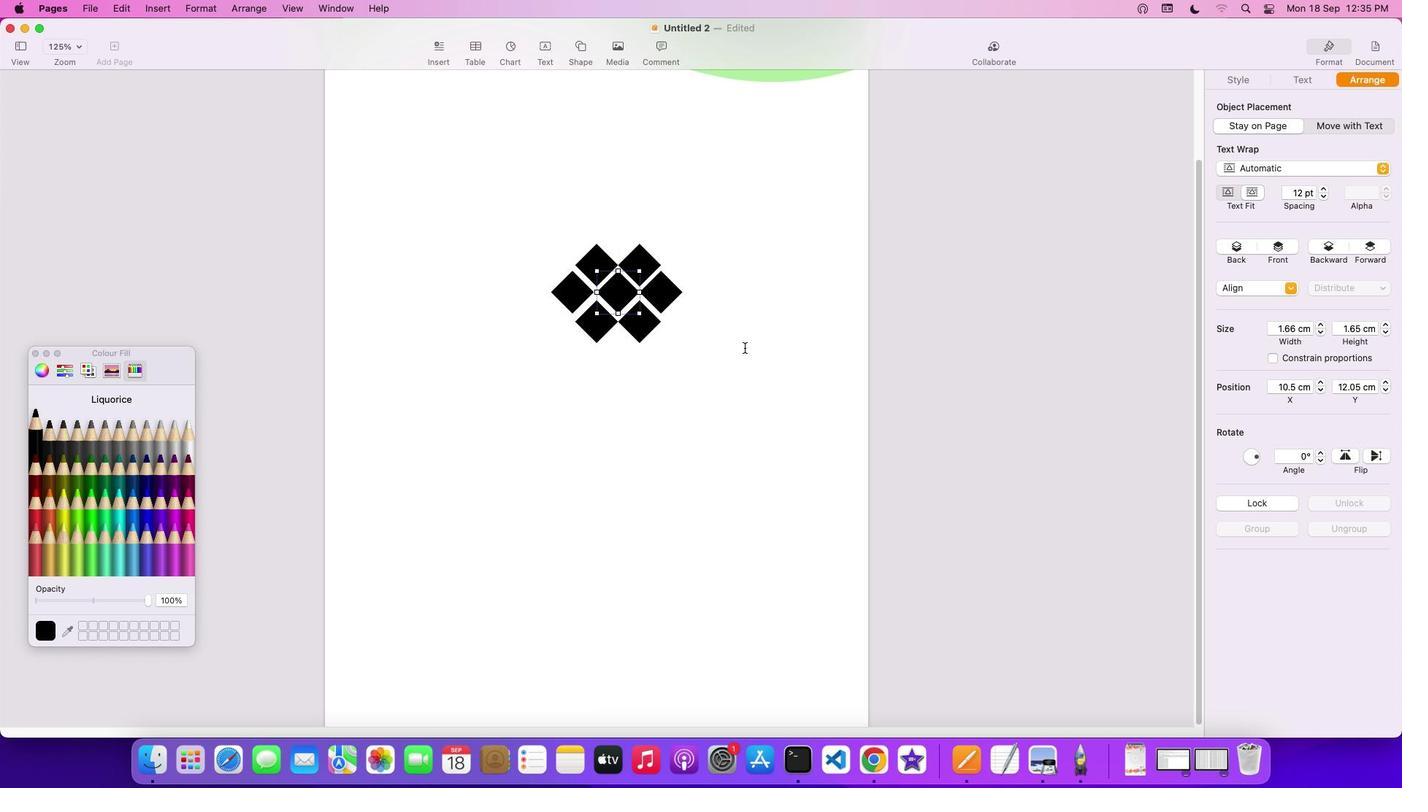 
Action: Mouse pressed left at (744, 347)
Screenshot: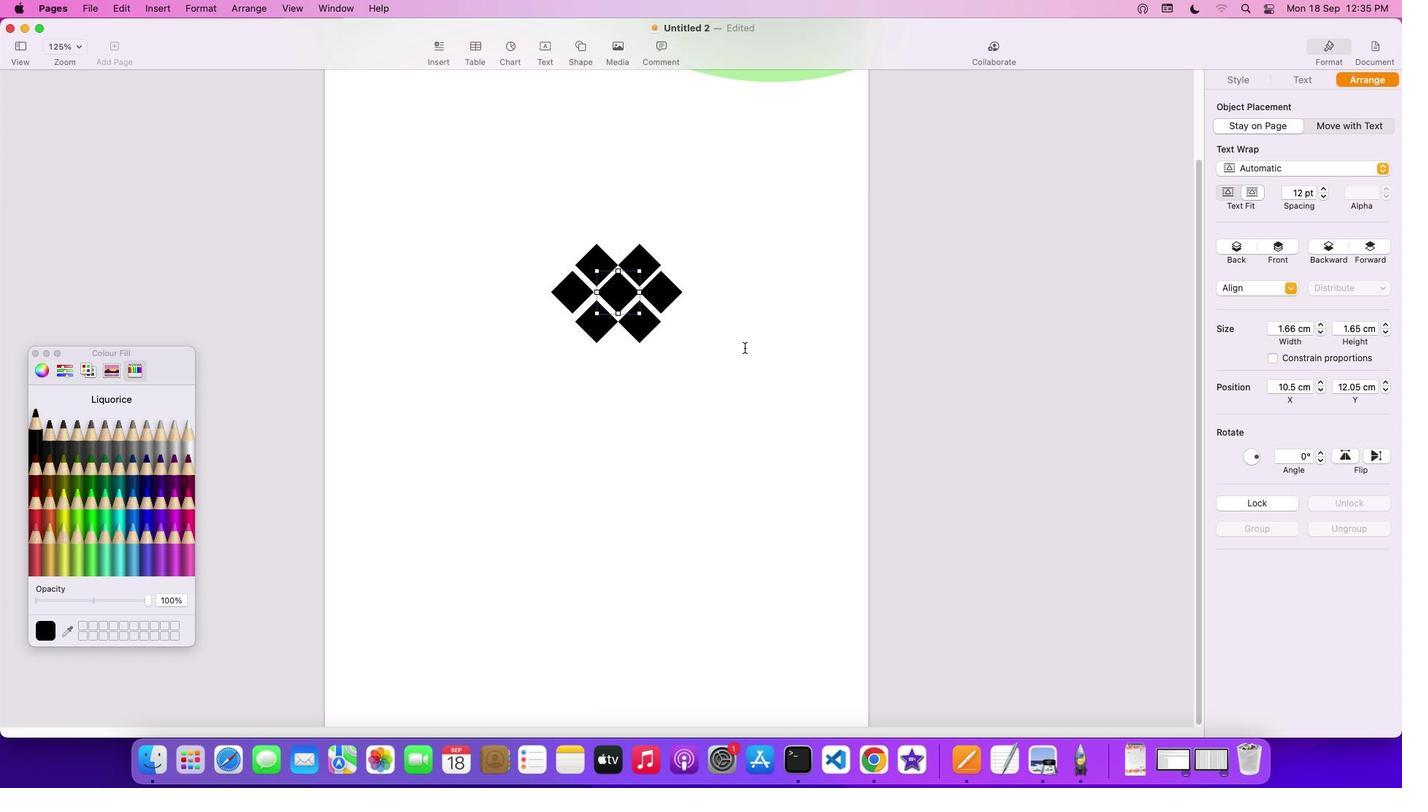 
Action: Mouse moved to (740, 349)
Screenshot: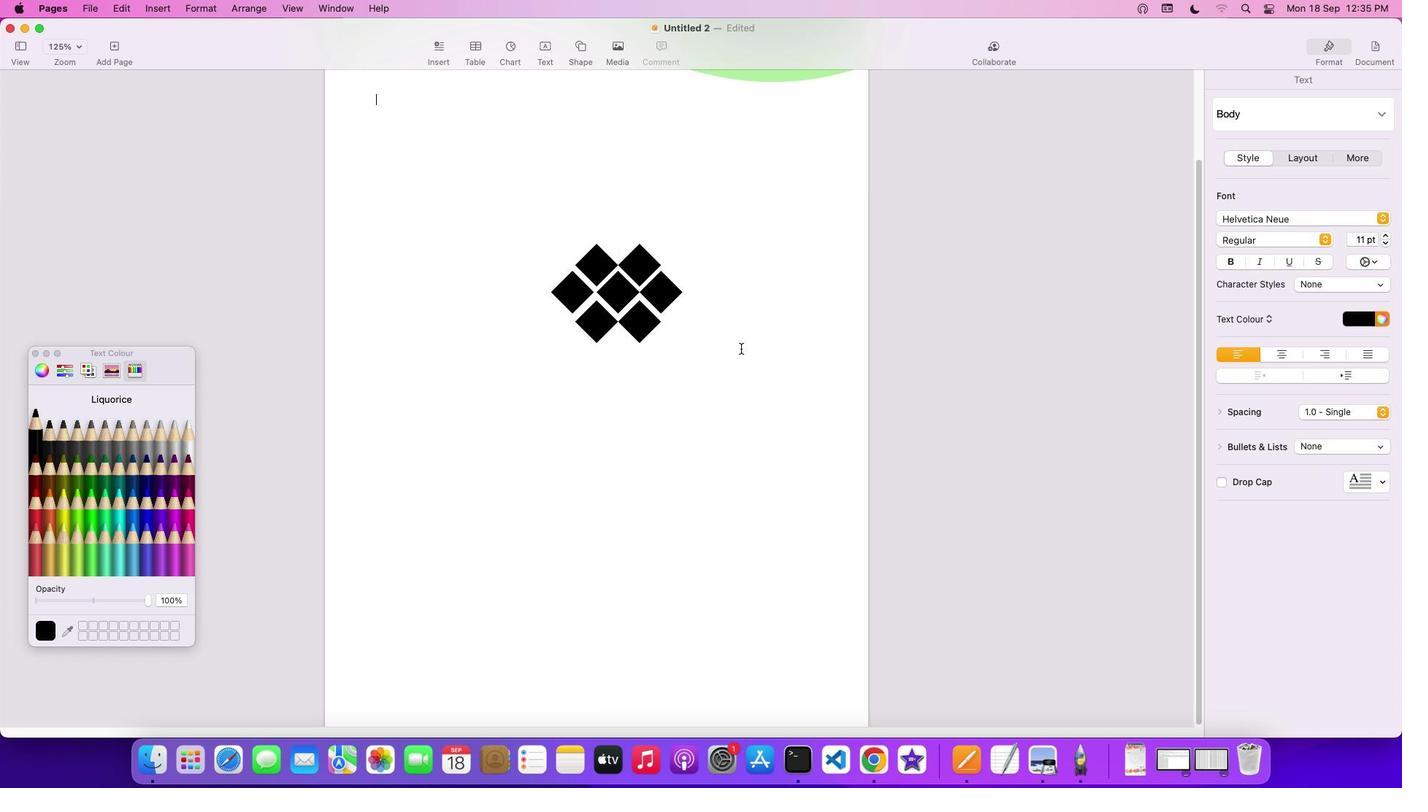
Action: Key pressed Key.shift
Screenshot: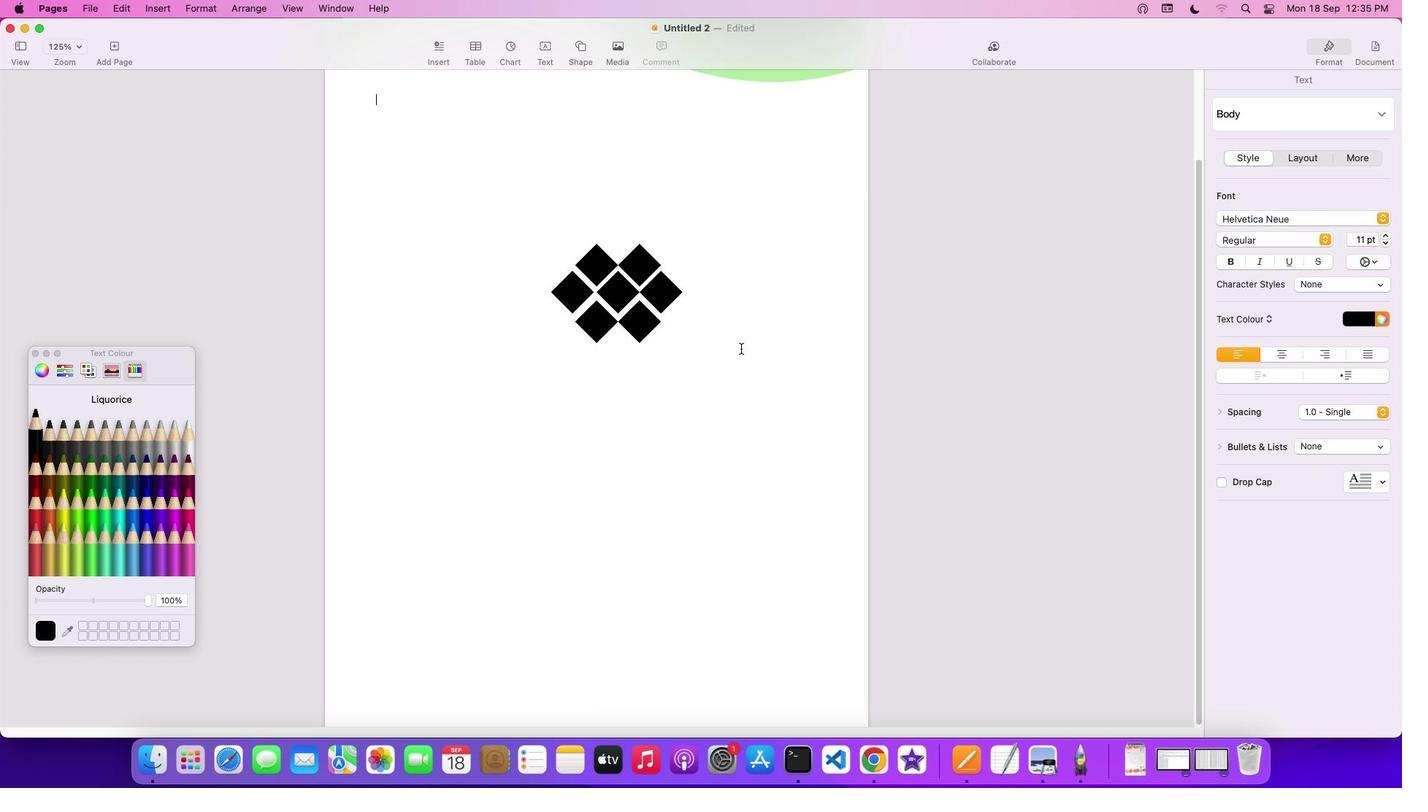 
Action: Mouse moved to (599, 261)
Screenshot: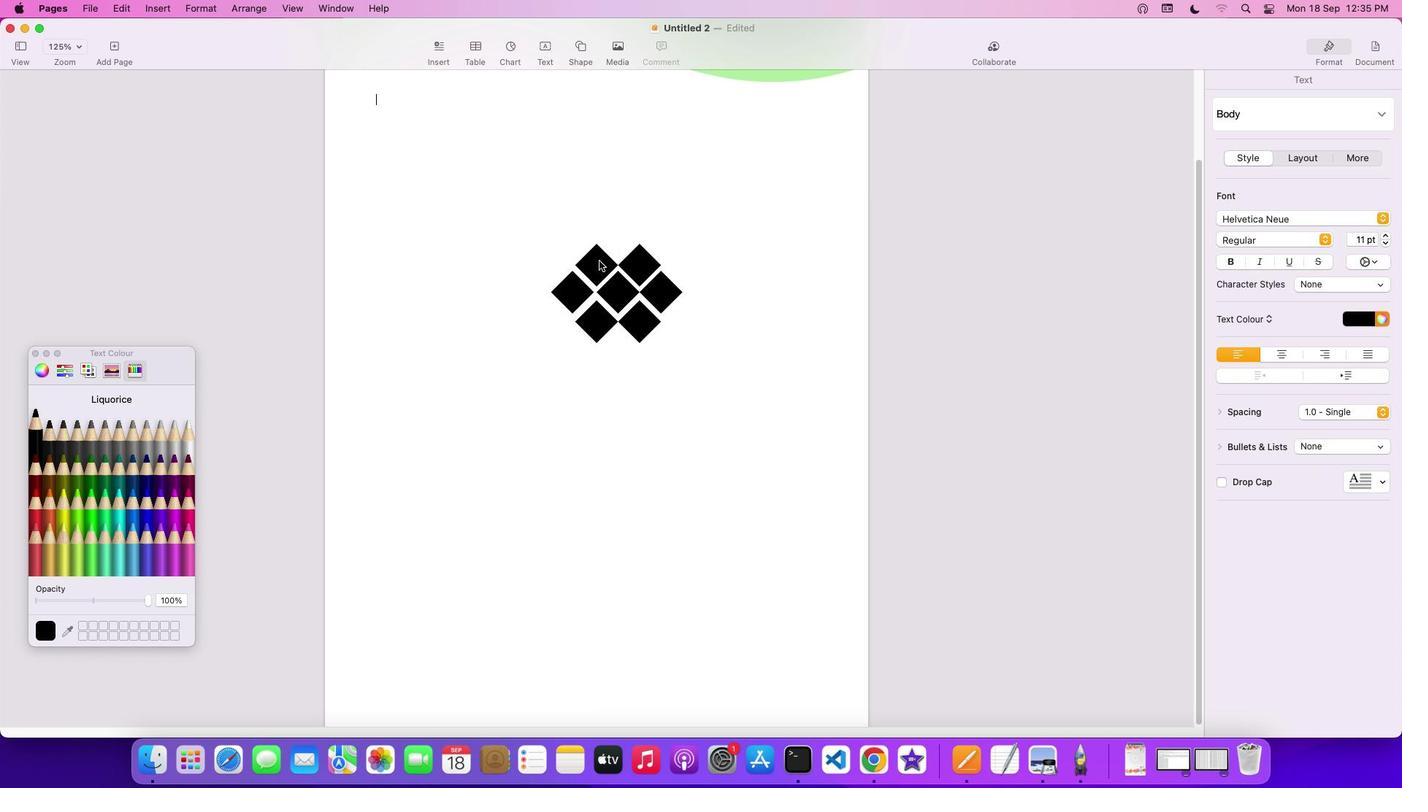 
Action: Mouse pressed left at (599, 261)
Screenshot: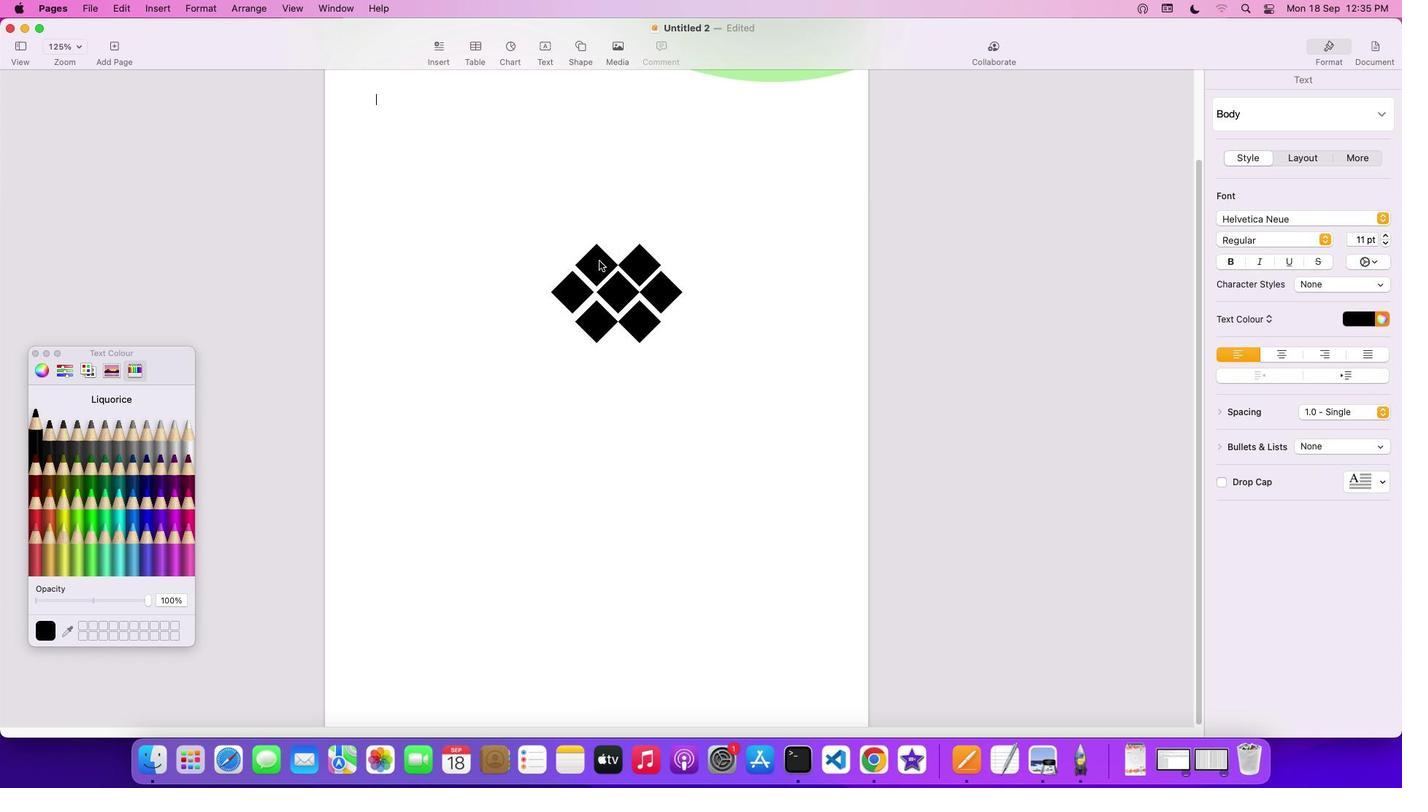 
Action: Mouse moved to (1236, 83)
